 Task: Research Airbnb accommodation in Guayama, Puerto Rico from 8th November, 2023 to 16th November, 2023 for 2 adults.1  bedroom having 1 bed and 1 bathroom. Property type can be hotel. Look for 4 properties as per requirement.
Action: Mouse moved to (598, 92)
Screenshot: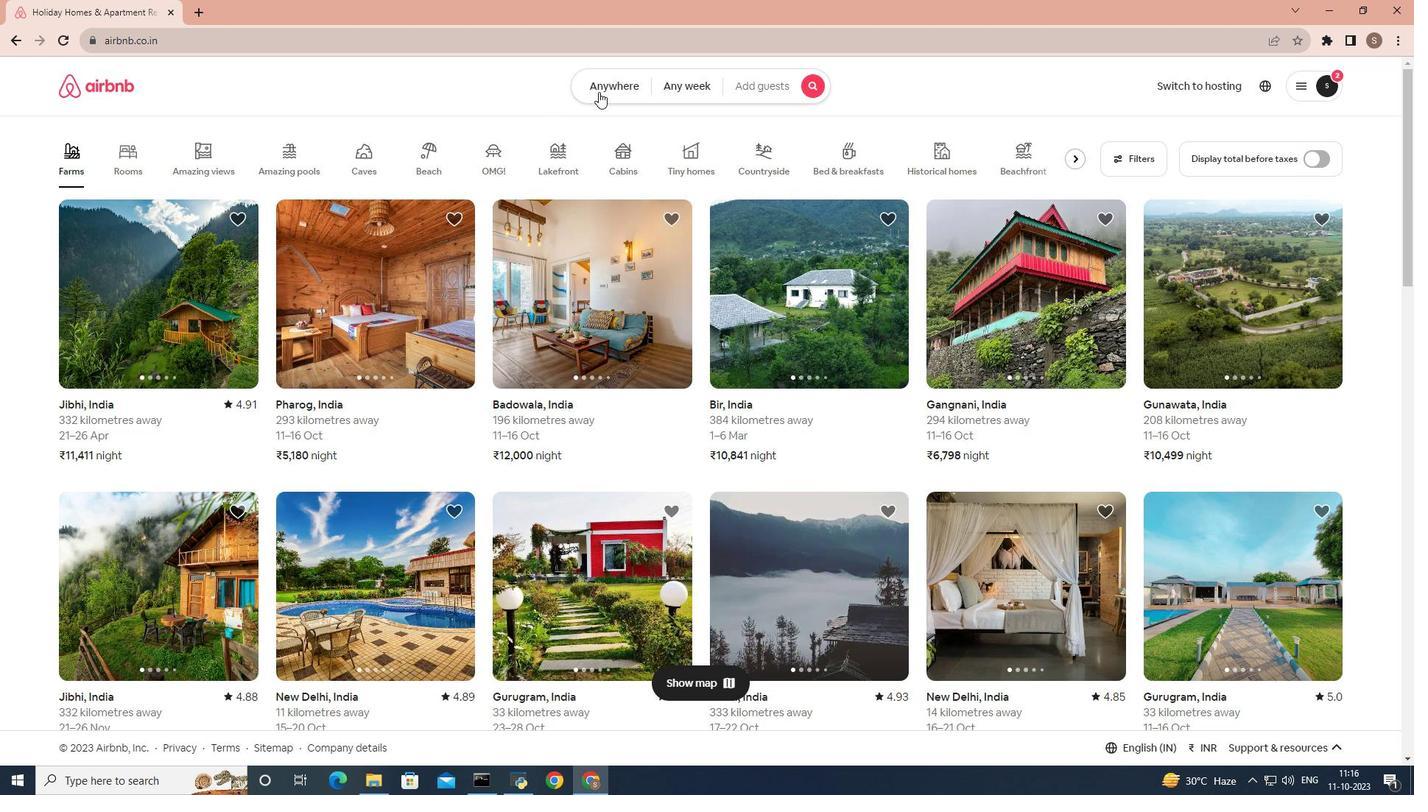 
Action: Mouse pressed left at (598, 92)
Screenshot: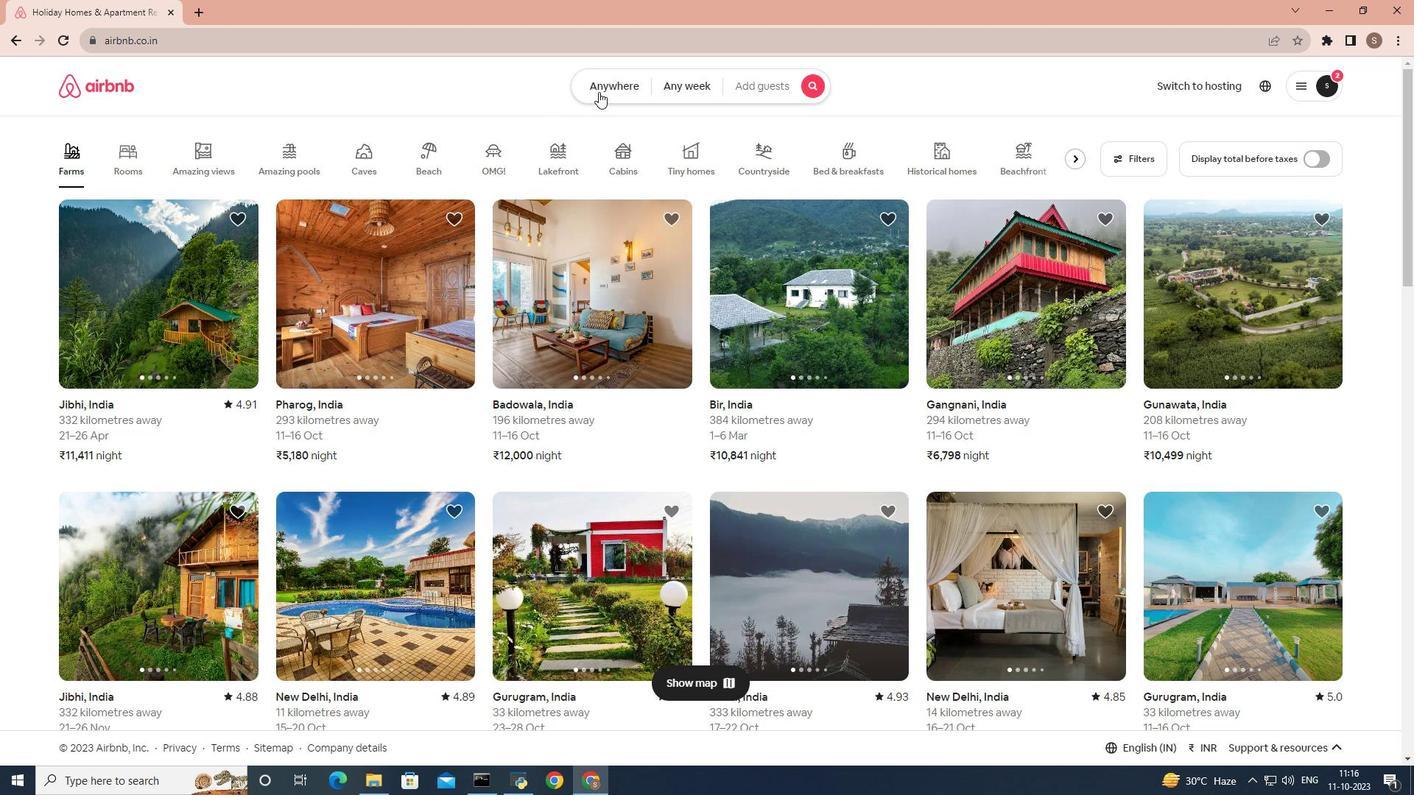 
Action: Mouse moved to (495, 142)
Screenshot: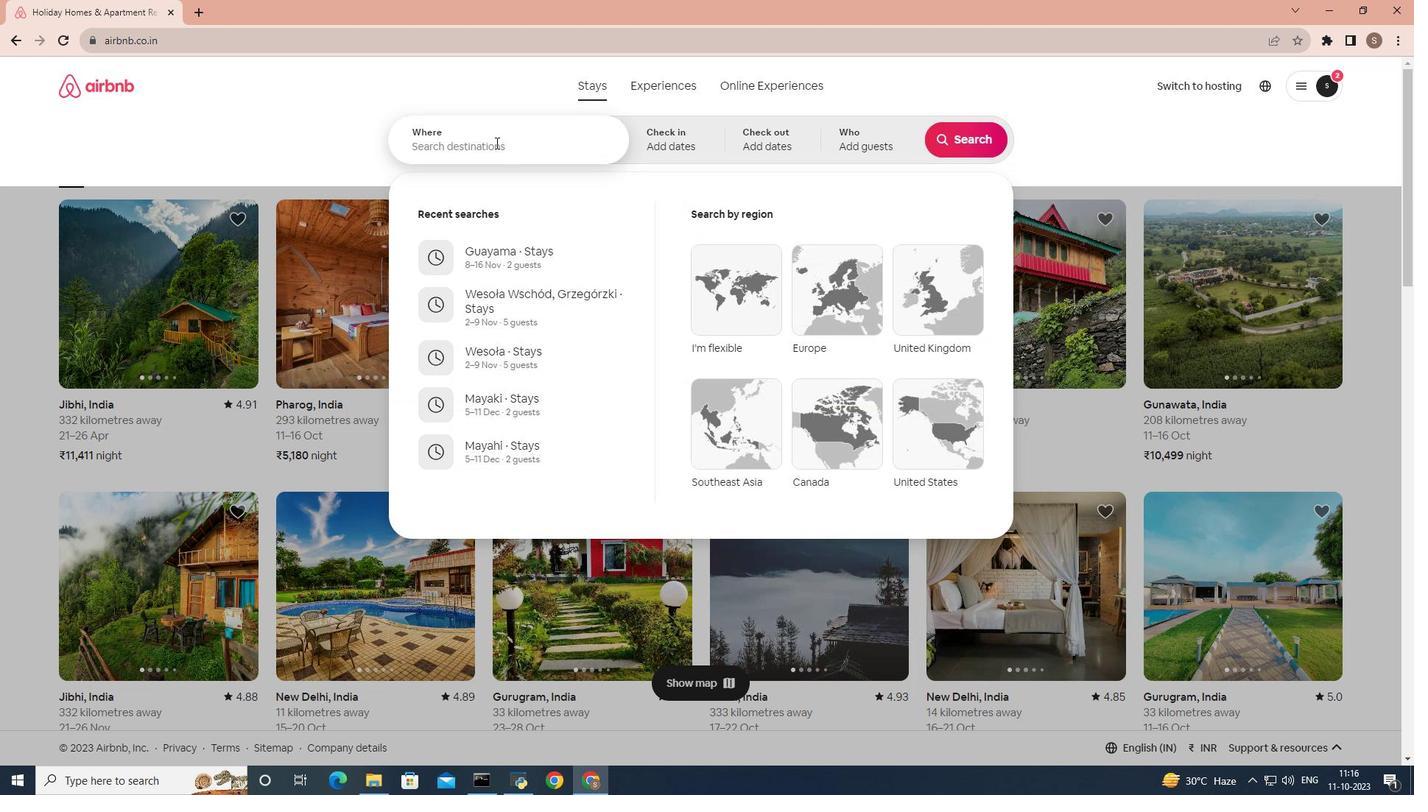 
Action: Mouse pressed left at (495, 142)
Screenshot: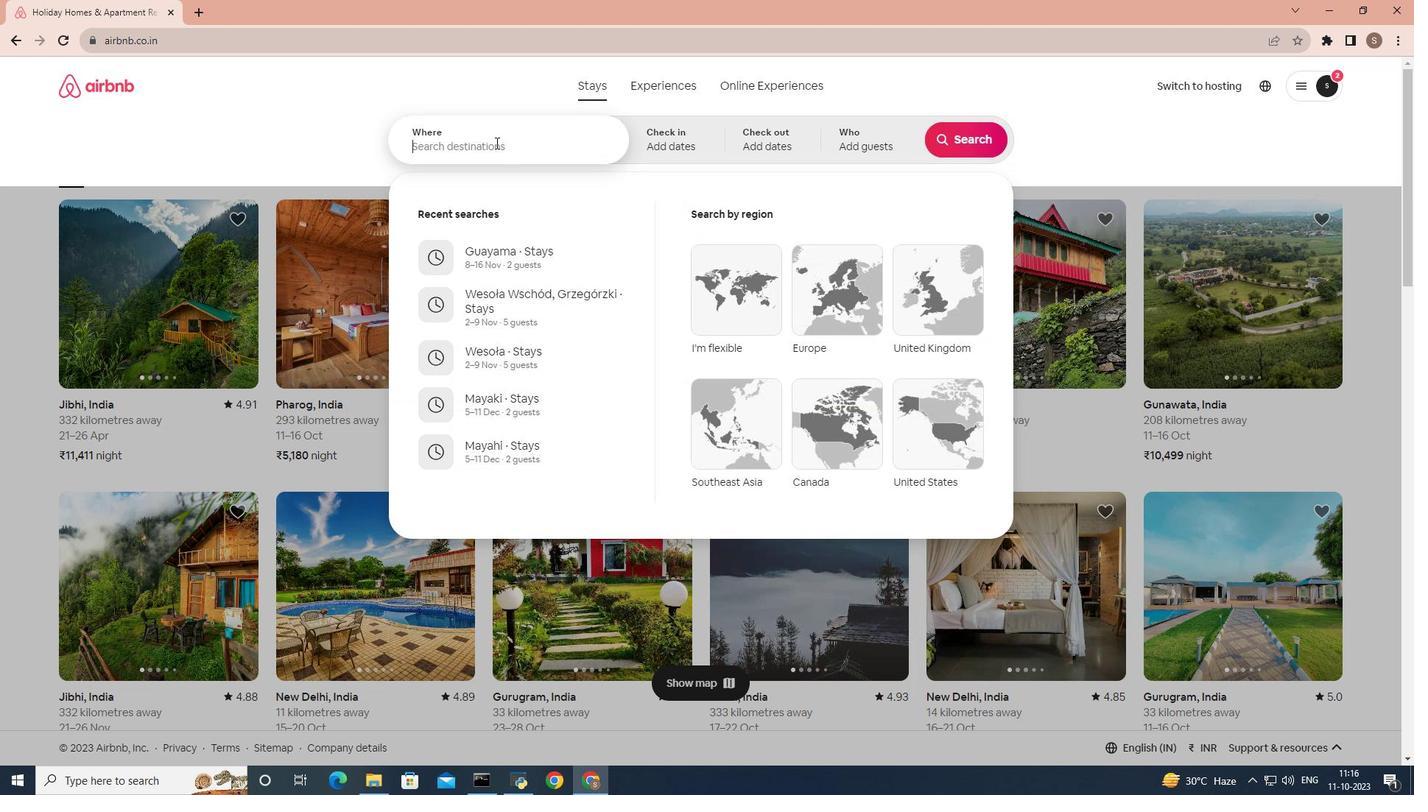 
Action: Key pressed guayama
Screenshot: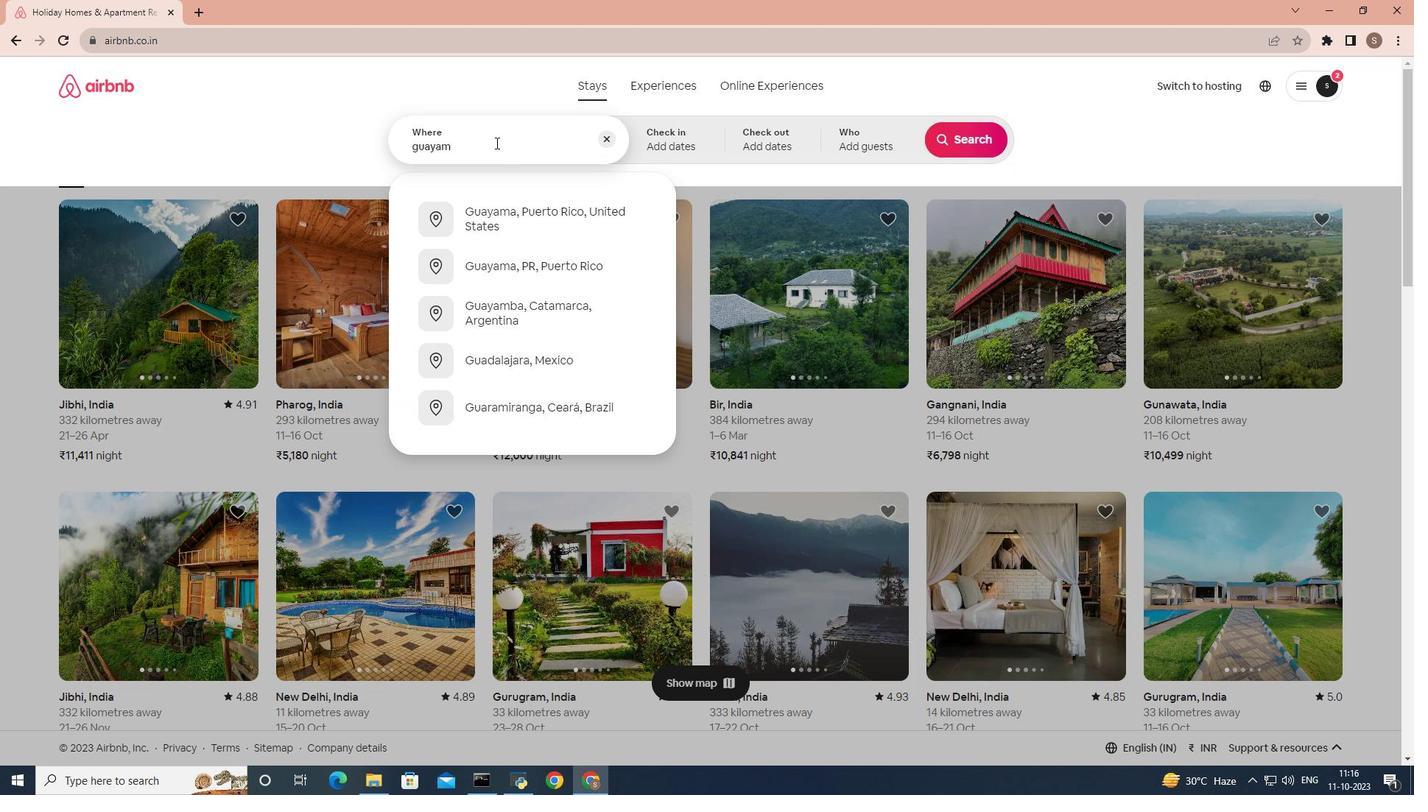 
Action: Mouse moved to (484, 206)
Screenshot: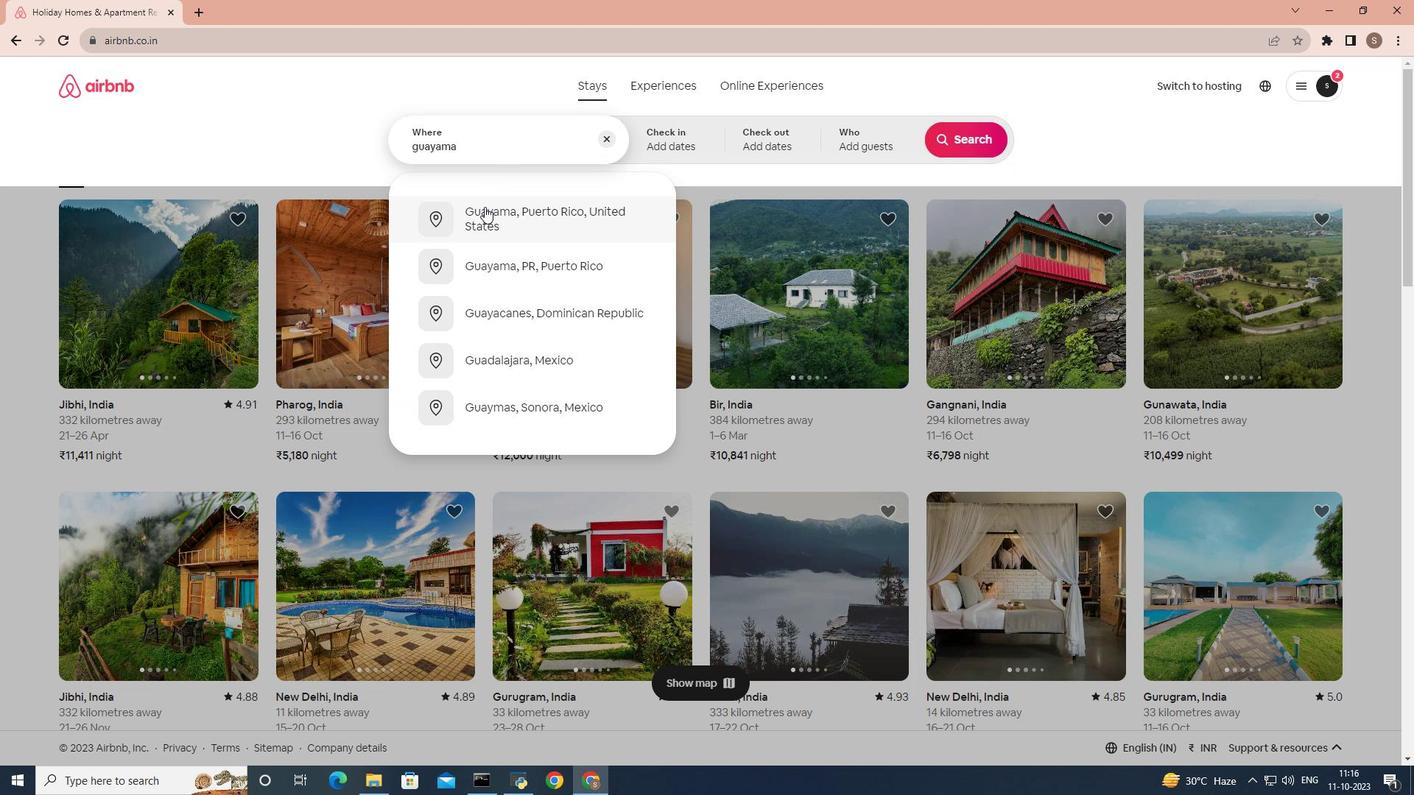 
Action: Mouse pressed left at (484, 206)
Screenshot: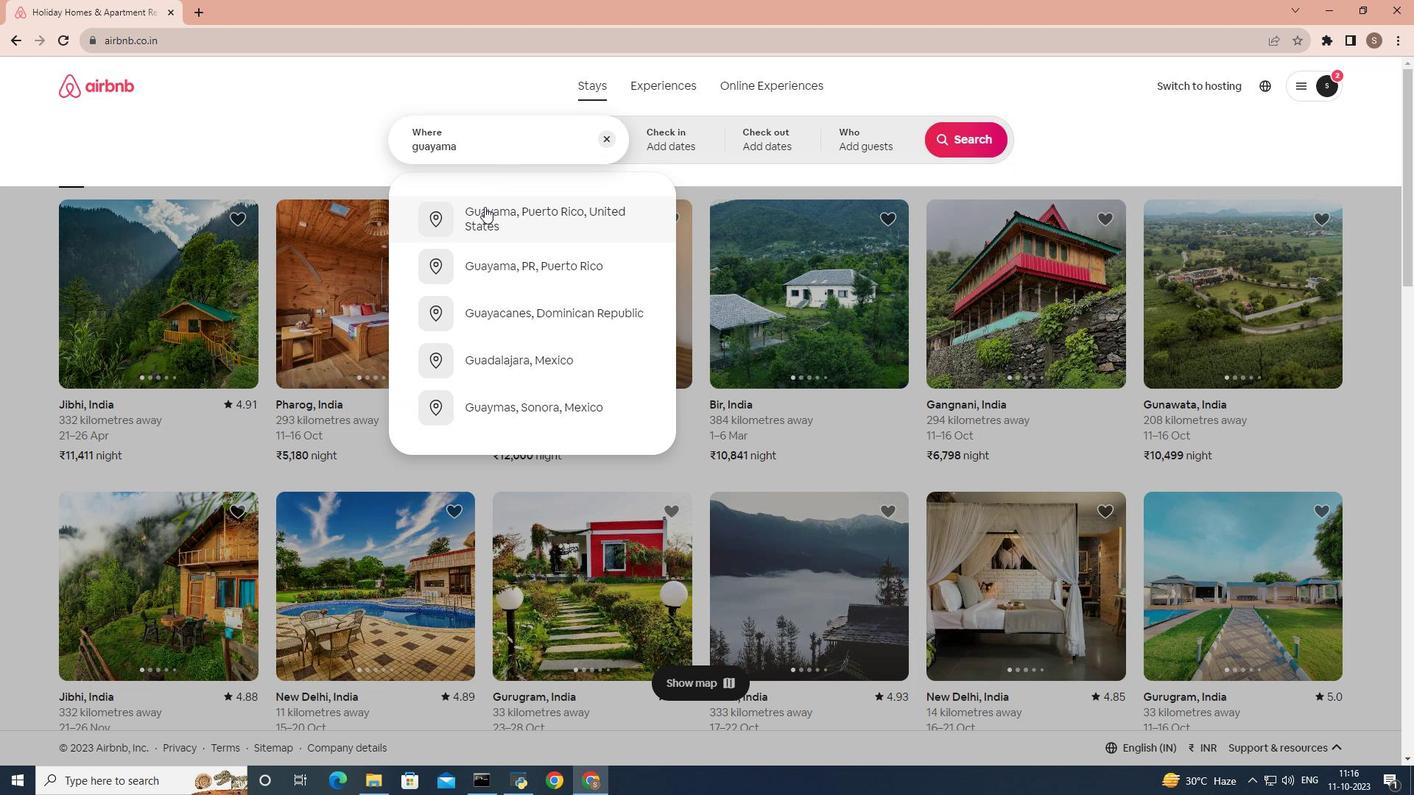 
Action: Mouse moved to (663, 145)
Screenshot: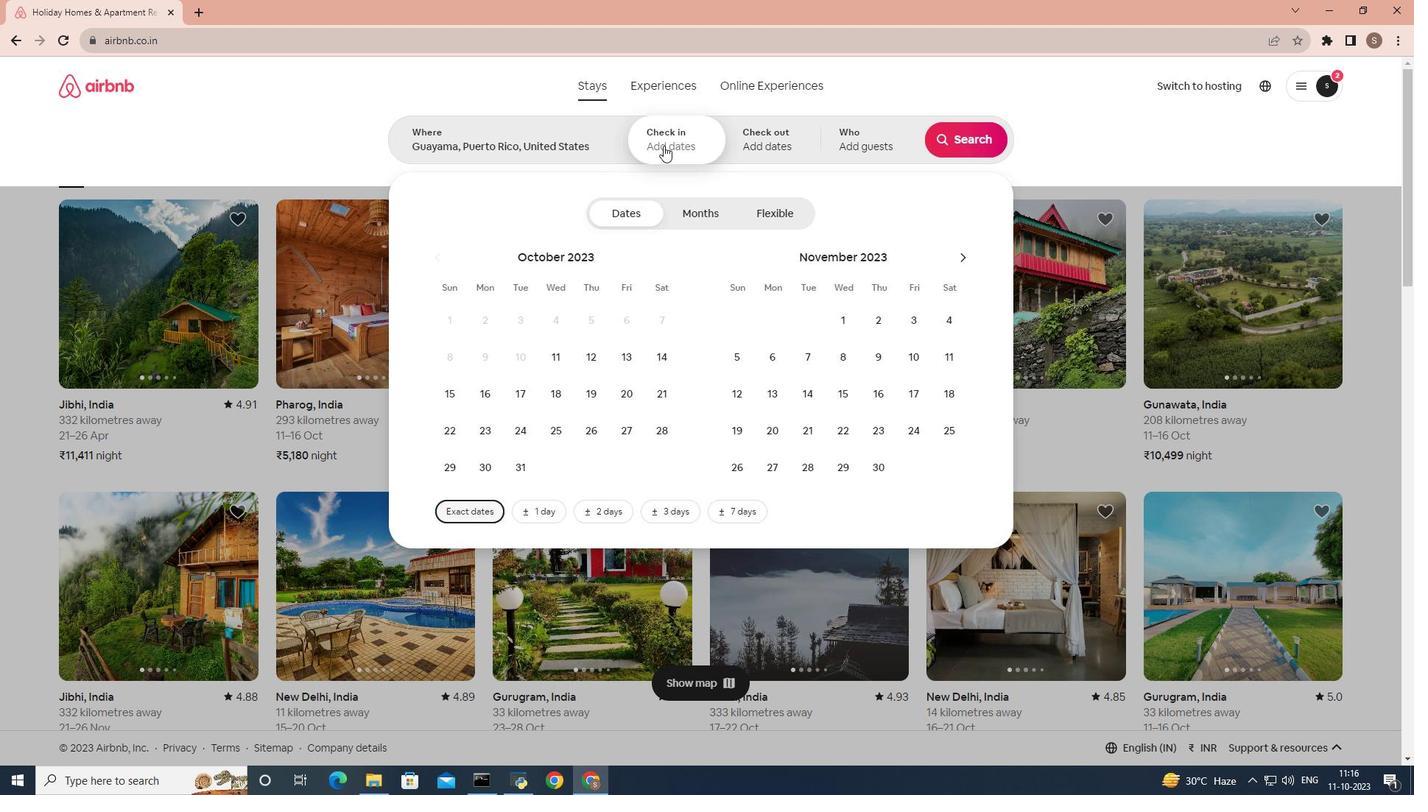 
Action: Mouse pressed left at (663, 145)
Screenshot: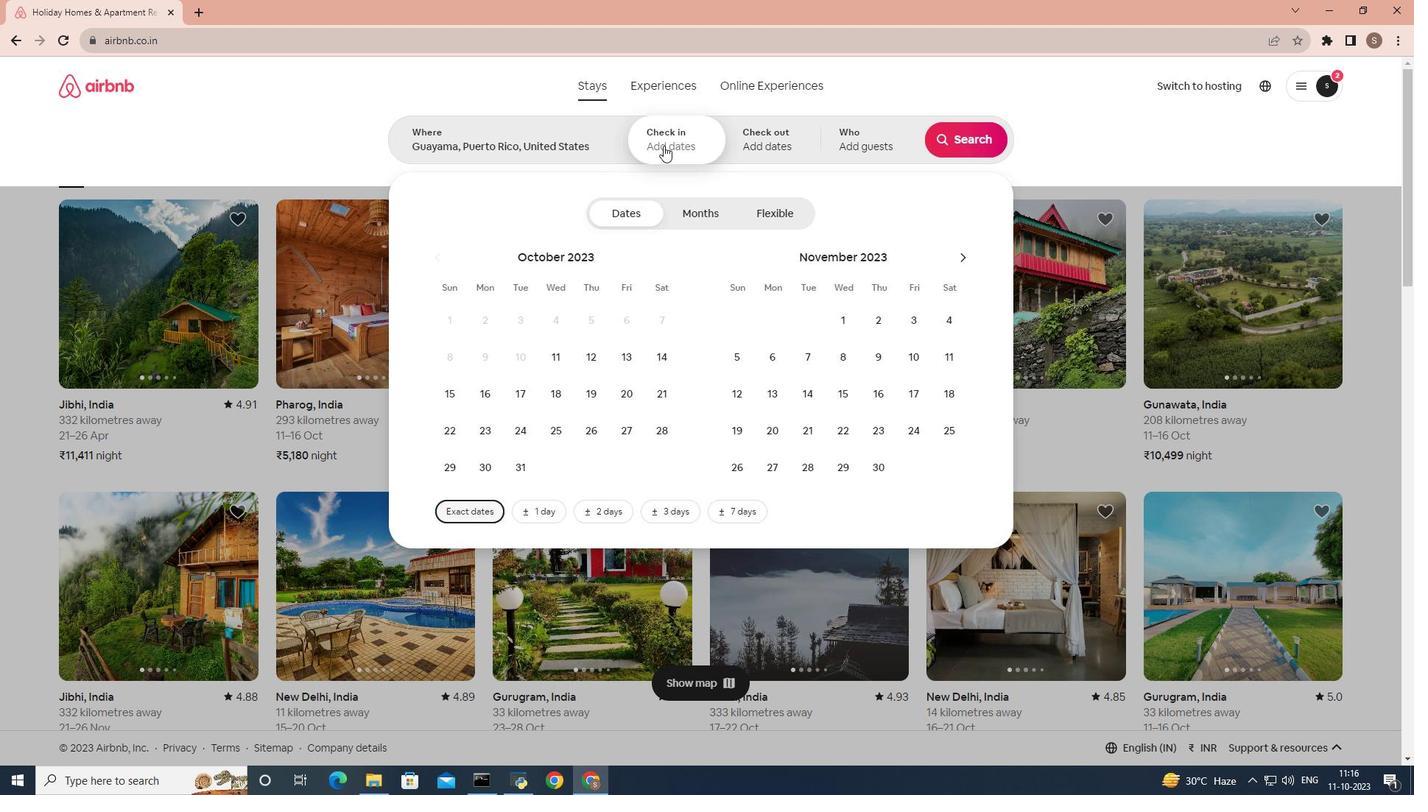 
Action: Mouse pressed left at (663, 145)
Screenshot: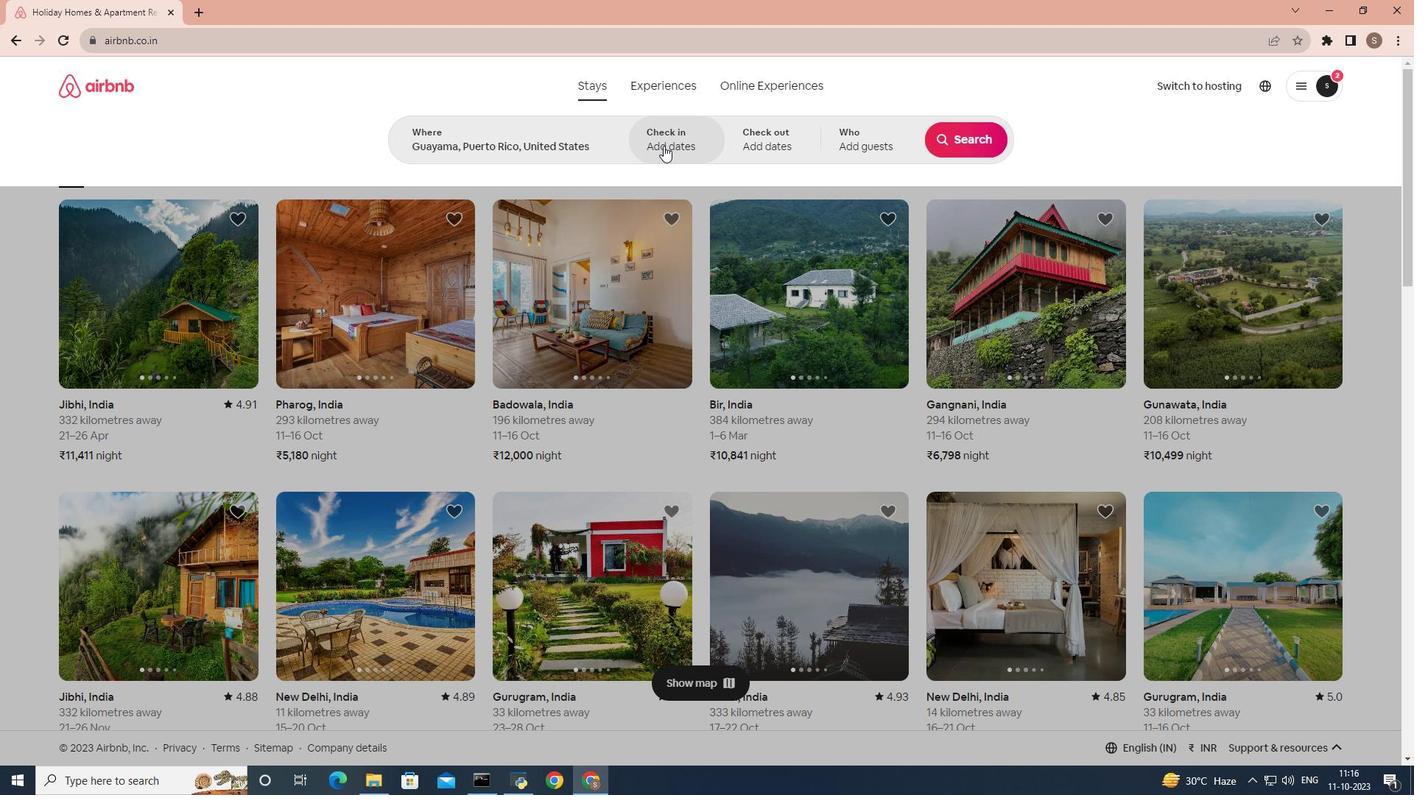 
Action: Mouse moved to (841, 362)
Screenshot: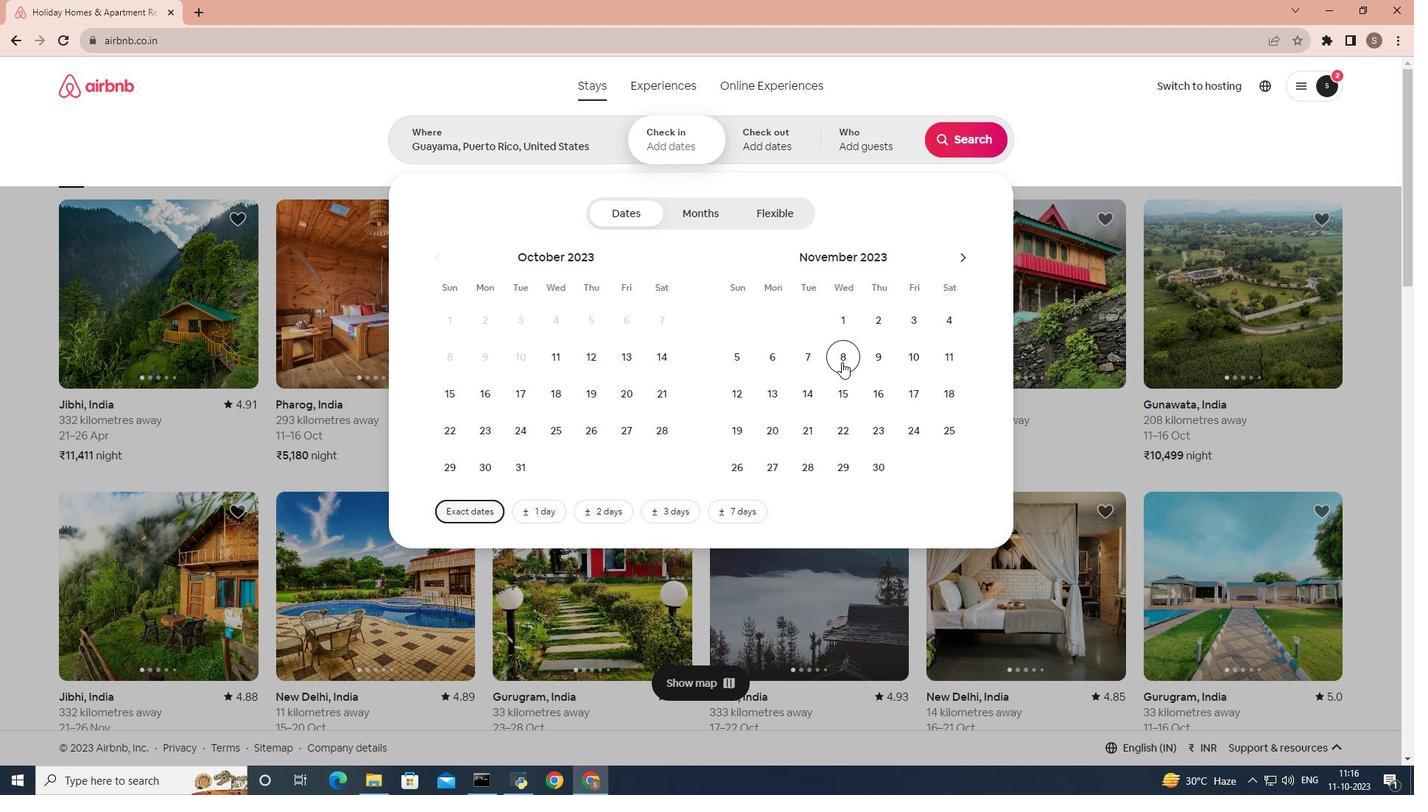 
Action: Mouse pressed left at (841, 362)
Screenshot: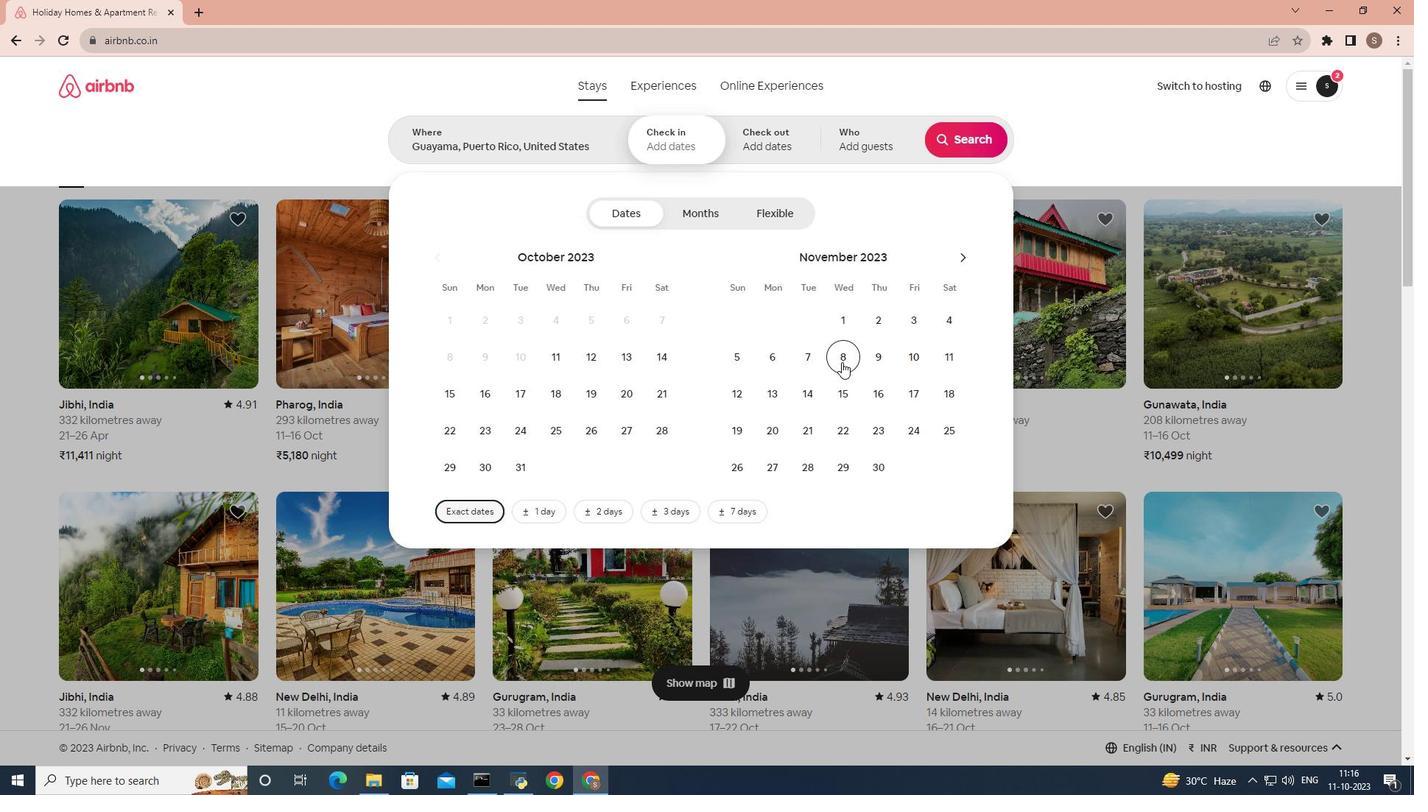 
Action: Mouse moved to (883, 400)
Screenshot: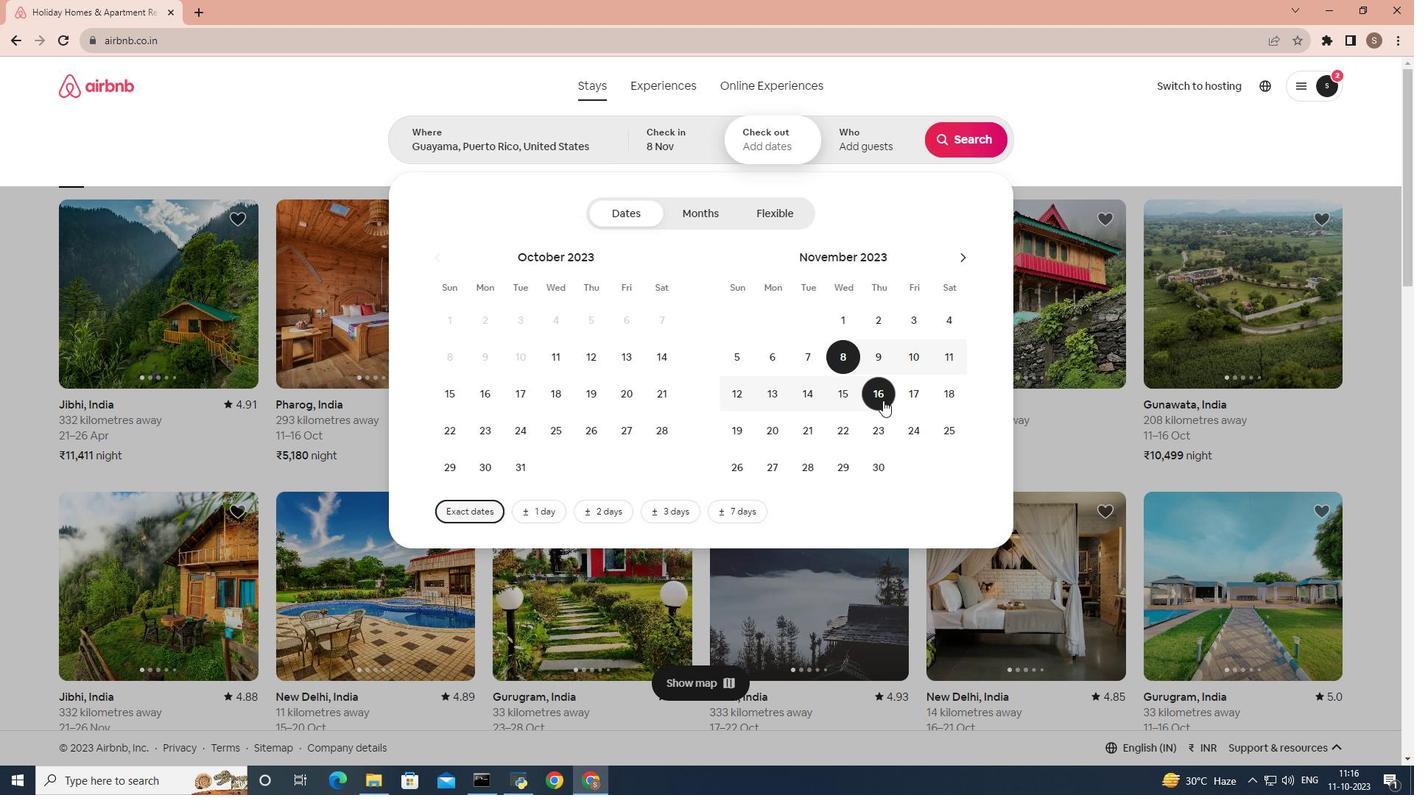 
Action: Mouse pressed left at (883, 400)
Screenshot: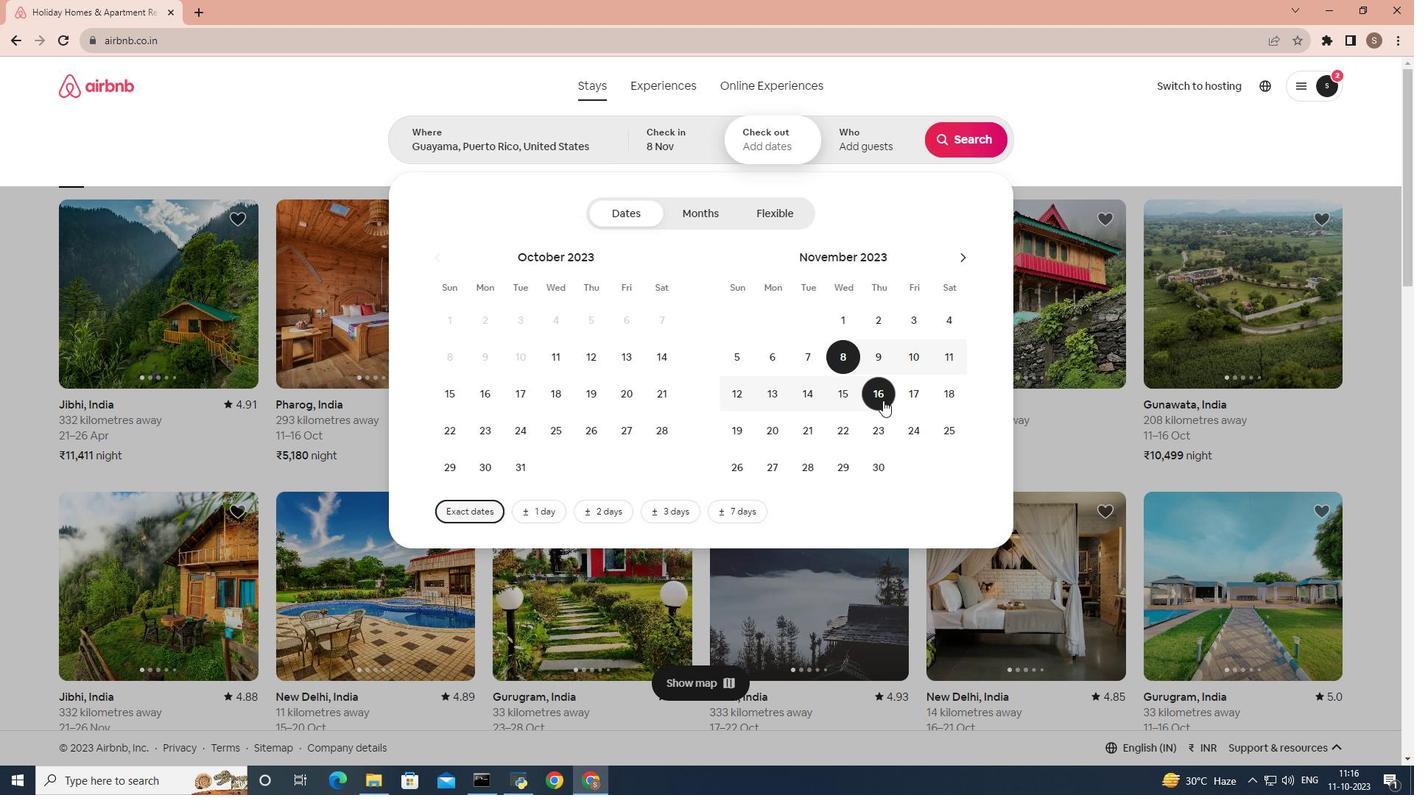 
Action: Mouse moved to (848, 150)
Screenshot: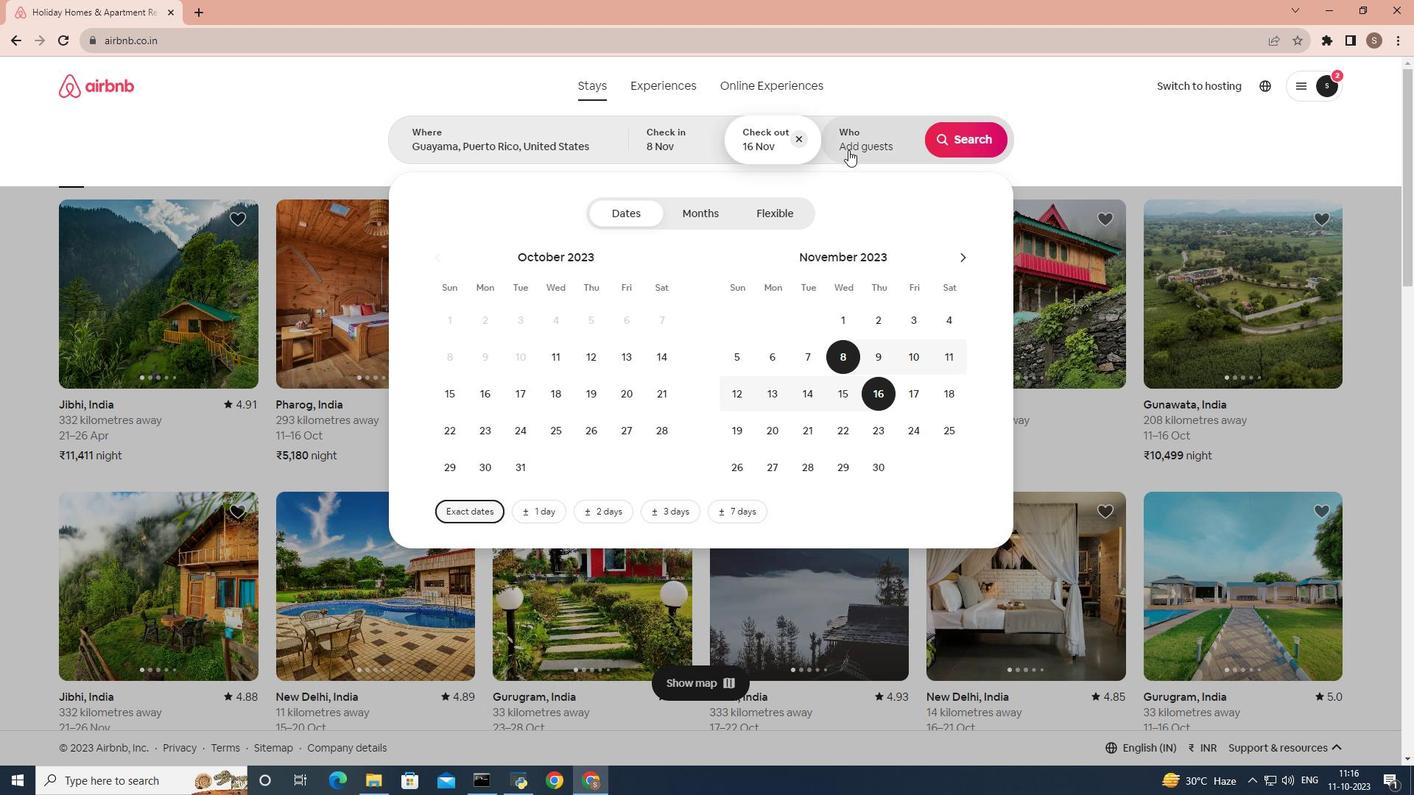 
Action: Mouse pressed left at (848, 150)
Screenshot: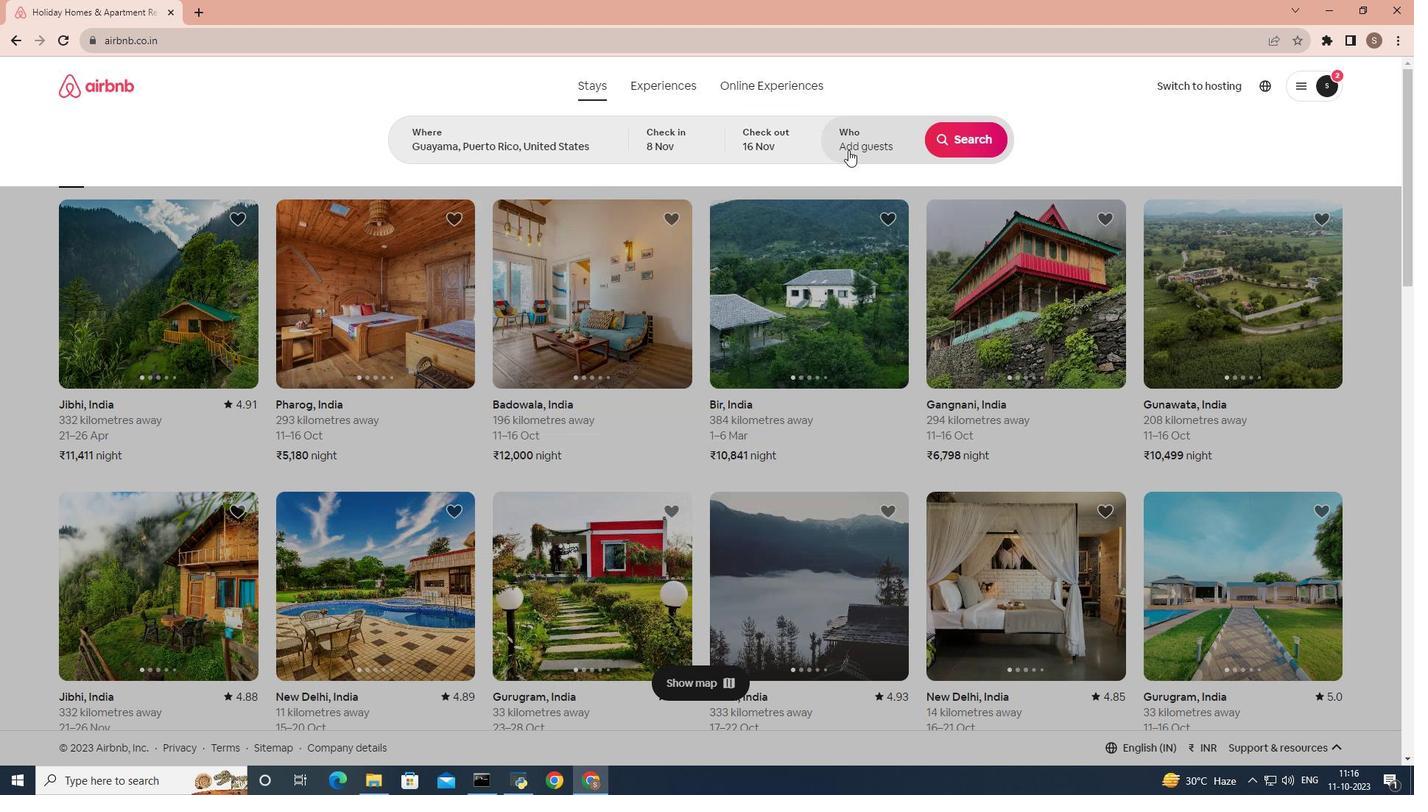 
Action: Mouse moved to (972, 223)
Screenshot: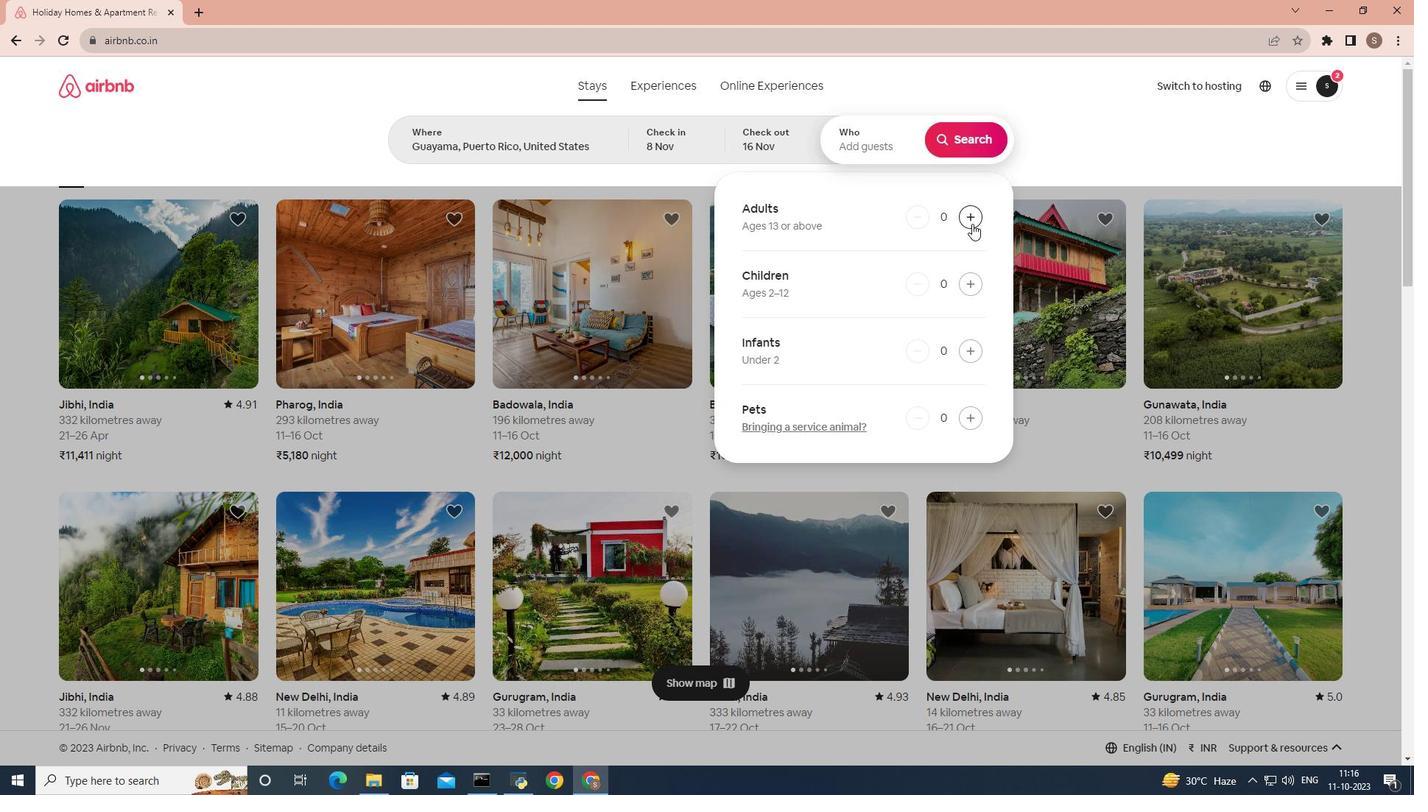 
Action: Mouse pressed left at (972, 223)
Screenshot: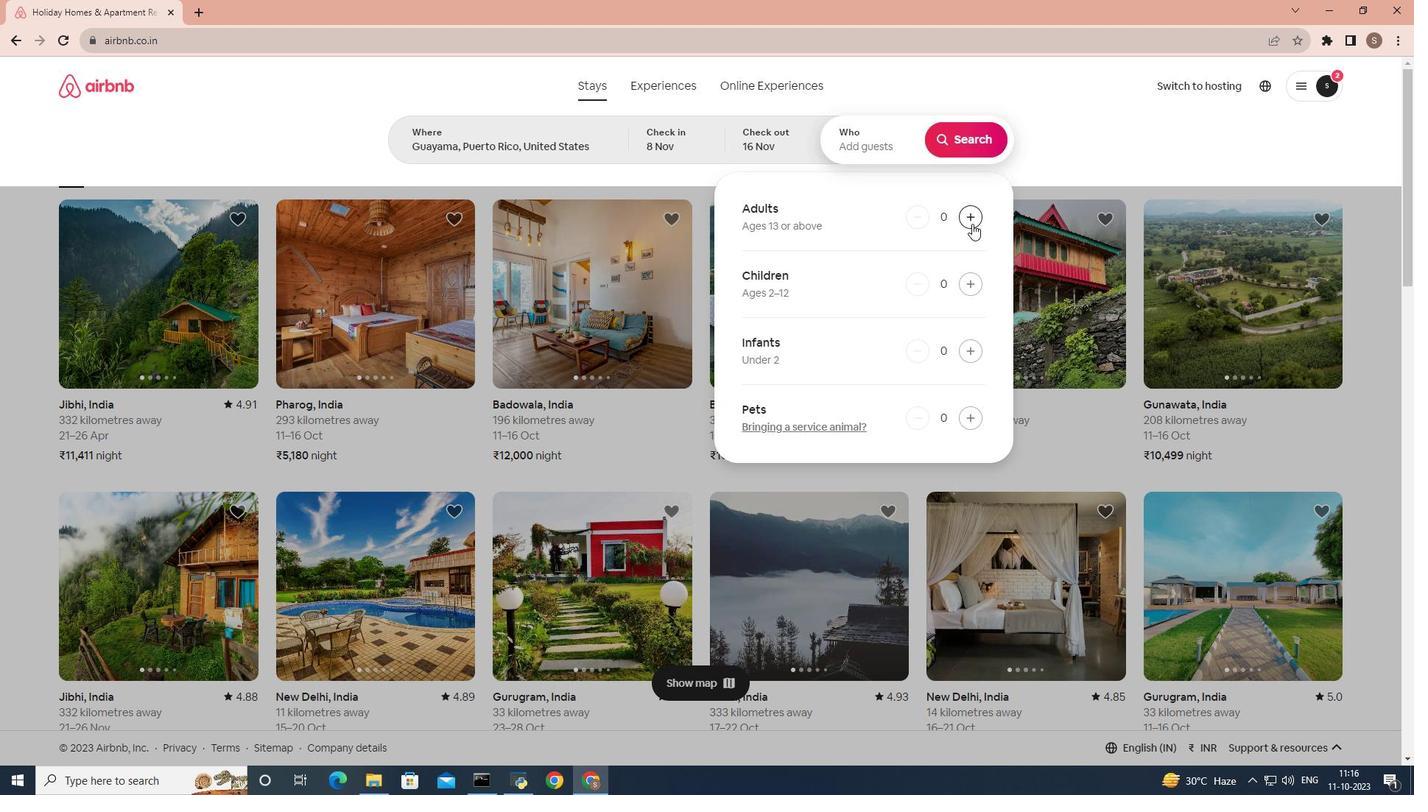 
Action: Mouse pressed left at (972, 223)
Screenshot: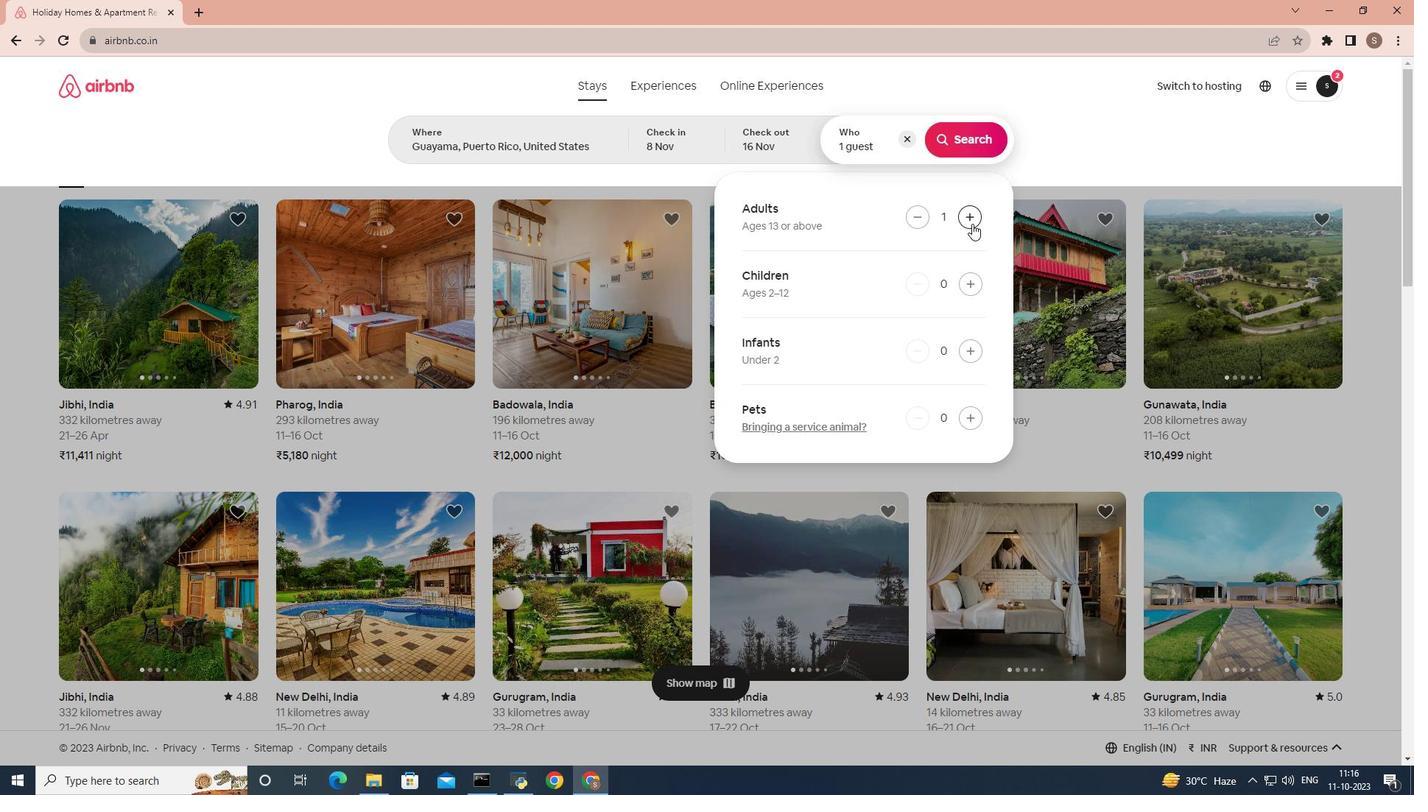 
Action: Mouse moved to (972, 149)
Screenshot: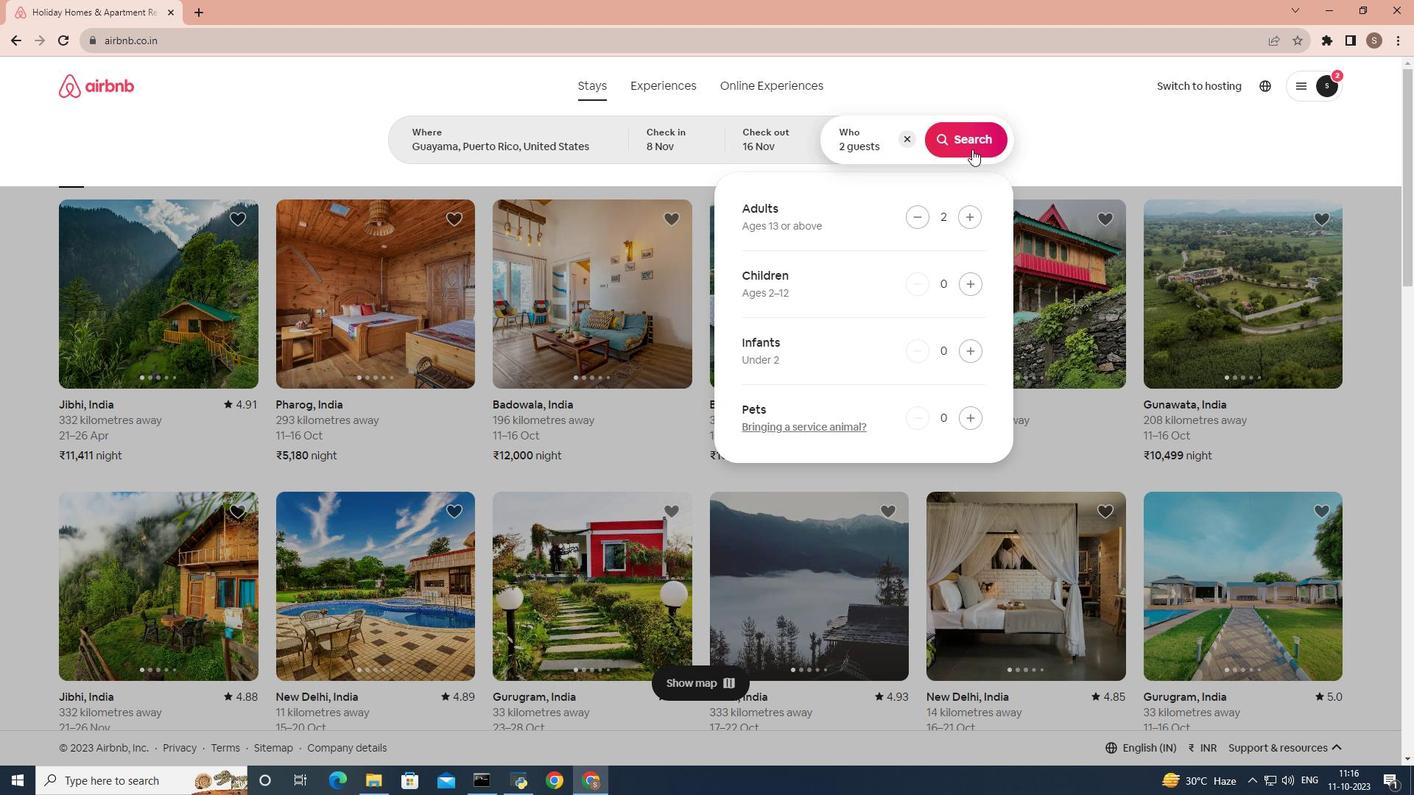 
Action: Mouse pressed left at (972, 149)
Screenshot: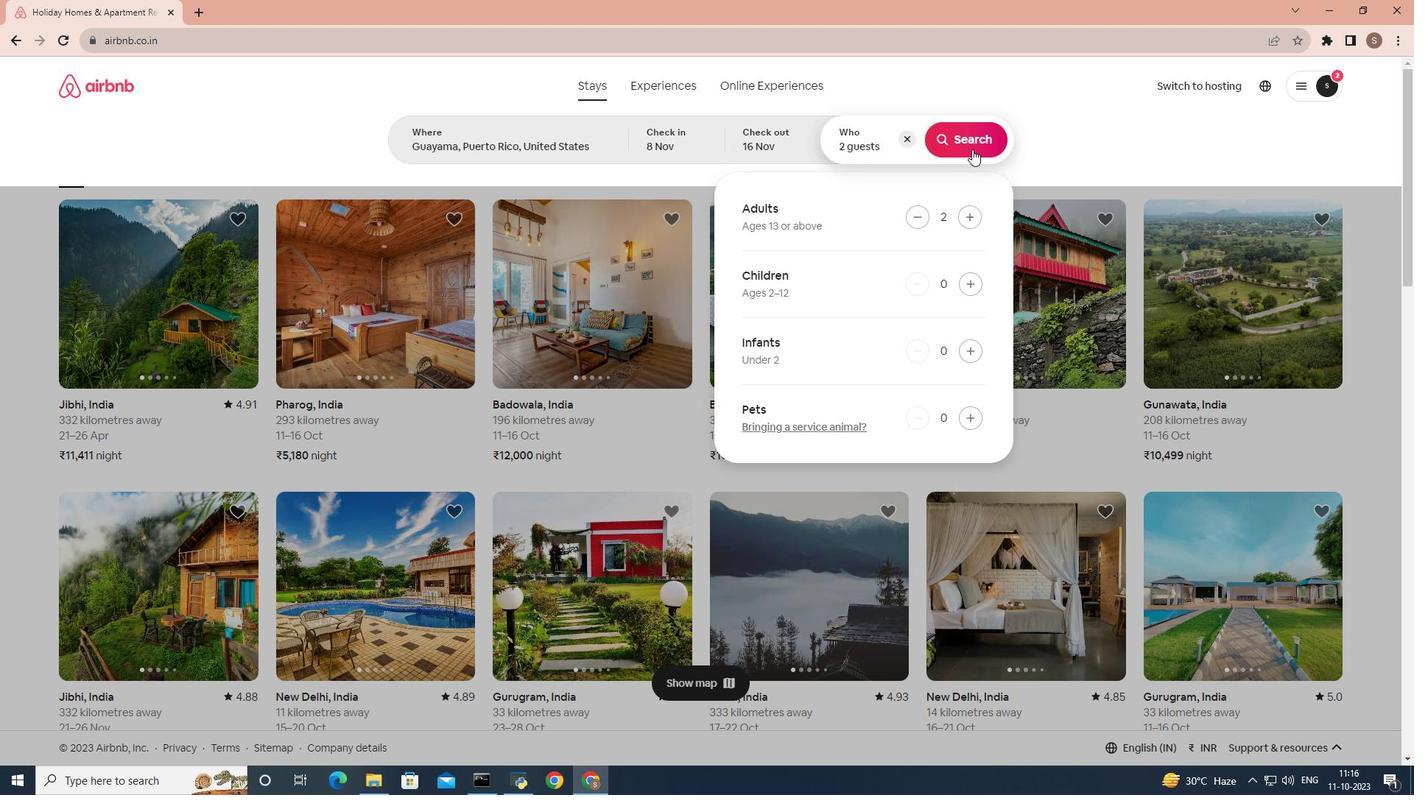 
Action: Mouse moved to (1190, 163)
Screenshot: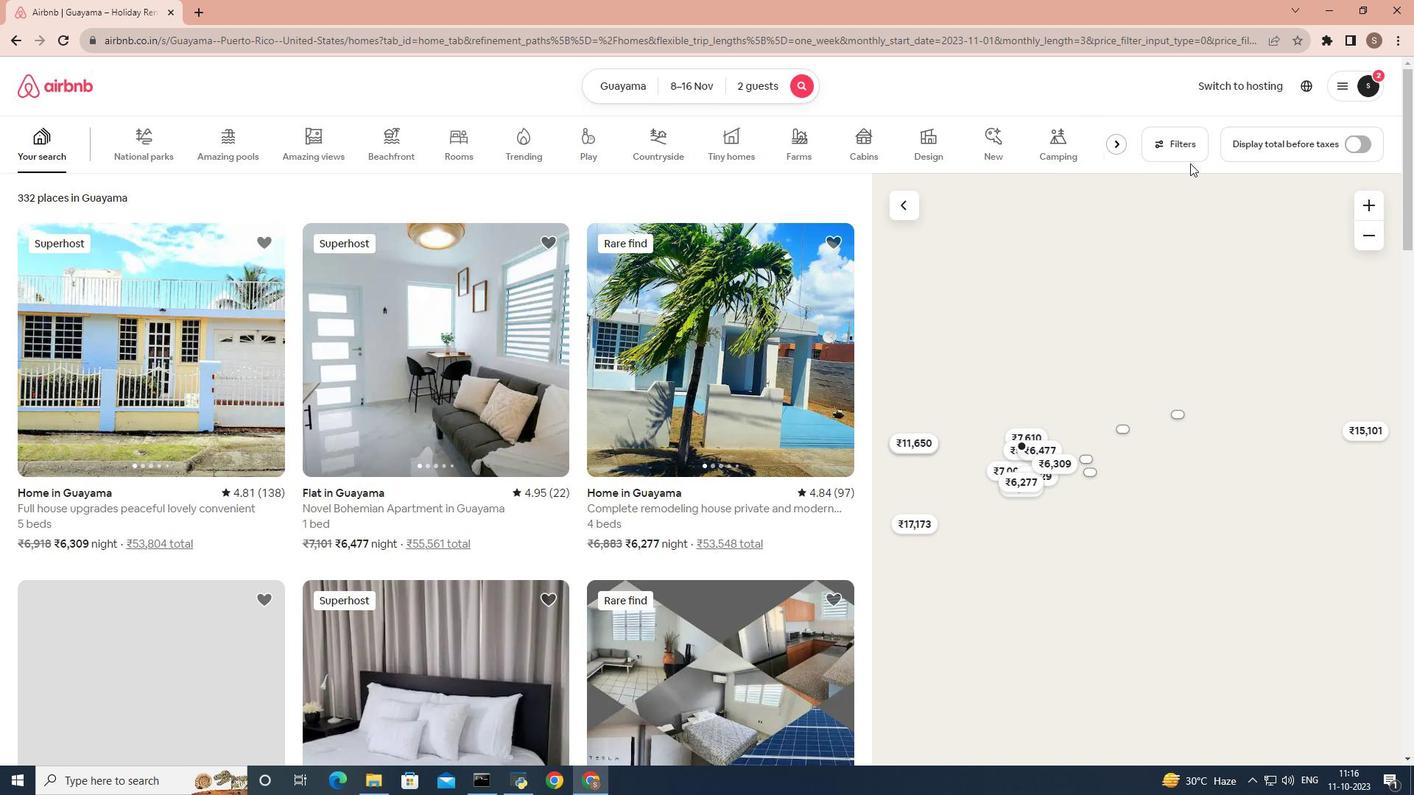 
Action: Mouse pressed left at (1190, 163)
Screenshot: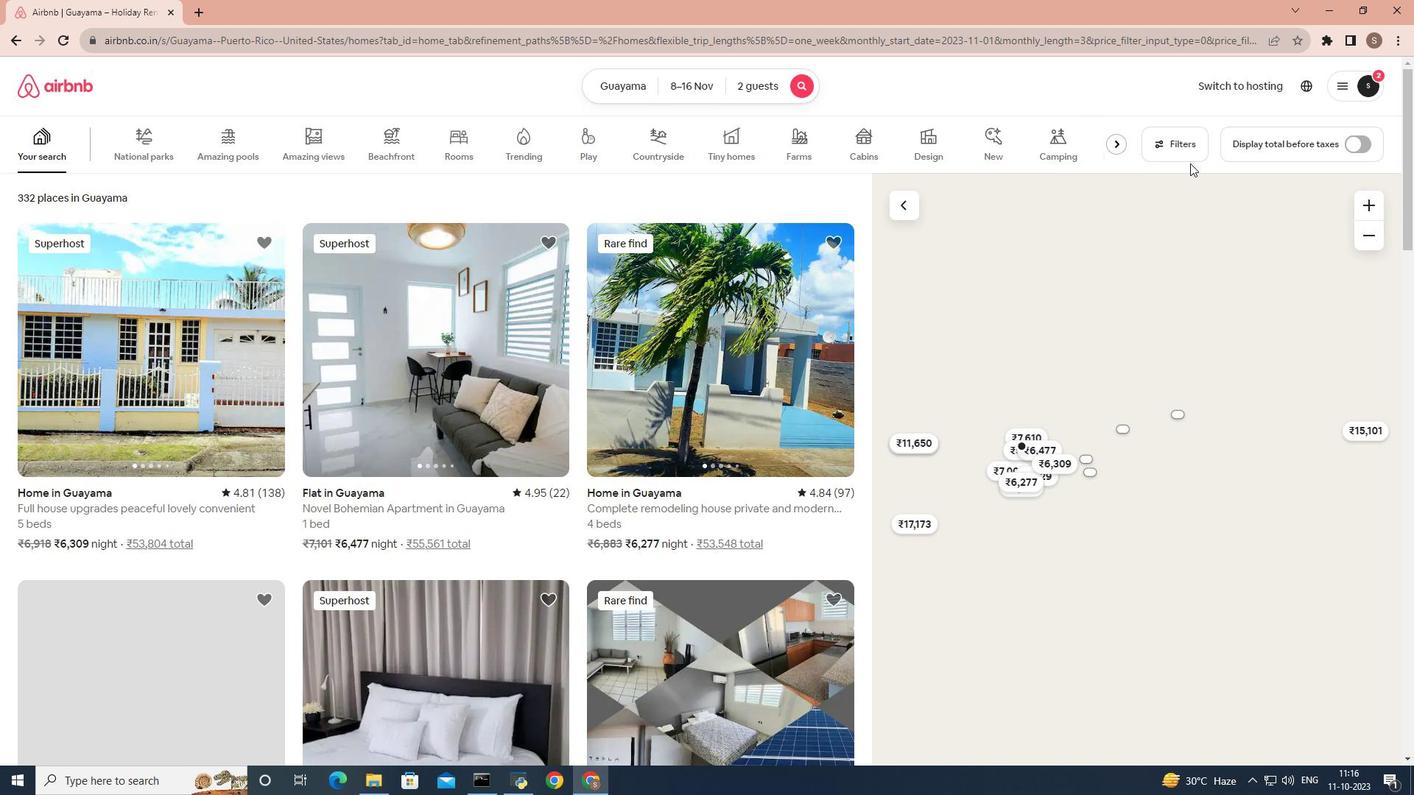 
Action: Mouse moved to (1190, 155)
Screenshot: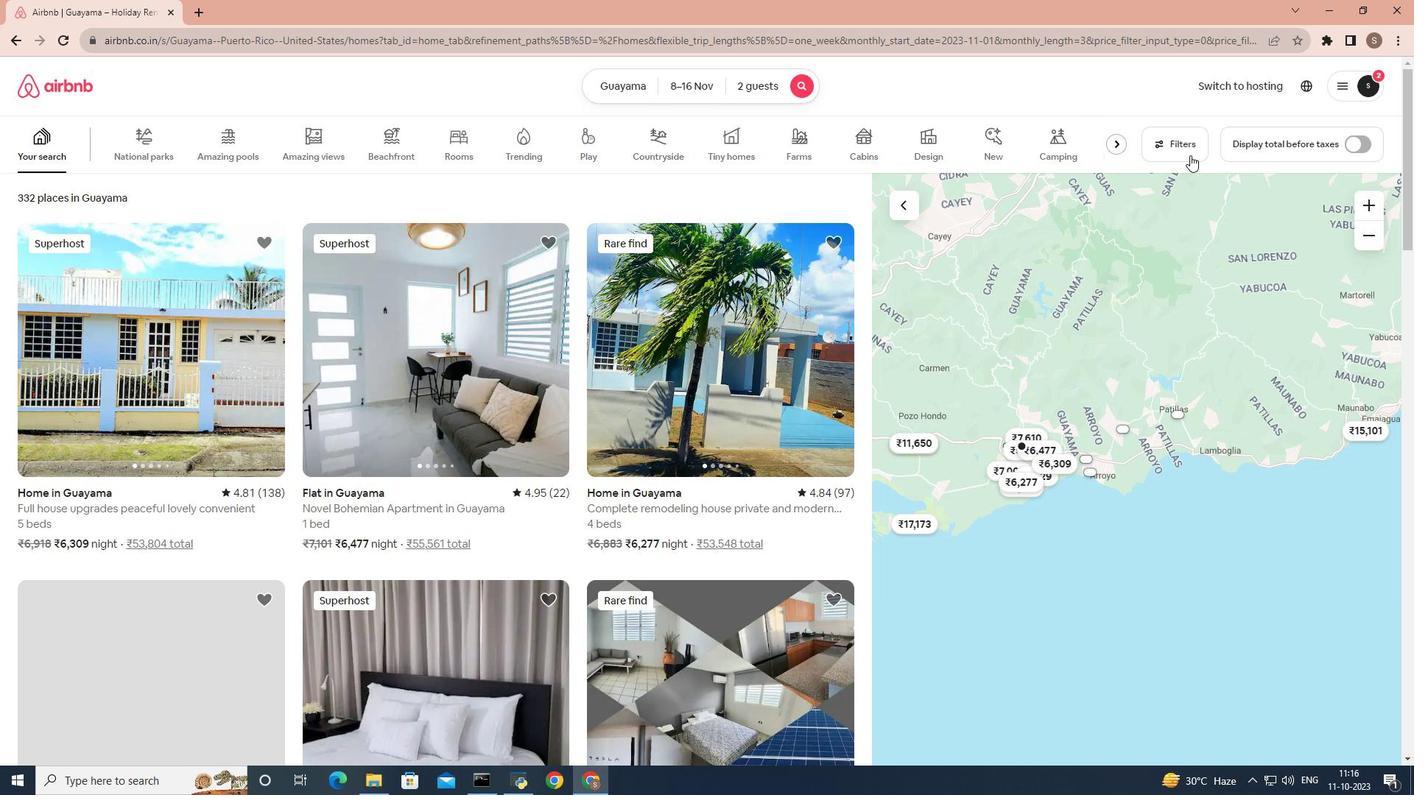 
Action: Mouse pressed left at (1190, 155)
Screenshot: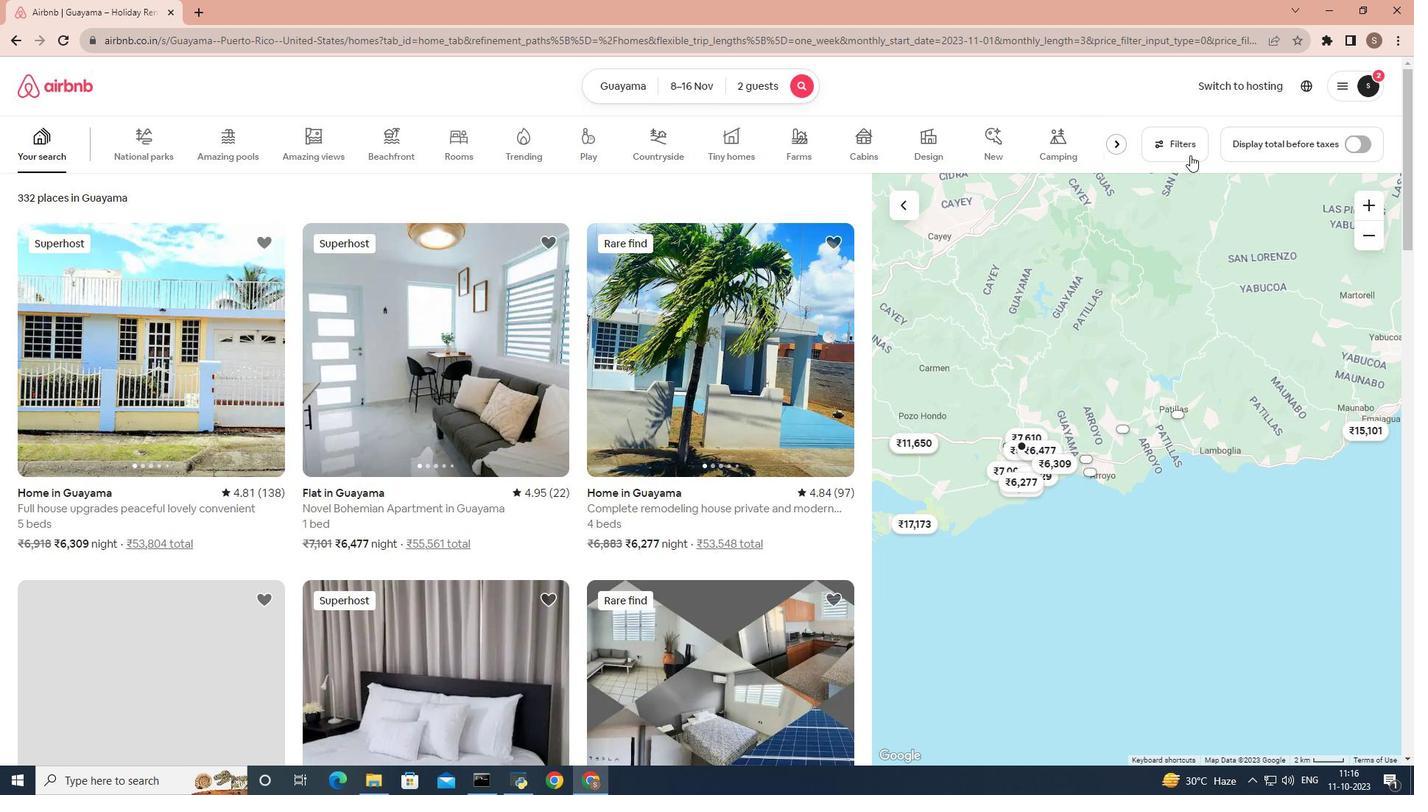 
Action: Mouse moved to (567, 384)
Screenshot: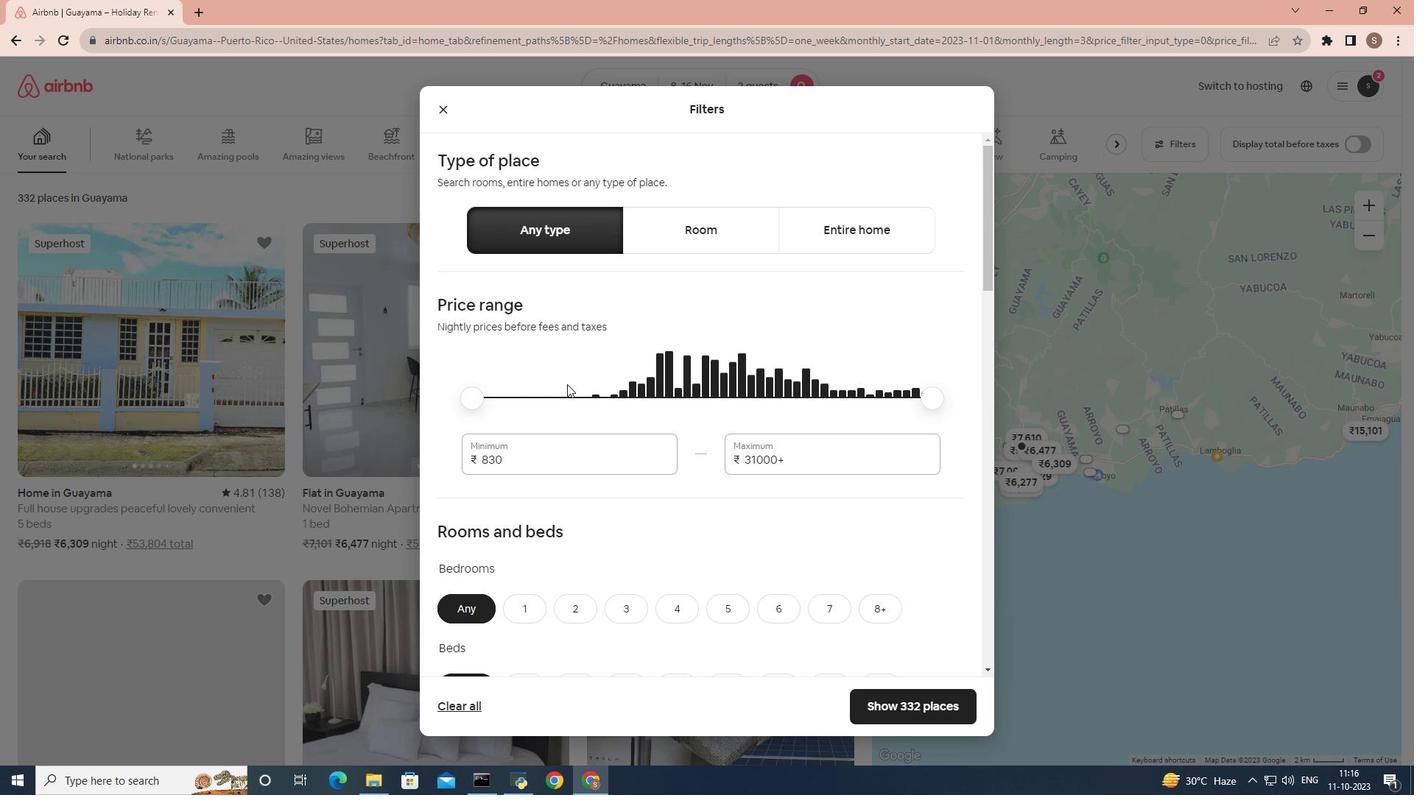 
Action: Mouse scrolled (567, 383) with delta (0, 0)
Screenshot: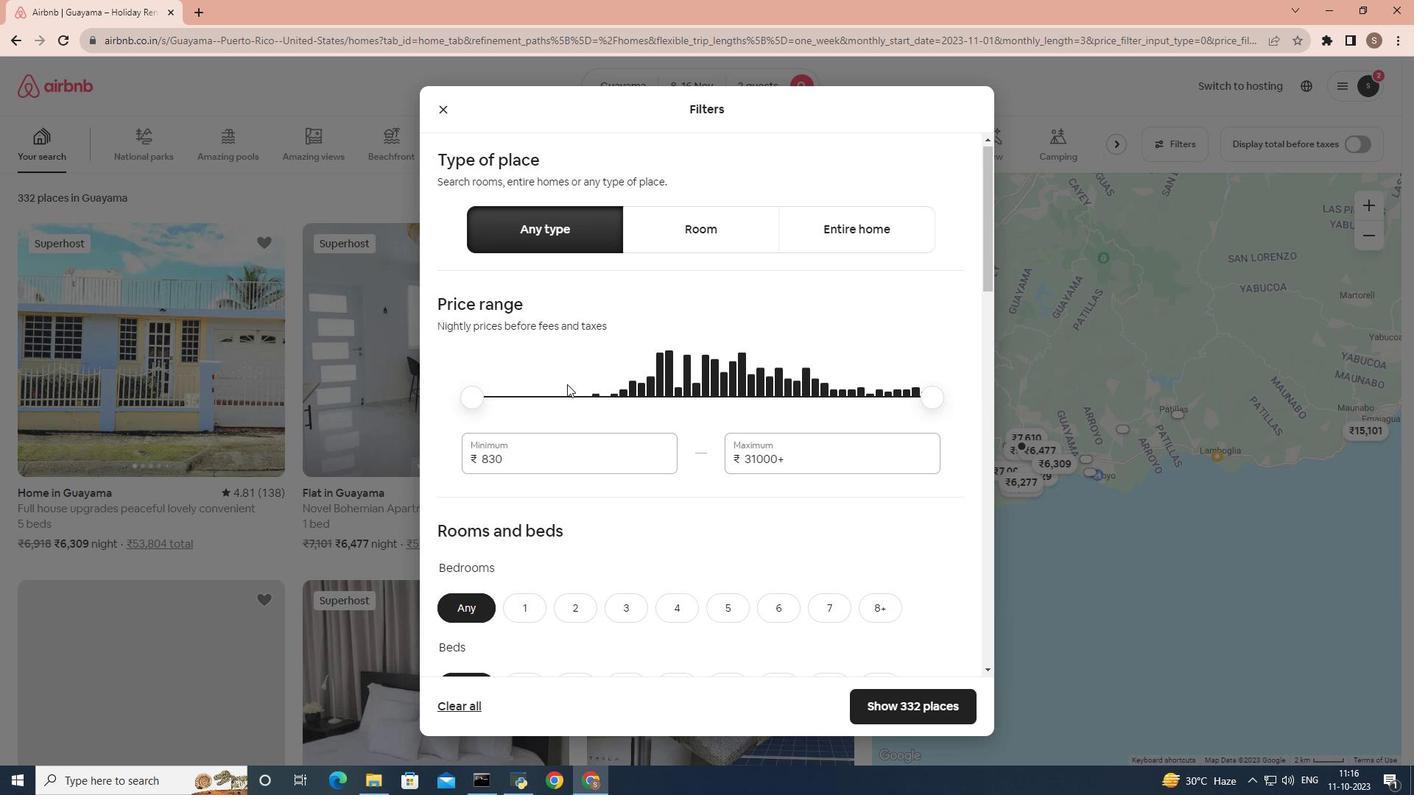 
Action: Mouse scrolled (567, 383) with delta (0, 0)
Screenshot: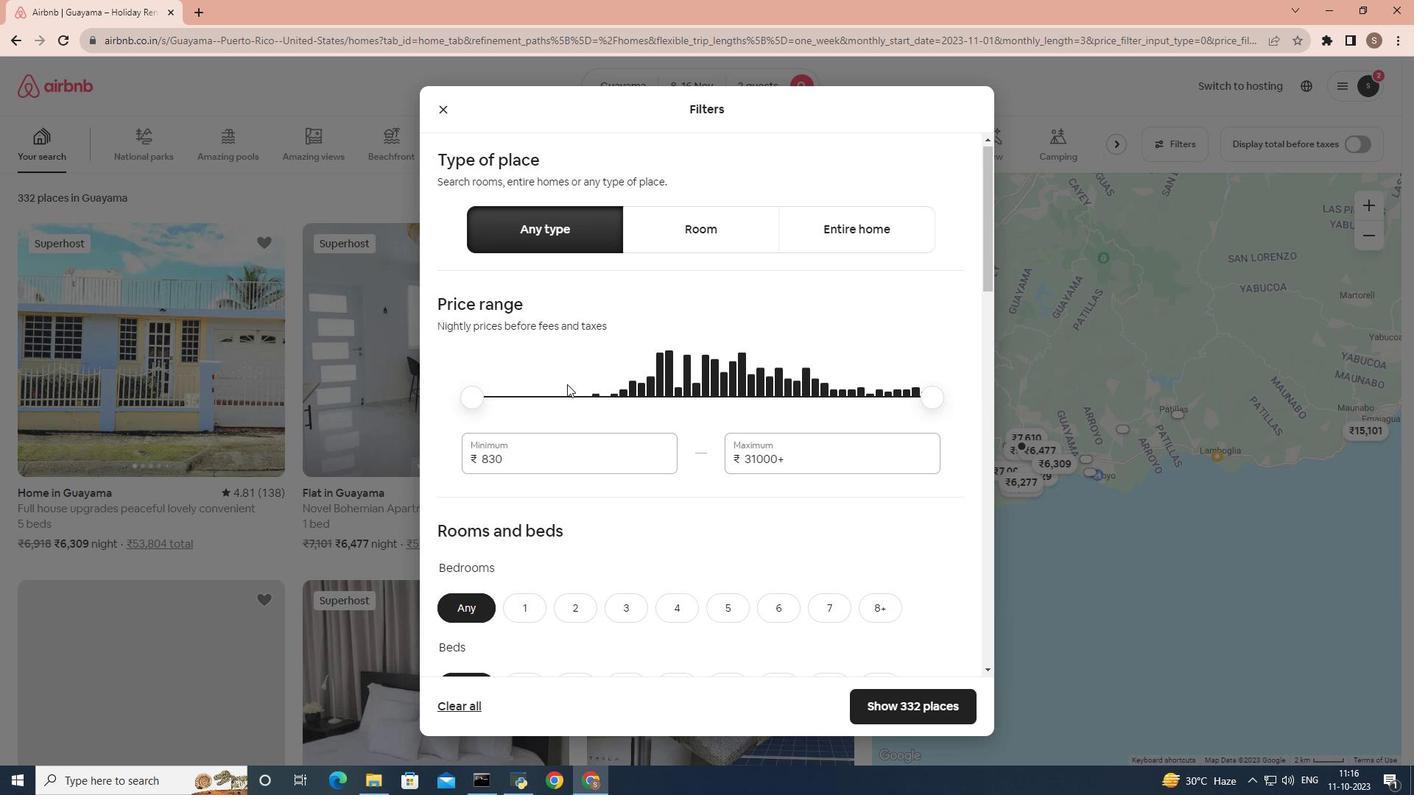 
Action: Mouse scrolled (567, 383) with delta (0, 0)
Screenshot: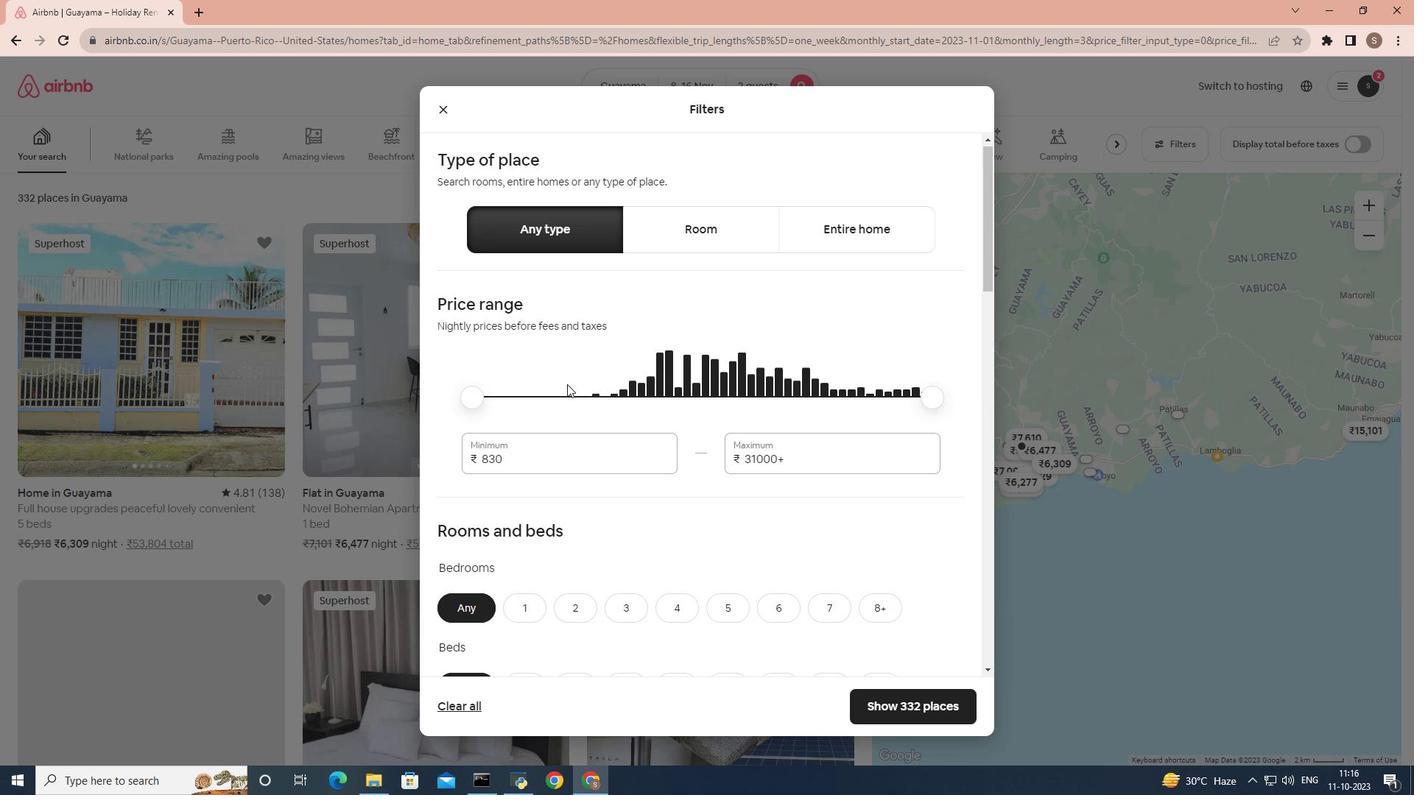 
Action: Mouse scrolled (567, 383) with delta (0, 0)
Screenshot: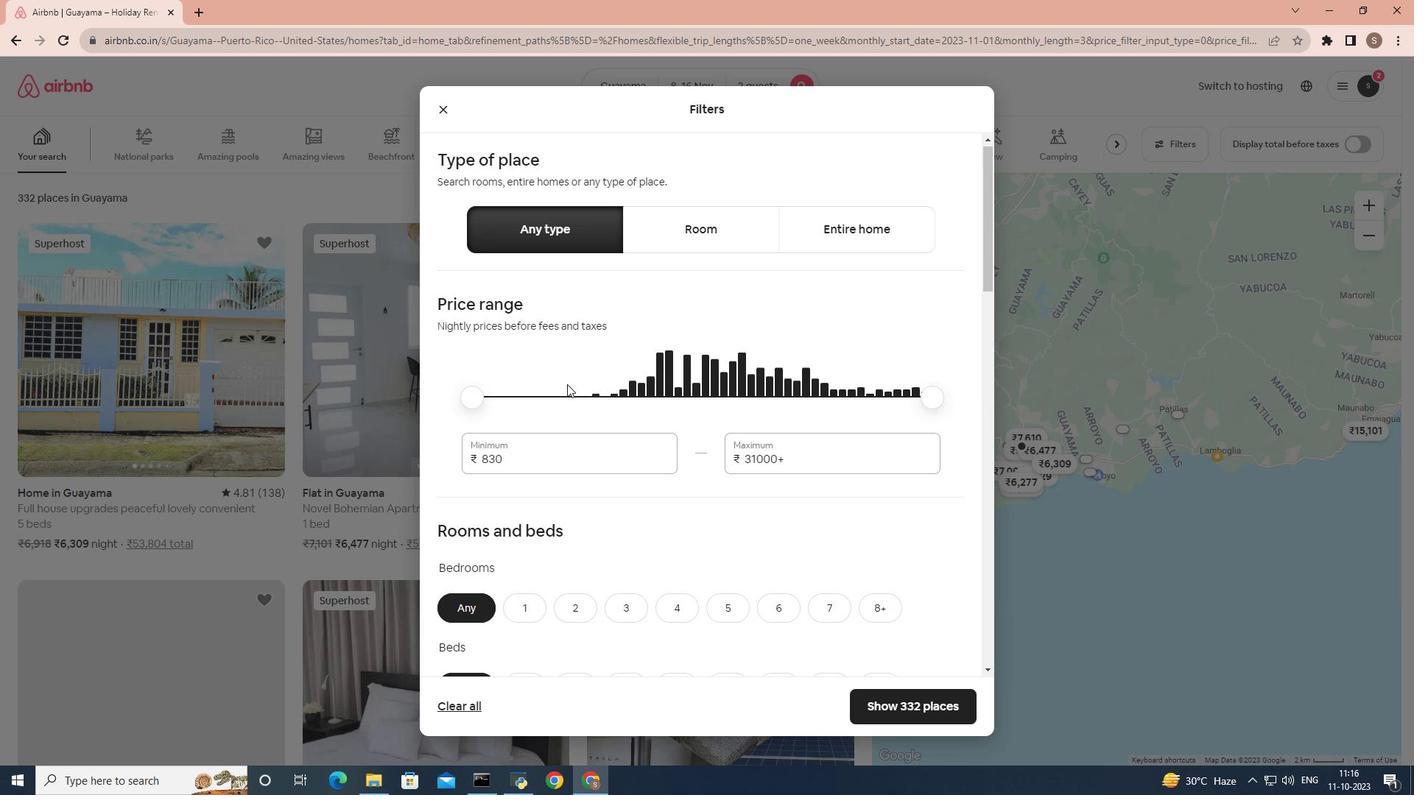 
Action: Mouse moved to (562, 361)
Screenshot: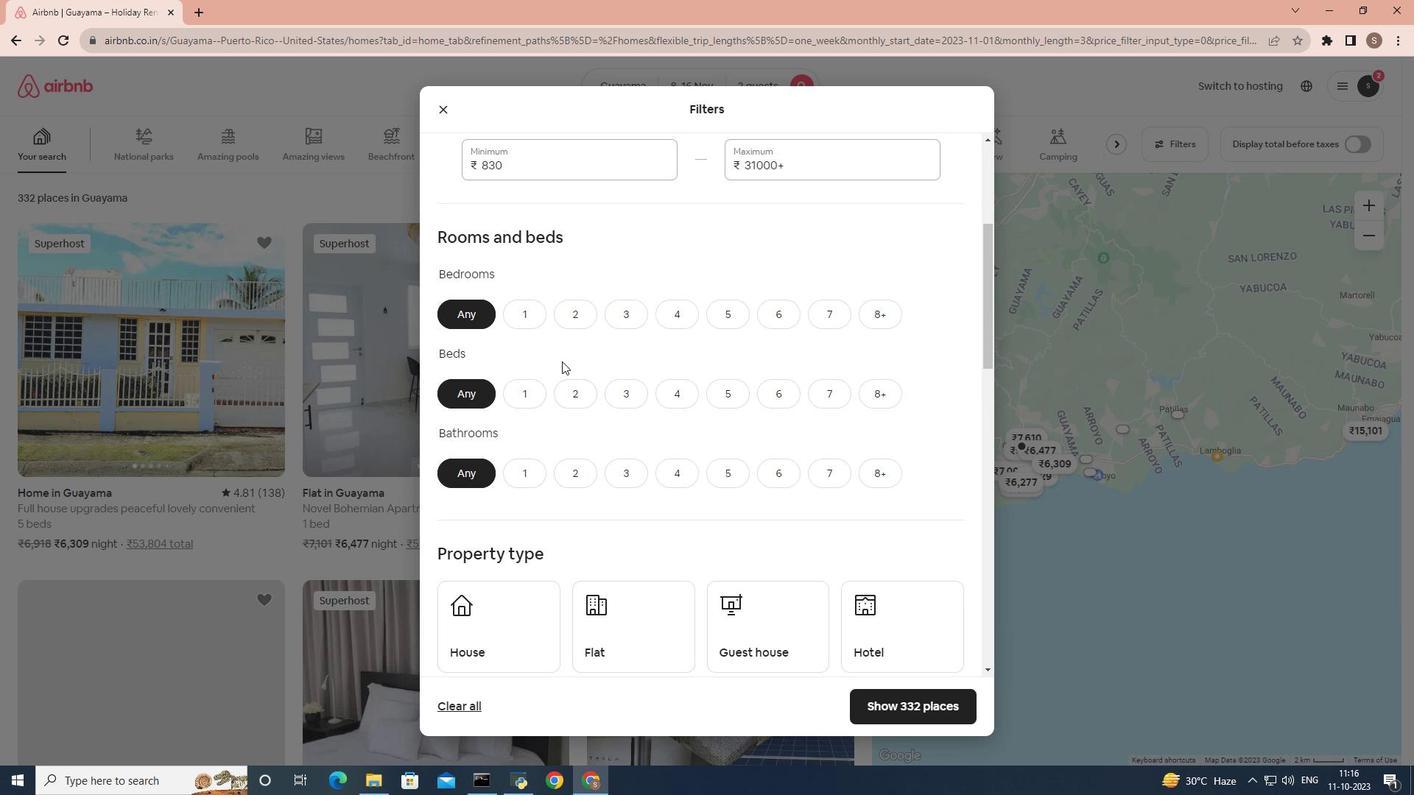 
Action: Mouse scrolled (562, 360) with delta (0, 0)
Screenshot: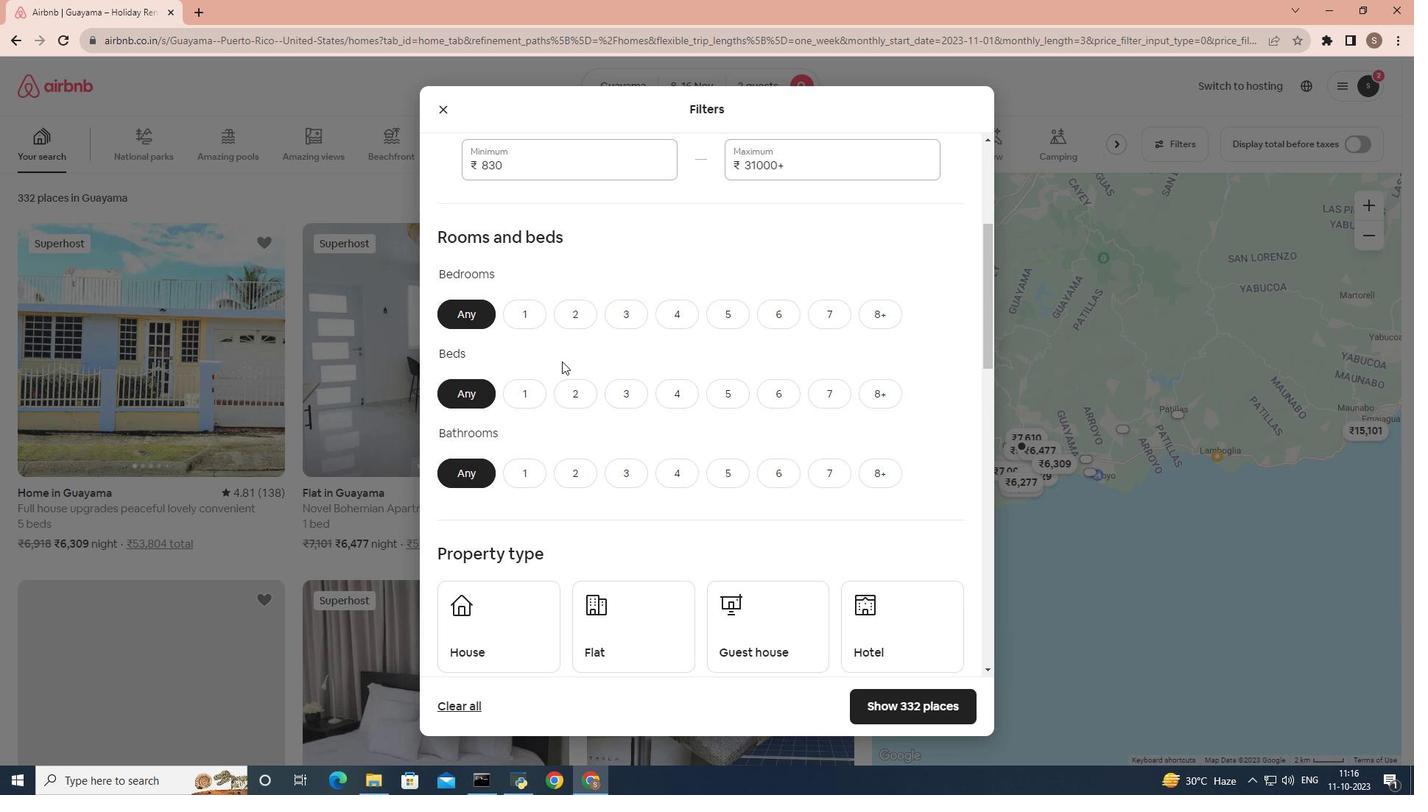 
Action: Mouse scrolled (562, 360) with delta (0, 0)
Screenshot: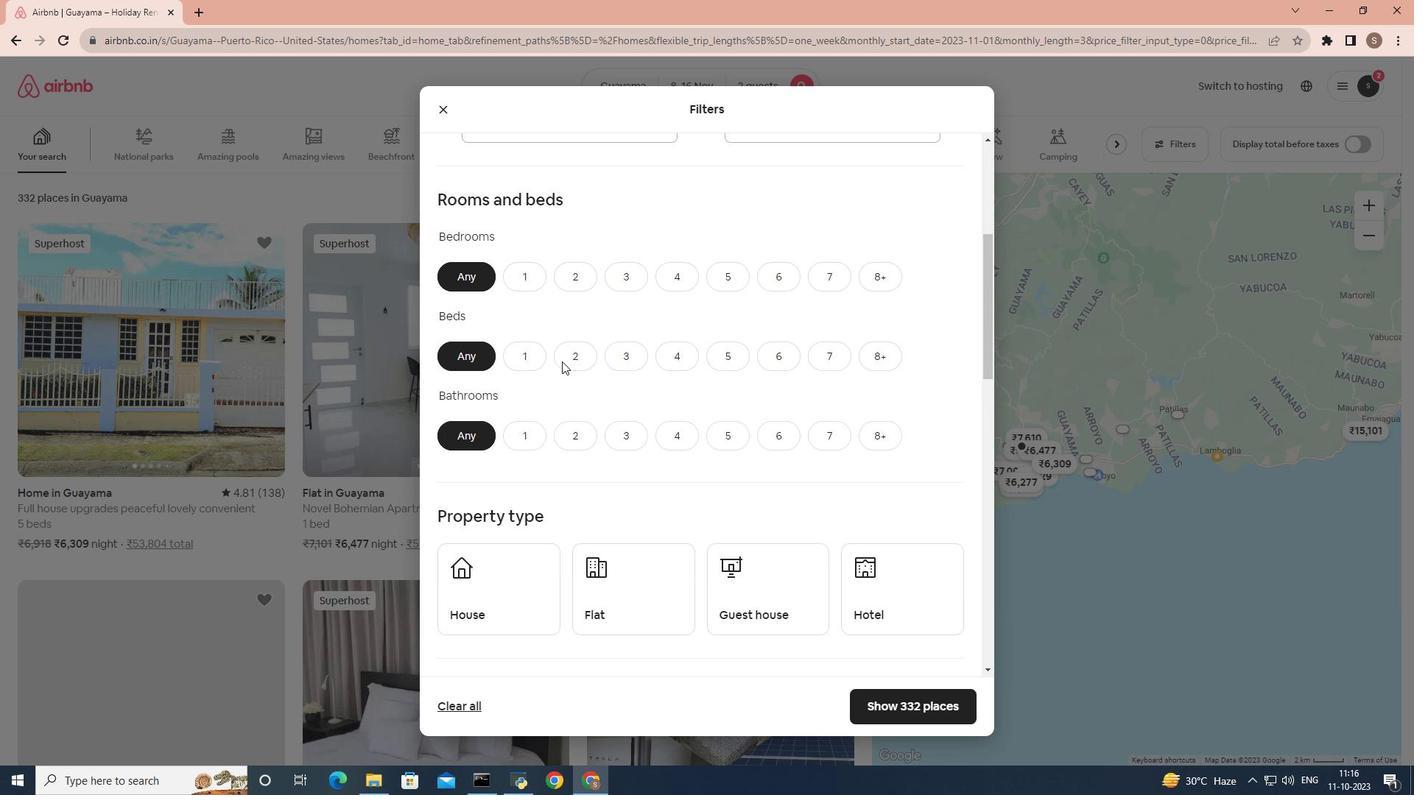 
Action: Mouse moved to (529, 176)
Screenshot: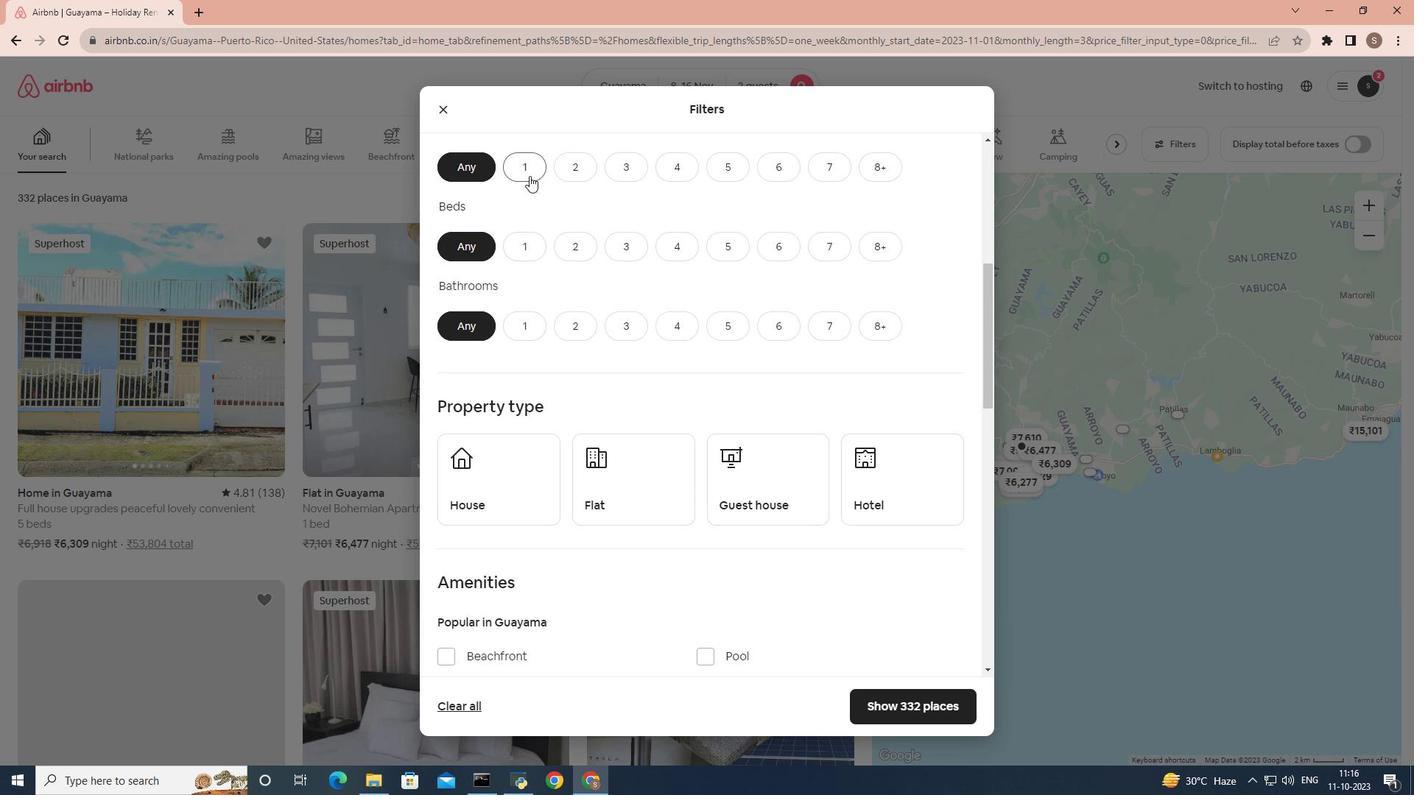 
Action: Mouse pressed left at (529, 176)
Screenshot: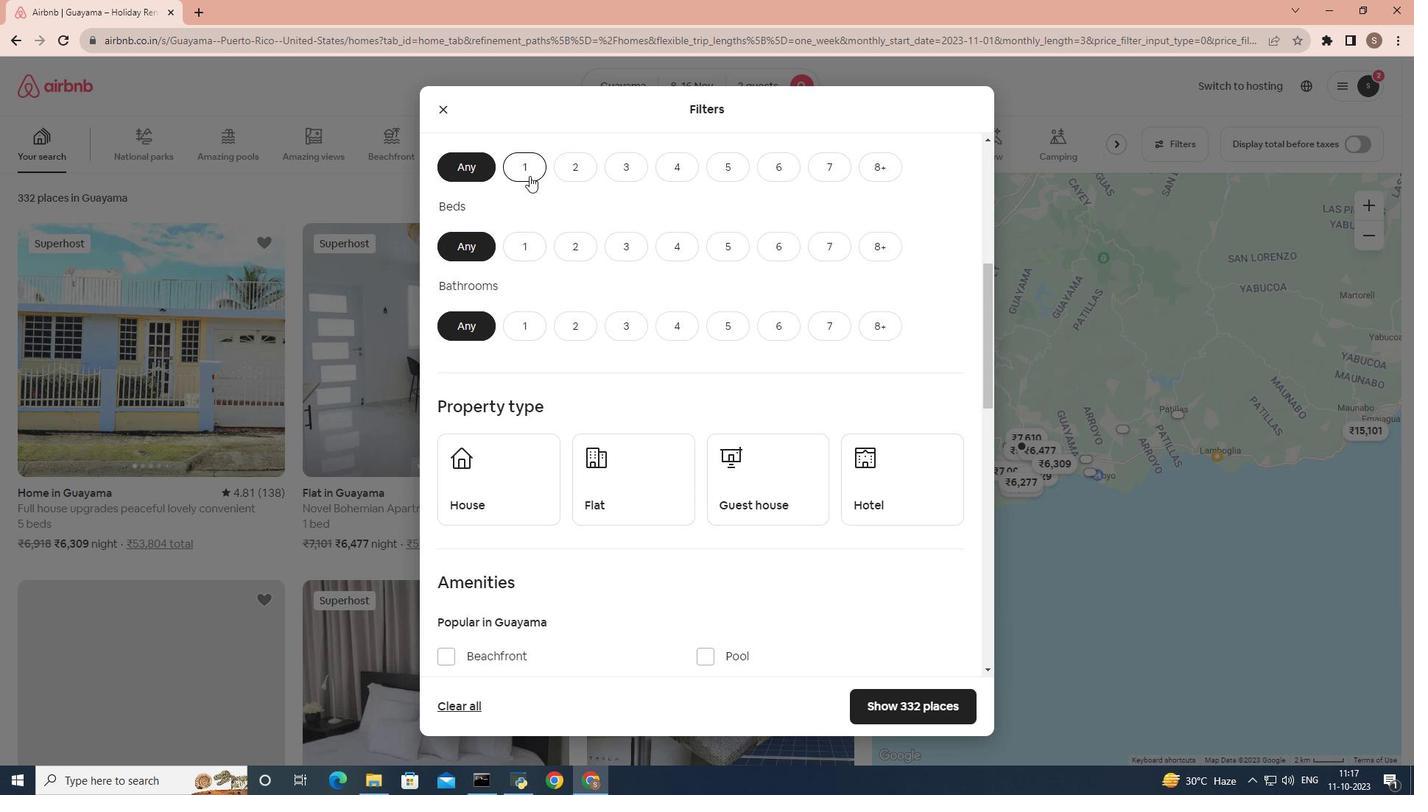 
Action: Mouse moved to (520, 230)
Screenshot: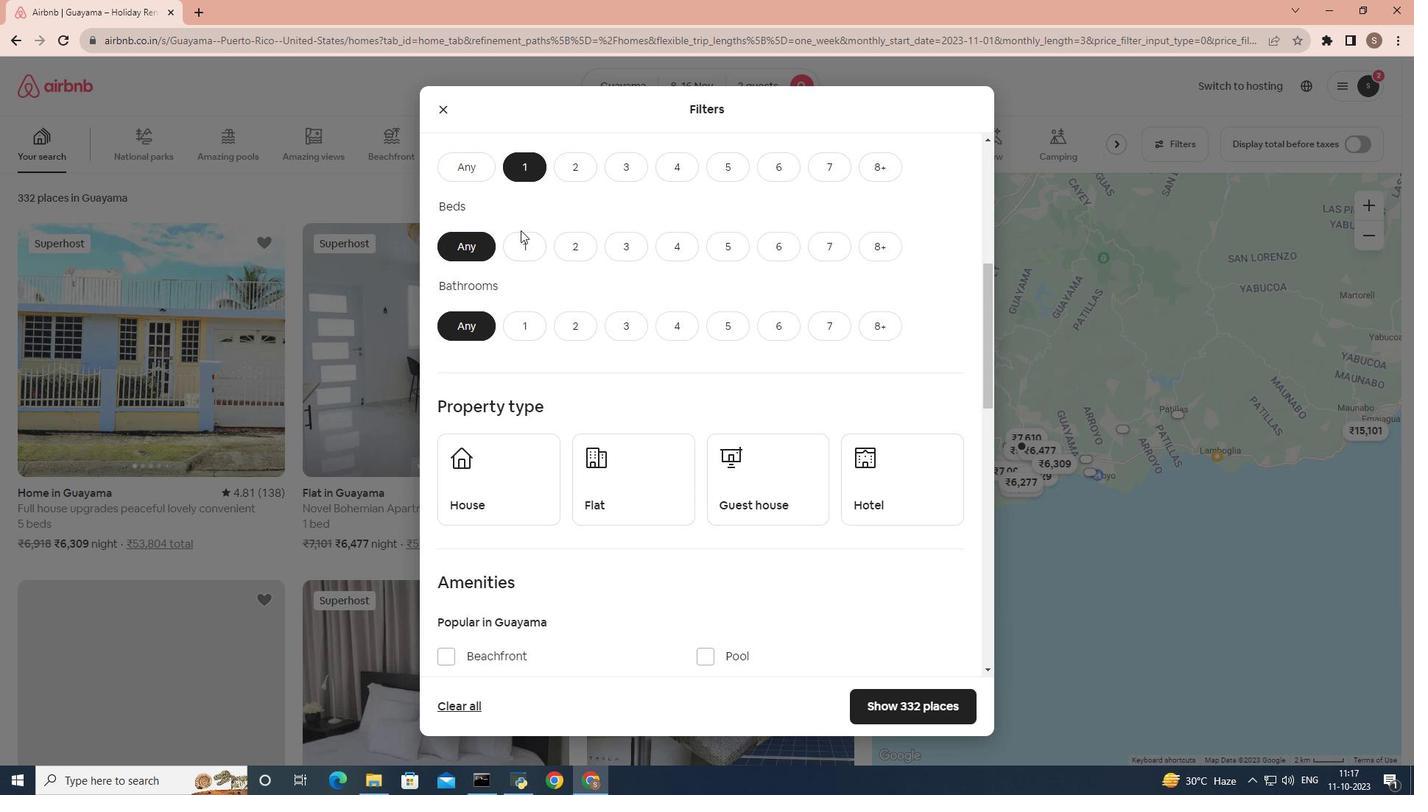 
Action: Mouse pressed left at (520, 230)
Screenshot: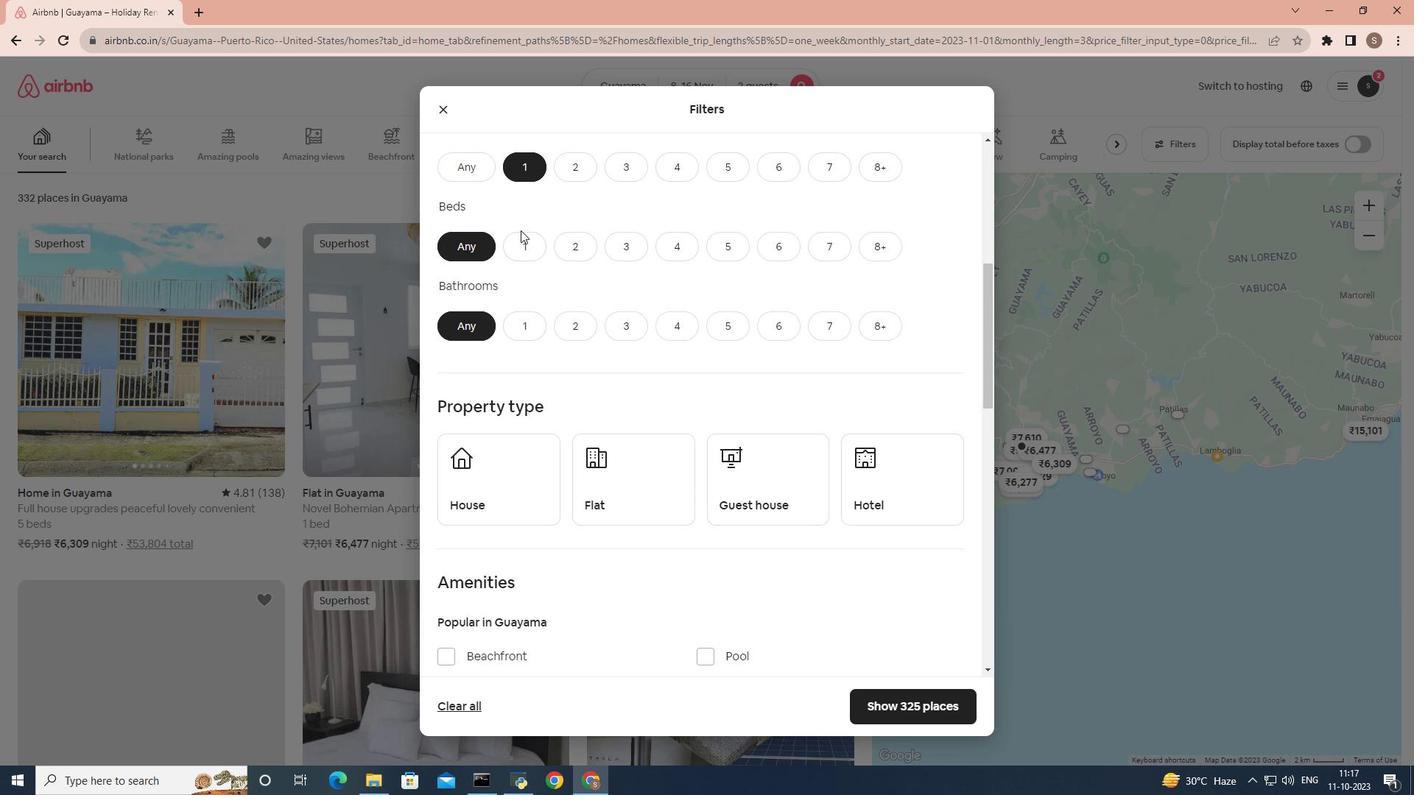 
Action: Mouse moved to (520, 242)
Screenshot: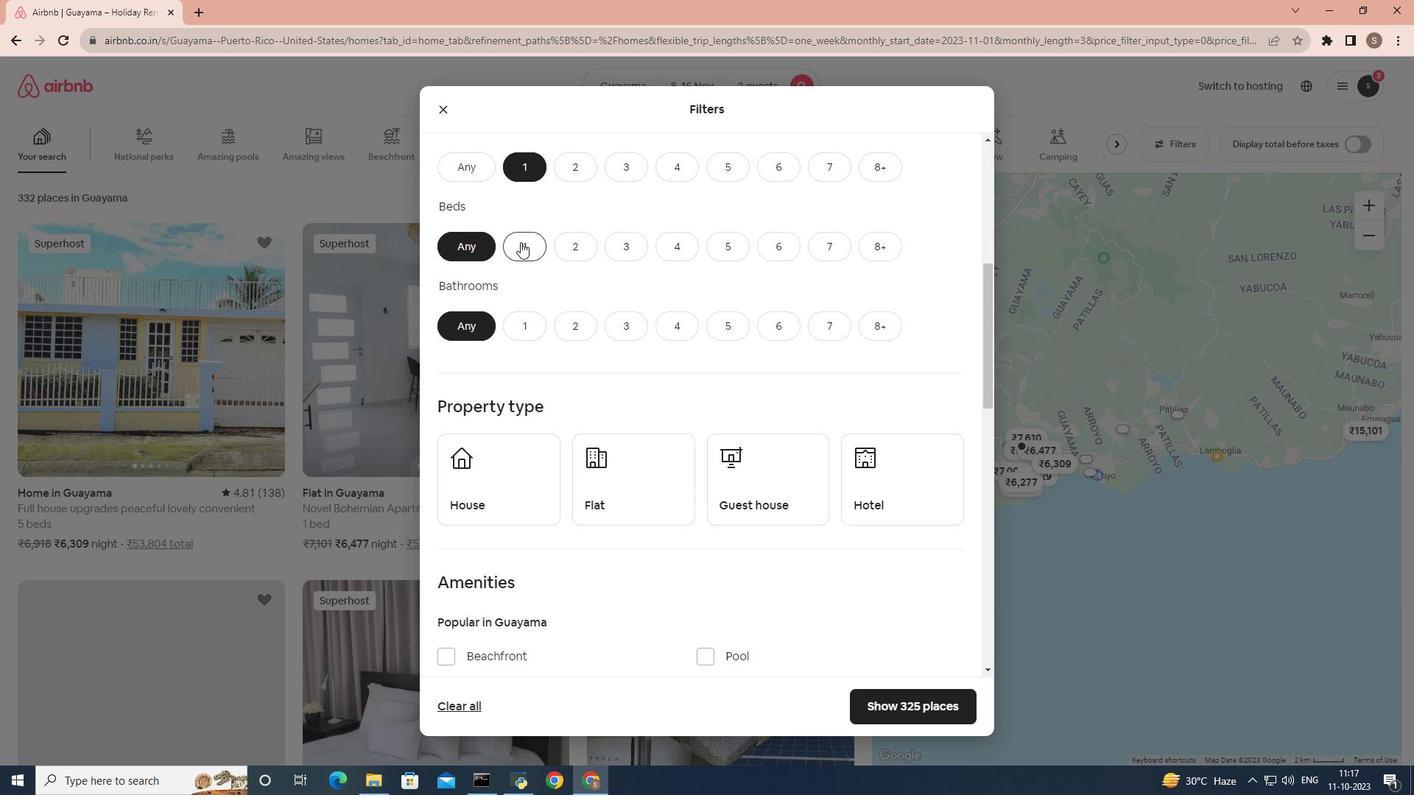 
Action: Mouse pressed left at (520, 242)
Screenshot: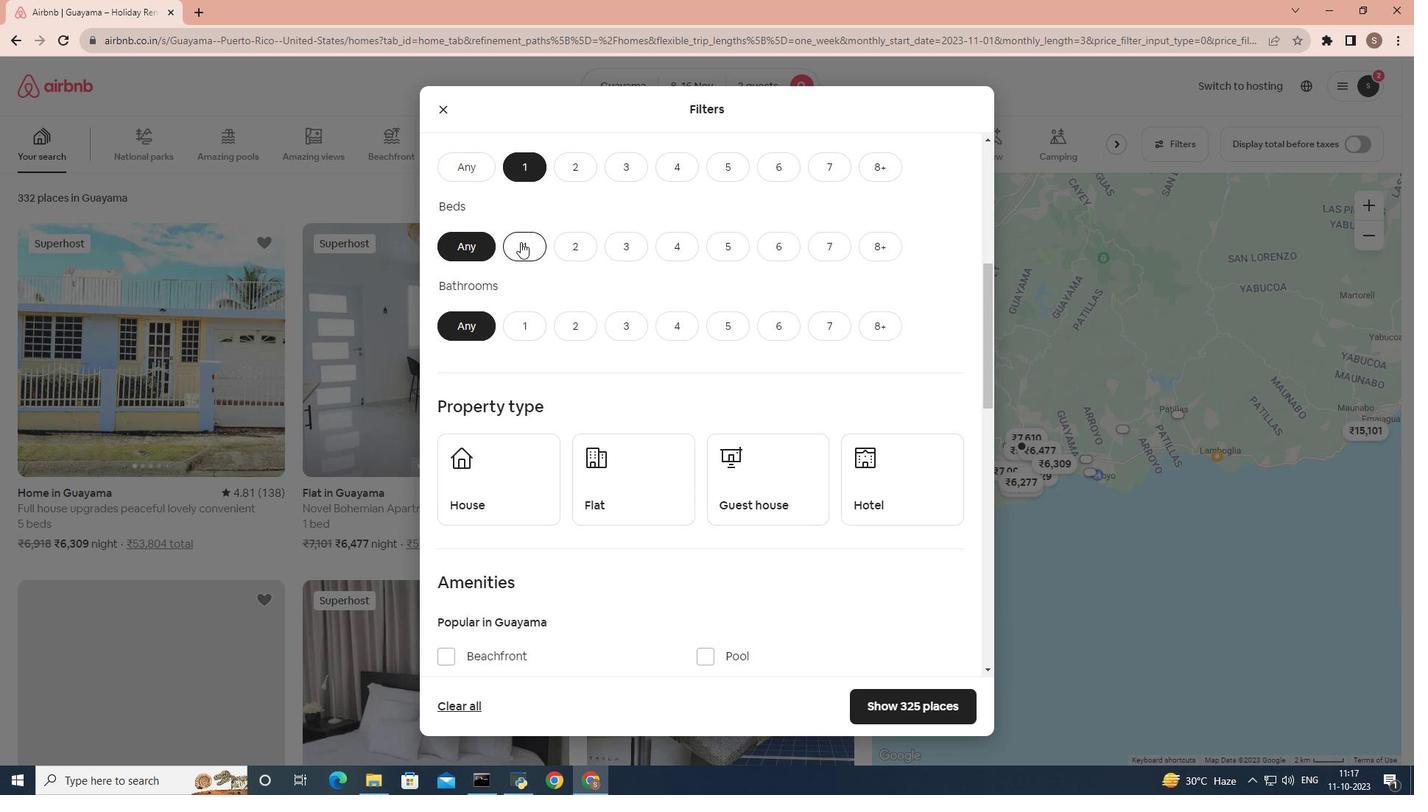 
Action: Mouse moved to (525, 323)
Screenshot: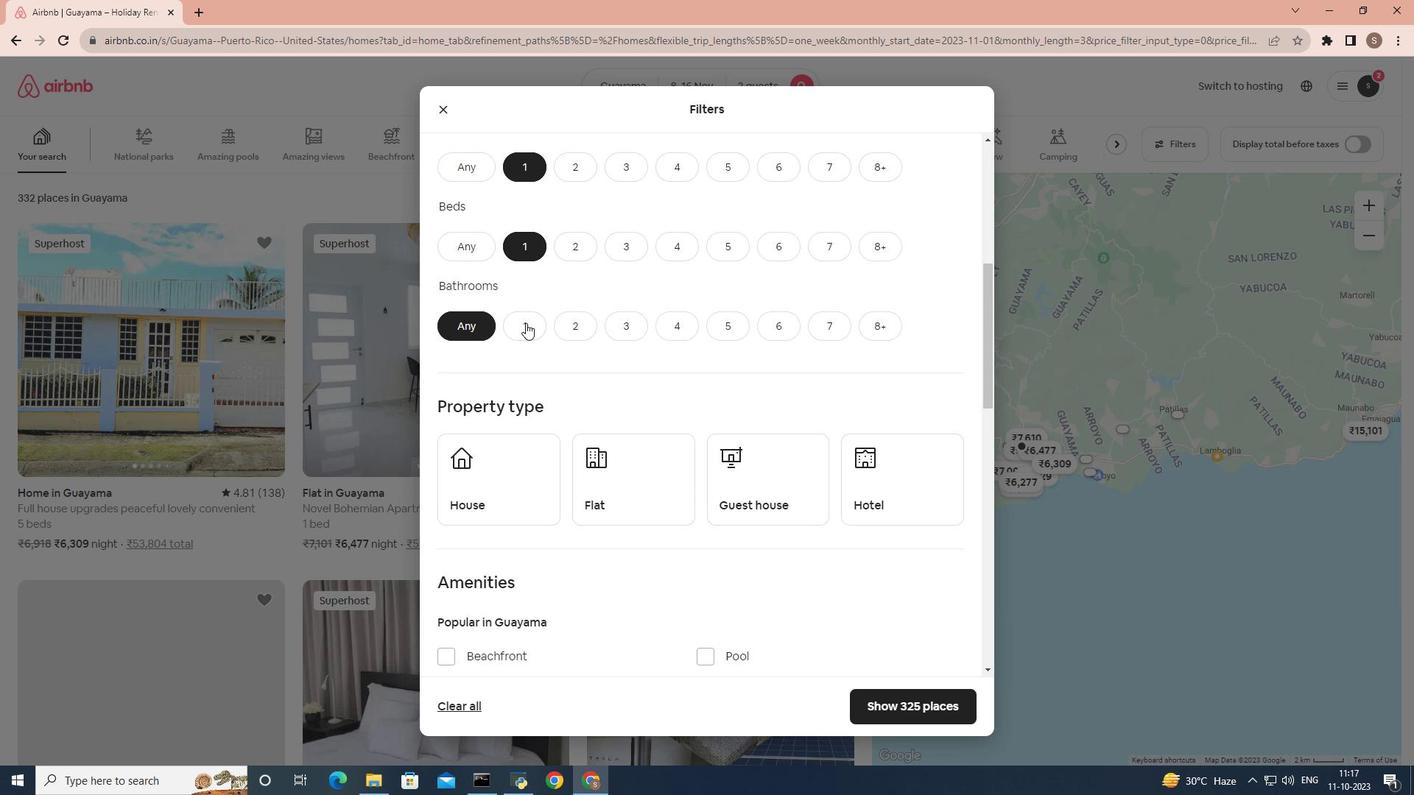 
Action: Mouse pressed left at (525, 323)
Screenshot: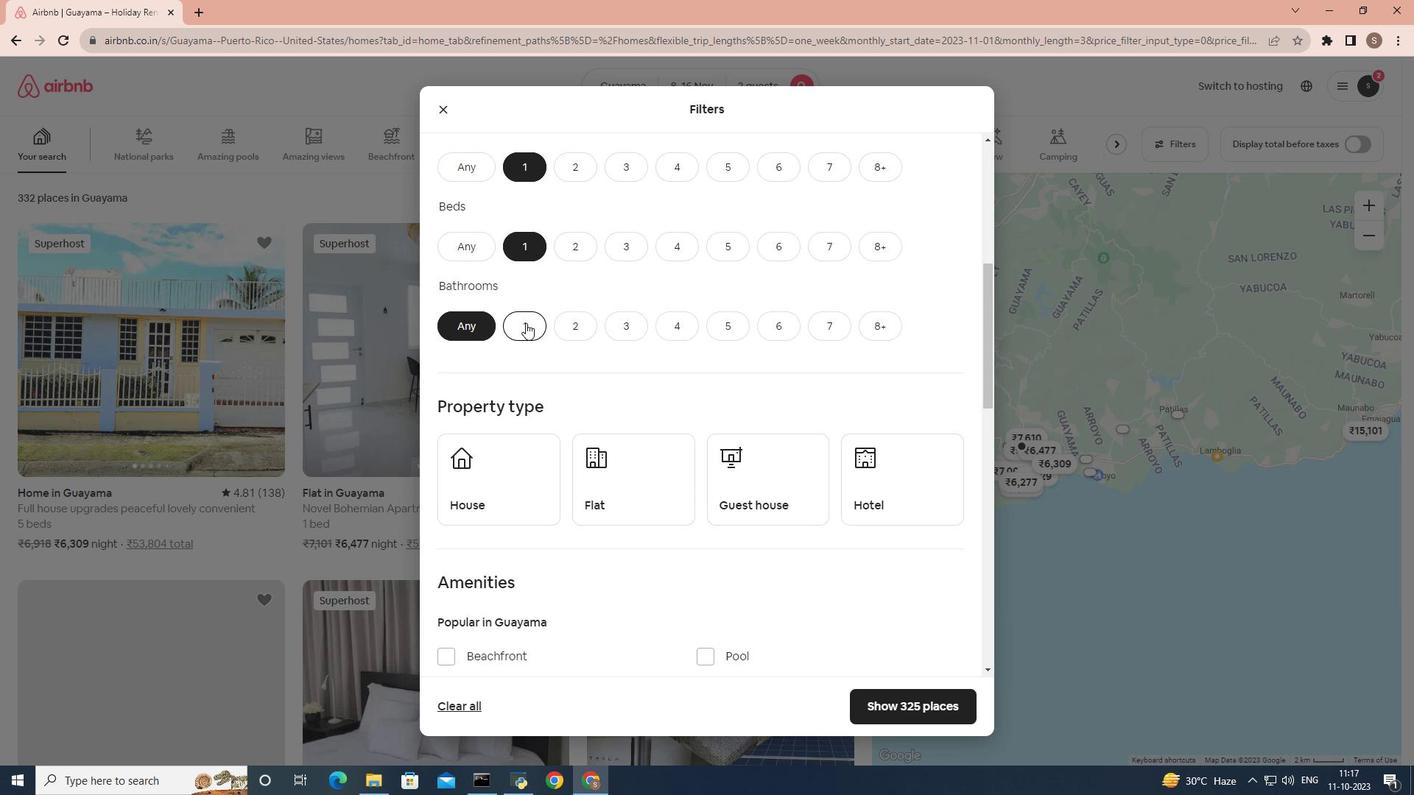 
Action: Mouse scrolled (525, 322) with delta (0, 0)
Screenshot: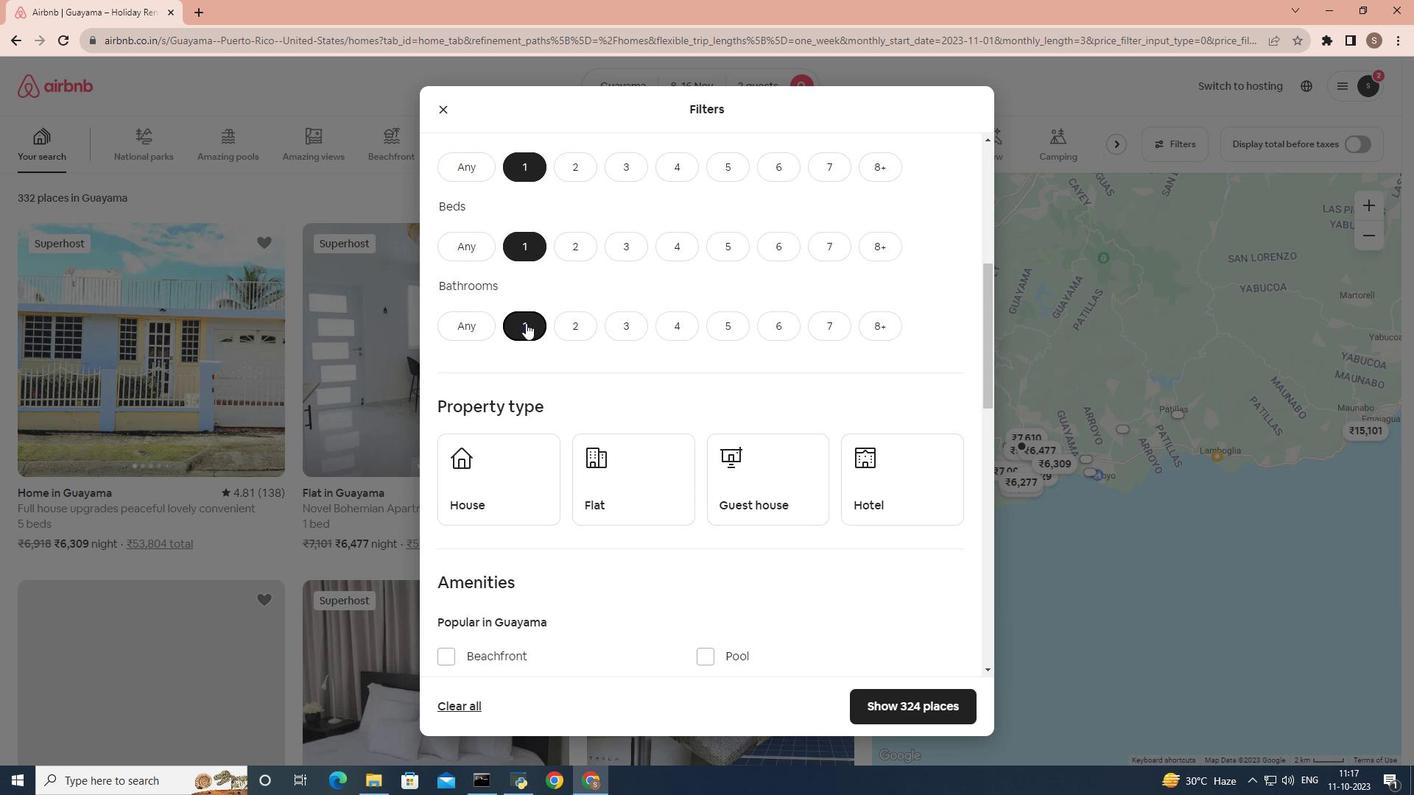 
Action: Mouse scrolled (525, 322) with delta (0, 0)
Screenshot: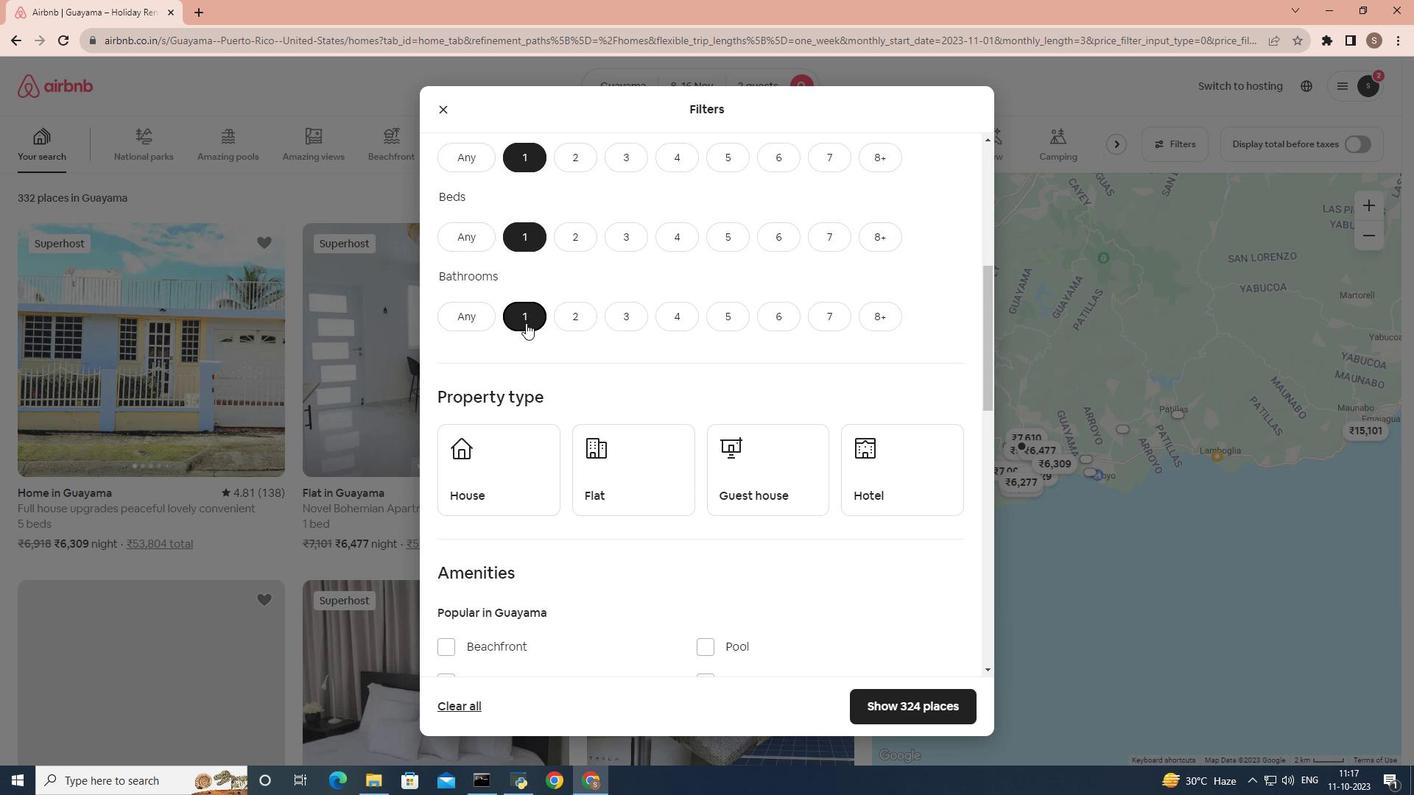 
Action: Mouse moved to (942, 348)
Screenshot: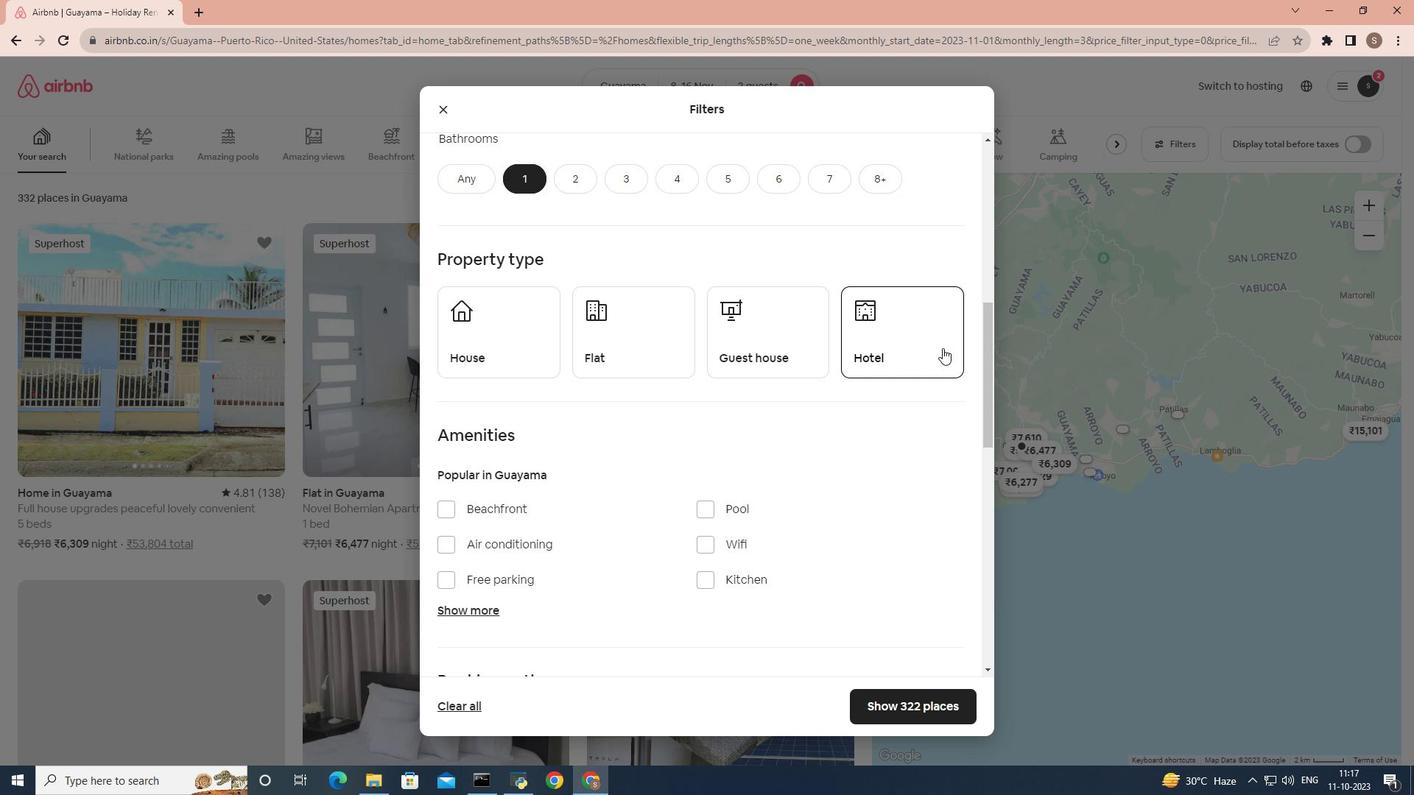 
Action: Mouse pressed left at (942, 348)
Screenshot: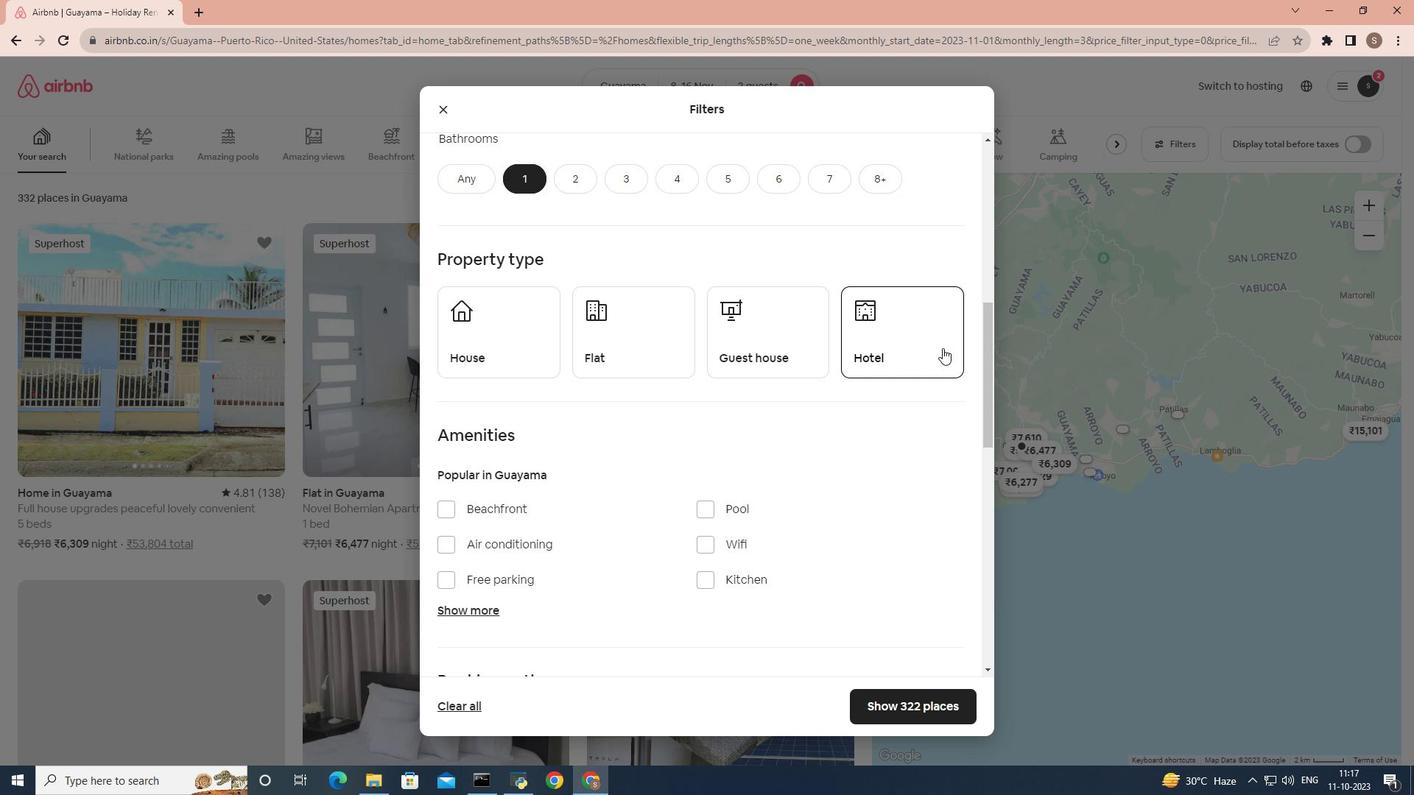 
Action: Mouse moved to (822, 416)
Screenshot: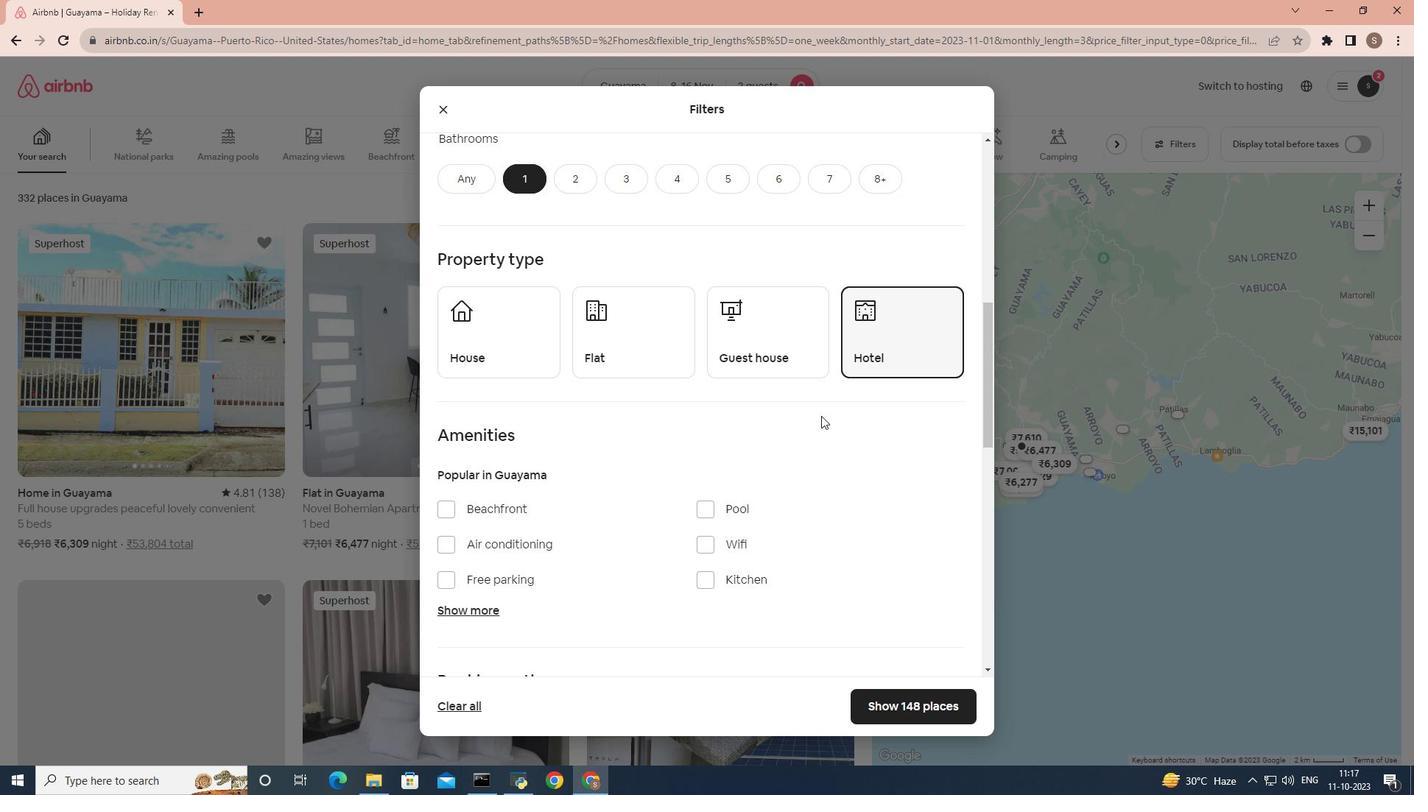 
Action: Mouse scrolled (822, 415) with delta (0, 0)
Screenshot: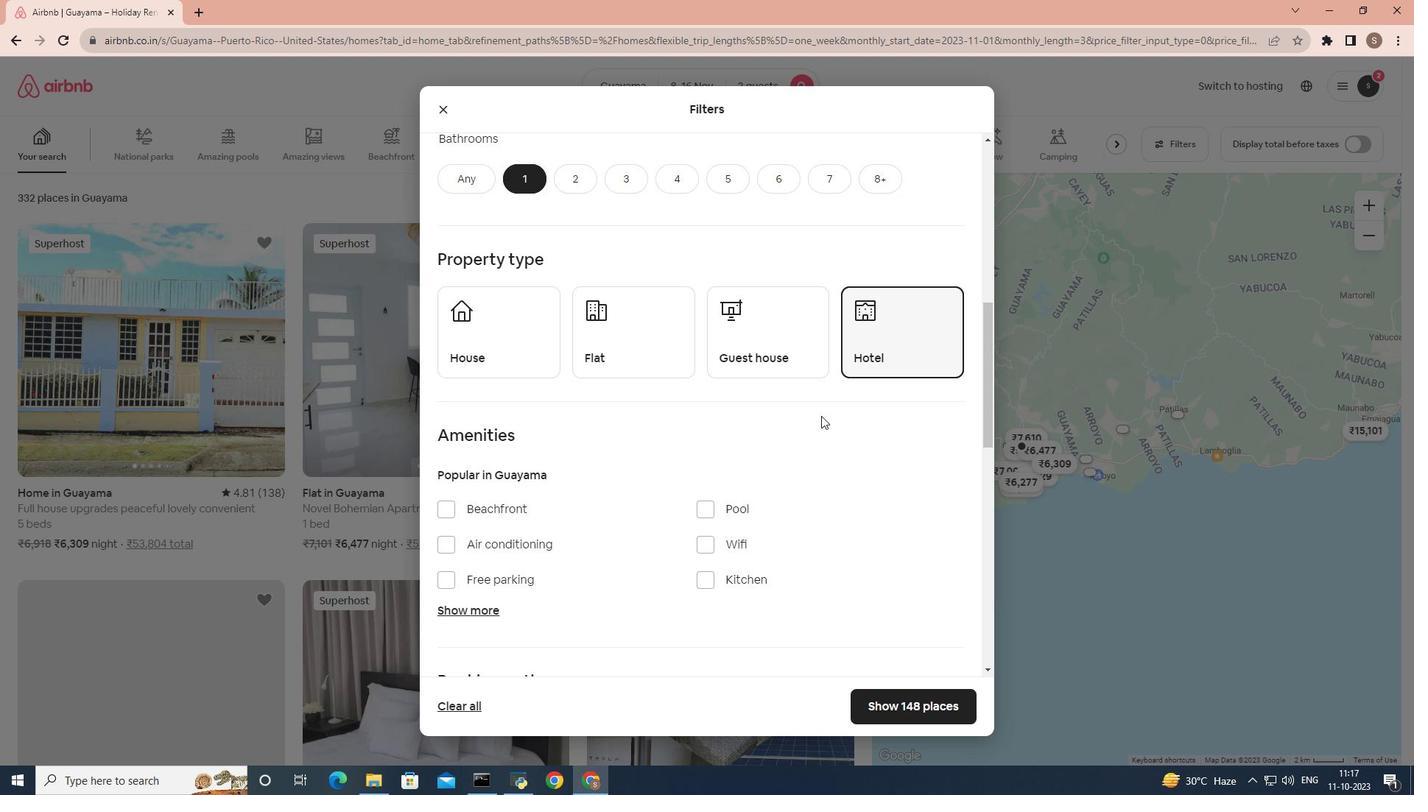 
Action: Mouse moved to (821, 416)
Screenshot: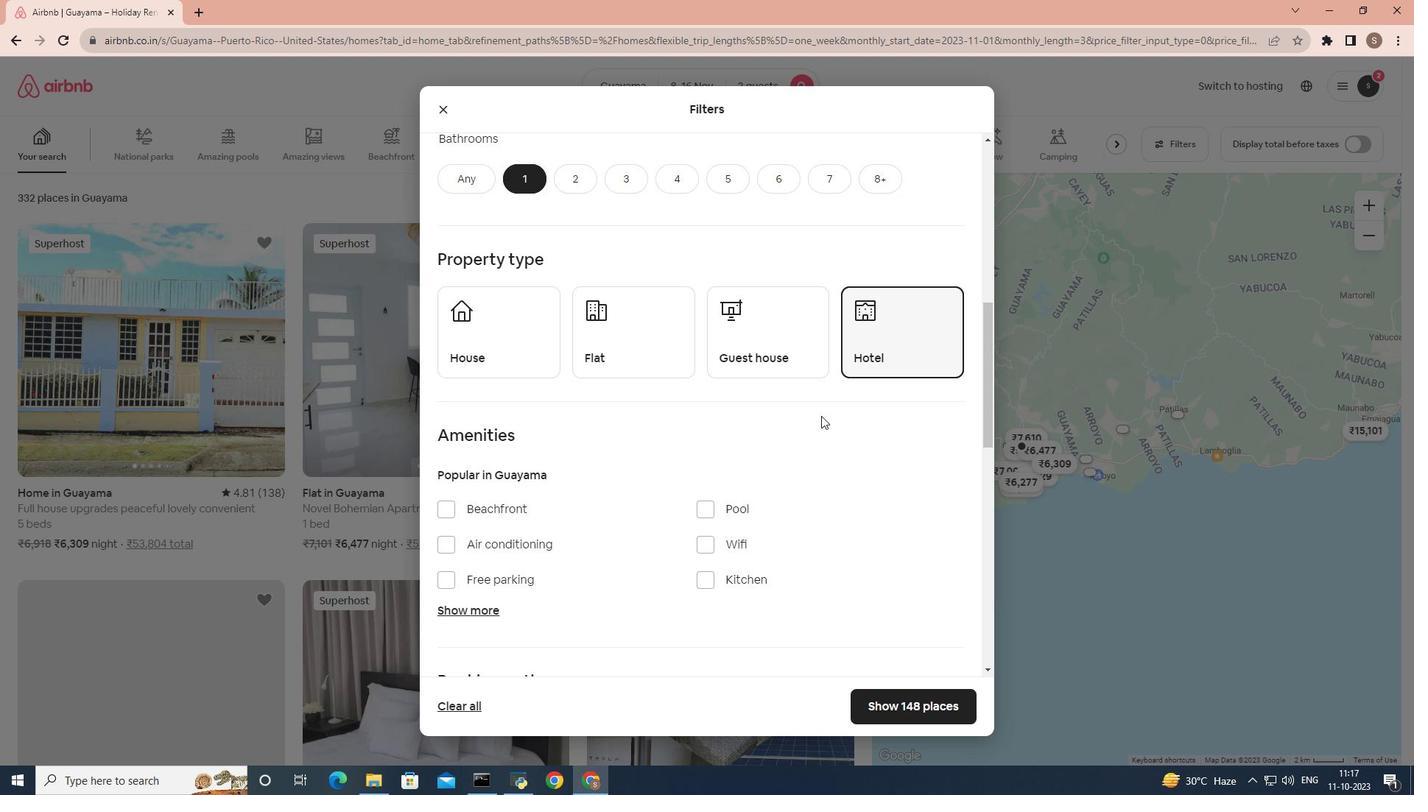 
Action: Mouse scrolled (821, 415) with delta (0, 0)
Screenshot: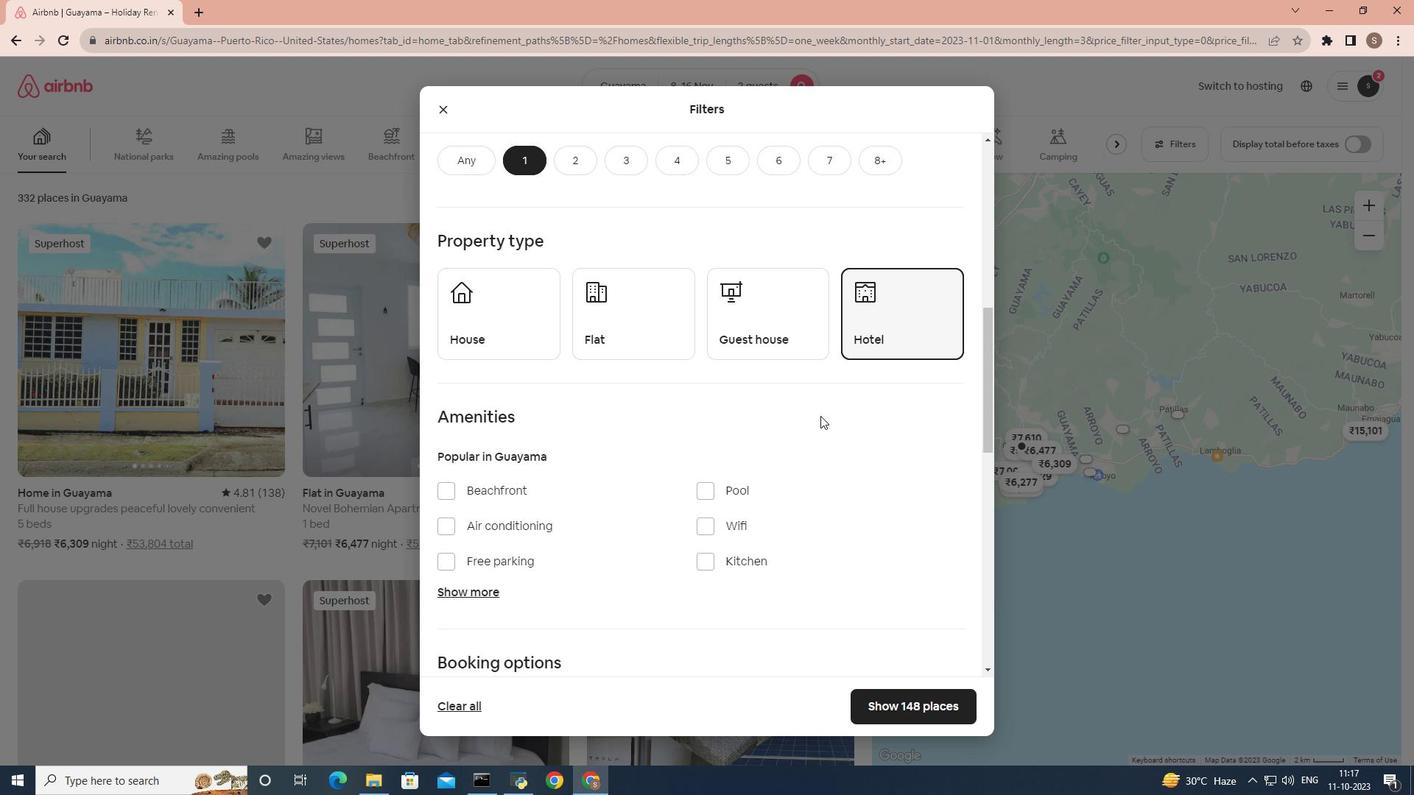 
Action: Mouse moved to (820, 416)
Screenshot: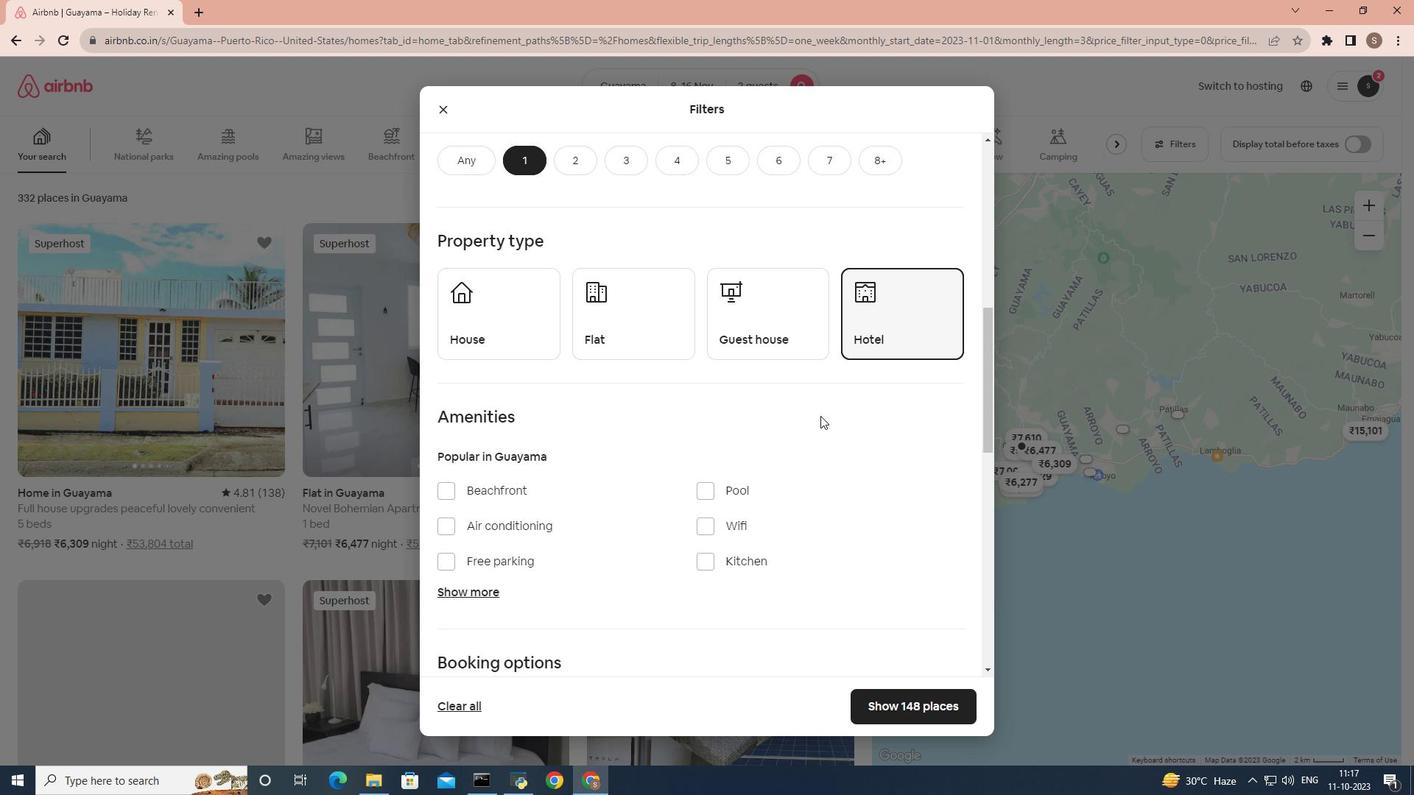 
Action: Mouse scrolled (820, 415) with delta (0, 0)
Screenshot: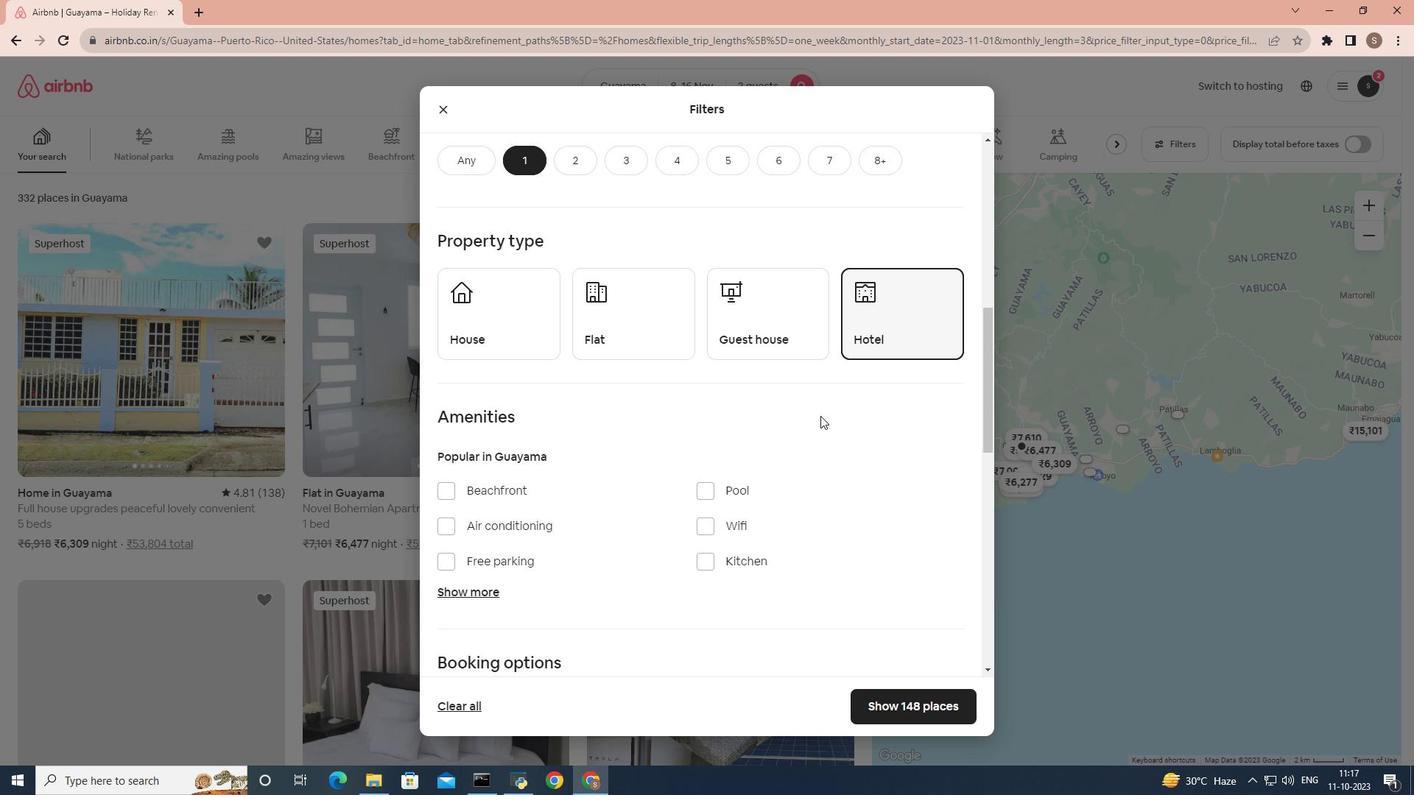 
Action: Mouse scrolled (820, 415) with delta (0, 0)
Screenshot: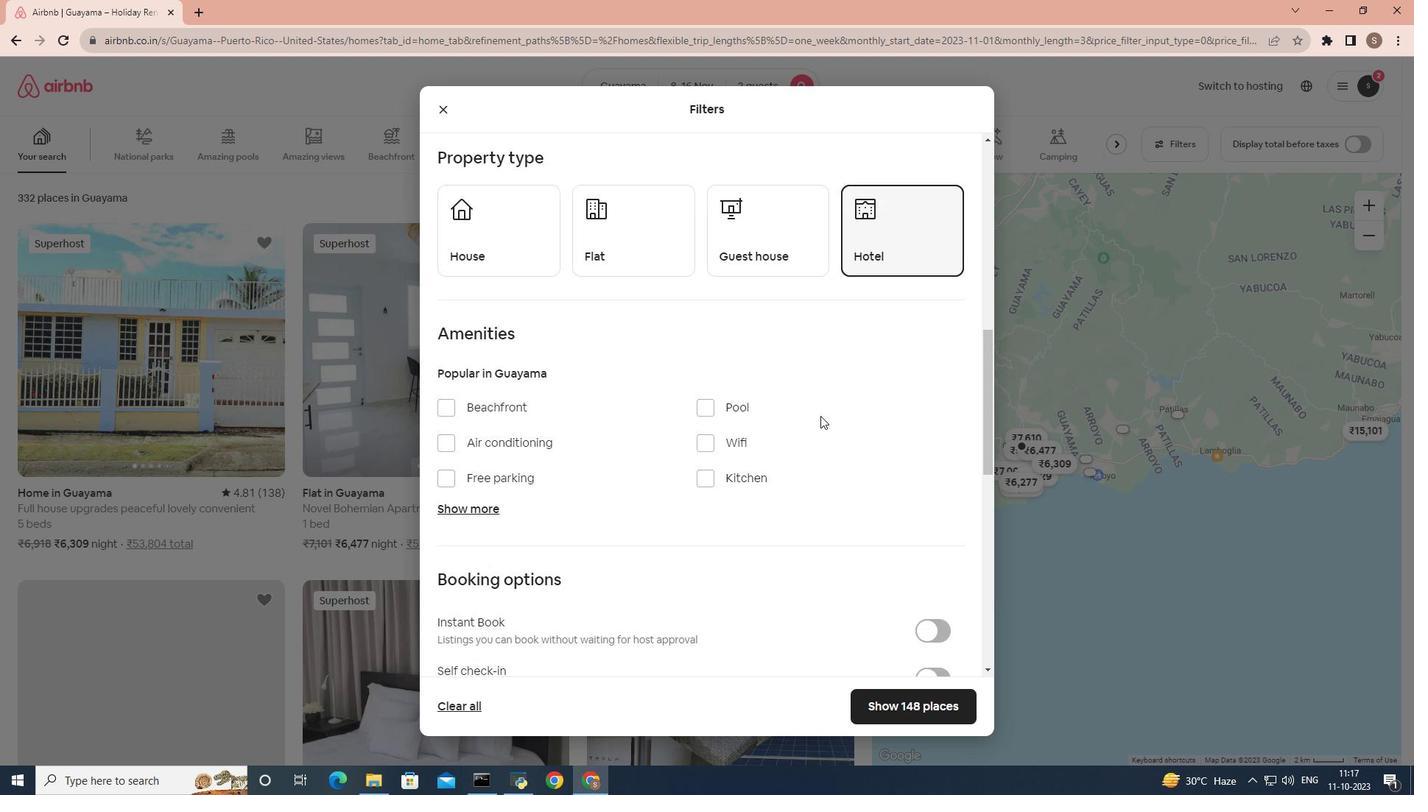 
Action: Mouse scrolled (820, 415) with delta (0, 0)
Screenshot: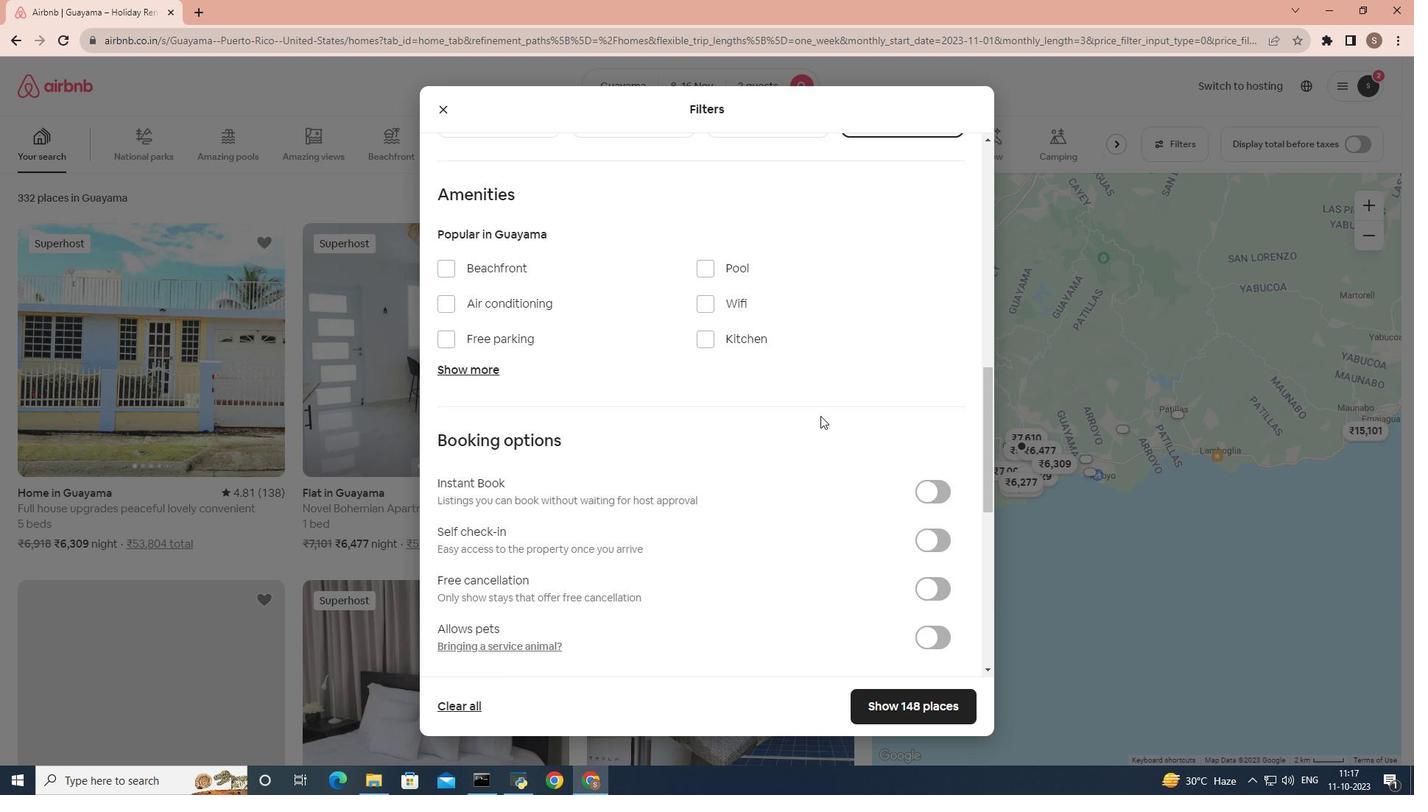 
Action: Mouse scrolled (820, 415) with delta (0, 0)
Screenshot: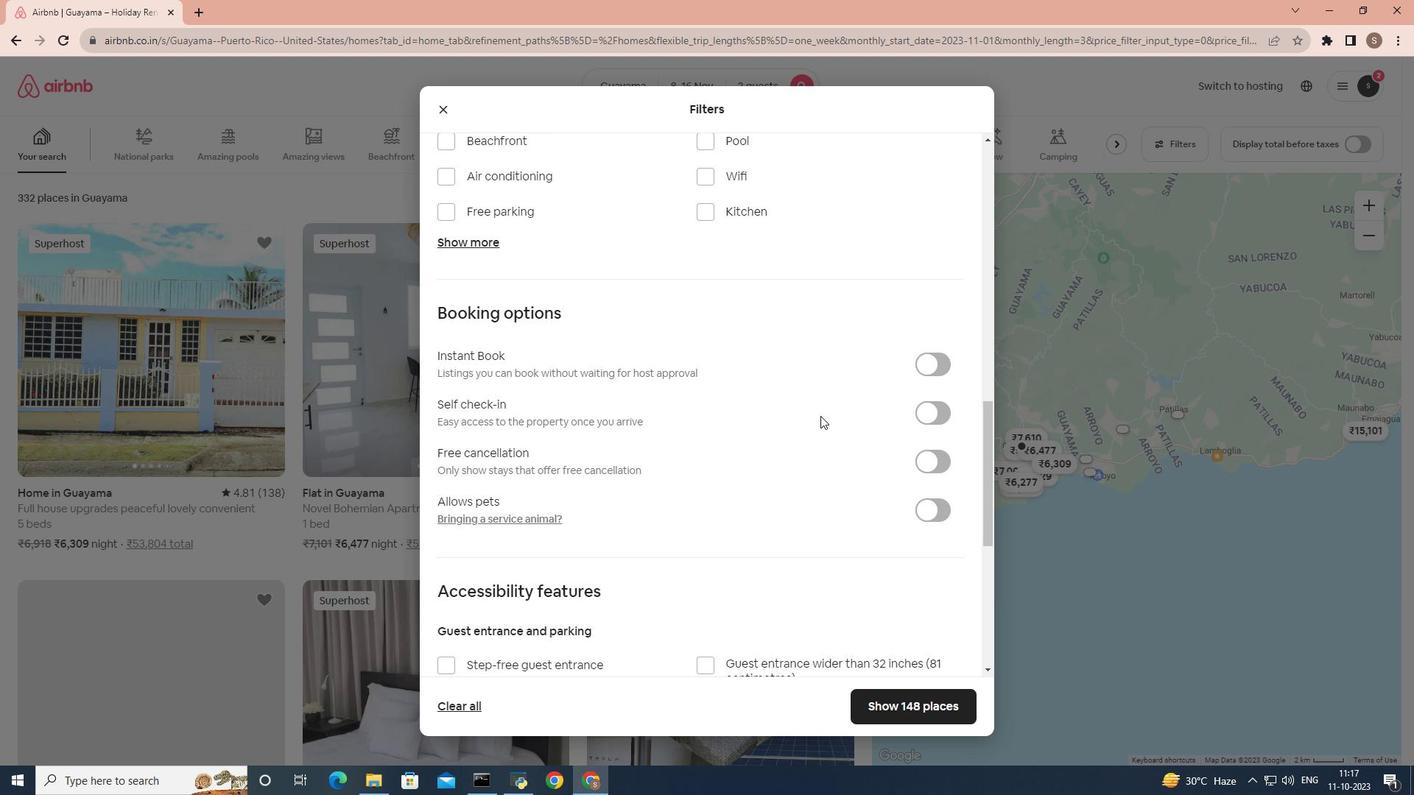 
Action: Mouse scrolled (820, 415) with delta (0, 0)
Screenshot: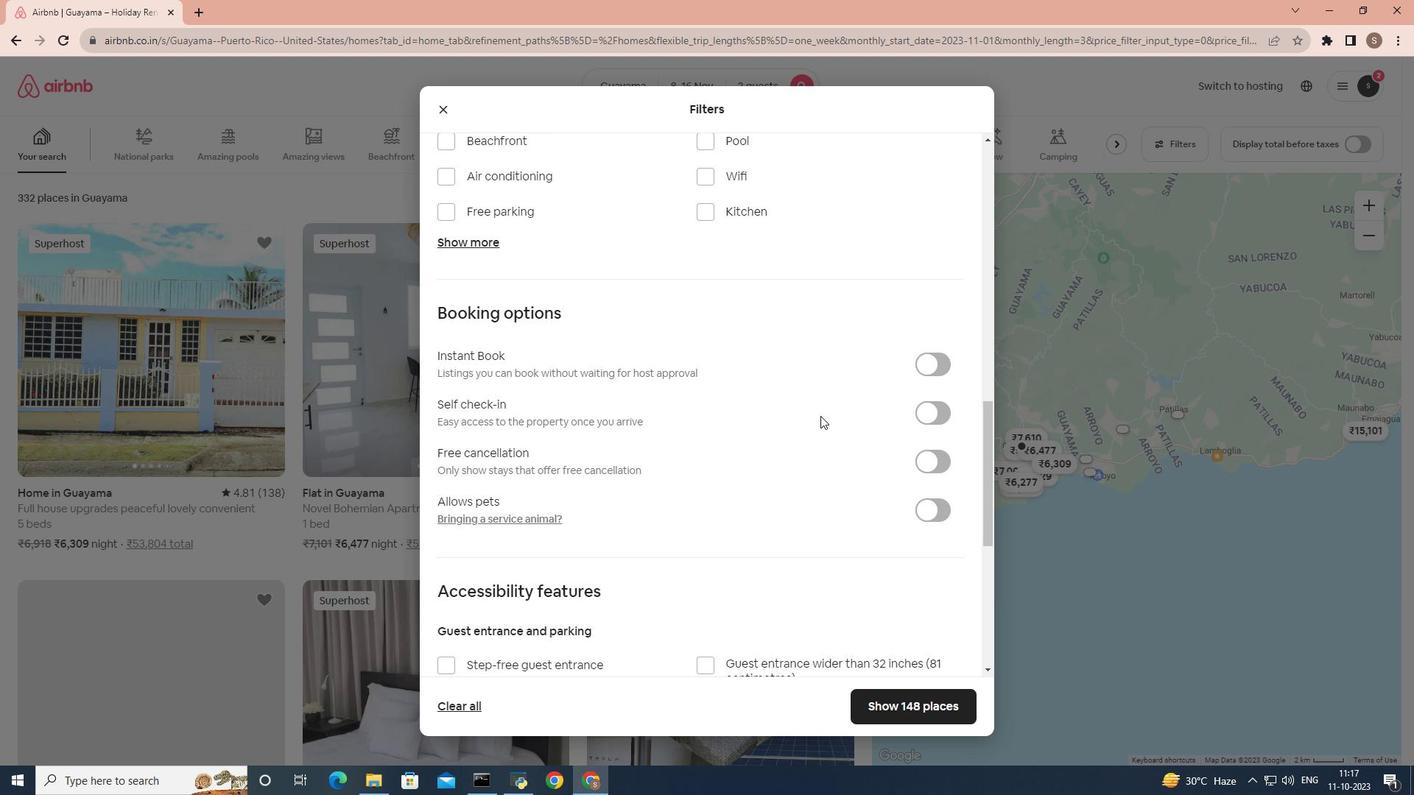 
Action: Mouse scrolled (820, 415) with delta (0, 0)
Screenshot: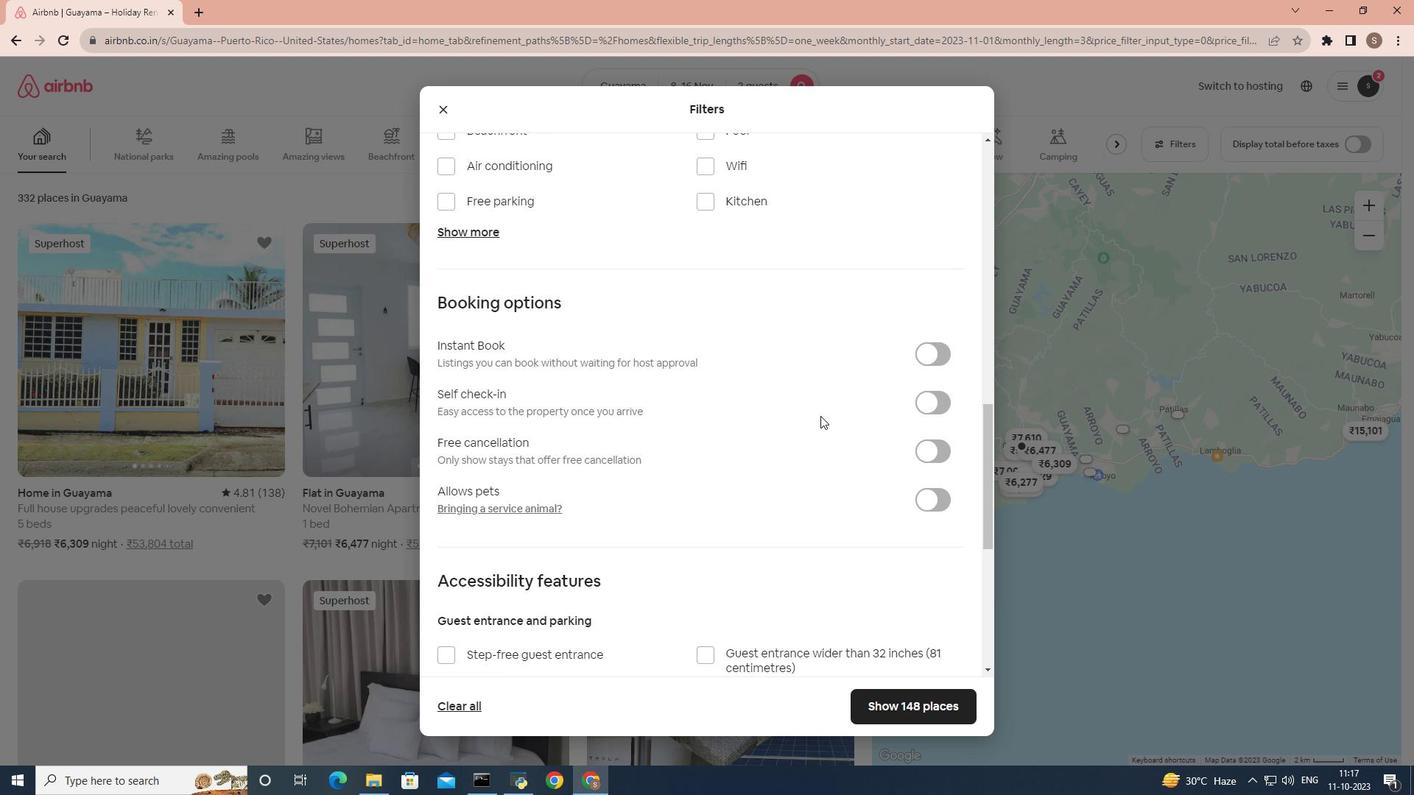 
Action: Mouse scrolled (820, 415) with delta (0, 0)
Screenshot: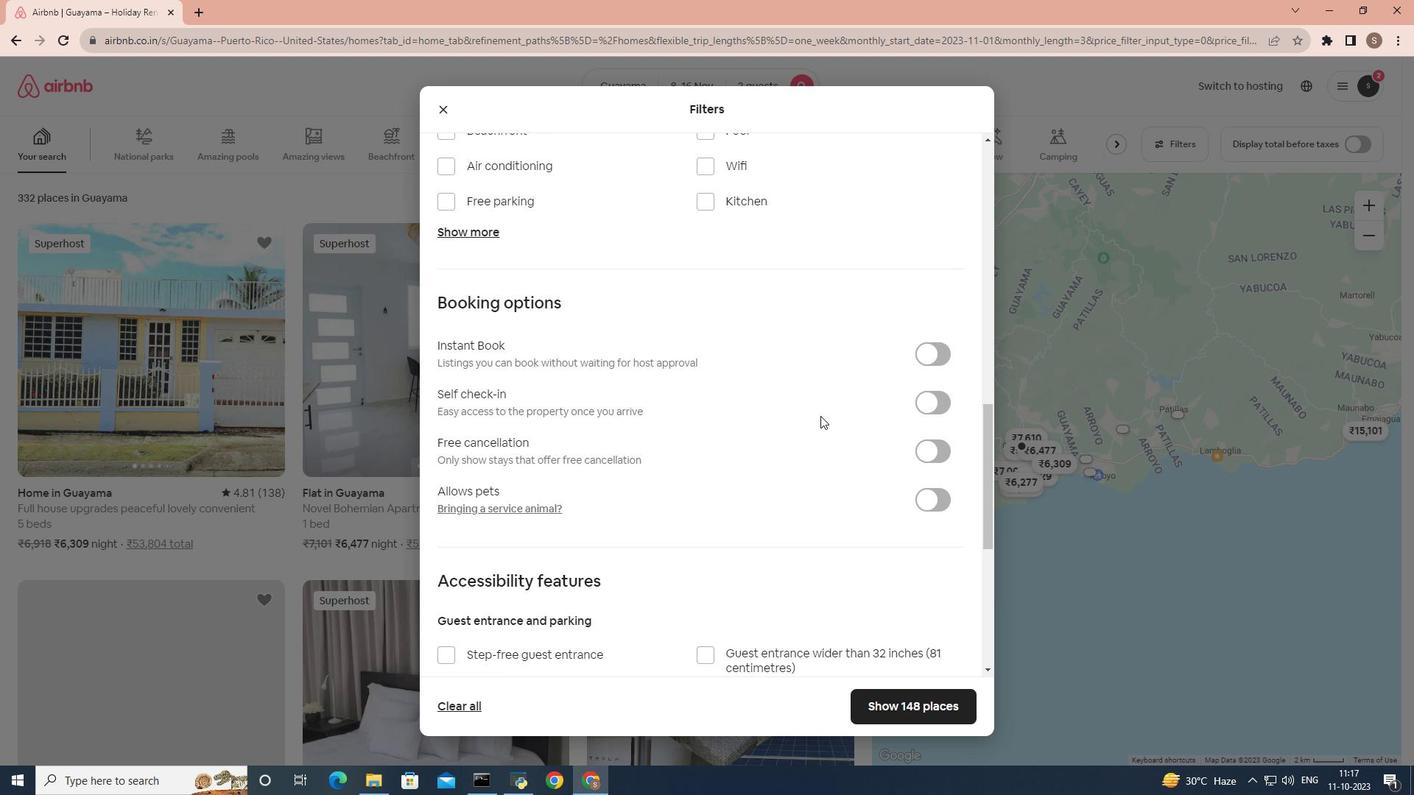 
Action: Mouse scrolled (820, 415) with delta (0, 0)
Screenshot: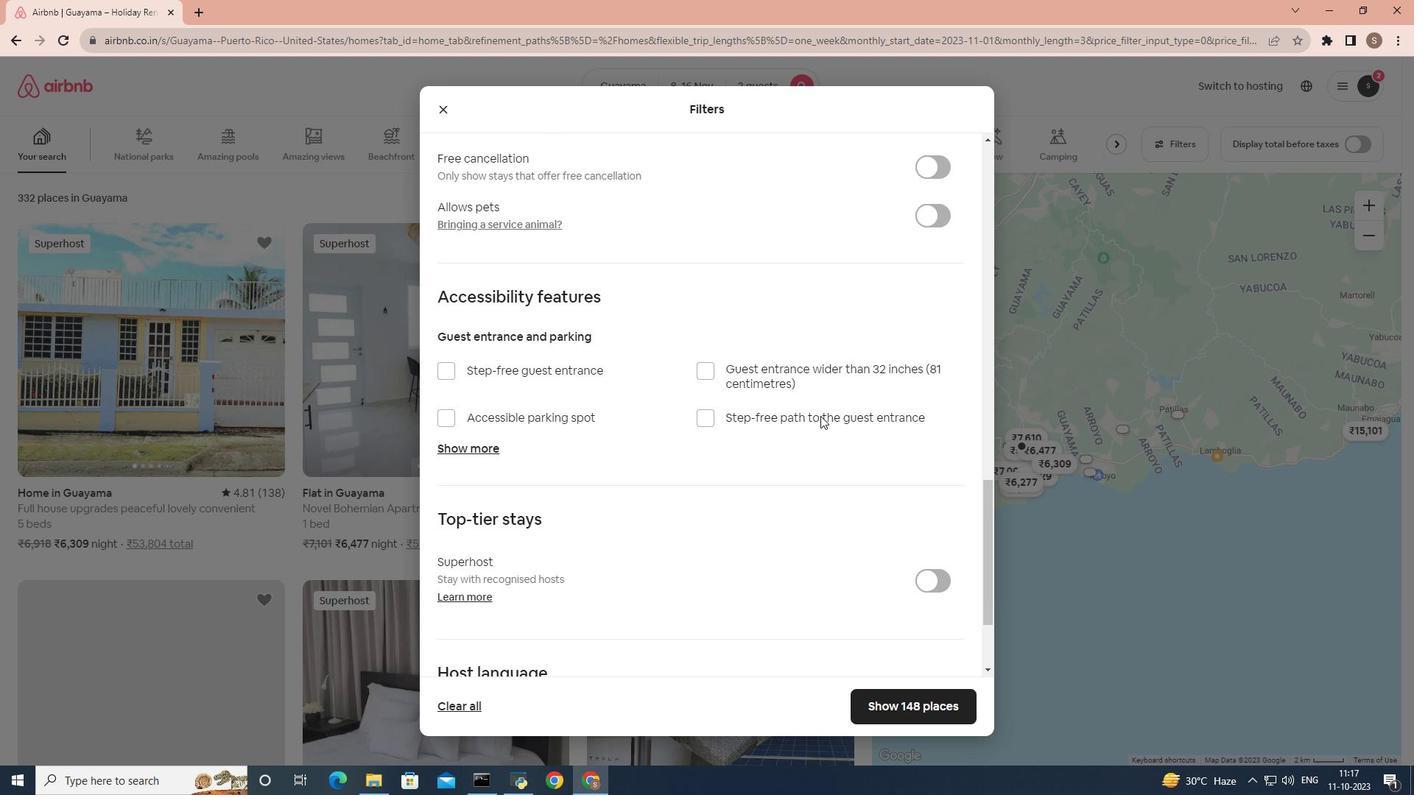
Action: Mouse scrolled (820, 415) with delta (0, 0)
Screenshot: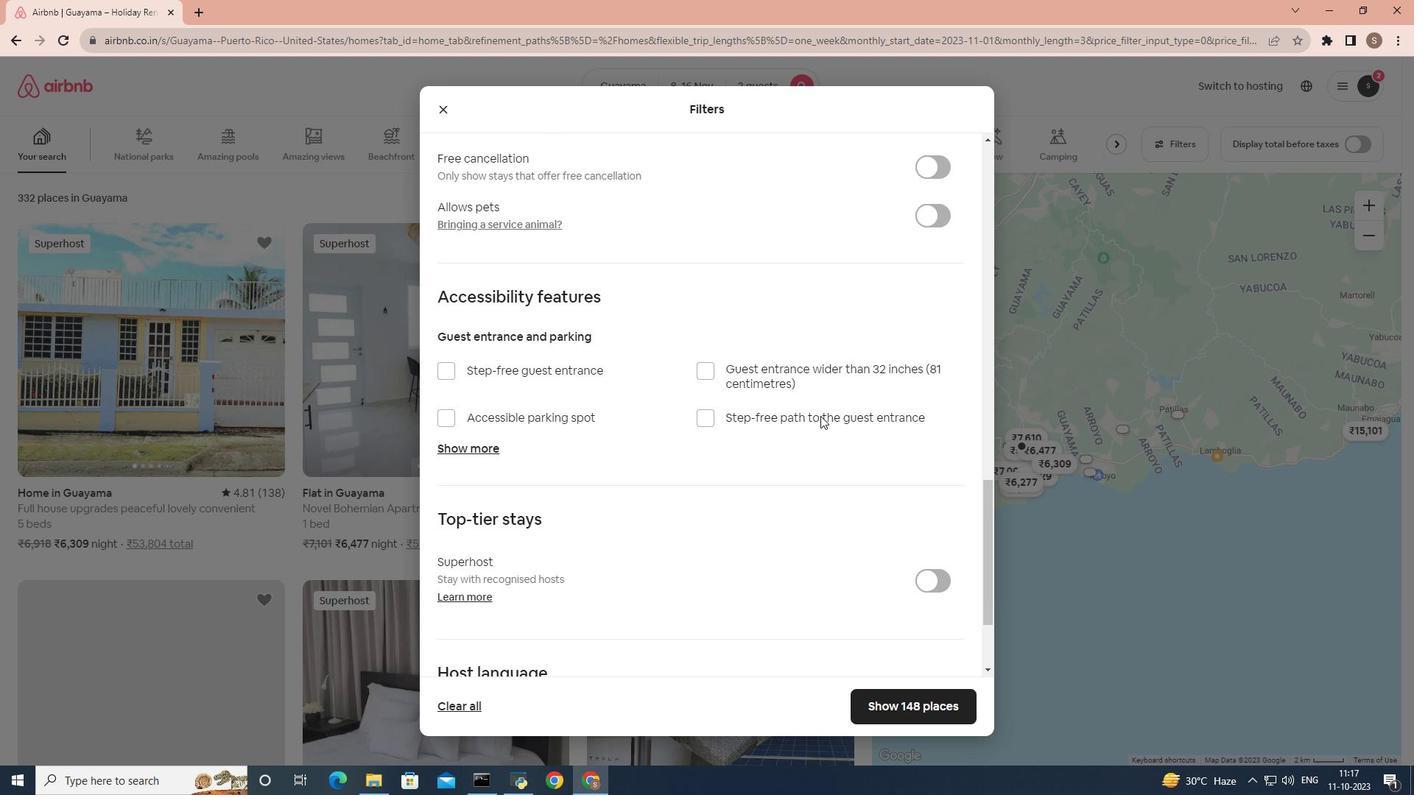 
Action: Mouse scrolled (820, 415) with delta (0, 0)
Screenshot: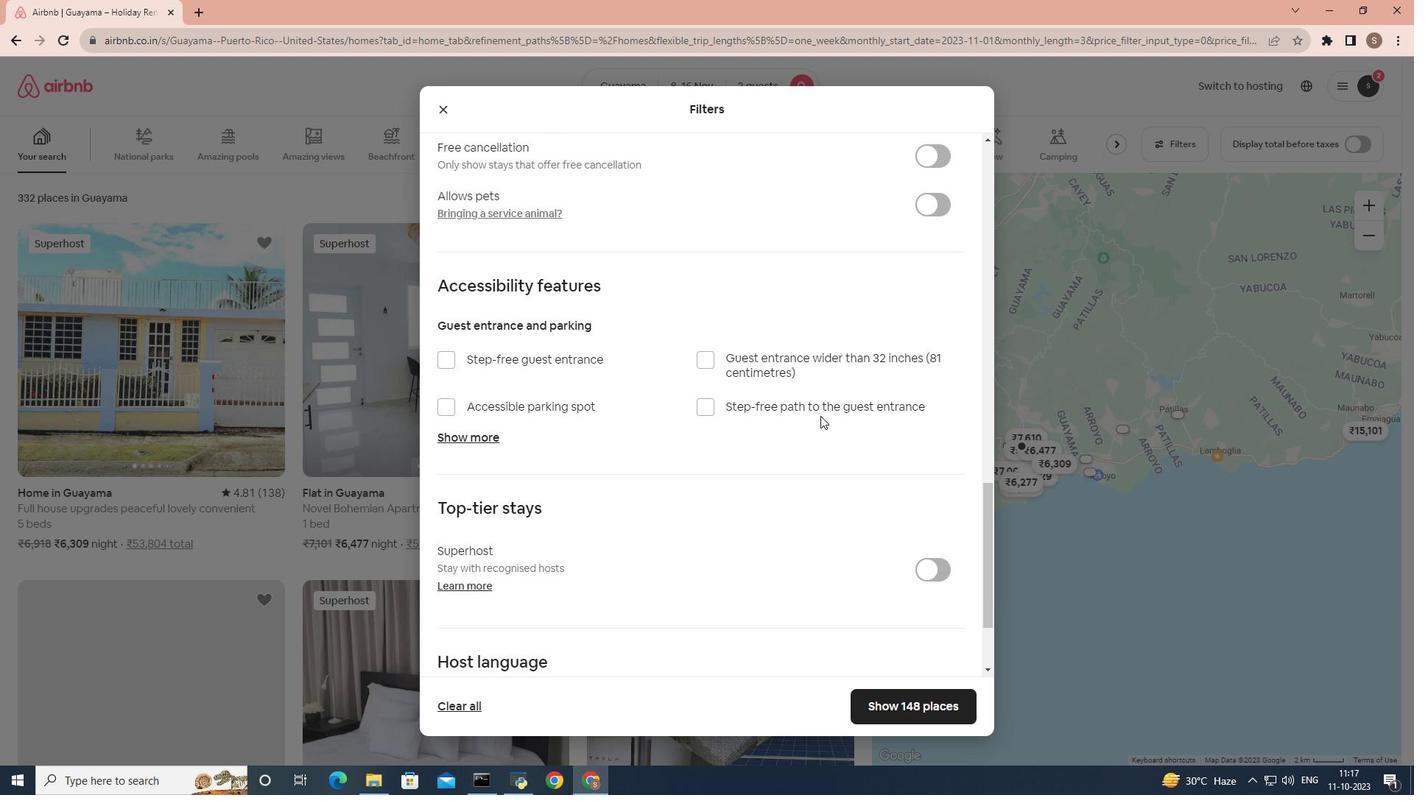 
Action: Mouse scrolled (820, 415) with delta (0, 0)
Screenshot: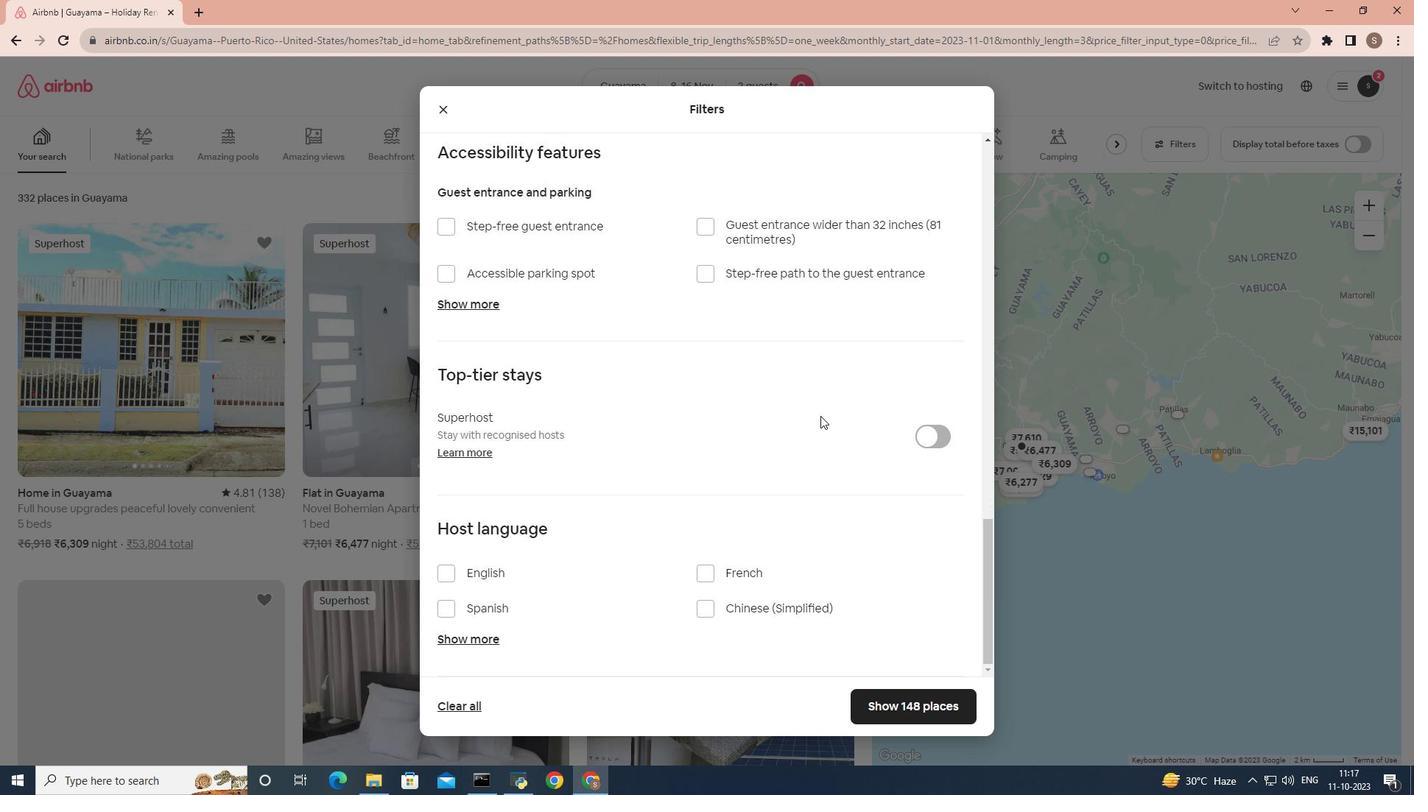 
Action: Mouse scrolled (820, 415) with delta (0, 0)
Screenshot: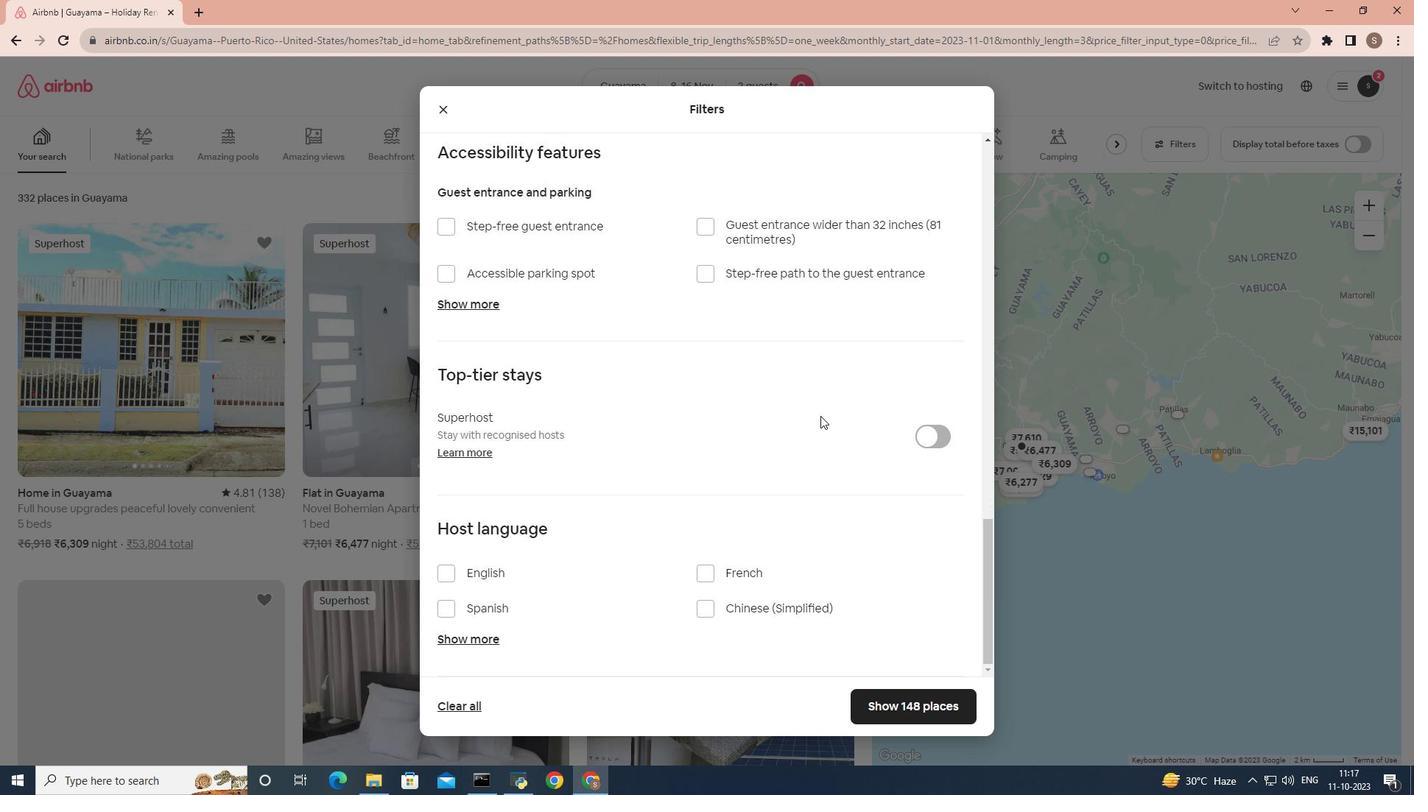 
Action: Mouse scrolled (820, 415) with delta (0, 0)
Screenshot: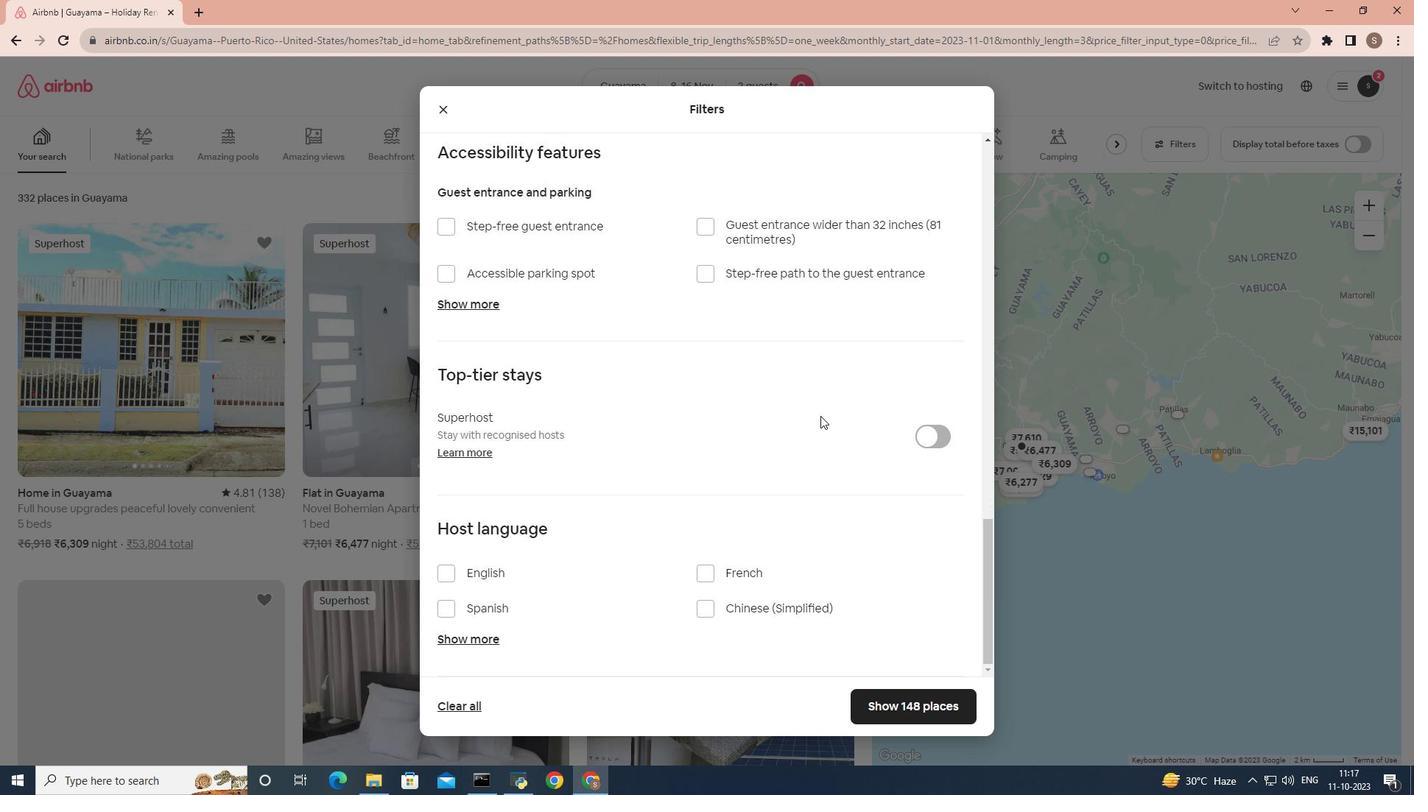 
Action: Mouse scrolled (820, 416) with delta (0, 0)
Screenshot: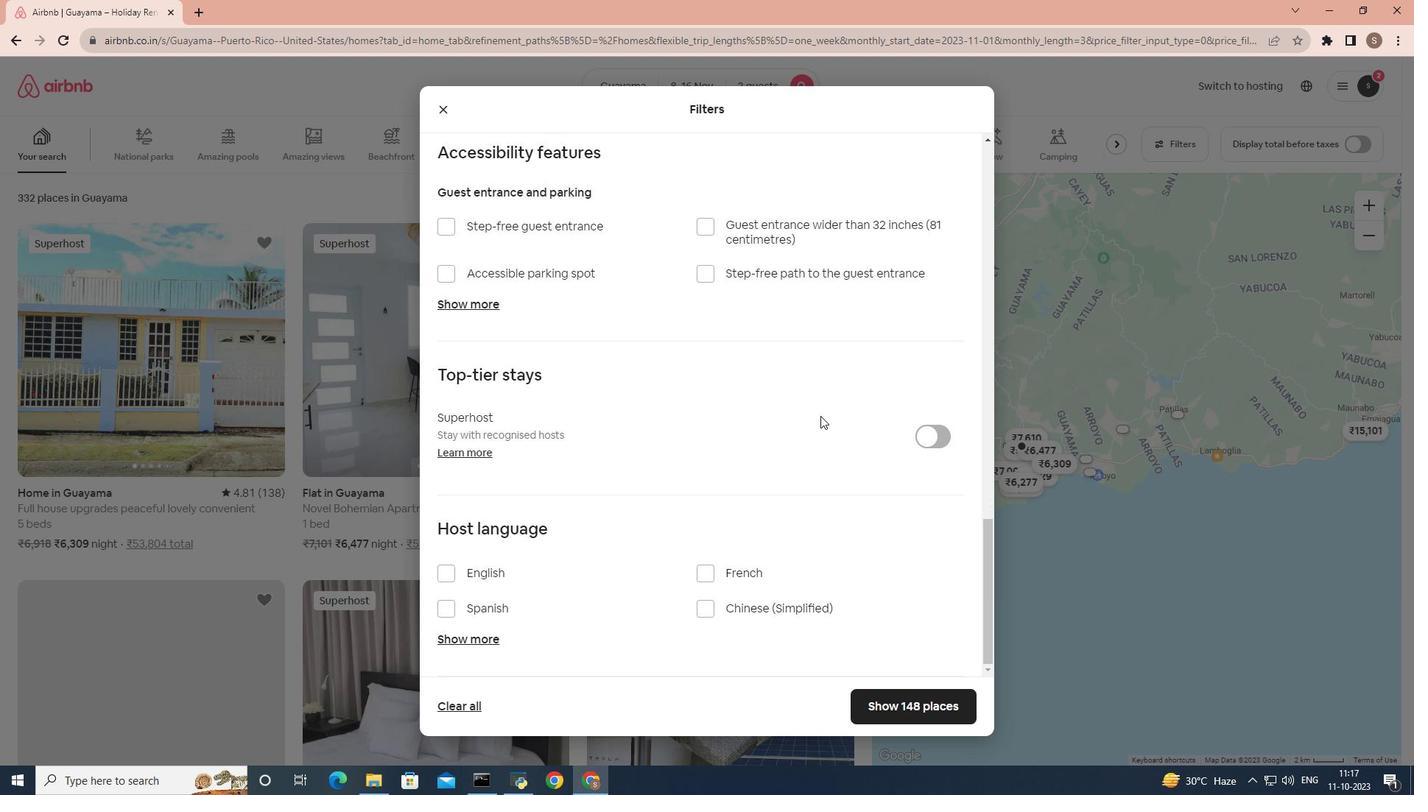 
Action: Mouse scrolled (820, 416) with delta (0, 0)
Screenshot: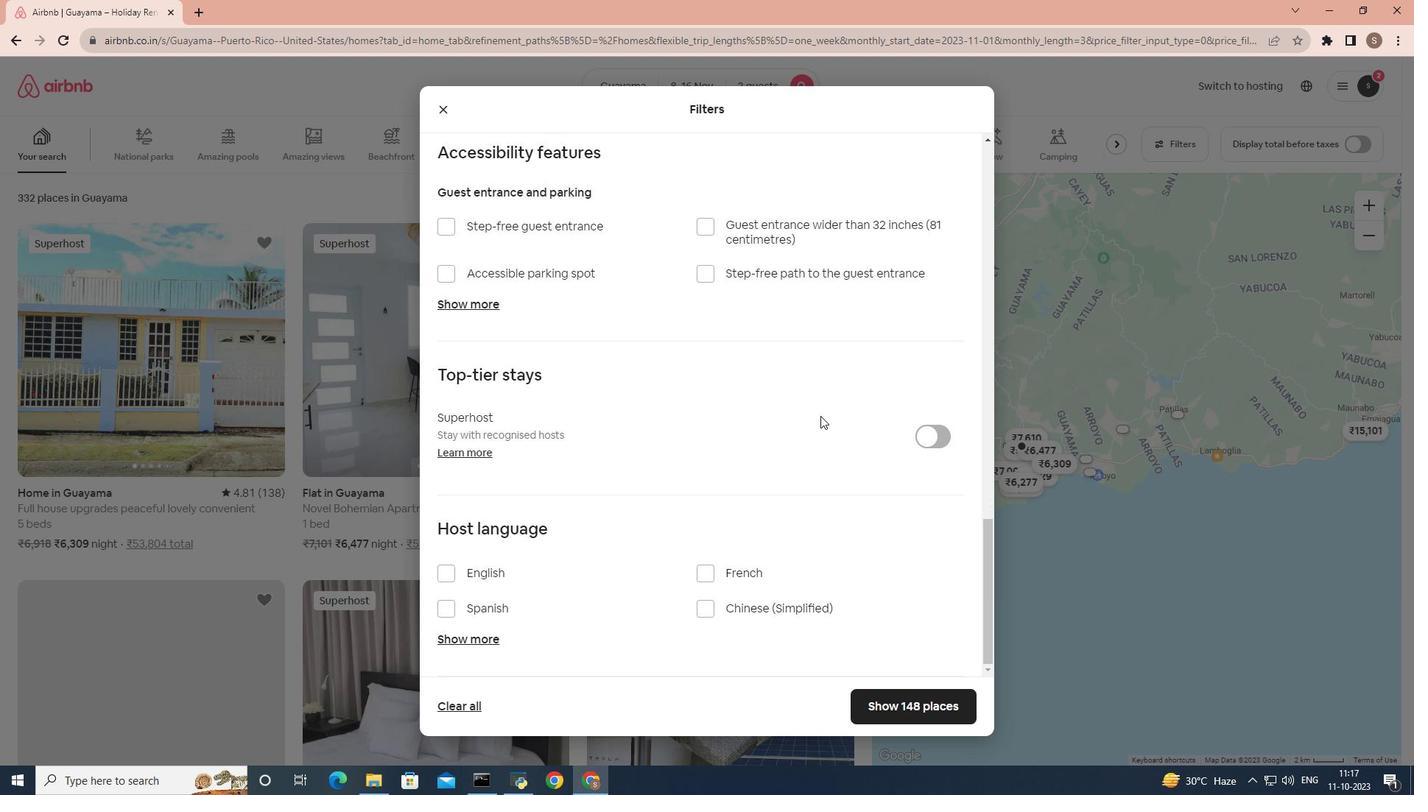 
Action: Mouse scrolled (820, 416) with delta (0, 0)
Screenshot: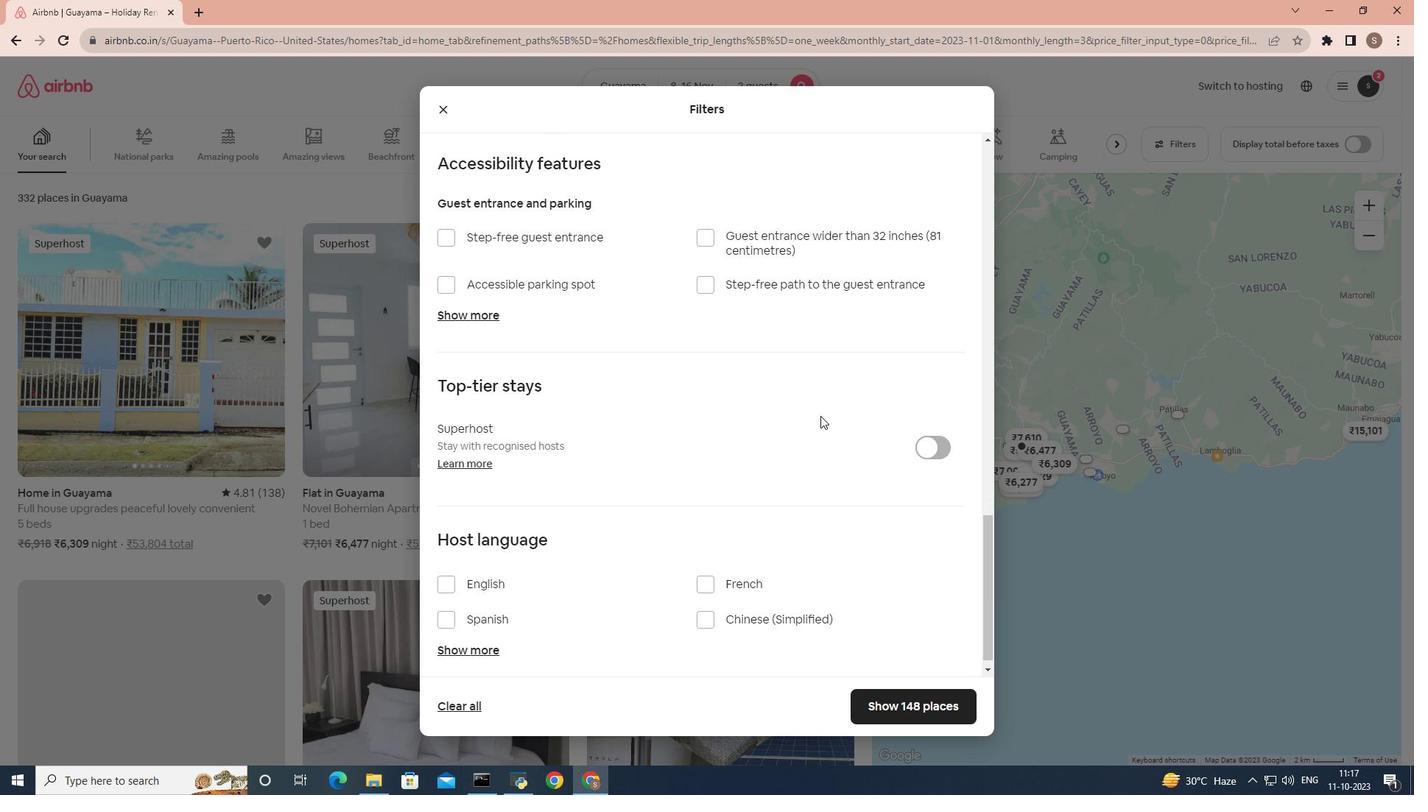 
Action: Mouse scrolled (820, 416) with delta (0, 0)
Screenshot: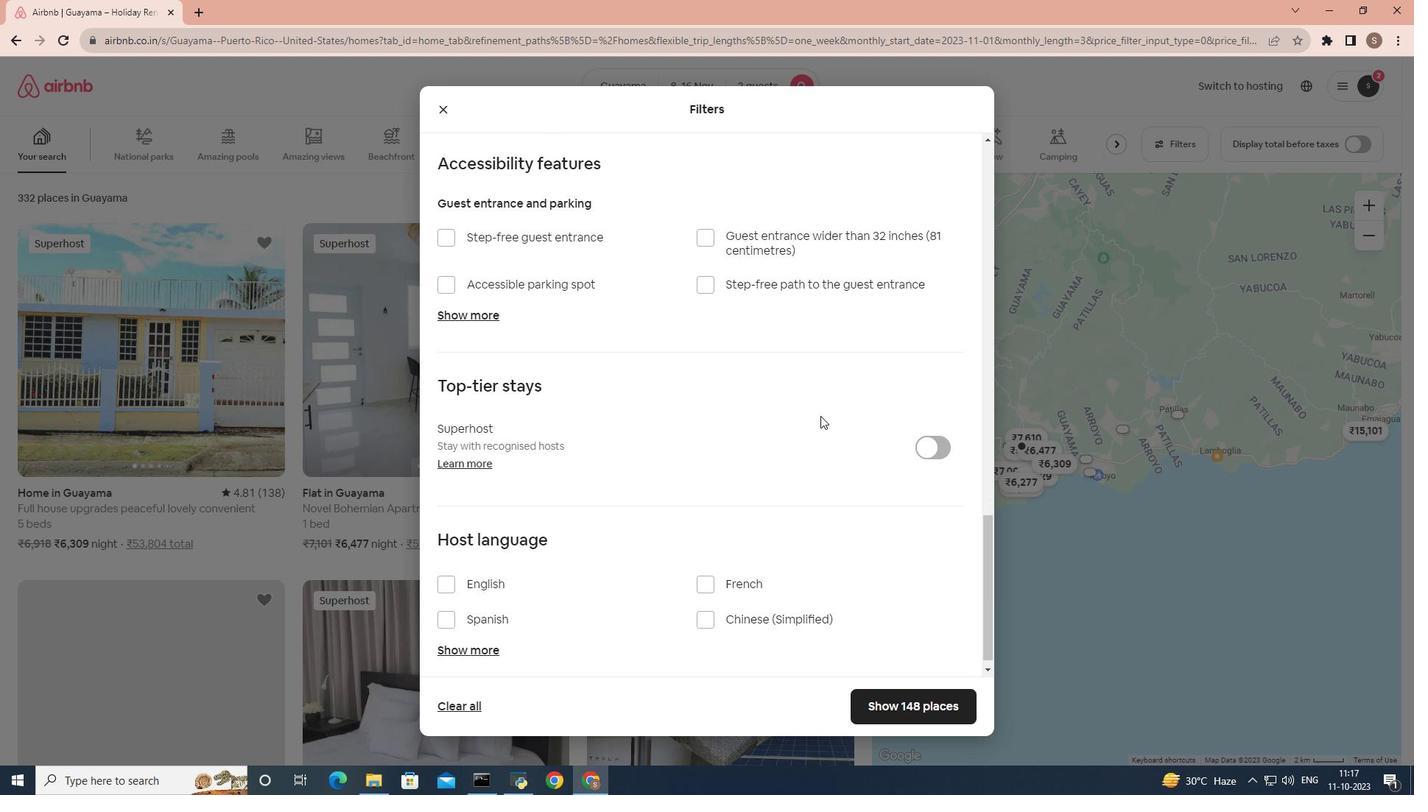 
Action: Mouse scrolled (820, 416) with delta (0, 0)
Screenshot: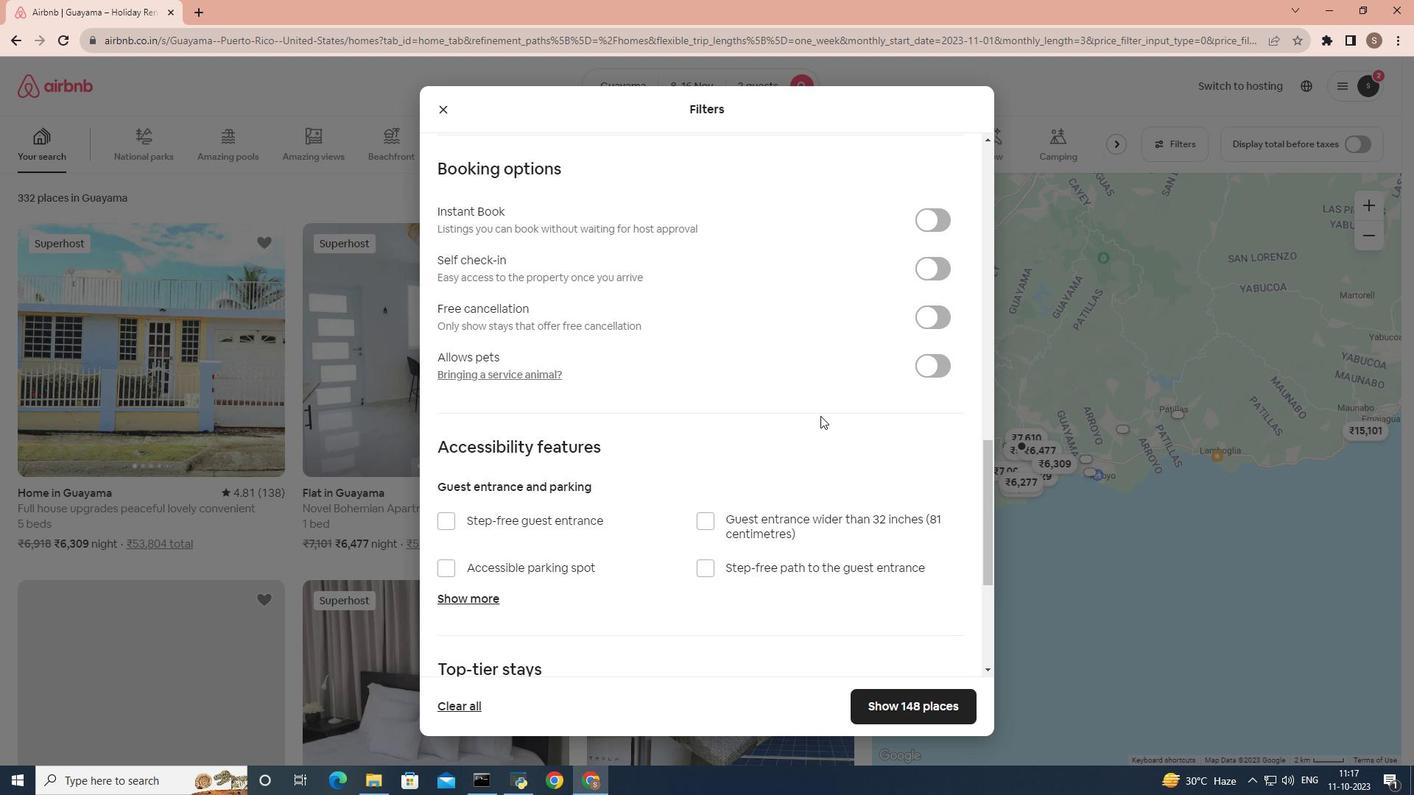 
Action: Mouse scrolled (820, 416) with delta (0, 0)
Screenshot: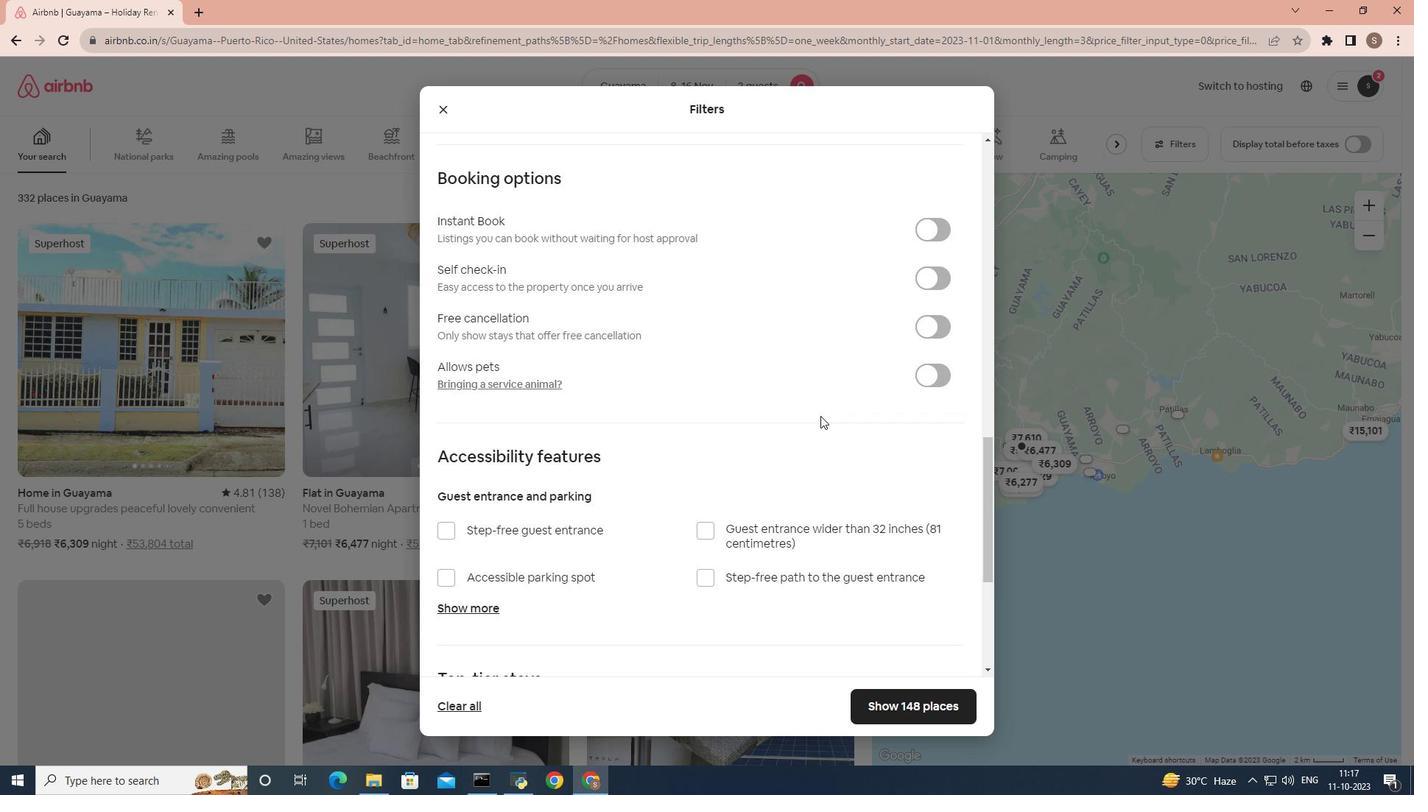 
Action: Mouse scrolled (820, 415) with delta (0, 0)
Screenshot: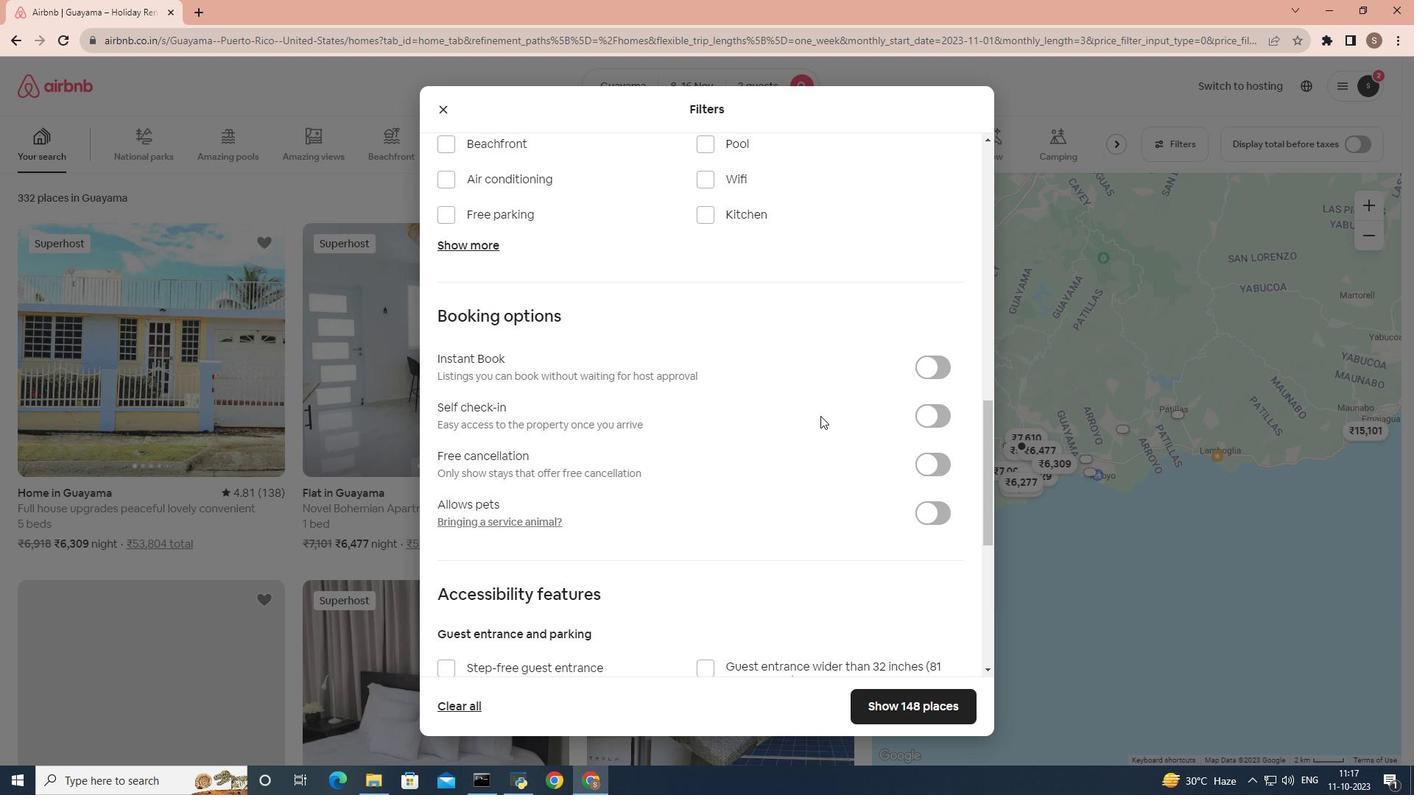 
Action: Mouse scrolled (820, 415) with delta (0, 0)
Screenshot: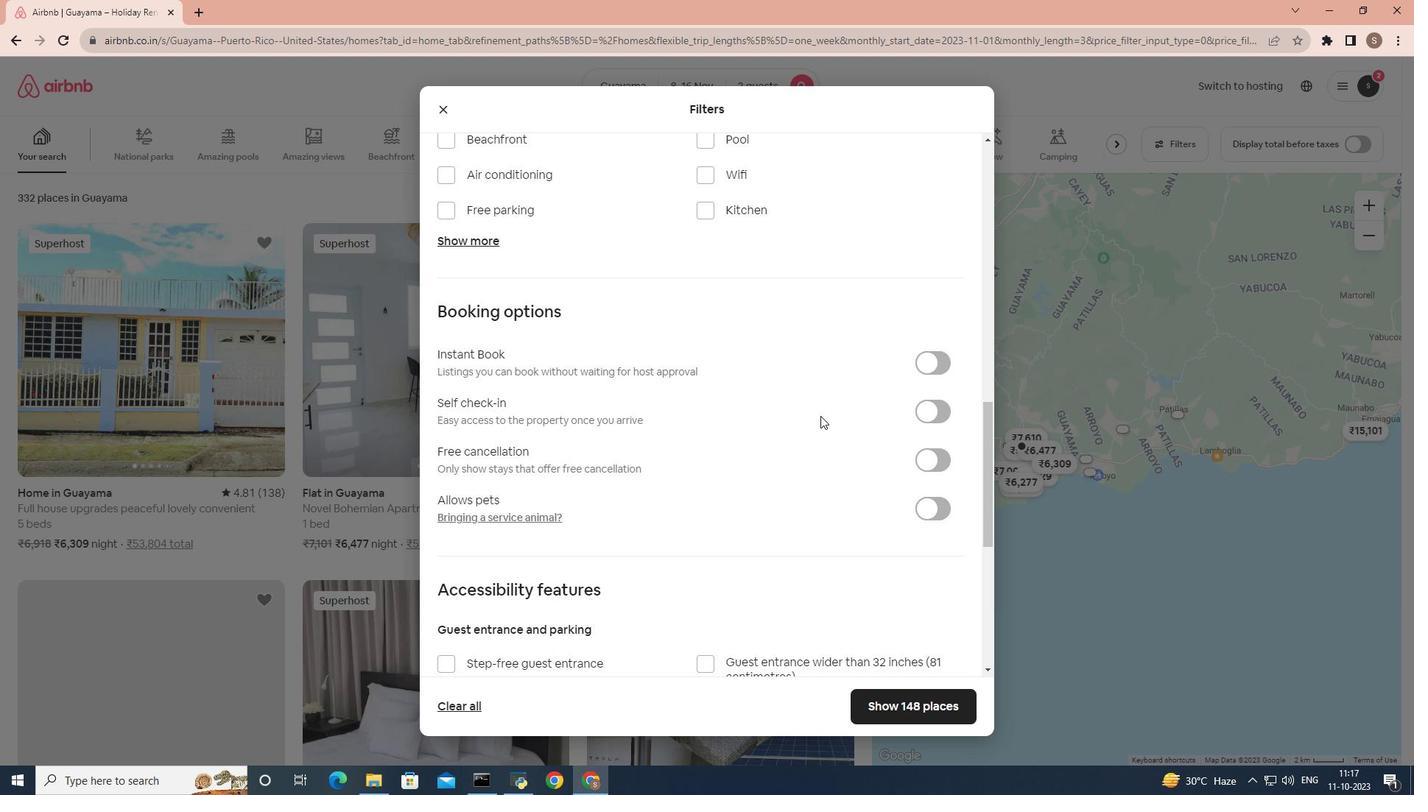 
Action: Mouse scrolled (820, 415) with delta (0, 0)
Screenshot: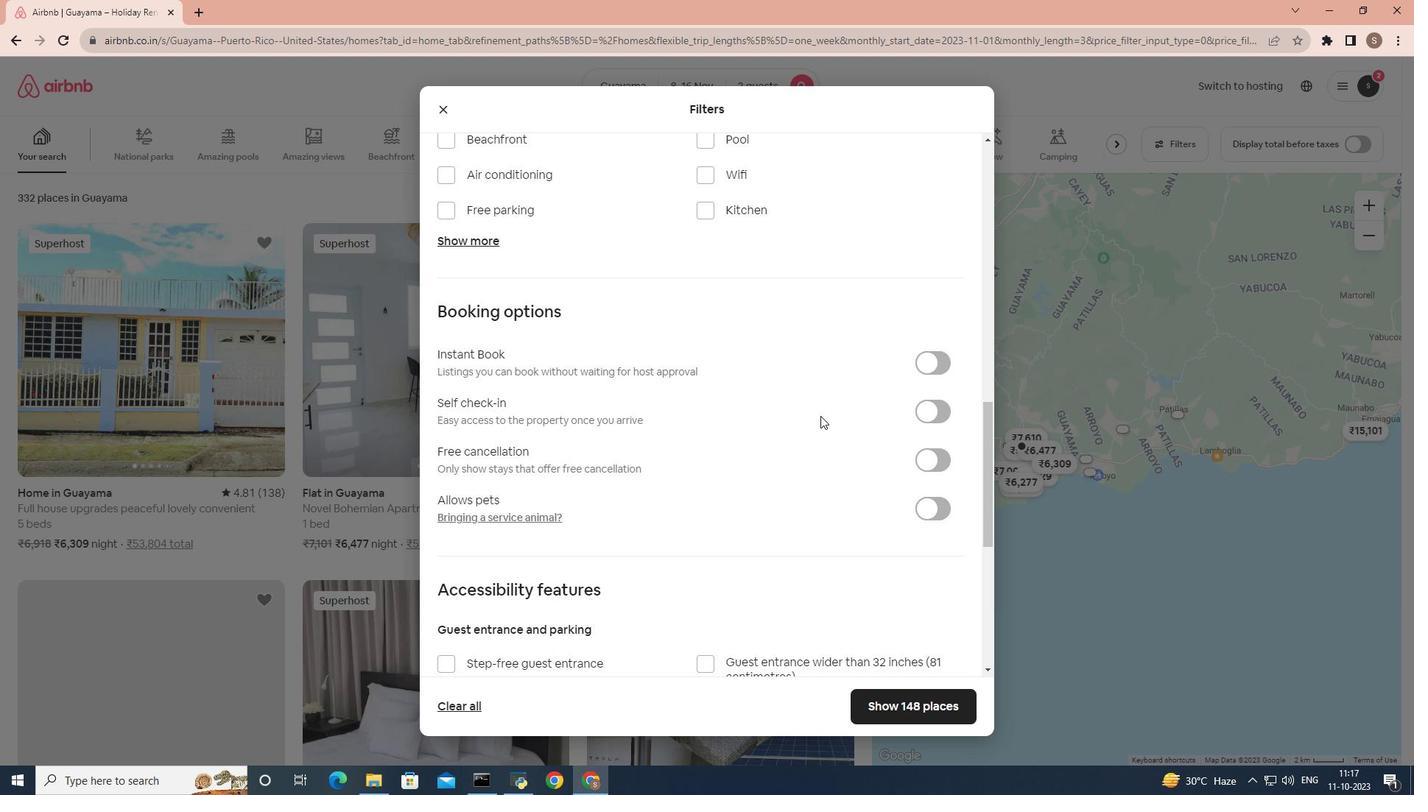 
Action: Mouse scrolled (820, 415) with delta (0, 0)
Screenshot: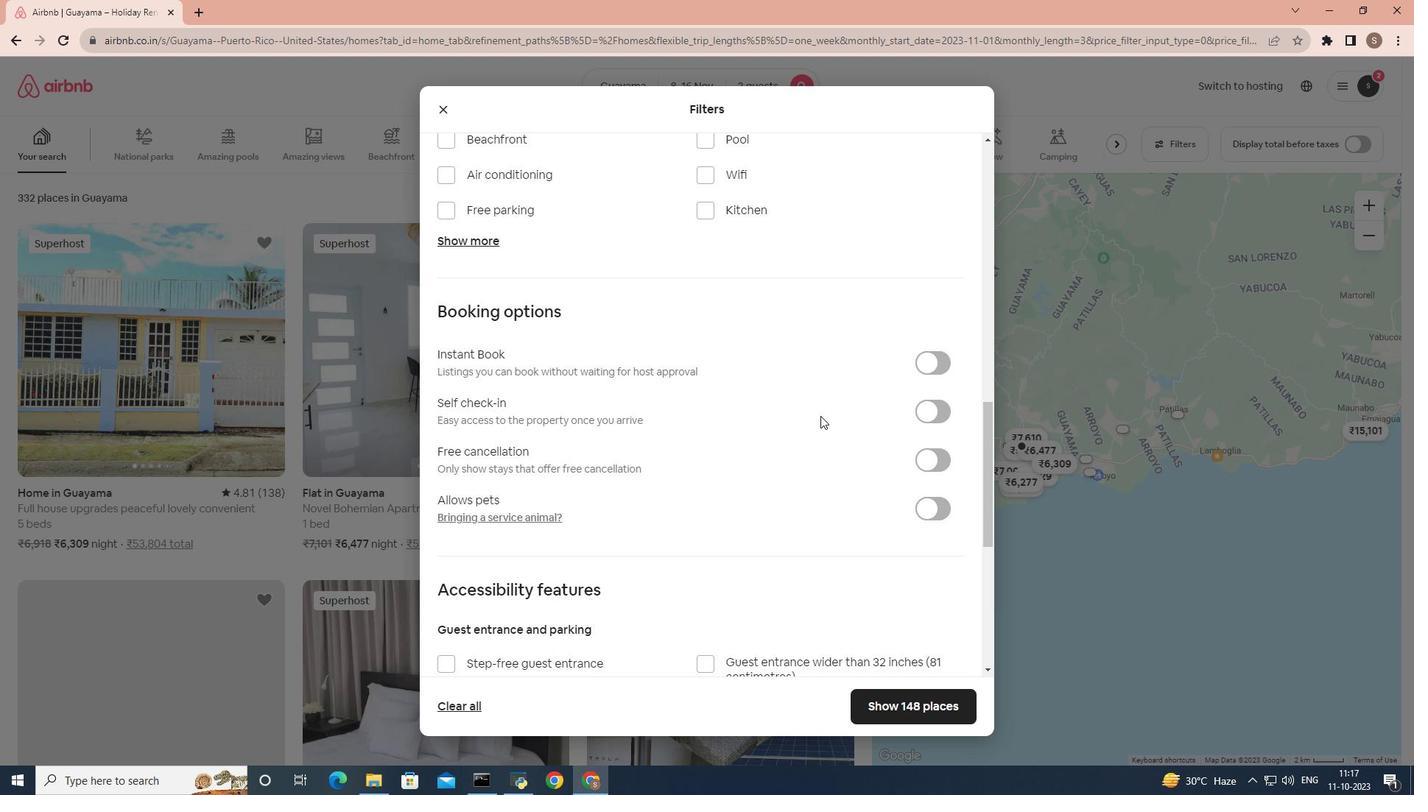 
Action: Mouse scrolled (820, 415) with delta (0, 0)
Screenshot: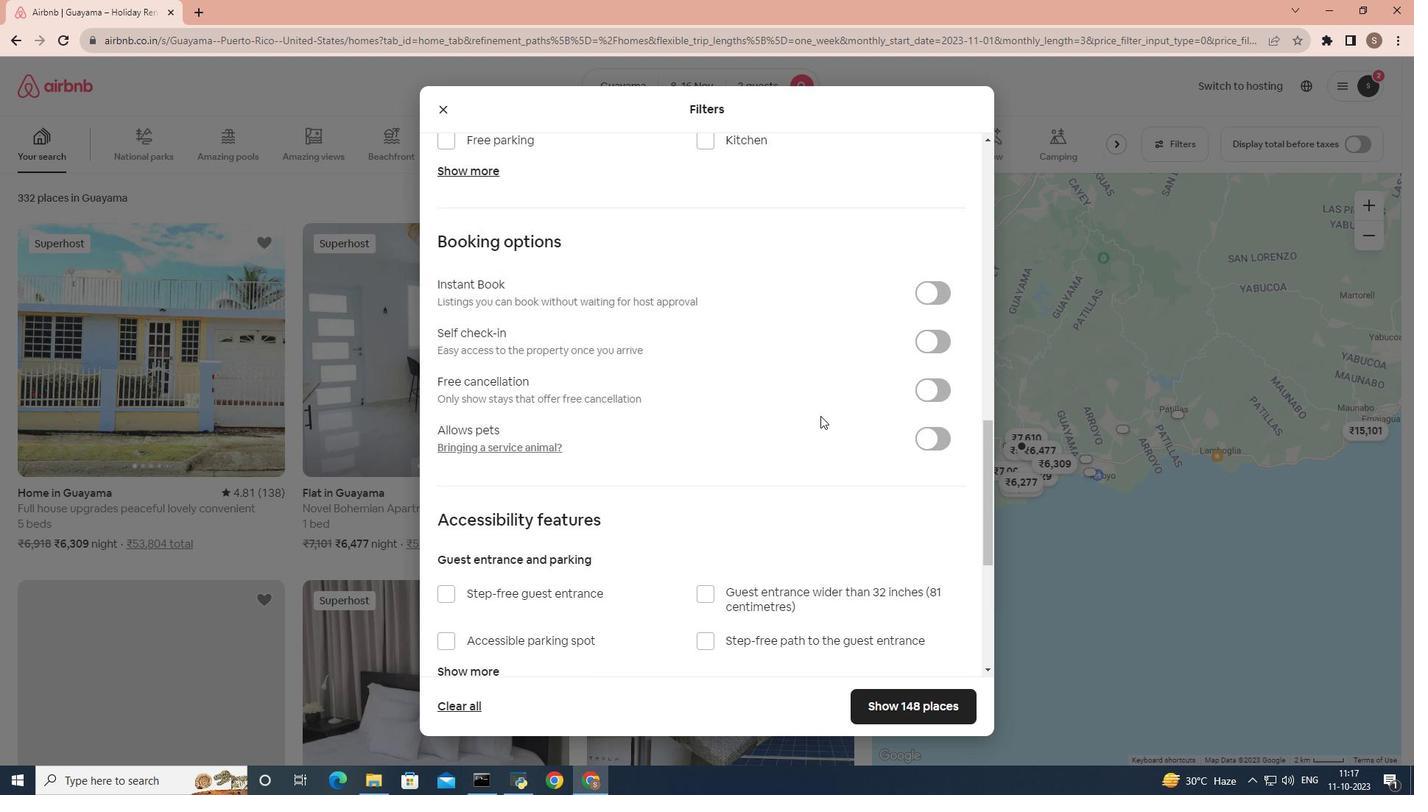 
Action: Mouse scrolled (820, 415) with delta (0, 0)
Screenshot: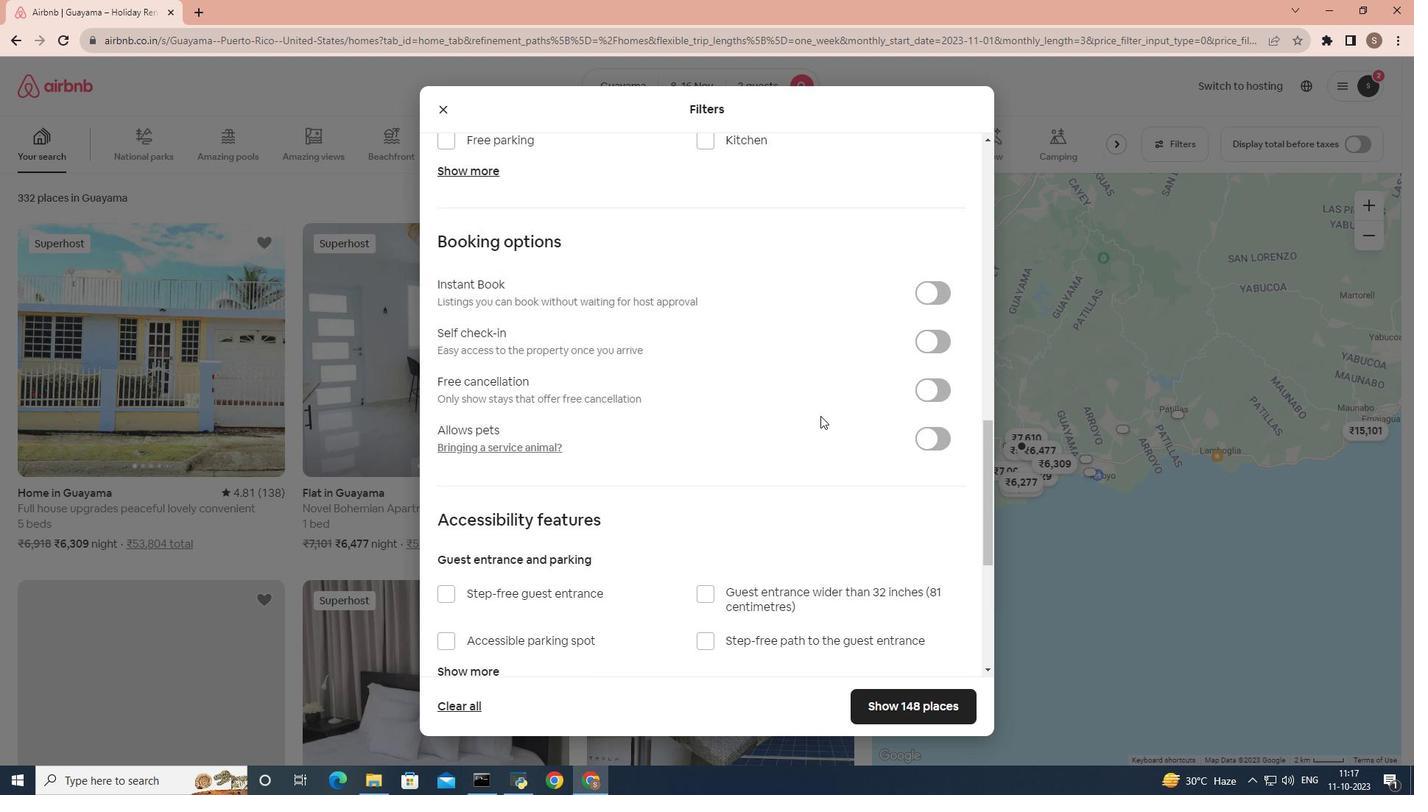 
Action: Mouse scrolled (820, 415) with delta (0, 0)
Screenshot: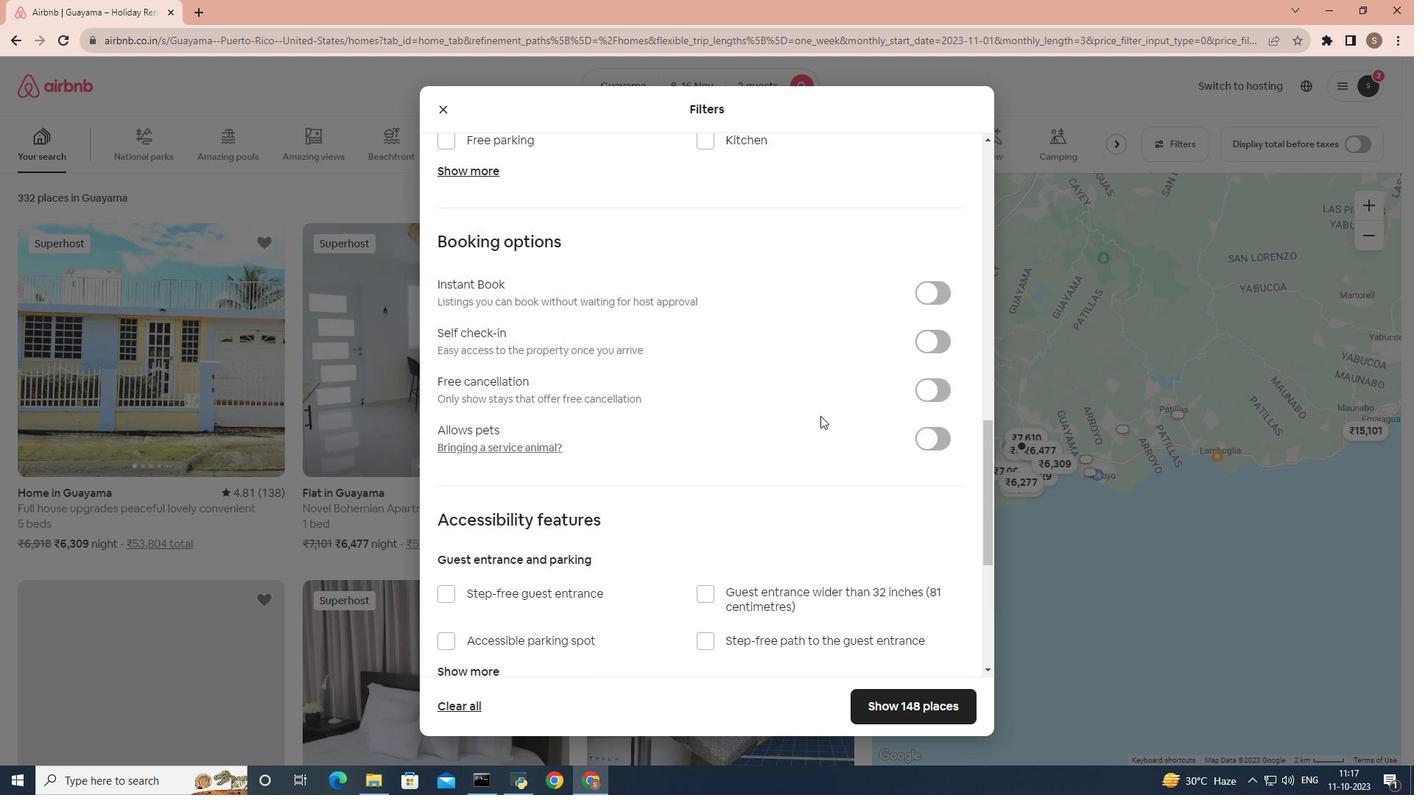 
Action: Mouse scrolled (820, 415) with delta (0, 0)
Screenshot: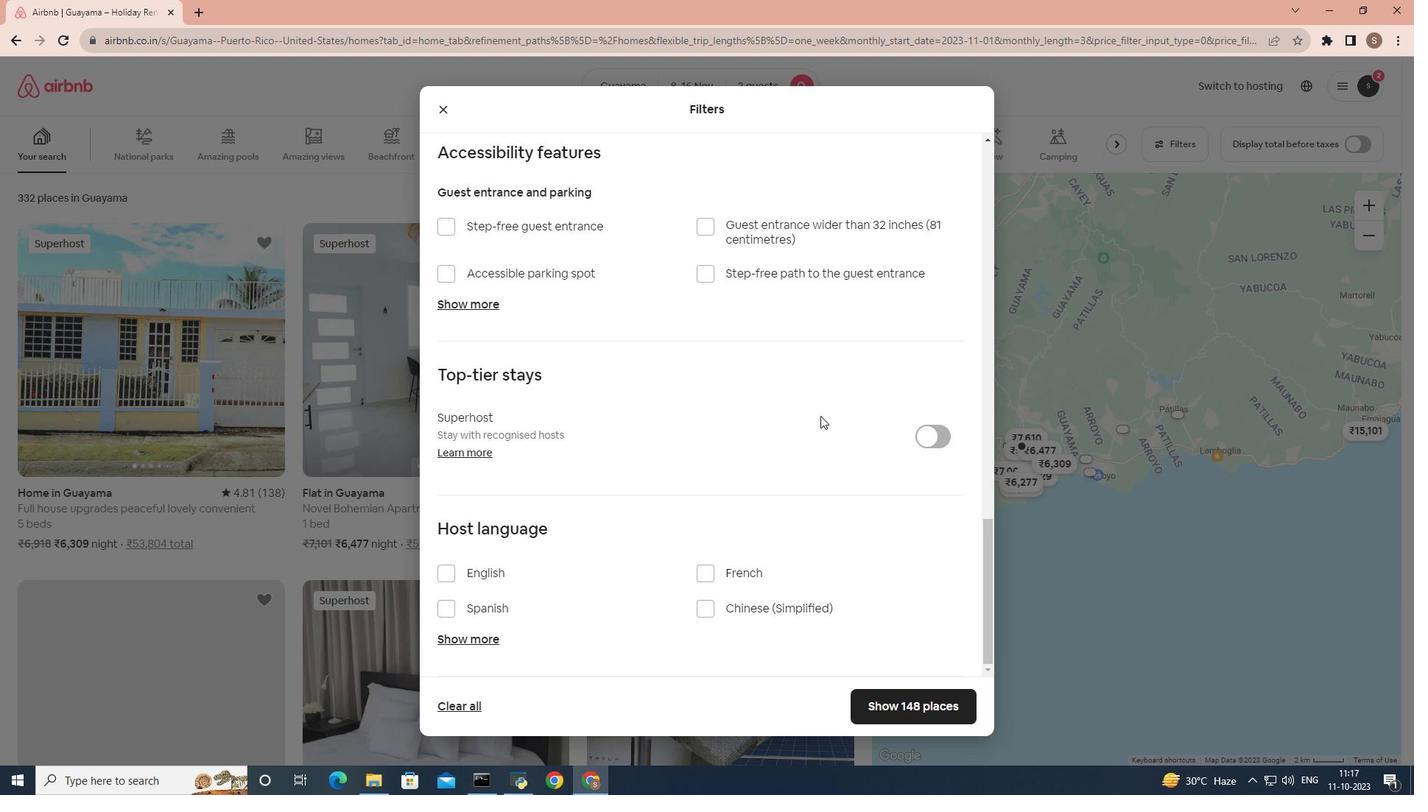 
Action: Mouse scrolled (820, 415) with delta (0, 0)
Screenshot: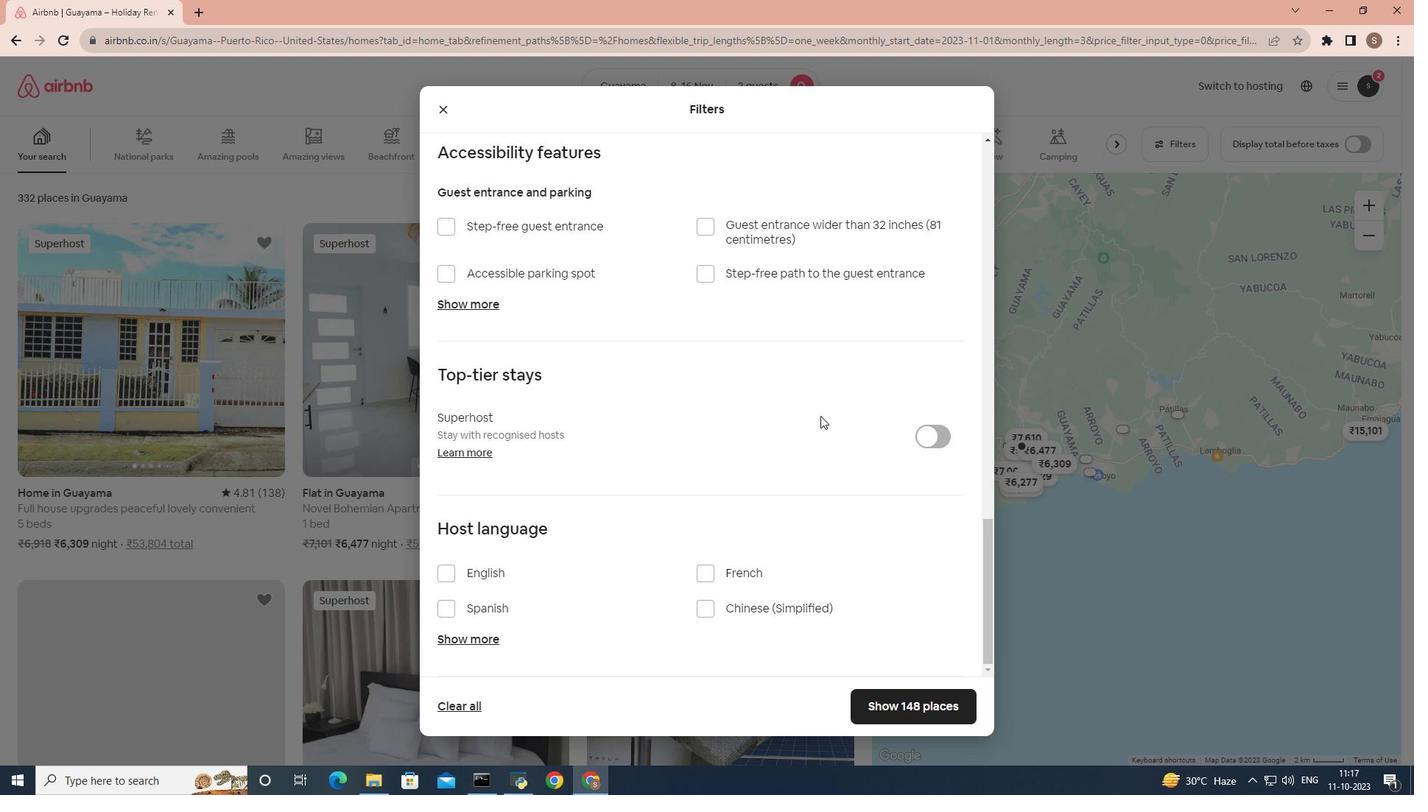 
Action: Mouse scrolled (820, 415) with delta (0, 0)
Screenshot: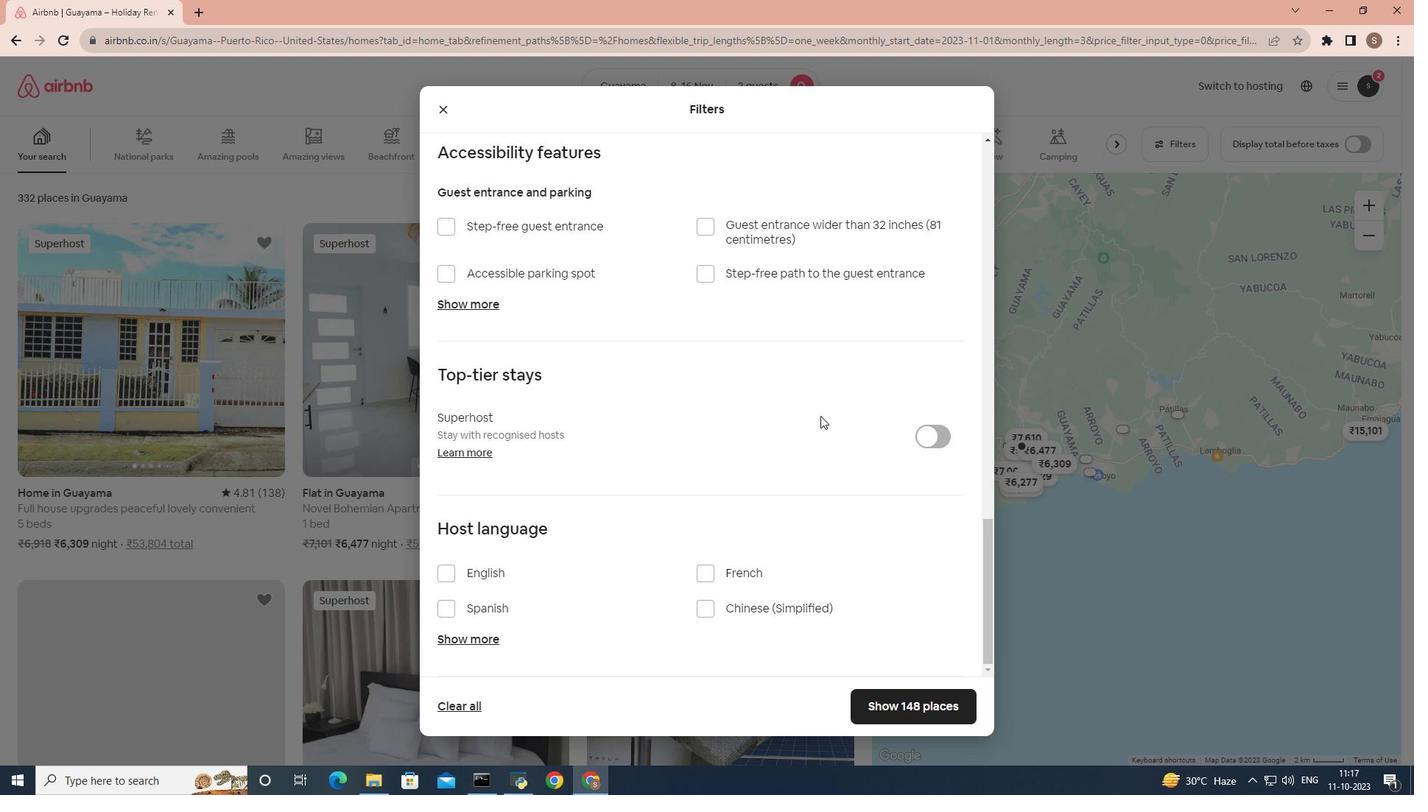 
Action: Mouse scrolled (820, 415) with delta (0, 0)
Screenshot: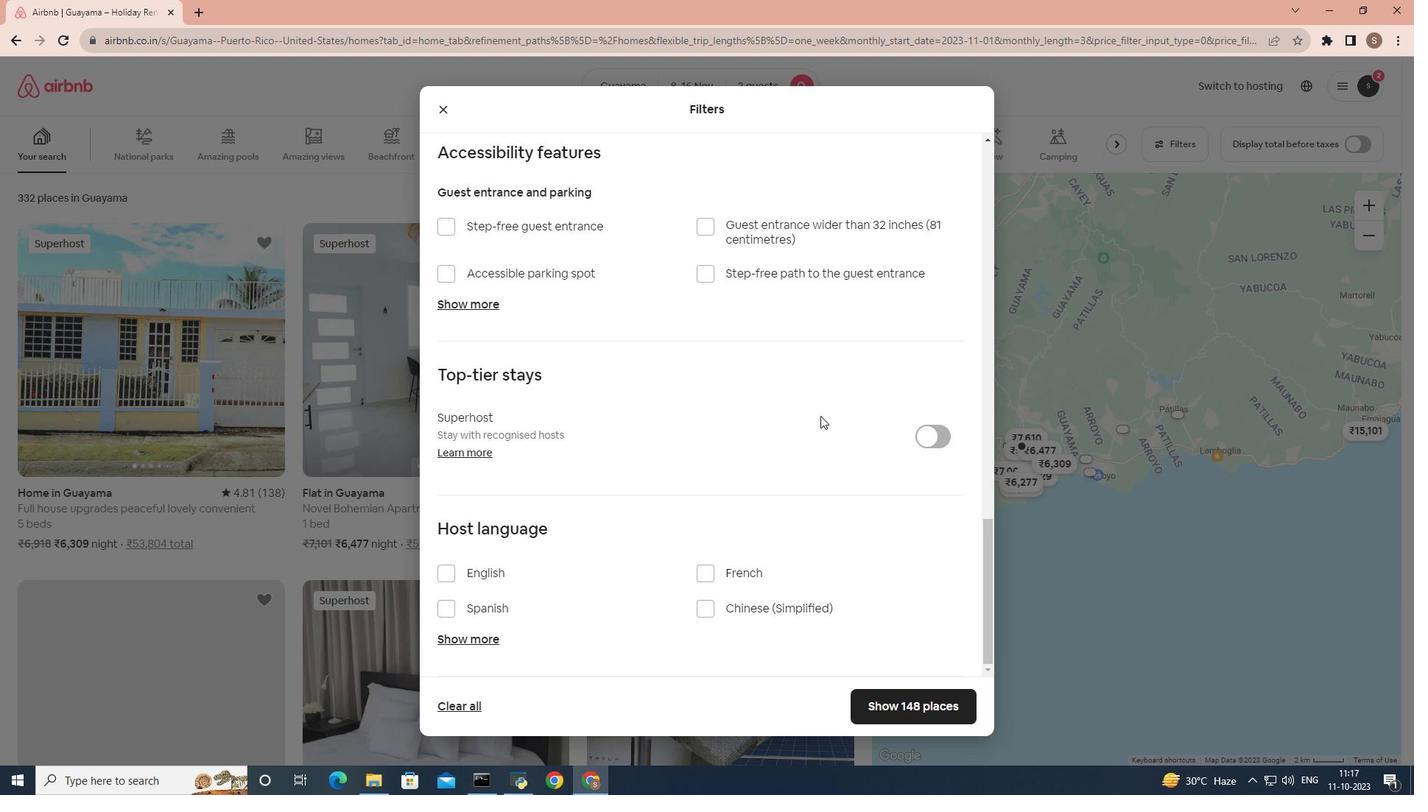 
Action: Mouse scrolled (820, 415) with delta (0, 0)
Screenshot: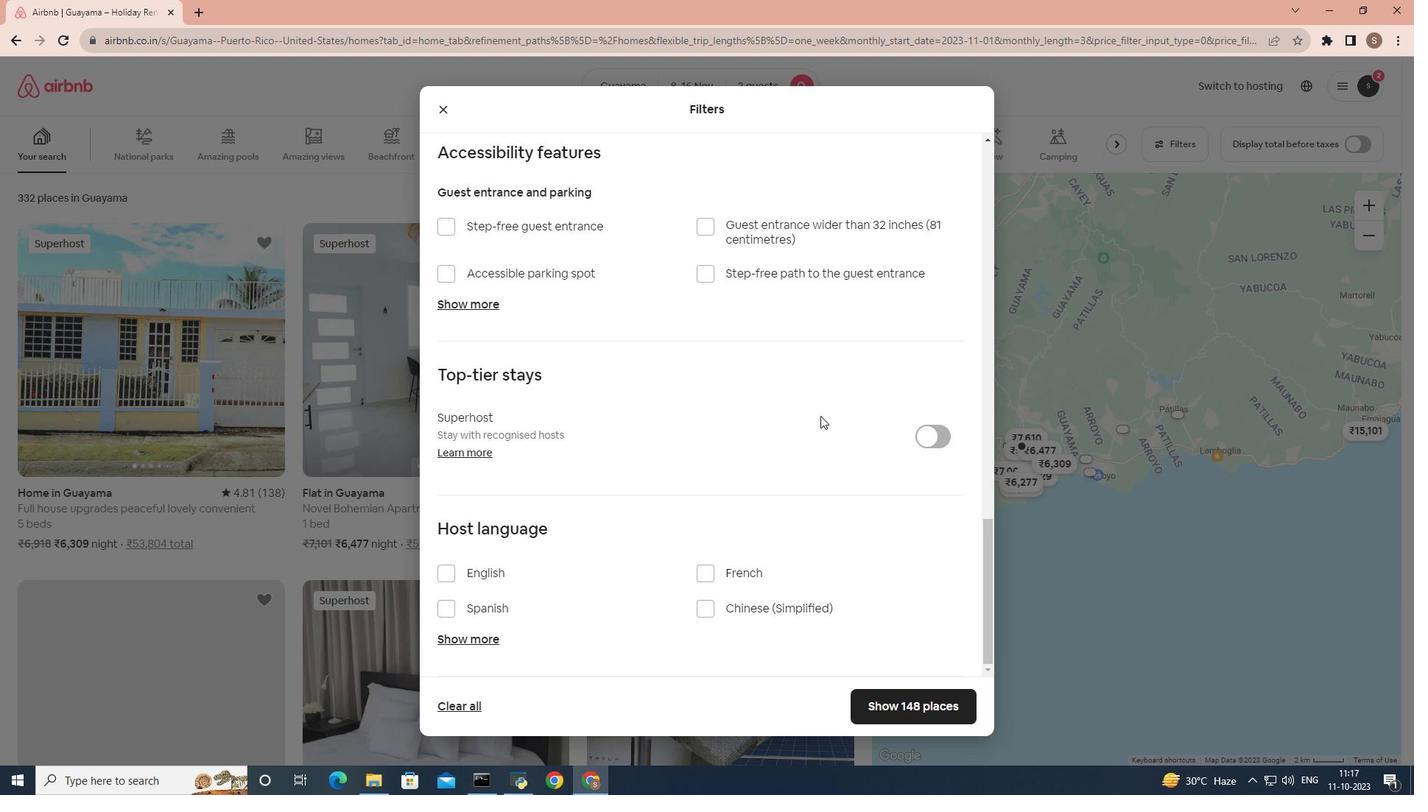 
Action: Mouse scrolled (820, 415) with delta (0, 0)
Screenshot: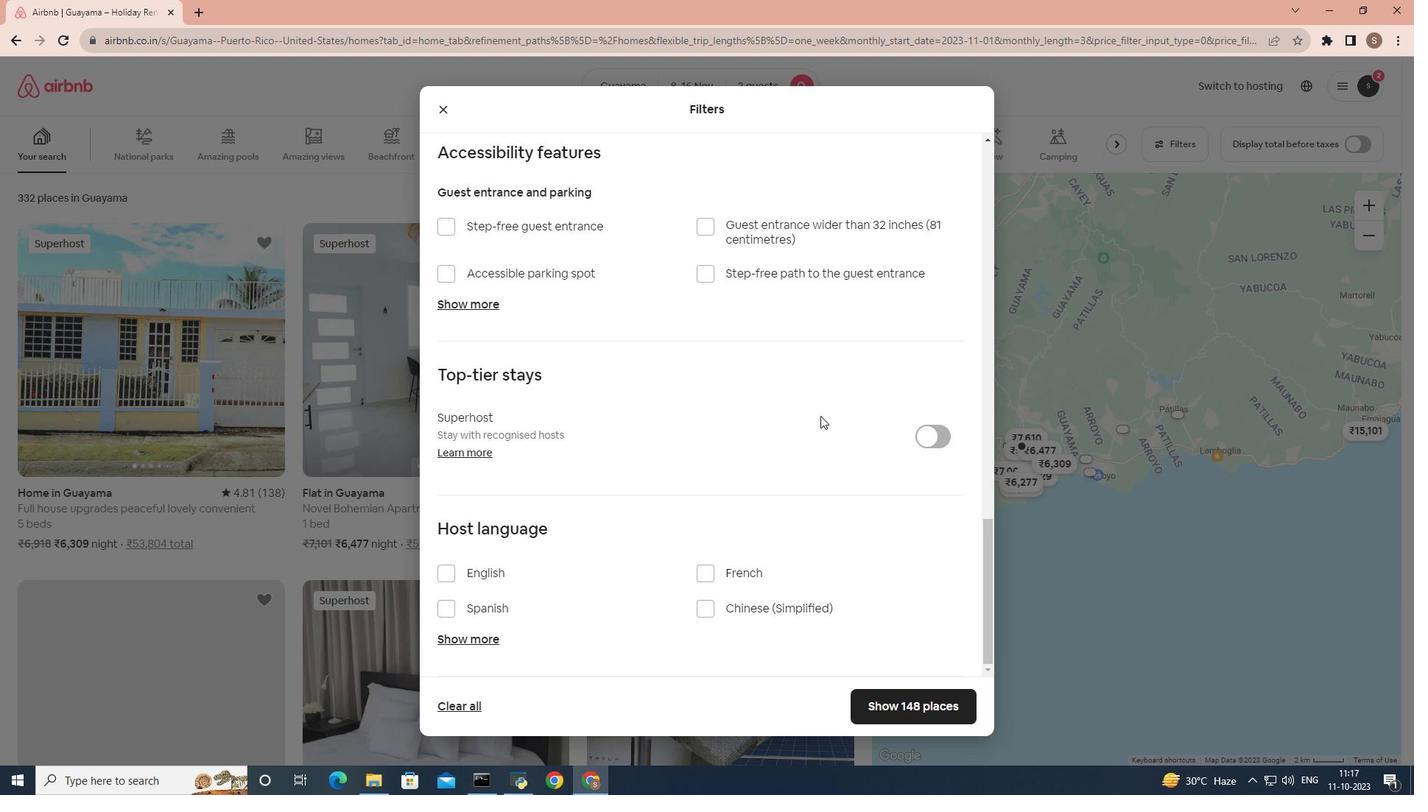 
Action: Mouse moved to (934, 699)
Screenshot: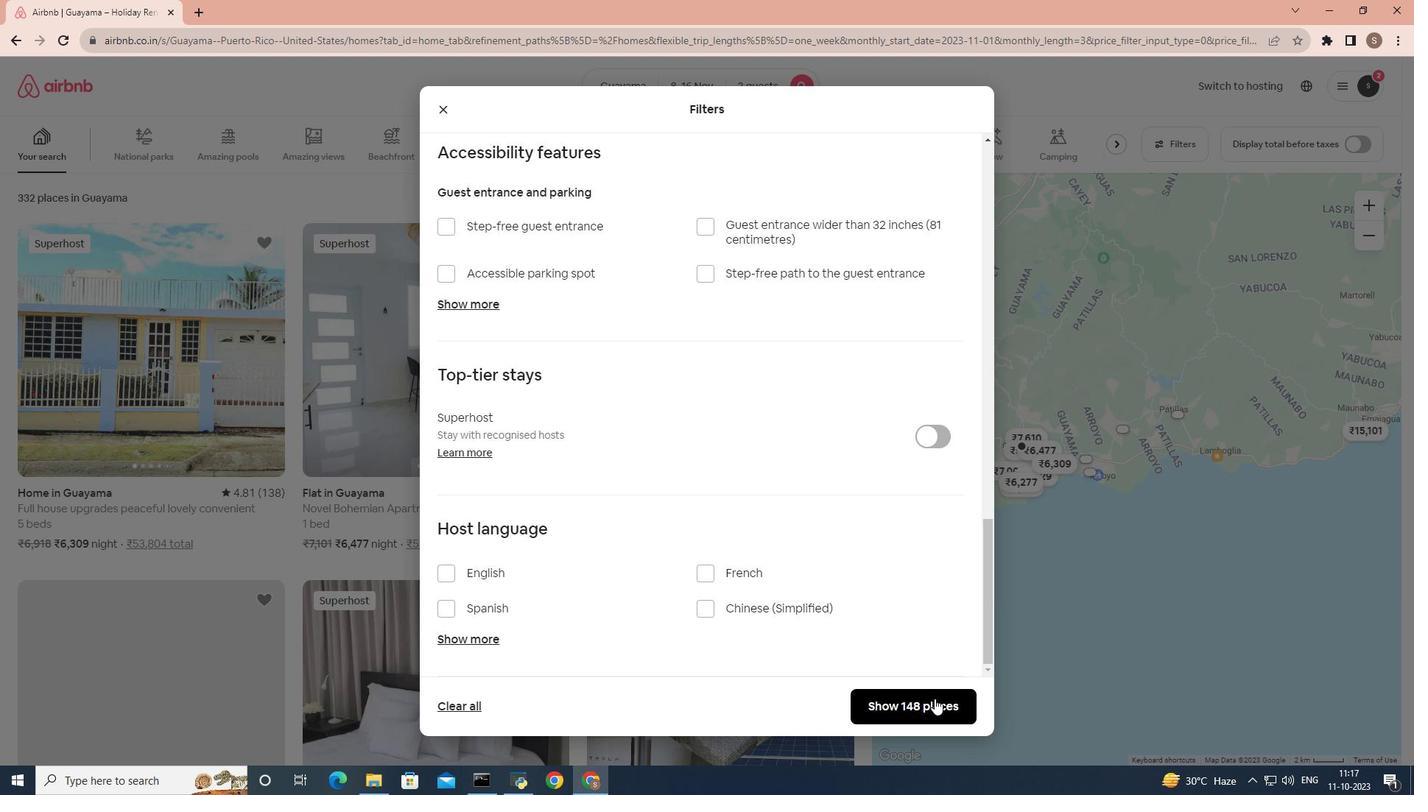 
Action: Mouse pressed left at (934, 699)
Screenshot: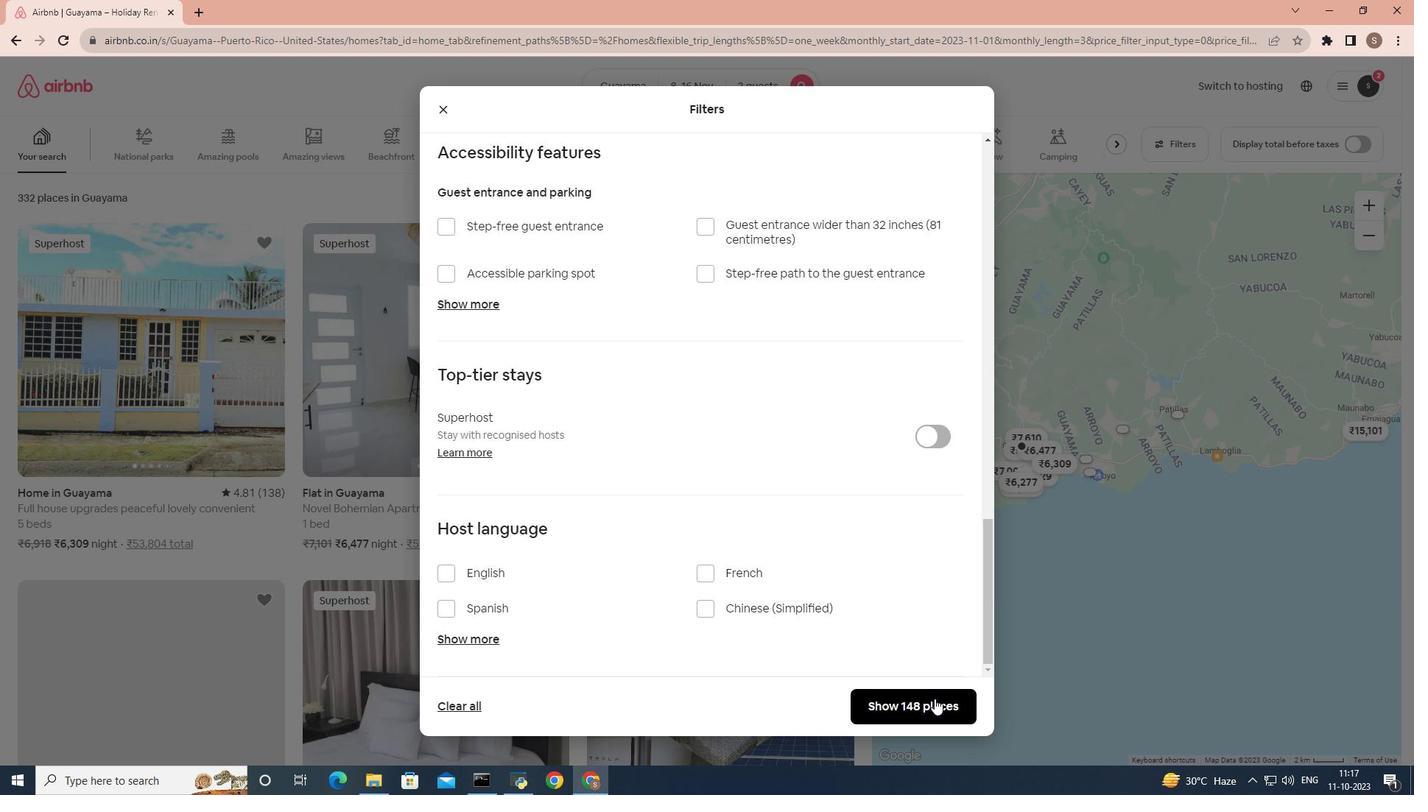 
Action: Mouse moved to (349, 391)
Screenshot: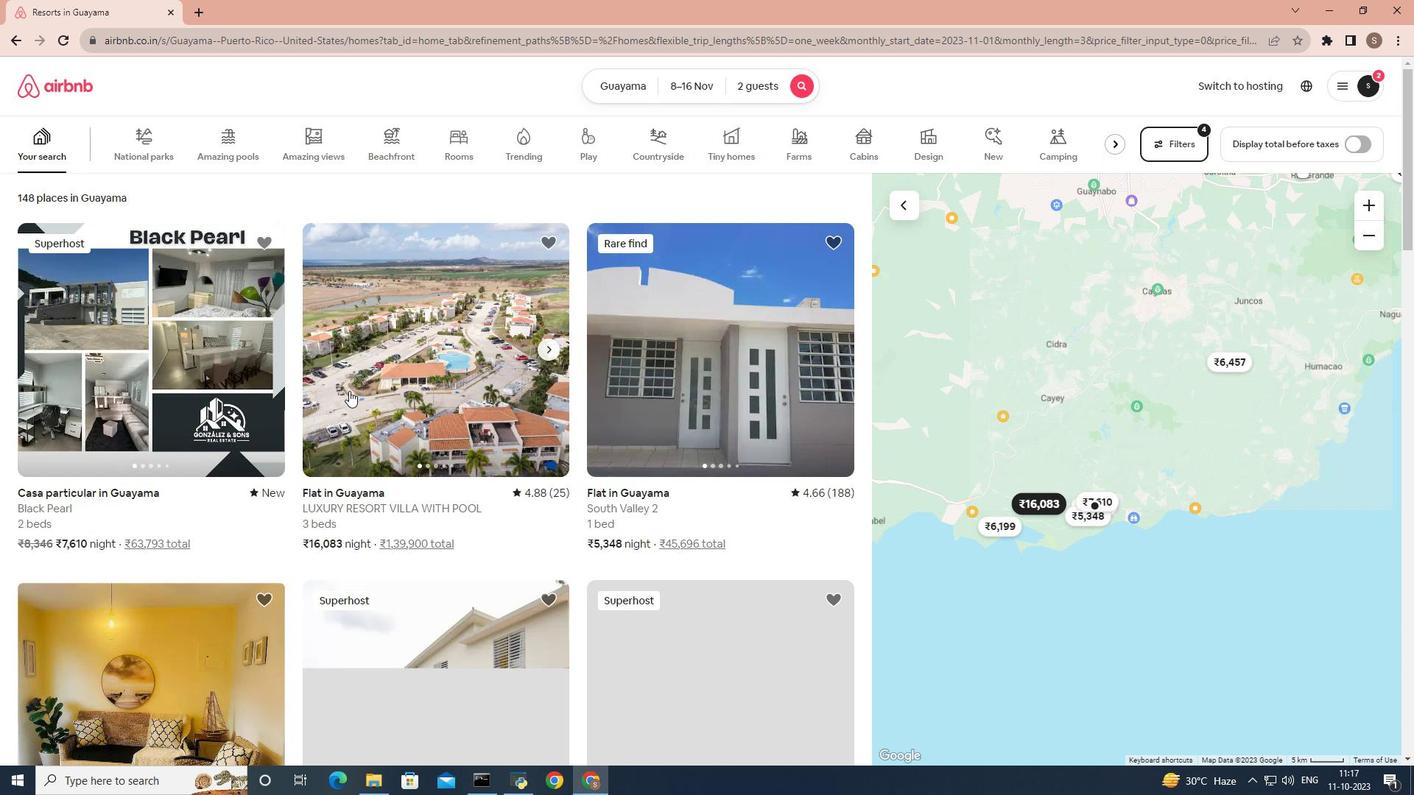 
Action: Mouse scrolled (349, 390) with delta (0, 0)
Screenshot: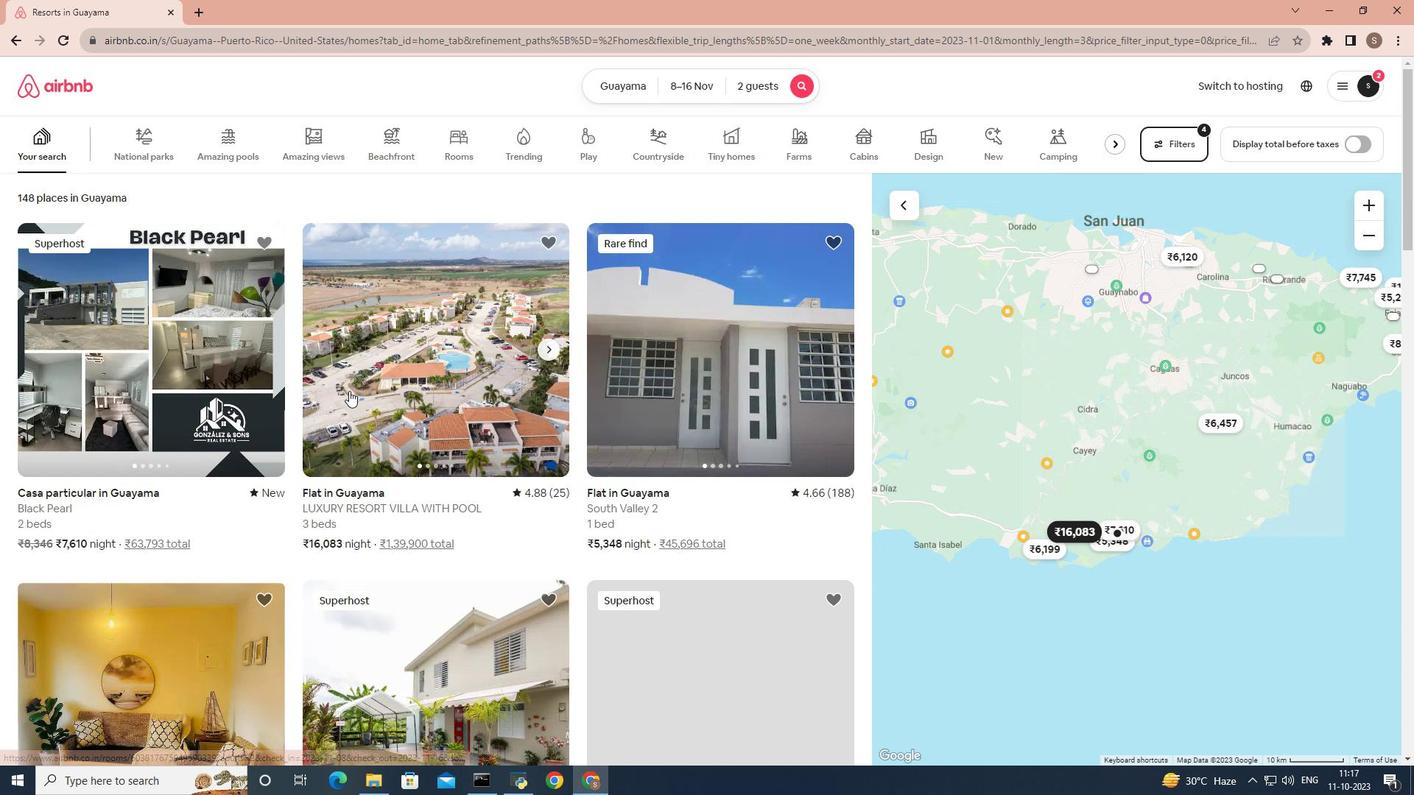 
Action: Mouse scrolled (349, 390) with delta (0, 0)
Screenshot: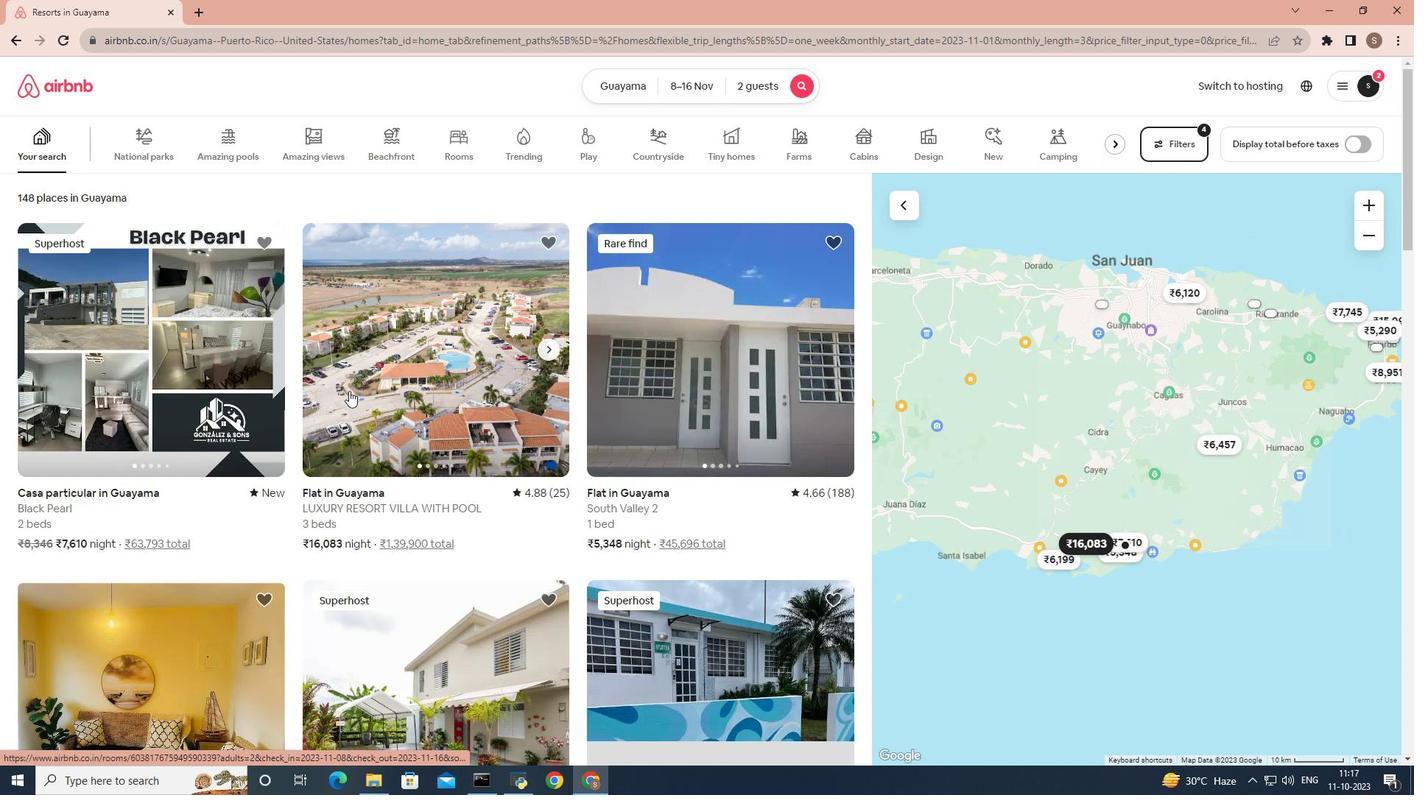 
Action: Mouse scrolled (349, 390) with delta (0, 0)
Screenshot: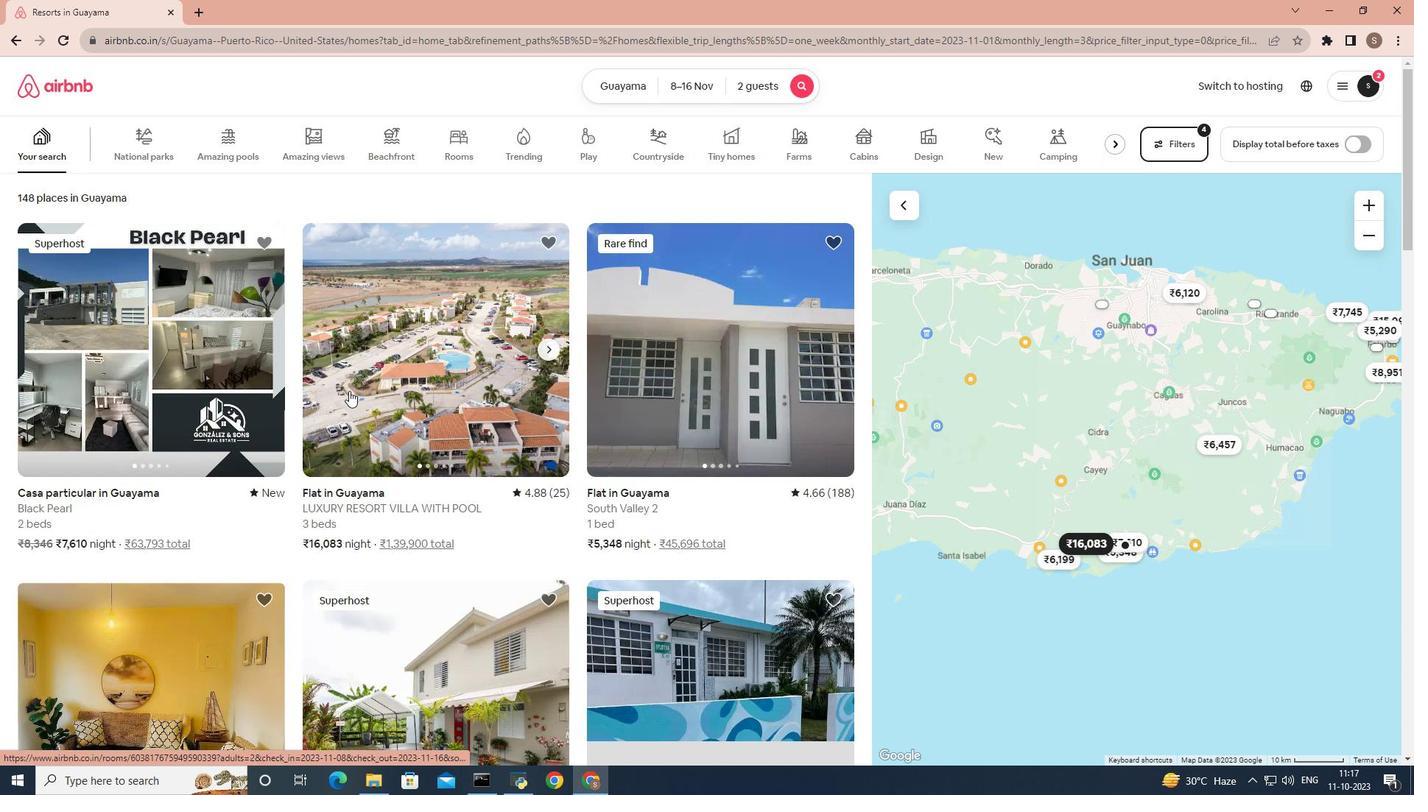 
Action: Mouse scrolled (349, 390) with delta (0, 0)
Screenshot: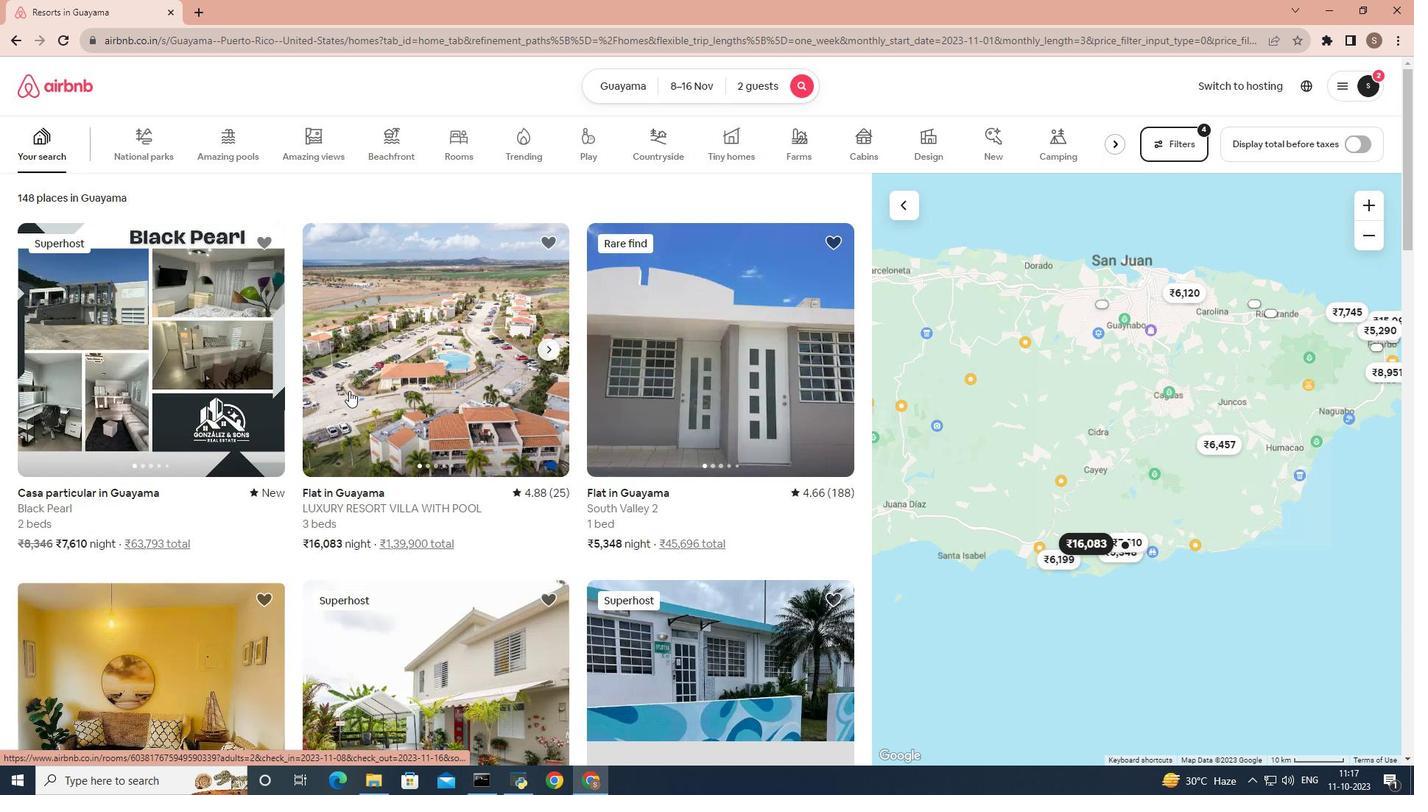 
Action: Mouse scrolled (349, 390) with delta (0, 0)
Screenshot: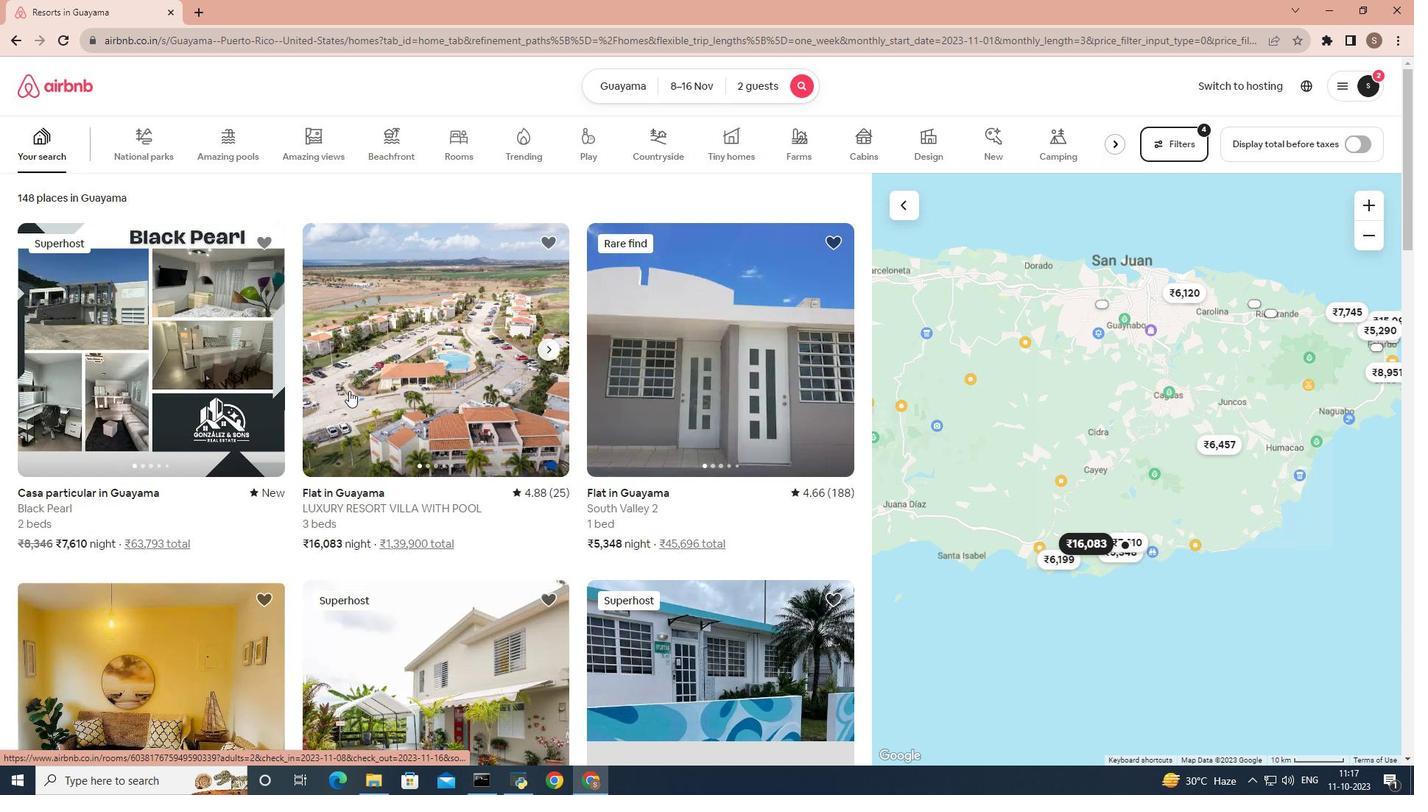 
Action: Mouse scrolled (349, 390) with delta (0, 0)
Screenshot: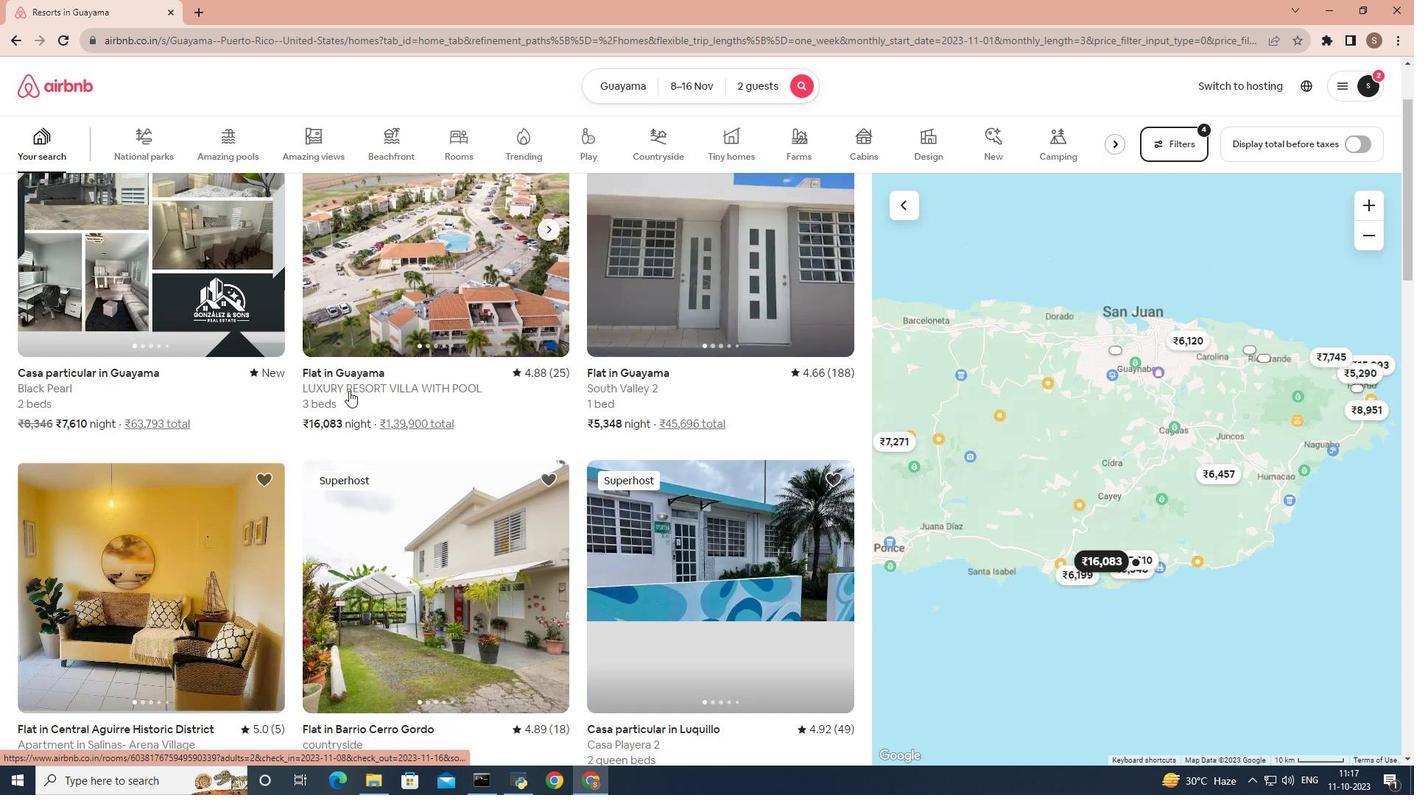 
Action: Mouse scrolled (349, 391) with delta (0, 0)
Screenshot: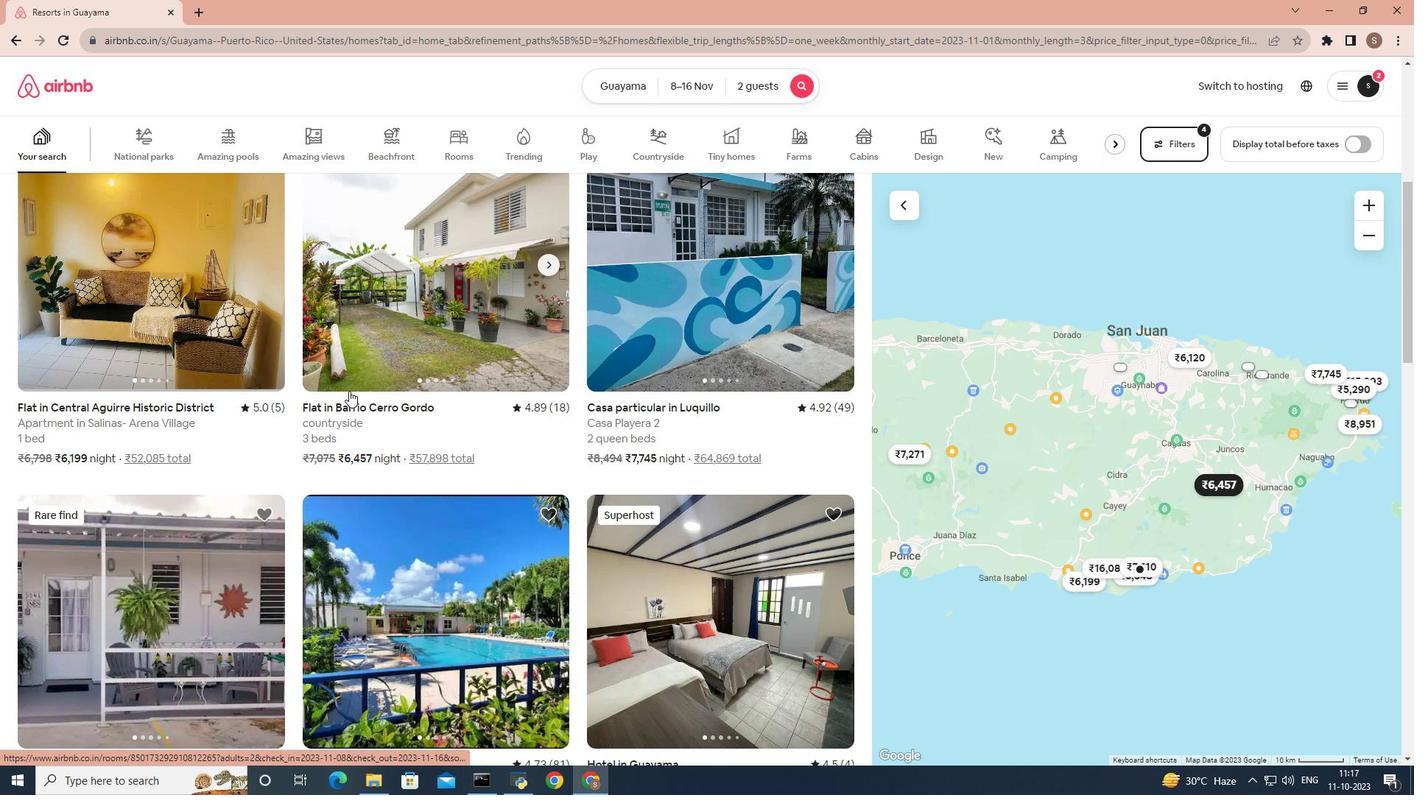 
Action: Mouse scrolled (349, 391) with delta (0, 0)
Screenshot: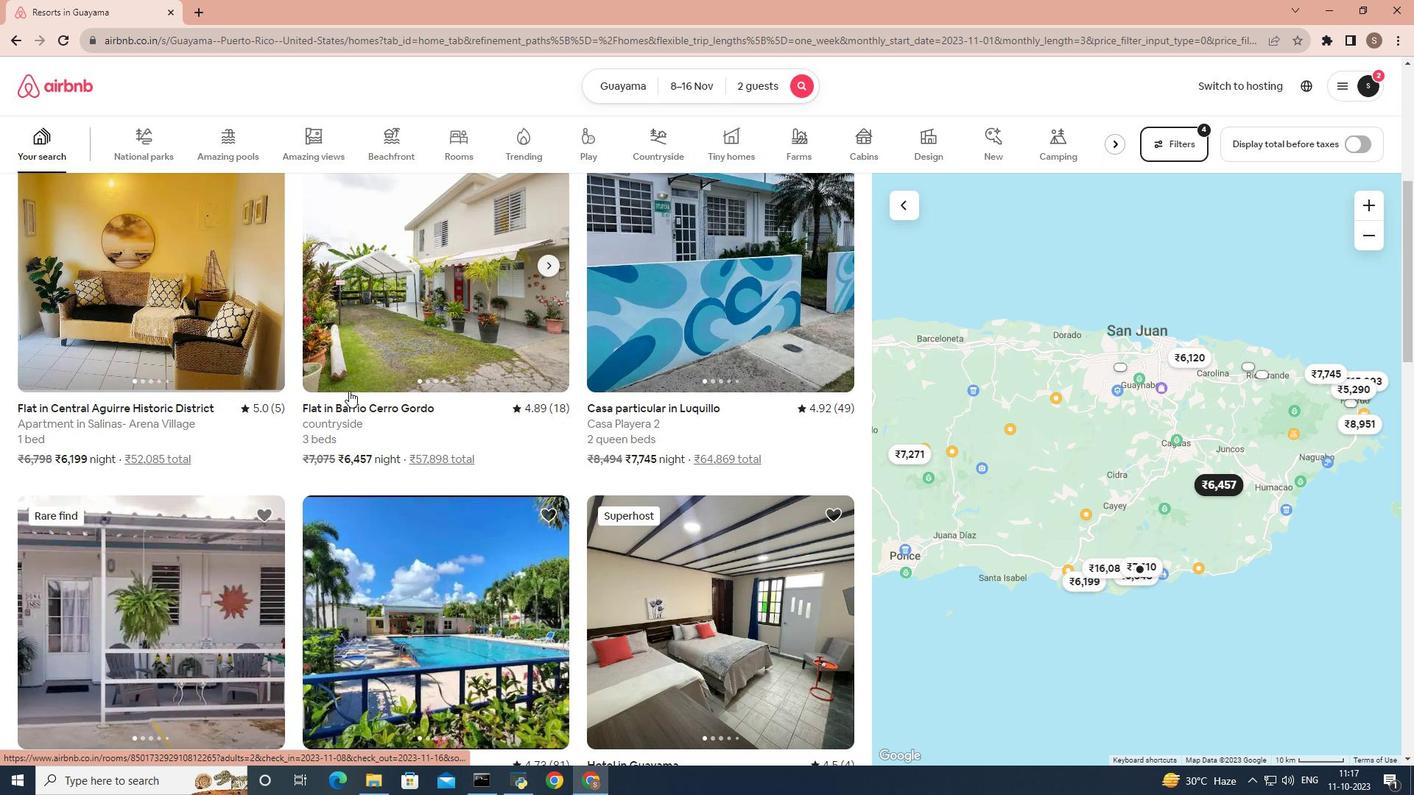 
Action: Mouse pressed left at (349, 391)
Screenshot: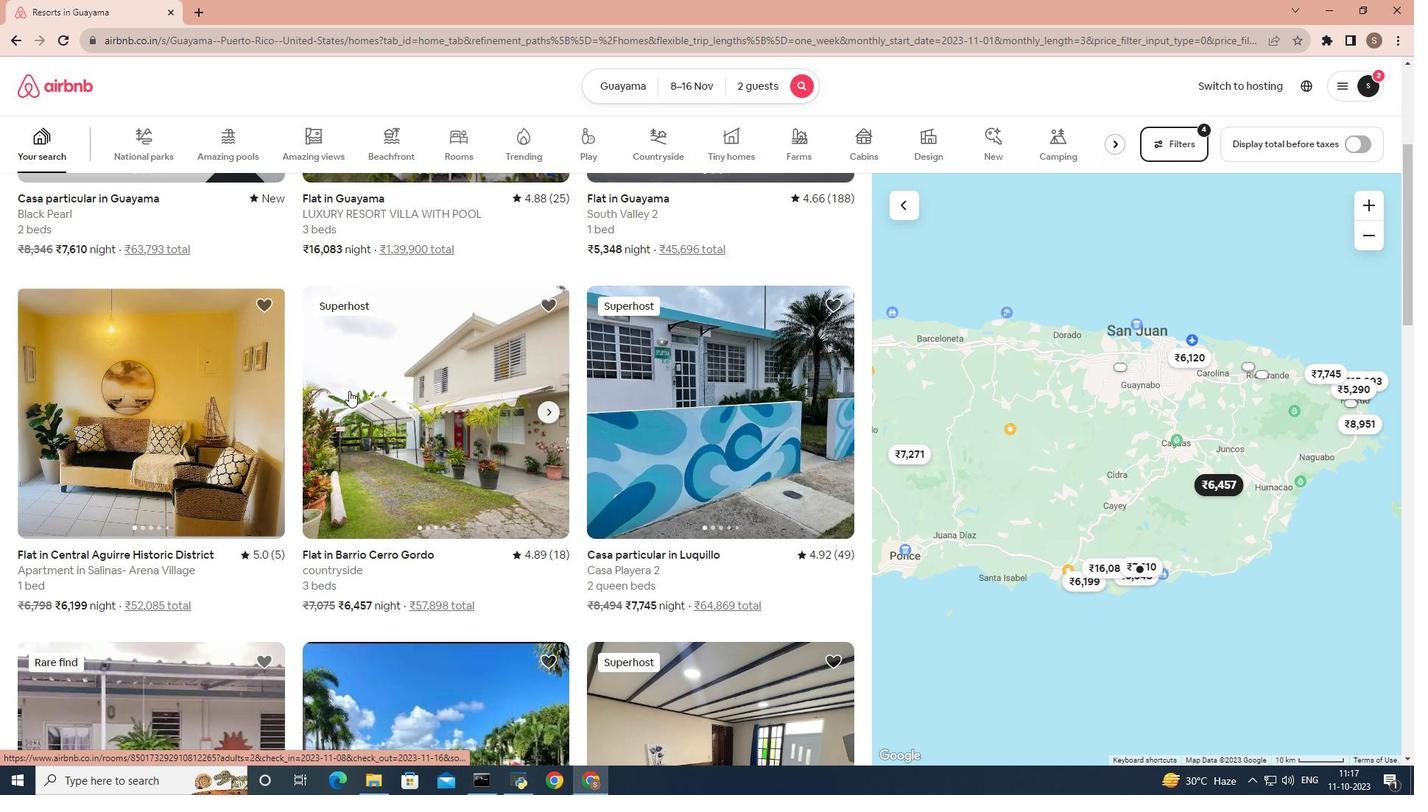 
Action: Mouse scrolled (349, 390) with delta (0, 0)
Screenshot: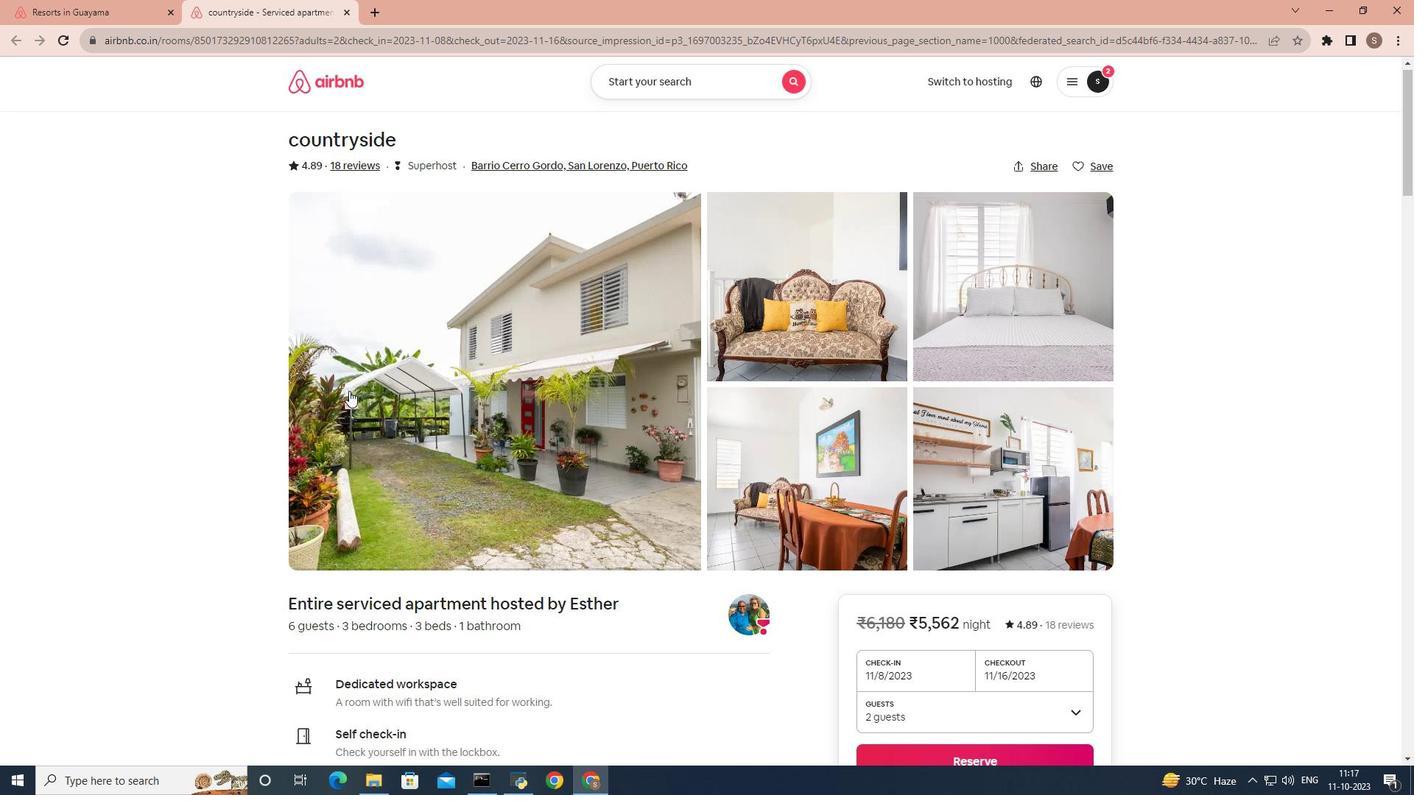 
Action: Mouse scrolled (349, 390) with delta (0, 0)
Screenshot: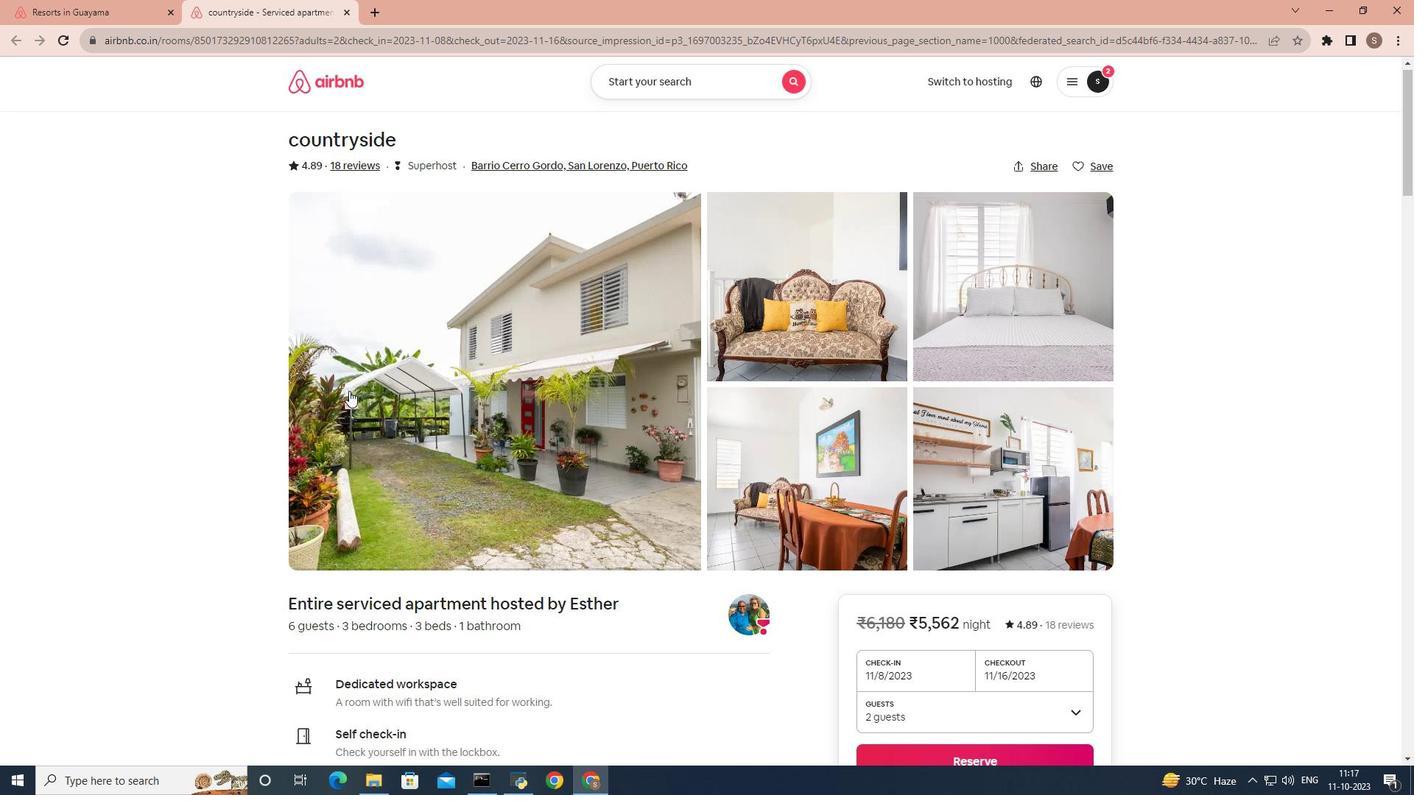 
Action: Mouse scrolled (349, 390) with delta (0, 0)
Screenshot: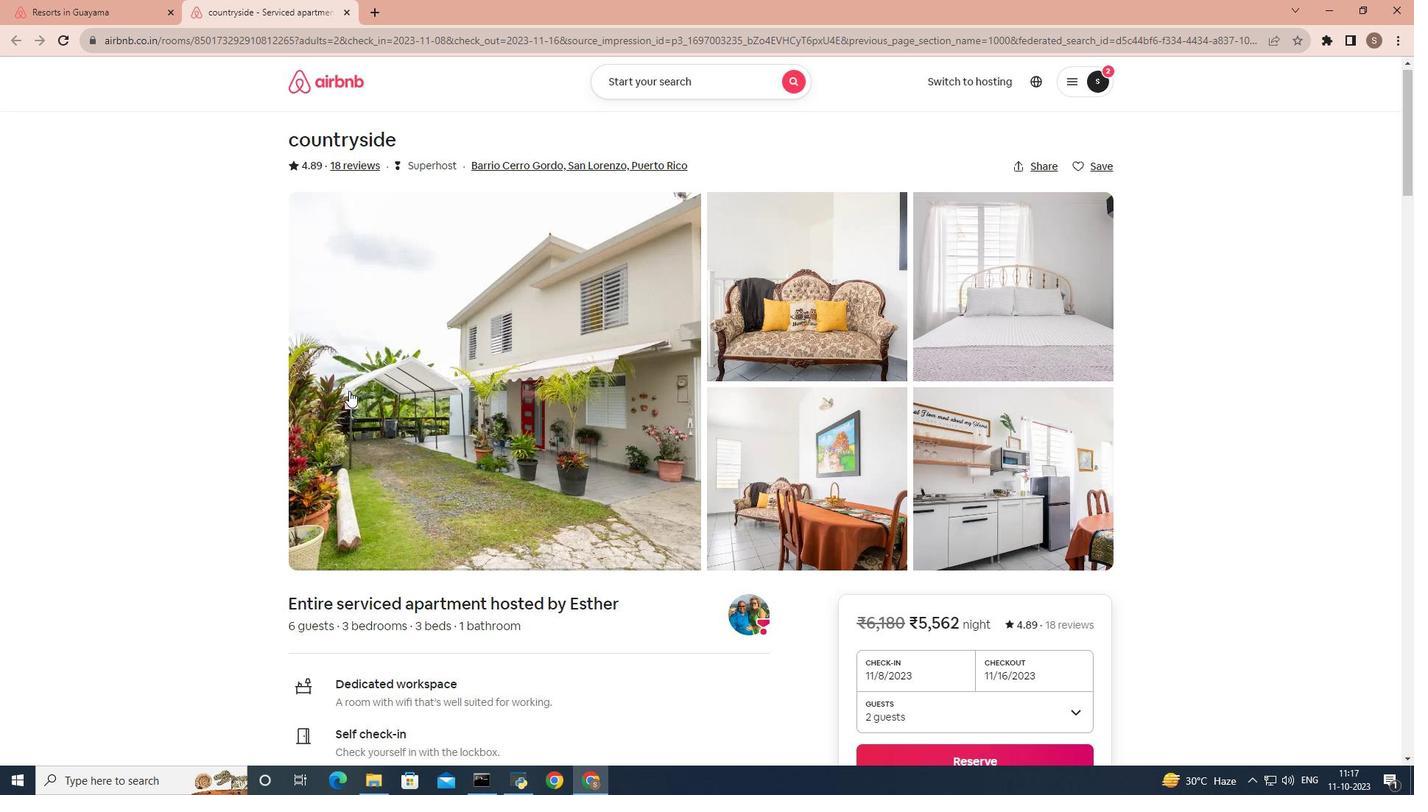 
Action: Mouse scrolled (349, 390) with delta (0, 0)
Screenshot: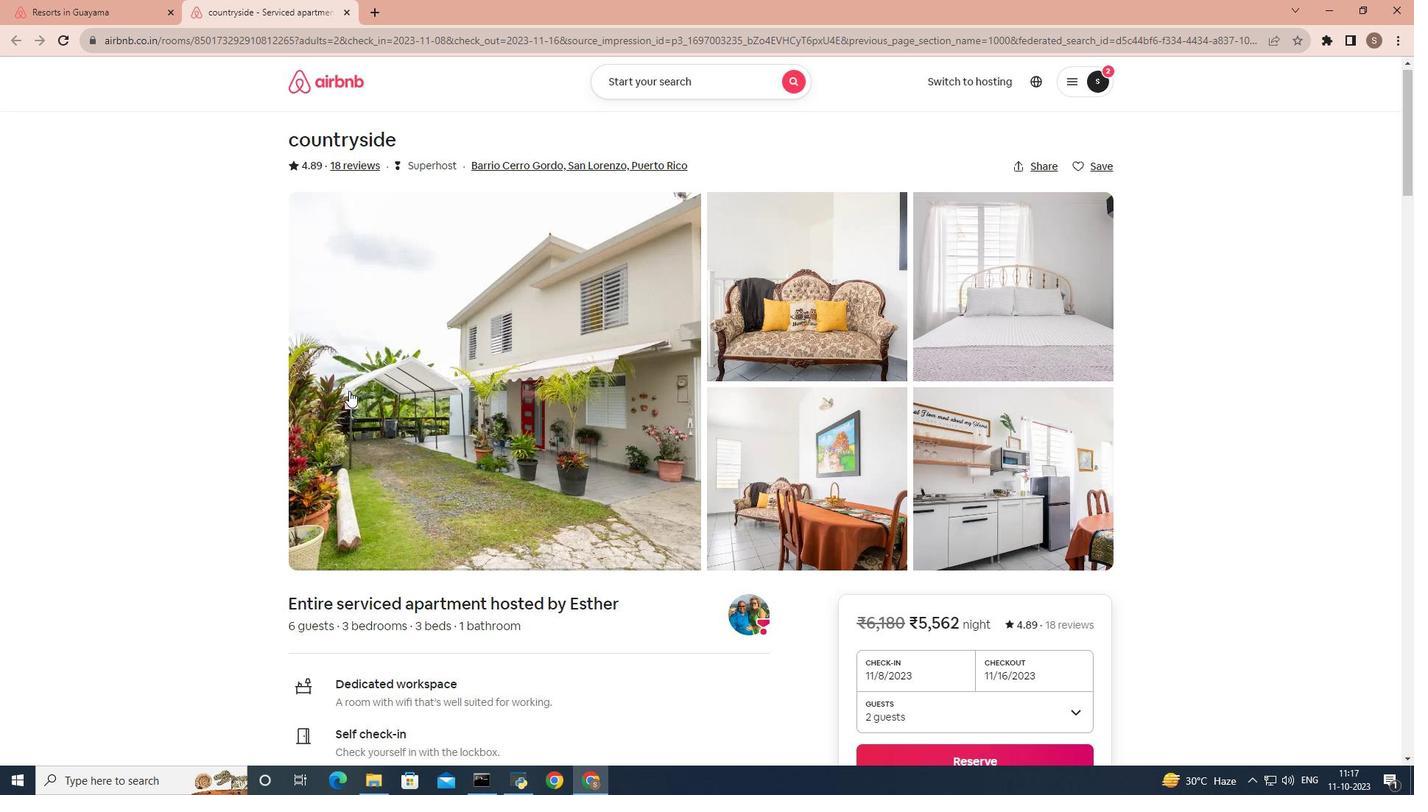 
Action: Mouse scrolled (349, 390) with delta (0, 0)
Screenshot: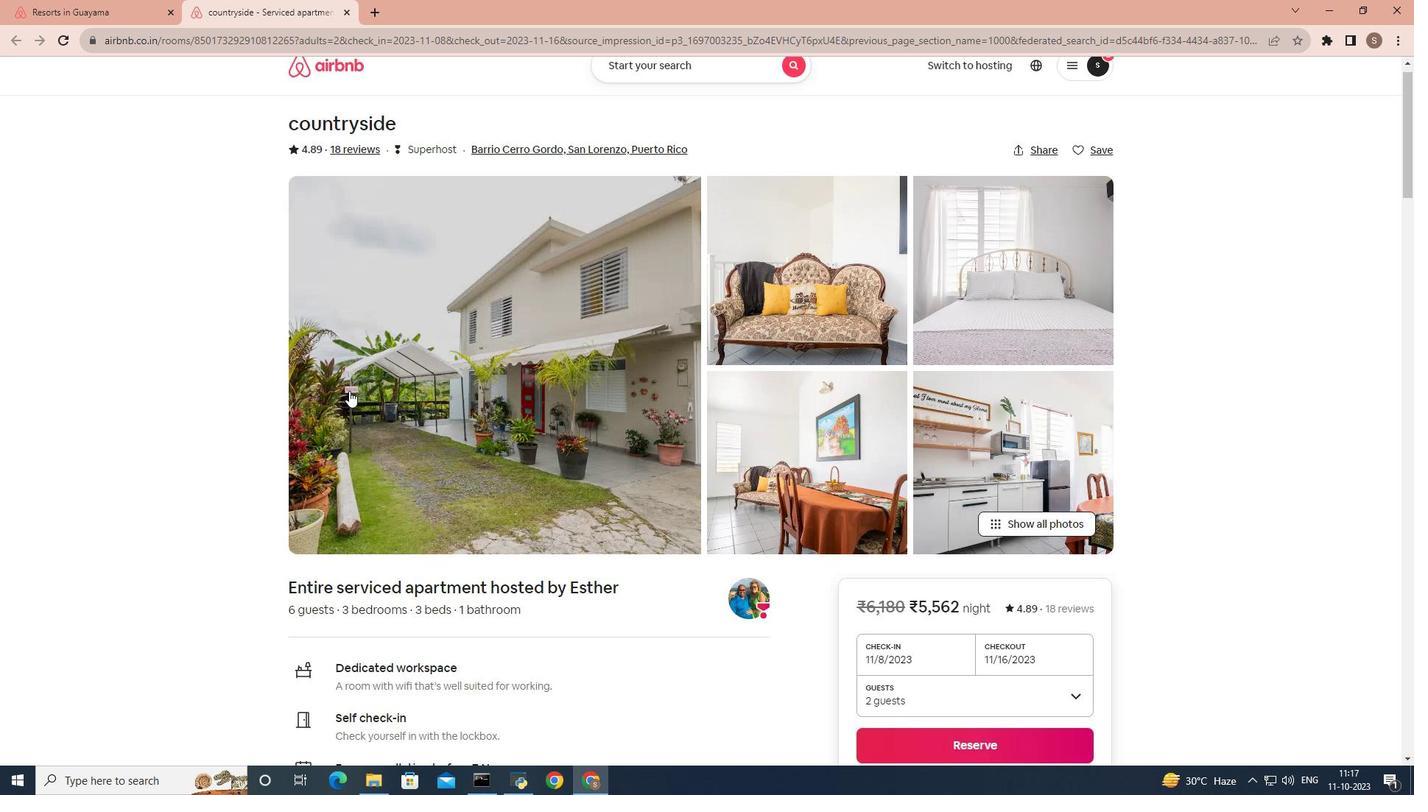 
Action: Mouse scrolled (349, 390) with delta (0, 0)
Screenshot: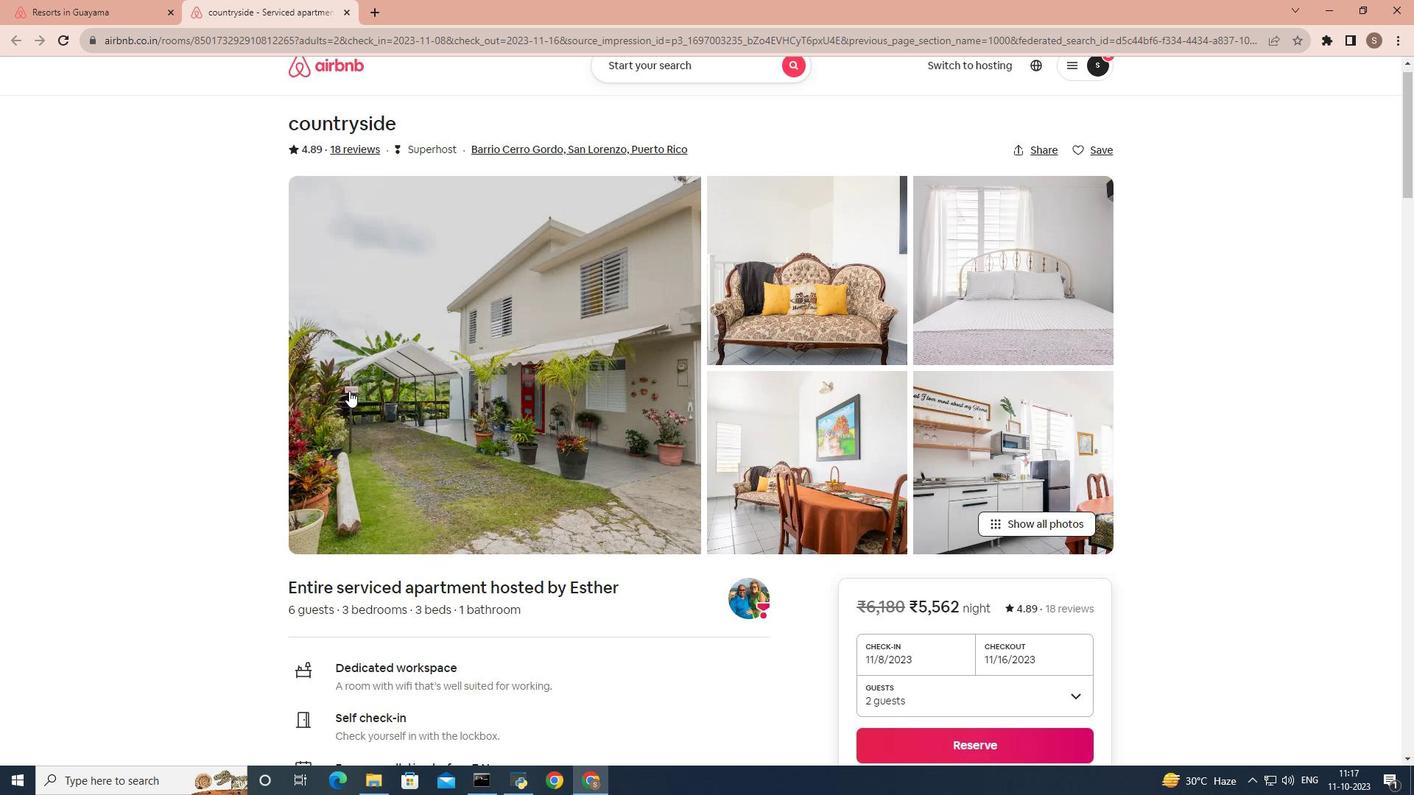 
Action: Mouse scrolled (349, 390) with delta (0, 0)
Screenshot: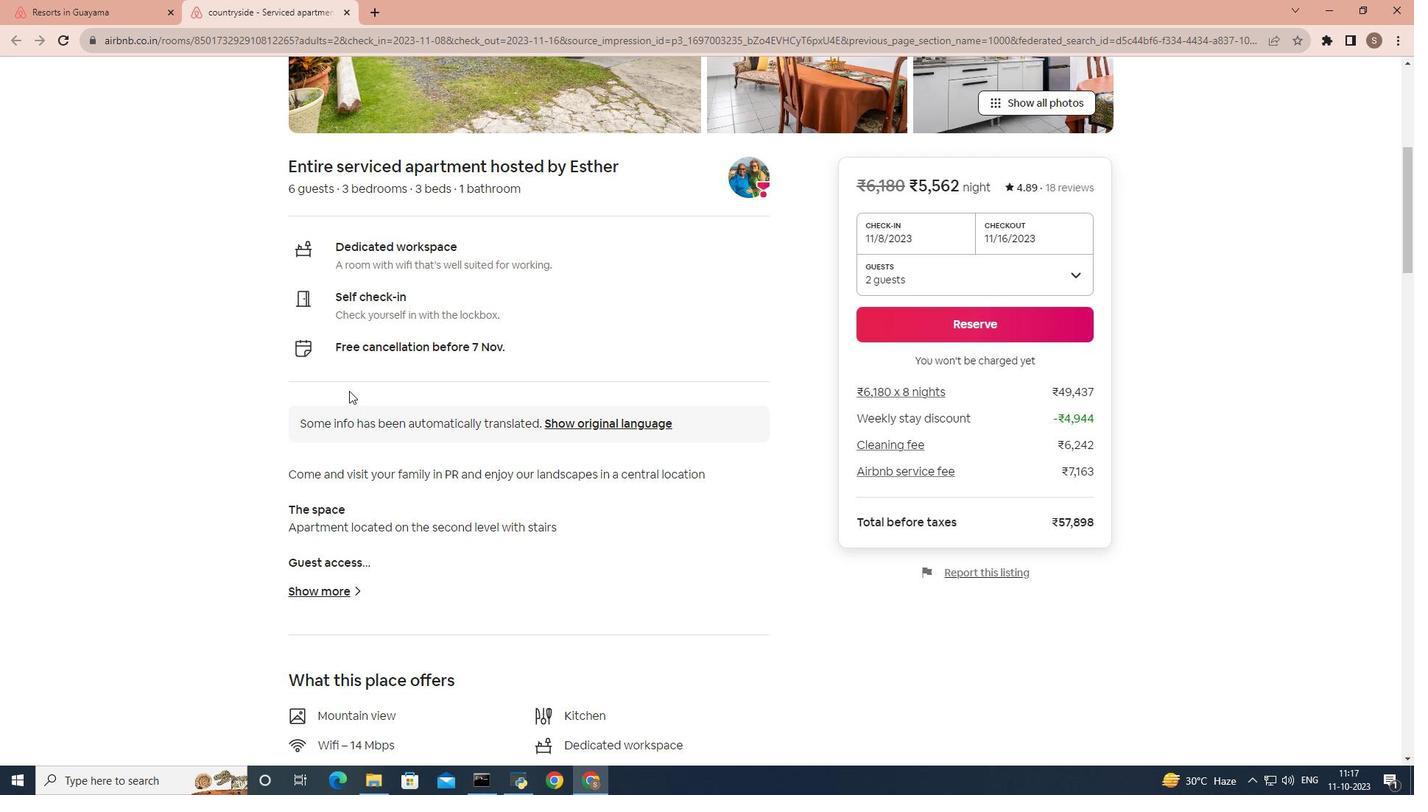 
Action: Mouse scrolled (349, 390) with delta (0, 0)
Screenshot: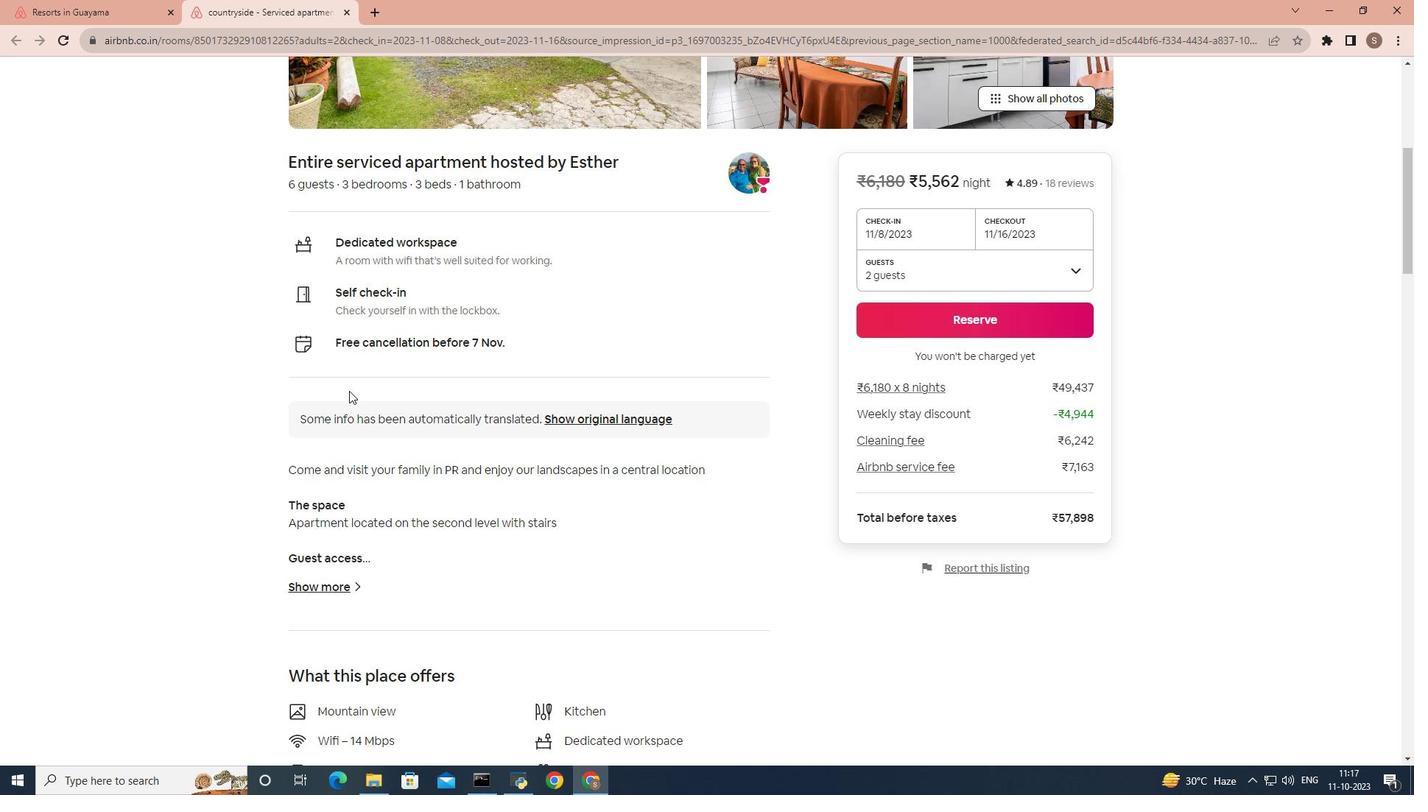 
Action: Mouse scrolled (349, 390) with delta (0, 0)
Screenshot: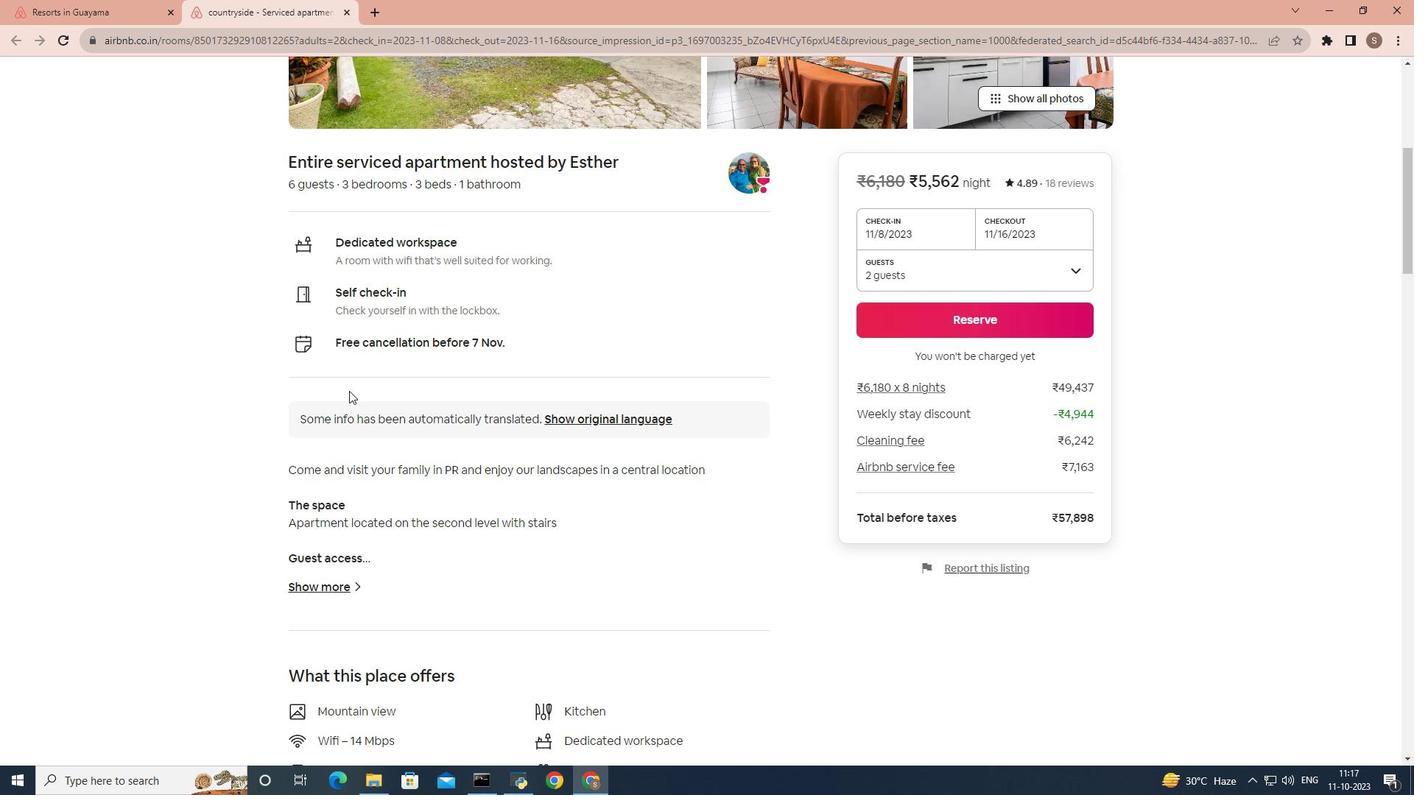 
Action: Mouse scrolled (349, 390) with delta (0, 0)
Screenshot: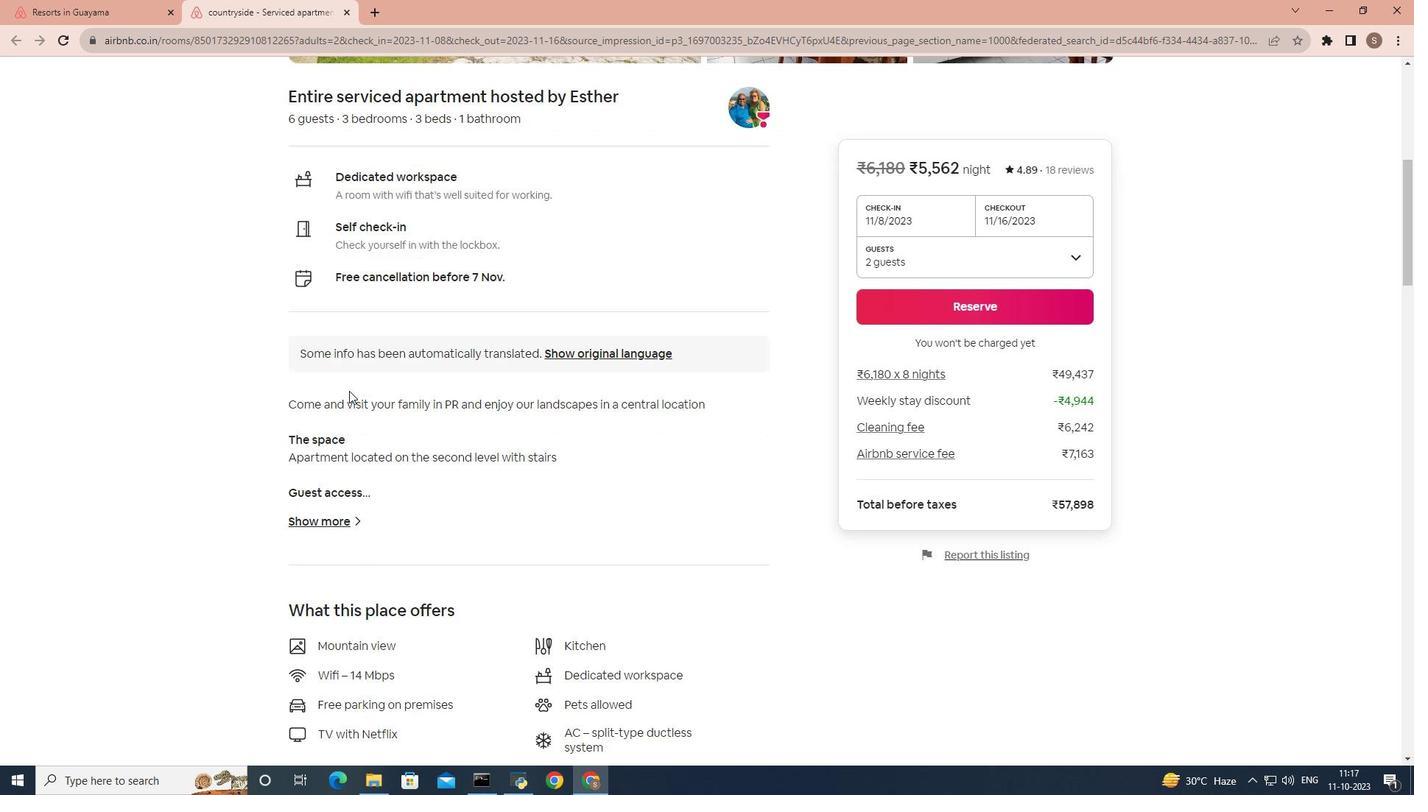 
Action: Mouse scrolled (349, 390) with delta (0, 0)
Screenshot: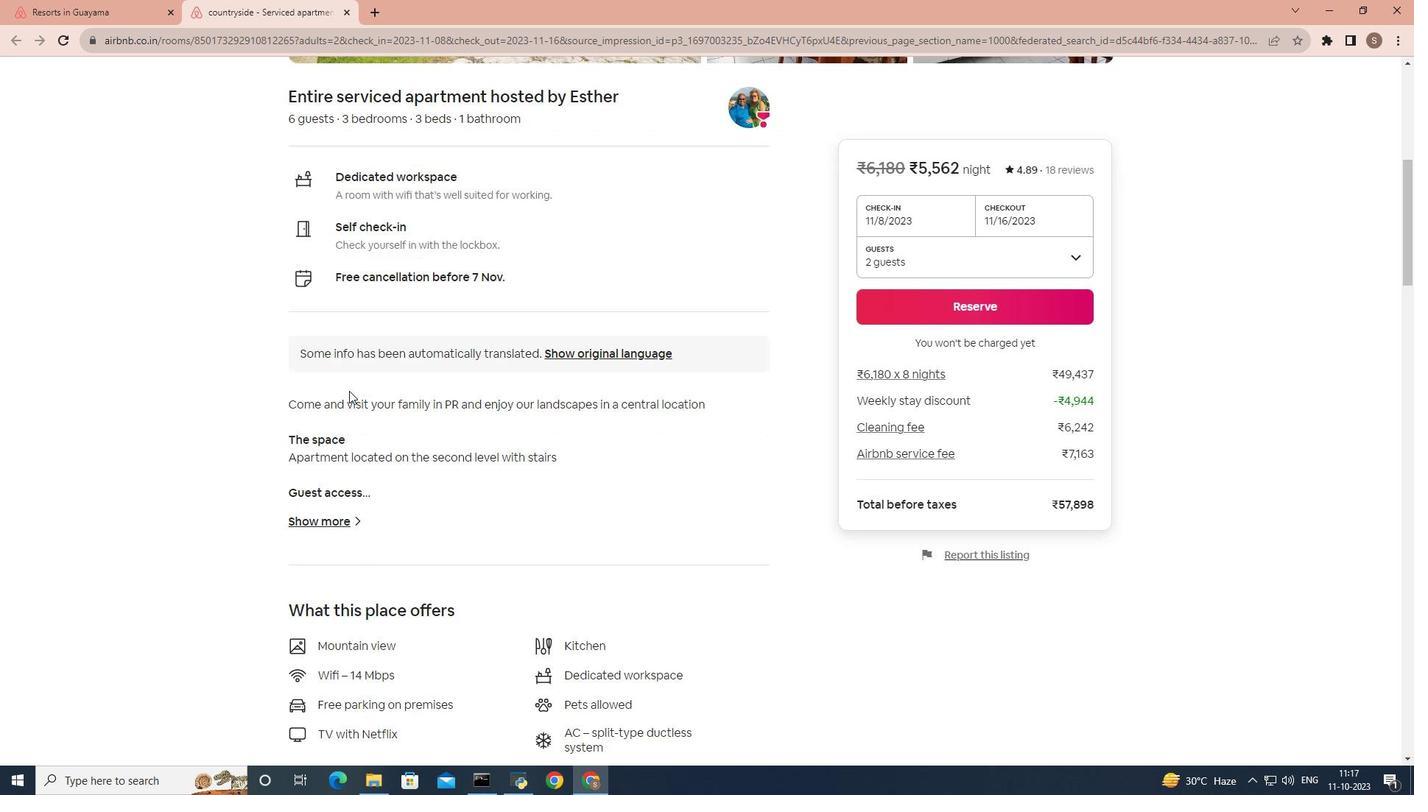 
Action: Mouse moved to (336, 525)
Screenshot: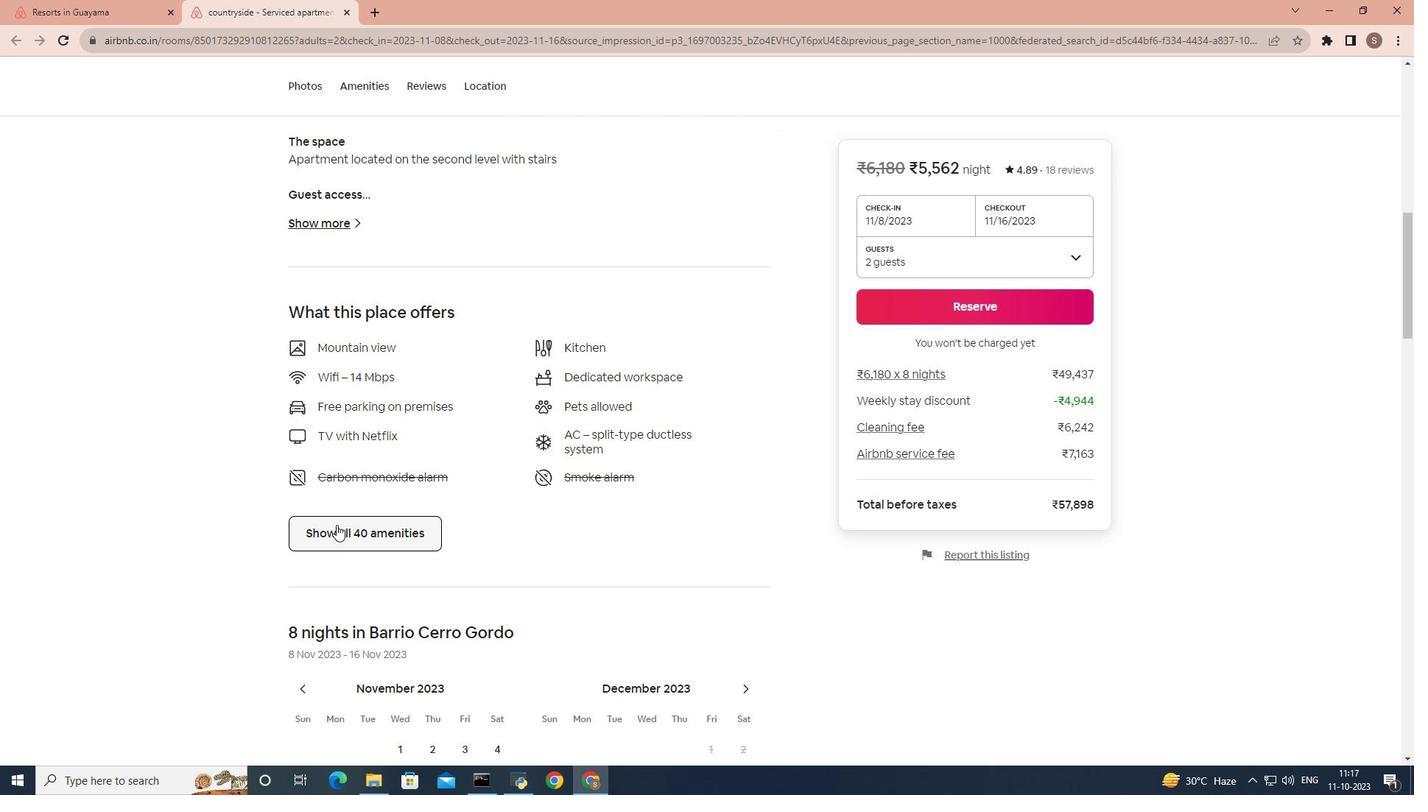 
Action: Mouse pressed left at (336, 525)
Screenshot: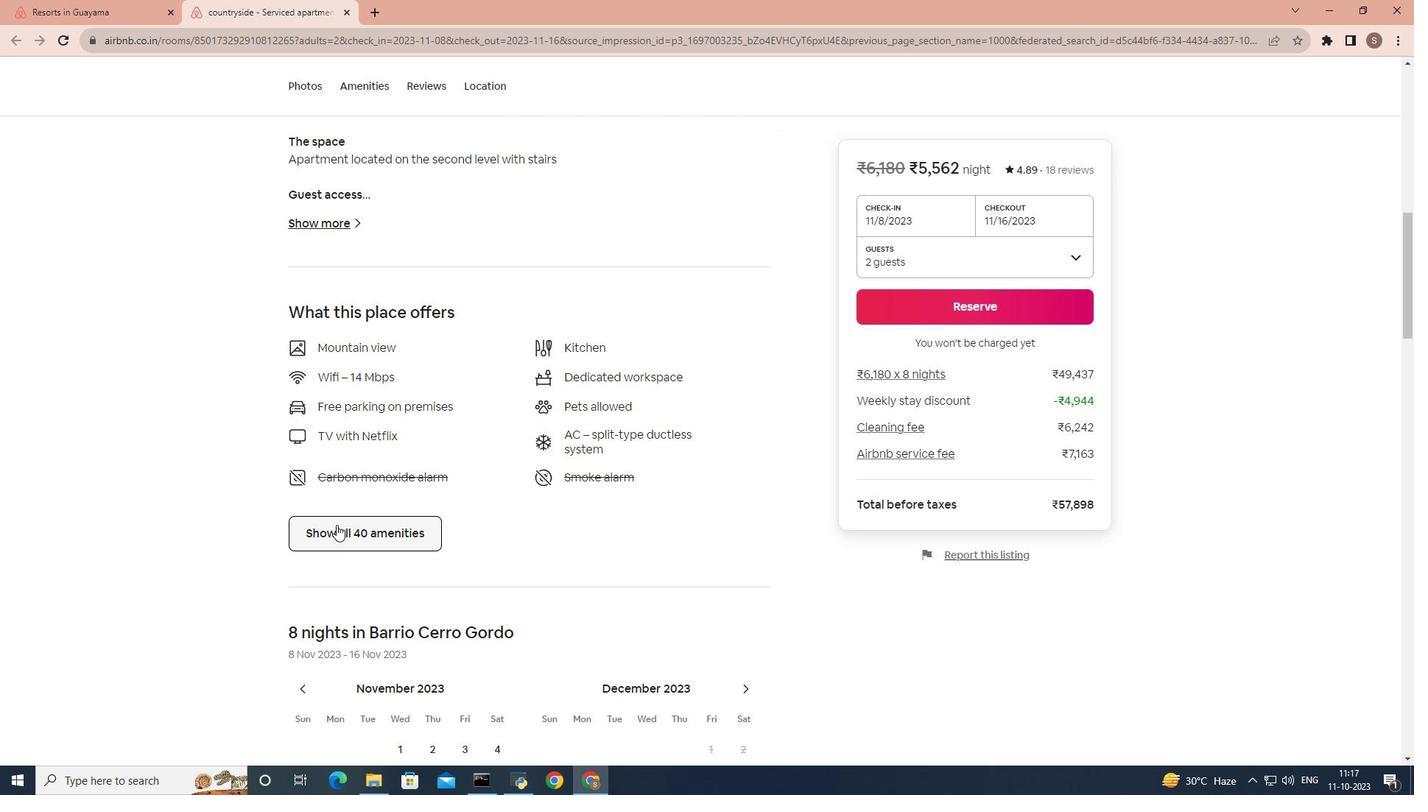 
Action: Mouse moved to (532, 481)
Screenshot: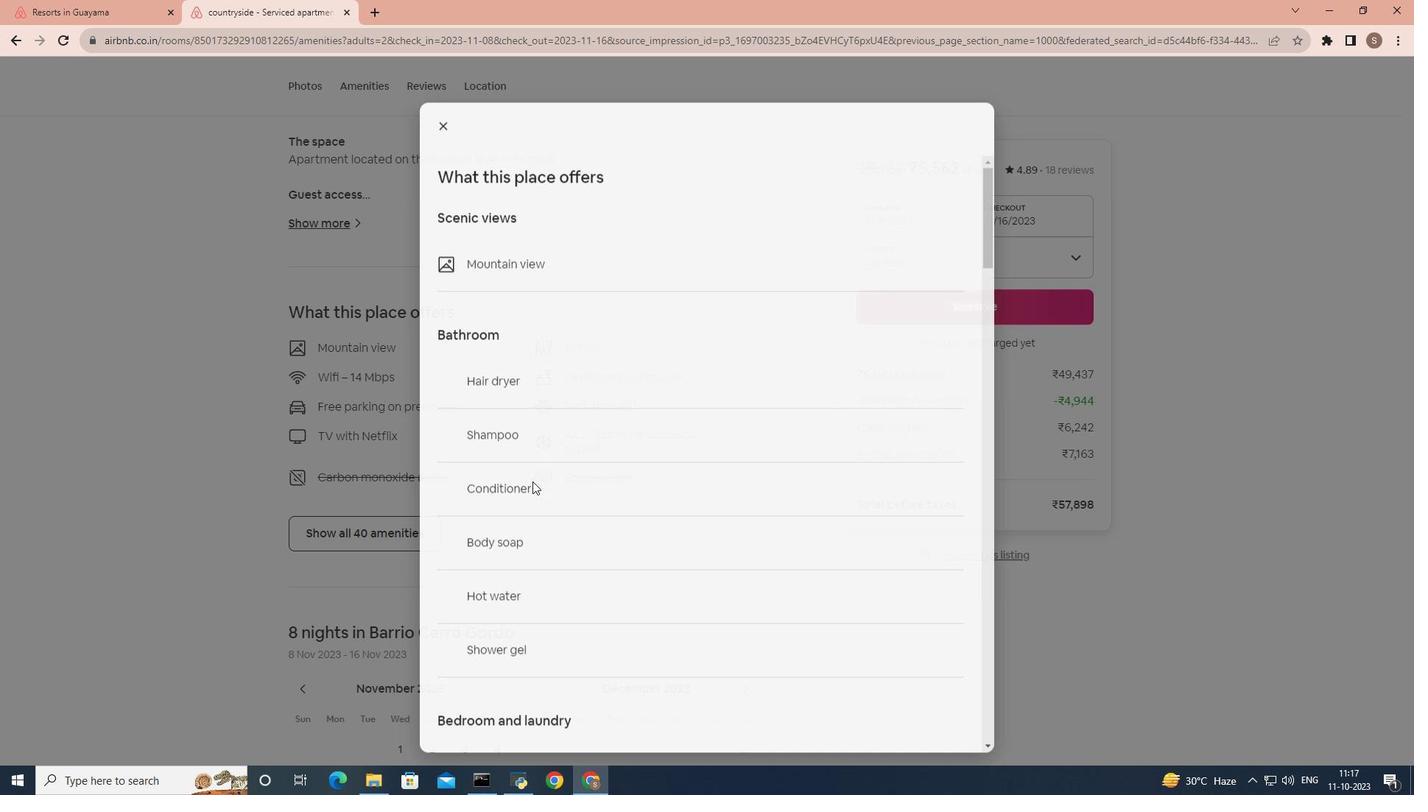 
Action: Mouse scrolled (532, 481) with delta (0, 0)
Screenshot: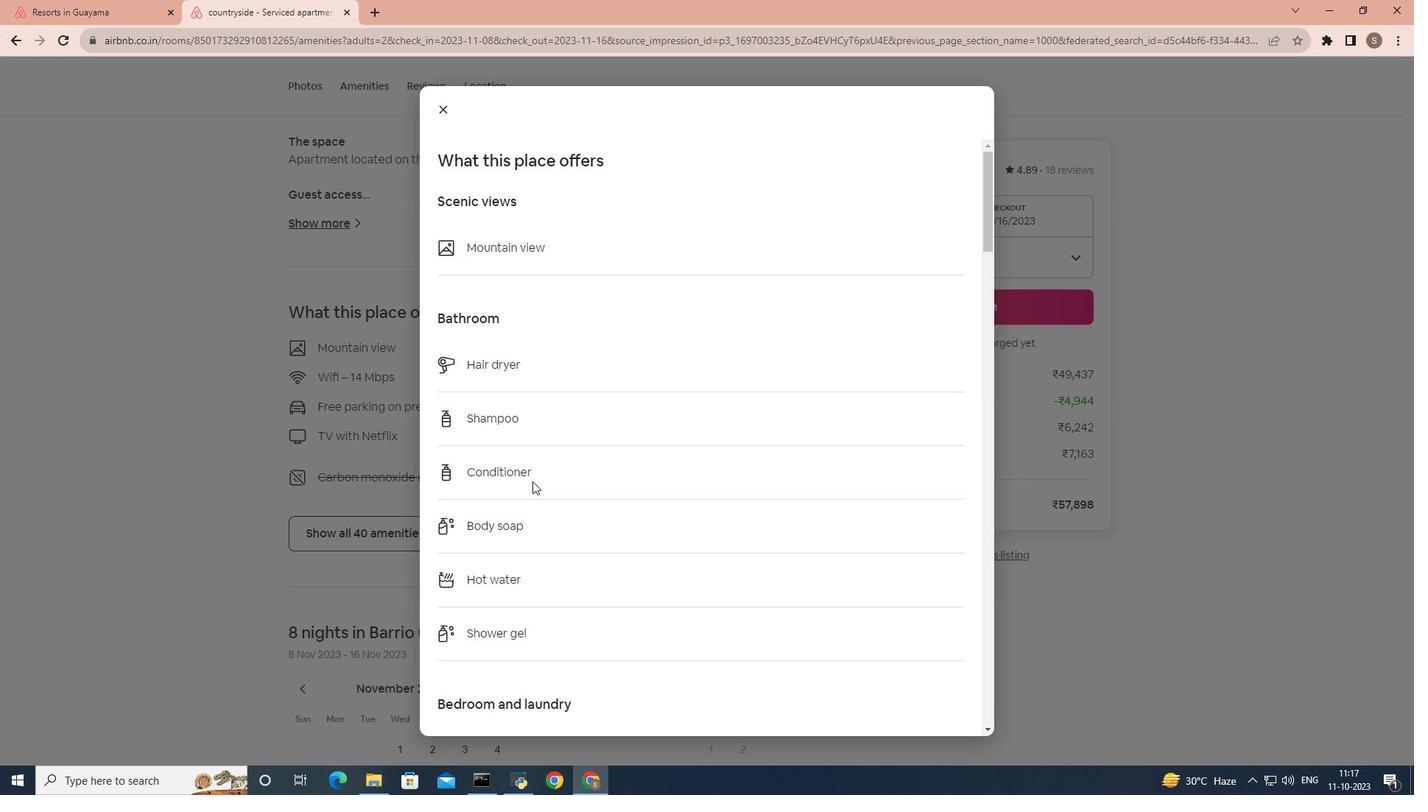 
Action: Mouse scrolled (532, 481) with delta (0, 0)
Screenshot: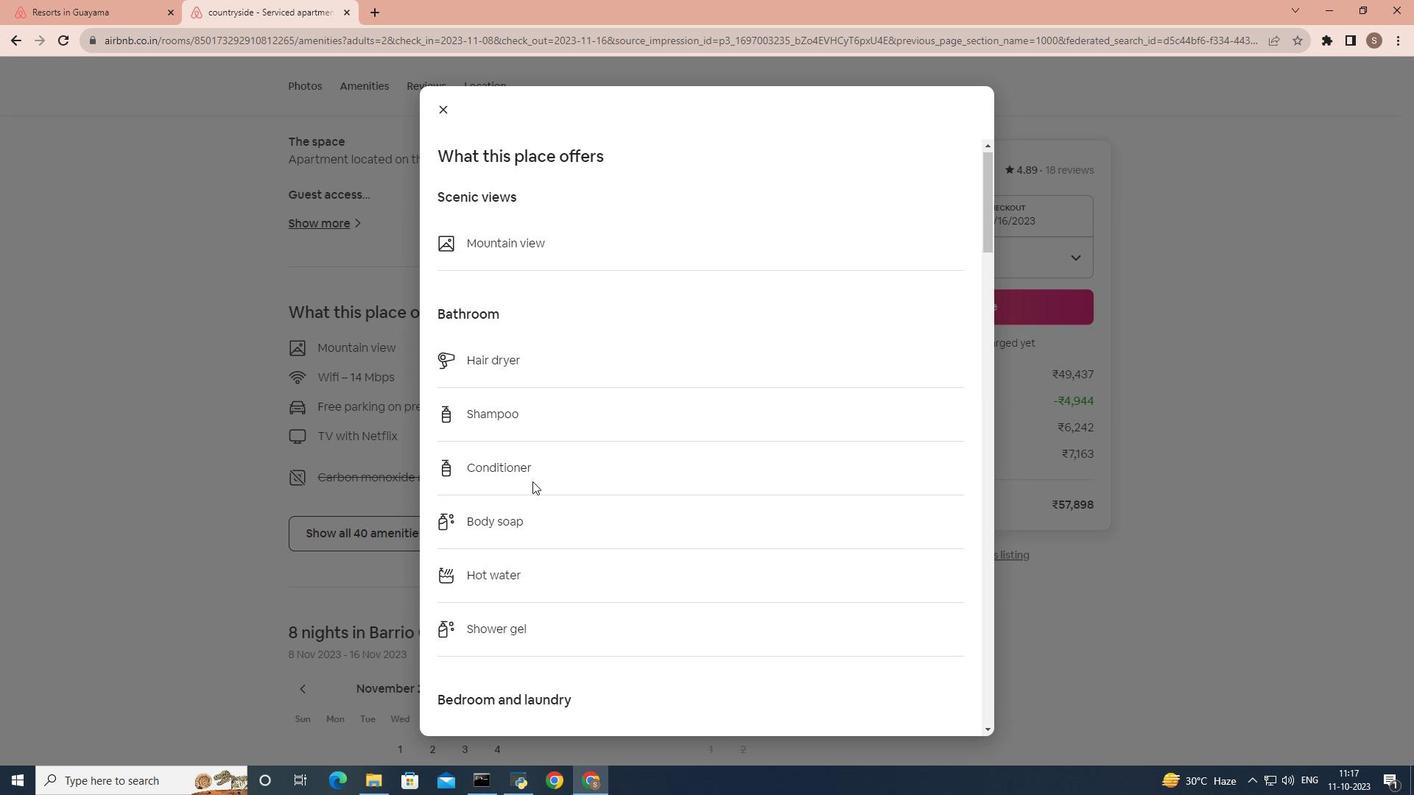 
Action: Mouse scrolled (532, 481) with delta (0, 0)
Screenshot: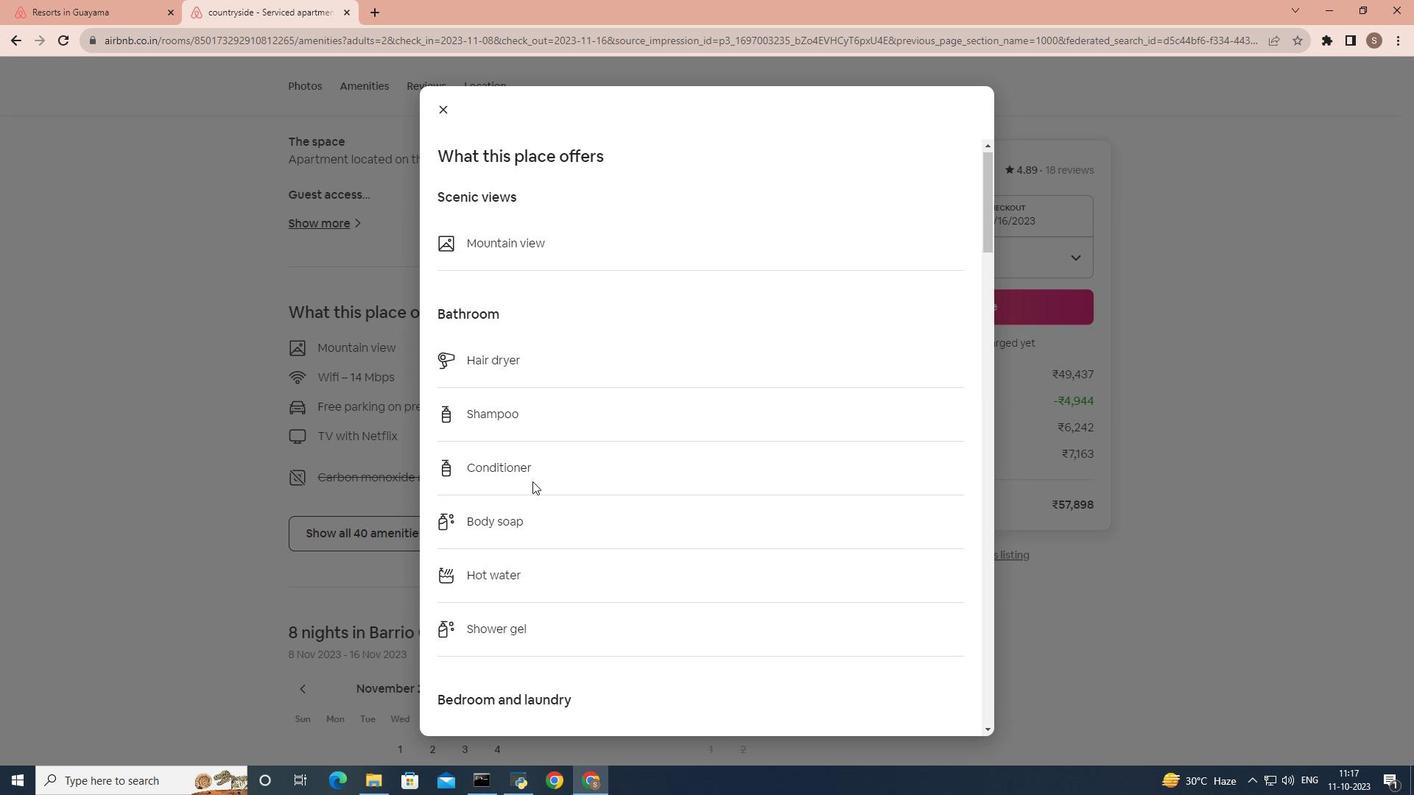 
Action: Mouse scrolled (532, 481) with delta (0, 0)
Screenshot: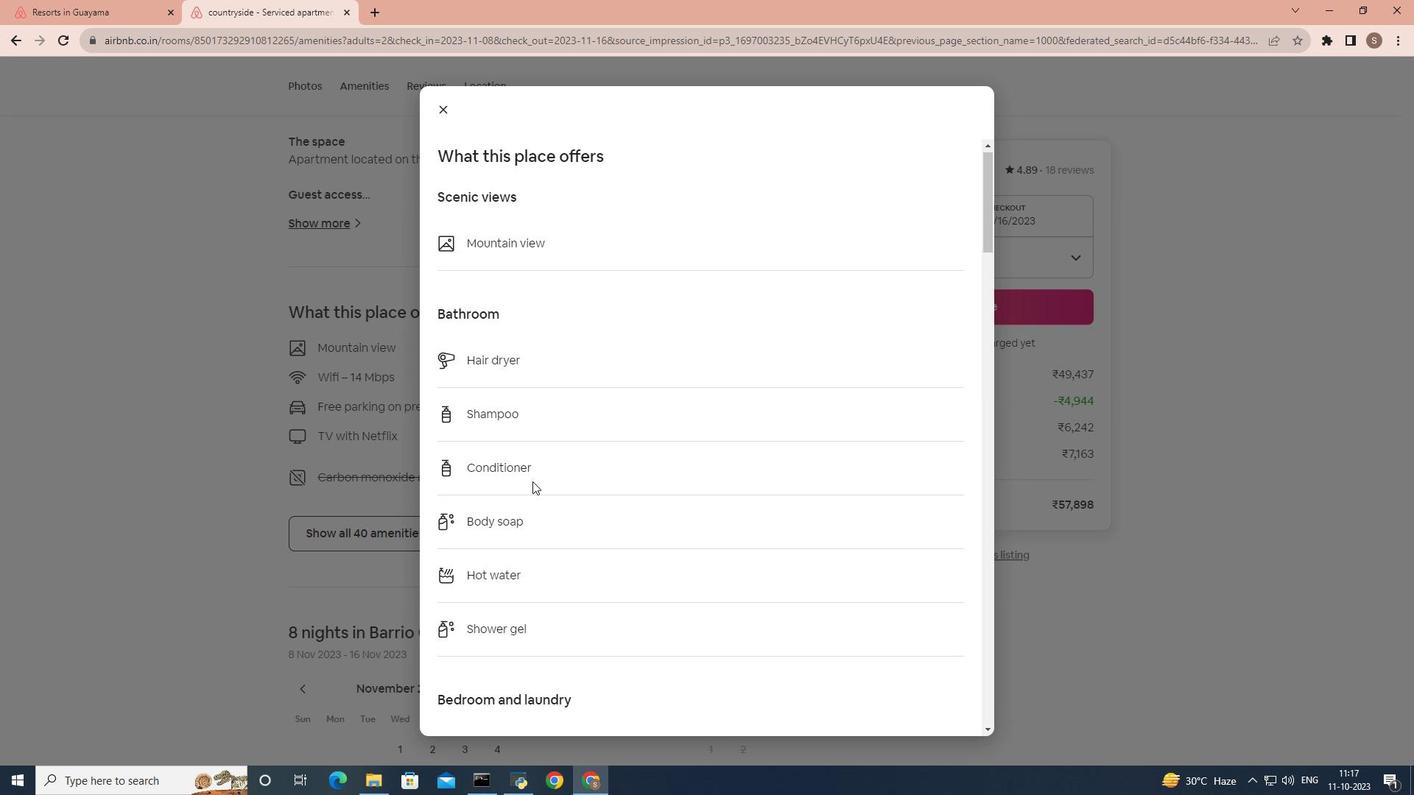 
Action: Mouse scrolled (532, 481) with delta (0, 0)
Screenshot: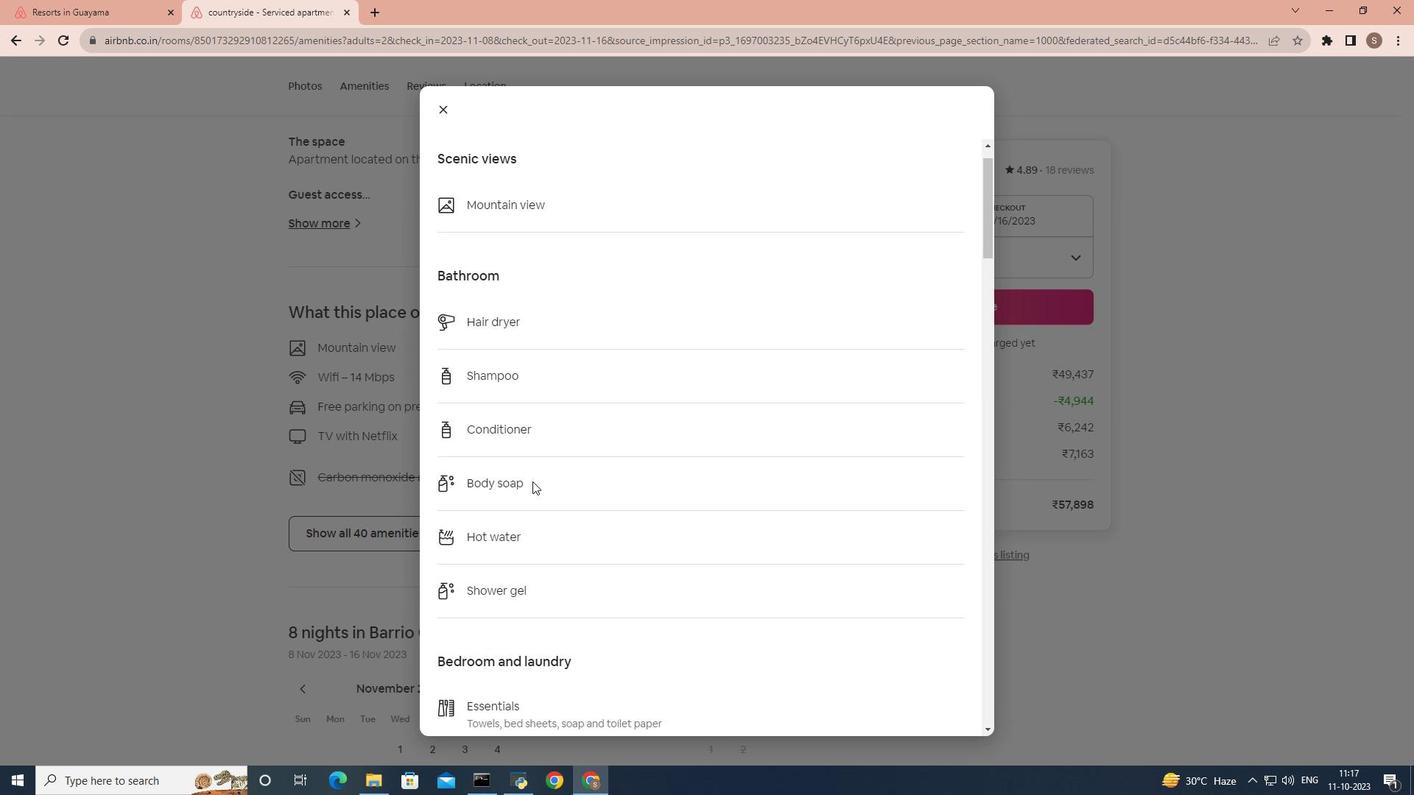 
Action: Mouse scrolled (532, 481) with delta (0, 0)
Screenshot: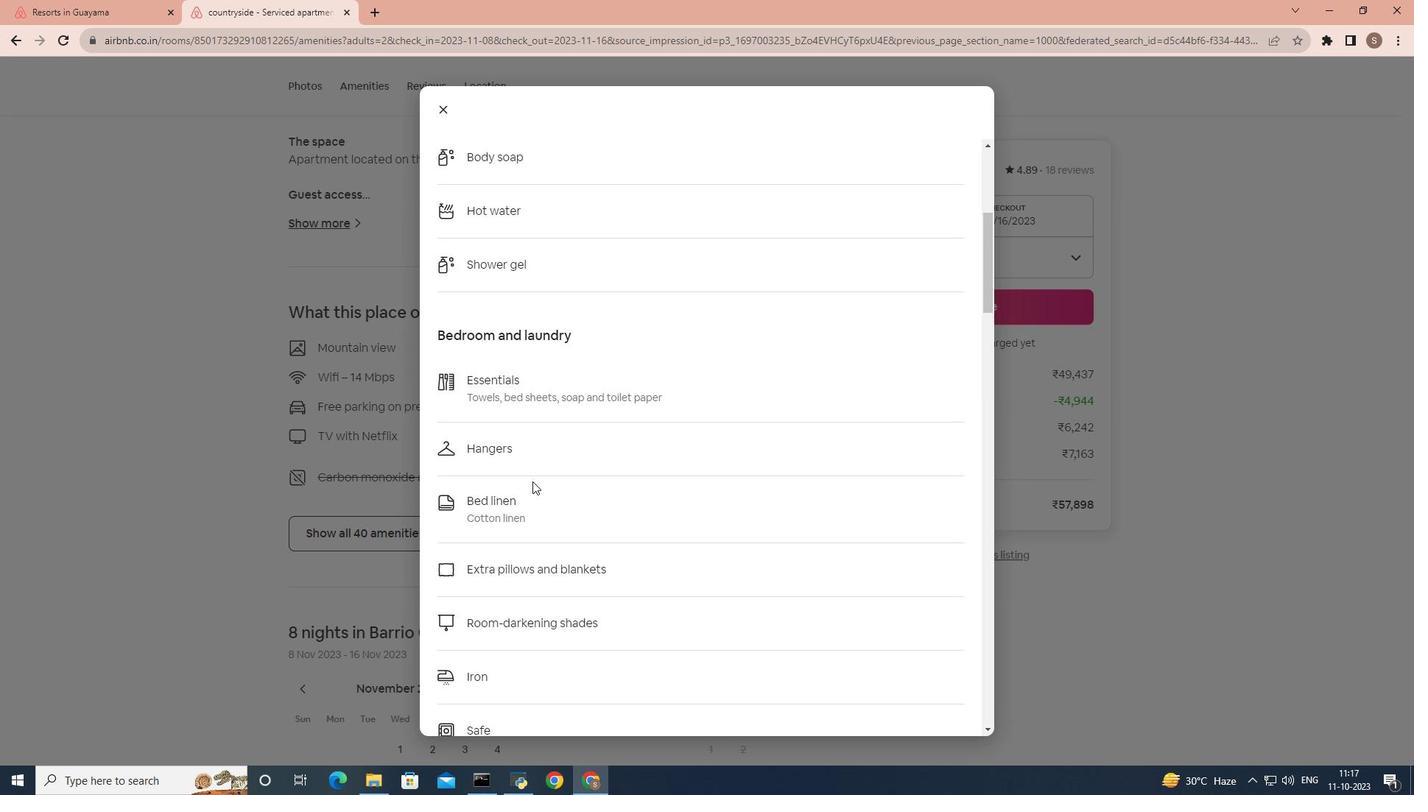 
Action: Mouse scrolled (532, 481) with delta (0, 0)
Screenshot: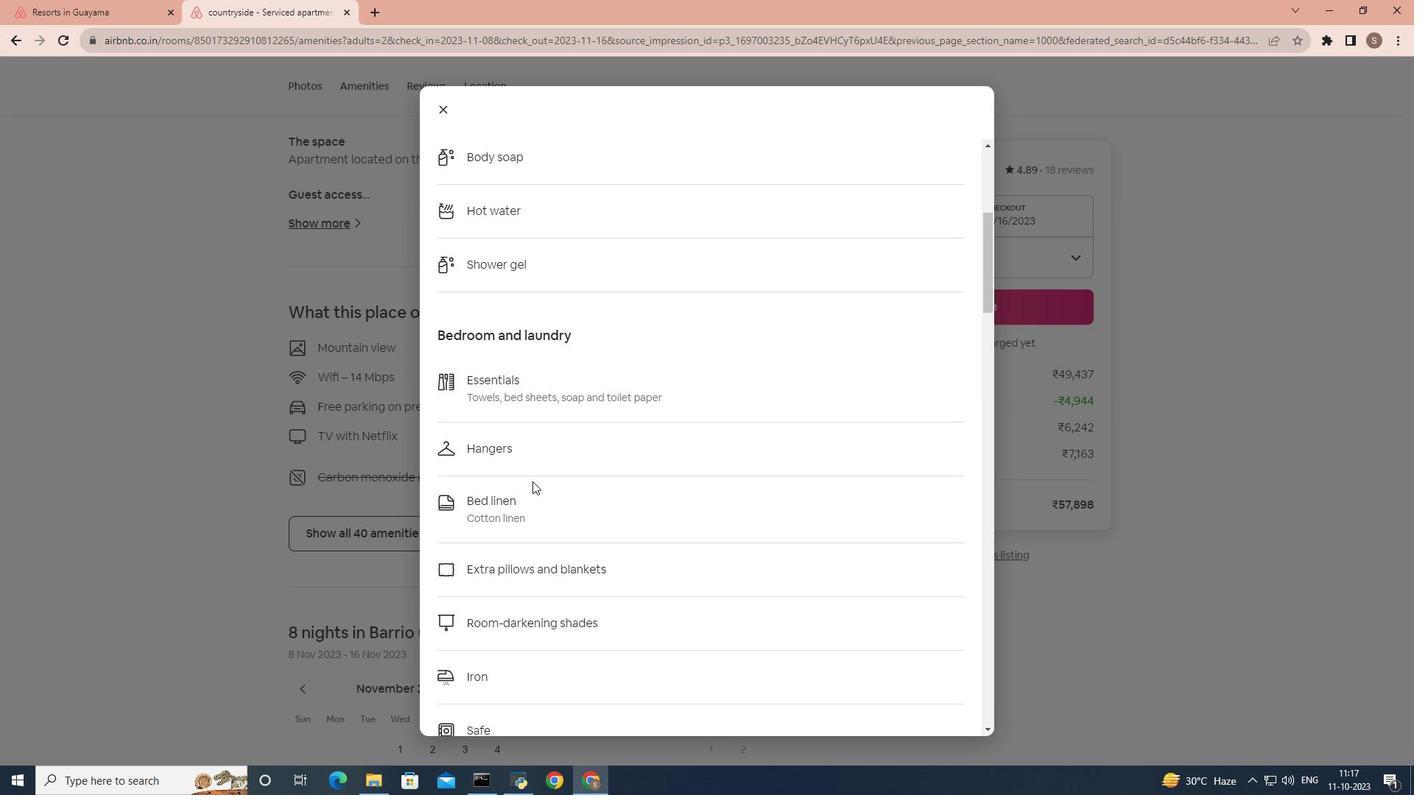 
Action: Mouse scrolled (532, 481) with delta (0, 0)
Screenshot: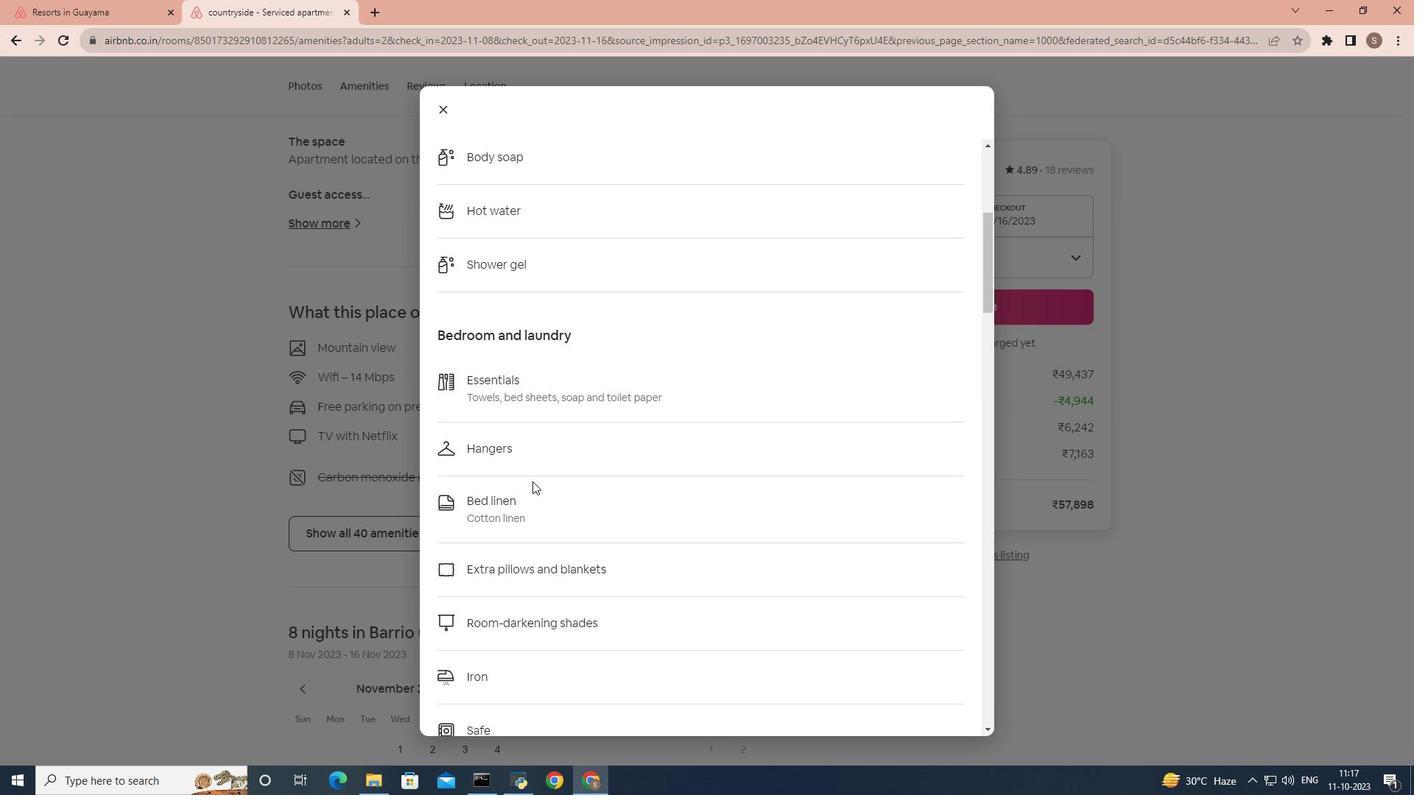 
Action: Mouse scrolled (532, 481) with delta (0, 0)
Screenshot: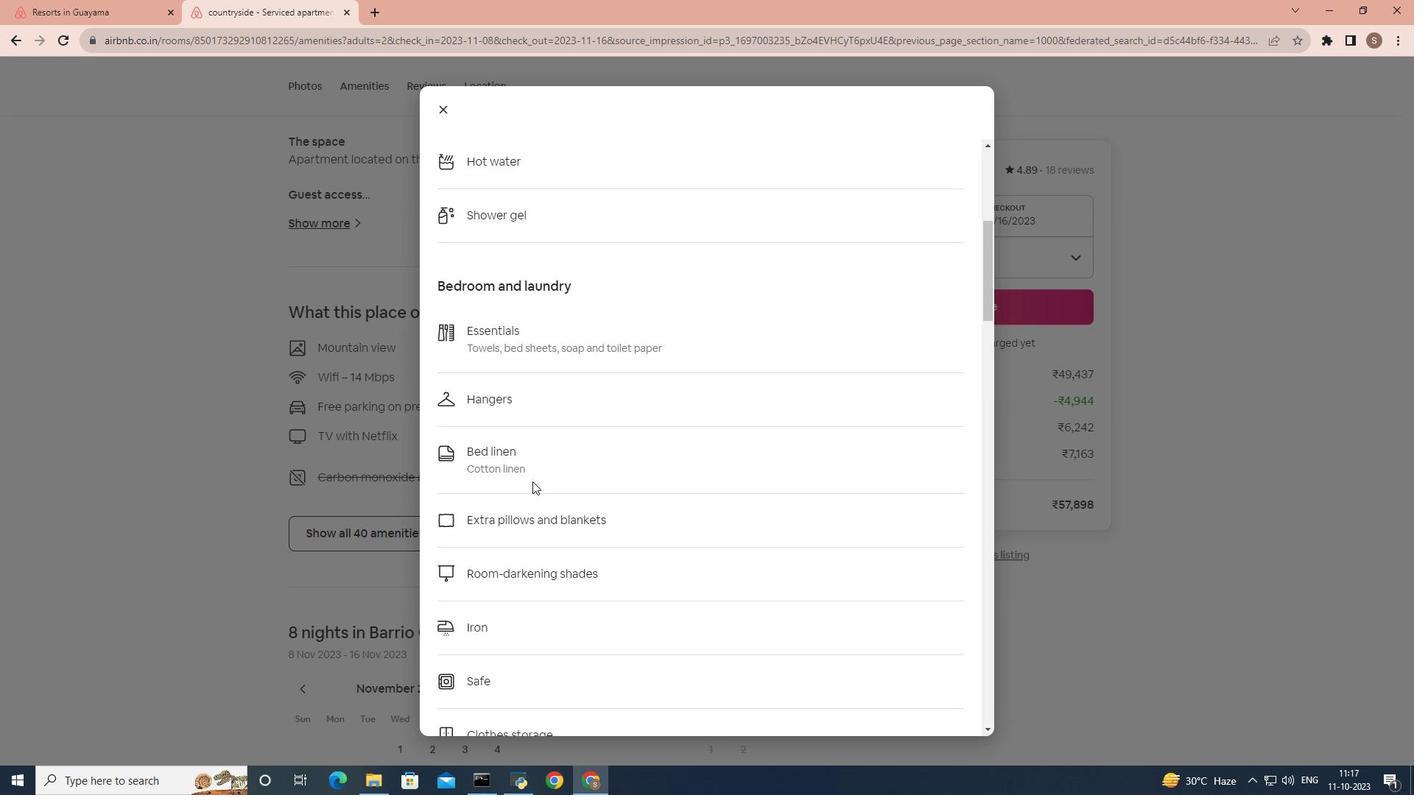 
Action: Mouse scrolled (532, 481) with delta (0, 0)
Screenshot: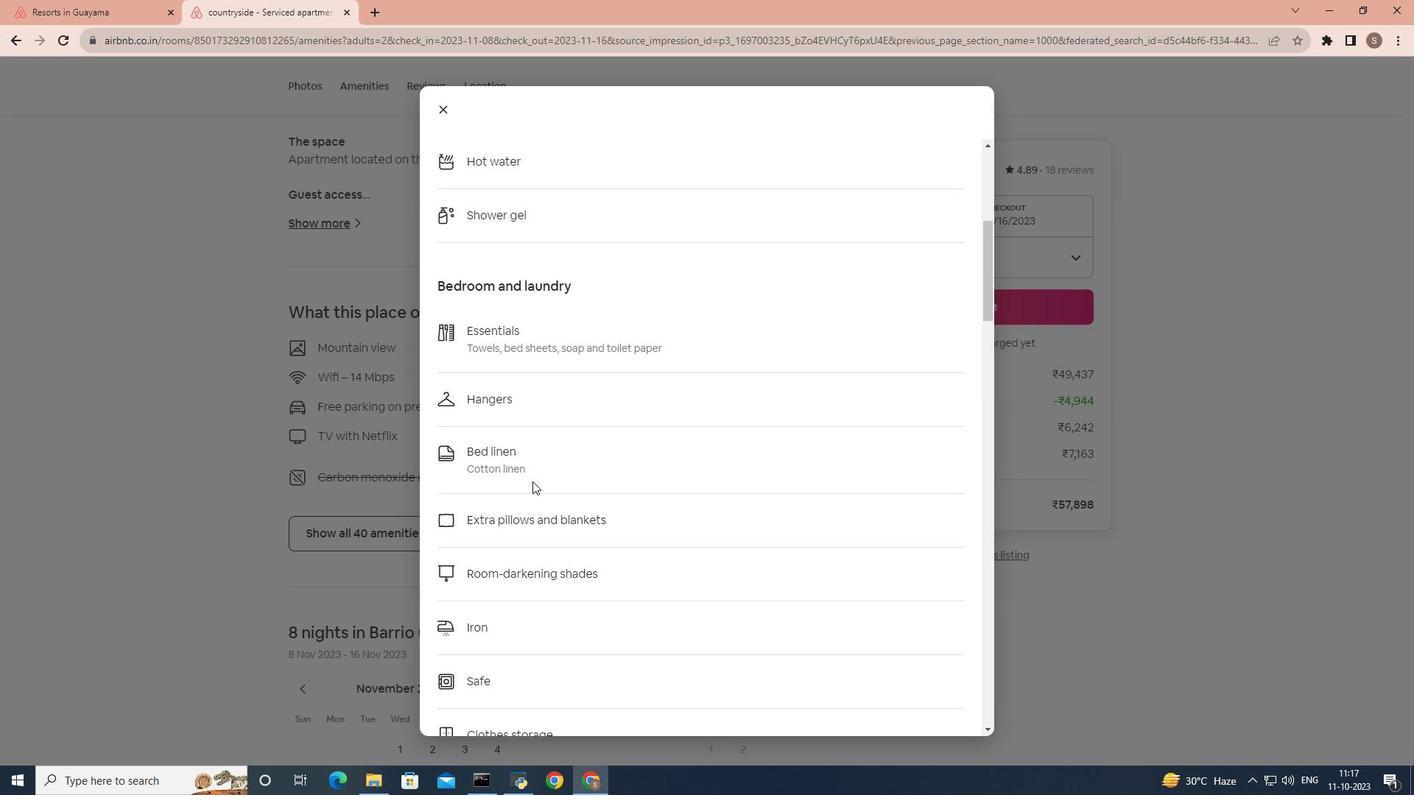 
Action: Mouse scrolled (532, 481) with delta (0, 0)
Screenshot: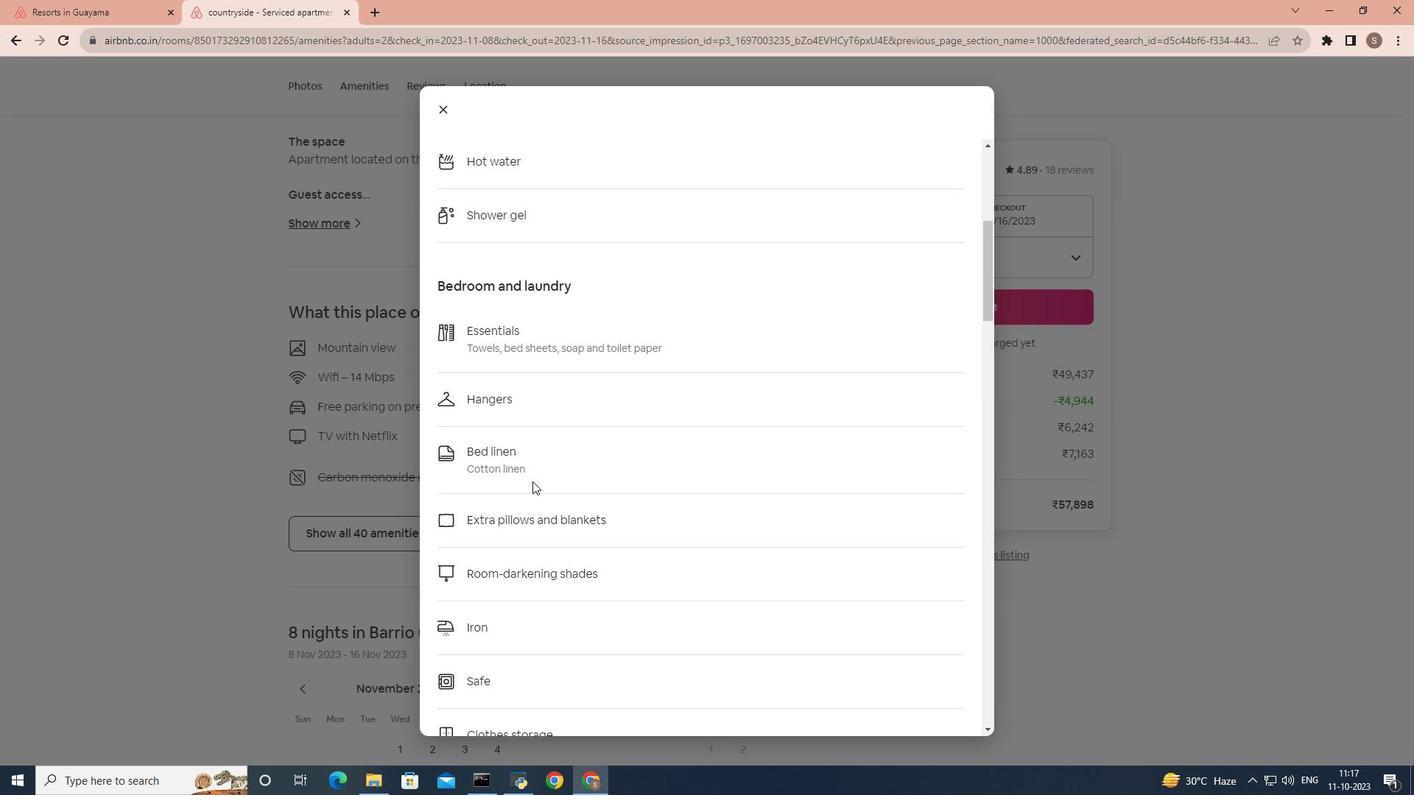 
Action: Mouse scrolled (532, 481) with delta (0, 0)
Screenshot: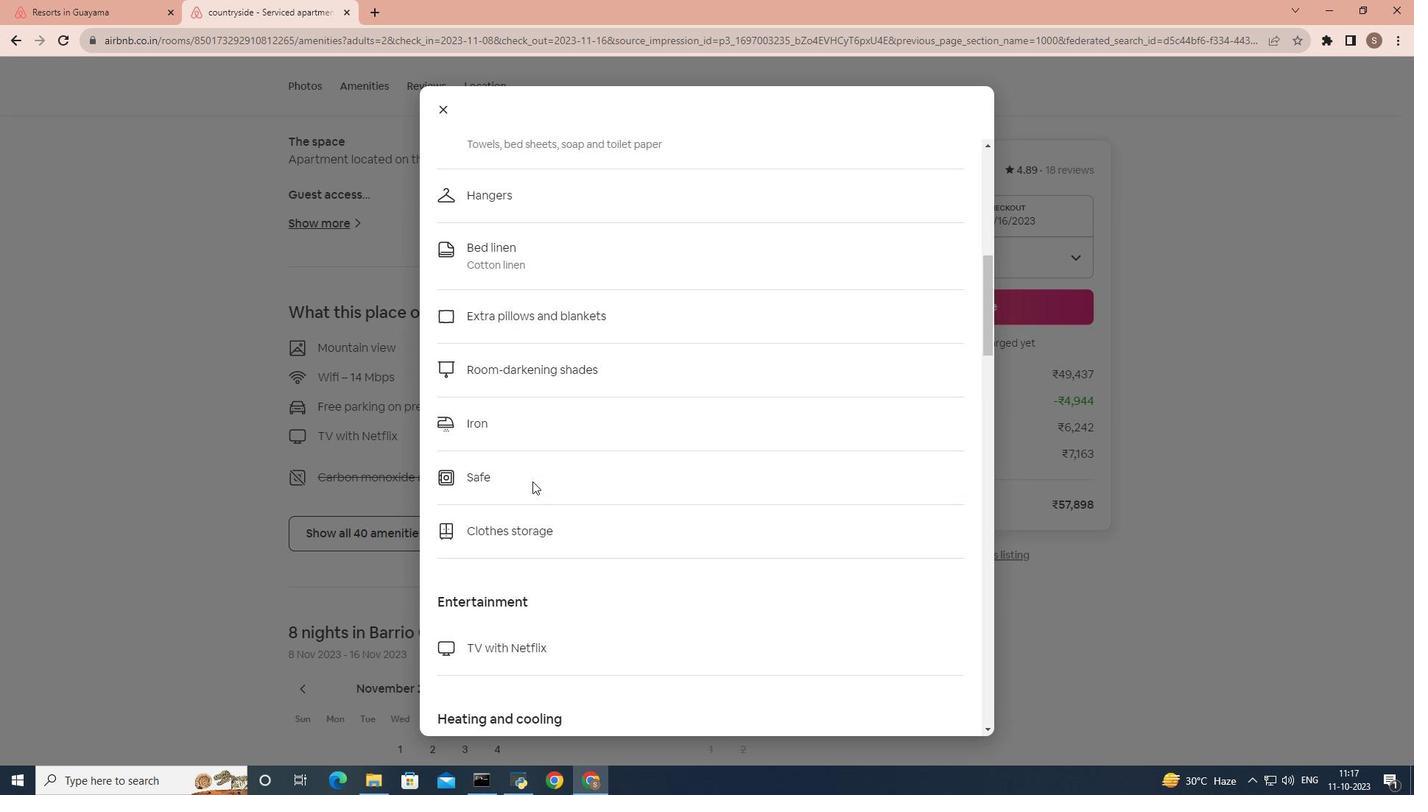 
Action: Mouse scrolled (532, 481) with delta (0, 0)
Screenshot: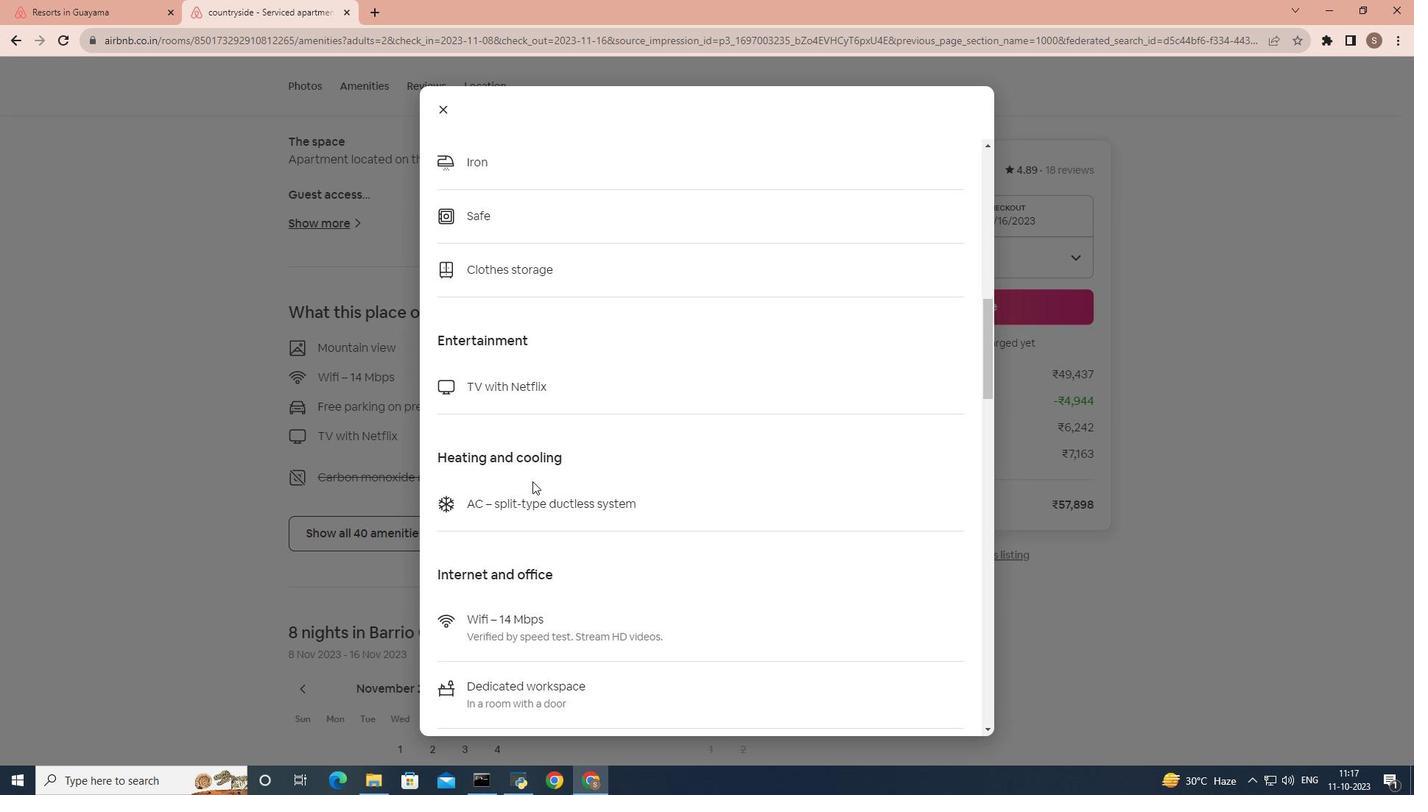 
Action: Mouse scrolled (532, 481) with delta (0, 0)
Screenshot: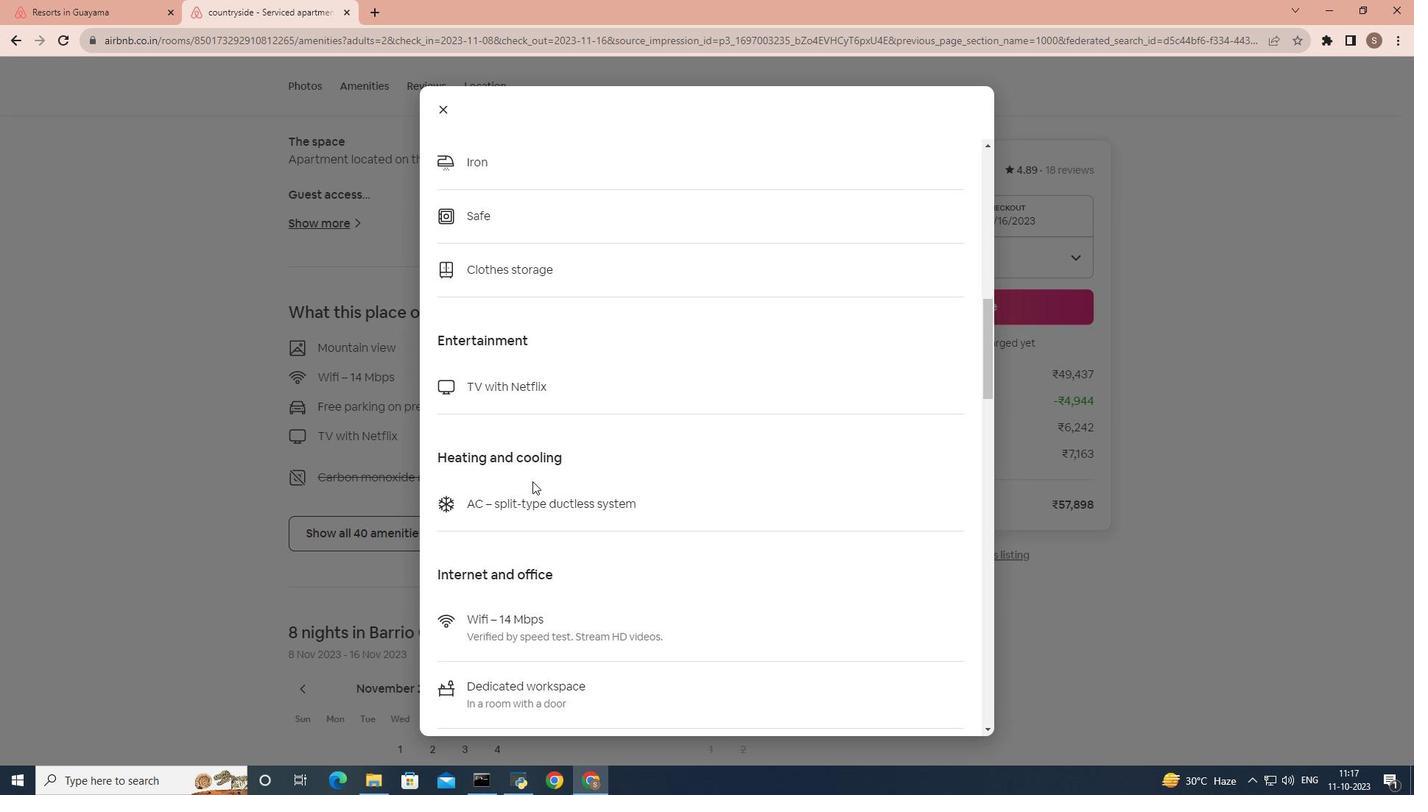 
Action: Mouse scrolled (532, 481) with delta (0, 0)
Screenshot: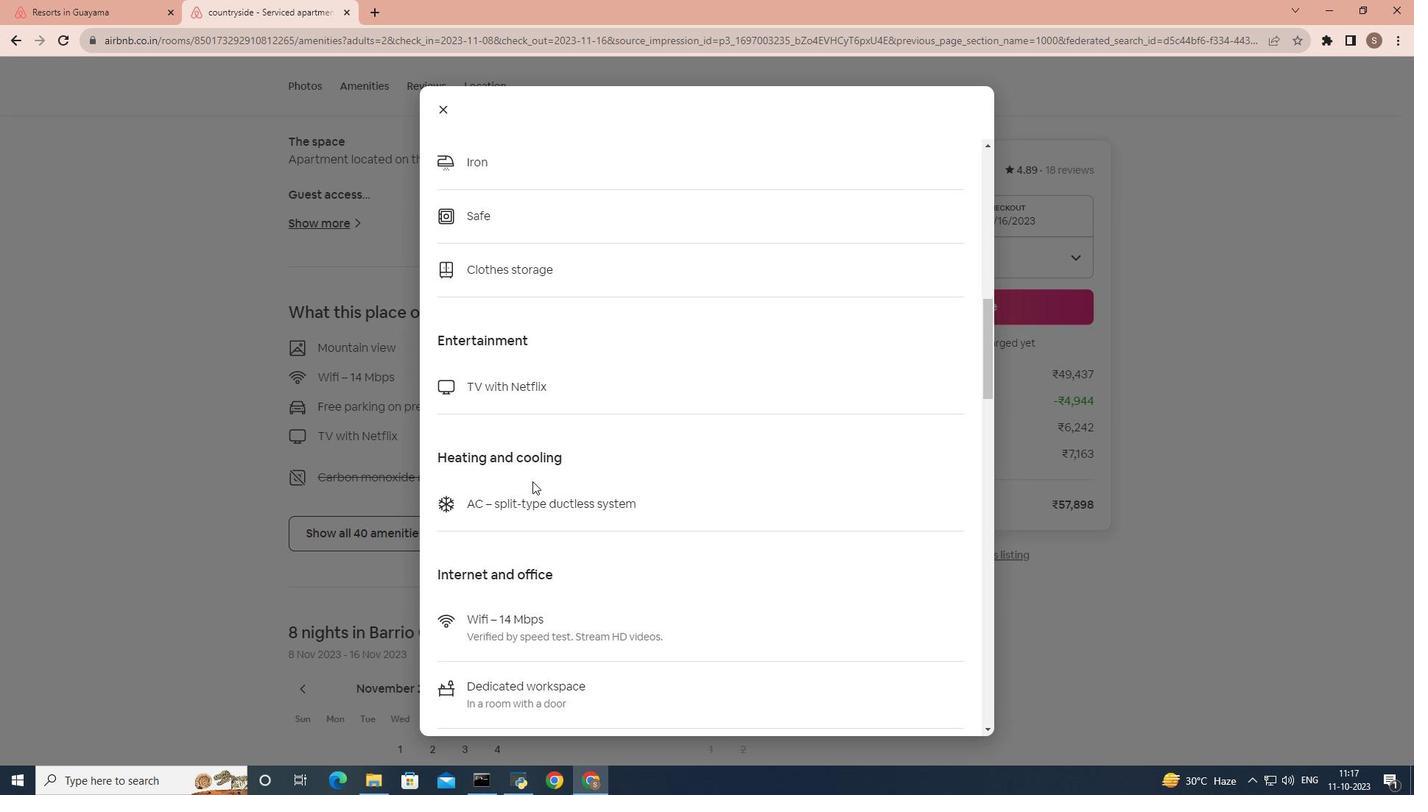 
Action: Mouse scrolled (532, 481) with delta (0, 0)
Screenshot: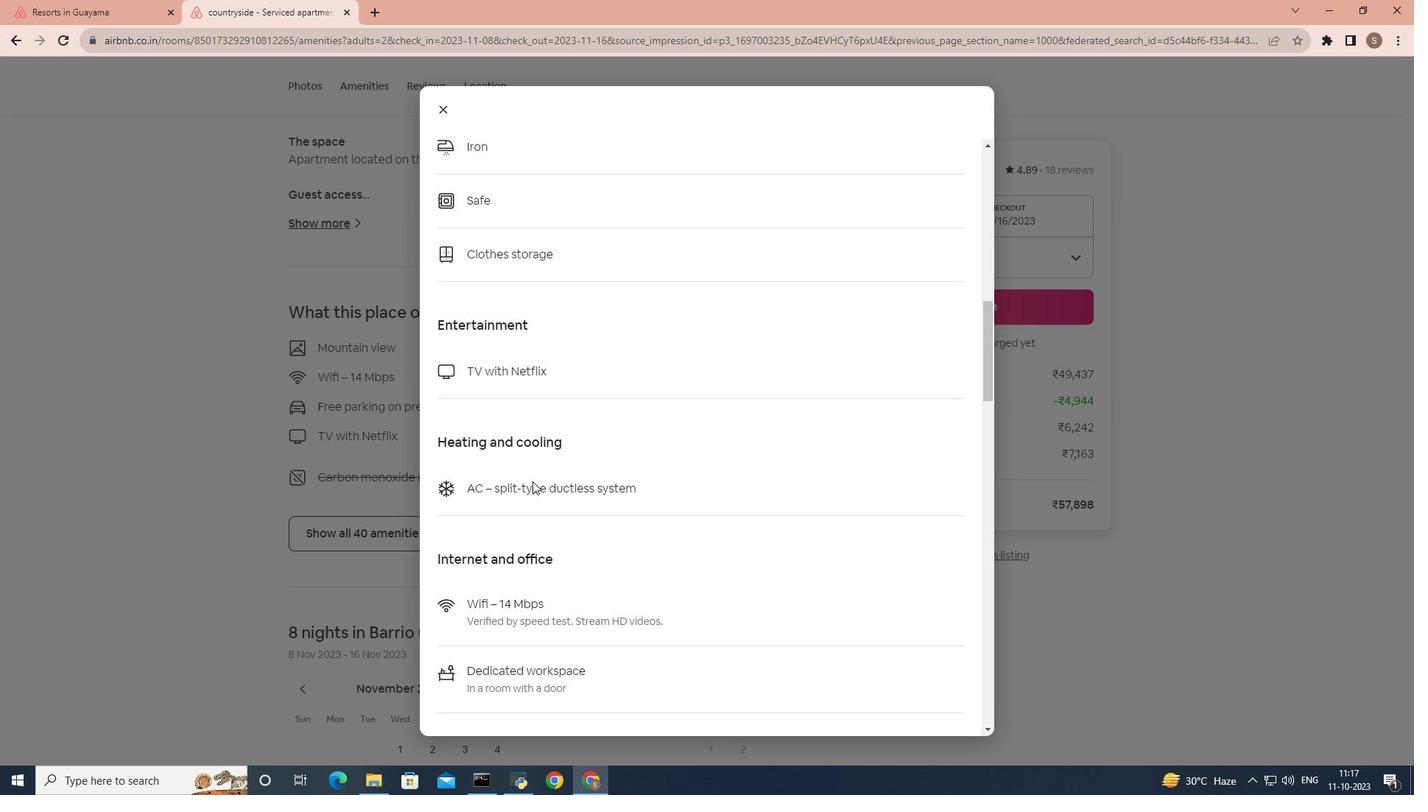 
Action: Mouse scrolled (532, 481) with delta (0, 0)
Screenshot: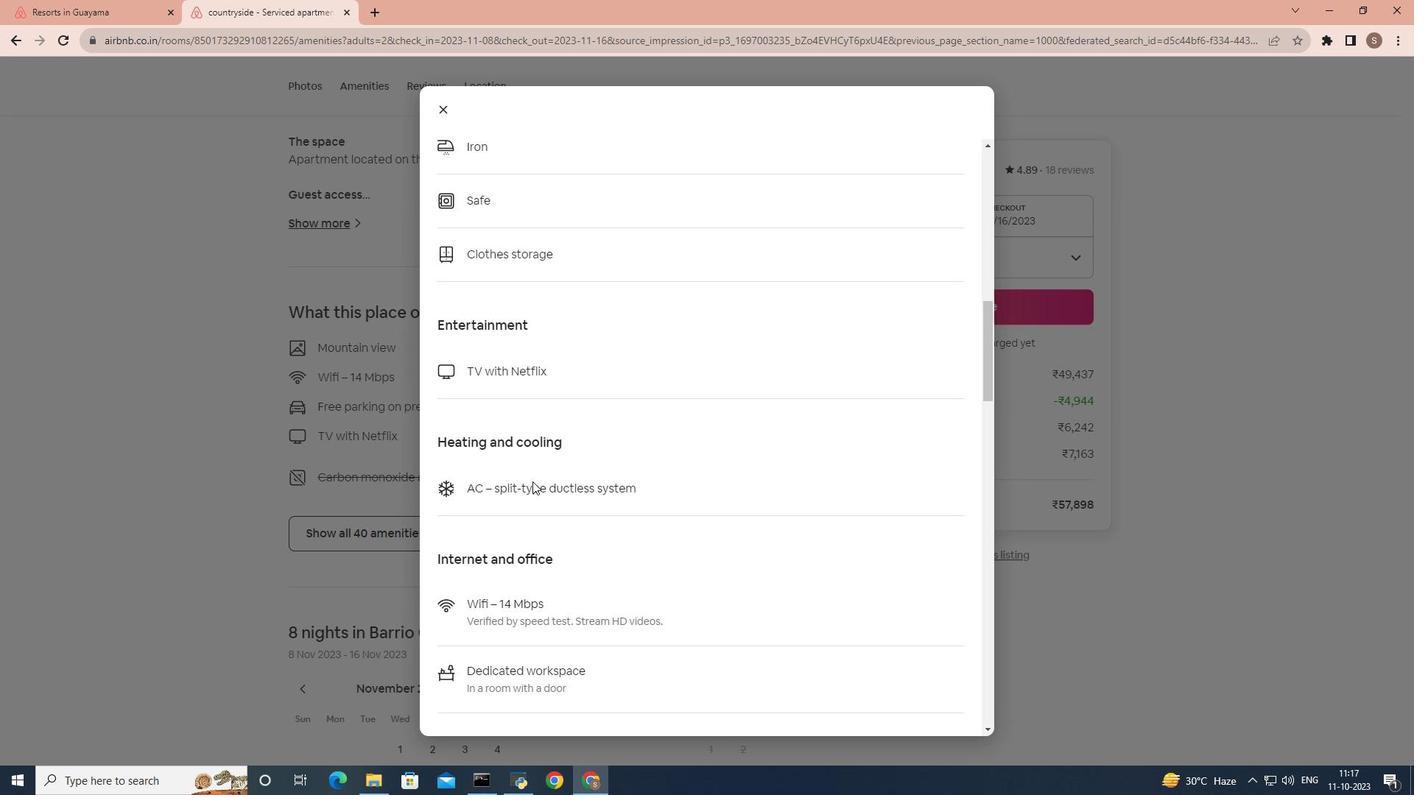 
Action: Mouse scrolled (532, 481) with delta (0, 0)
Screenshot: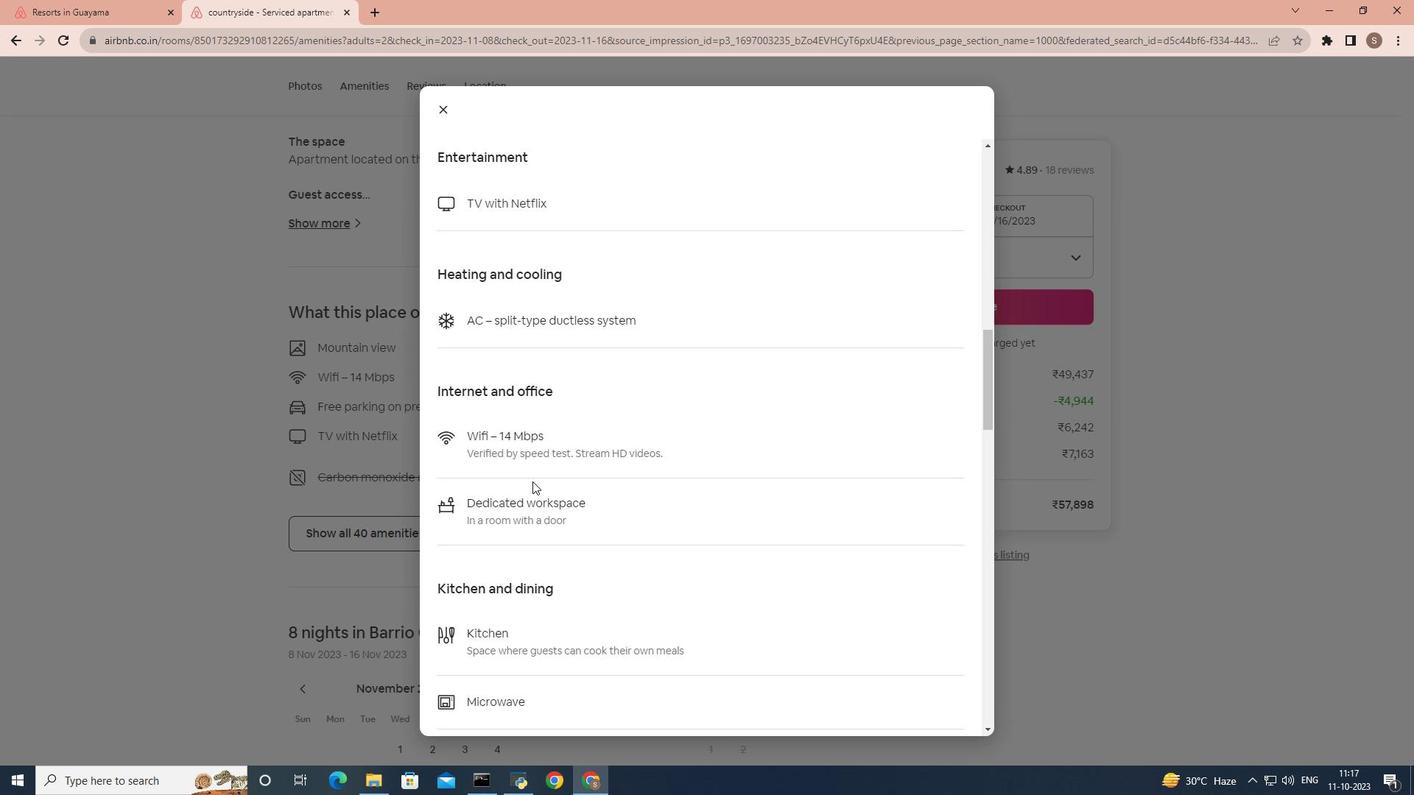 
Action: Mouse scrolled (532, 481) with delta (0, 0)
Screenshot: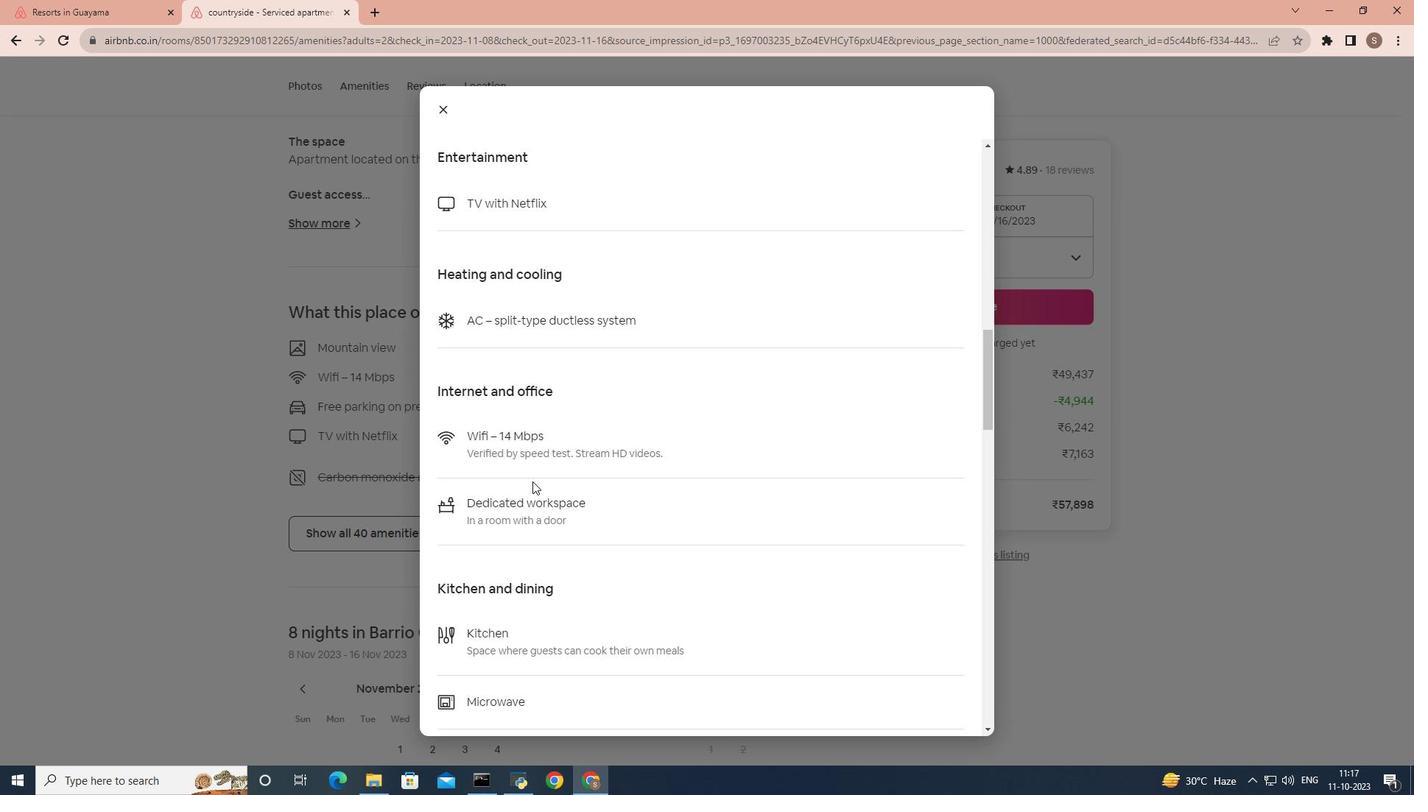 
Action: Mouse scrolled (532, 481) with delta (0, 0)
Screenshot: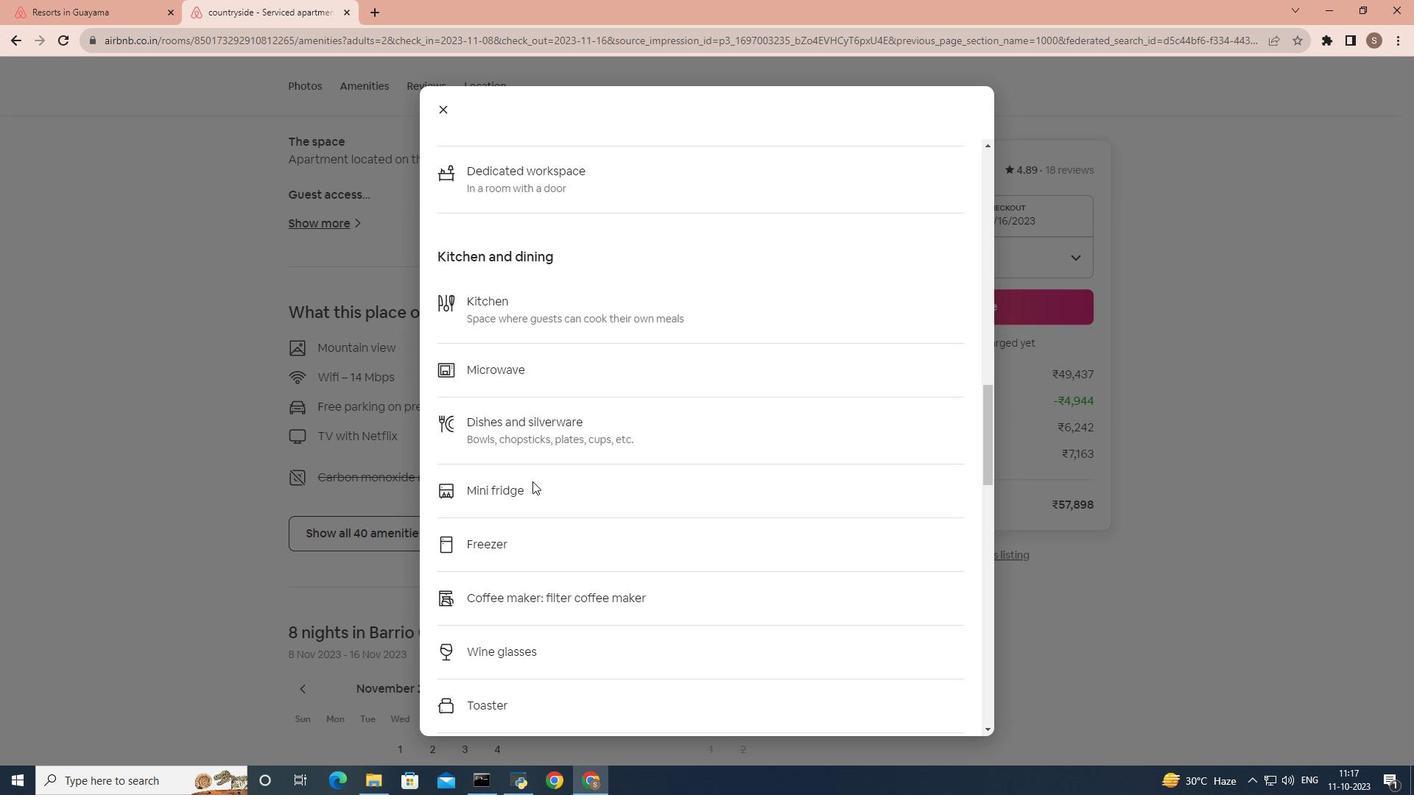 
Action: Mouse scrolled (532, 481) with delta (0, 0)
Screenshot: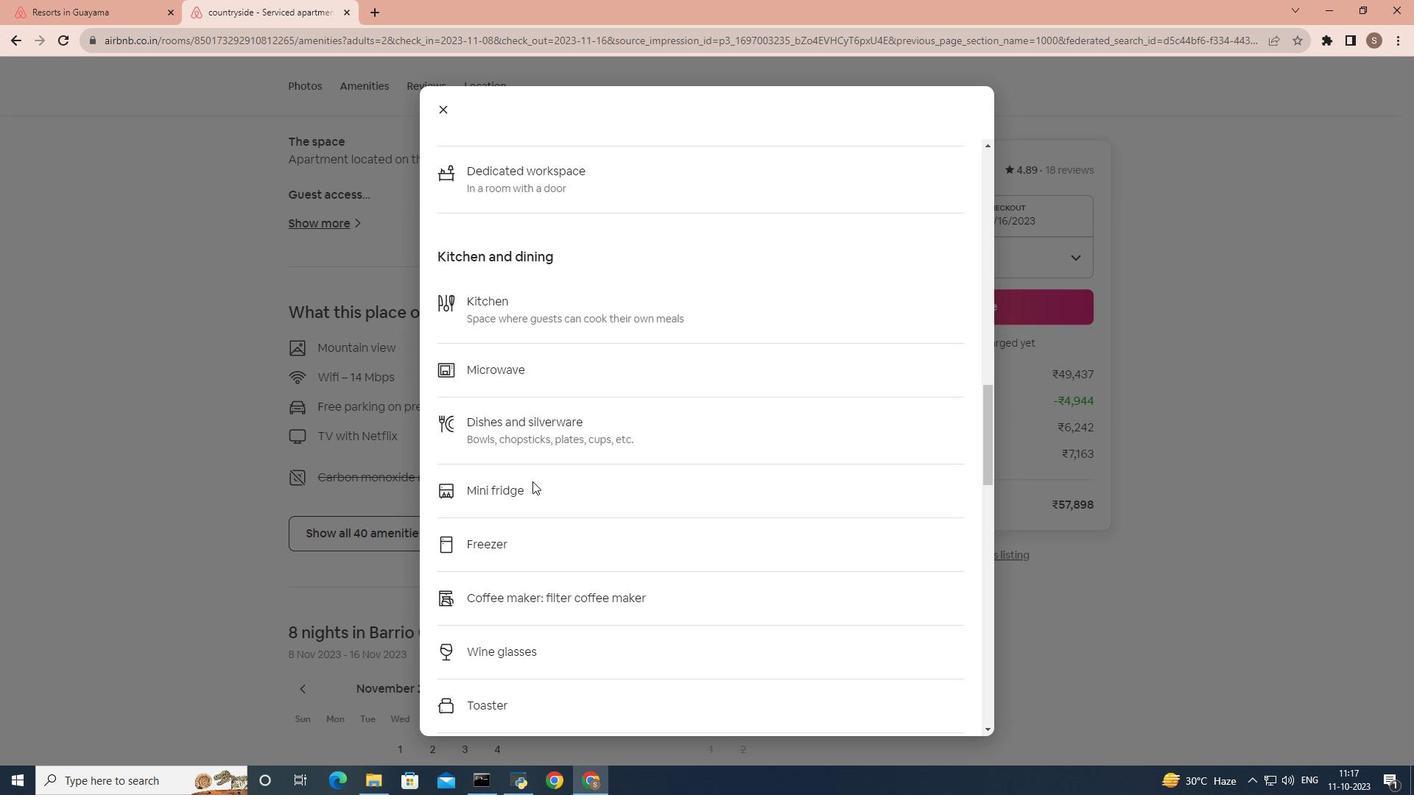 
Action: Mouse scrolled (532, 481) with delta (0, 0)
Screenshot: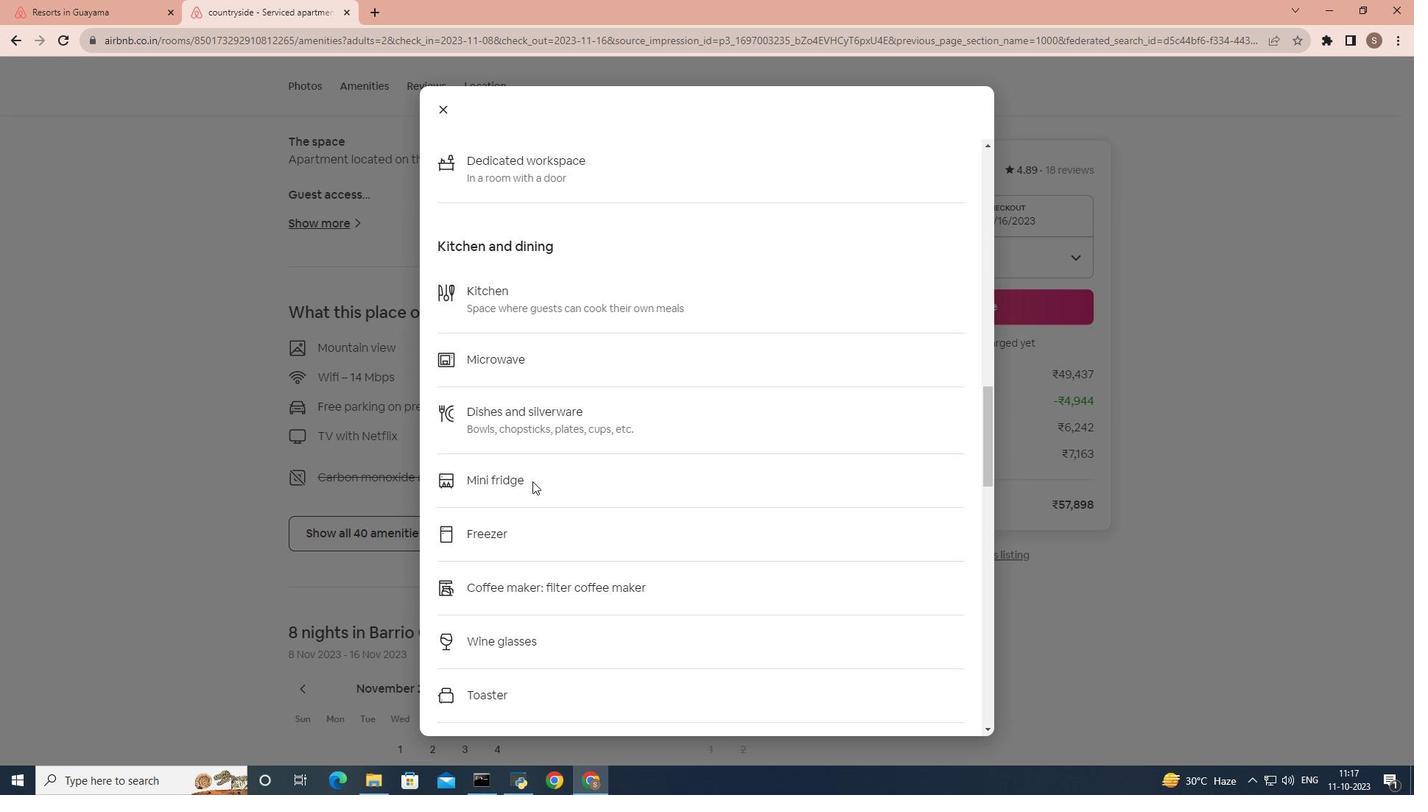 
Action: Mouse scrolled (532, 481) with delta (0, 0)
Screenshot: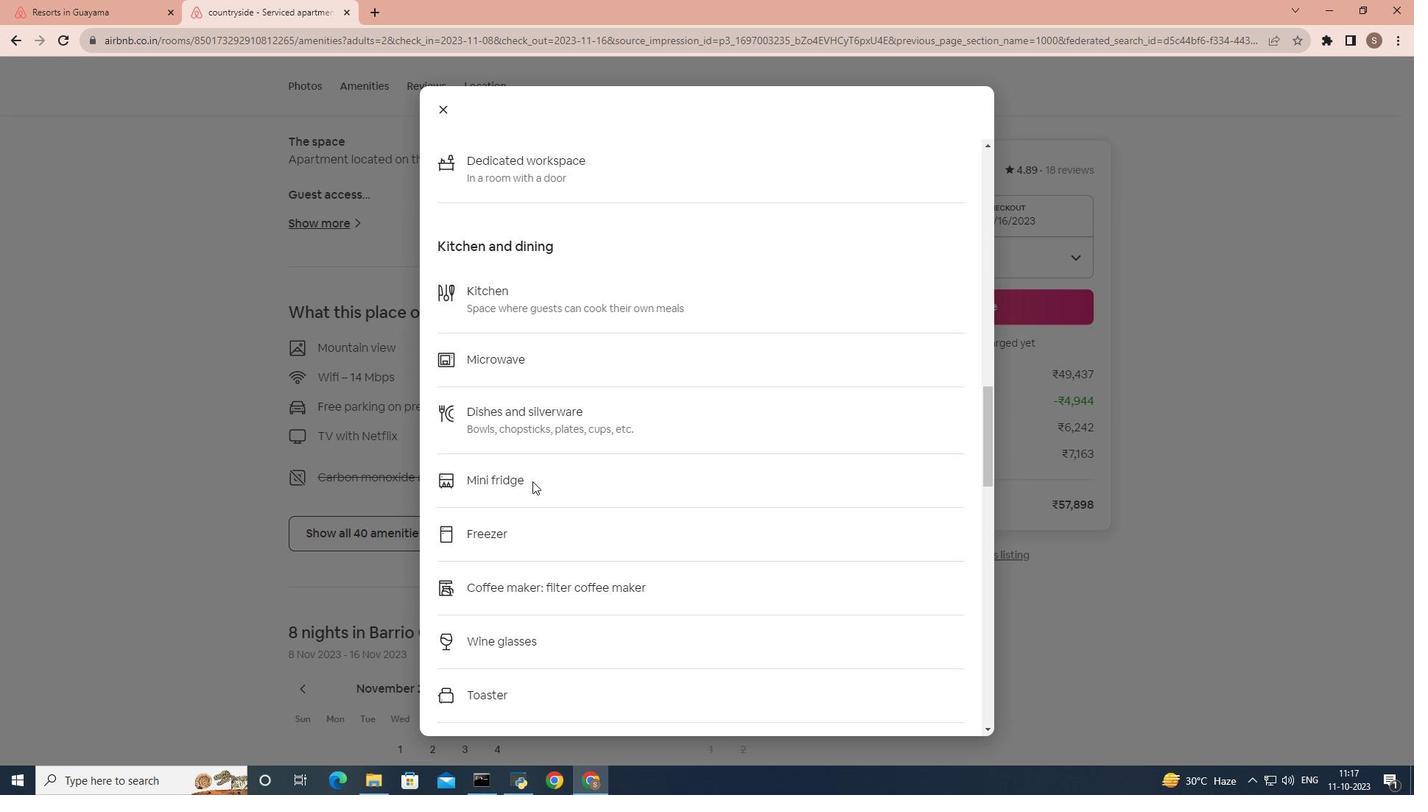 
Action: Mouse scrolled (532, 481) with delta (0, 0)
Screenshot: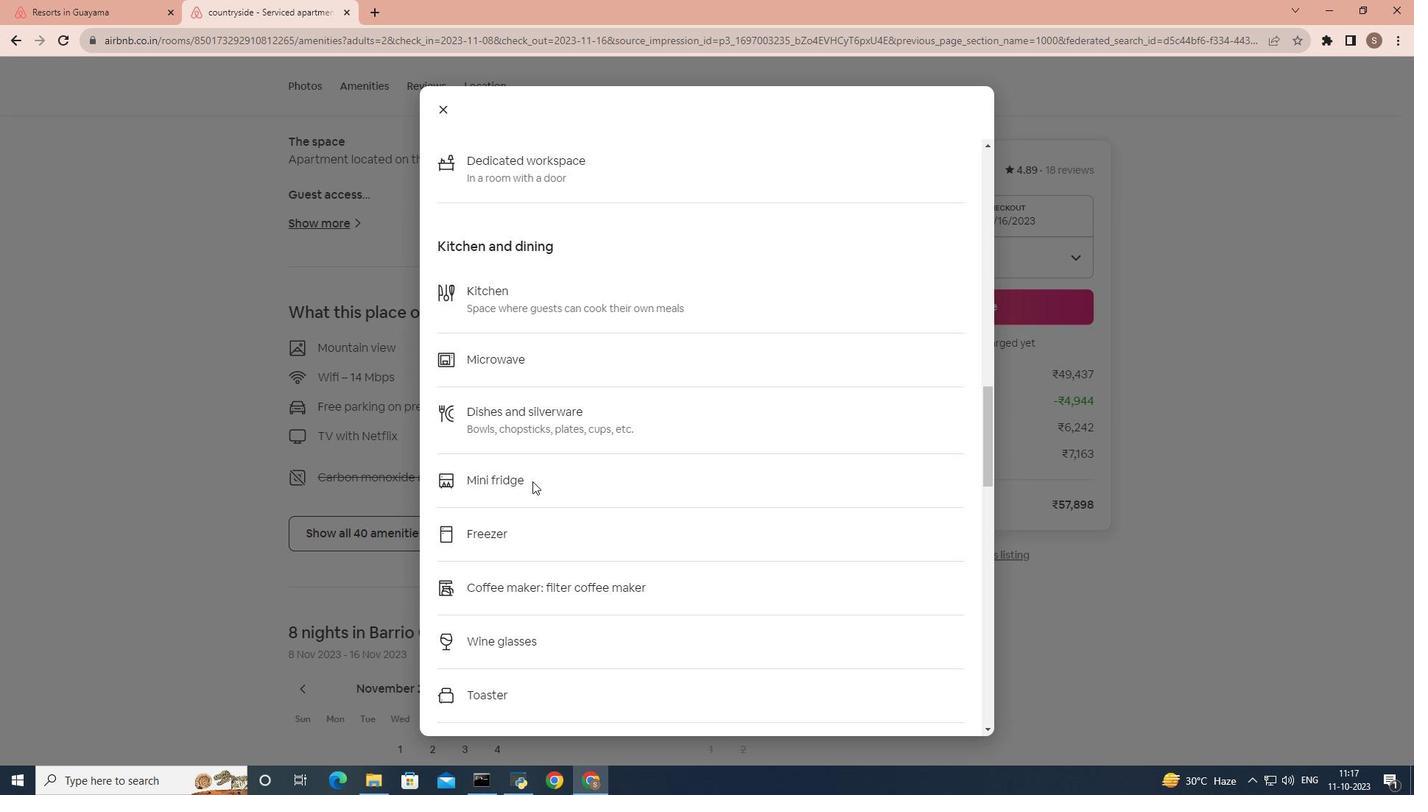 
Action: Mouse scrolled (532, 481) with delta (0, 0)
Screenshot: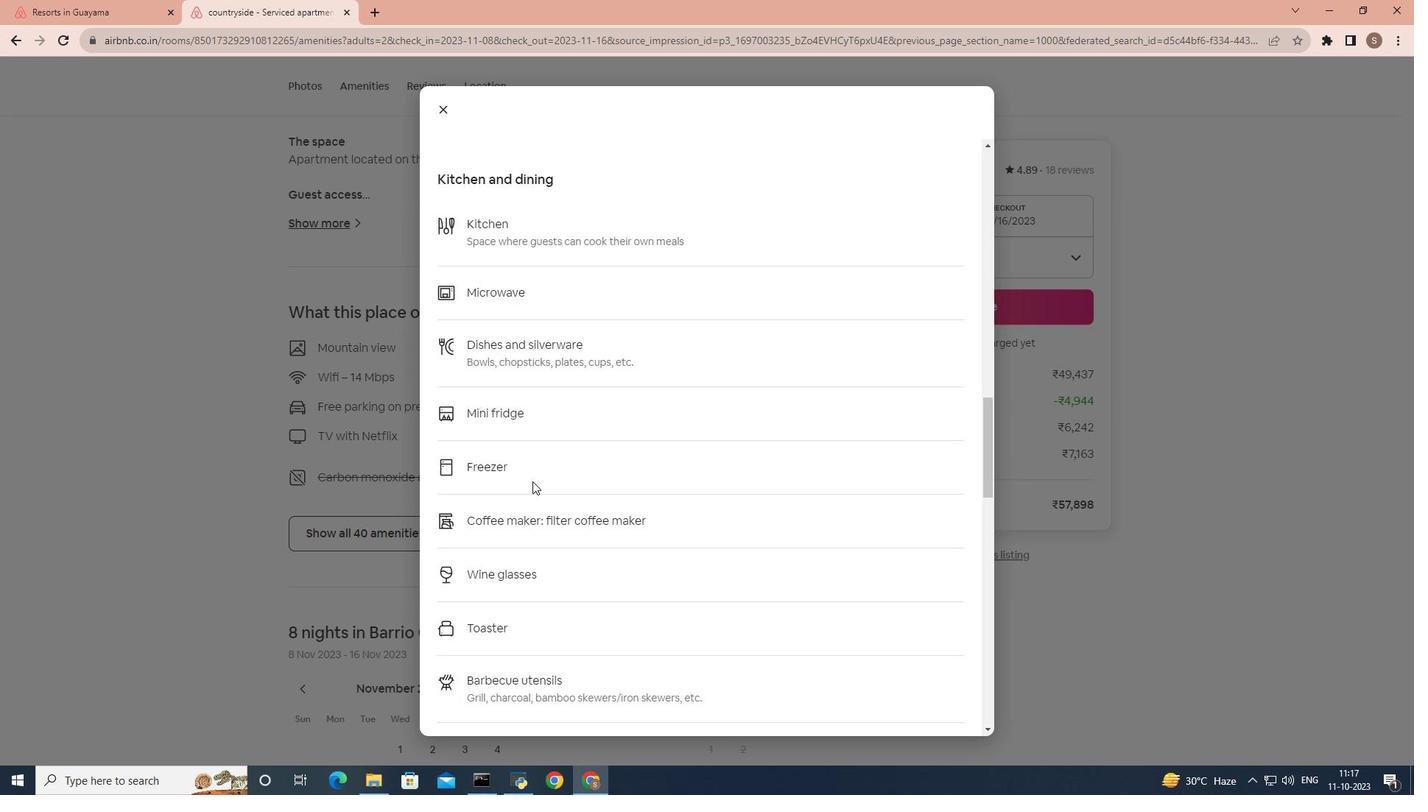 
Action: Mouse scrolled (532, 481) with delta (0, 0)
Screenshot: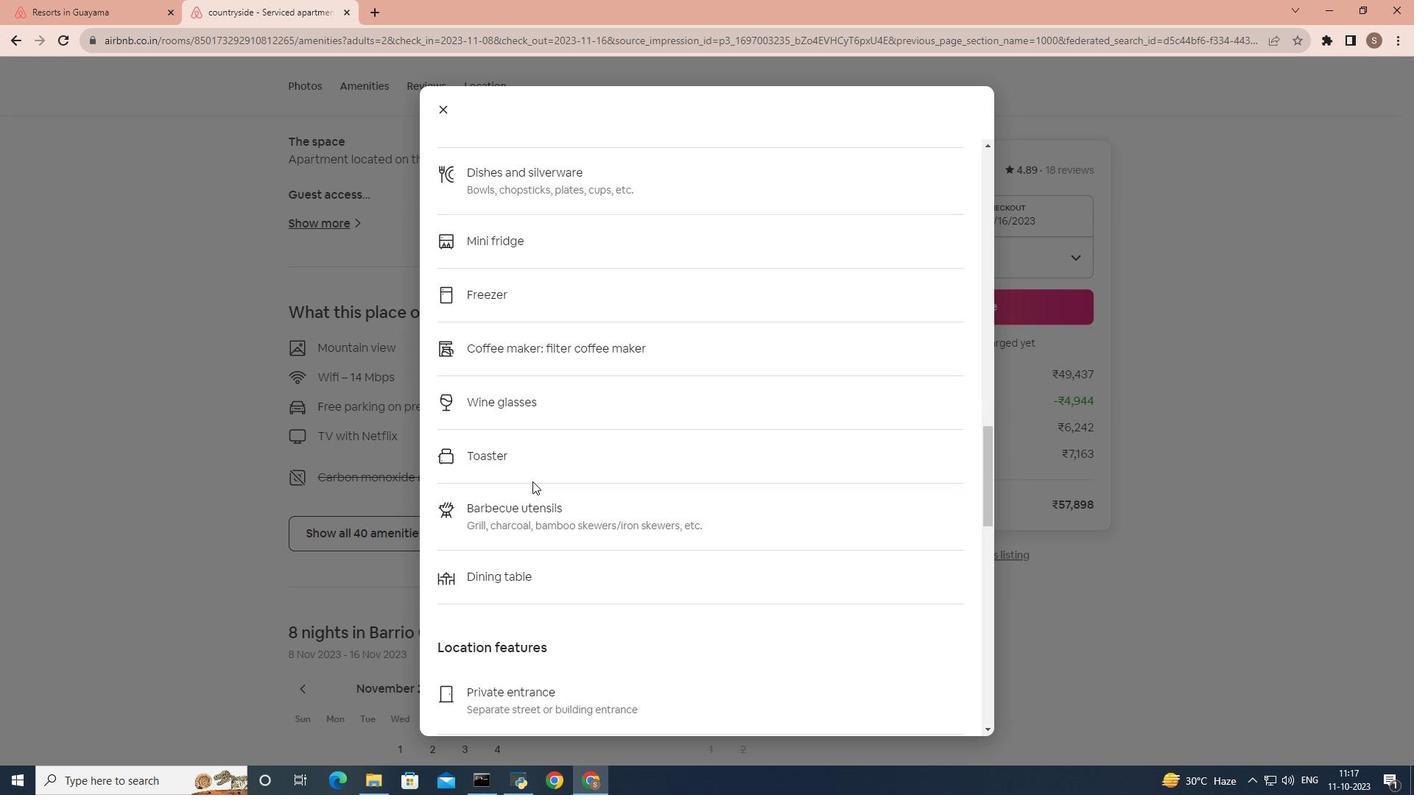
Action: Mouse scrolled (532, 481) with delta (0, 0)
Screenshot: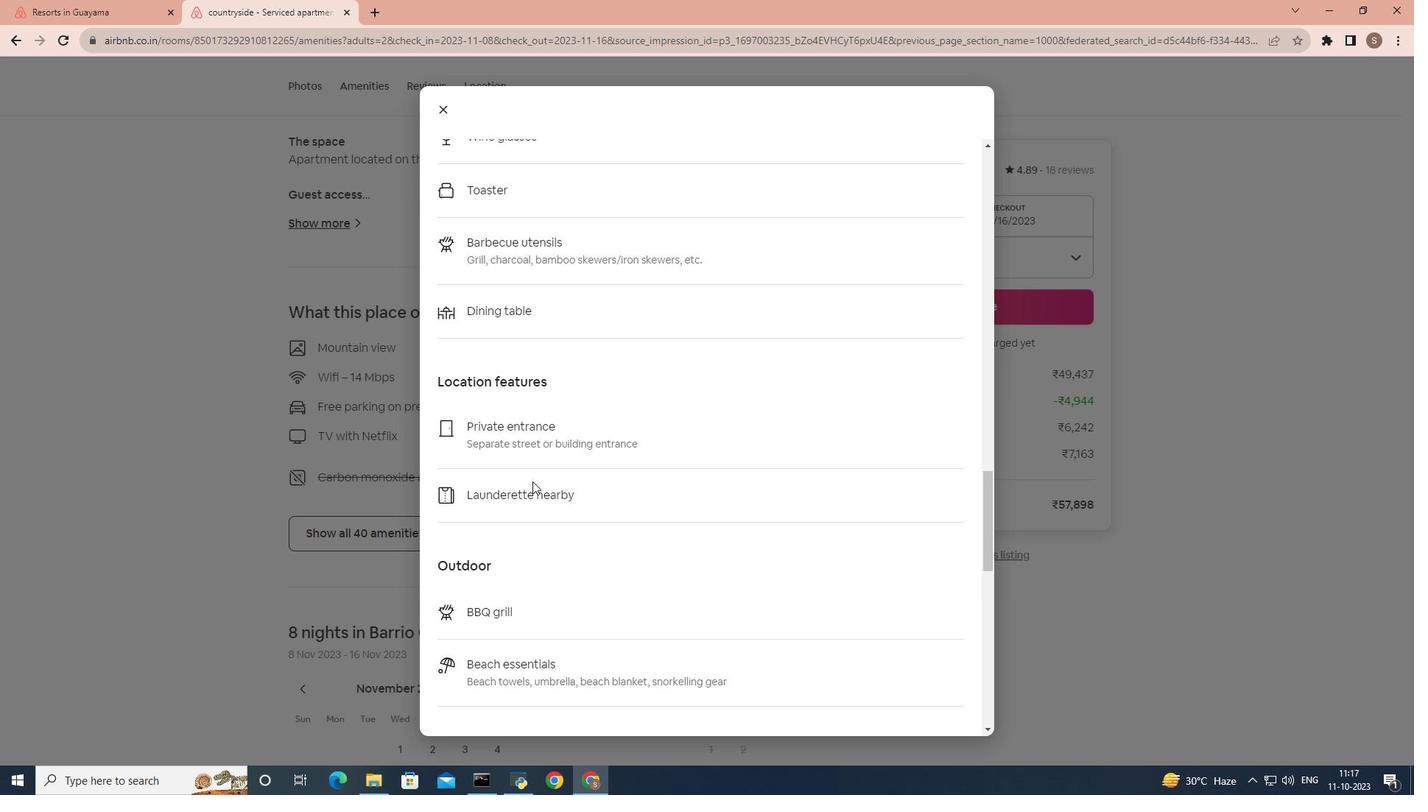 
Action: Mouse scrolled (532, 481) with delta (0, 0)
Screenshot: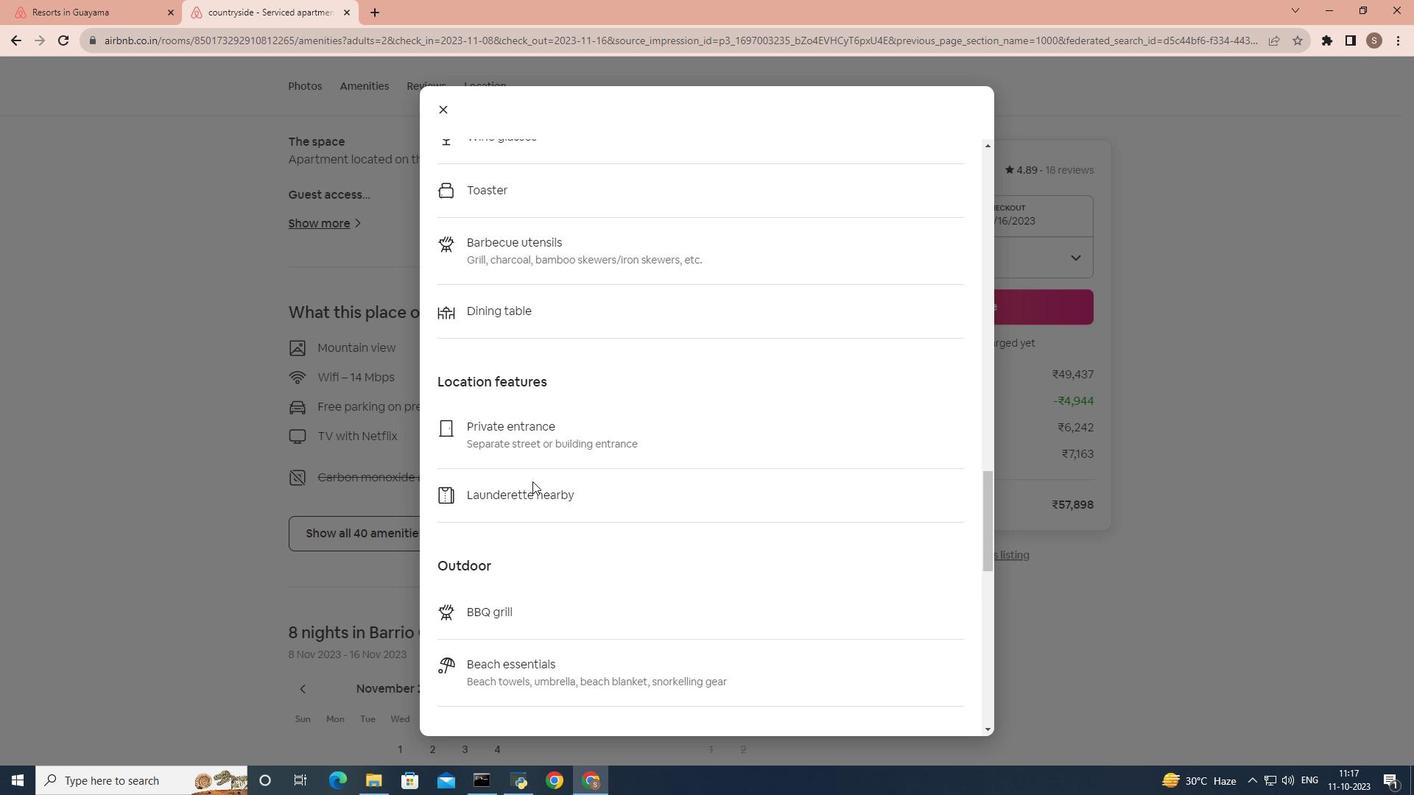
Action: Mouse scrolled (532, 481) with delta (0, 0)
Screenshot: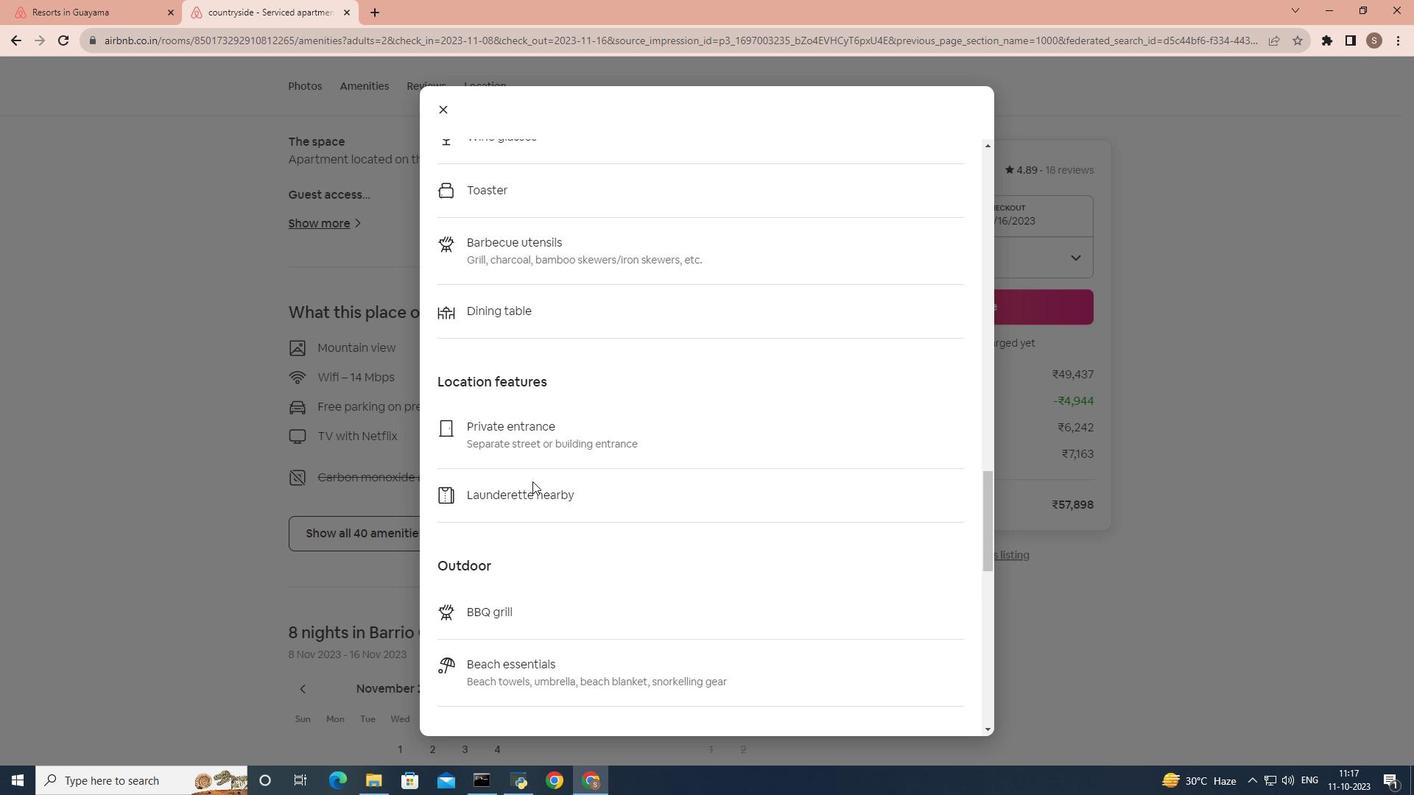 
Action: Mouse scrolled (532, 481) with delta (0, 0)
Screenshot: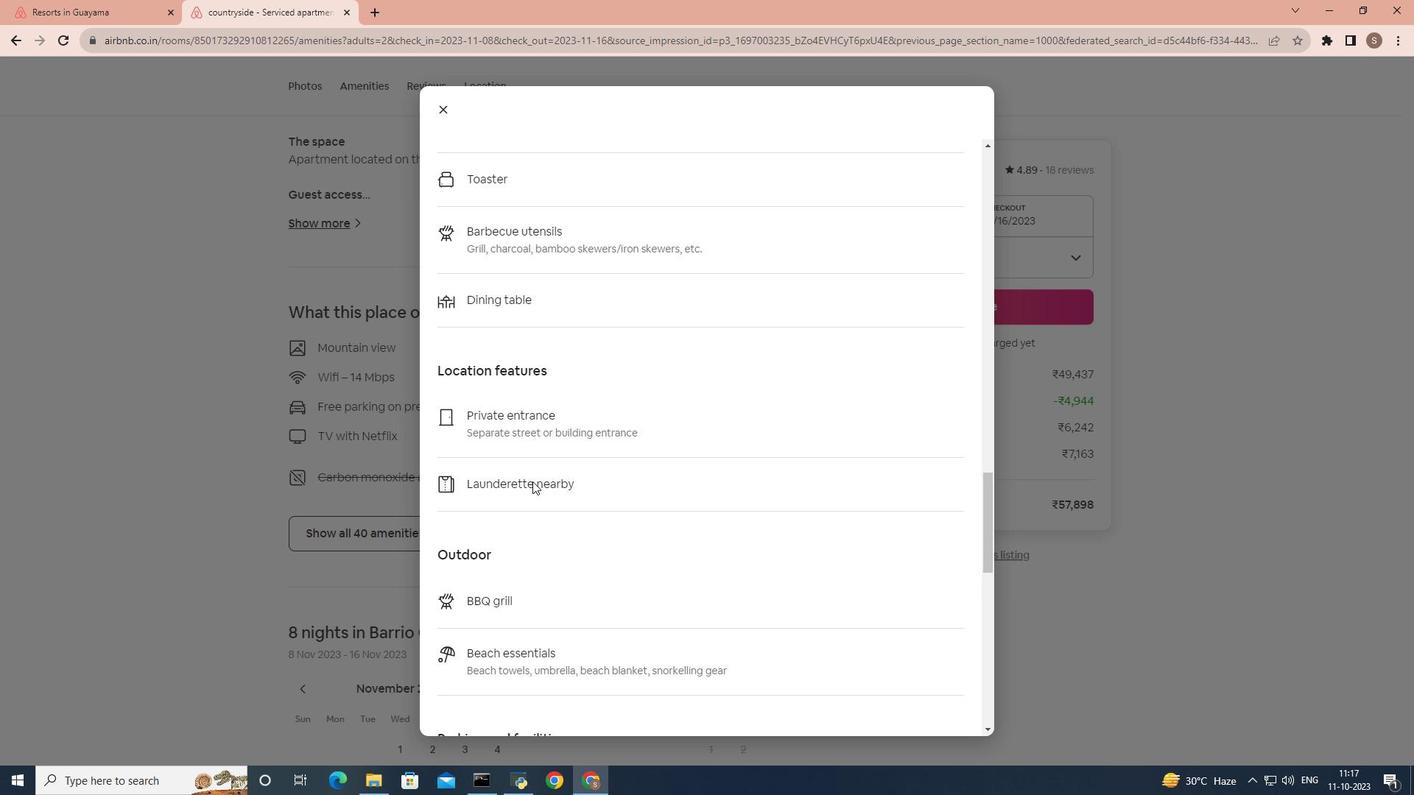 
Action: Mouse scrolled (532, 481) with delta (0, 0)
Screenshot: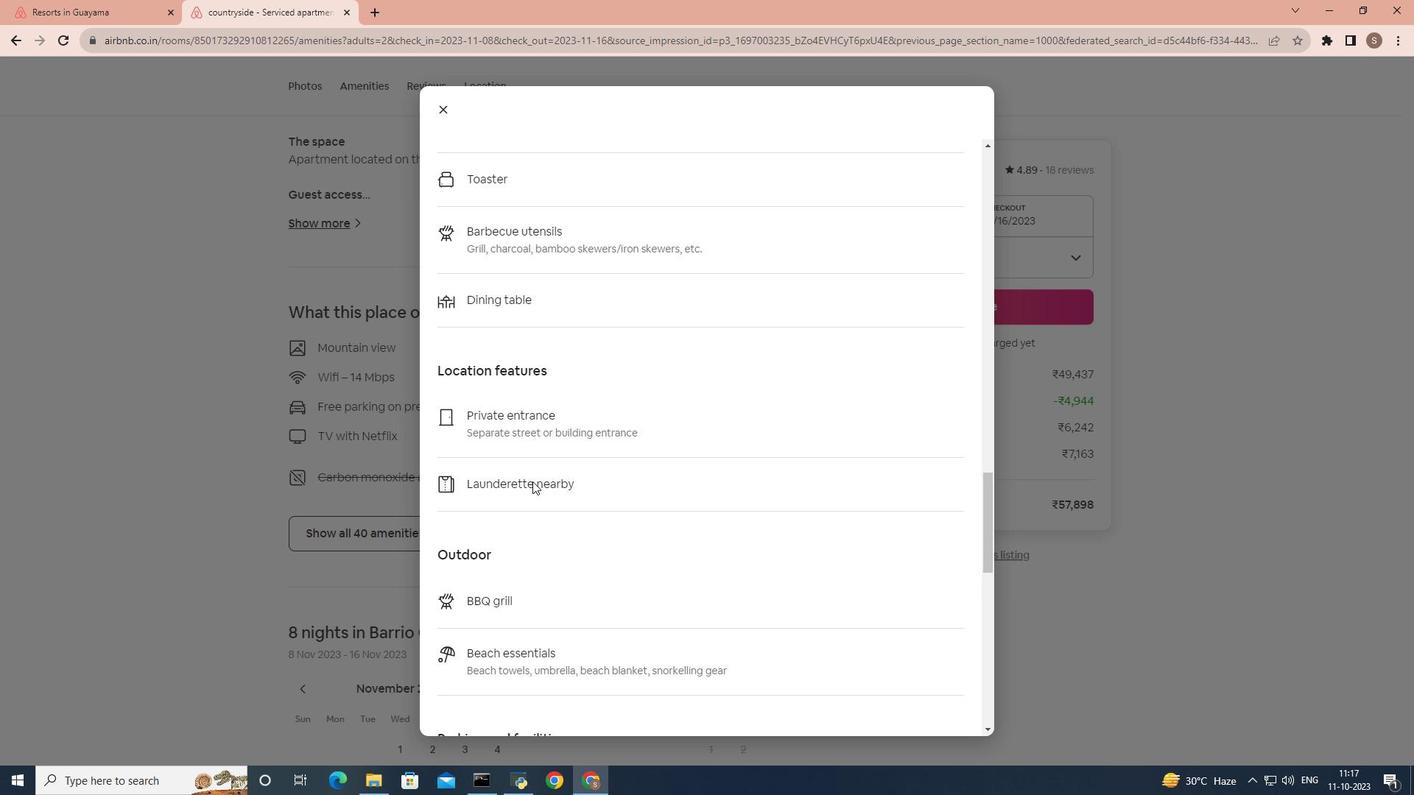
Action: Mouse scrolled (532, 481) with delta (0, 0)
Screenshot: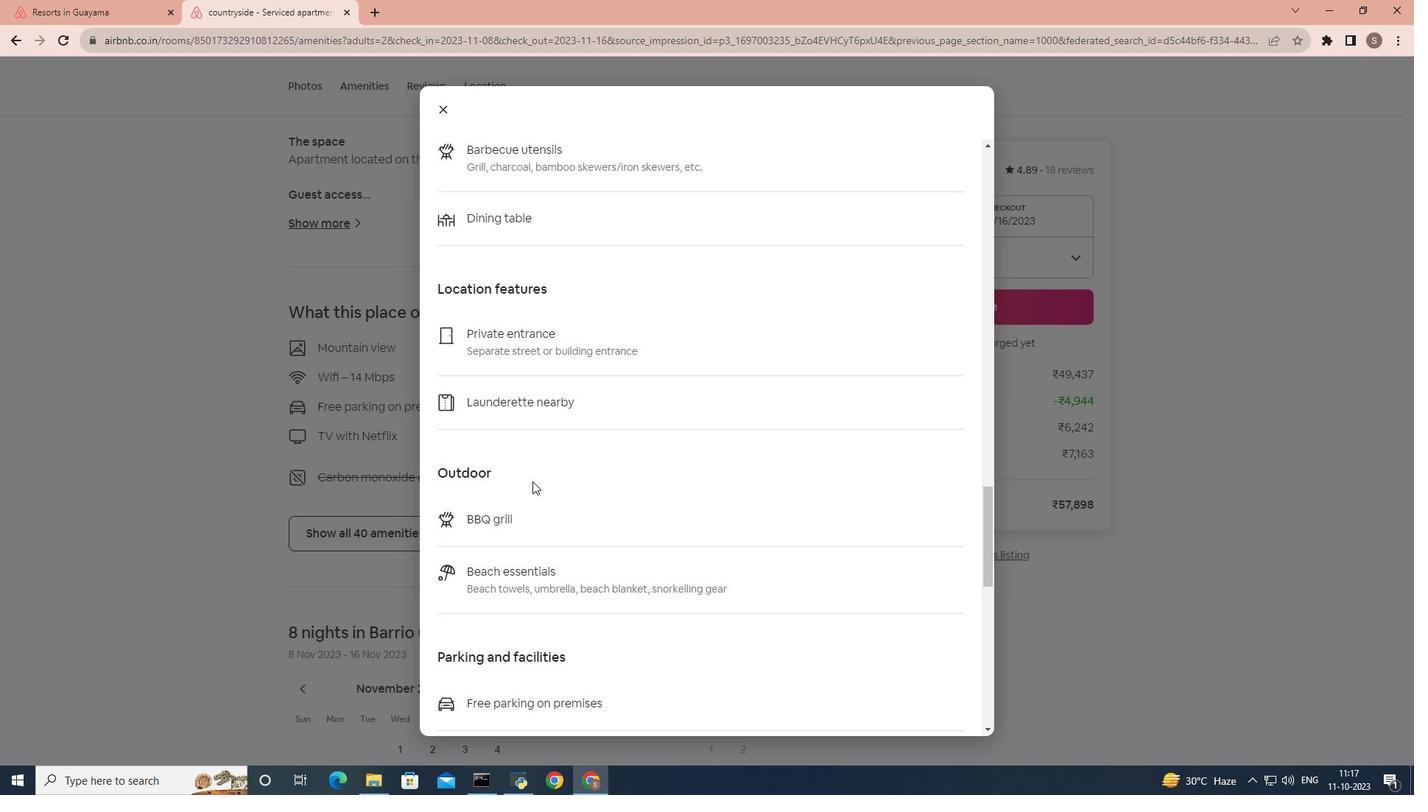 
Action: Mouse scrolled (532, 481) with delta (0, 0)
Screenshot: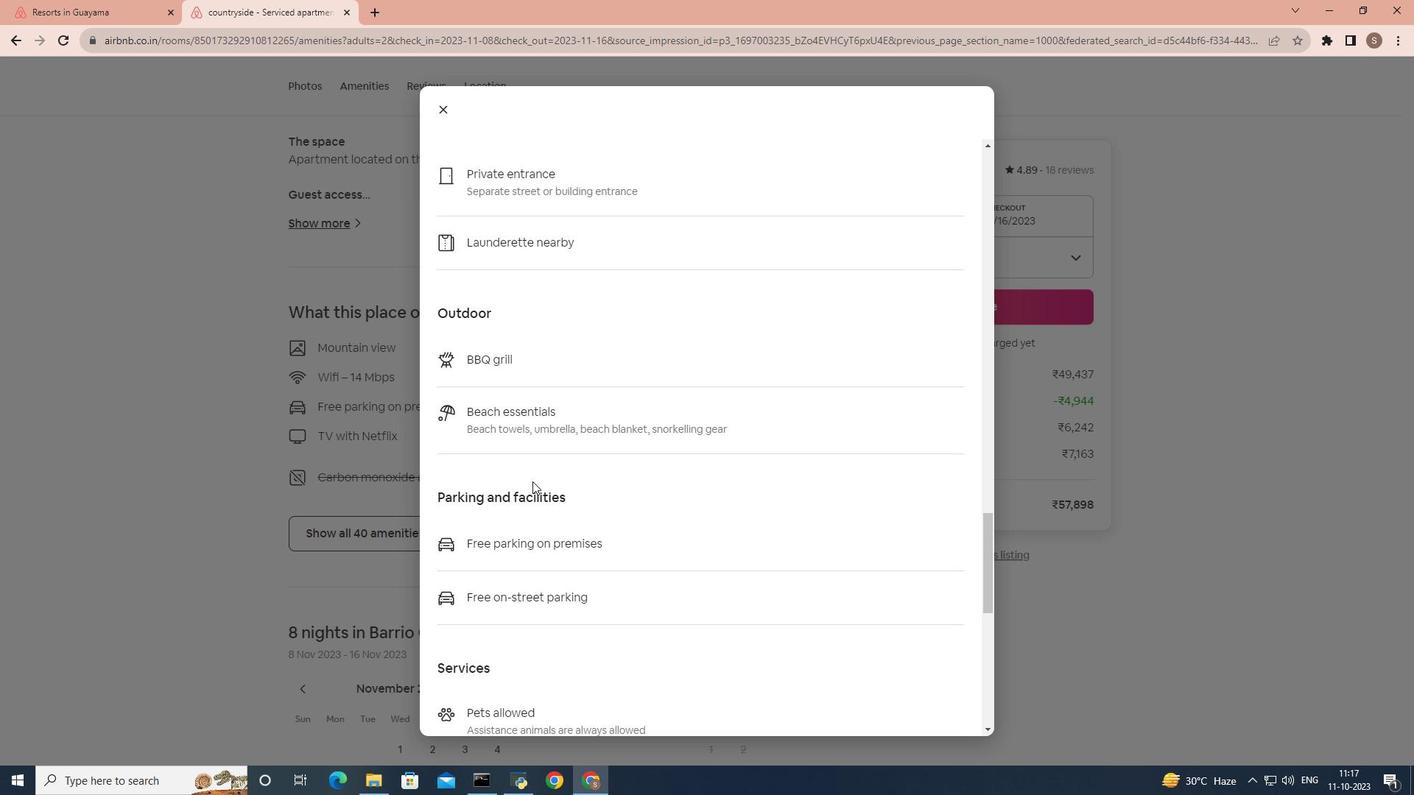 
Action: Mouse scrolled (532, 481) with delta (0, 0)
Screenshot: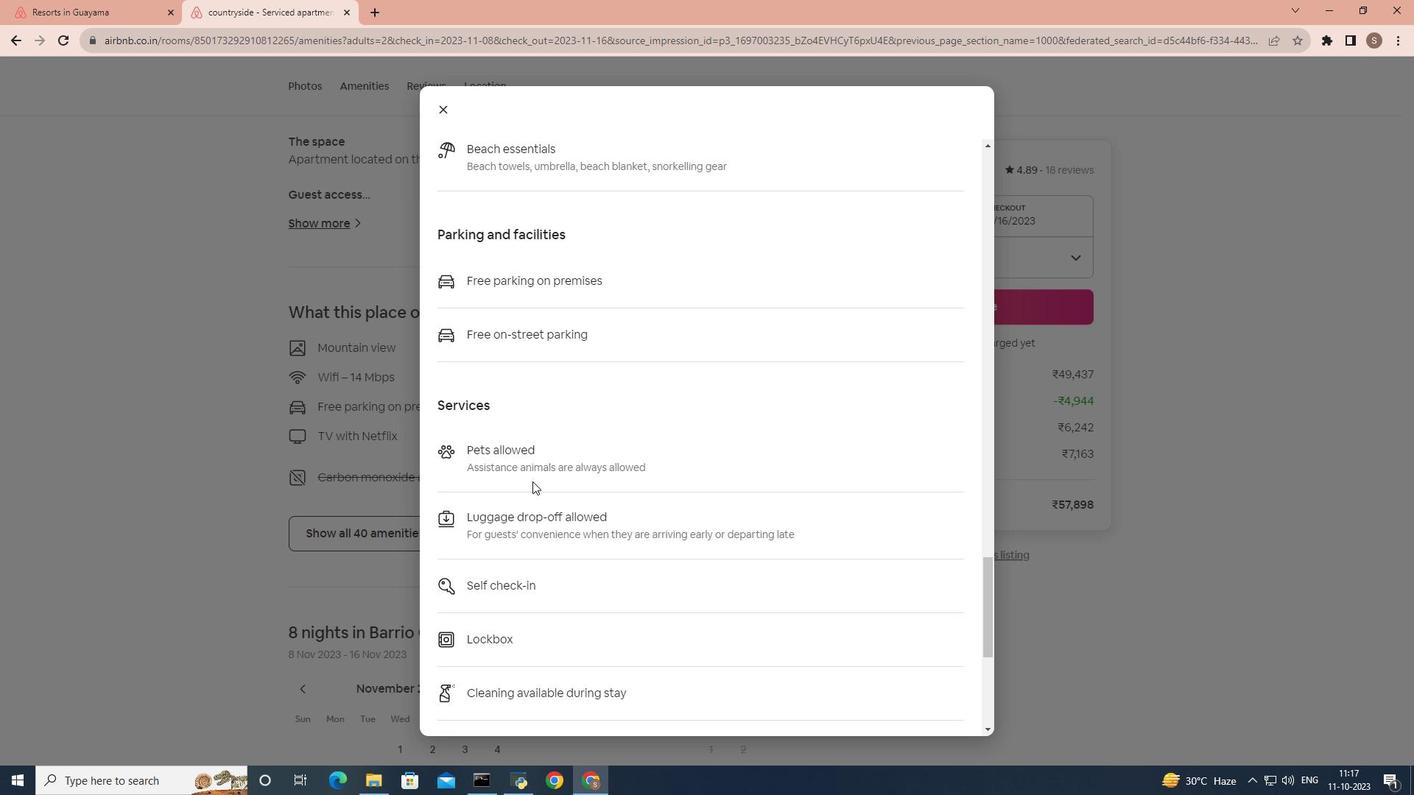 
Action: Mouse scrolled (532, 481) with delta (0, 0)
Screenshot: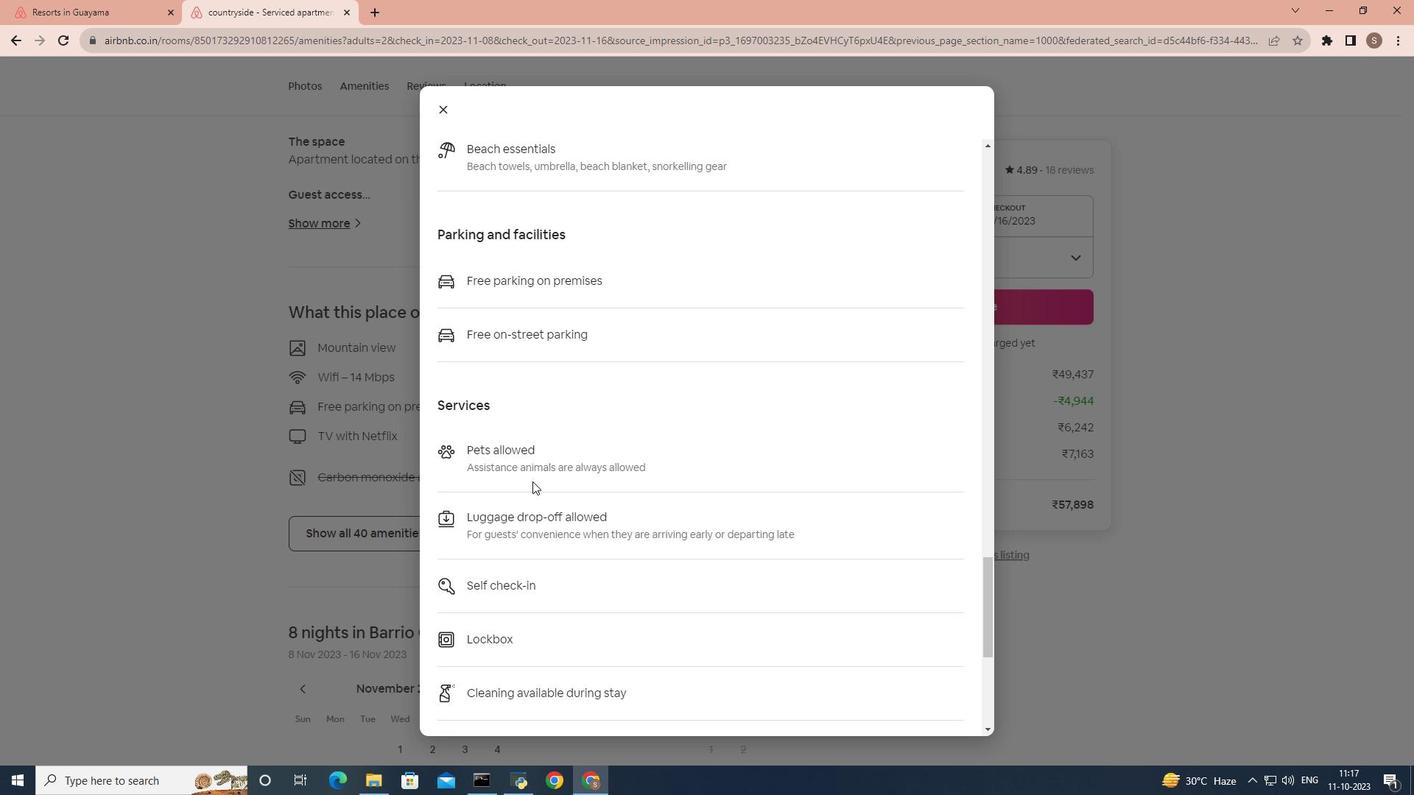 
Action: Mouse scrolled (532, 481) with delta (0, 0)
Screenshot: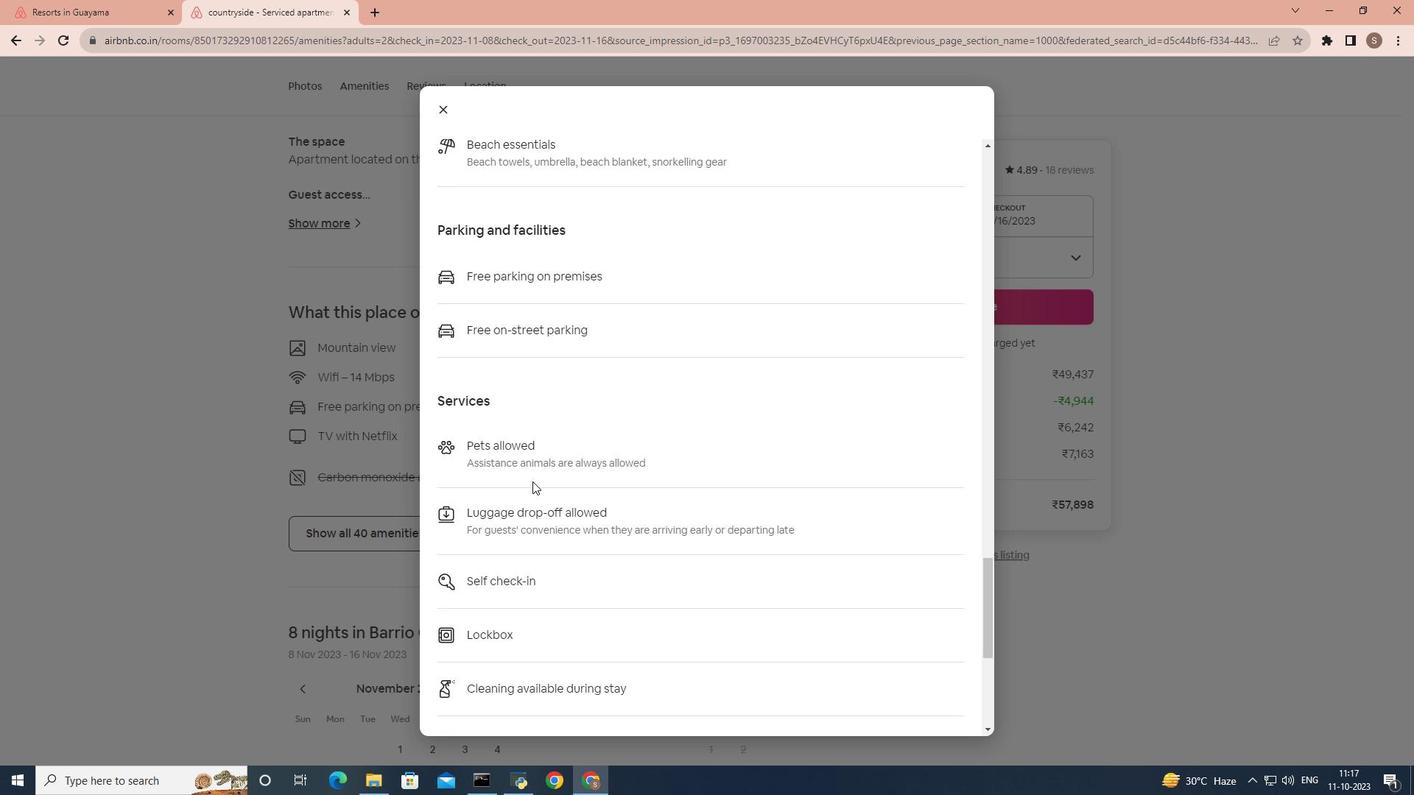 
Action: Mouse scrolled (532, 481) with delta (0, 0)
Screenshot: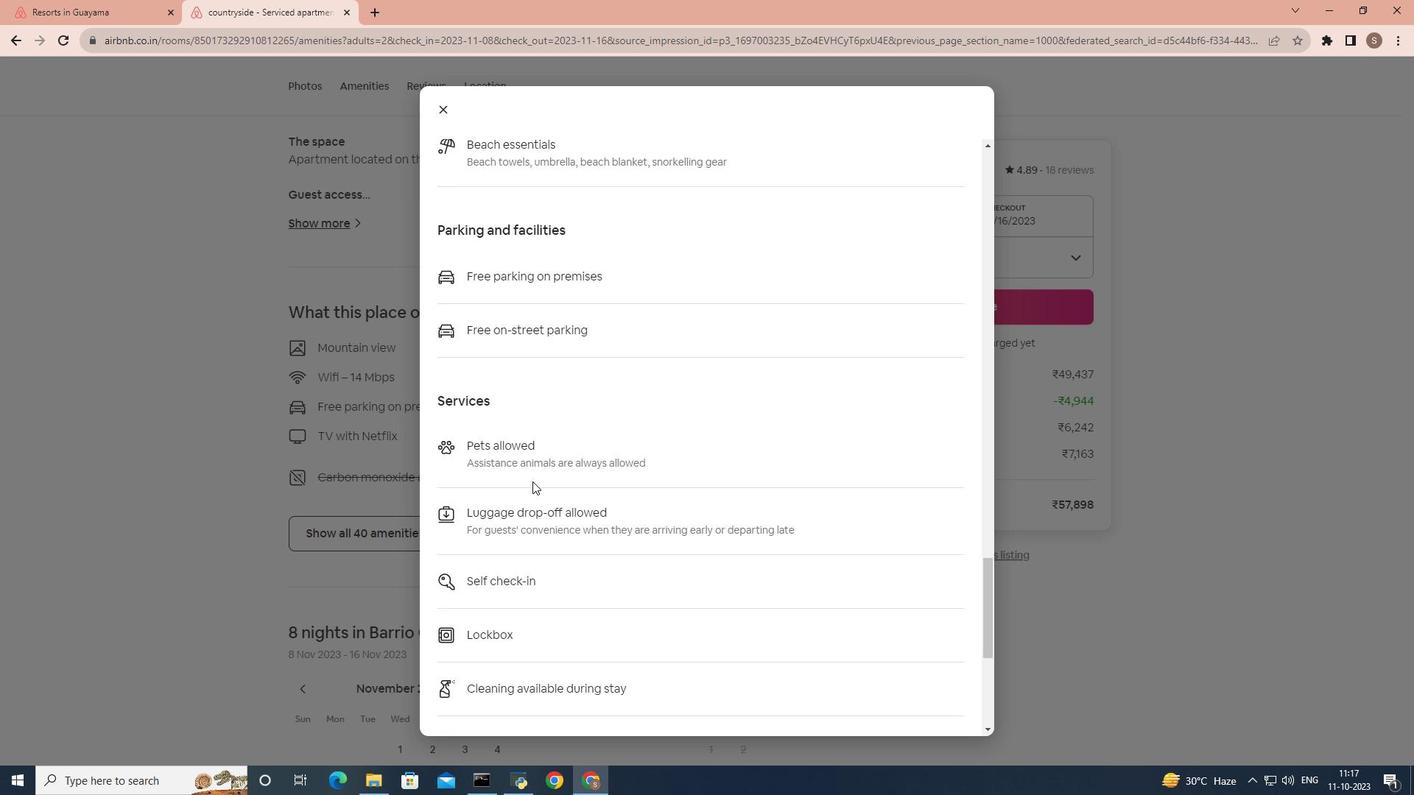 
Action: Mouse scrolled (532, 481) with delta (0, 0)
Screenshot: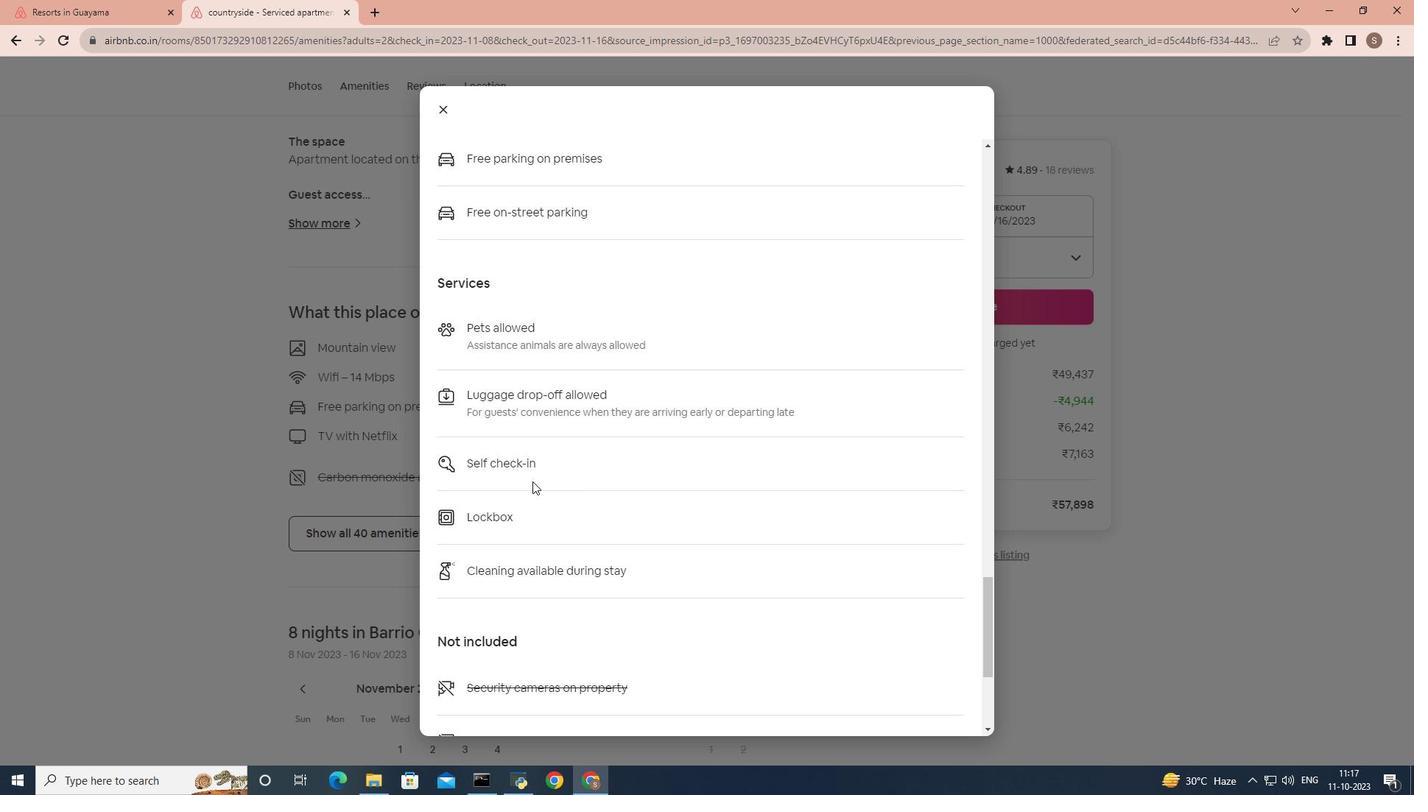 
Action: Mouse scrolled (532, 481) with delta (0, 0)
Screenshot: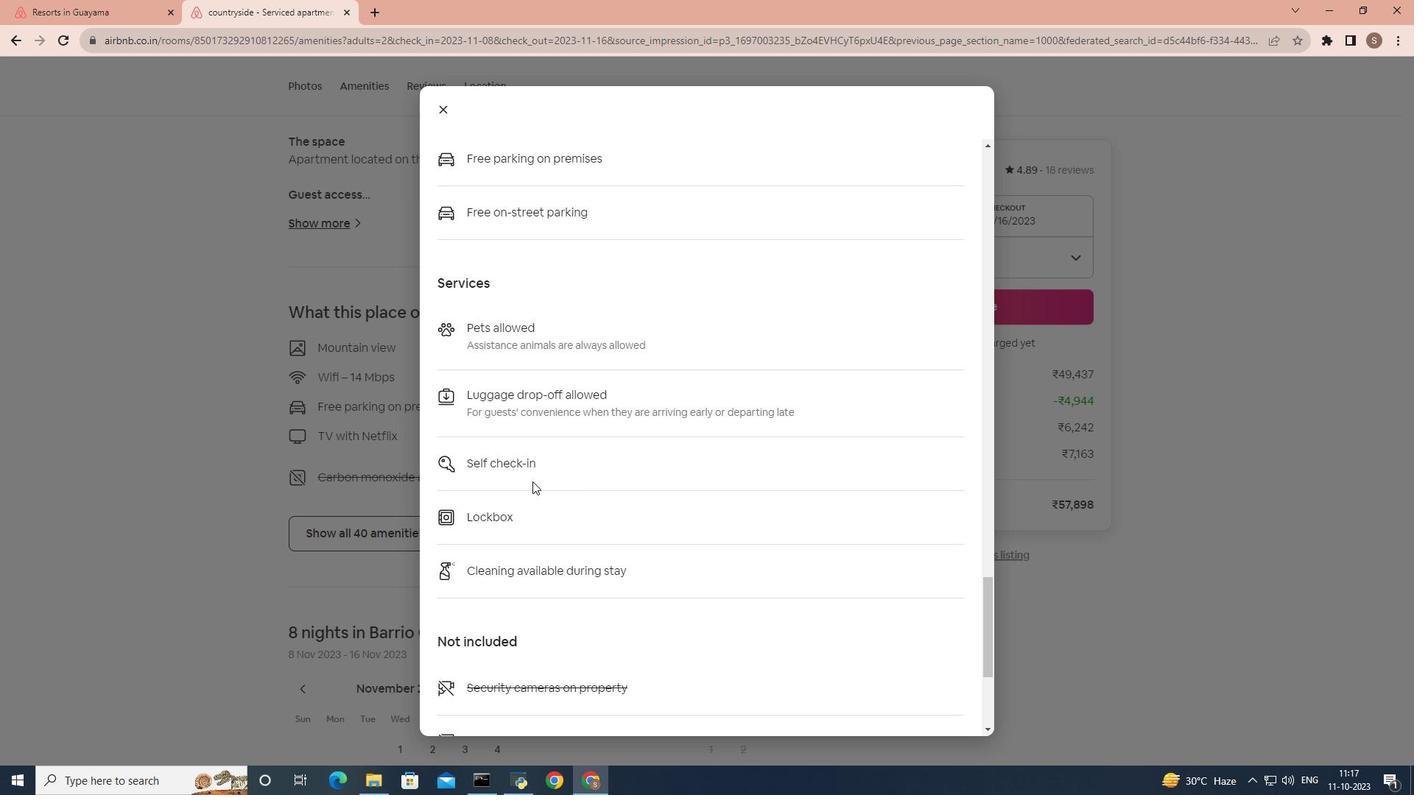 
Action: Mouse scrolled (532, 481) with delta (0, 0)
Screenshot: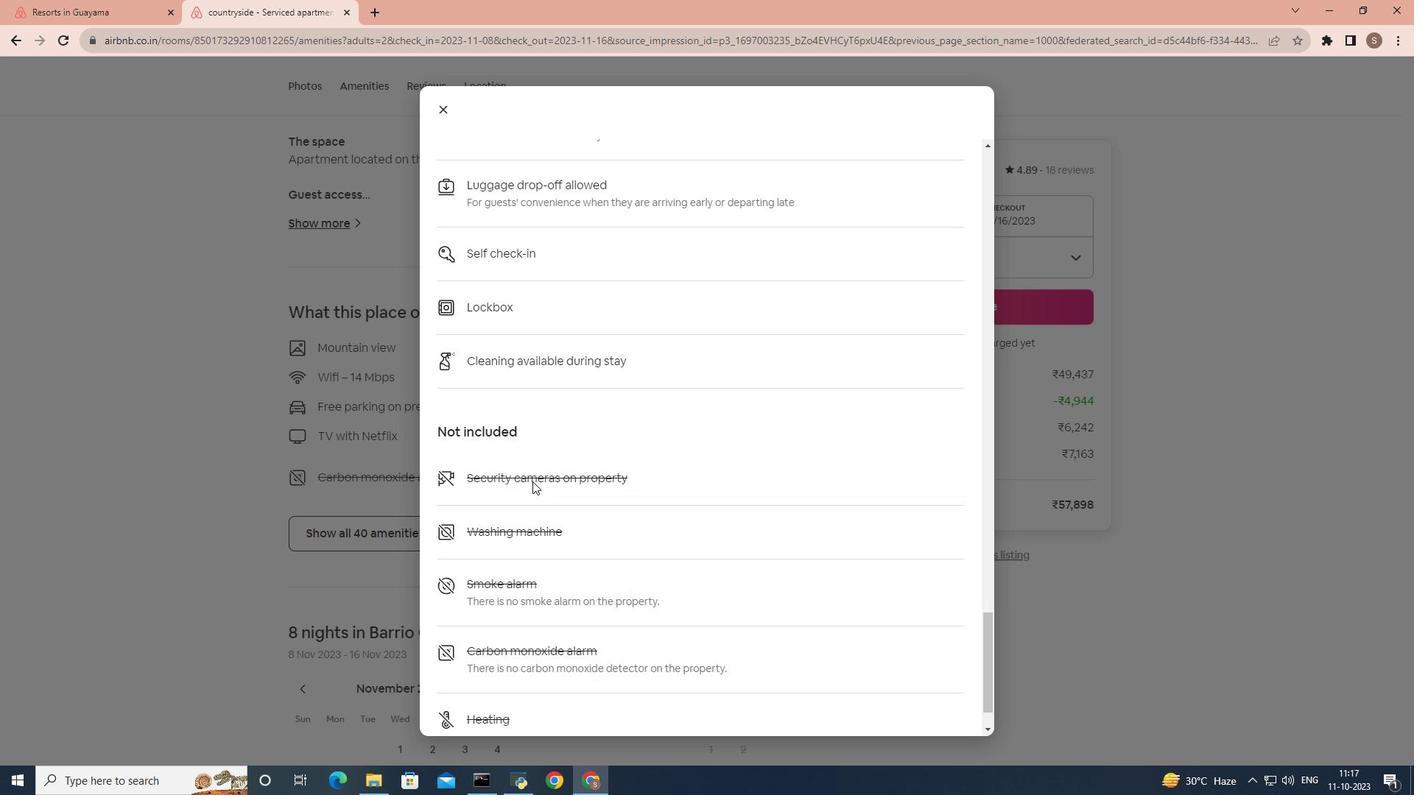 
Action: Mouse scrolled (532, 481) with delta (0, 0)
Screenshot: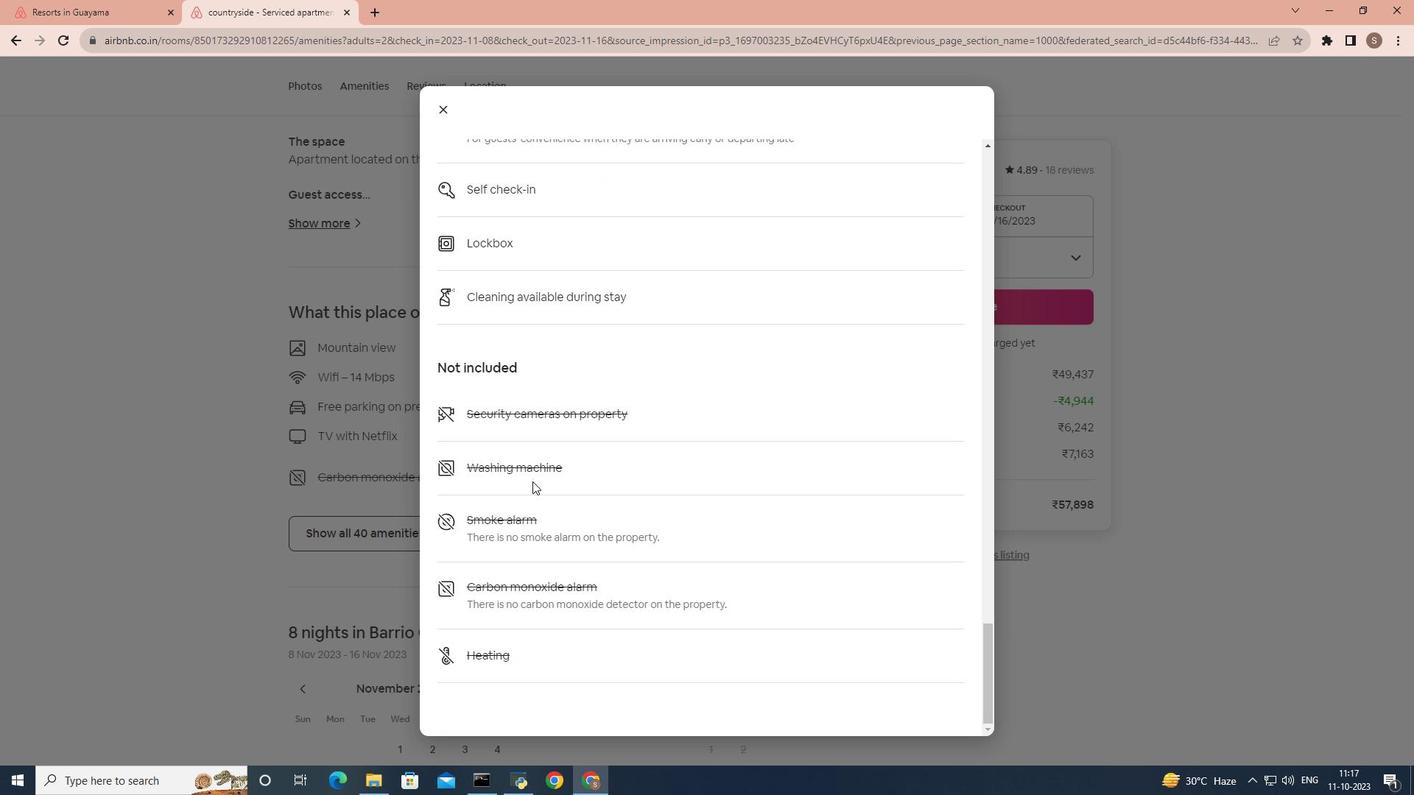 
Action: Mouse scrolled (532, 481) with delta (0, 0)
Screenshot: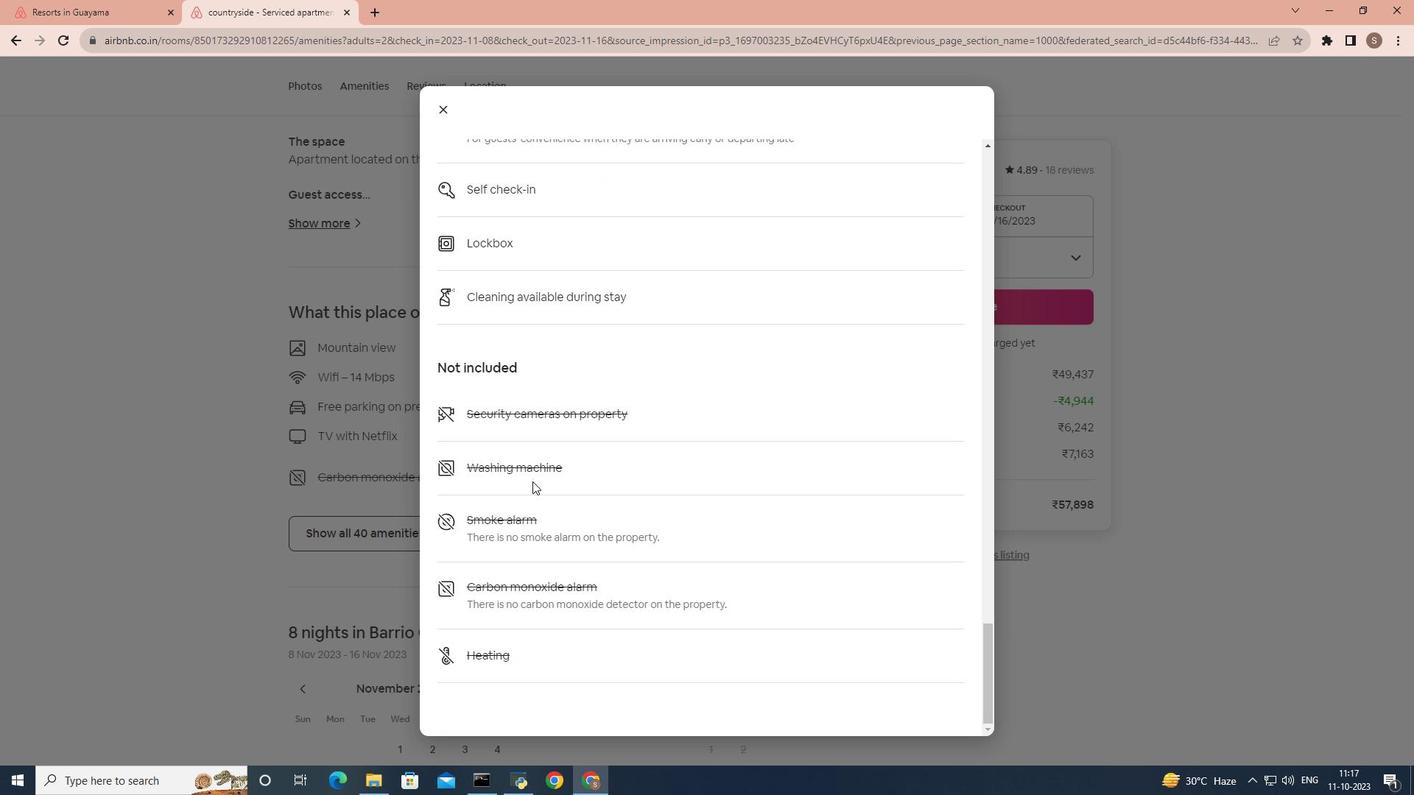 
Action: Mouse scrolled (532, 481) with delta (0, 0)
Screenshot: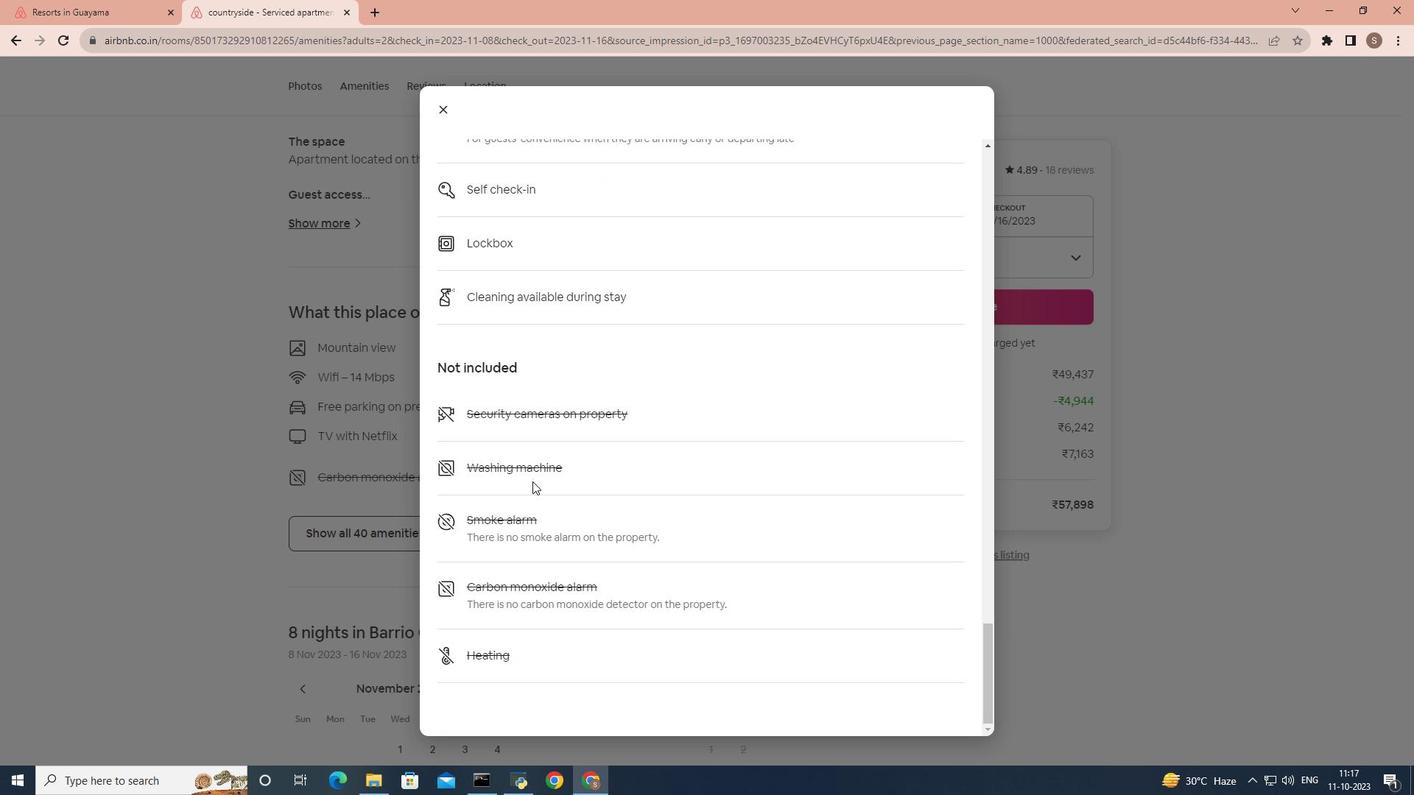 
Action: Mouse scrolled (532, 481) with delta (0, 0)
Screenshot: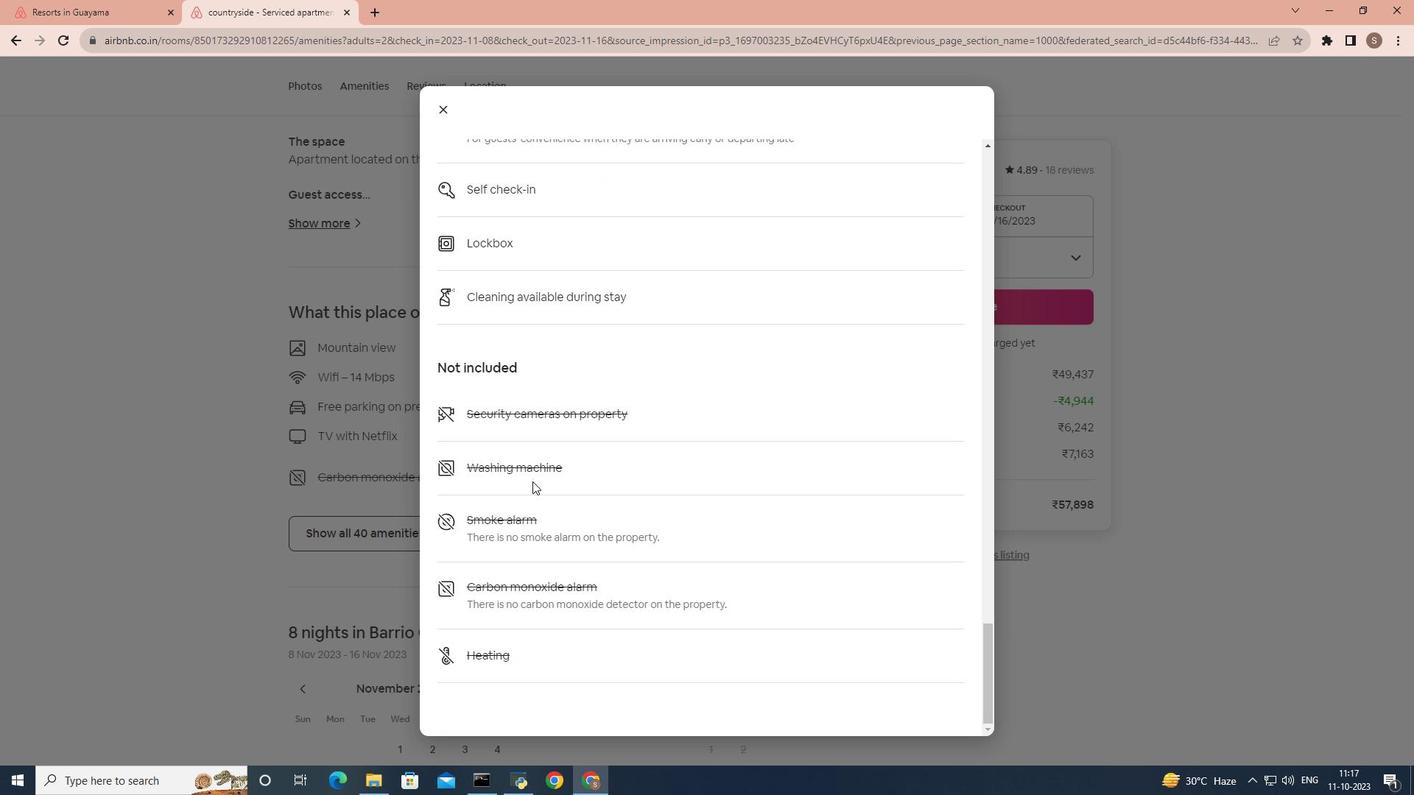 
Action: Mouse scrolled (532, 481) with delta (0, 0)
Screenshot: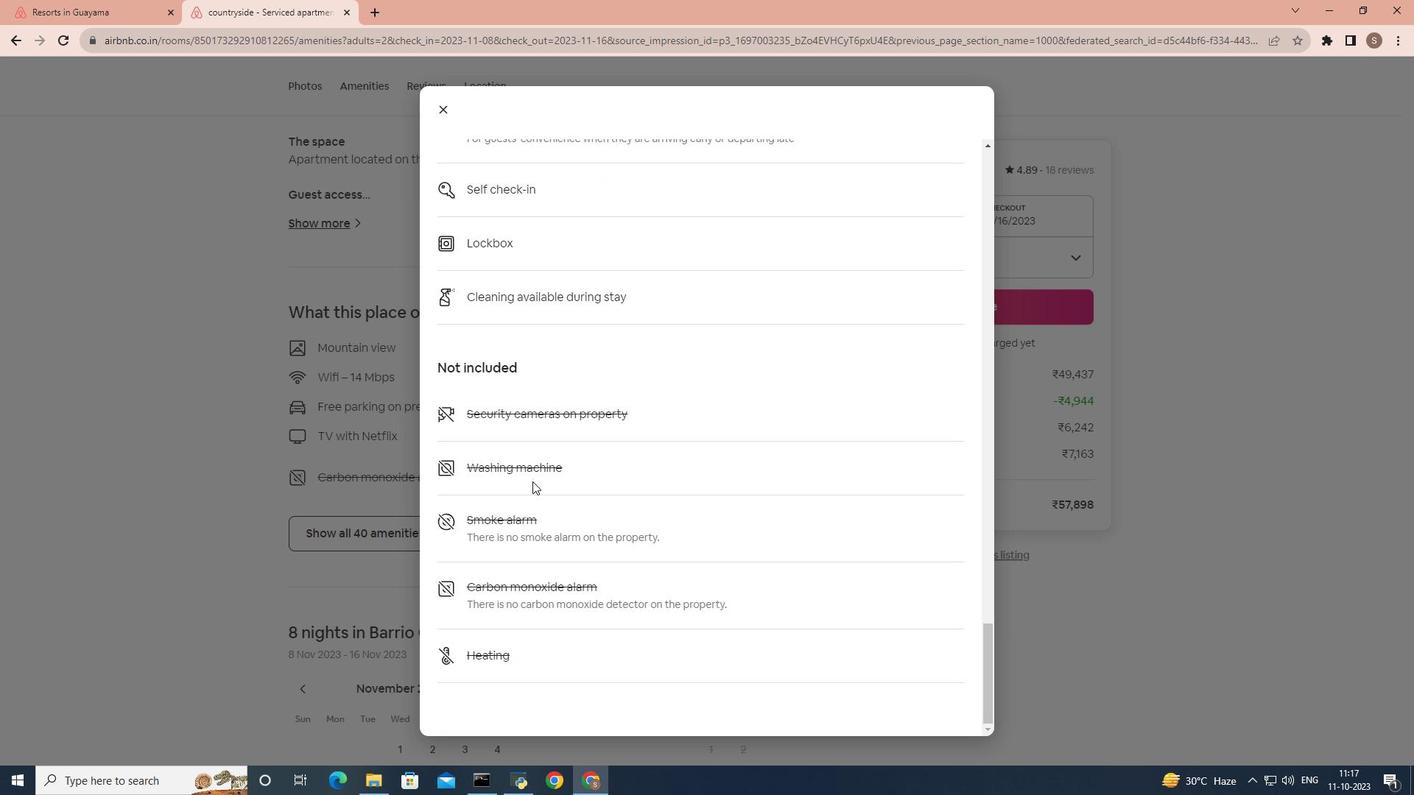 
Action: Mouse scrolled (532, 481) with delta (0, 0)
Screenshot: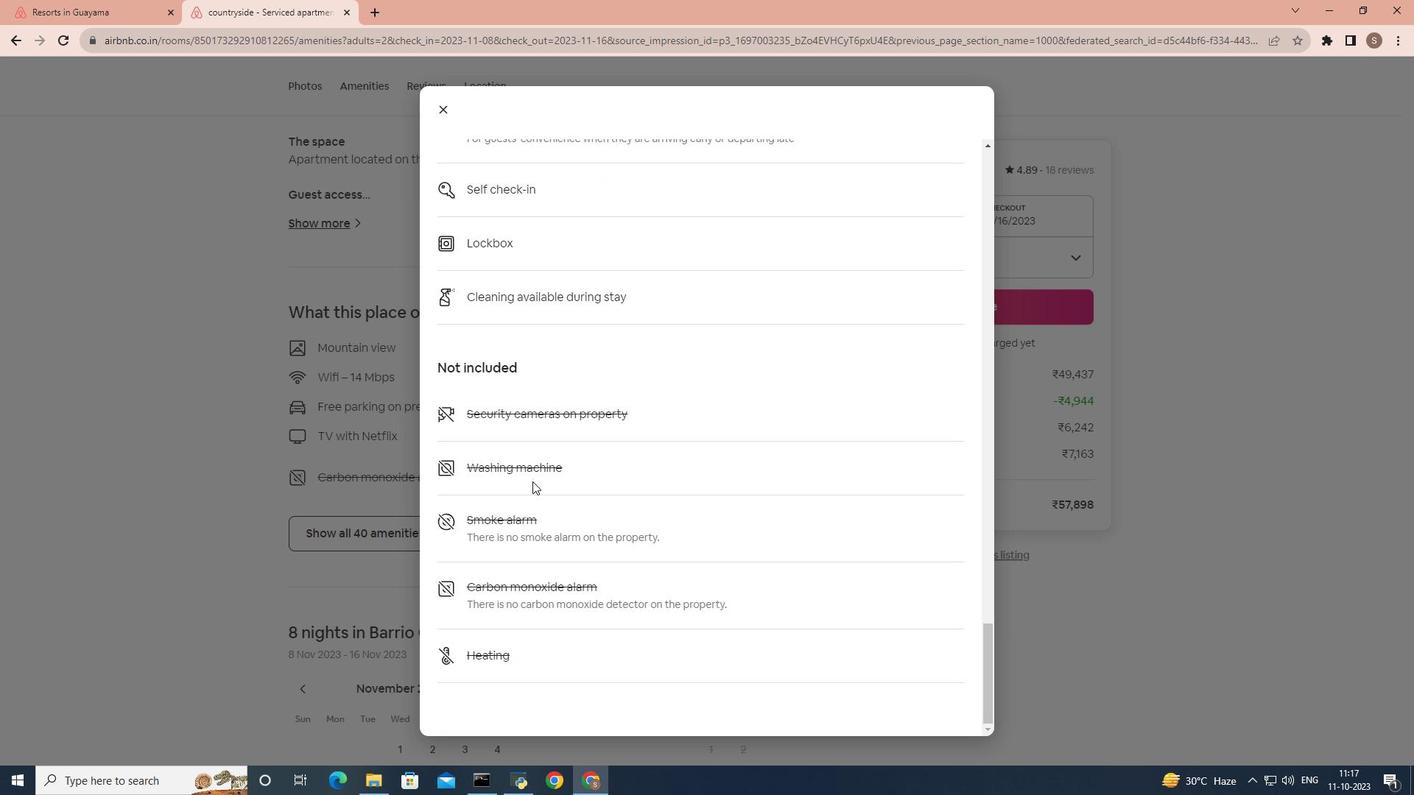
Action: Mouse moved to (449, 111)
Screenshot: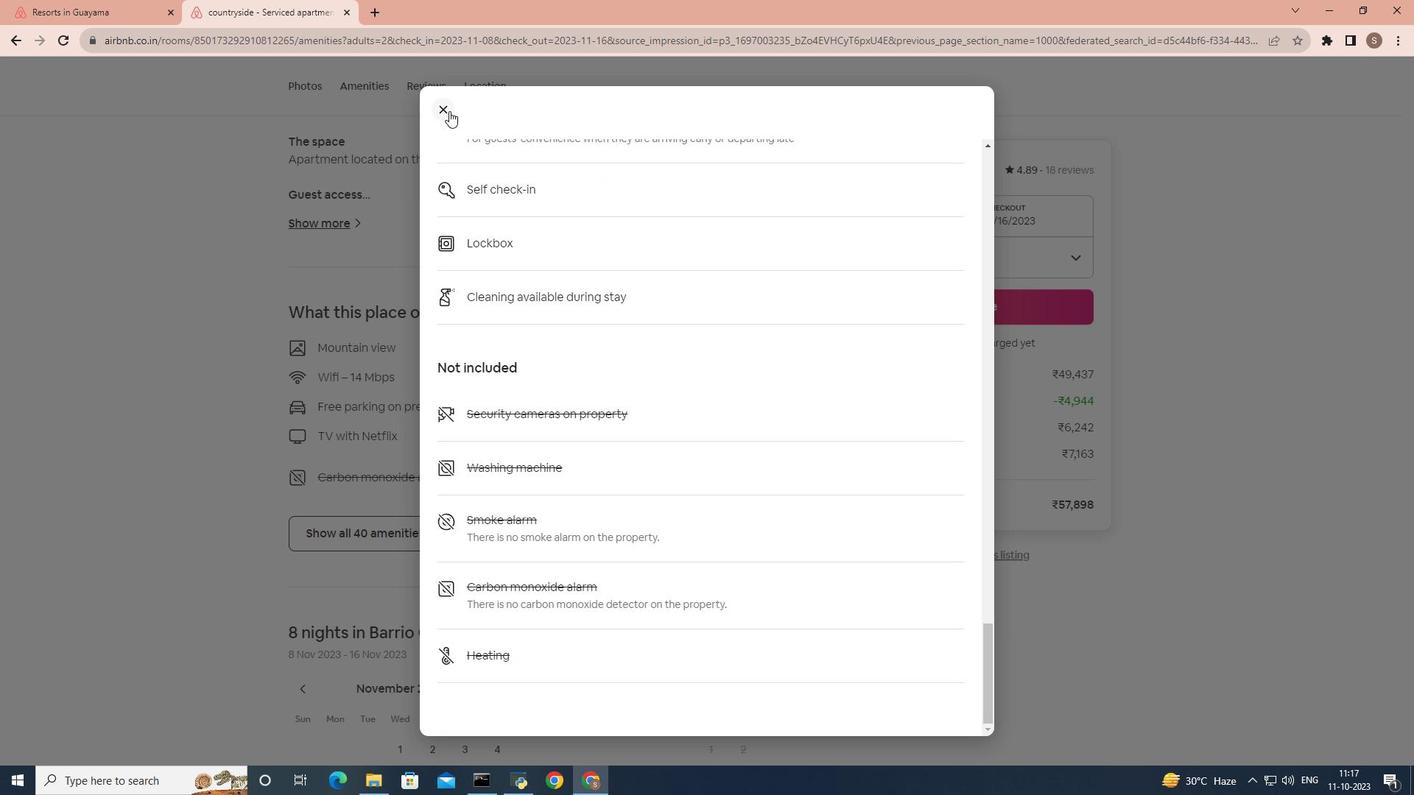 
Action: Mouse pressed left at (449, 111)
Screenshot: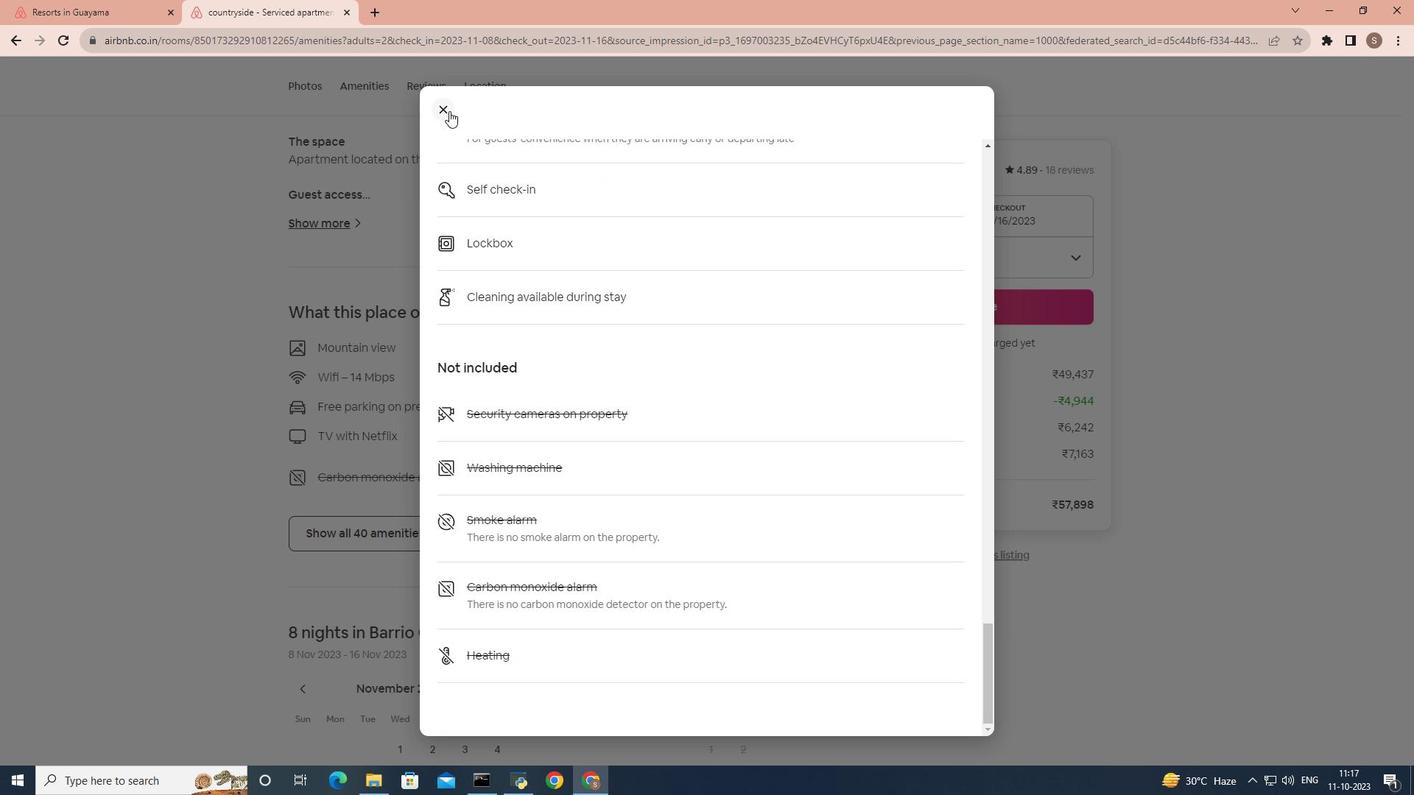 
Action: Mouse moved to (503, 398)
Screenshot: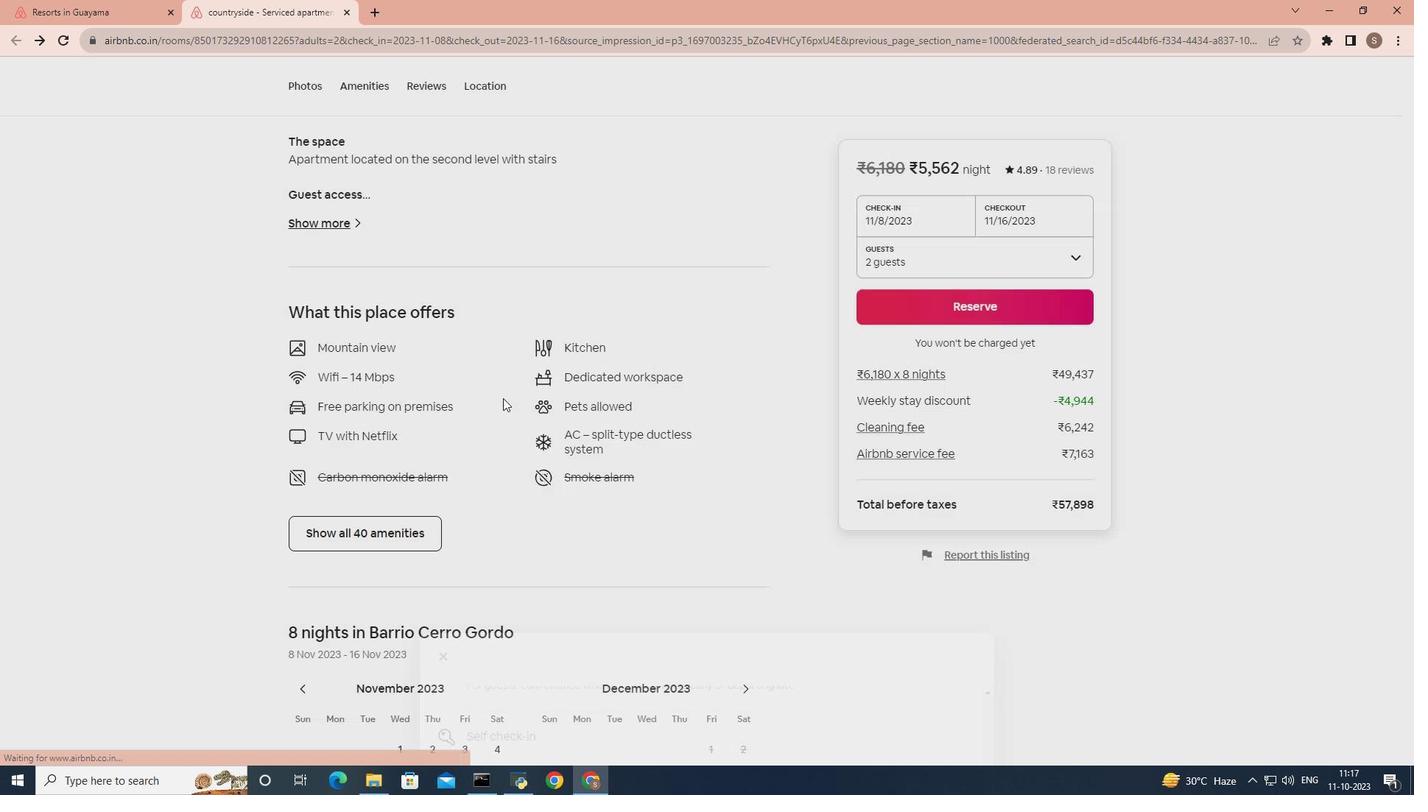
Action: Mouse scrolled (503, 397) with delta (0, 0)
Screenshot: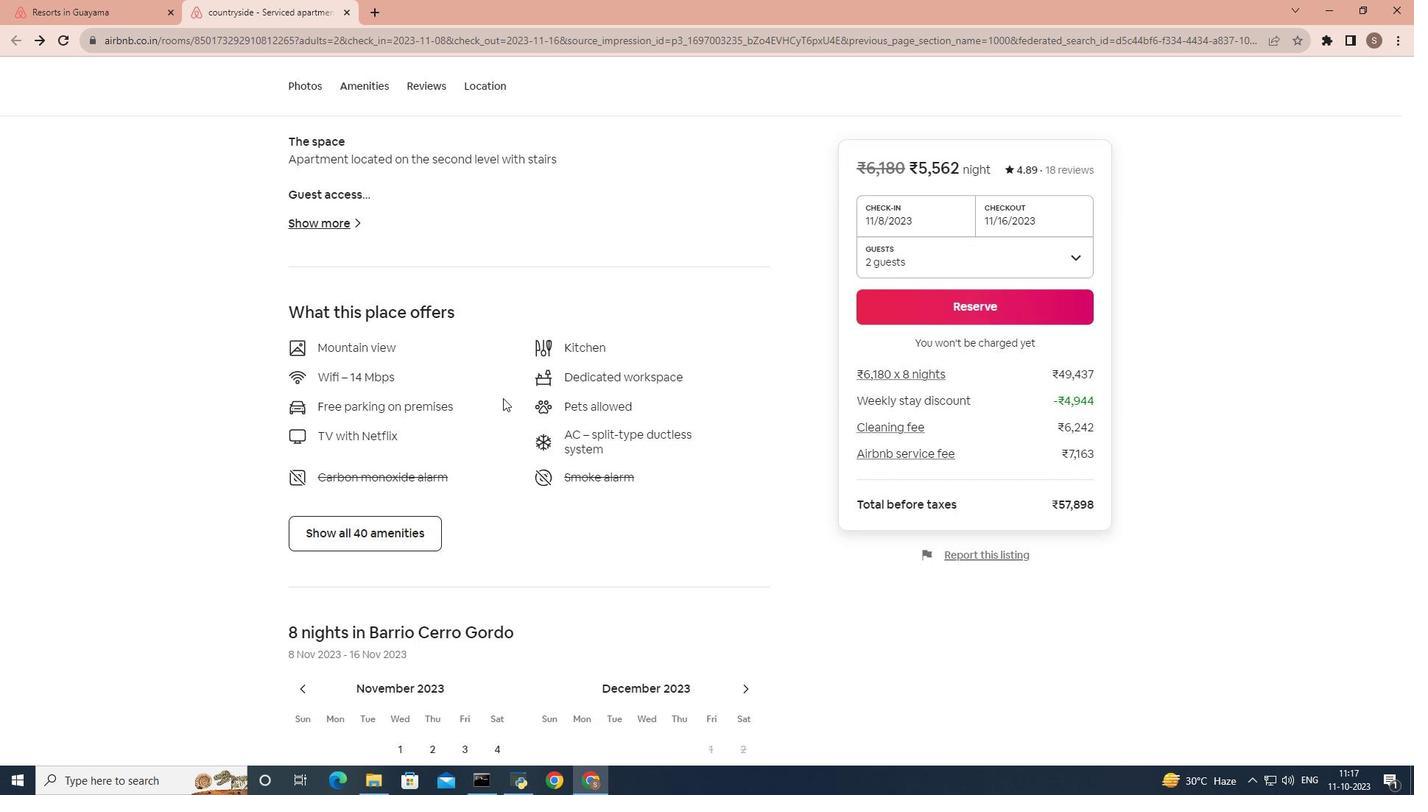 
Action: Mouse scrolled (503, 397) with delta (0, 0)
Screenshot: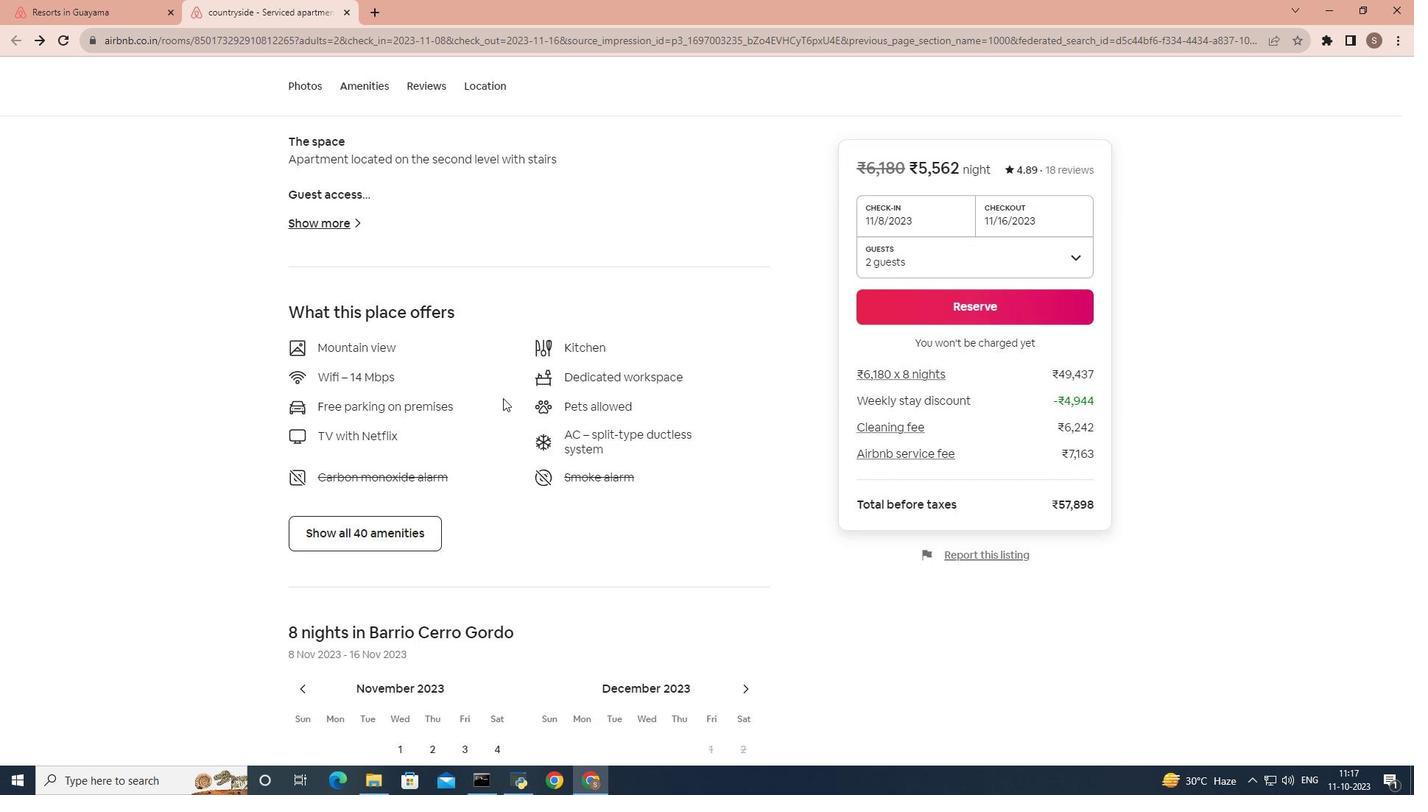 
Action: Mouse scrolled (503, 397) with delta (0, 0)
Screenshot: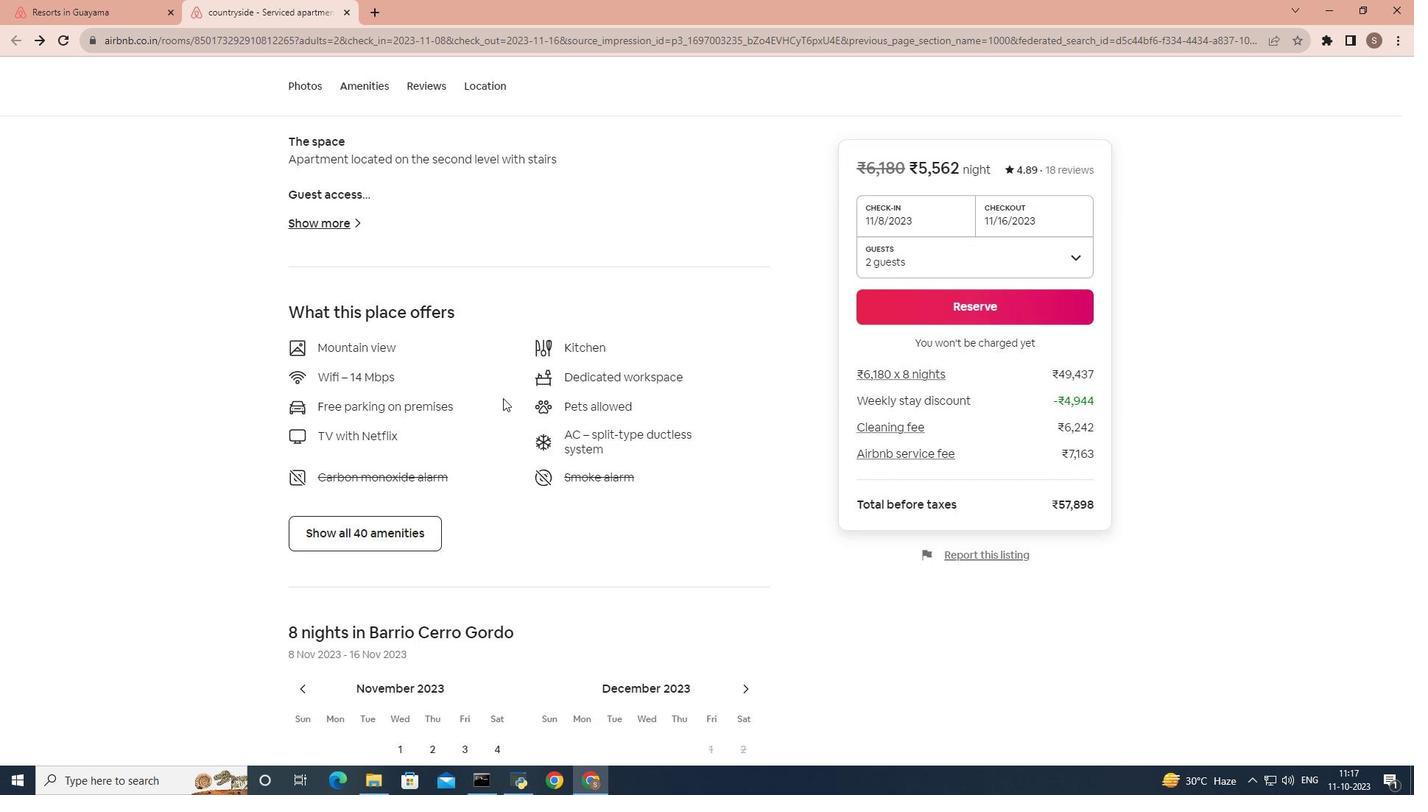 
Action: Mouse scrolled (503, 397) with delta (0, 0)
Screenshot: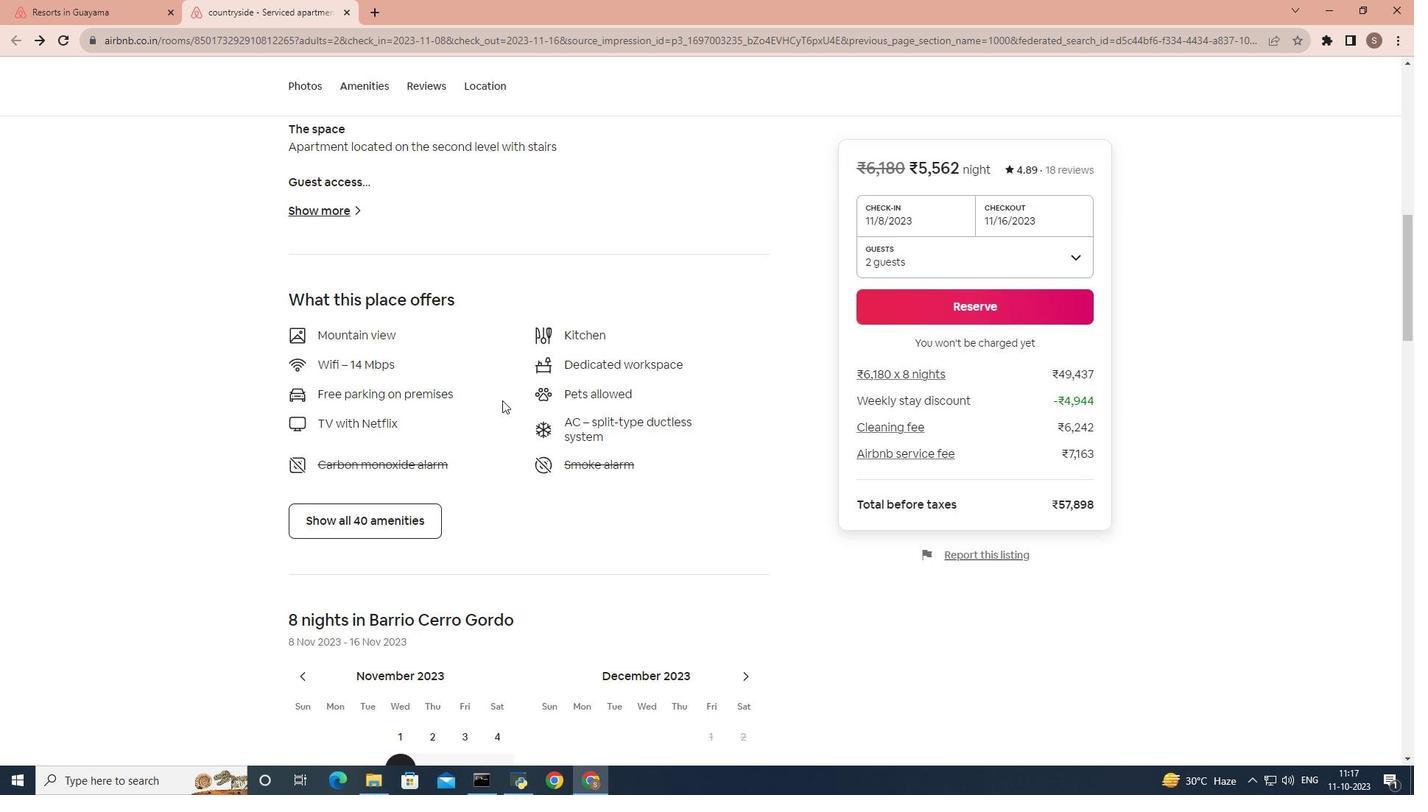 
Action: Mouse moved to (502, 400)
Screenshot: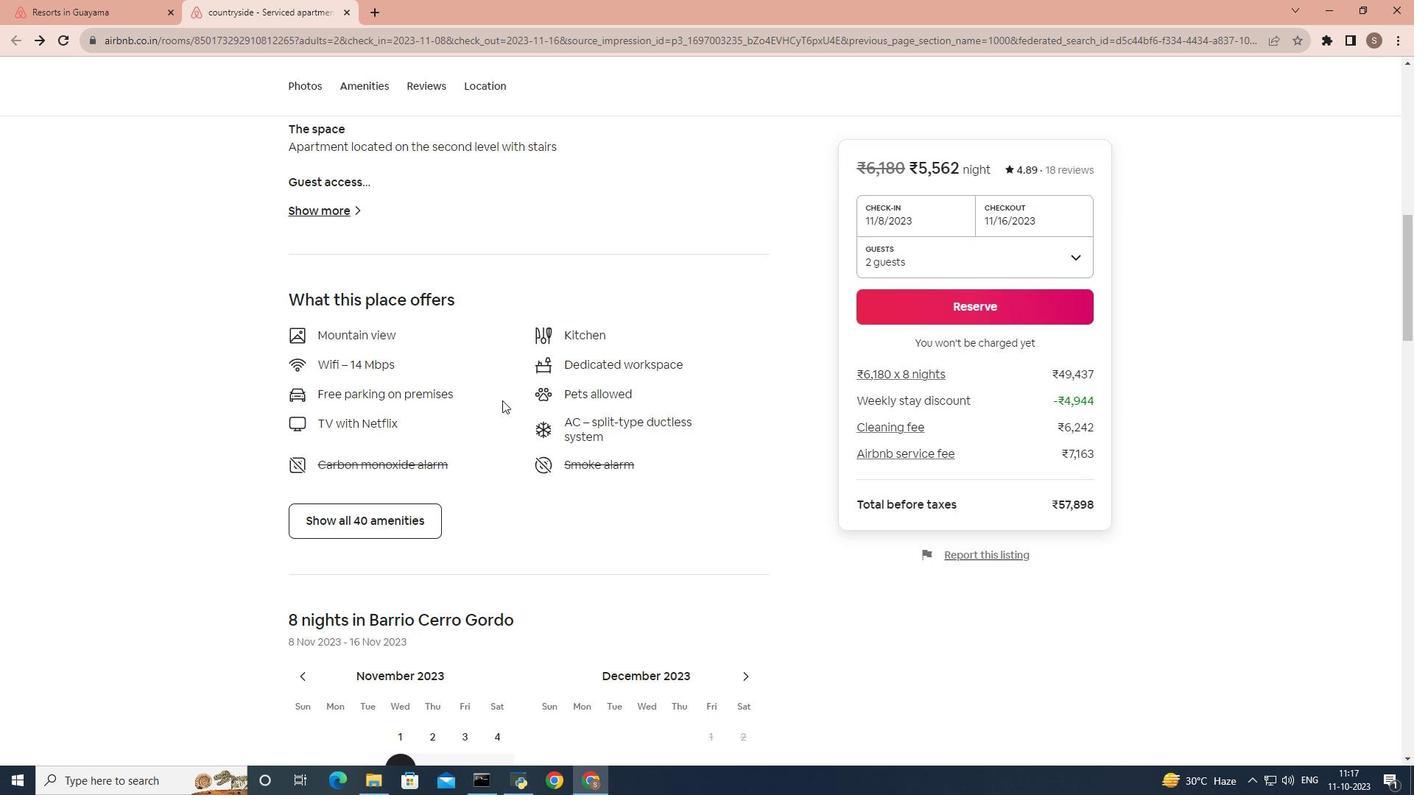 
Action: Mouse scrolled (502, 399) with delta (0, 0)
Screenshot: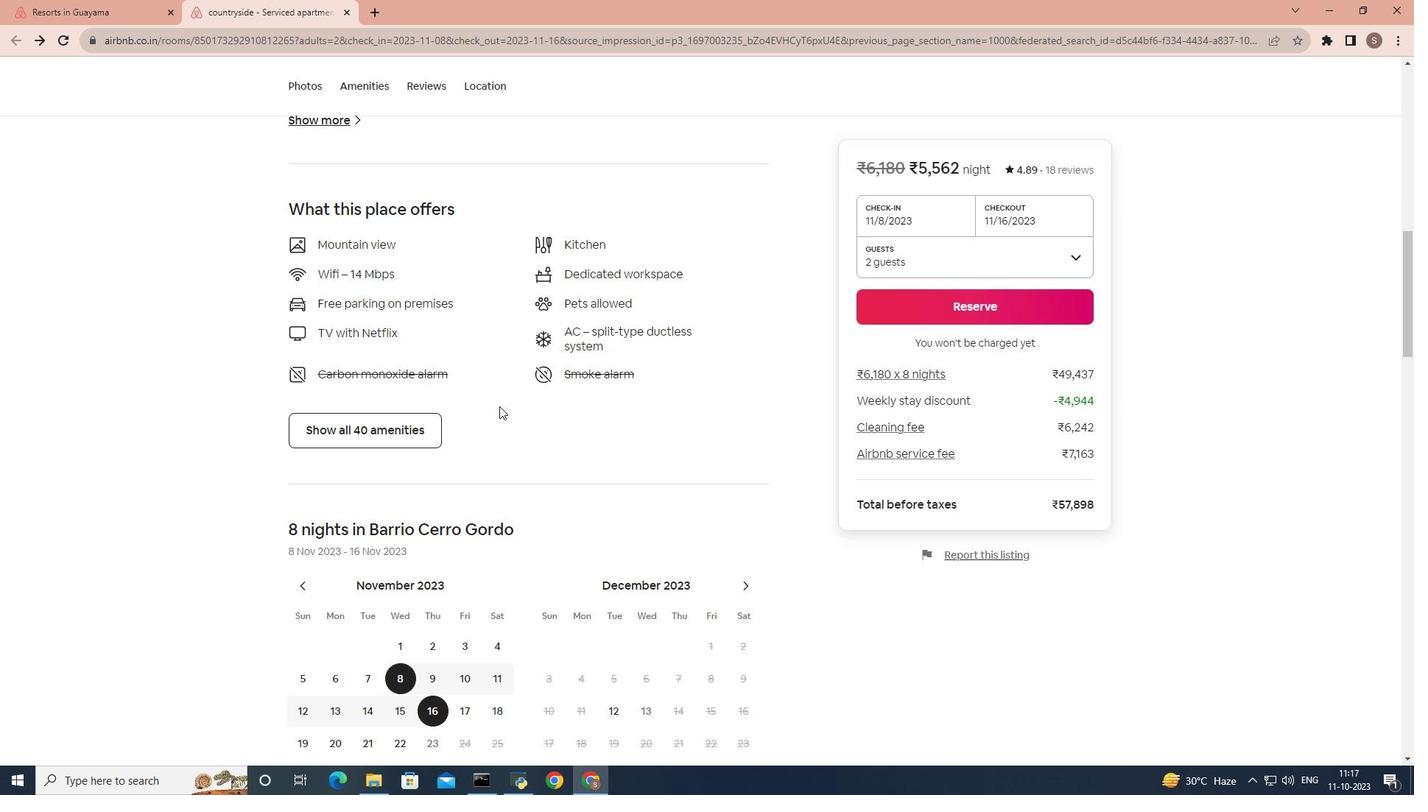 
Action: Mouse moved to (500, 403)
Screenshot: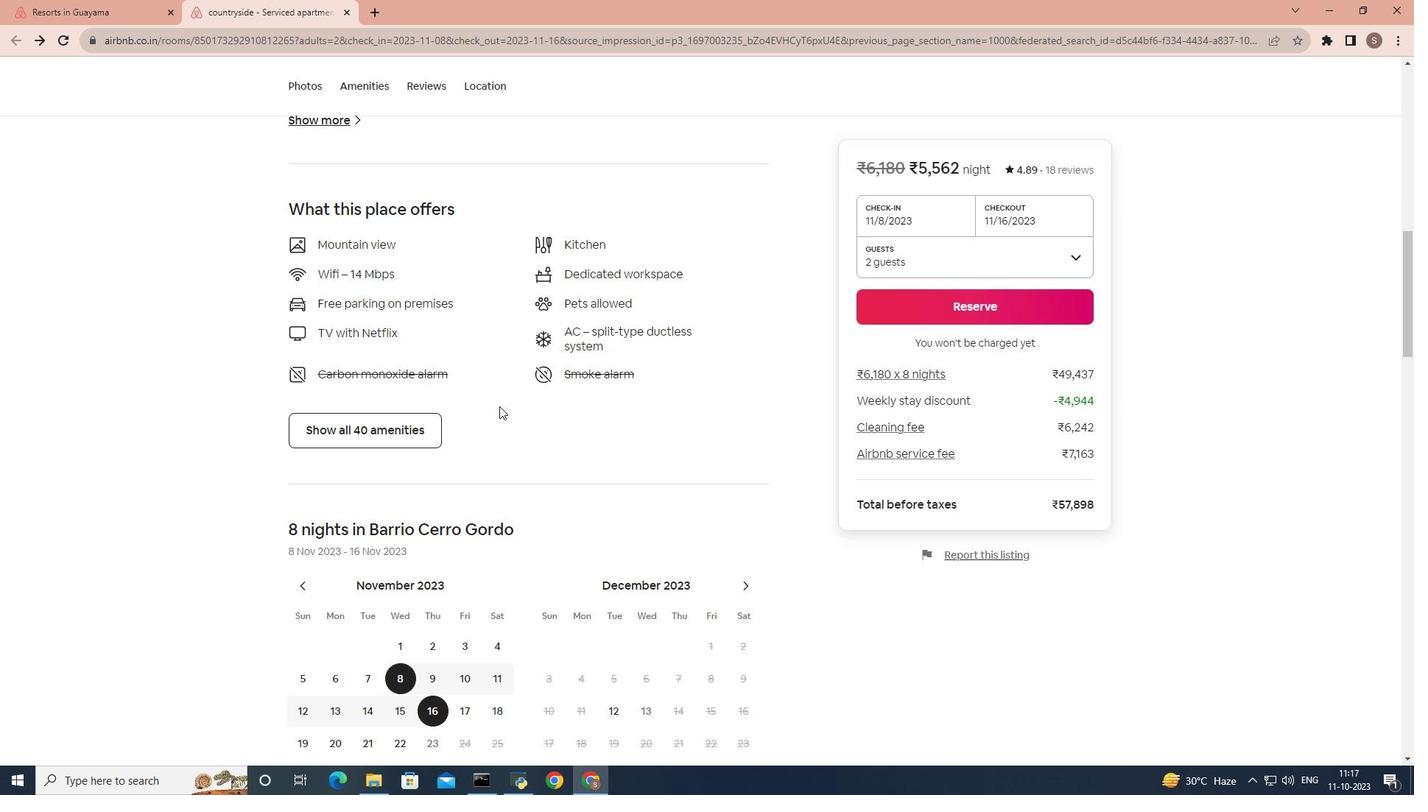 
Action: Mouse scrolled (500, 402) with delta (0, 0)
Screenshot: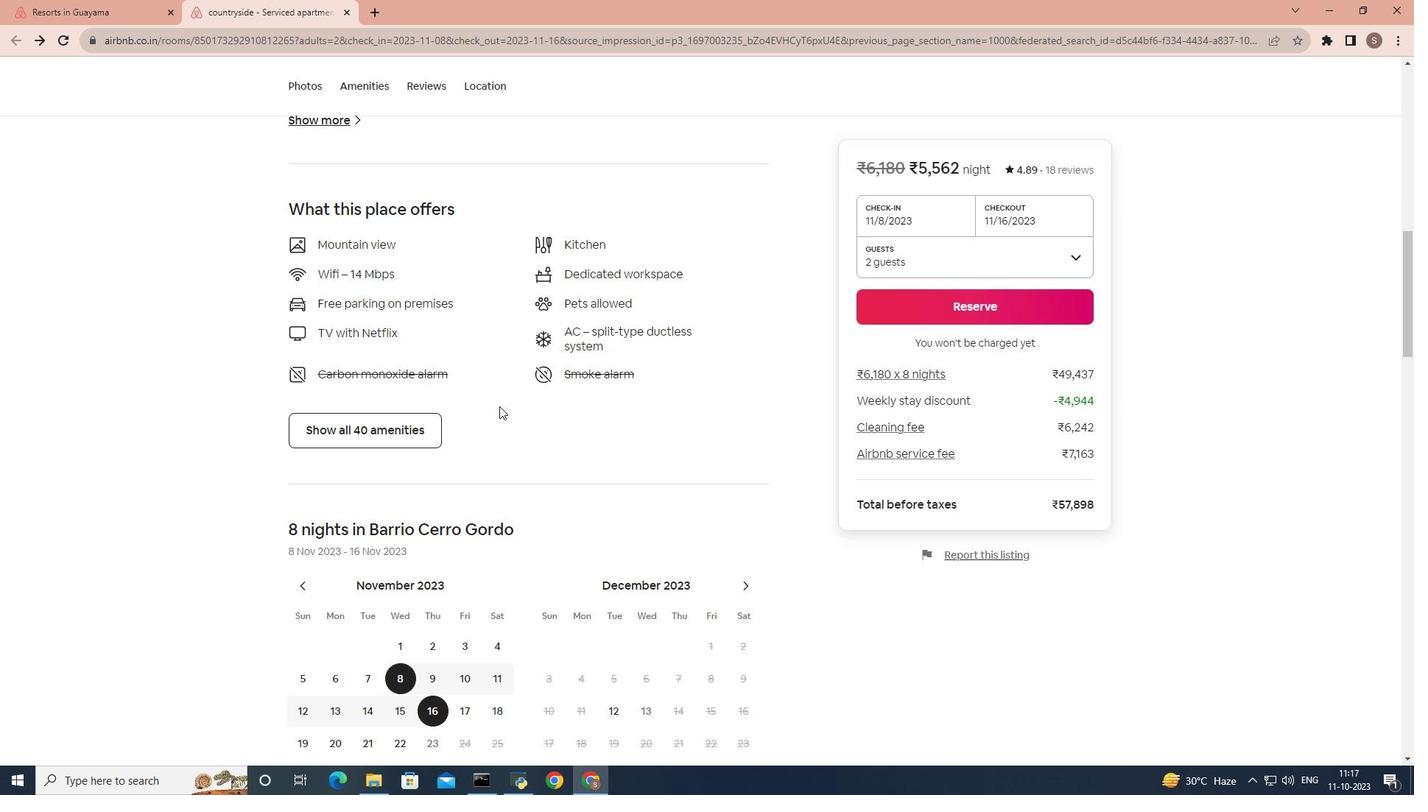 
Action: Mouse moved to (499, 406)
Screenshot: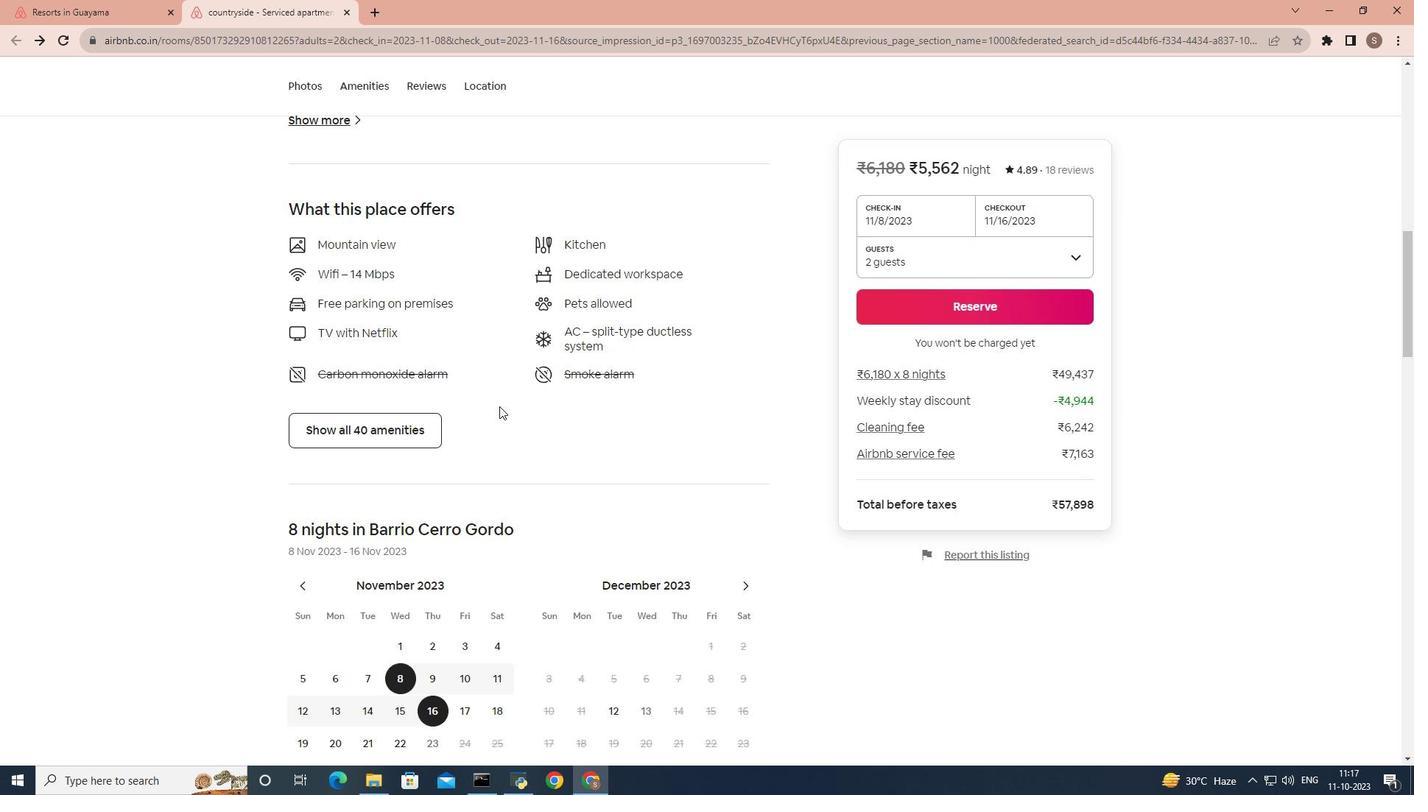 
Action: Mouse scrolled (499, 405) with delta (0, 0)
Screenshot: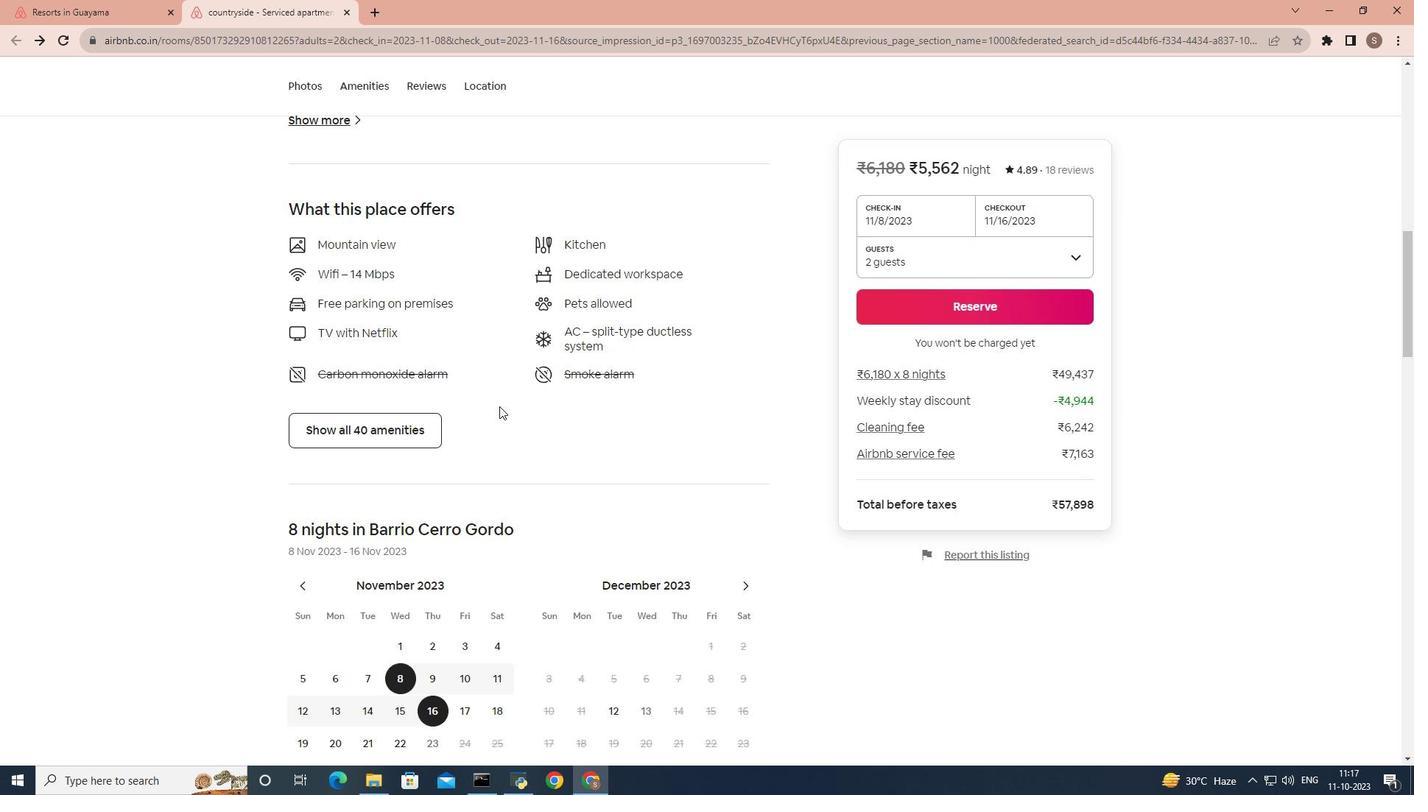 
Action: Mouse moved to (494, 415)
Screenshot: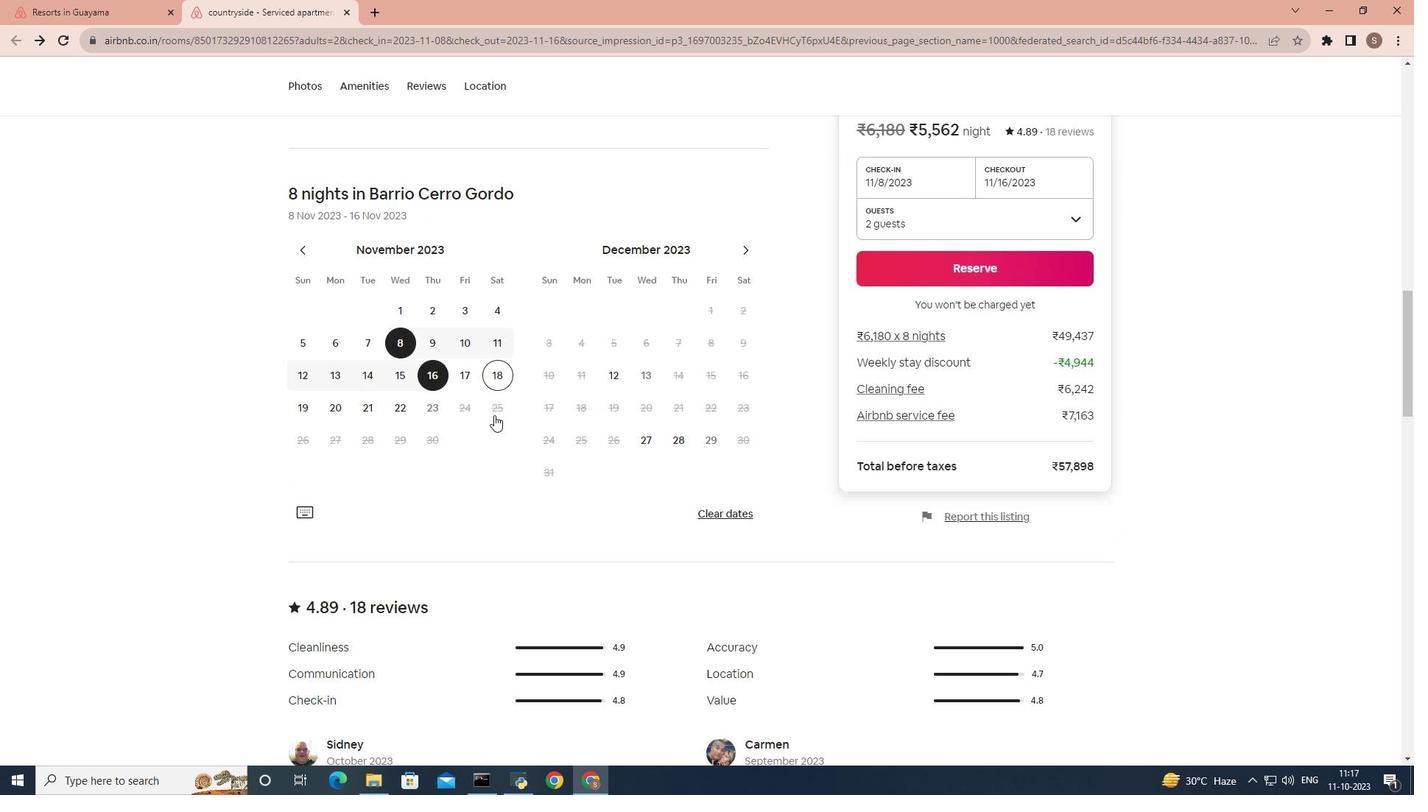 
Action: Mouse scrolled (494, 414) with delta (0, 0)
Screenshot: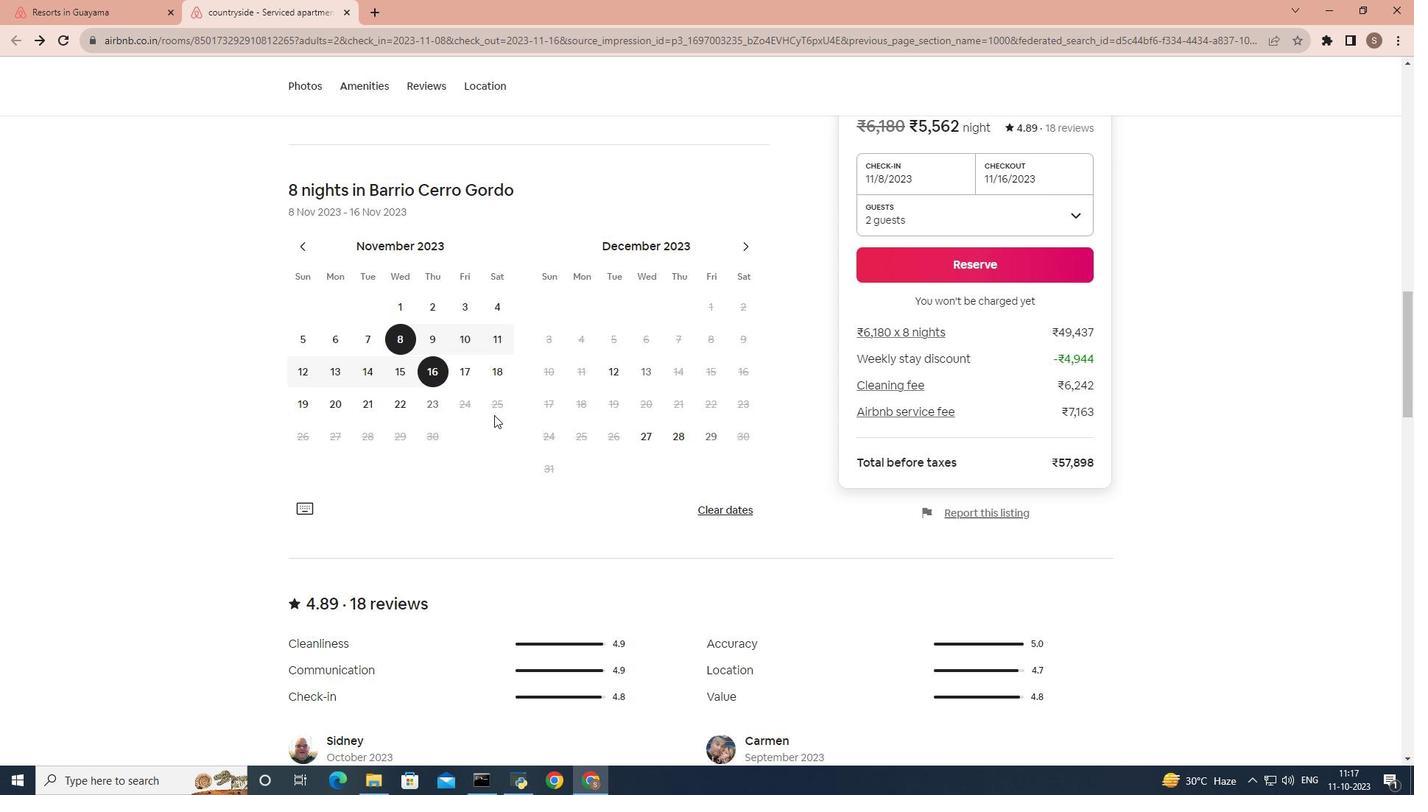 
Action: Mouse scrolled (494, 414) with delta (0, 0)
Screenshot: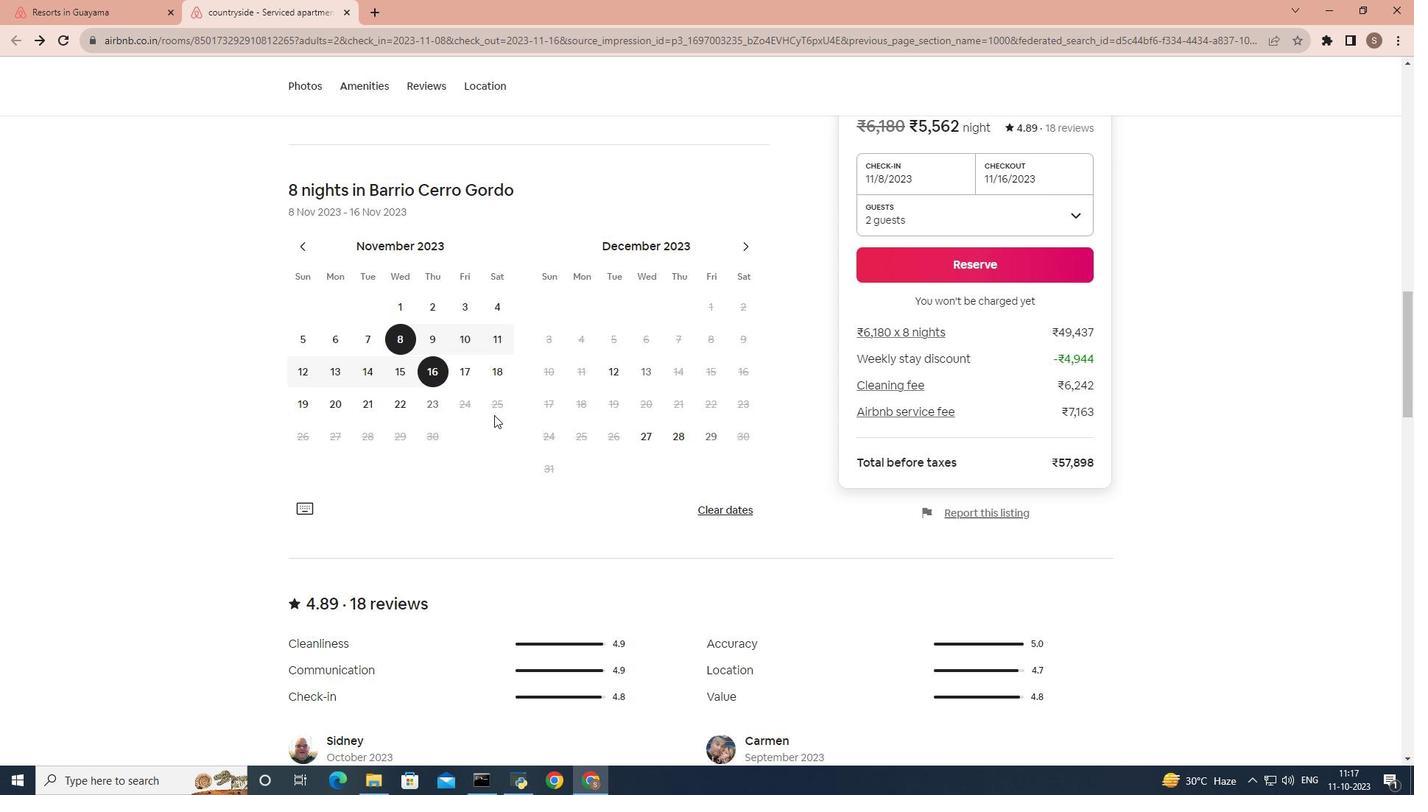 
Action: Mouse scrolled (494, 414) with delta (0, 0)
Screenshot: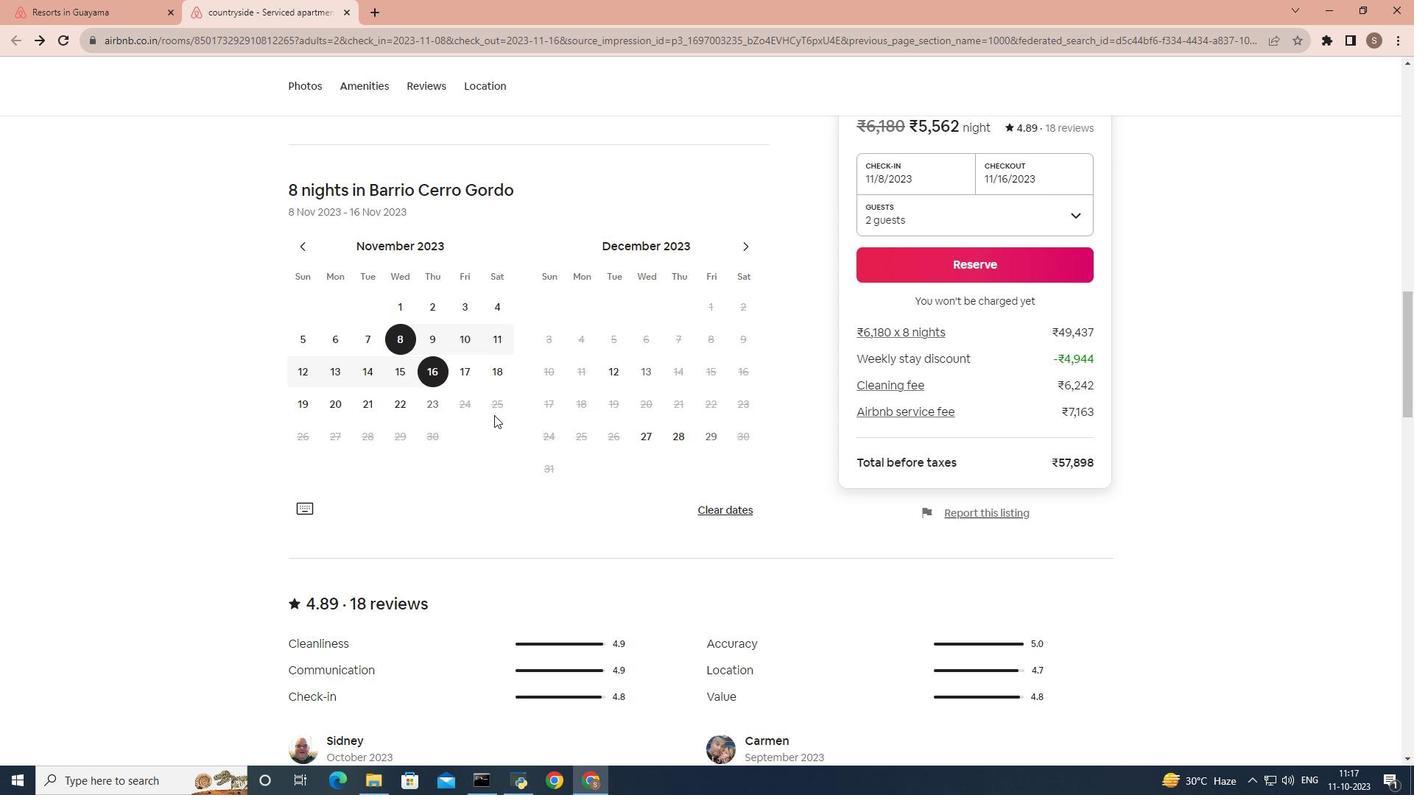 
Action: Mouse scrolled (494, 414) with delta (0, 0)
Screenshot: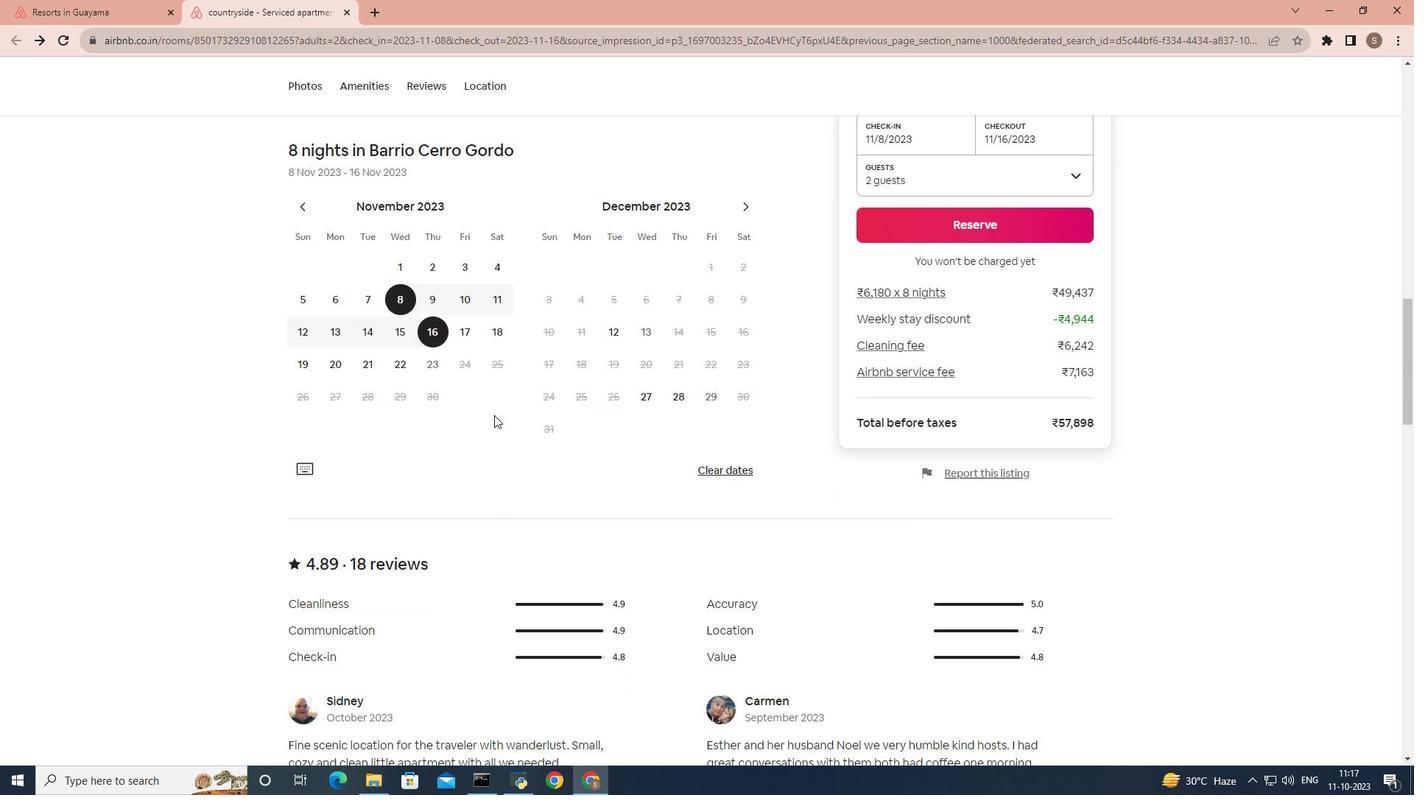 
Action: Mouse scrolled (494, 414) with delta (0, 0)
Screenshot: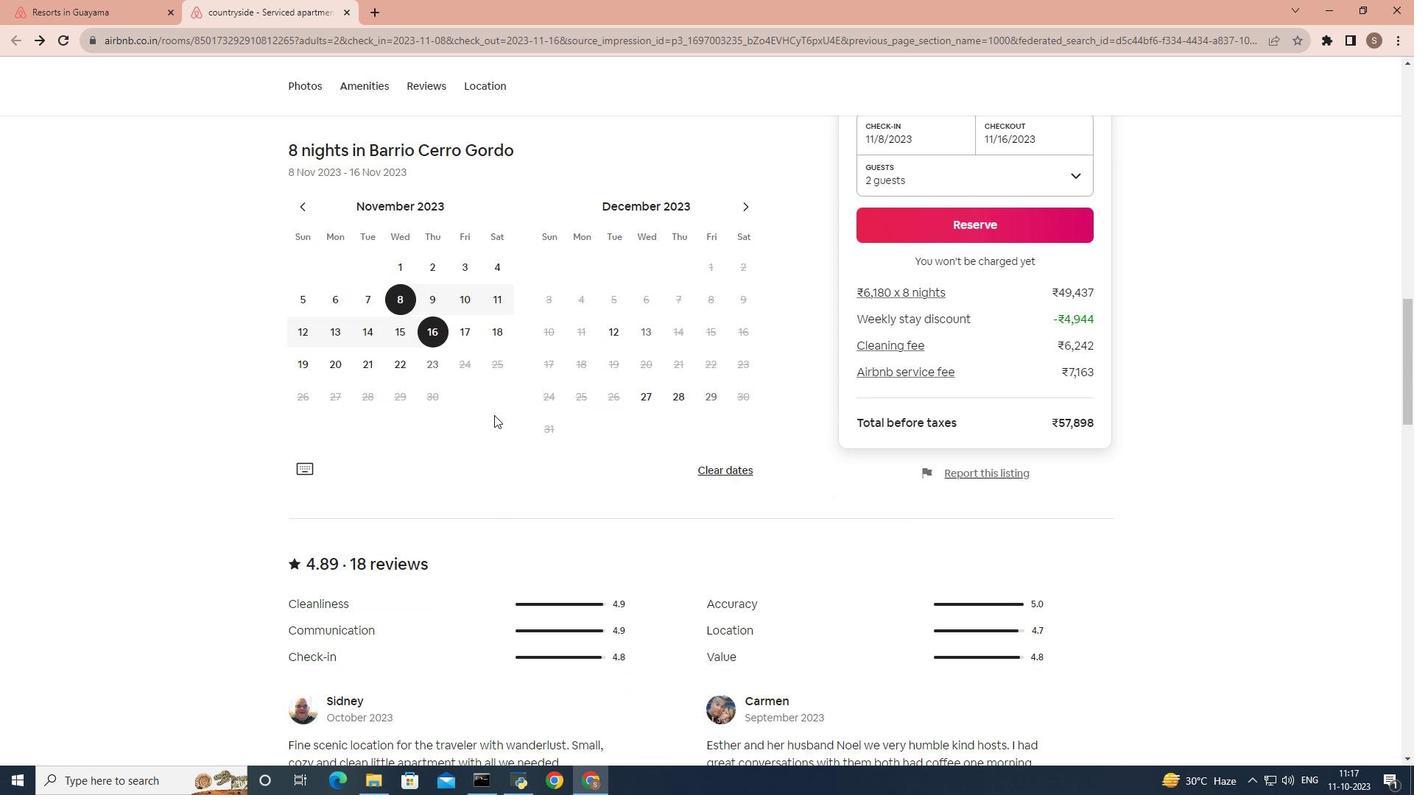 
Action: Mouse scrolled (494, 414) with delta (0, 0)
Screenshot: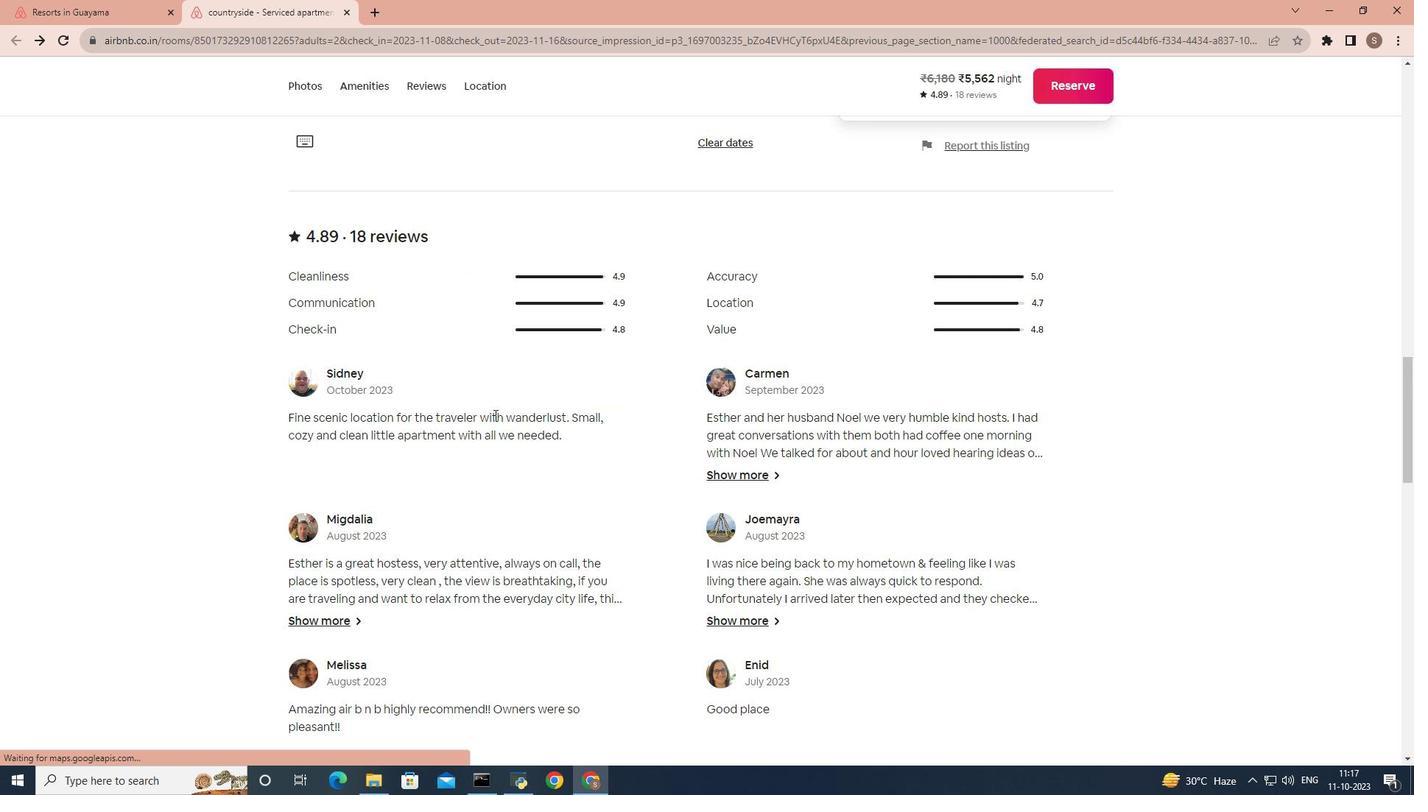 
Action: Mouse scrolled (494, 414) with delta (0, 0)
Screenshot: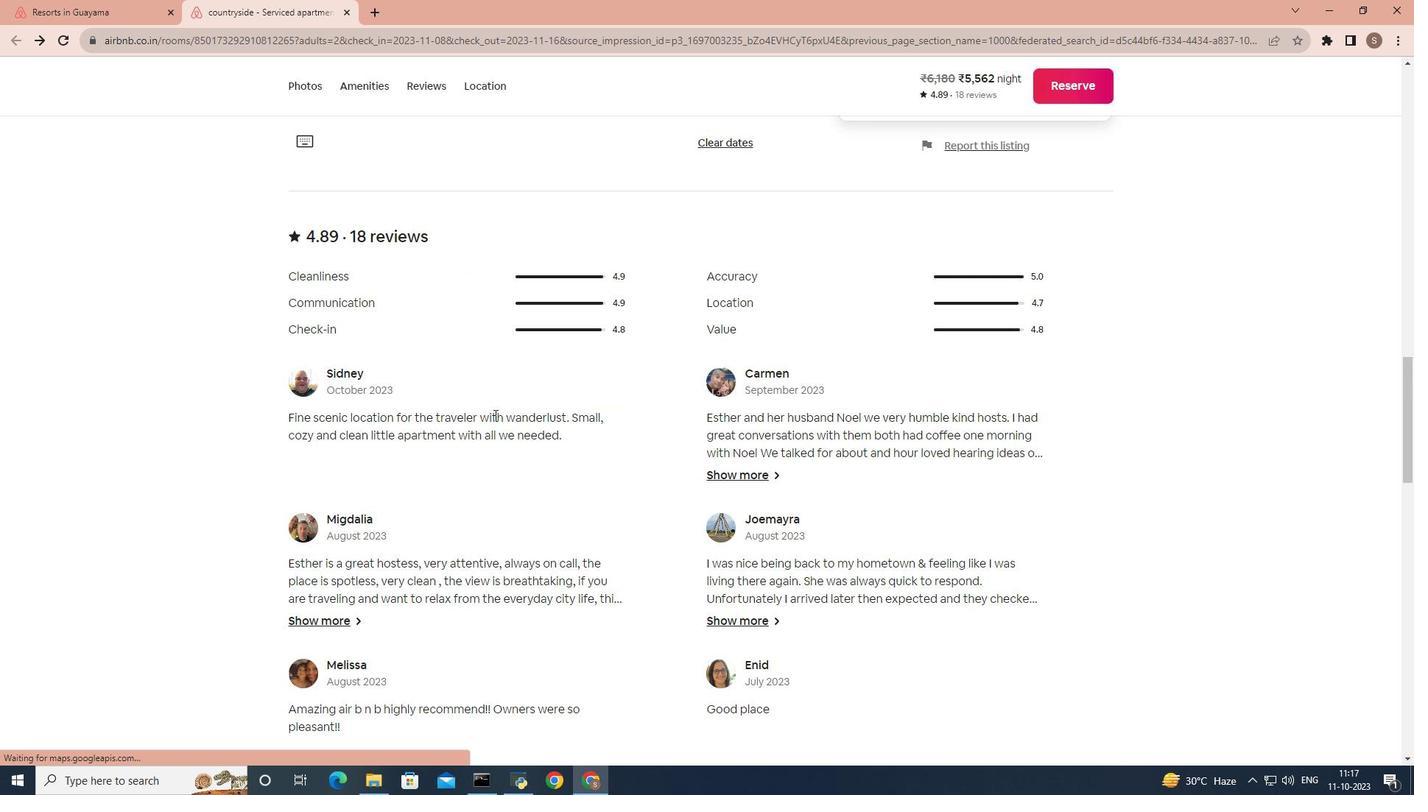
Action: Mouse scrolled (494, 414) with delta (0, 0)
Screenshot: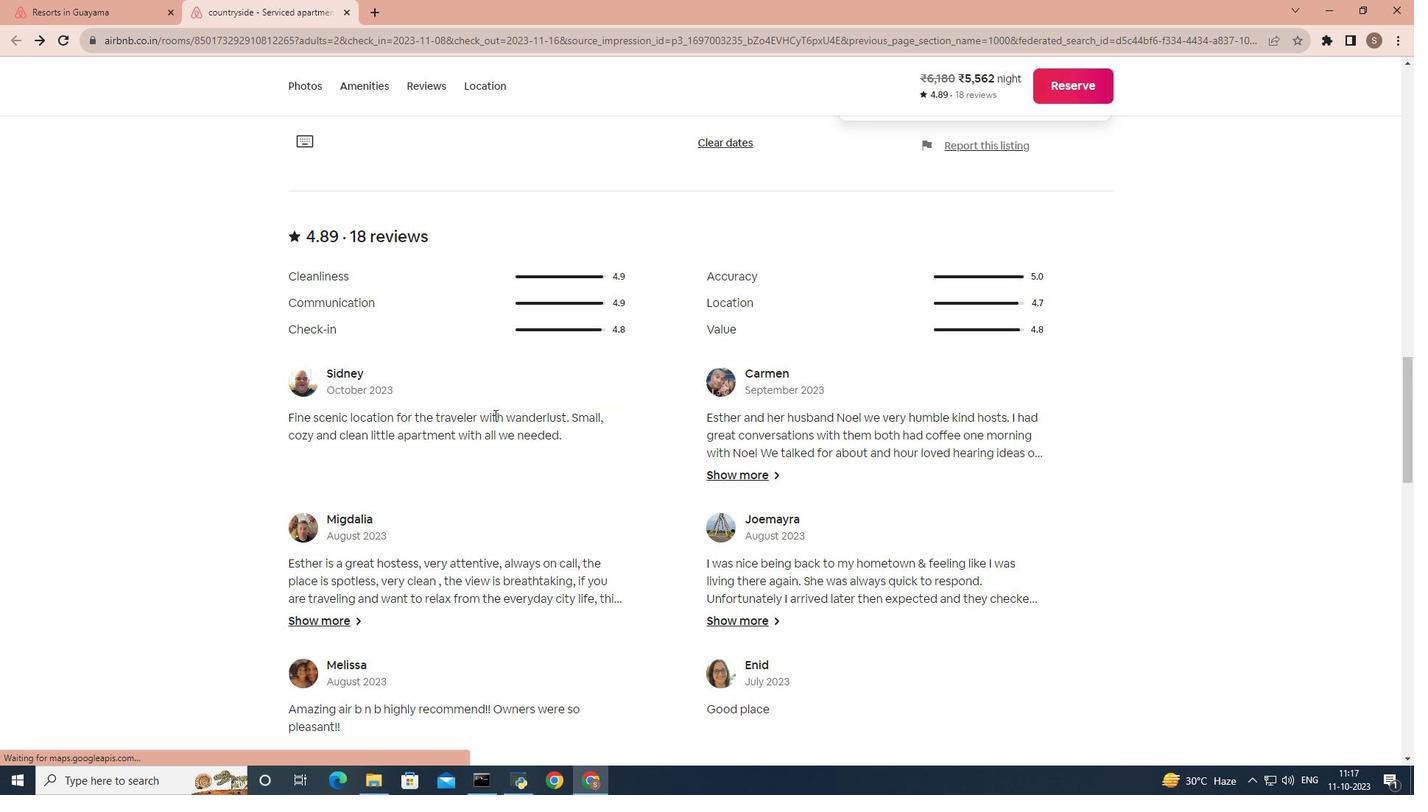 
Action: Mouse scrolled (494, 414) with delta (0, 0)
Screenshot: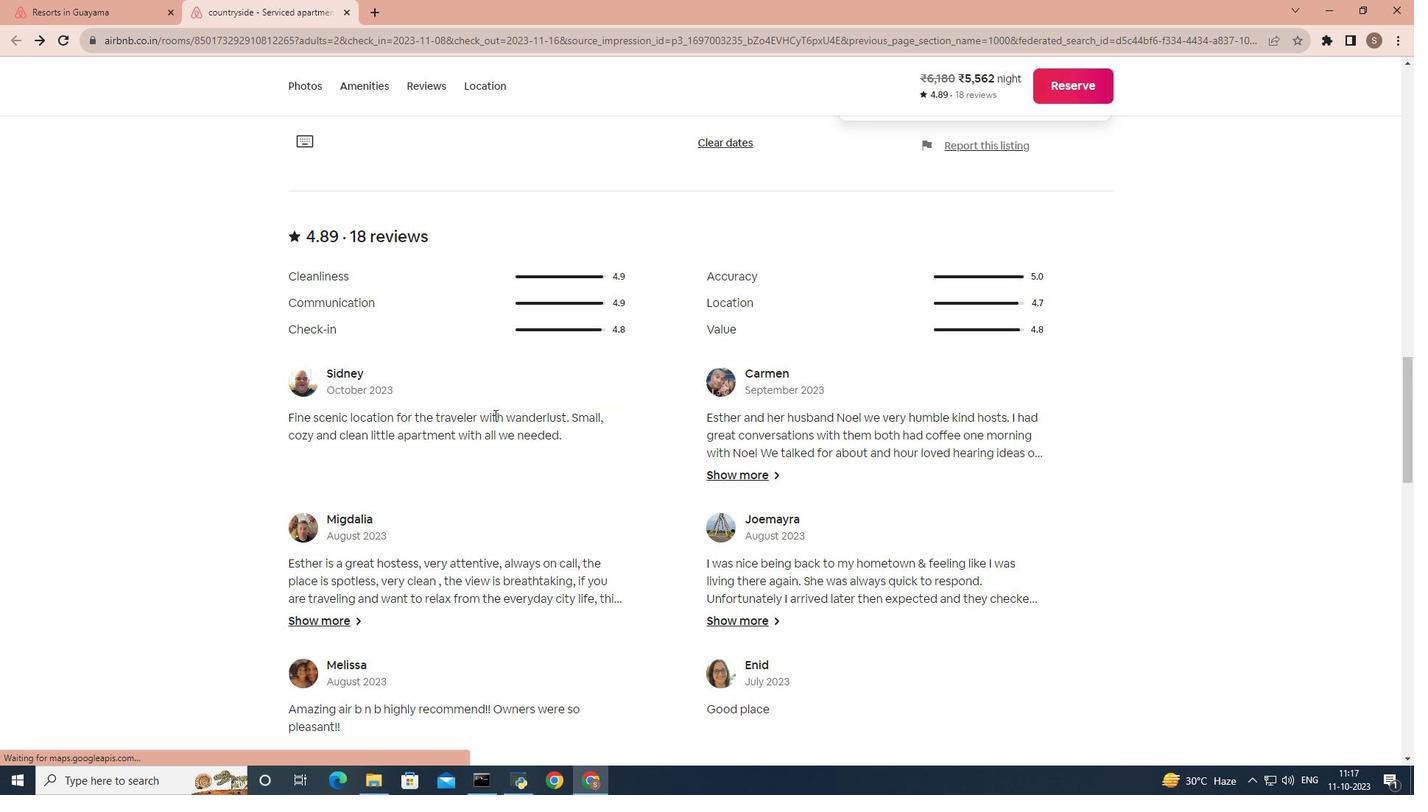 
Action: Mouse scrolled (494, 414) with delta (0, 0)
Screenshot: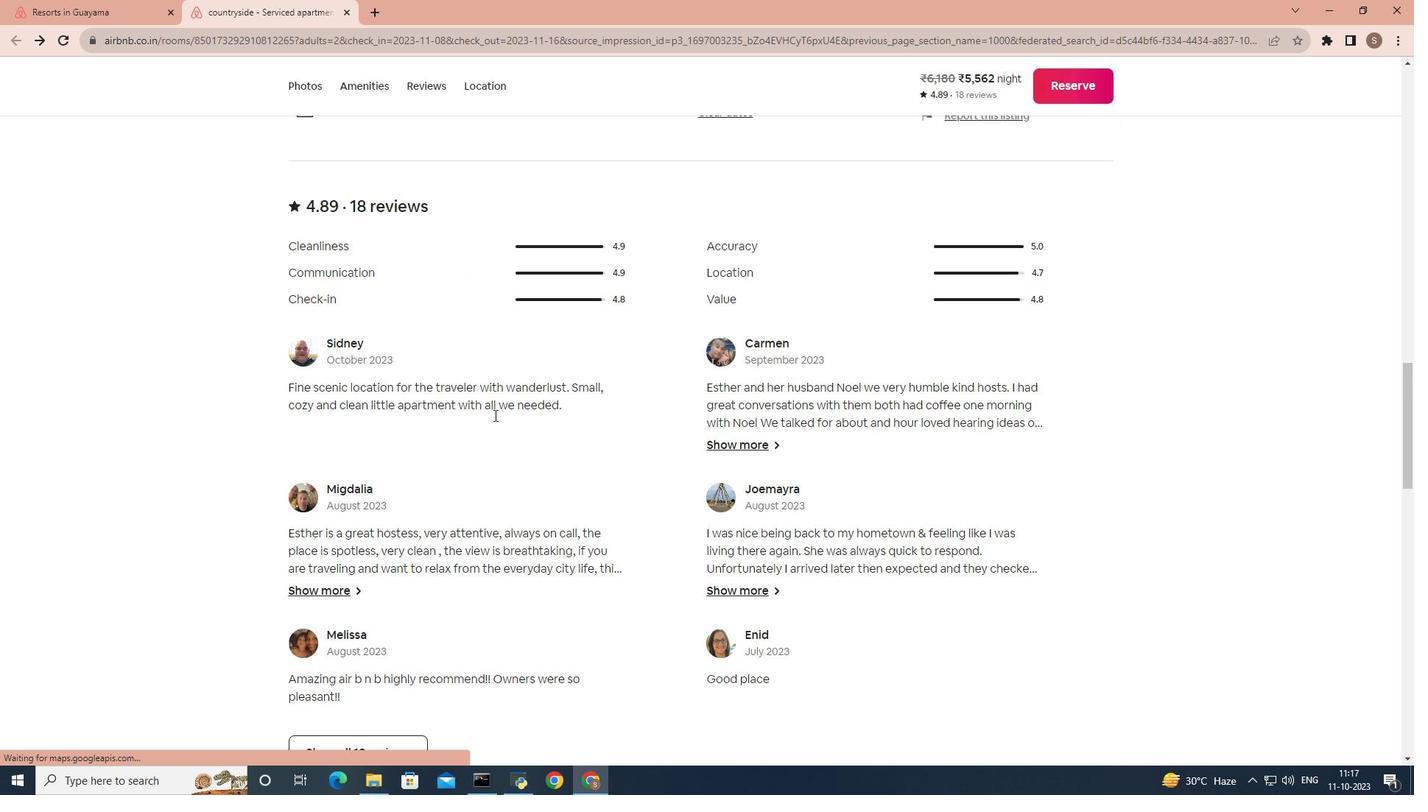 
Action: Mouse moved to (410, 433)
Screenshot: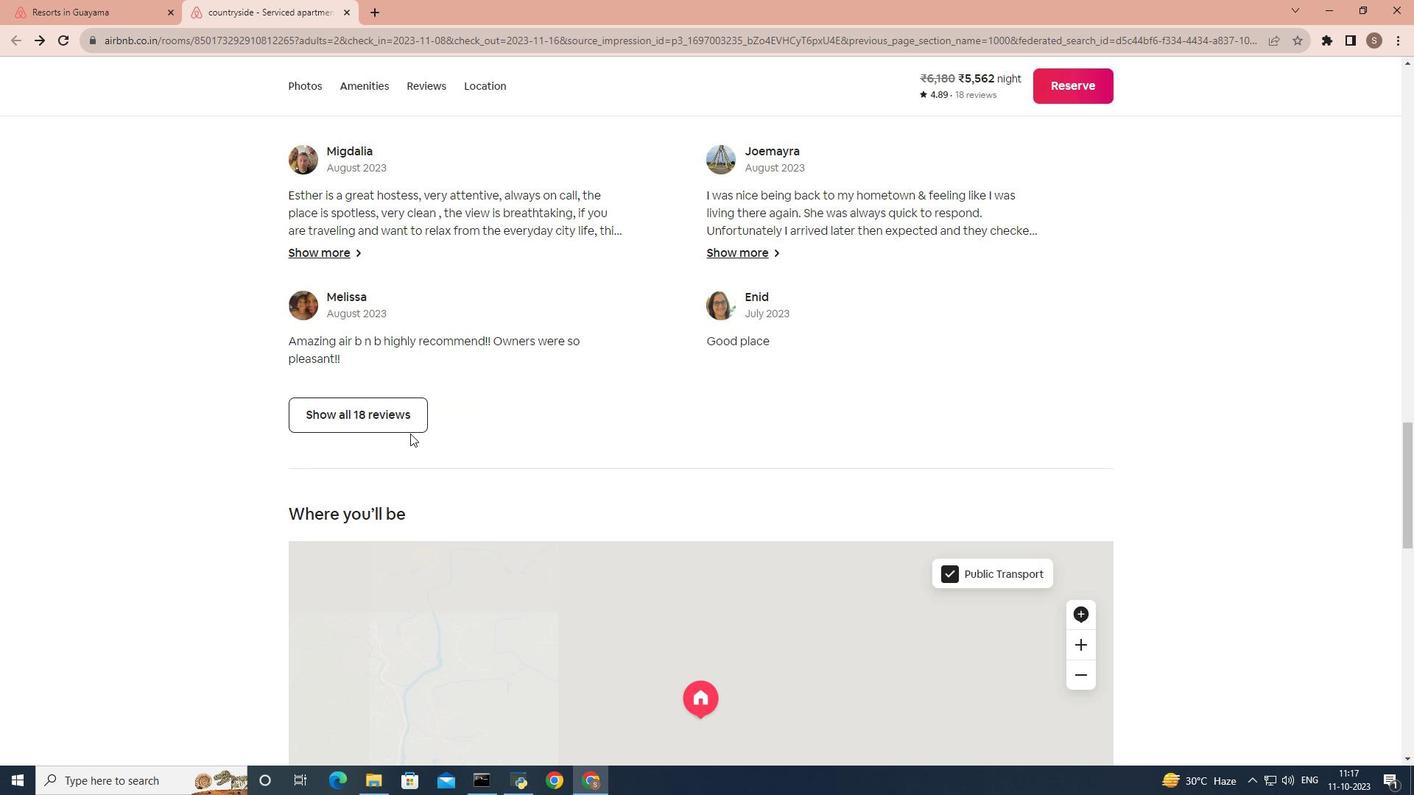 
Action: Mouse pressed left at (410, 433)
Screenshot: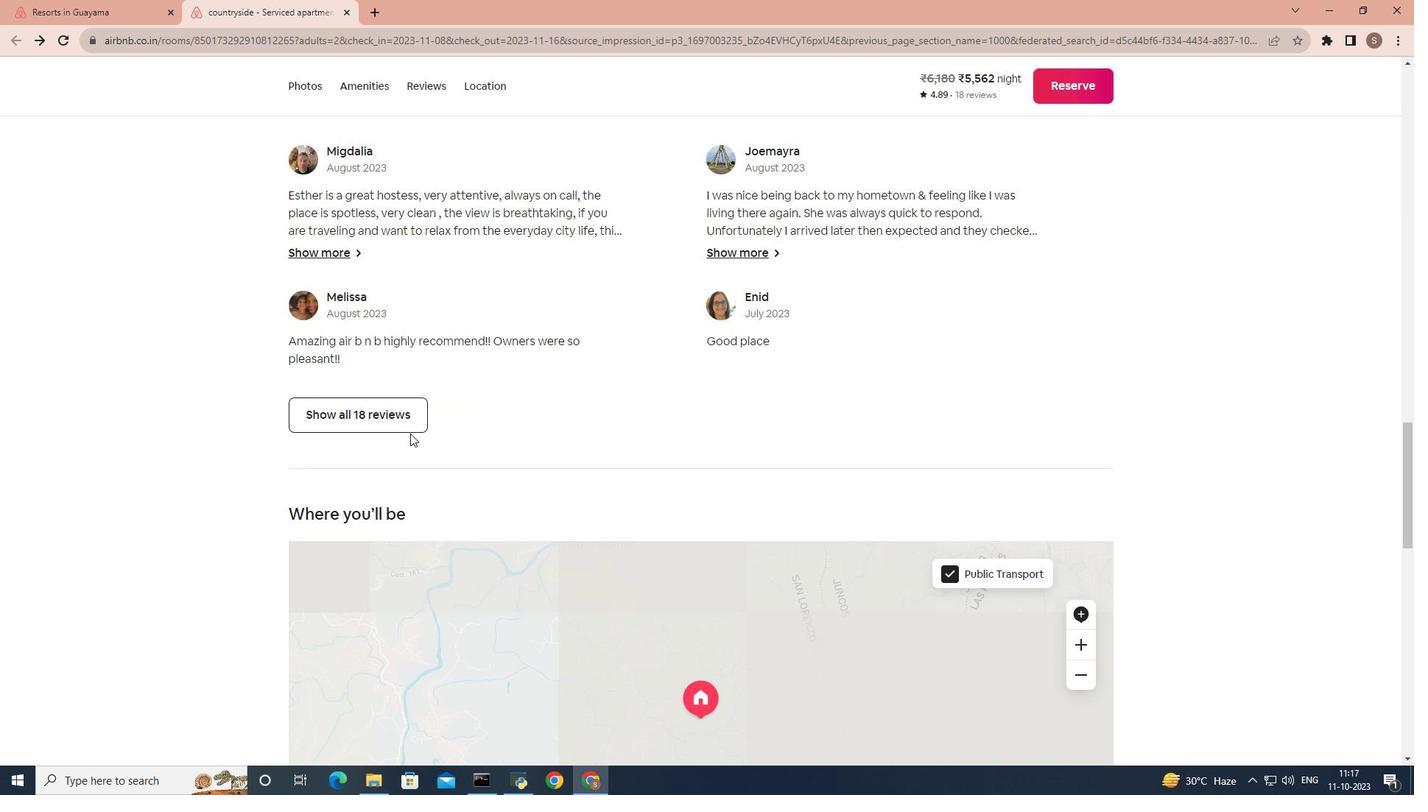 
Action: Mouse moved to (411, 430)
Screenshot: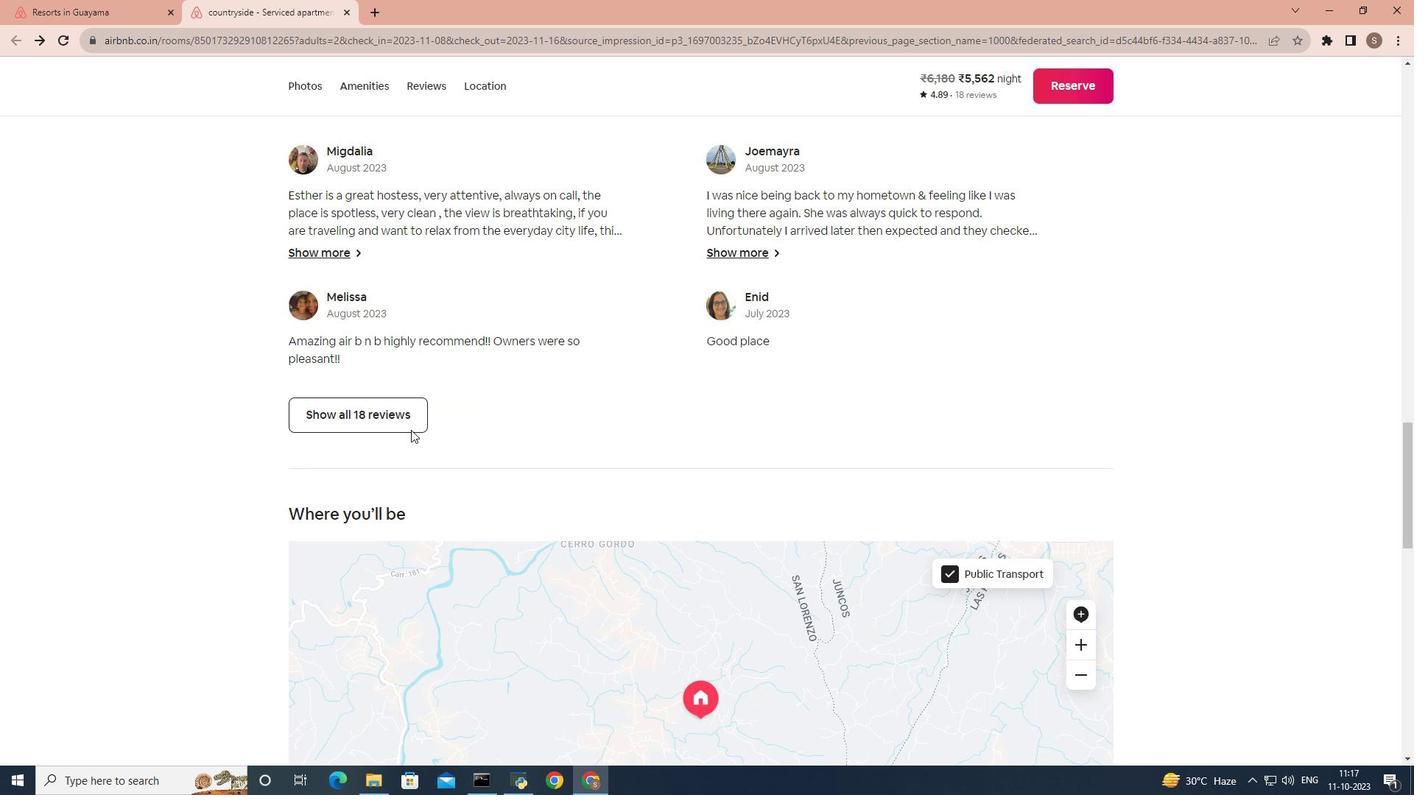 
Action: Mouse pressed left at (411, 430)
Screenshot: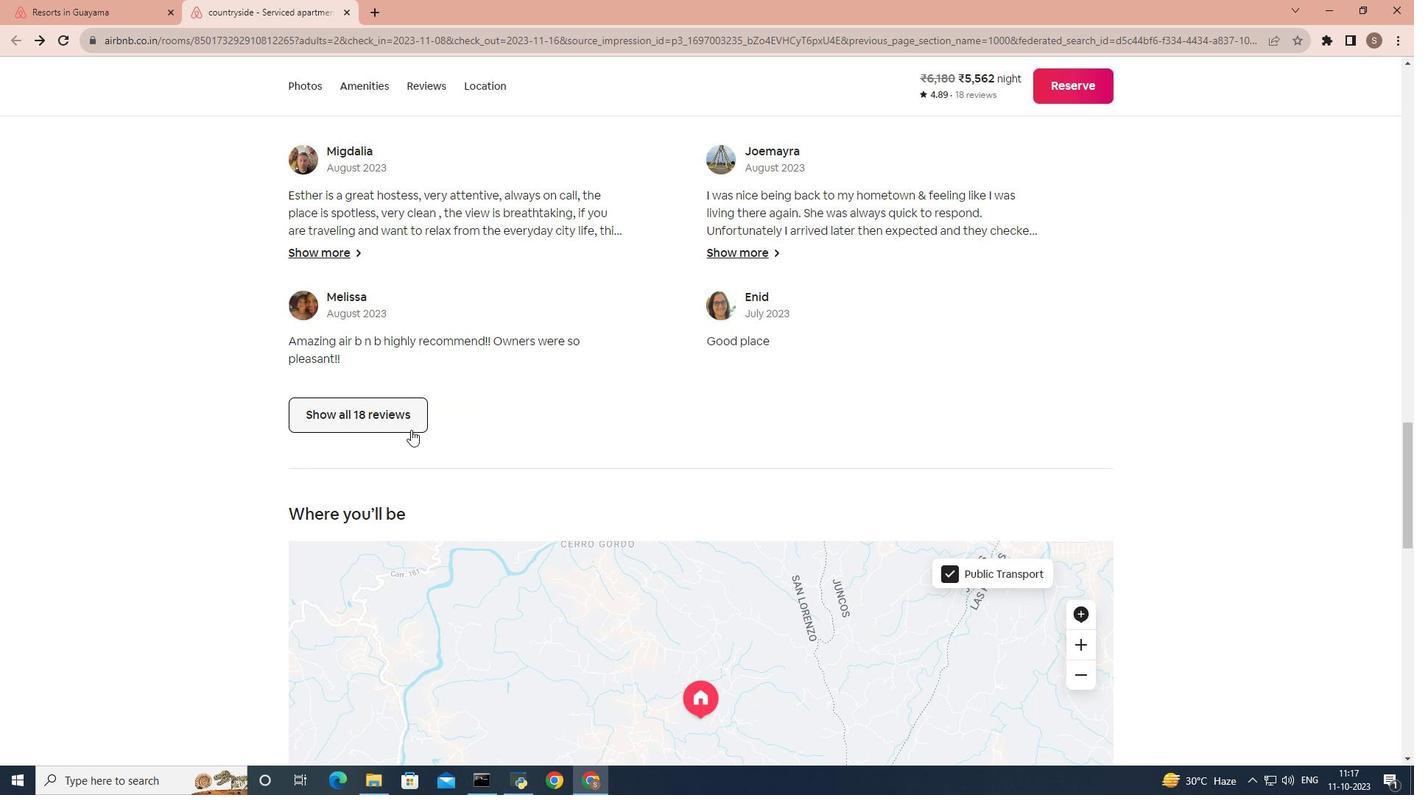 
Action: Mouse moved to (777, 447)
Screenshot: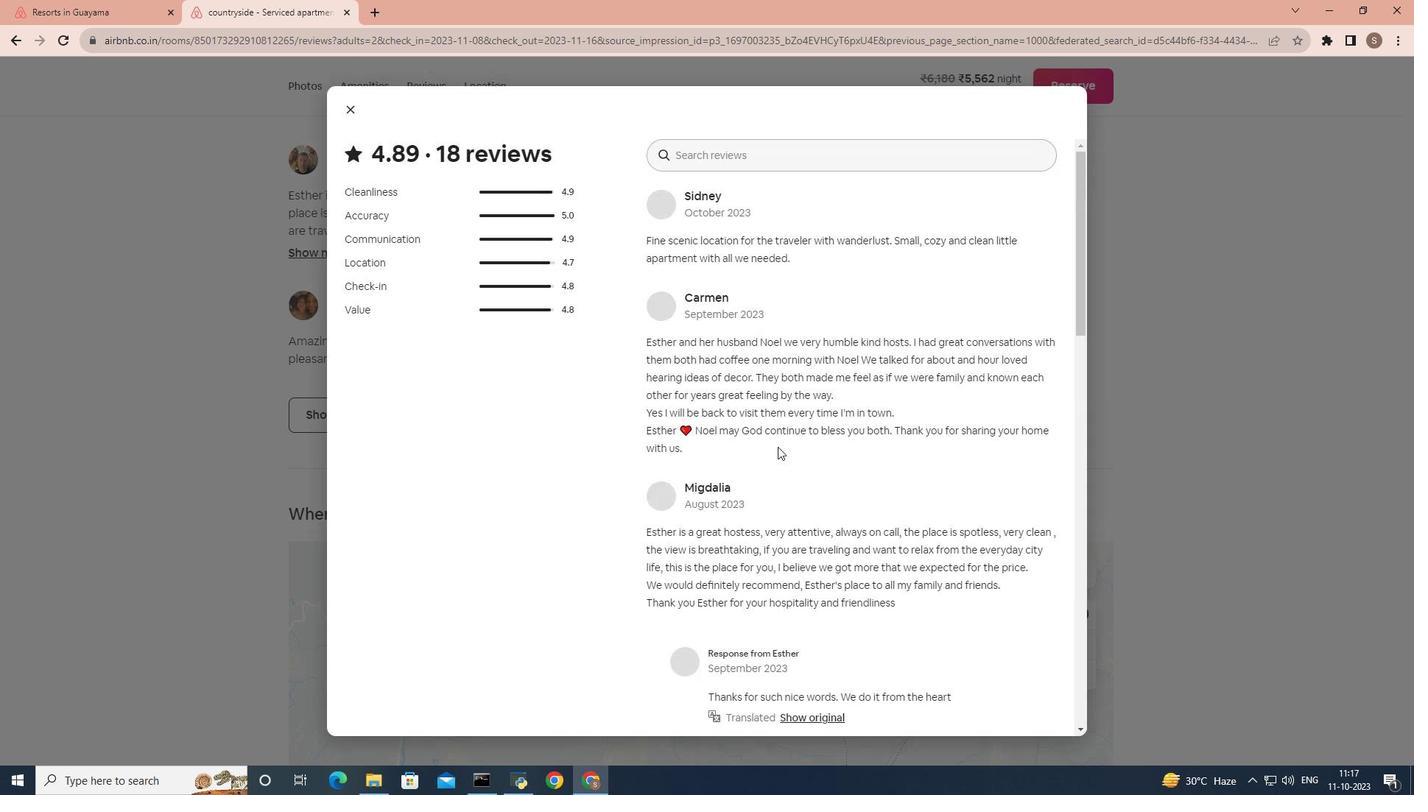 
Action: Mouse scrolled (777, 446) with delta (0, 0)
Screenshot: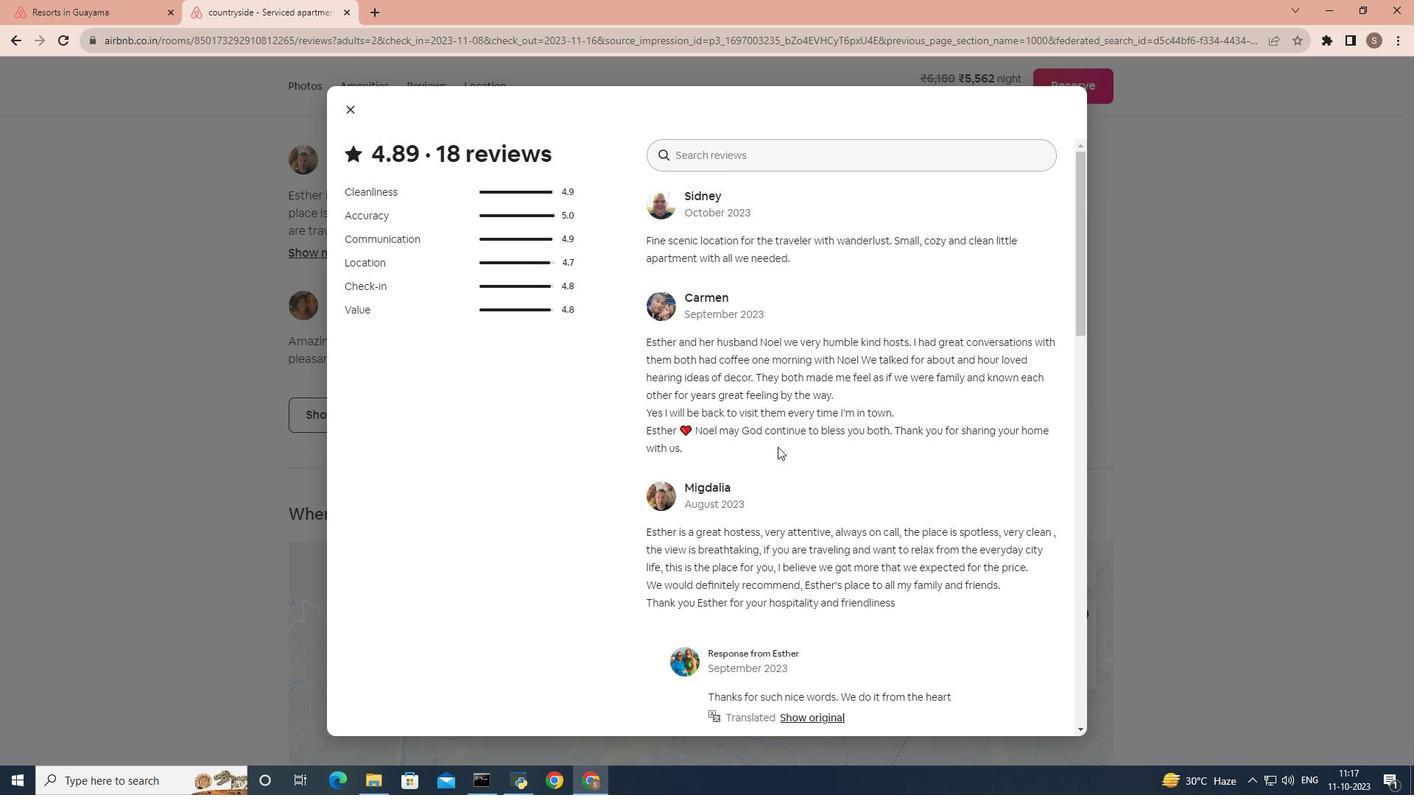 
Action: Mouse scrolled (777, 446) with delta (0, 0)
Screenshot: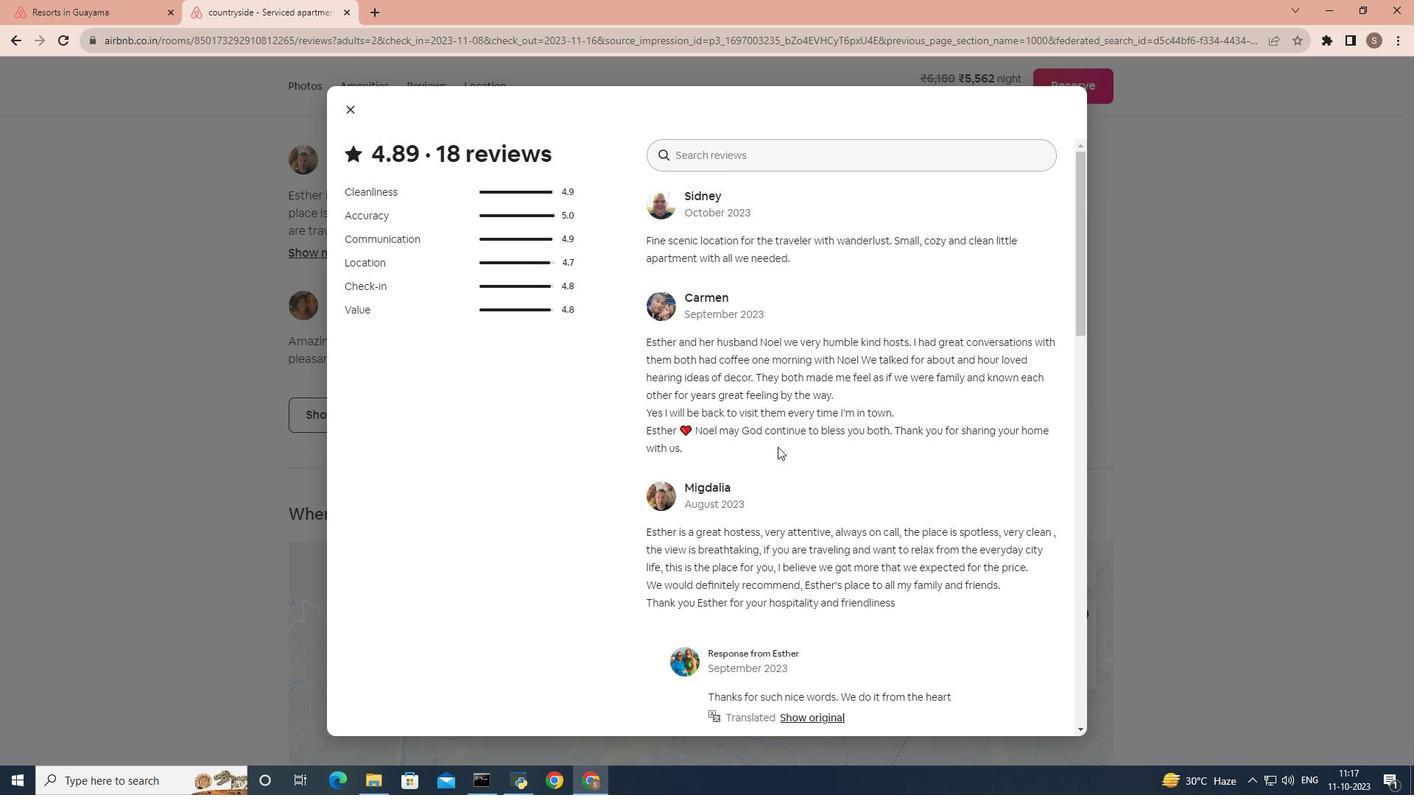 
Action: Mouse scrolled (777, 446) with delta (0, 0)
Screenshot: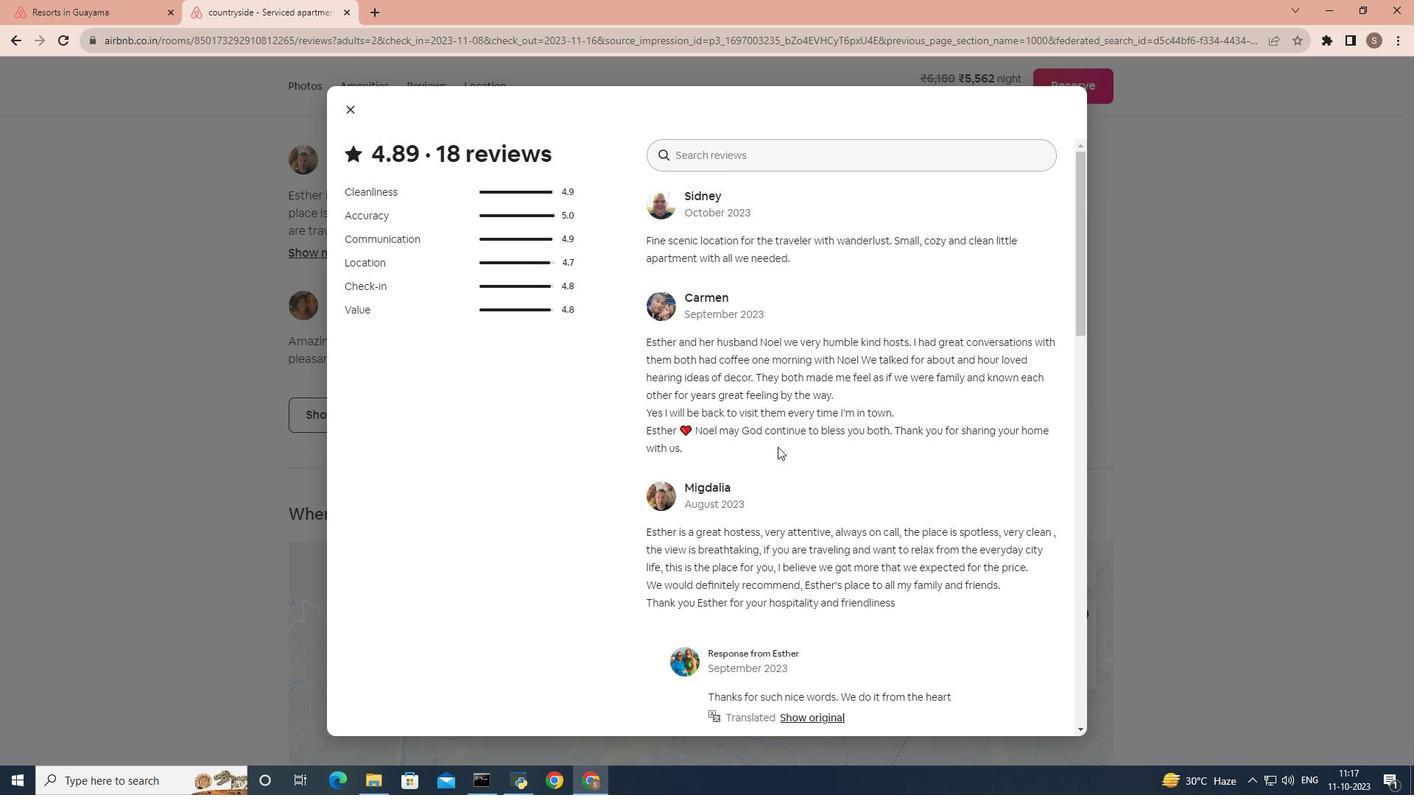 
Action: Mouse scrolled (777, 446) with delta (0, 0)
Screenshot: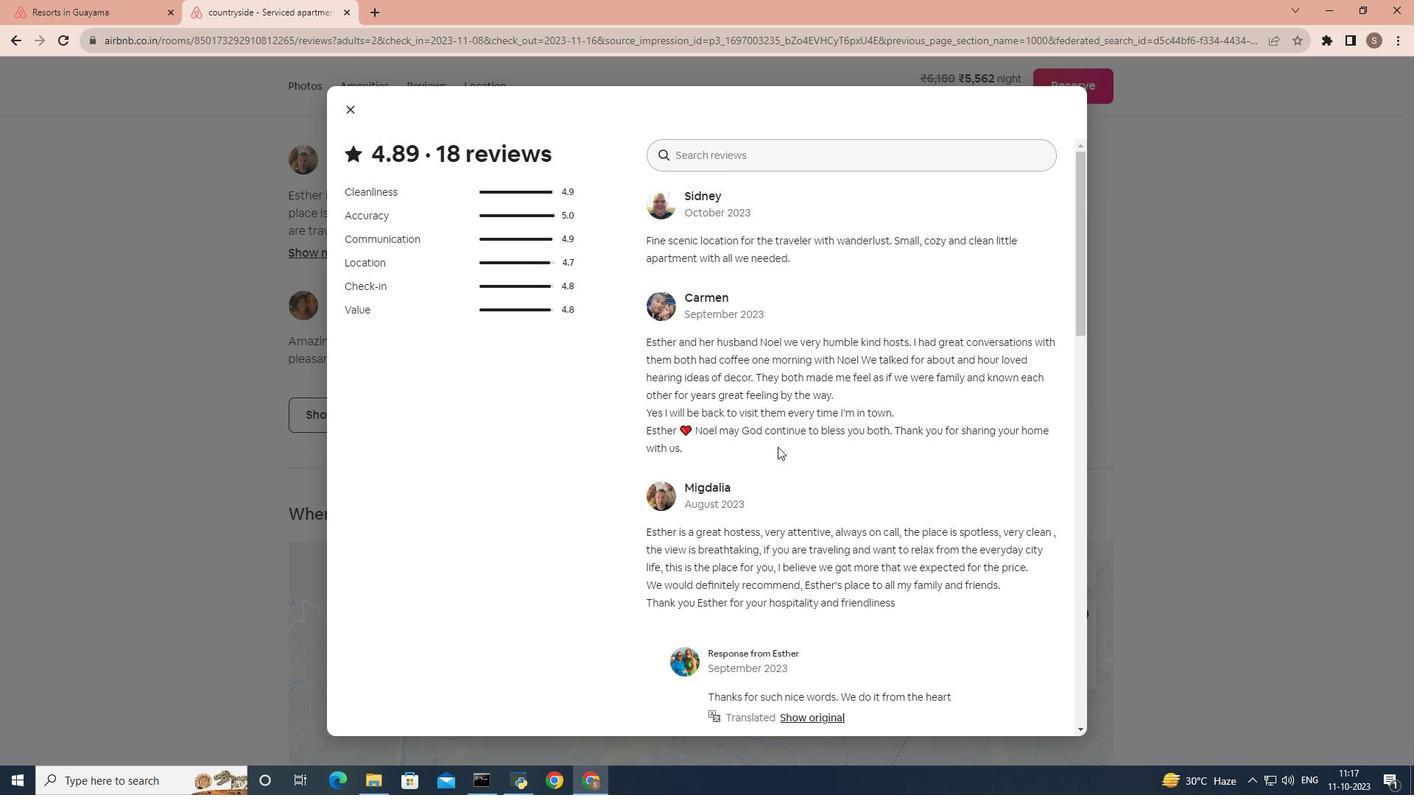 
Action: Mouse scrolled (777, 446) with delta (0, 0)
Screenshot: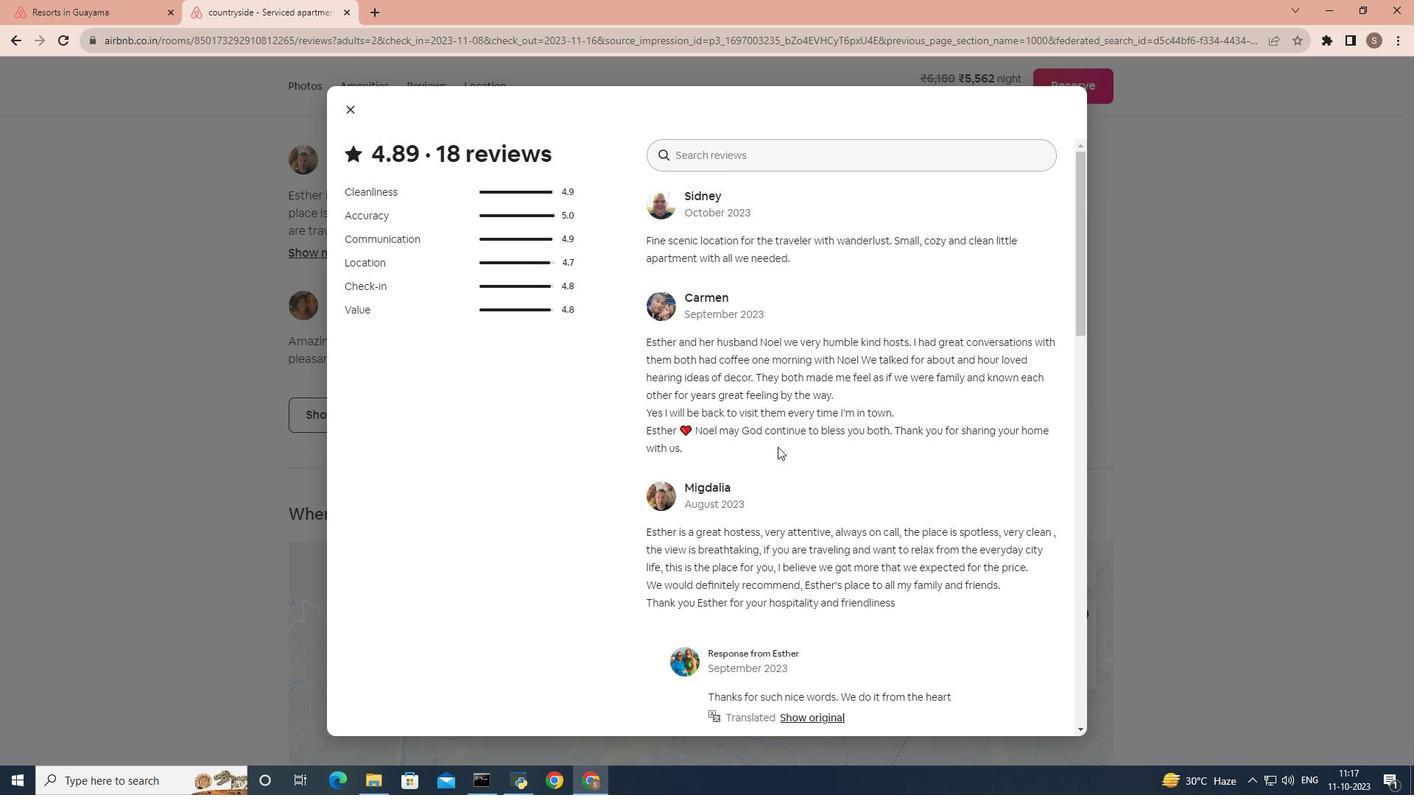 
Action: Mouse scrolled (777, 446) with delta (0, 0)
Screenshot: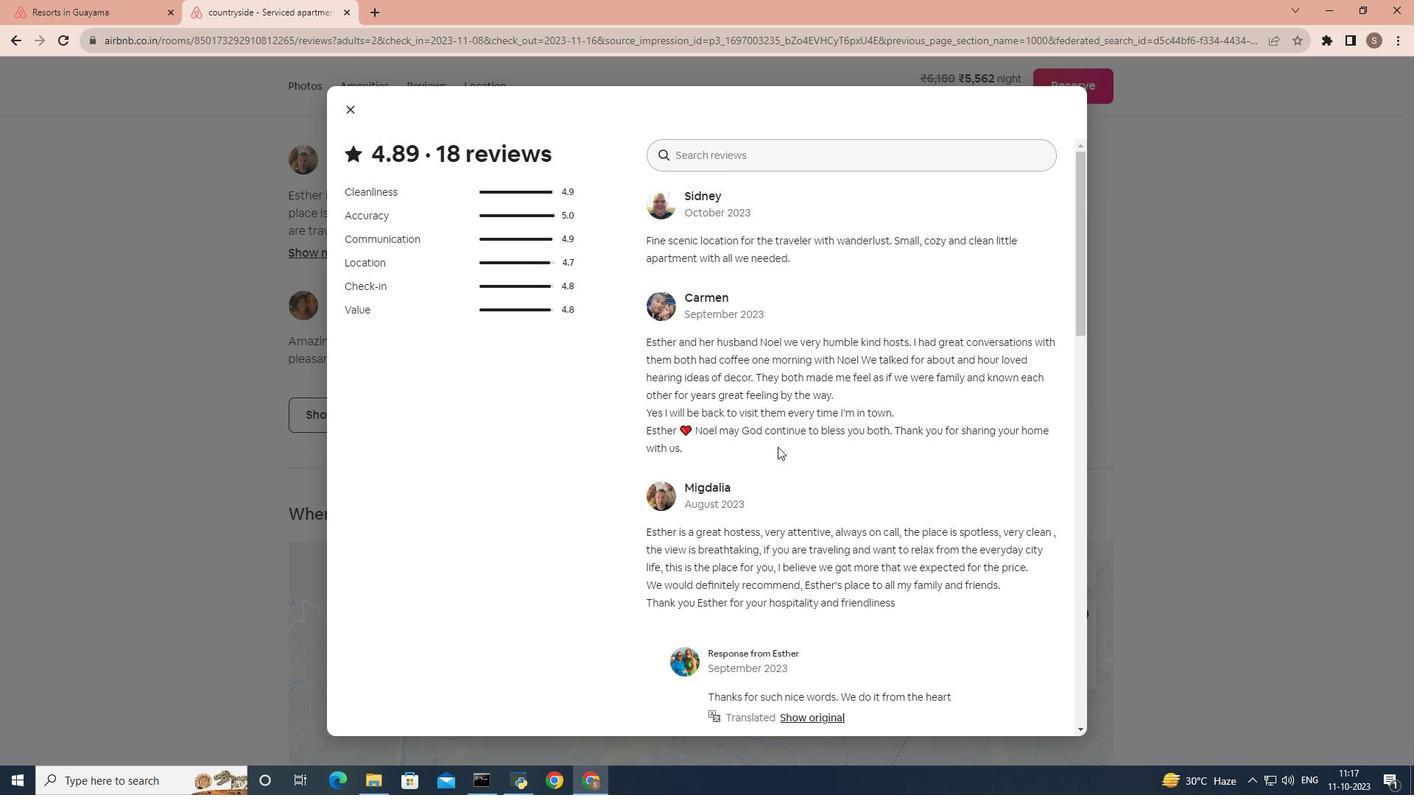 
Action: Mouse scrolled (777, 446) with delta (0, 0)
Screenshot: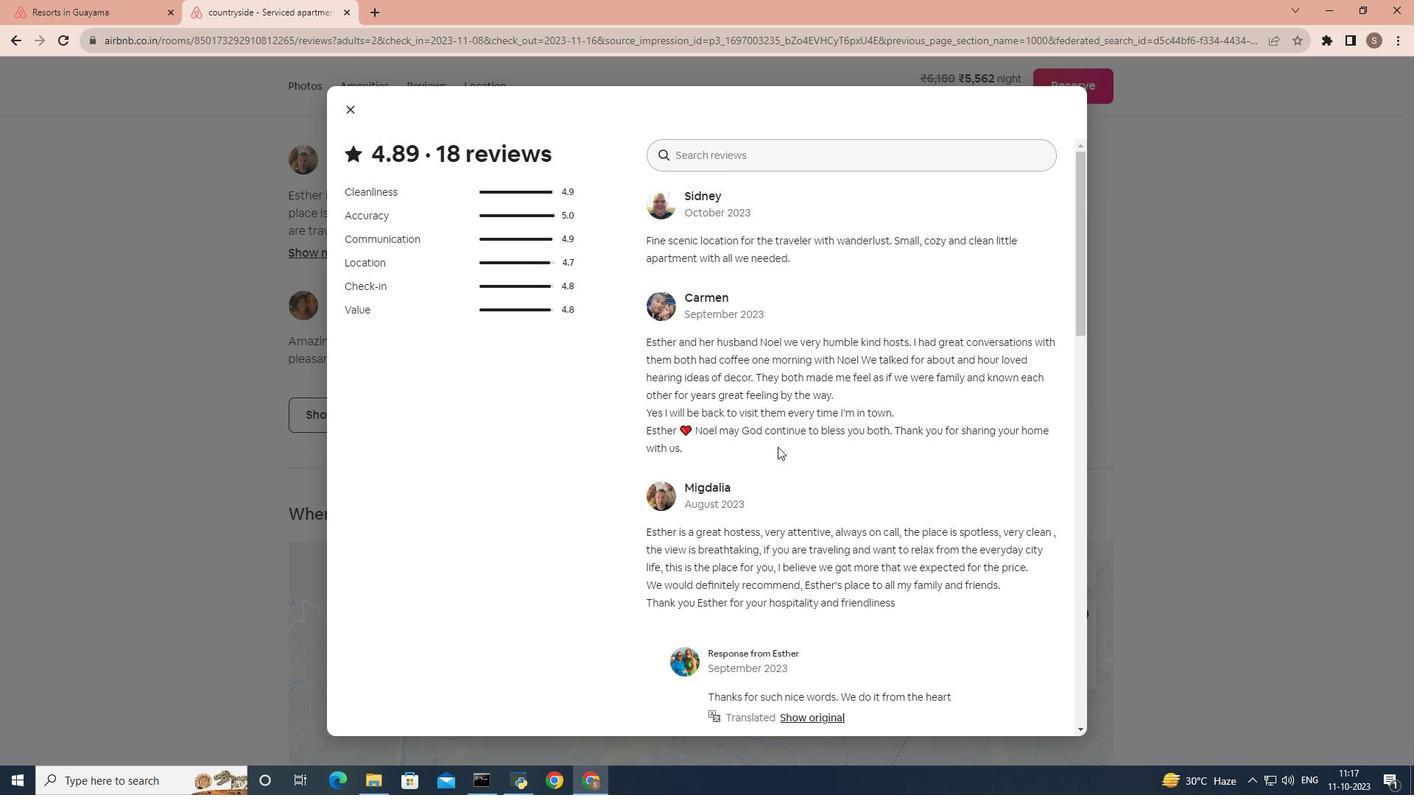
Action: Mouse scrolled (777, 446) with delta (0, 0)
Screenshot: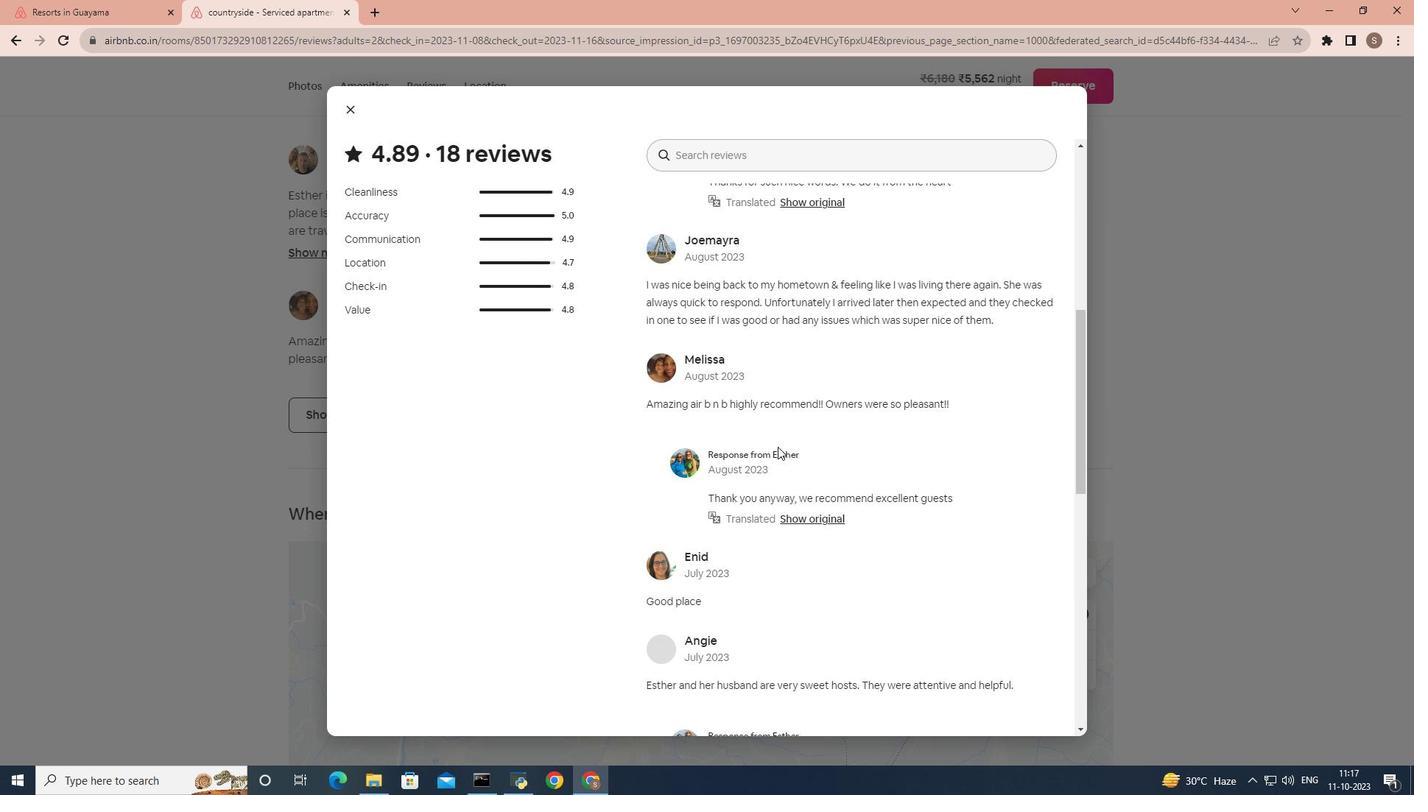 
Action: Mouse scrolled (777, 446) with delta (0, 0)
Screenshot: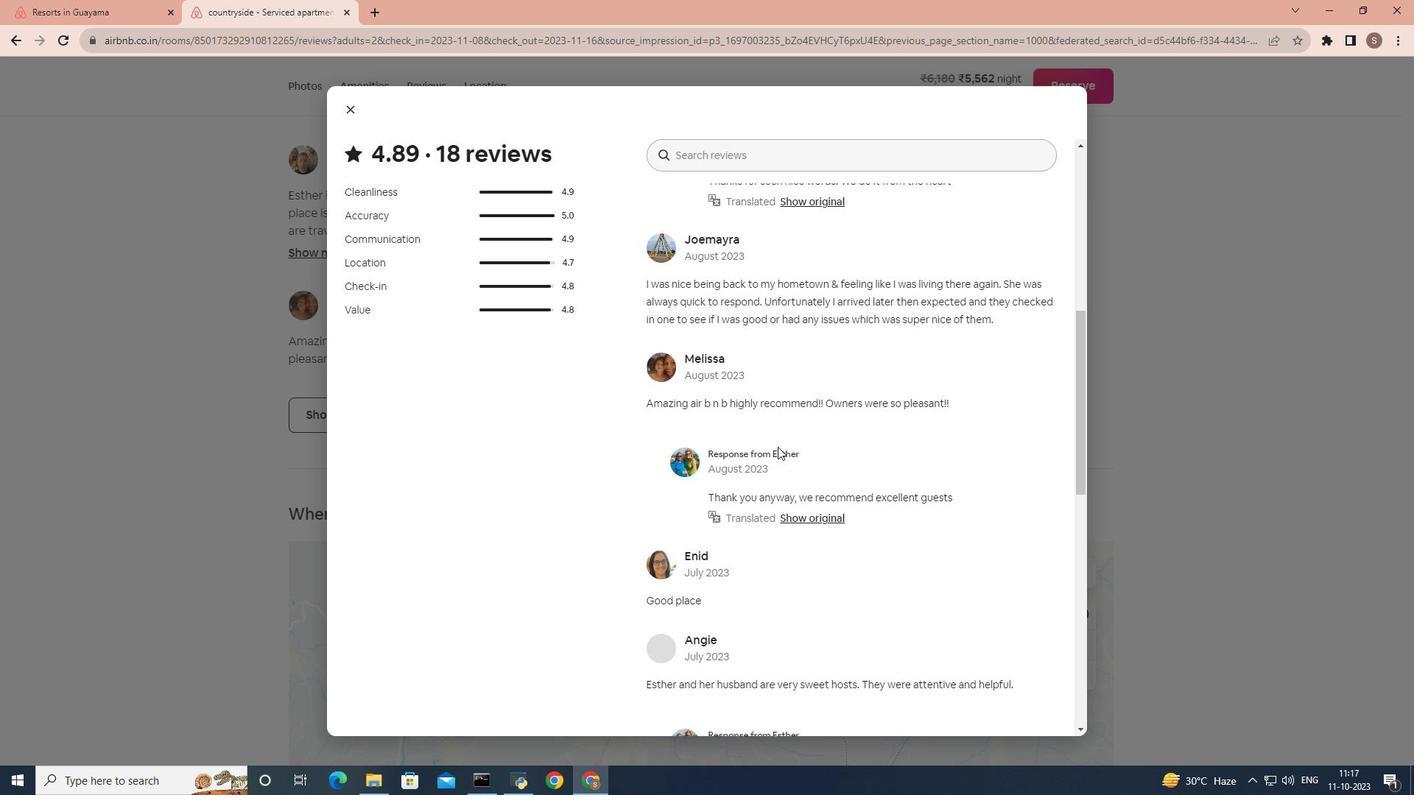 
Action: Mouse scrolled (777, 446) with delta (0, 0)
Screenshot: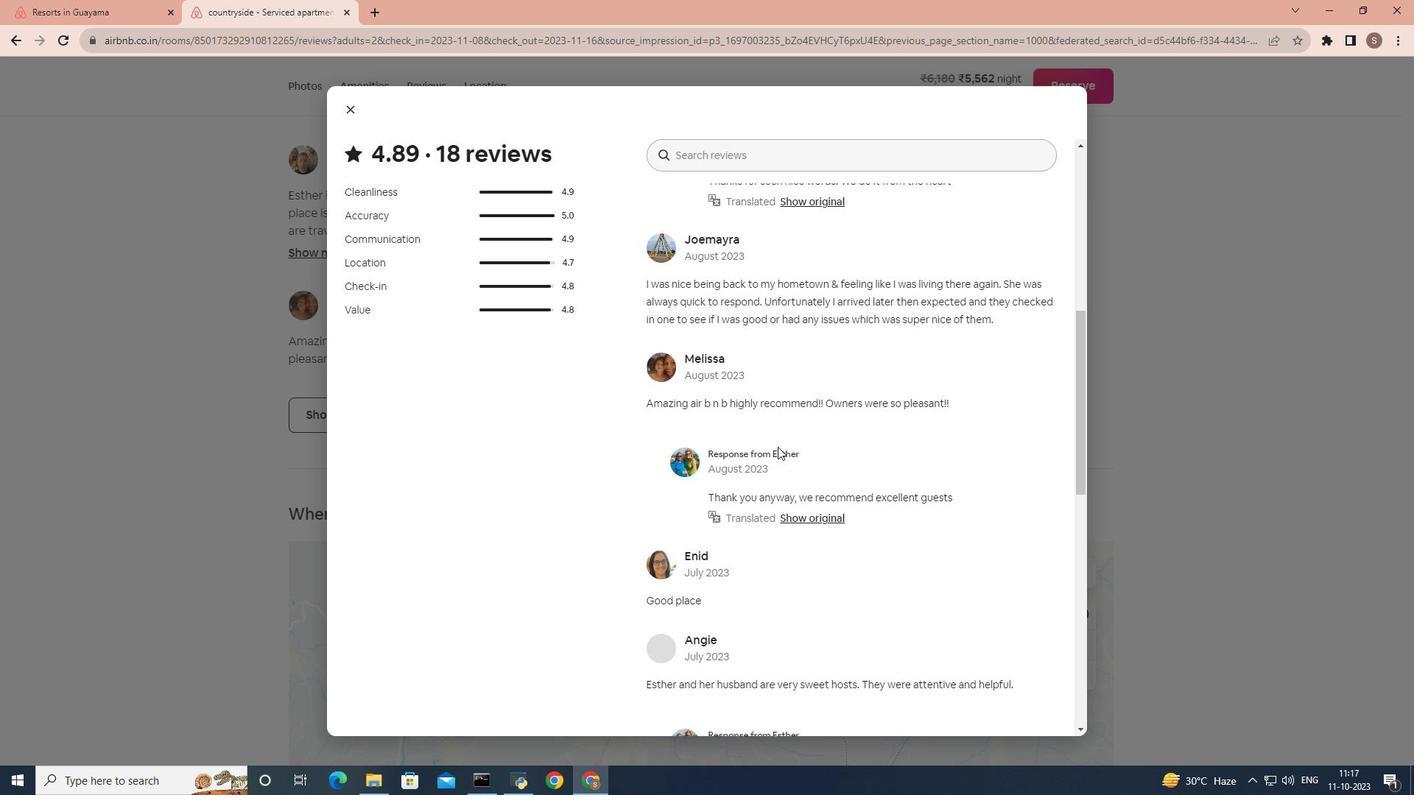 
Action: Mouse scrolled (777, 446) with delta (0, 0)
Screenshot: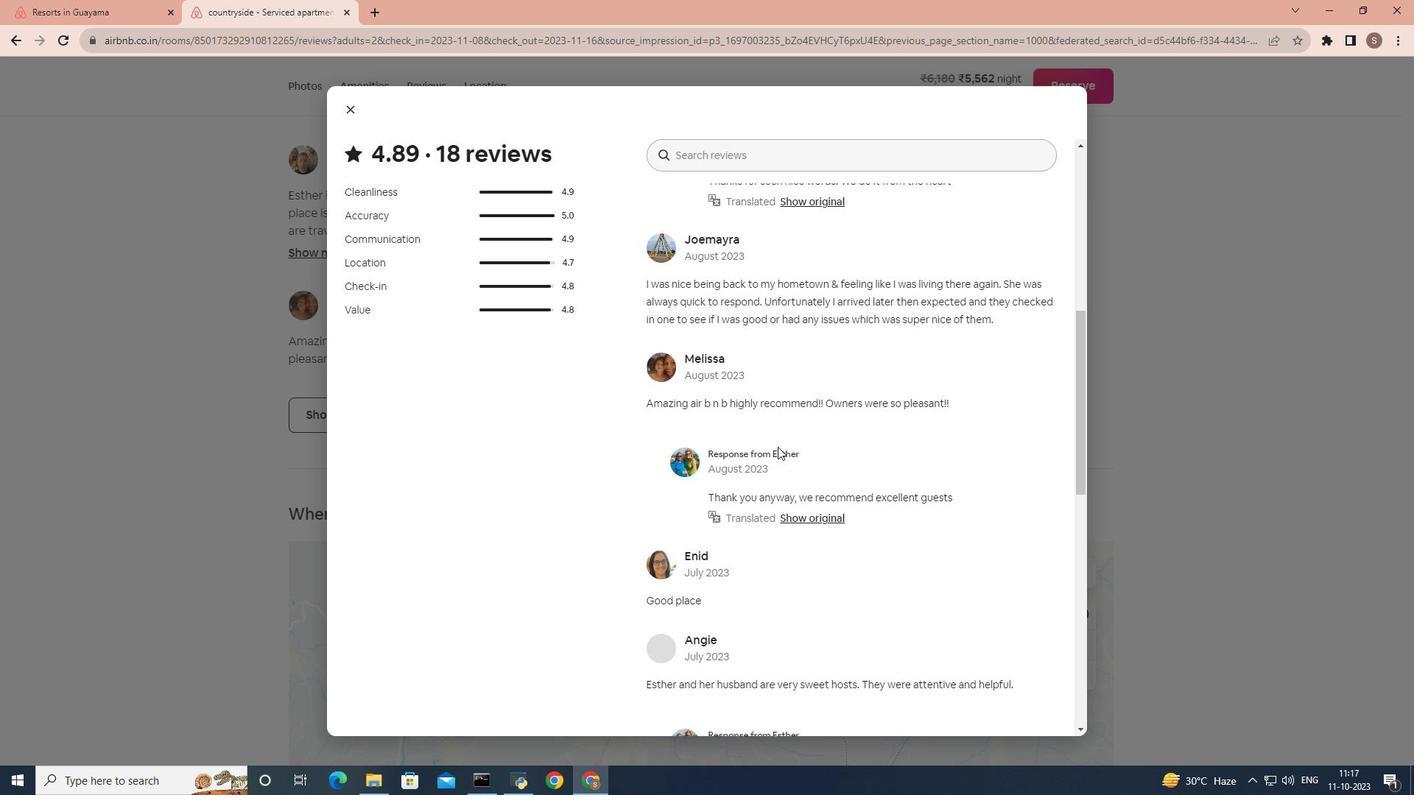 
Action: Mouse scrolled (777, 446) with delta (0, 0)
Screenshot: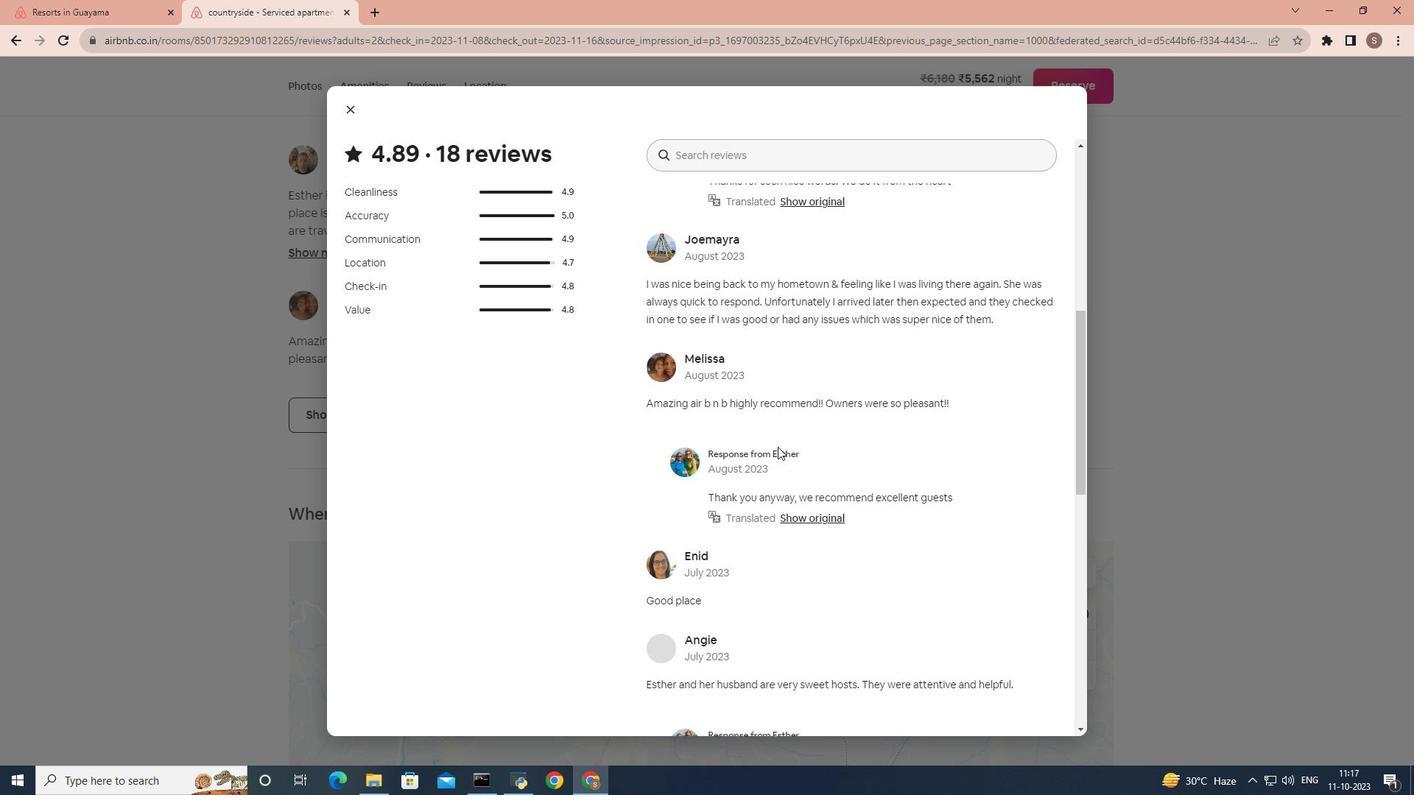 
Action: Mouse scrolled (777, 446) with delta (0, 0)
Screenshot: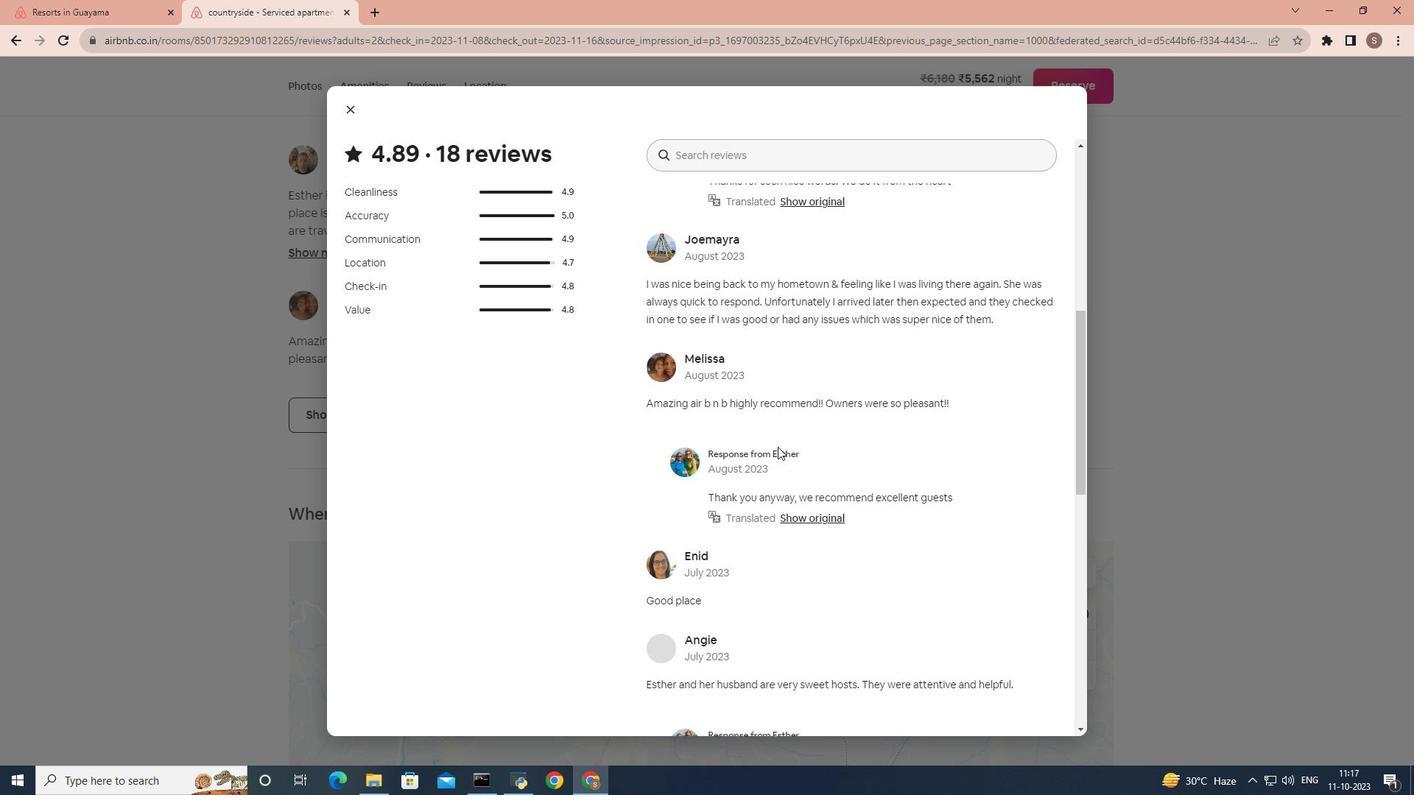 
Action: Mouse scrolled (777, 446) with delta (0, 0)
Screenshot: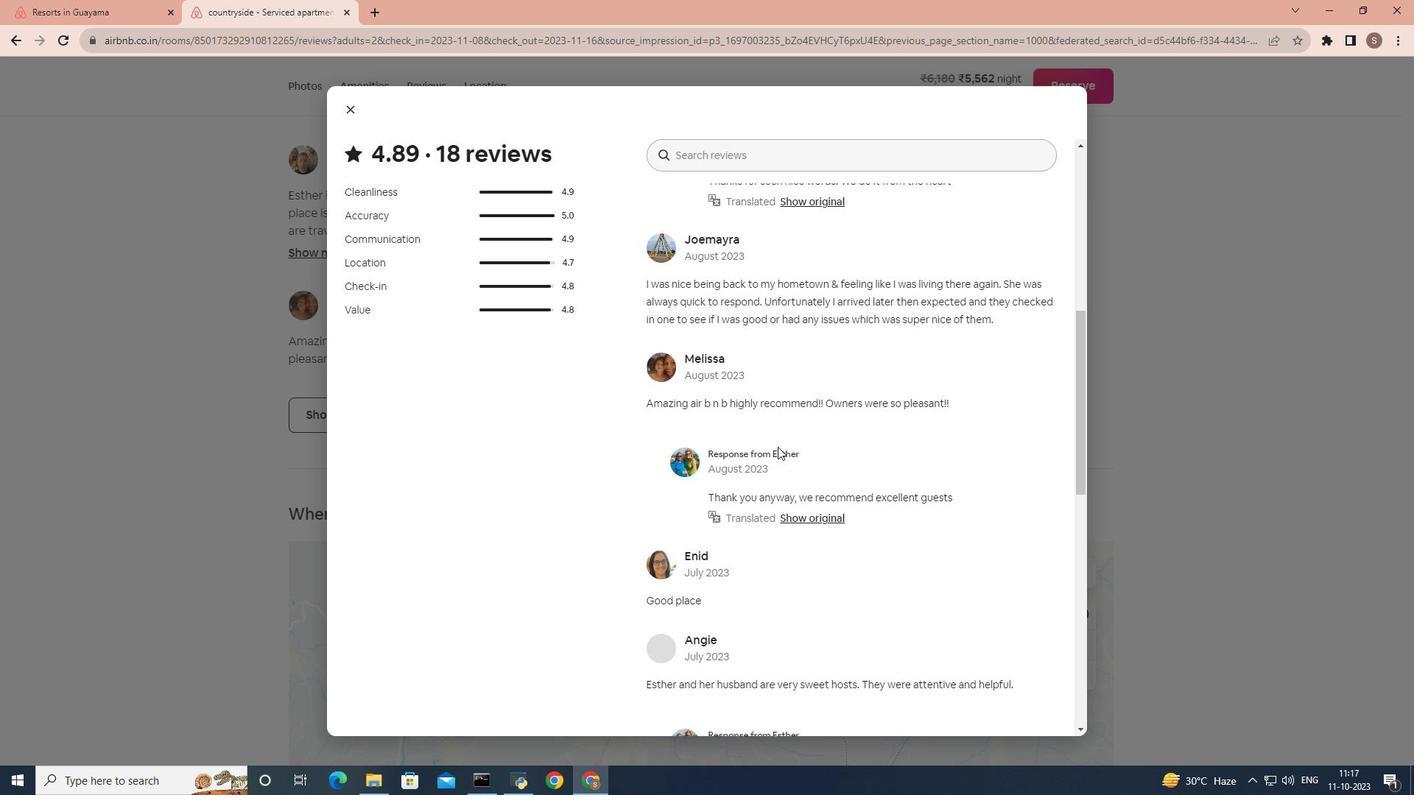 
Action: Mouse scrolled (777, 446) with delta (0, 0)
Screenshot: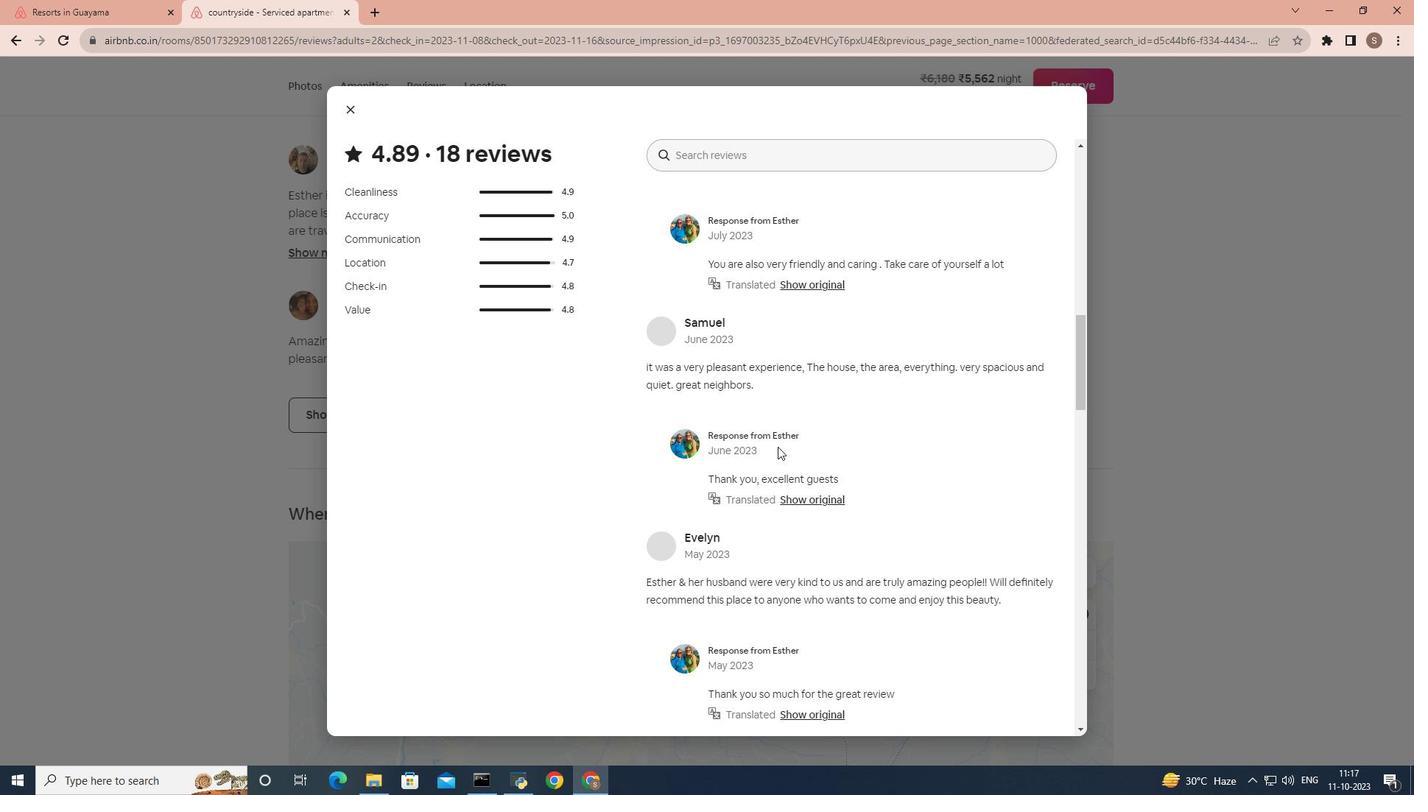 
Action: Mouse scrolled (777, 446) with delta (0, 0)
Screenshot: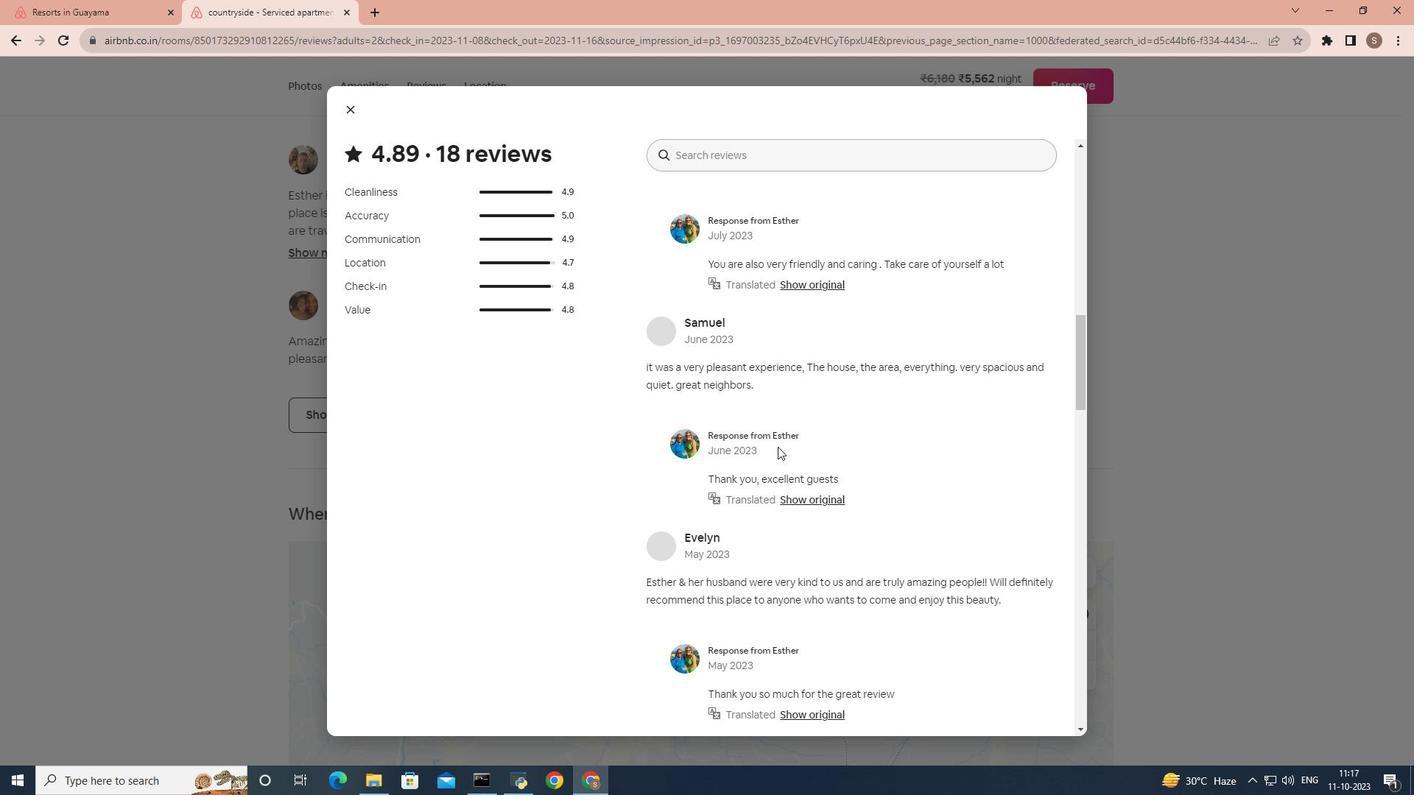 
Action: Mouse scrolled (777, 446) with delta (0, 0)
Screenshot: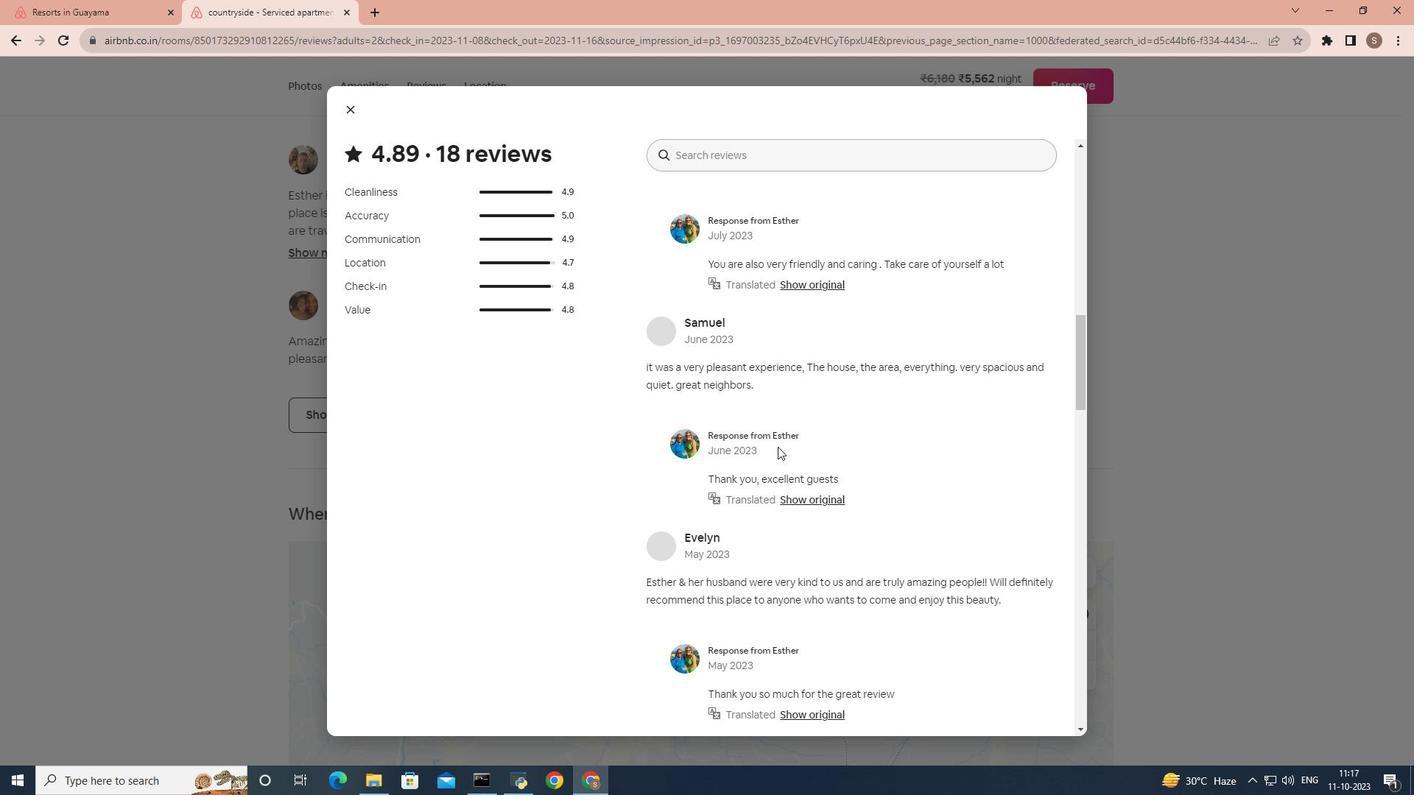 
Action: Mouse scrolled (777, 446) with delta (0, 0)
Screenshot: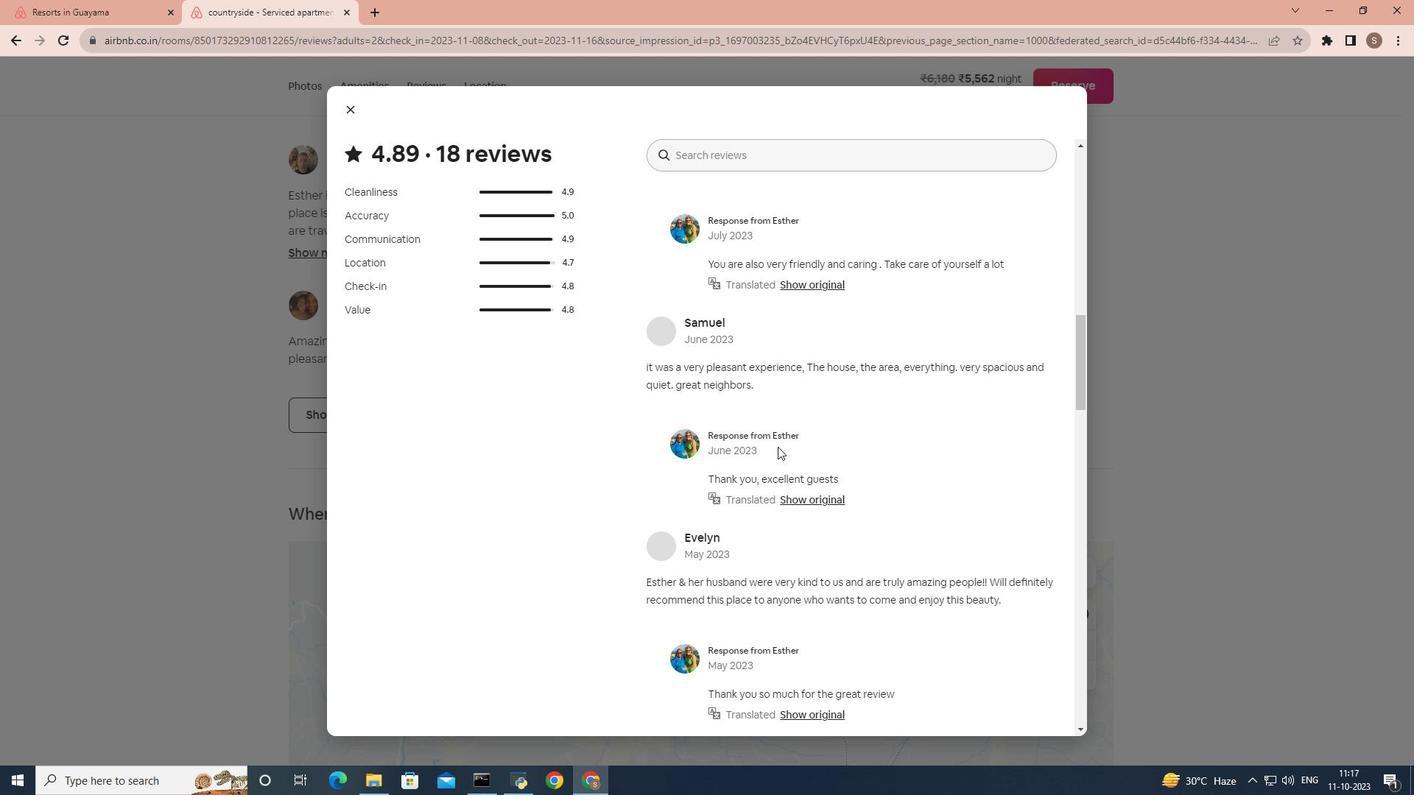 
Action: Mouse scrolled (777, 446) with delta (0, 0)
Screenshot: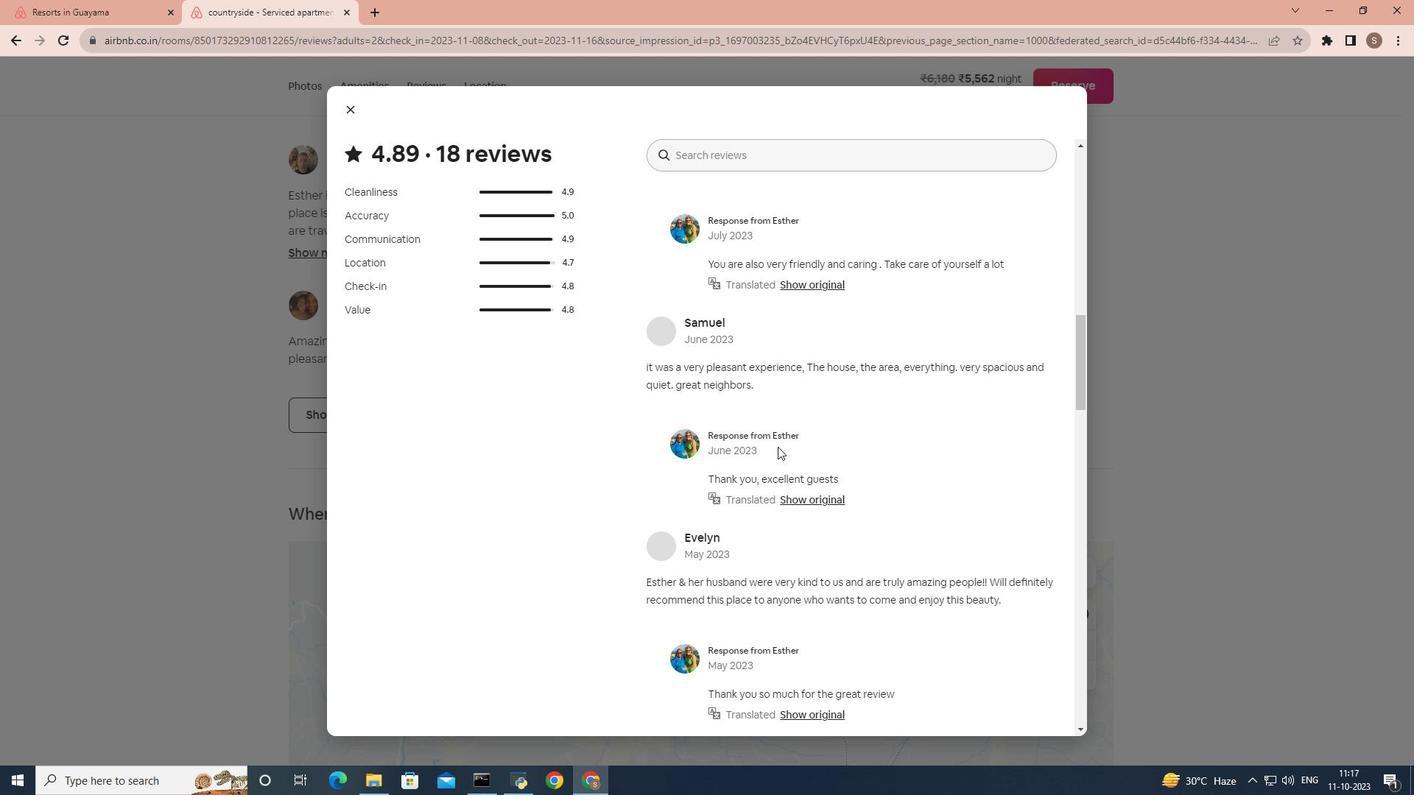 
Action: Mouse scrolled (777, 446) with delta (0, 0)
Screenshot: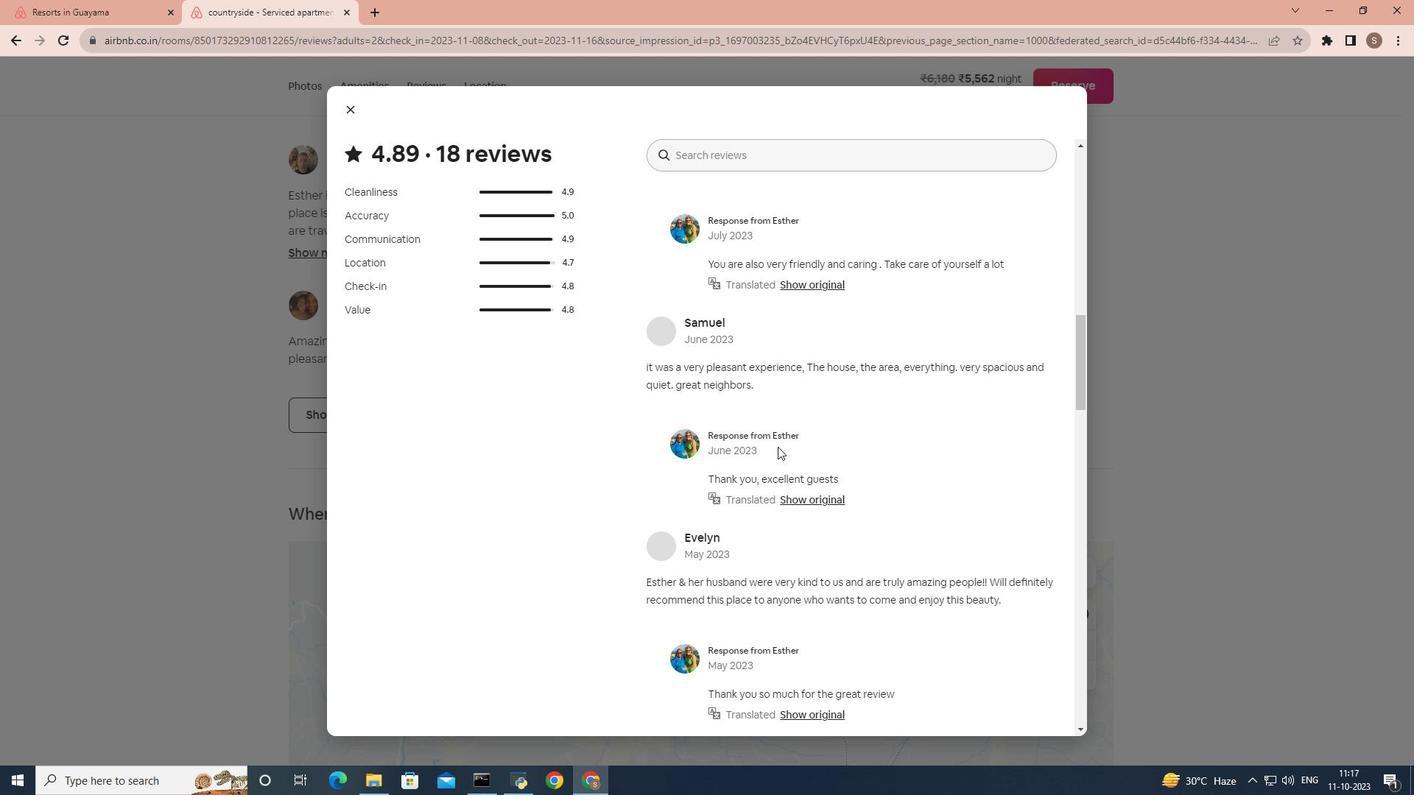 
Action: Mouse moved to (777, 447)
Screenshot: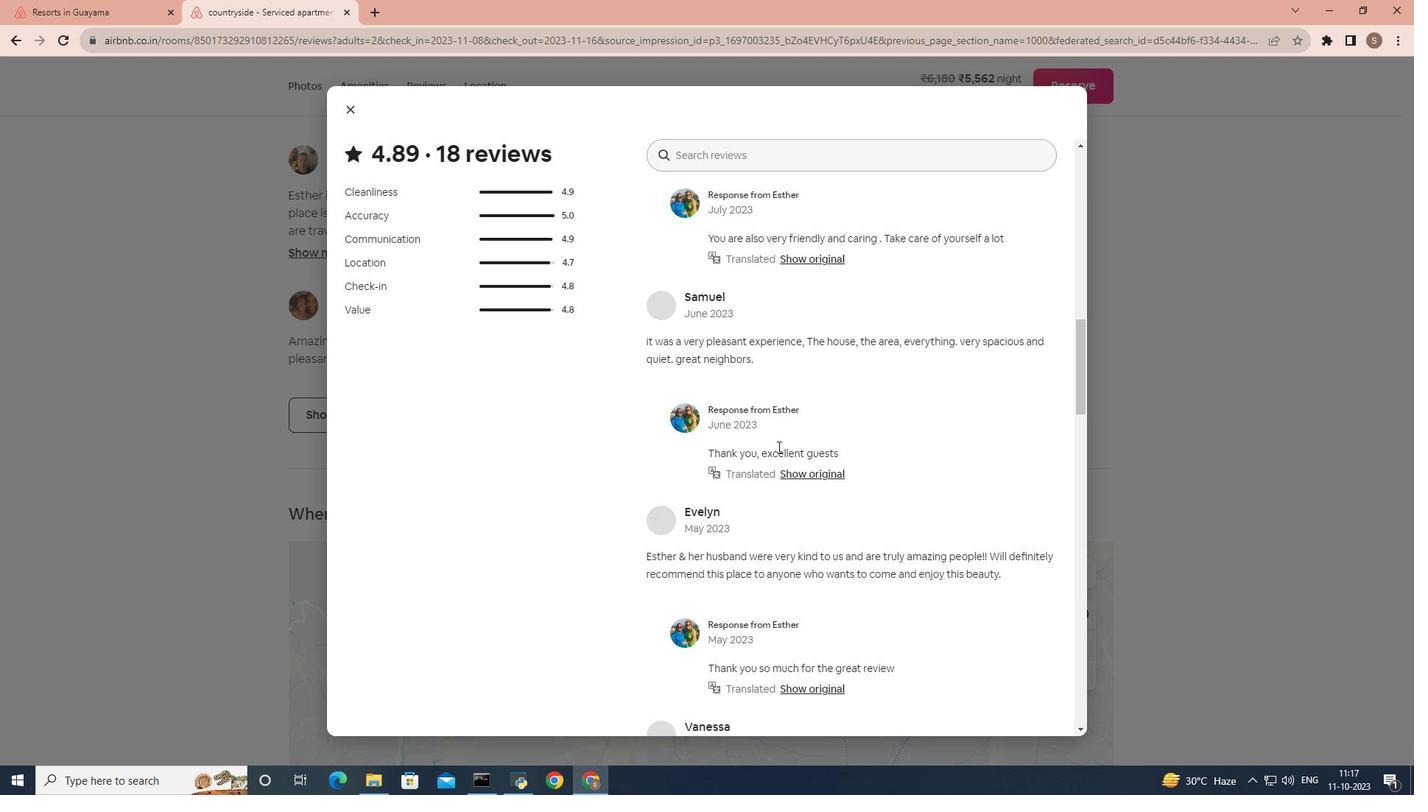 
Action: Mouse scrolled (777, 446) with delta (0, 0)
Screenshot: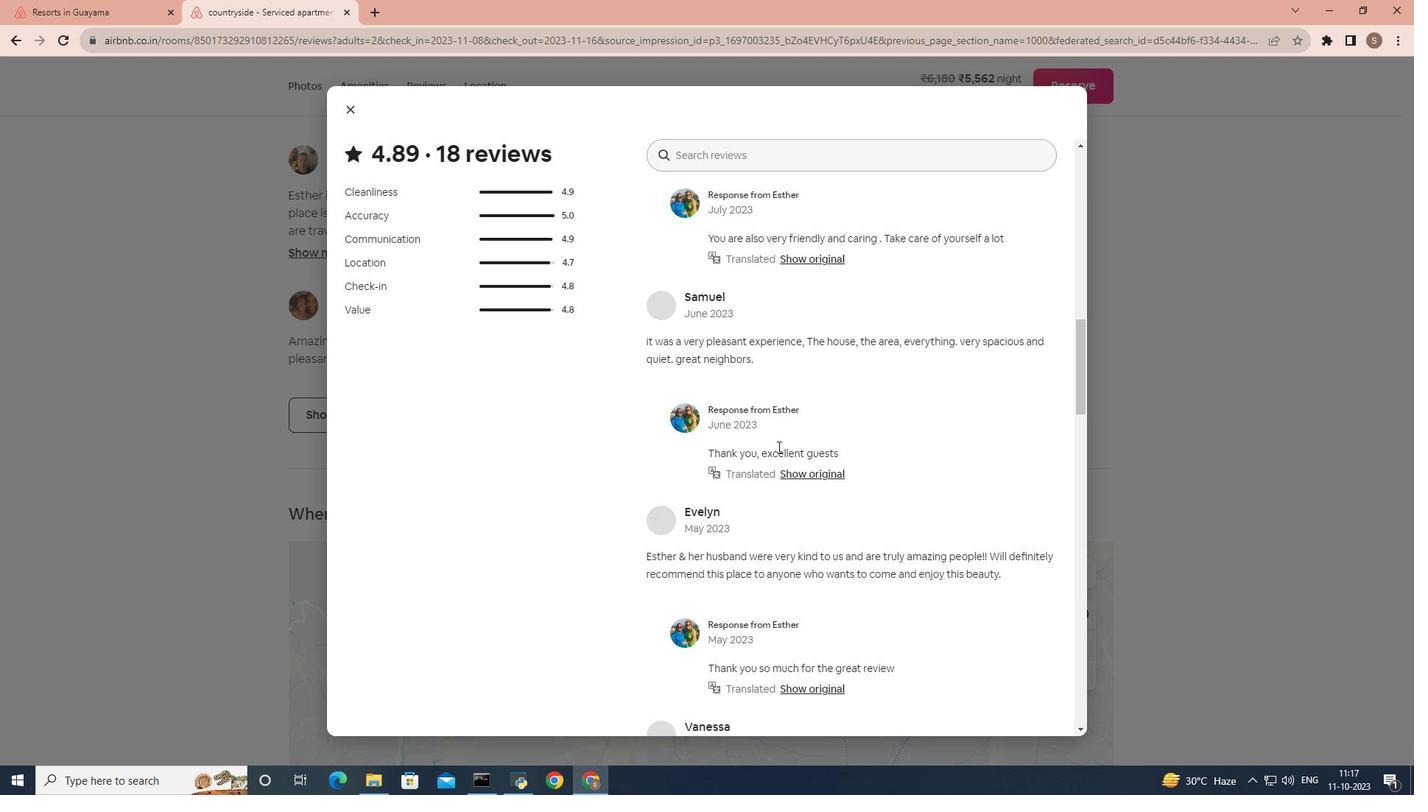 
Action: Mouse scrolled (777, 446) with delta (0, 0)
Screenshot: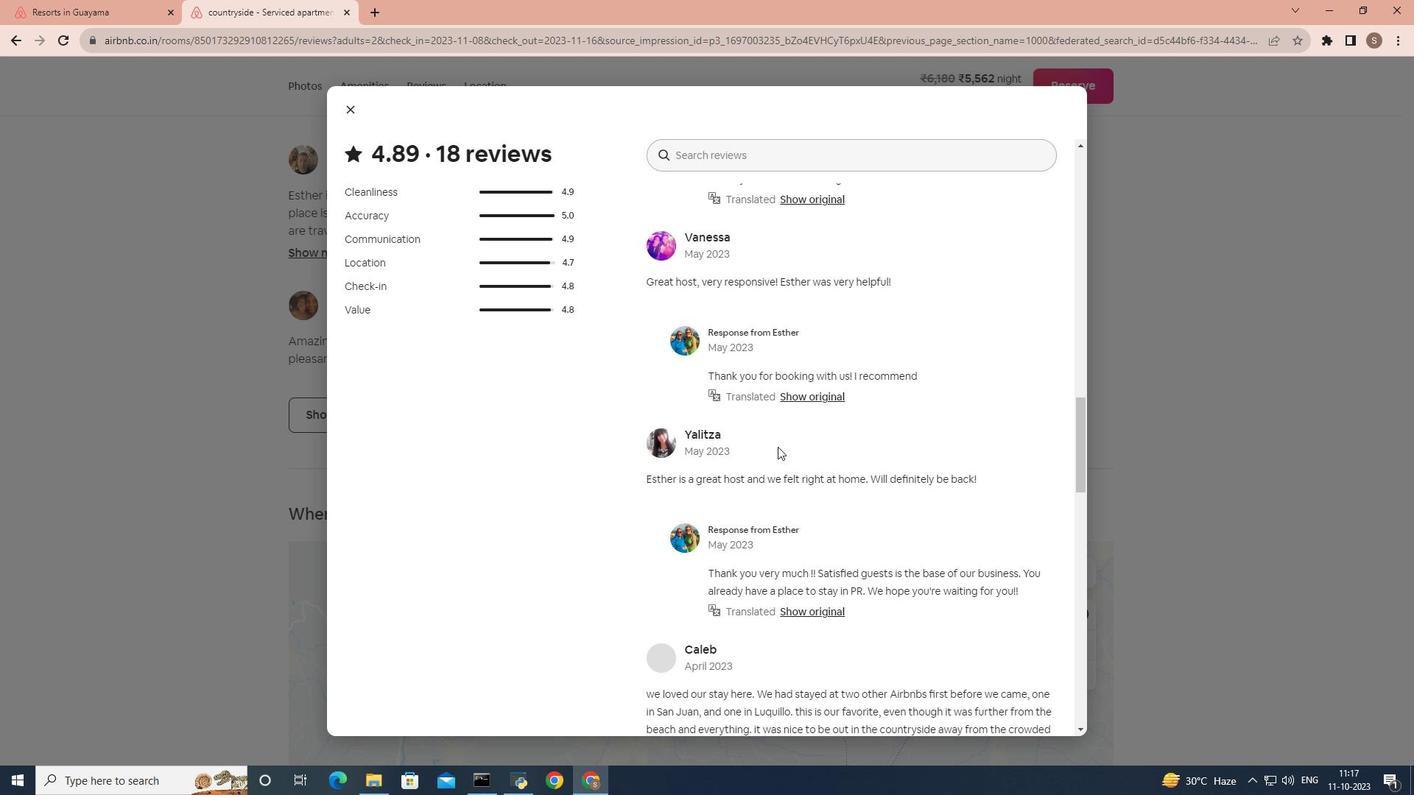 
Action: Mouse scrolled (777, 446) with delta (0, 0)
Screenshot: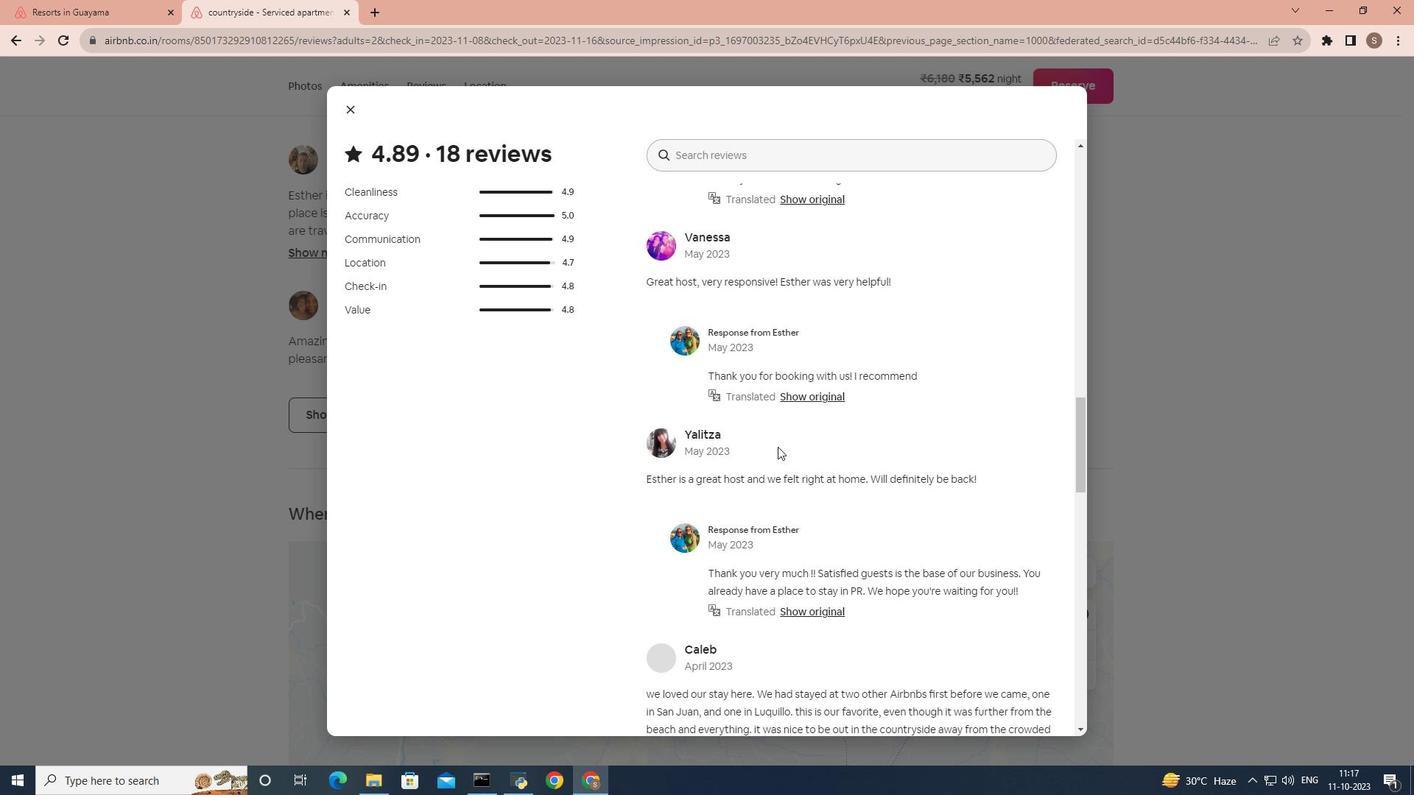 
Action: Mouse scrolled (777, 446) with delta (0, 0)
Screenshot: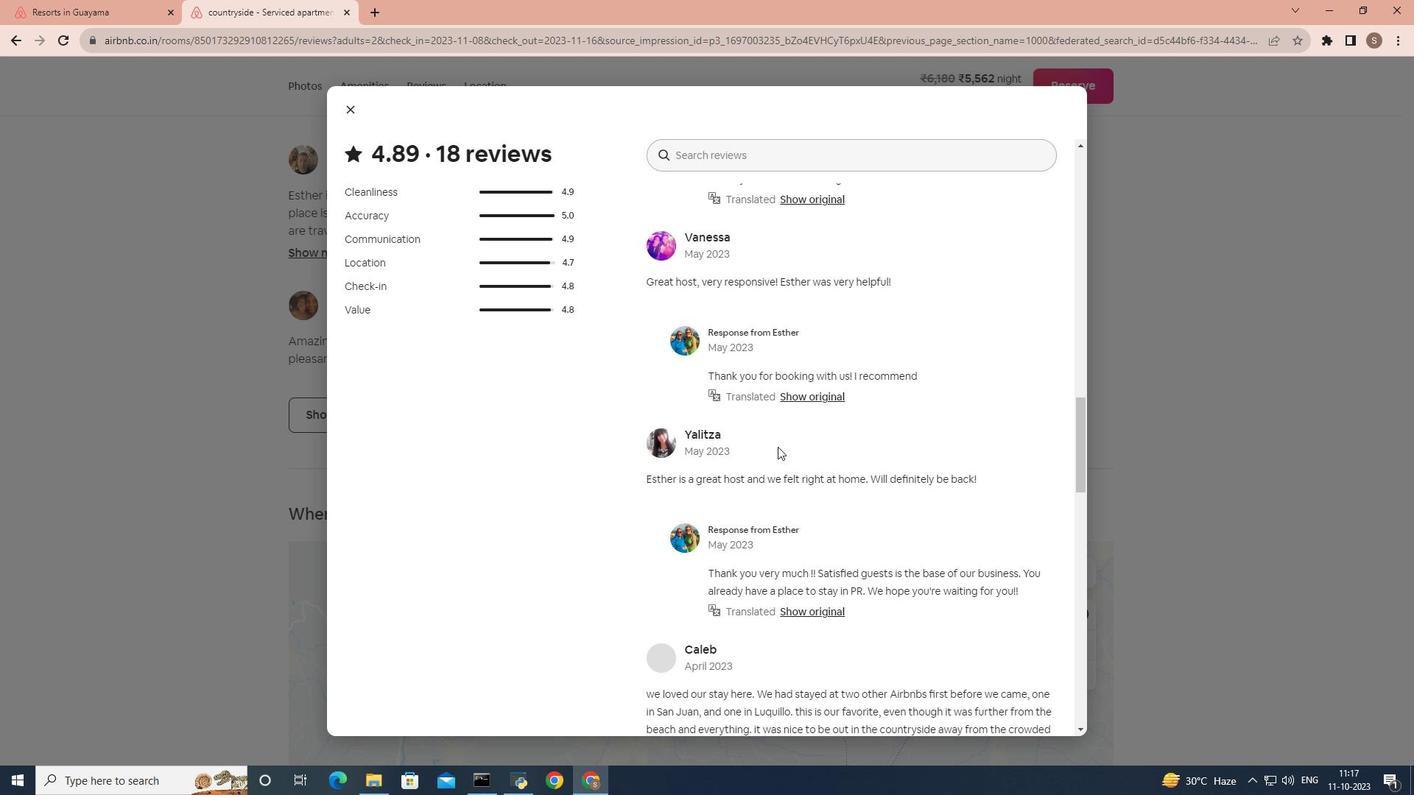 
Action: Mouse scrolled (777, 446) with delta (0, 0)
Screenshot: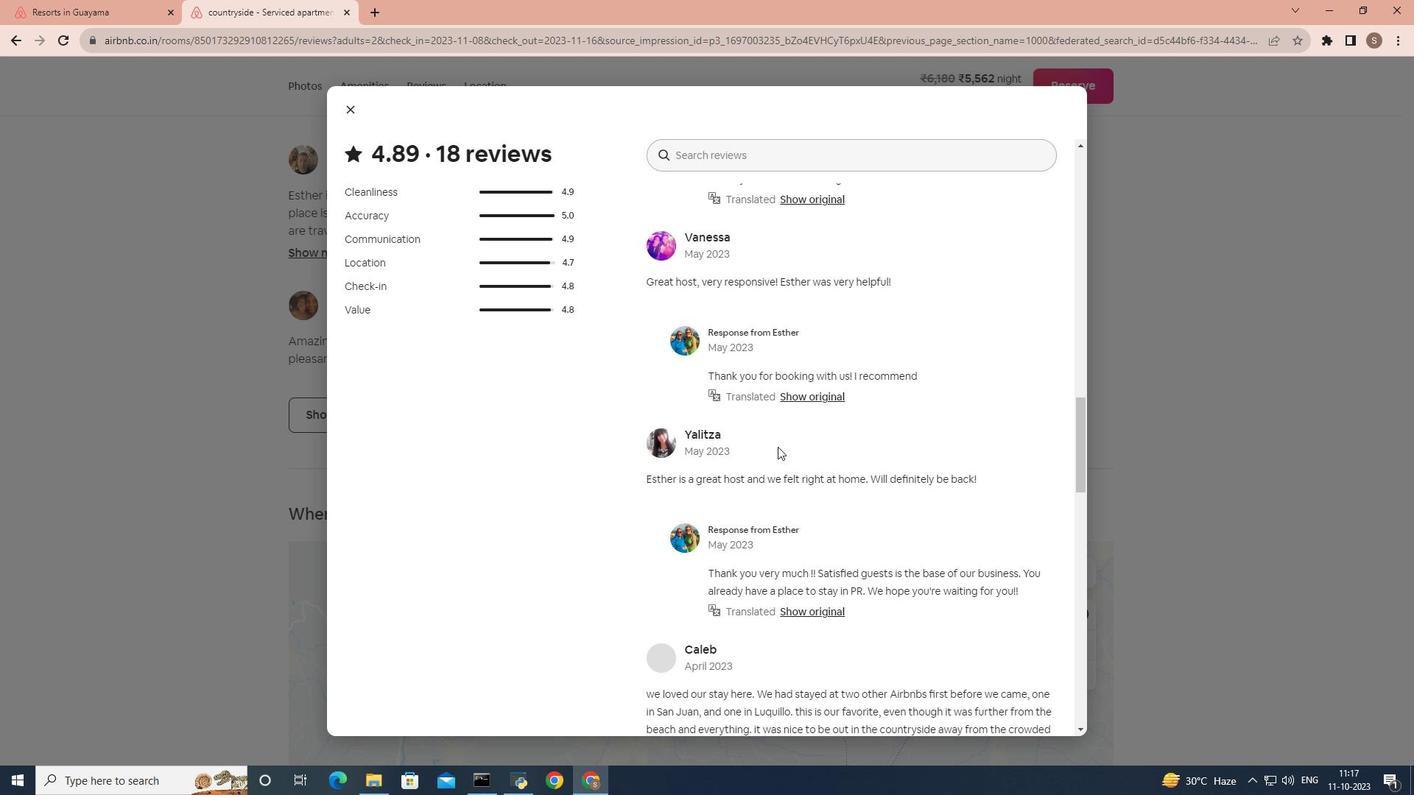 
Action: Mouse scrolled (777, 446) with delta (0, 0)
Screenshot: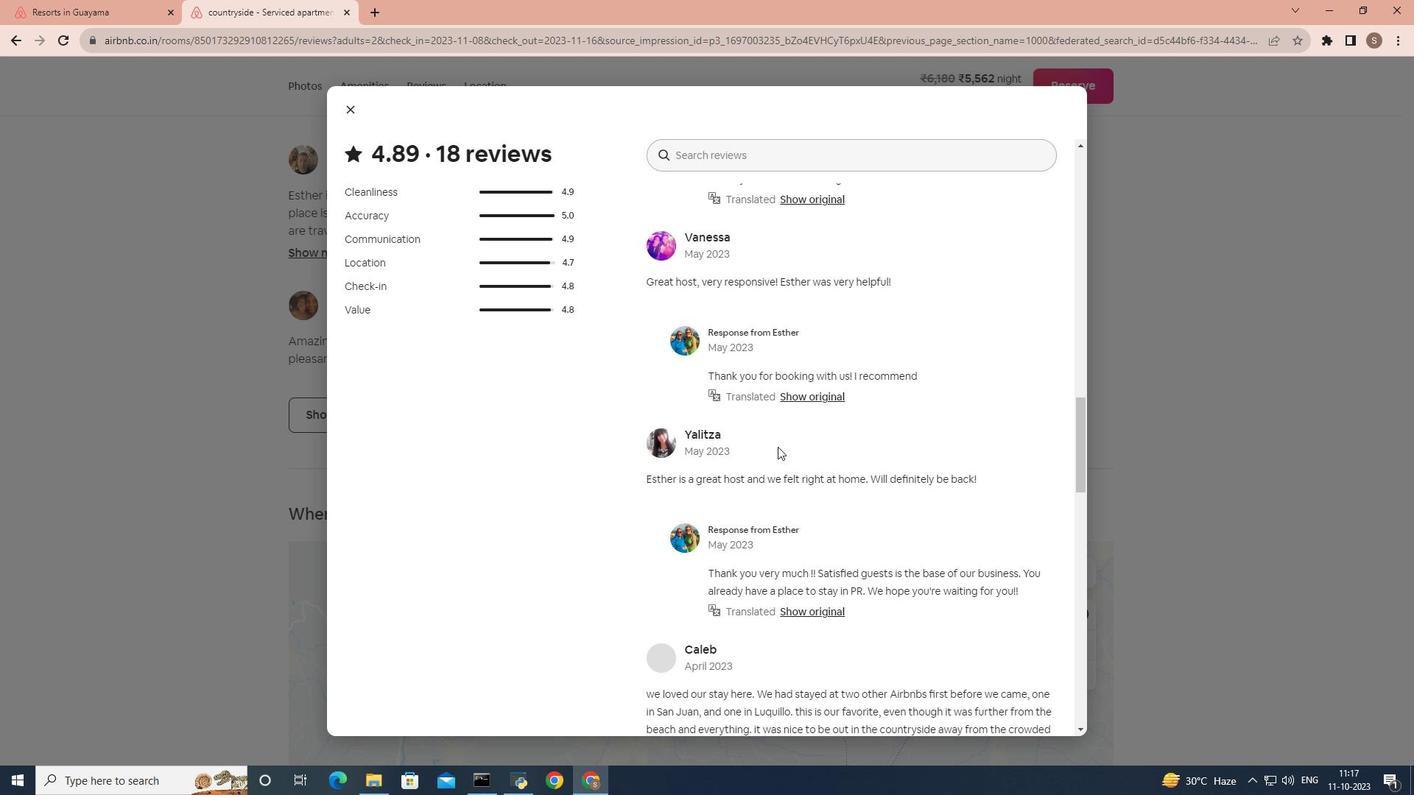 
Action: Mouse scrolled (777, 446) with delta (0, 0)
Screenshot: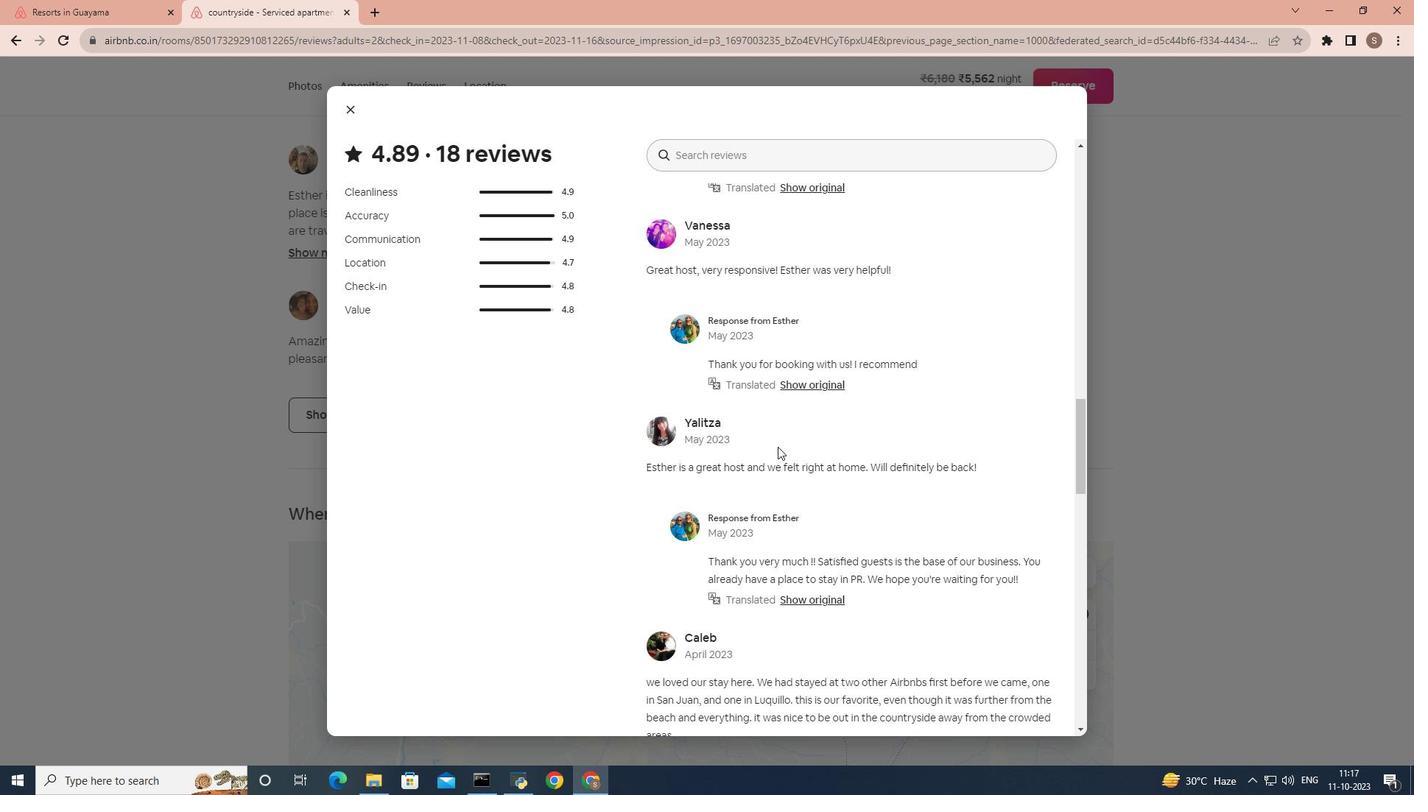 
Action: Mouse scrolled (777, 446) with delta (0, 0)
Screenshot: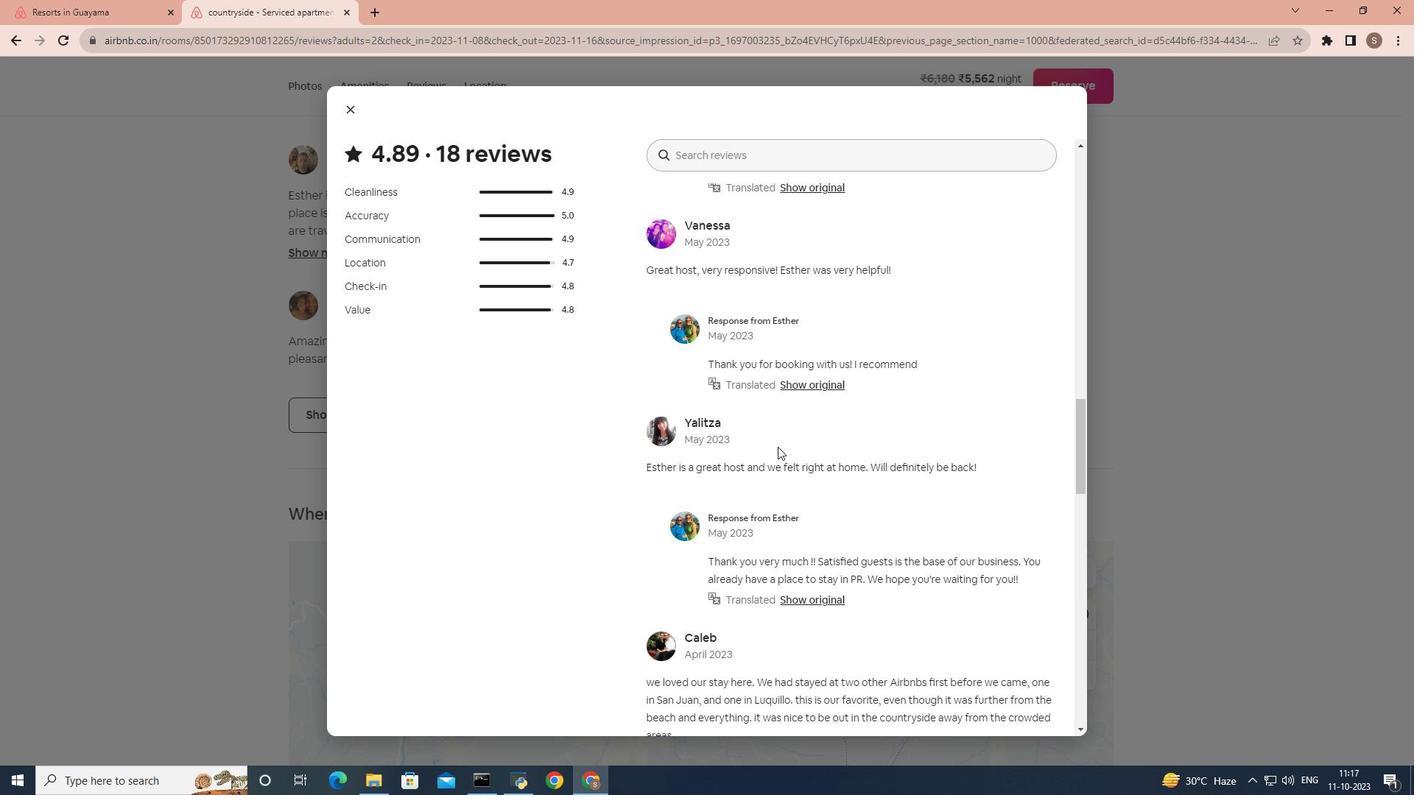 
Action: Mouse scrolled (777, 447) with delta (0, 0)
Screenshot: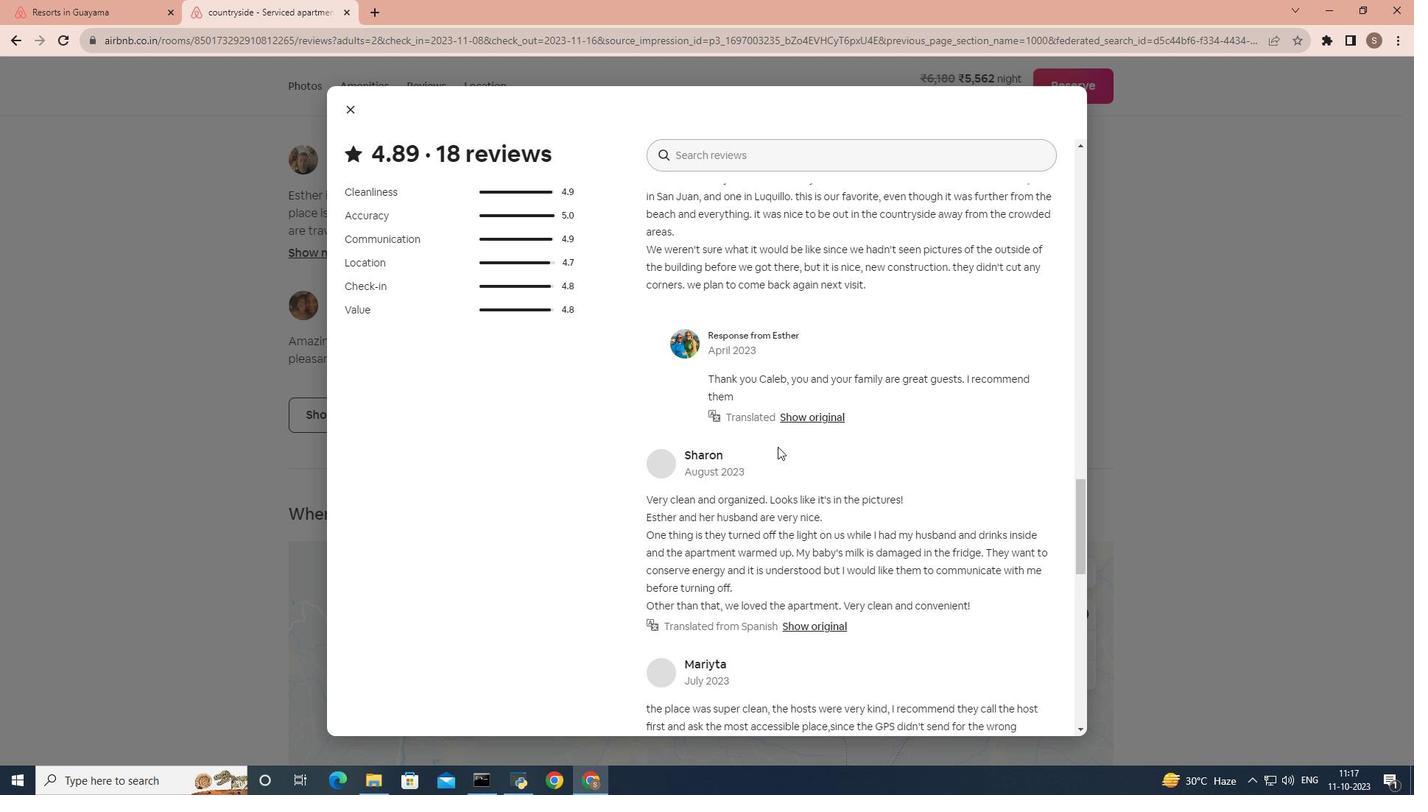 
Action: Mouse scrolled (777, 446) with delta (0, 0)
Screenshot: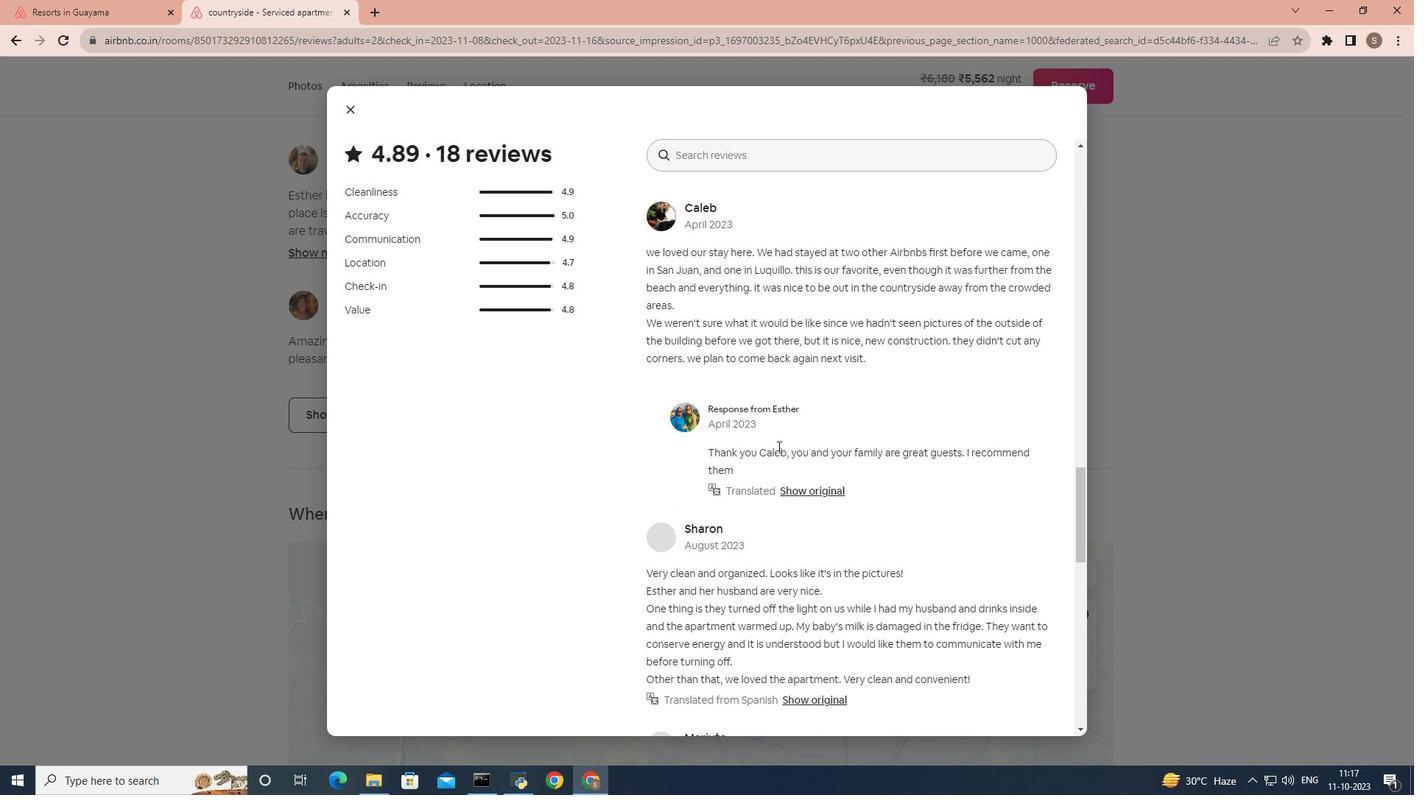 
Action: Mouse scrolled (777, 446) with delta (0, 0)
Screenshot: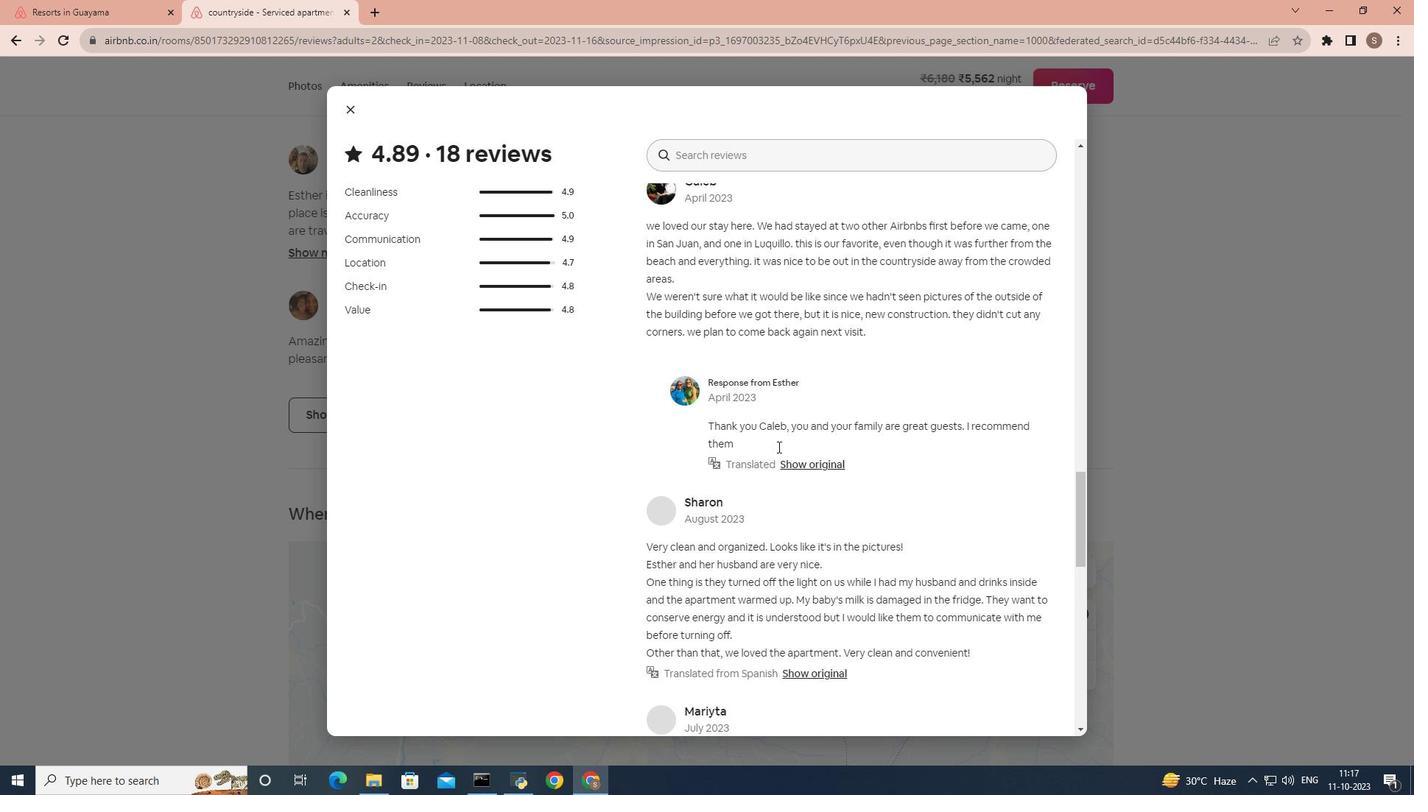 
Action: Mouse scrolled (777, 446) with delta (0, 0)
Screenshot: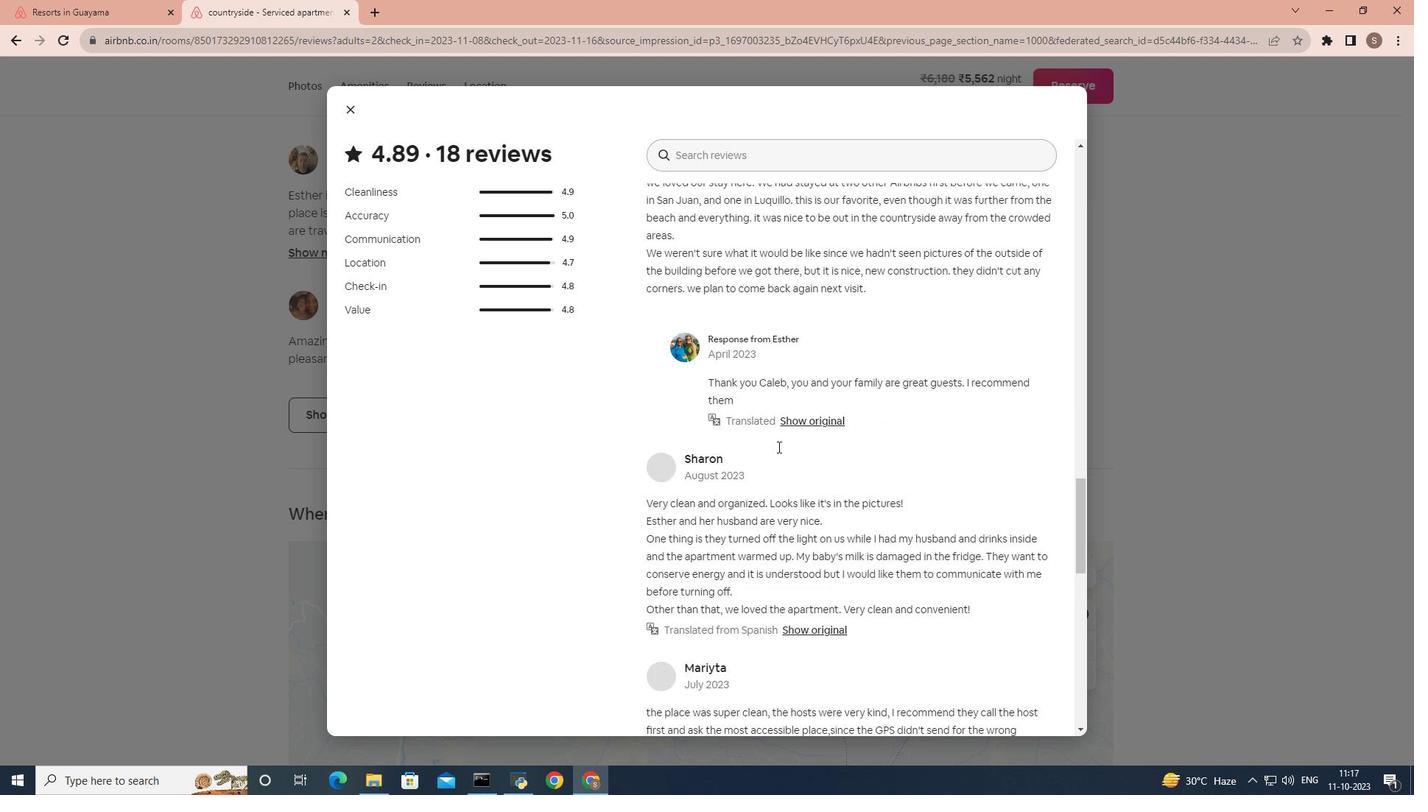 
Action: Mouse scrolled (777, 446) with delta (0, 0)
Screenshot: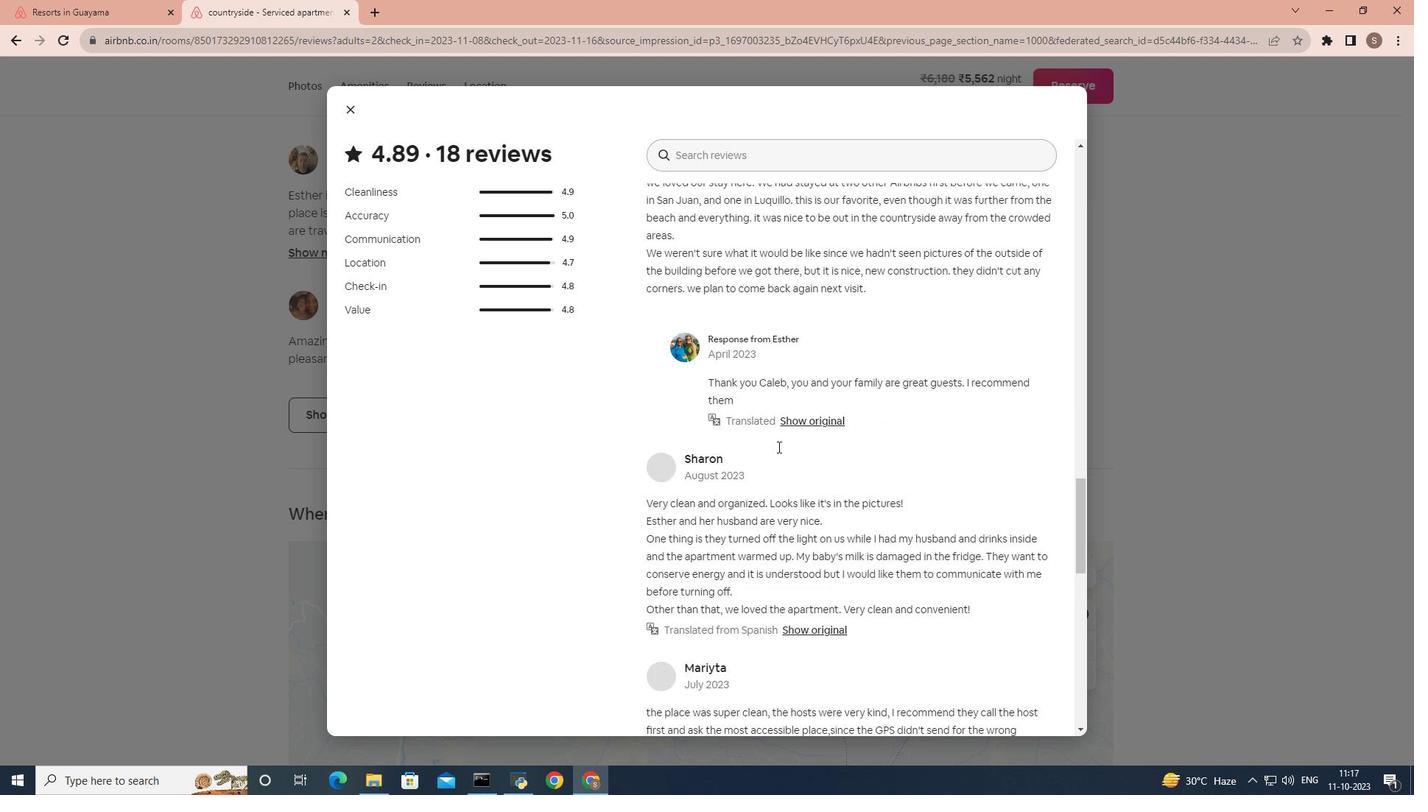 
Action: Mouse scrolled (777, 446) with delta (0, 0)
Screenshot: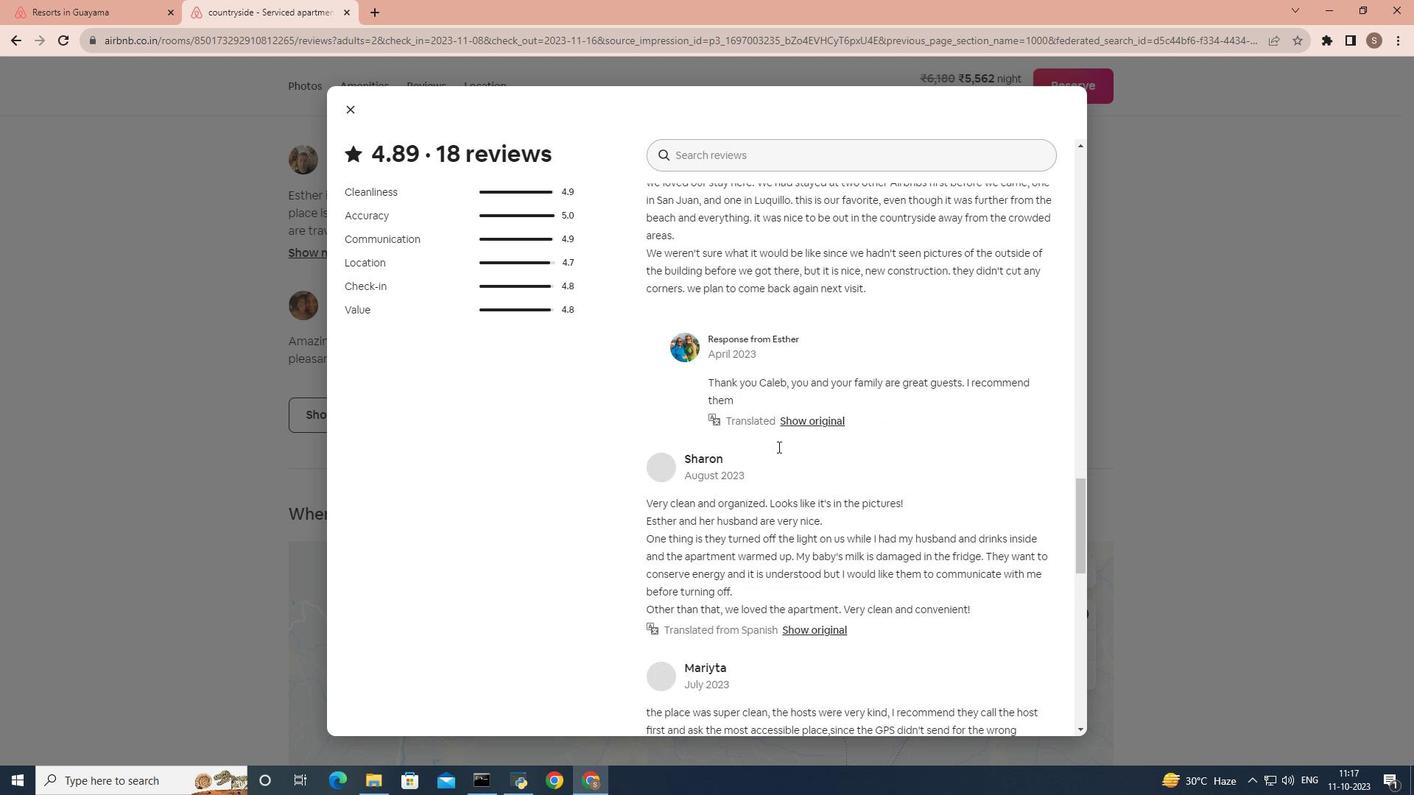 
Action: Mouse scrolled (777, 446) with delta (0, 0)
Screenshot: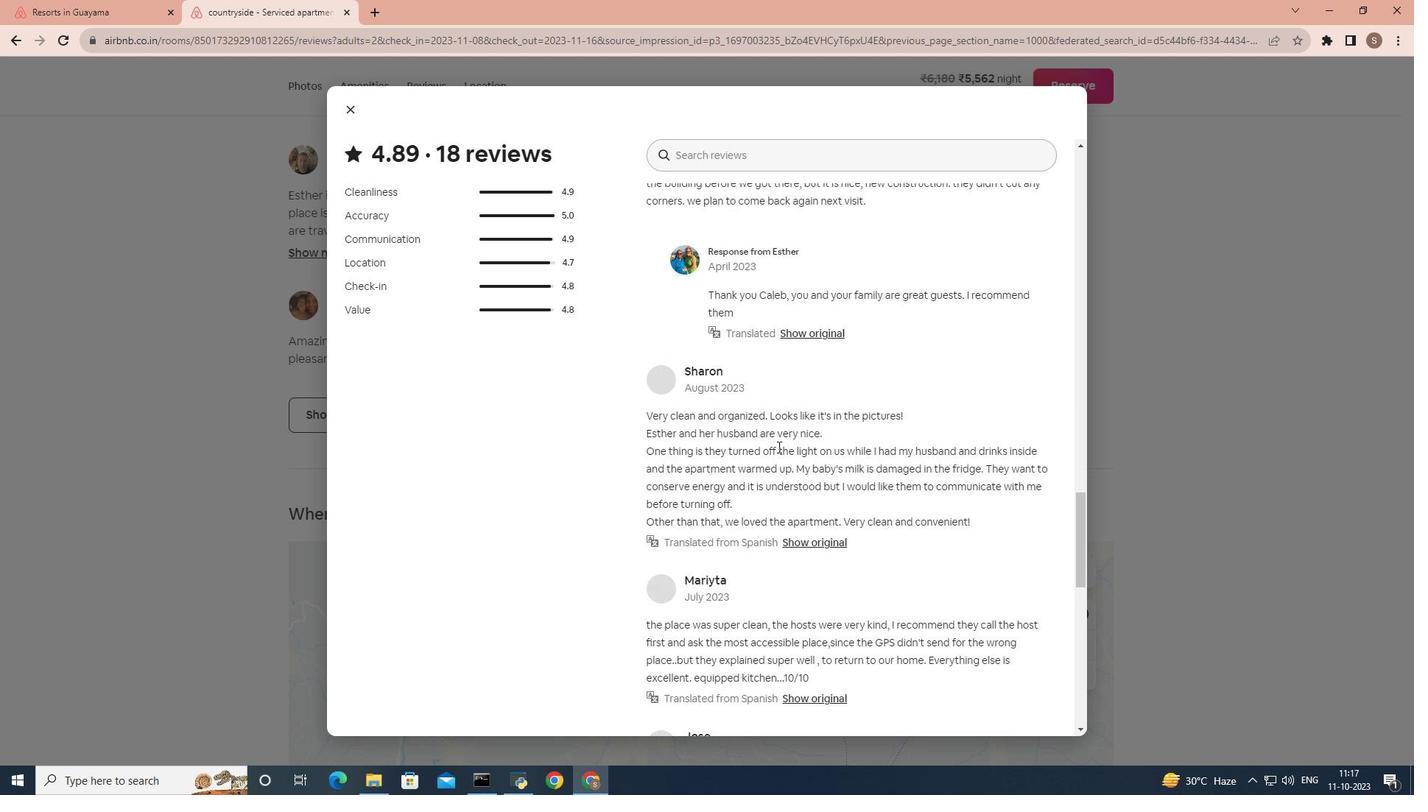 
Action: Mouse scrolled (777, 446) with delta (0, 0)
Screenshot: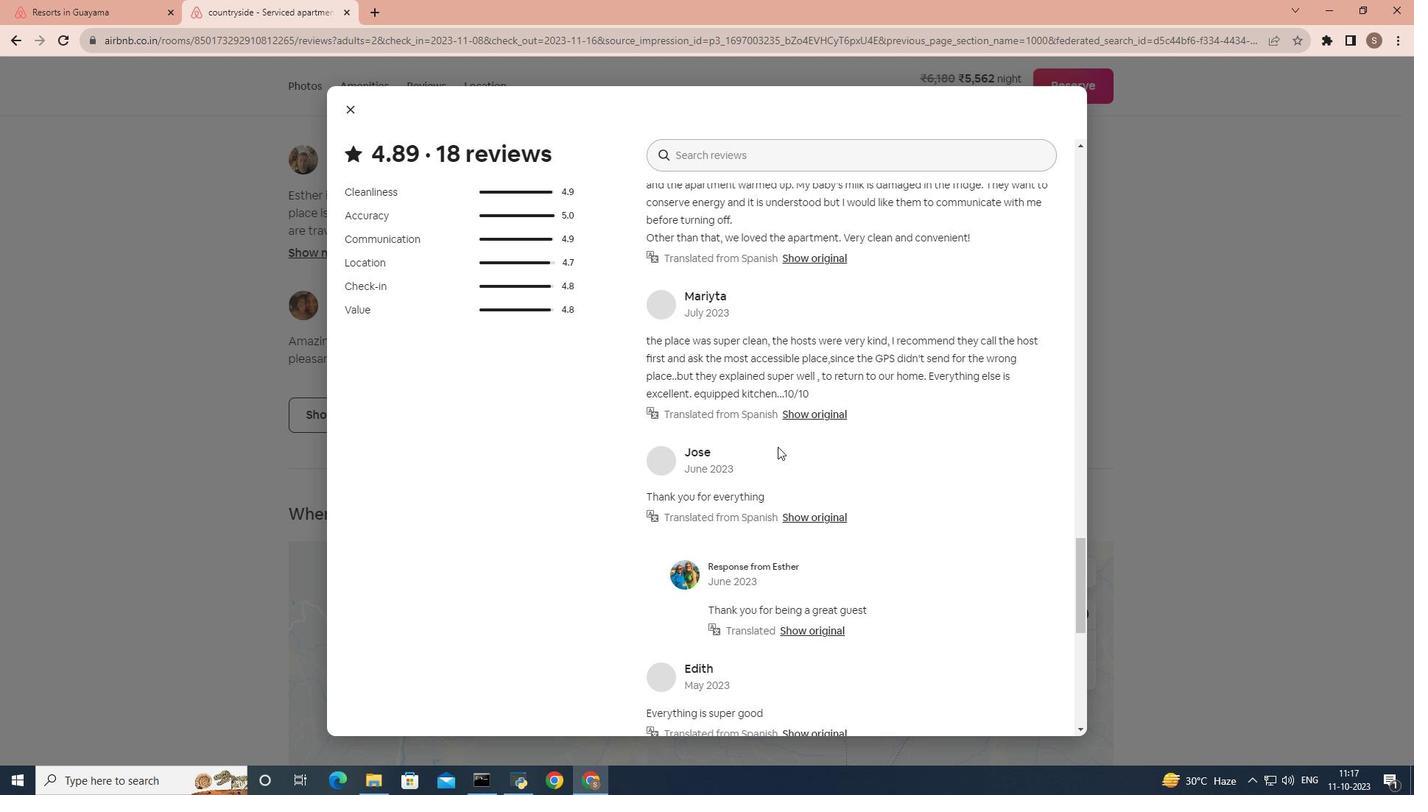 
Action: Mouse scrolled (777, 446) with delta (0, 0)
Screenshot: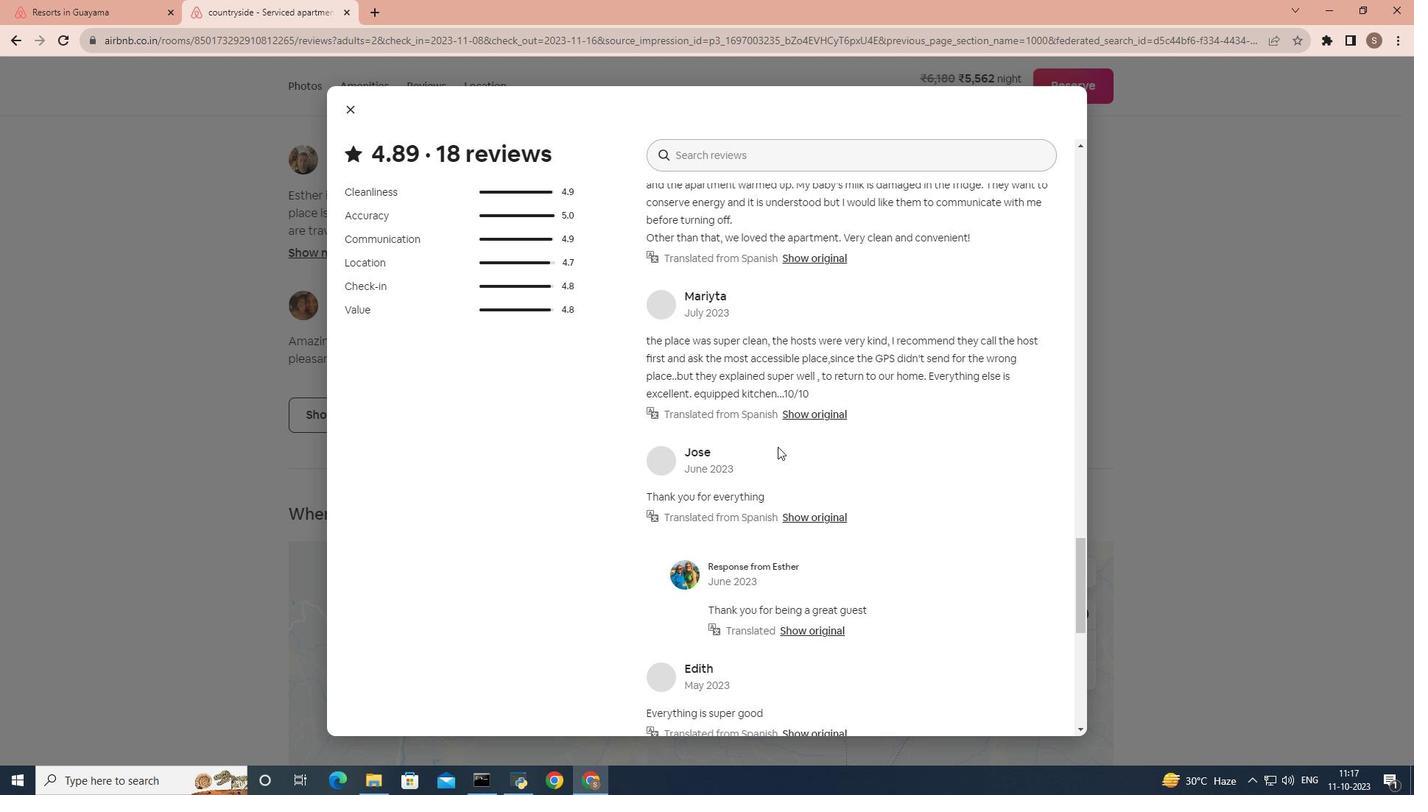 
Action: Mouse scrolled (777, 446) with delta (0, 0)
Screenshot: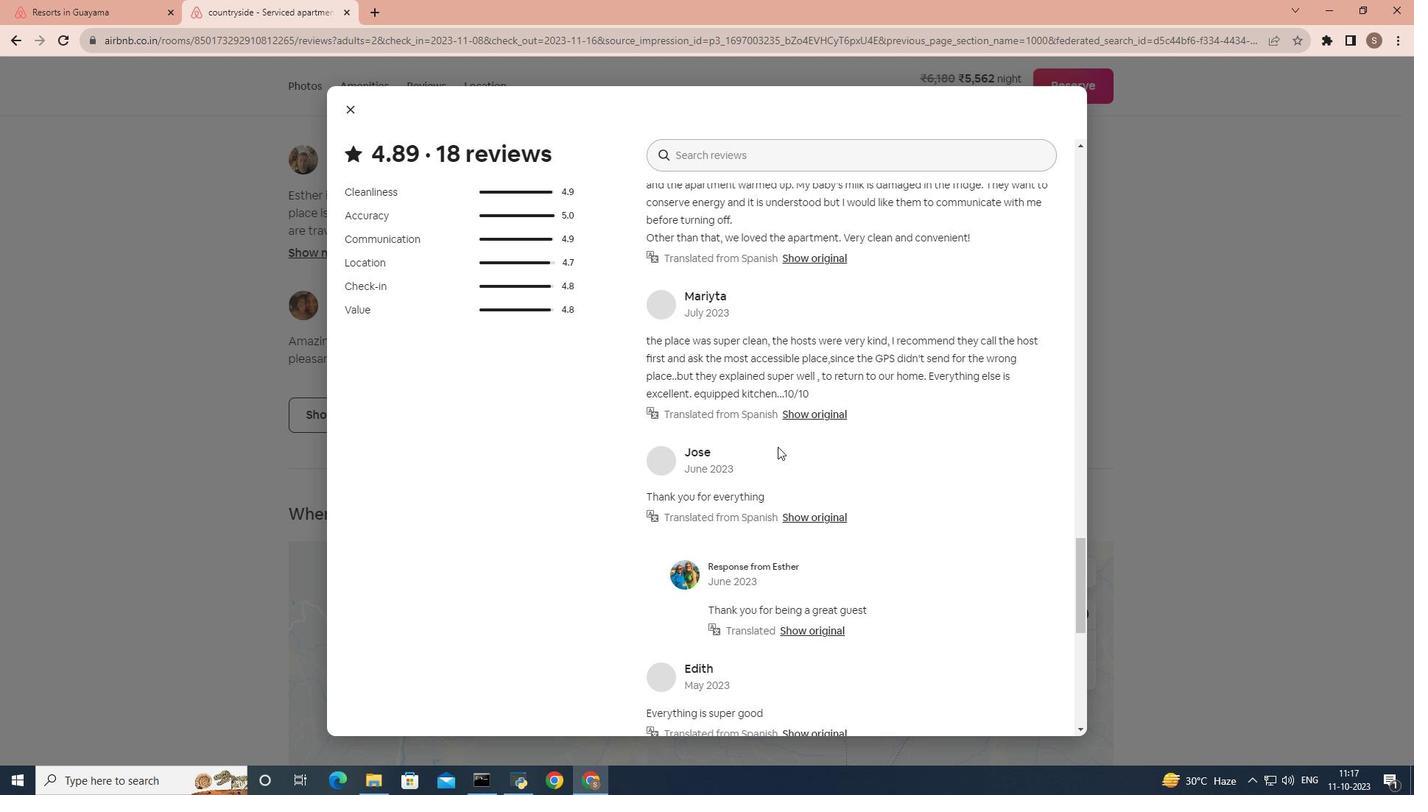
Action: Mouse scrolled (777, 446) with delta (0, 0)
Screenshot: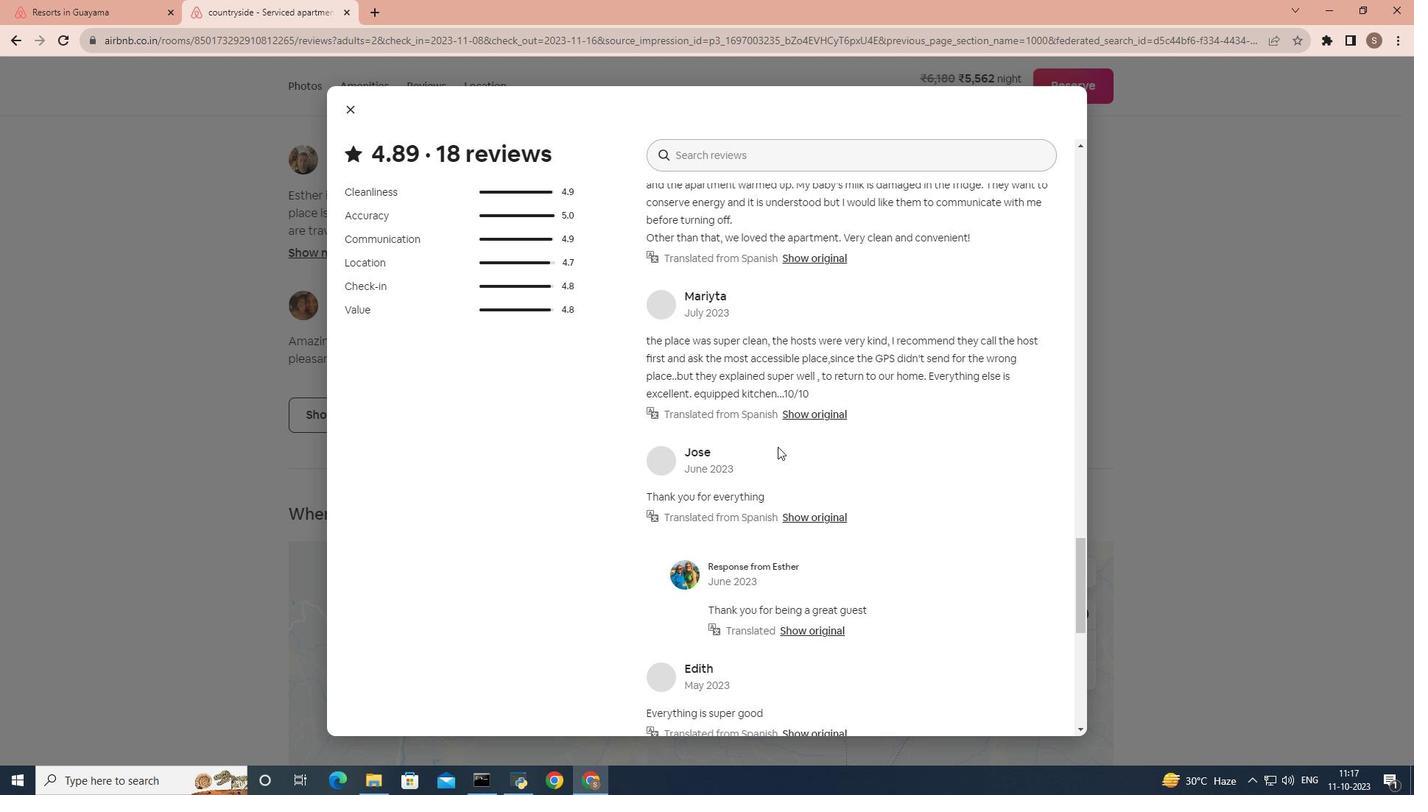 
Action: Mouse scrolled (777, 446) with delta (0, 0)
Screenshot: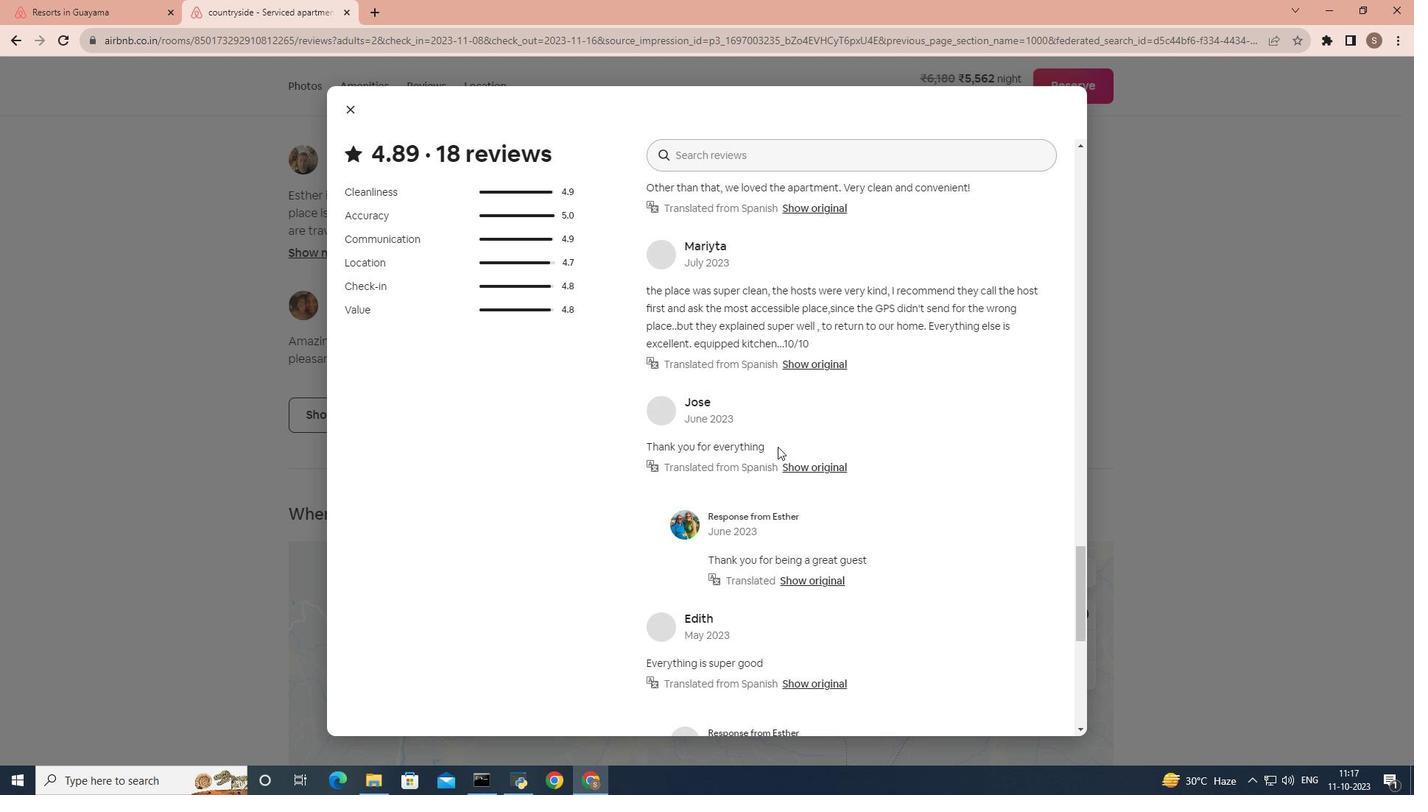 
Action: Mouse scrolled (777, 446) with delta (0, 0)
Screenshot: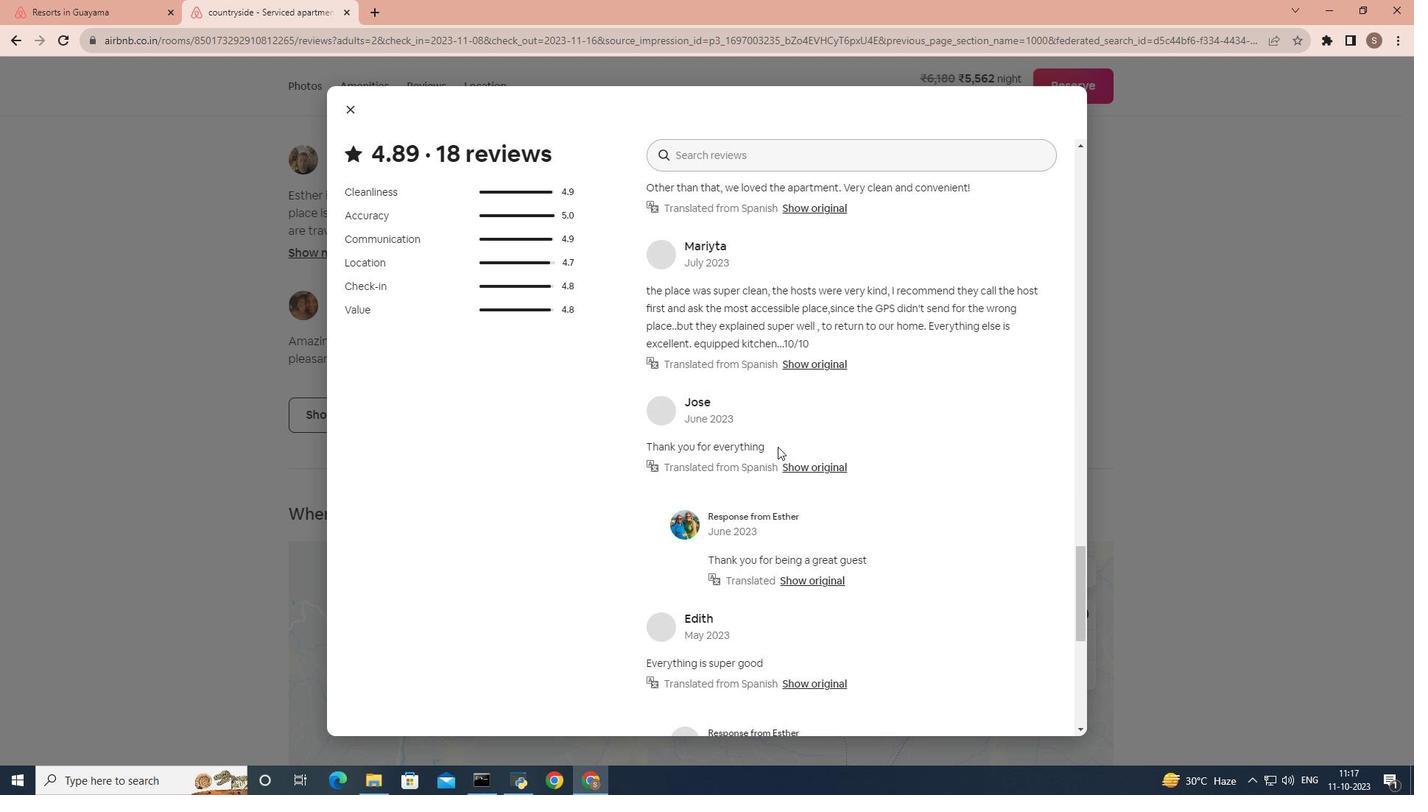 
Action: Mouse scrolled (777, 446) with delta (0, 0)
Screenshot: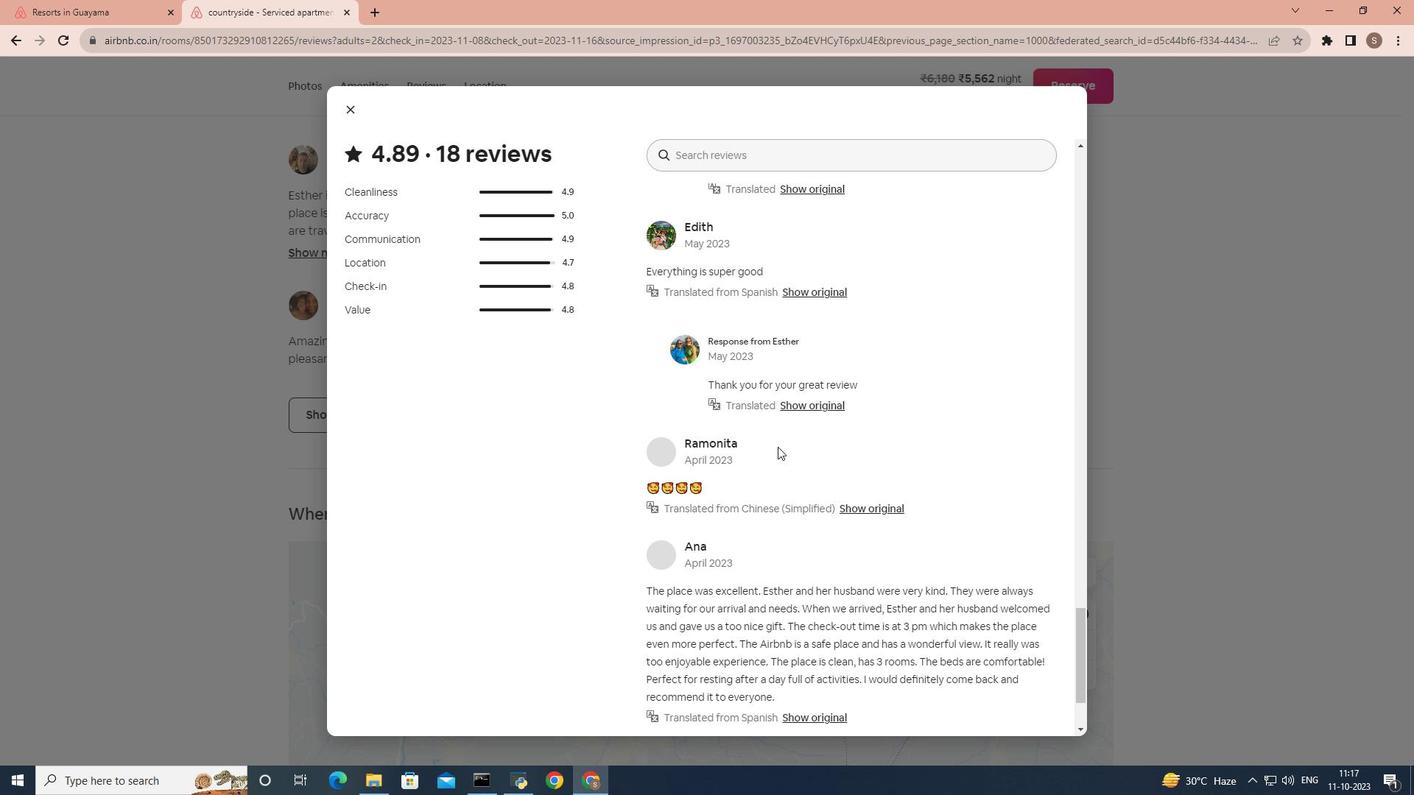 
Action: Mouse scrolled (777, 446) with delta (0, 0)
Screenshot: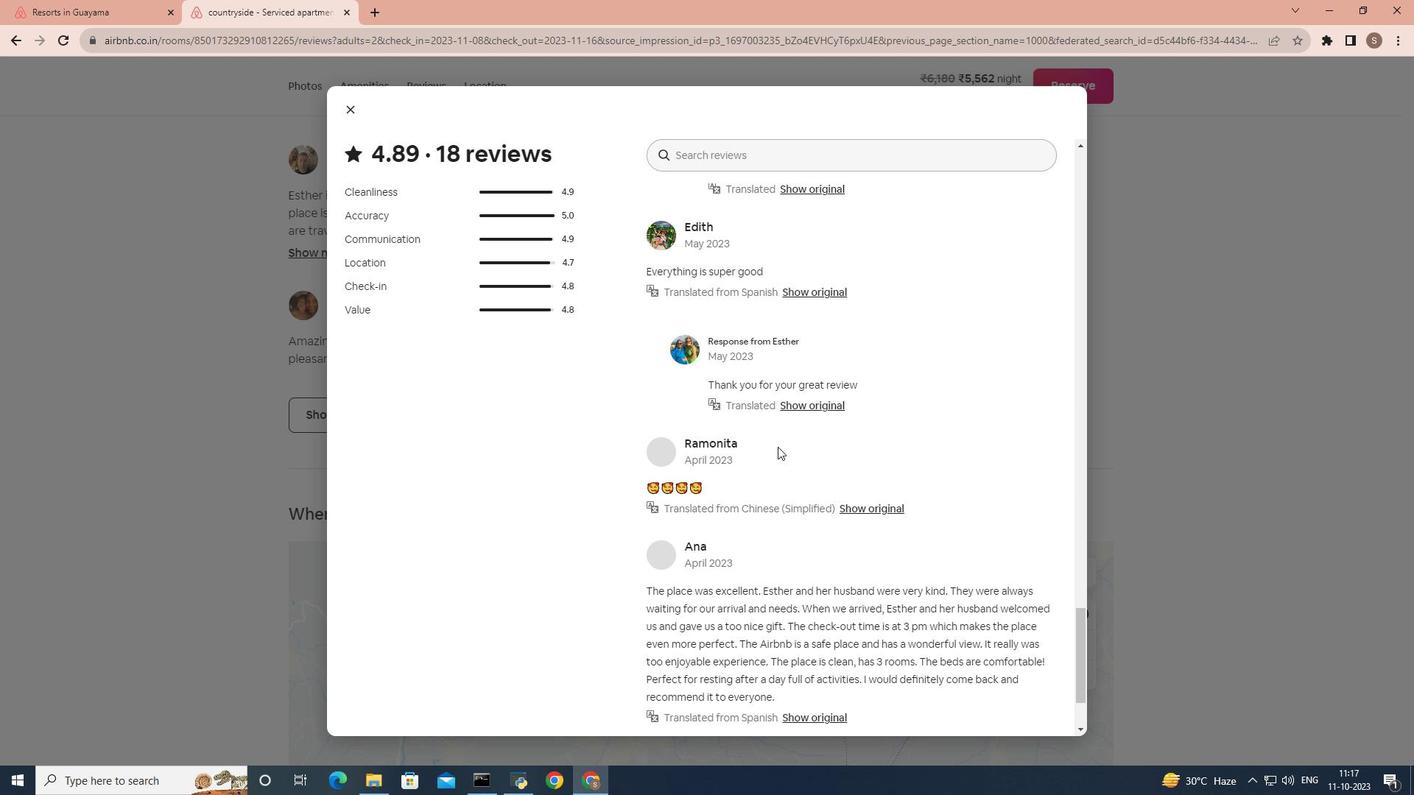 
Action: Mouse scrolled (777, 446) with delta (0, 0)
Screenshot: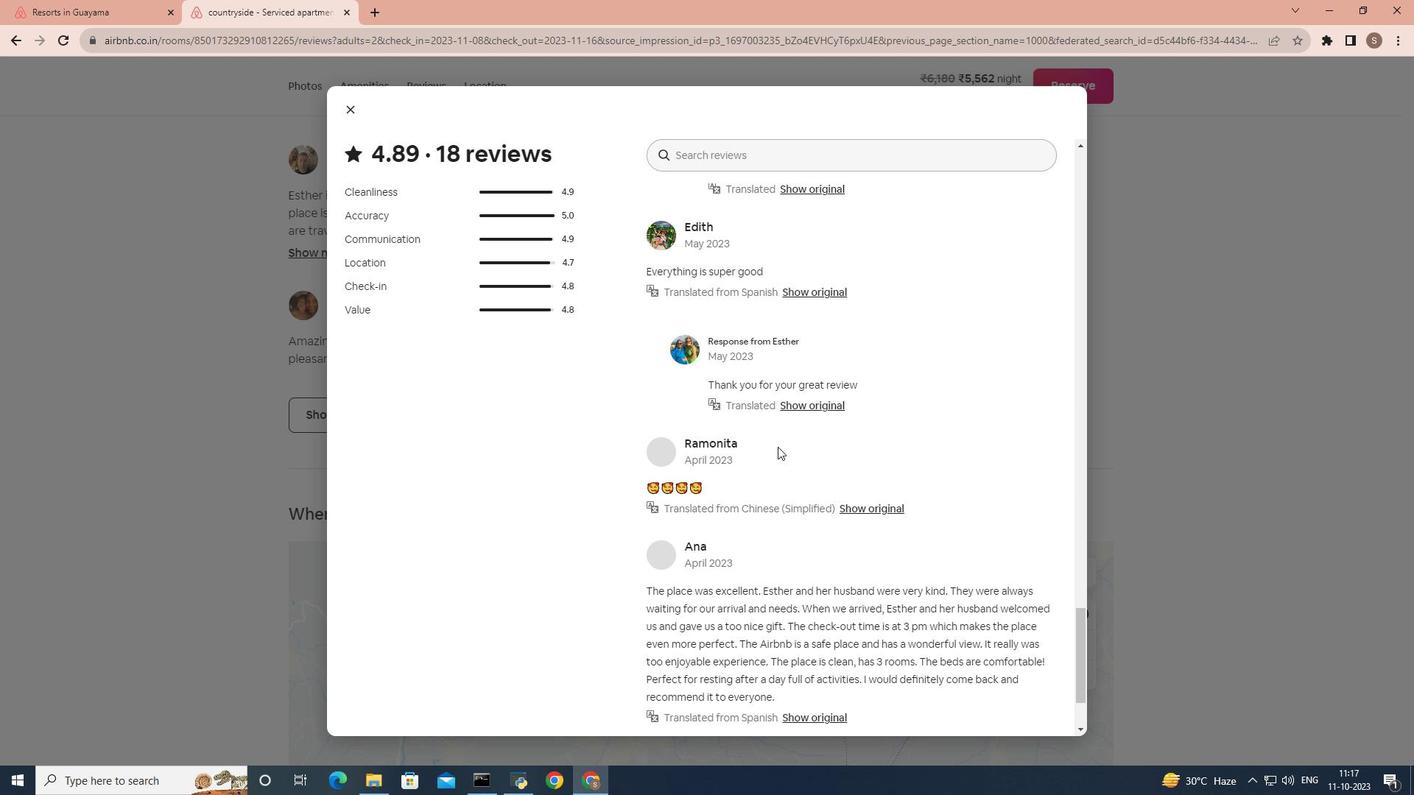 
Action: Mouse scrolled (777, 446) with delta (0, 0)
Screenshot: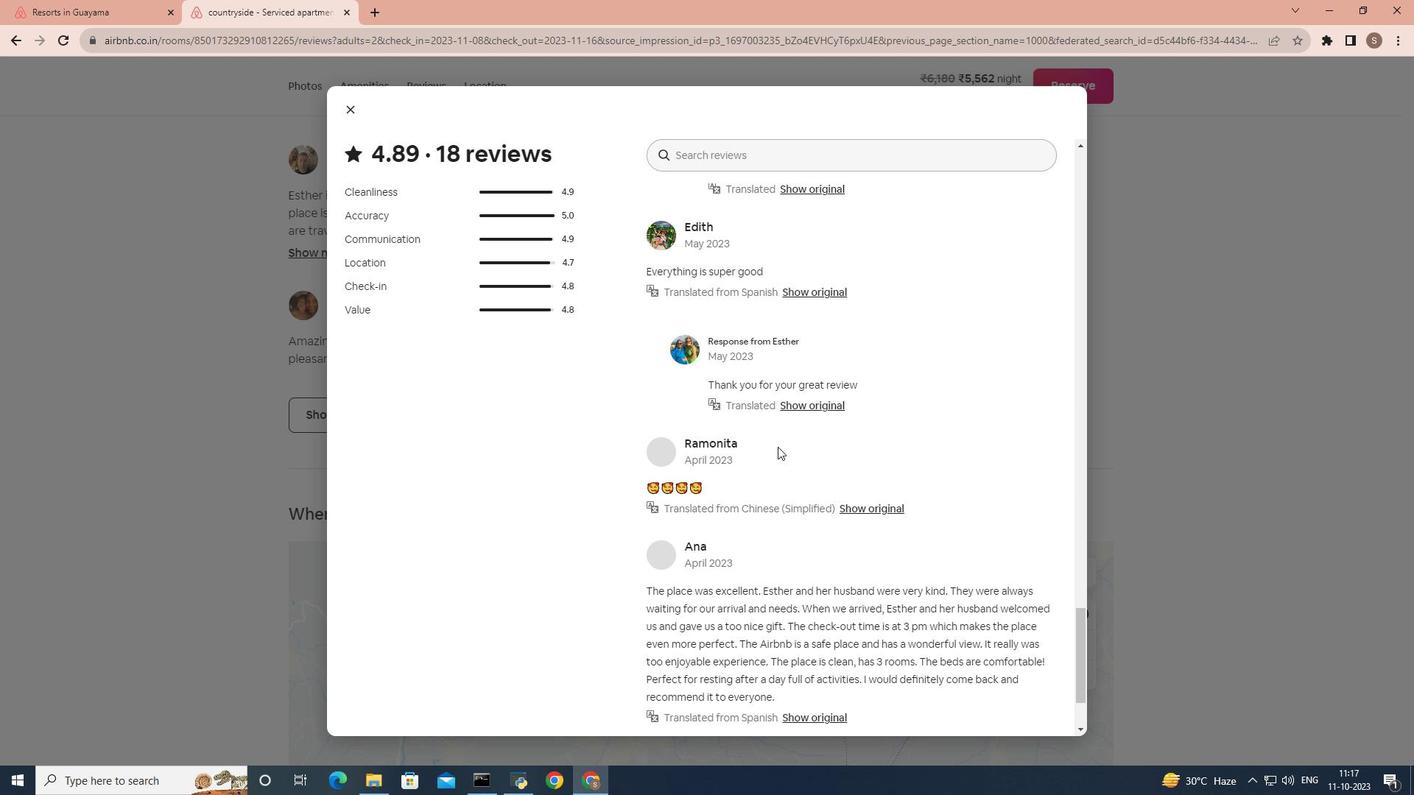 
Action: Mouse scrolled (777, 446) with delta (0, 0)
Screenshot: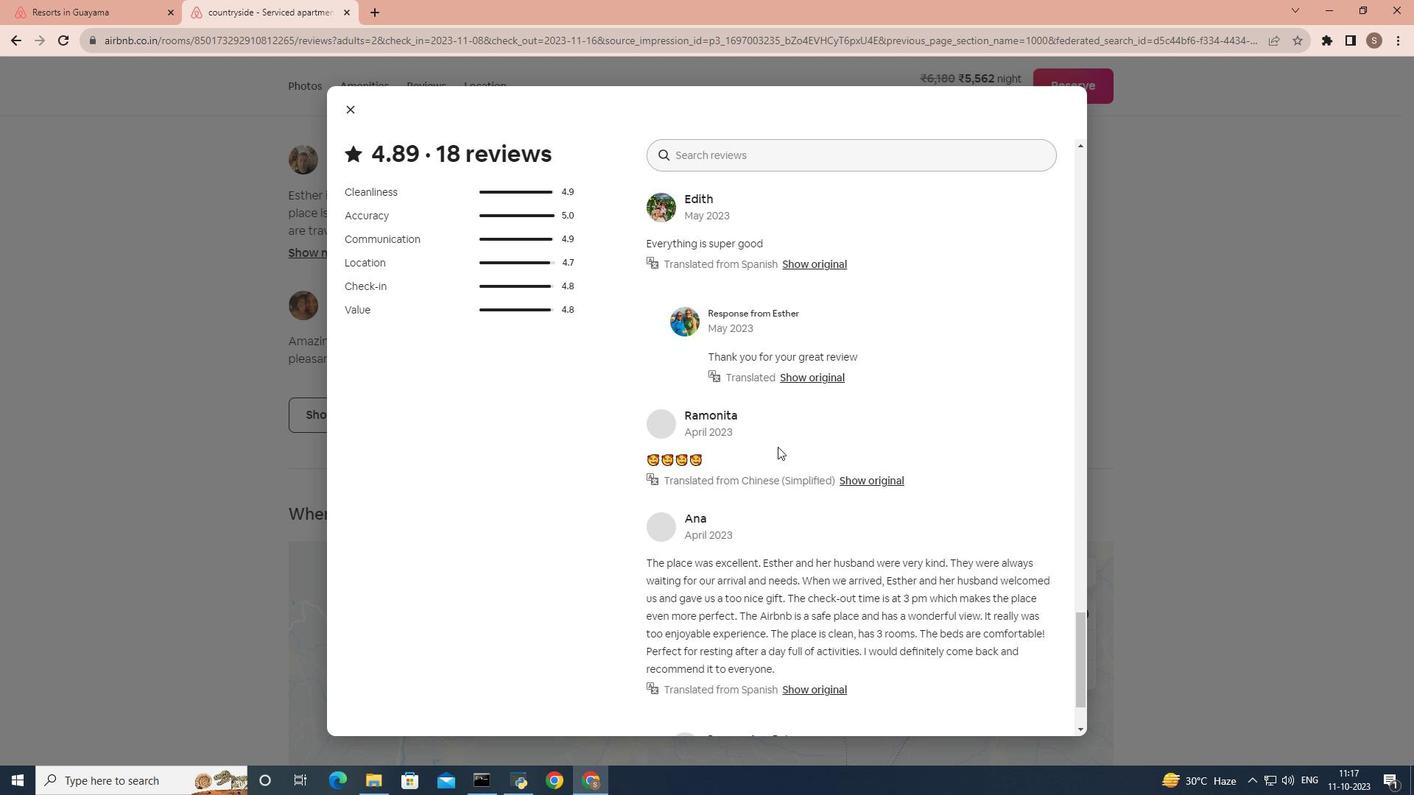 
Action: Mouse scrolled (777, 446) with delta (0, 0)
Screenshot: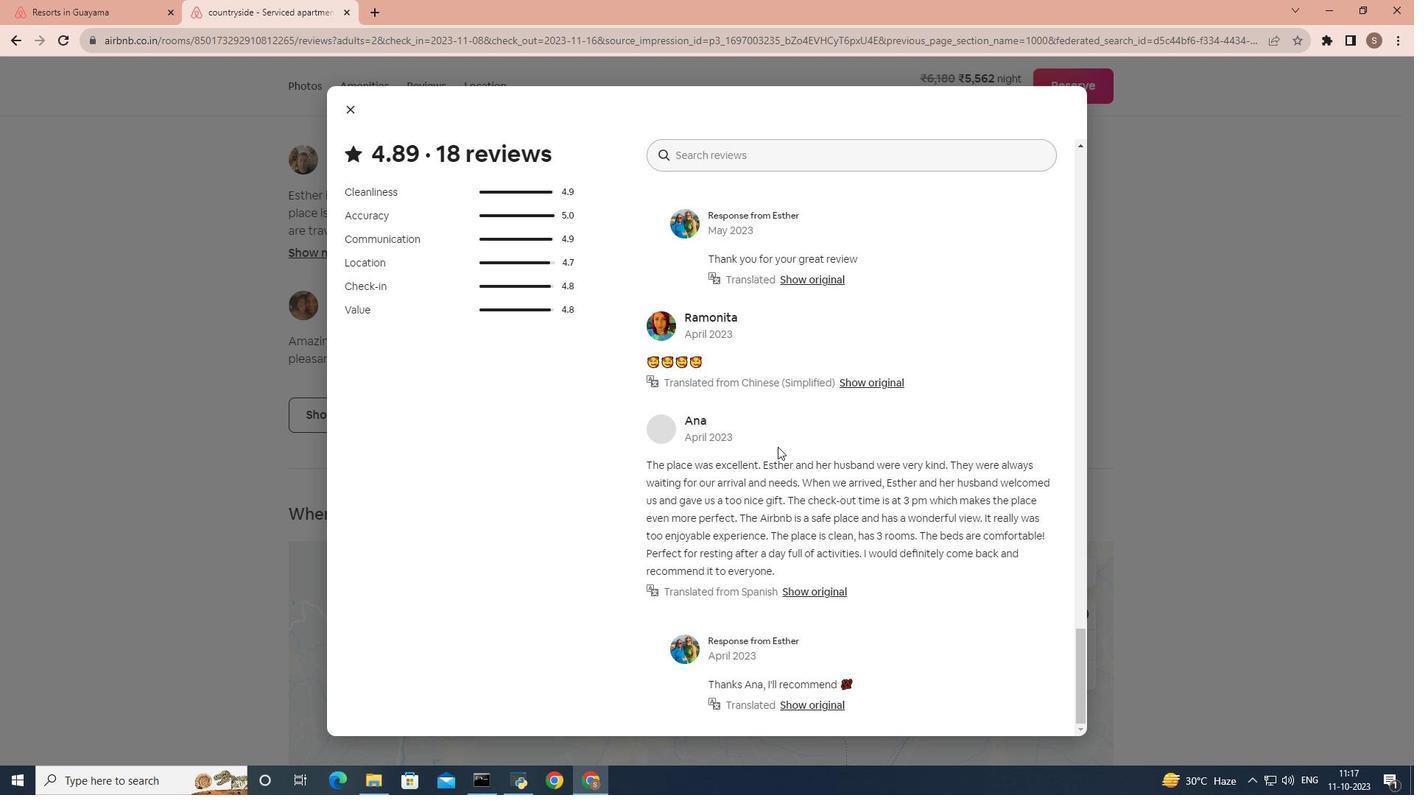 
Action: Mouse scrolled (777, 446) with delta (0, 0)
Screenshot: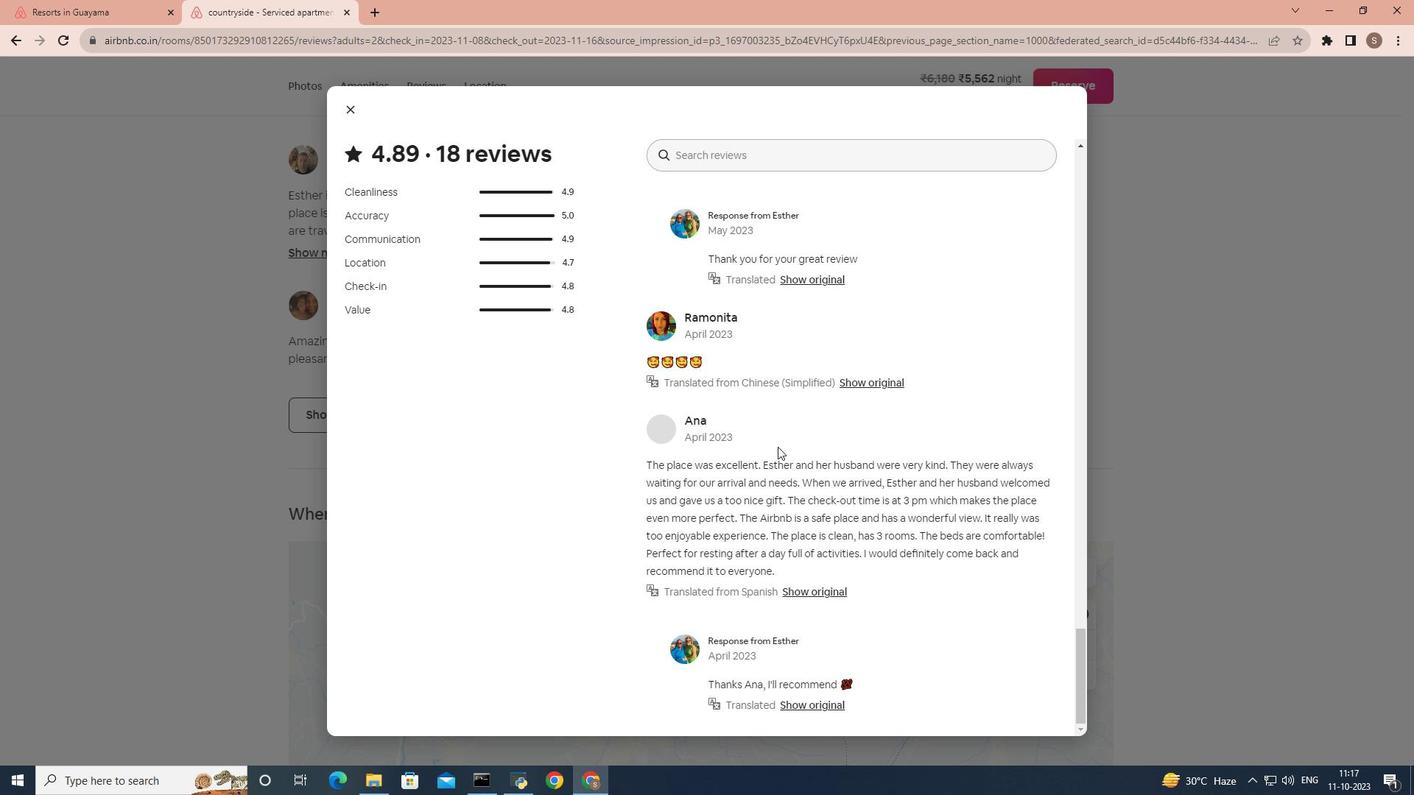 
Action: Mouse scrolled (777, 446) with delta (0, 0)
Screenshot: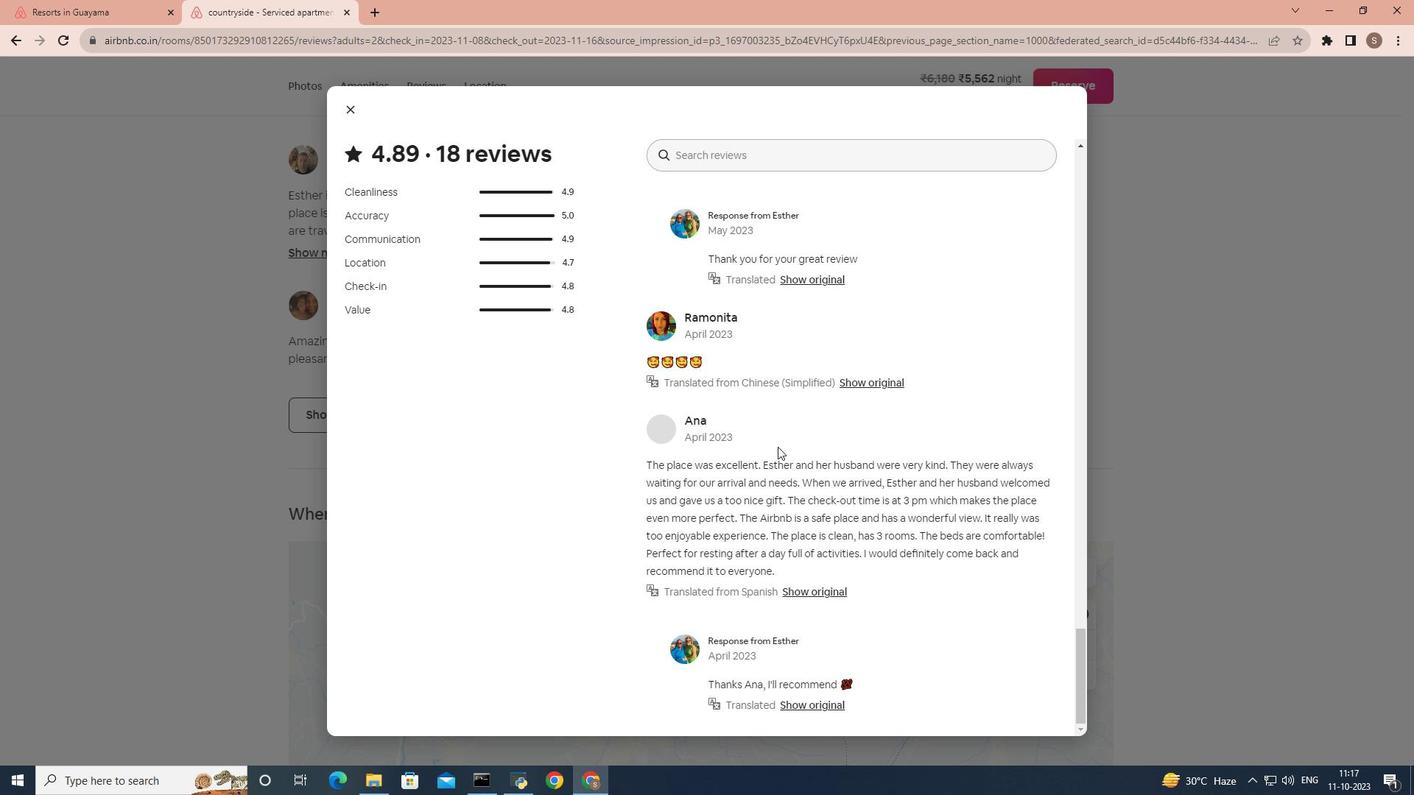 
Action: Mouse moved to (348, 107)
Screenshot: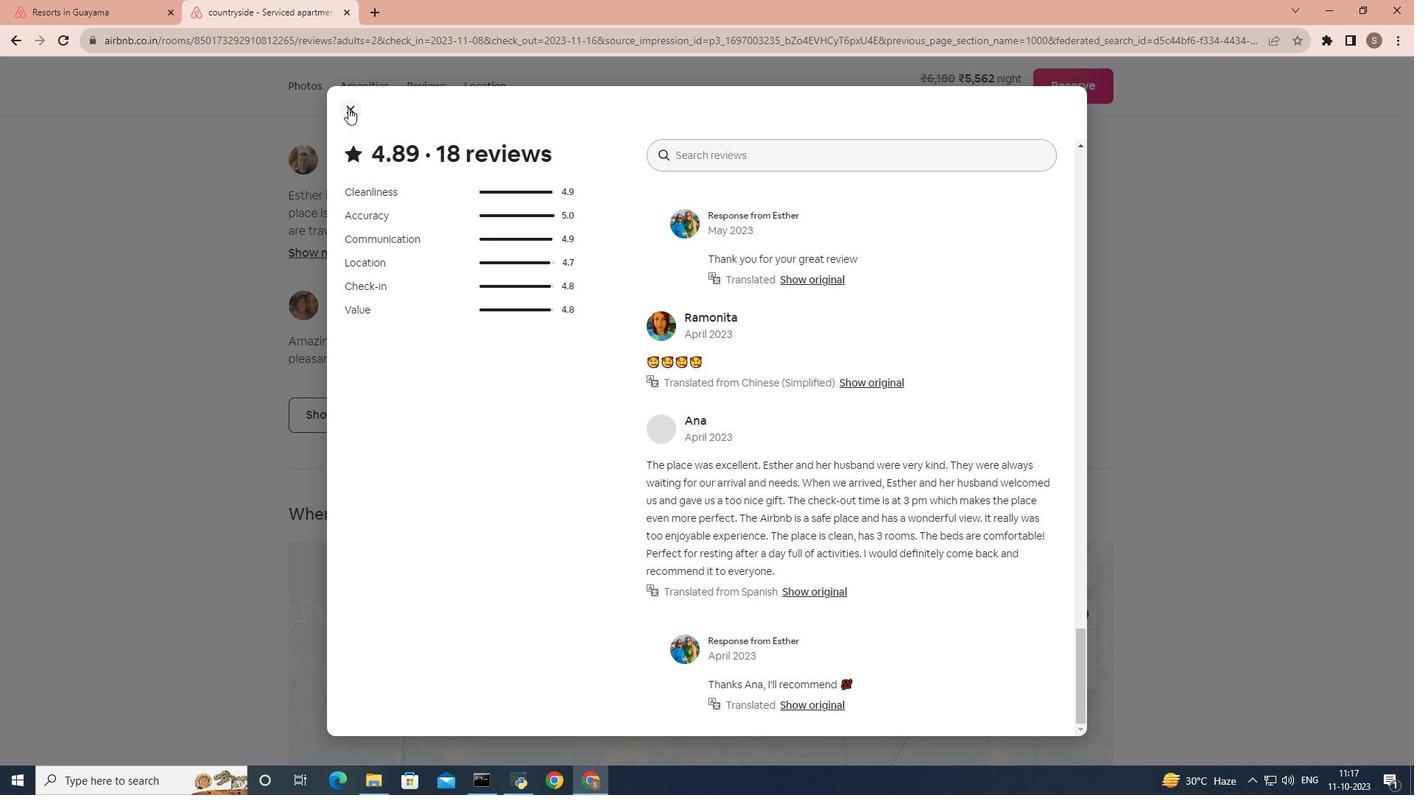 
Action: Mouse pressed left at (348, 107)
Screenshot: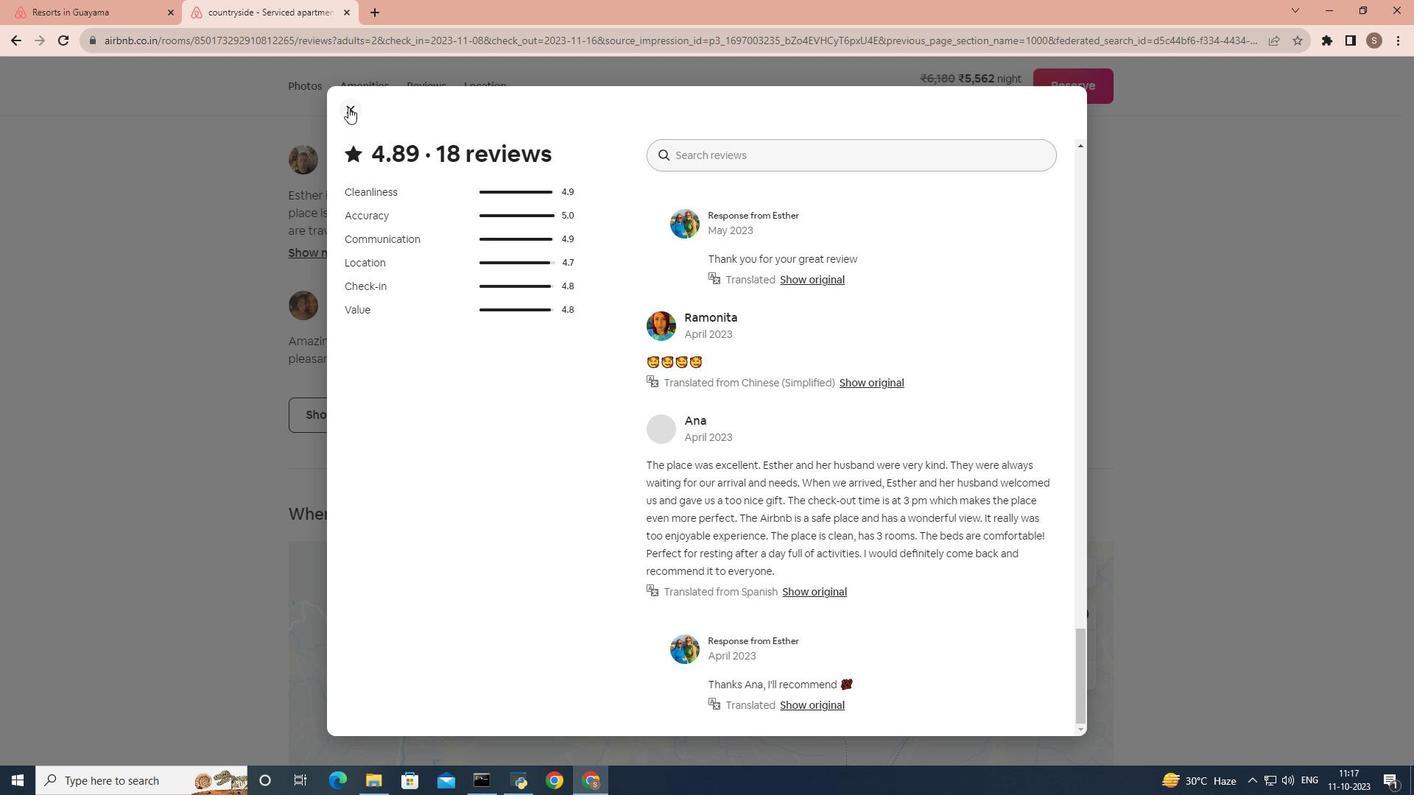 
Action: Mouse moved to (430, 355)
Screenshot: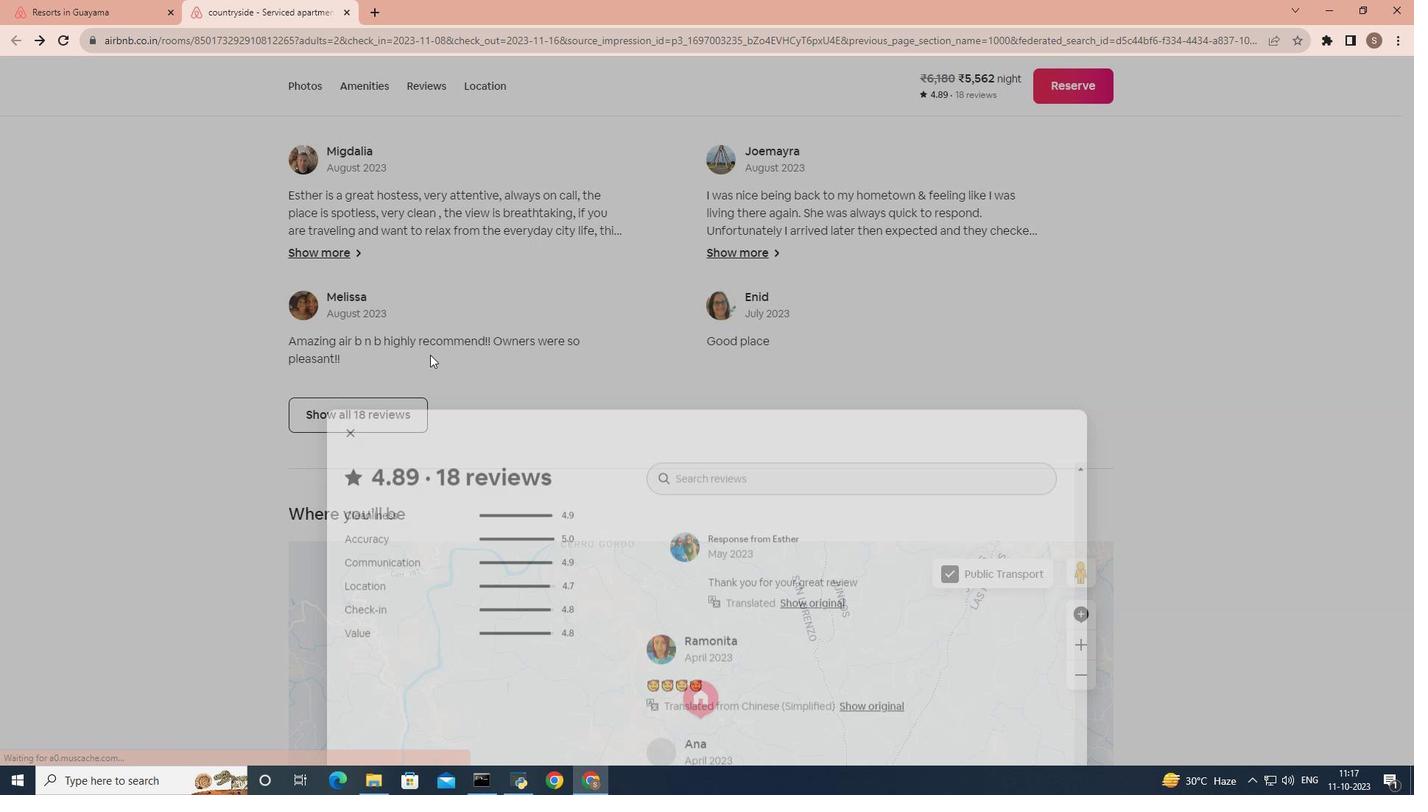 
Action: Mouse scrolled (430, 354) with delta (0, 0)
Screenshot: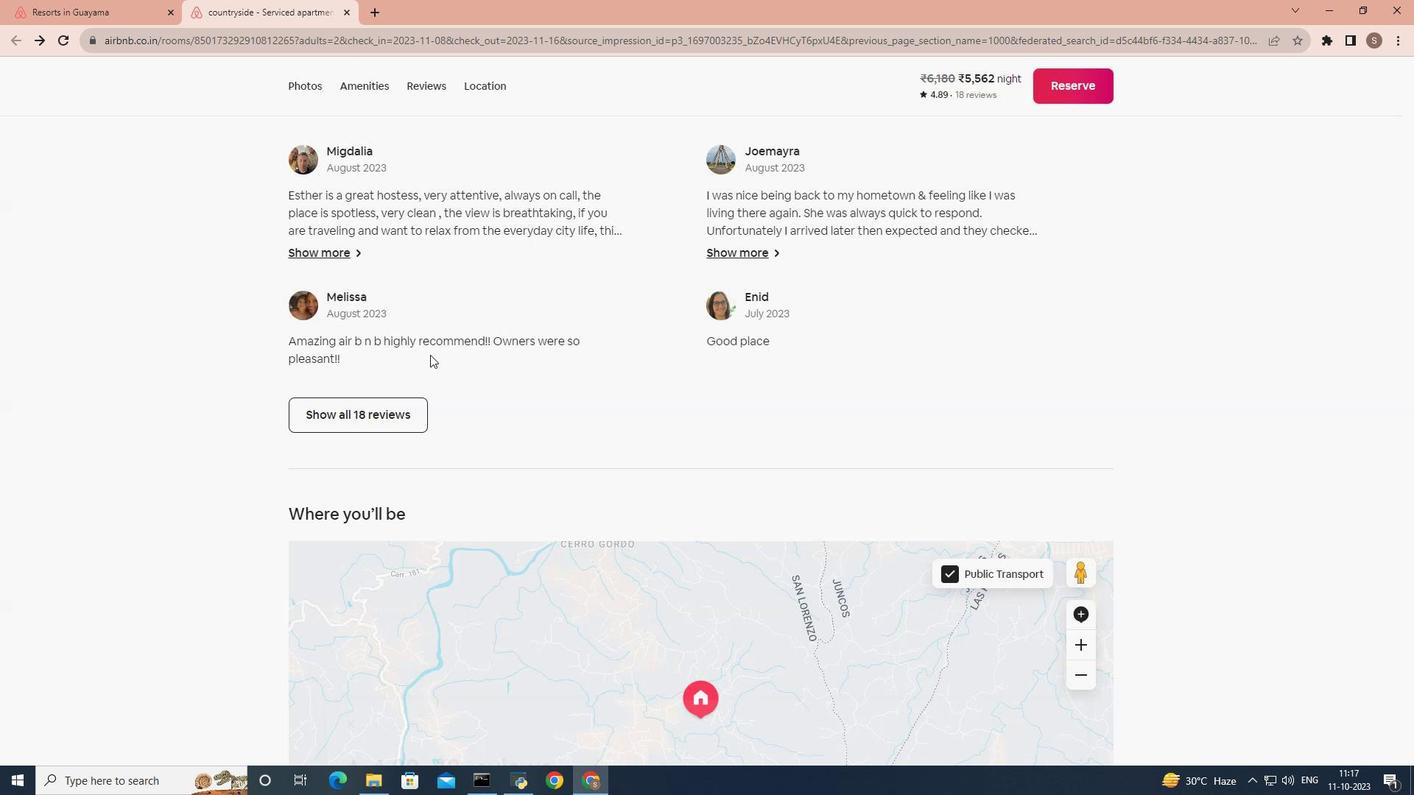 
Action: Mouse scrolled (430, 354) with delta (0, 0)
Screenshot: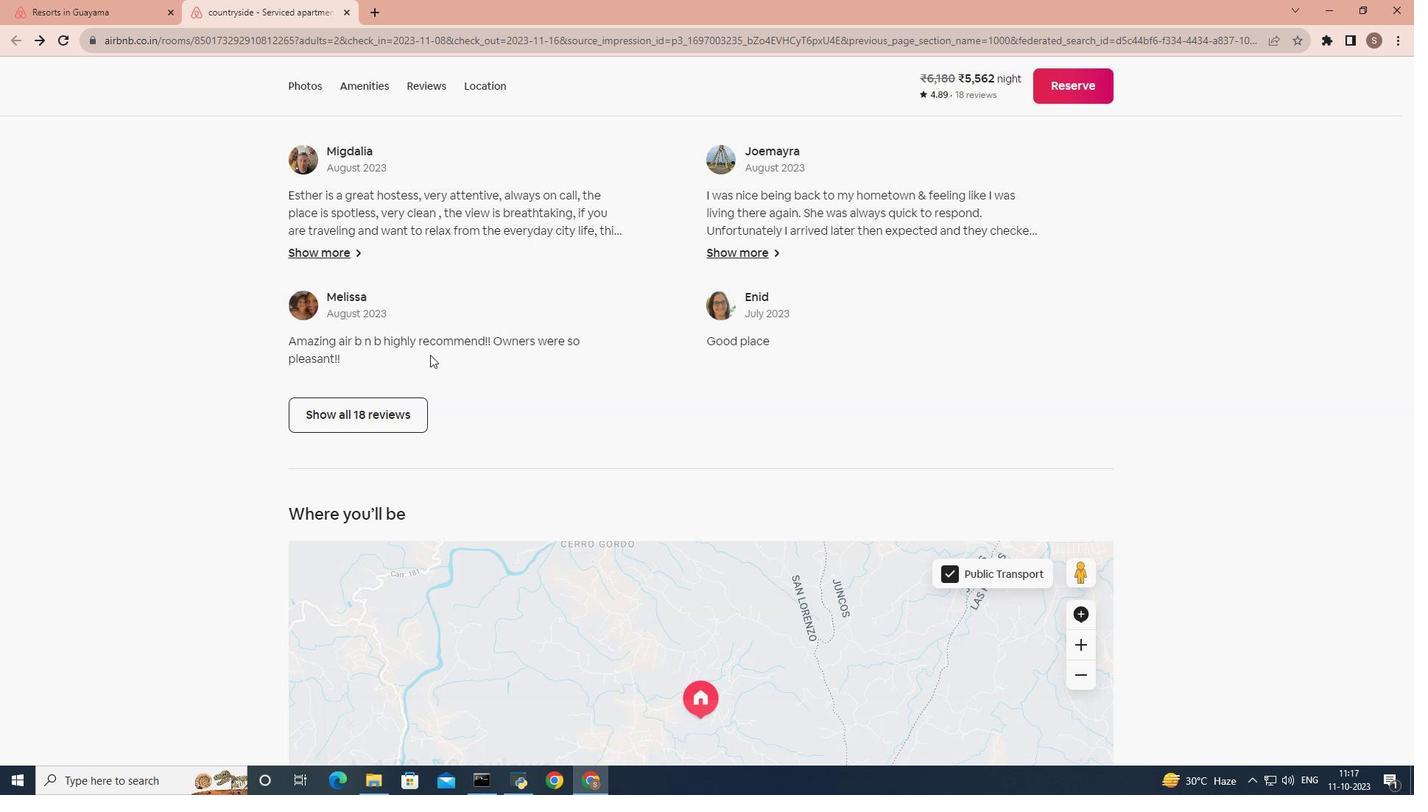 
Action: Mouse scrolled (430, 354) with delta (0, 0)
Screenshot: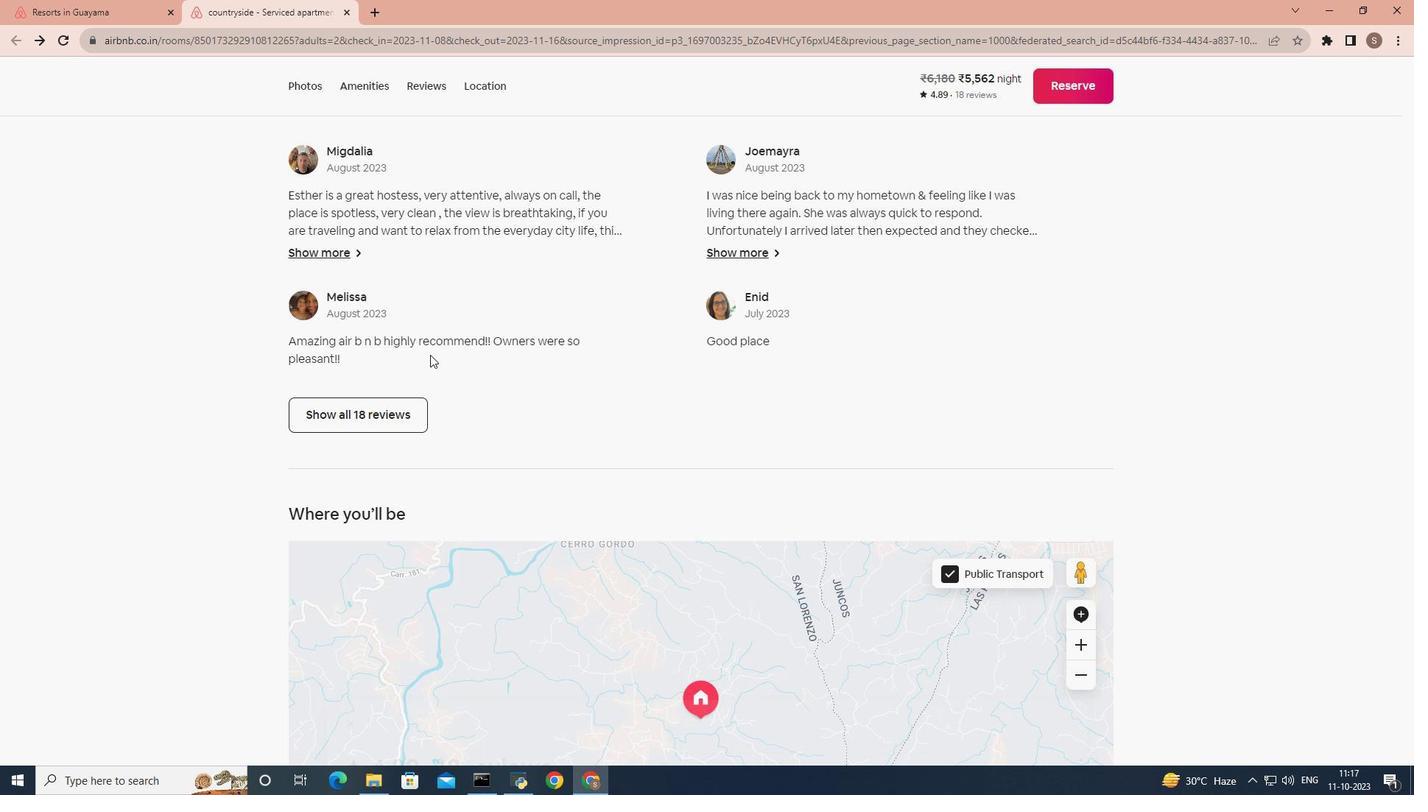 
Action: Mouse scrolled (430, 354) with delta (0, 0)
Screenshot: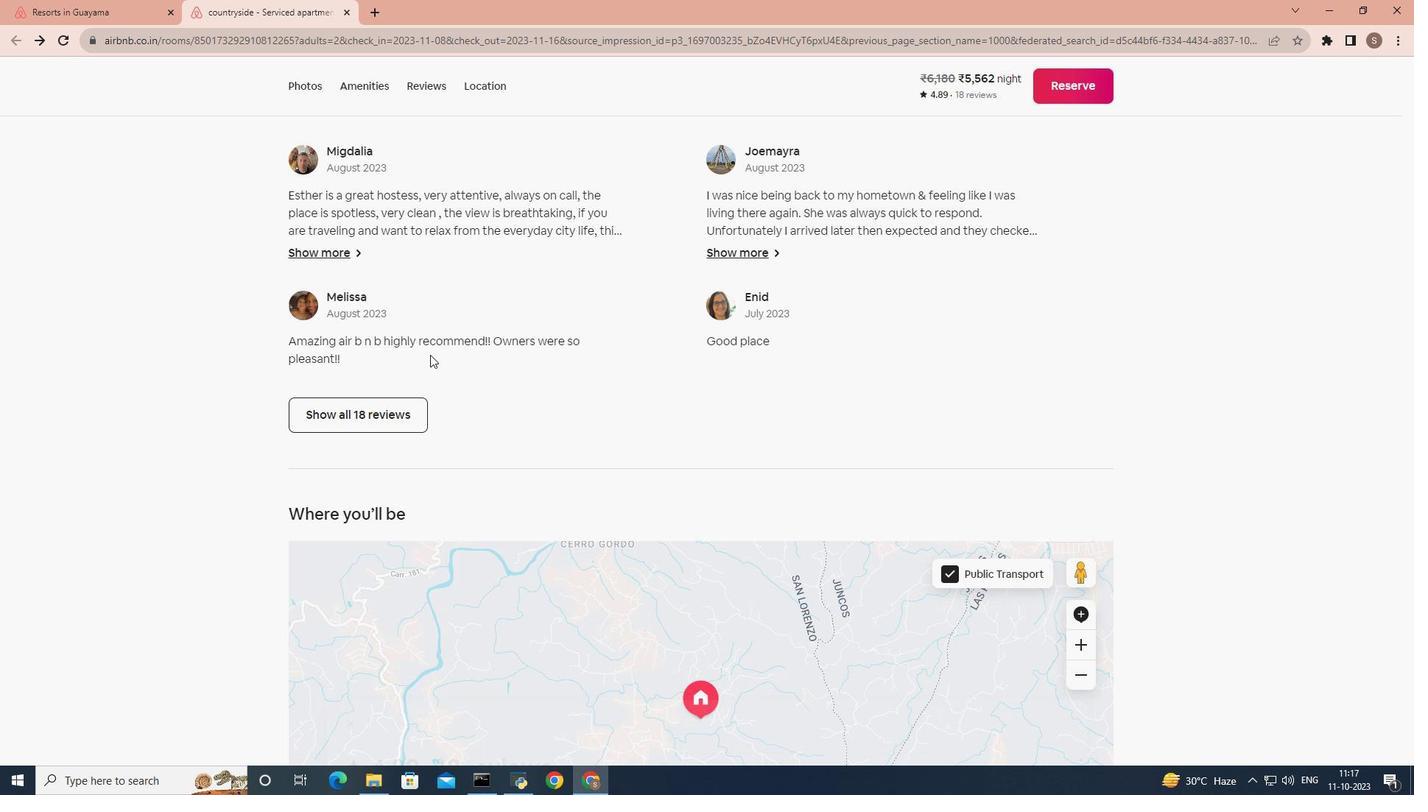 
Action: Mouse scrolled (430, 354) with delta (0, 0)
Screenshot: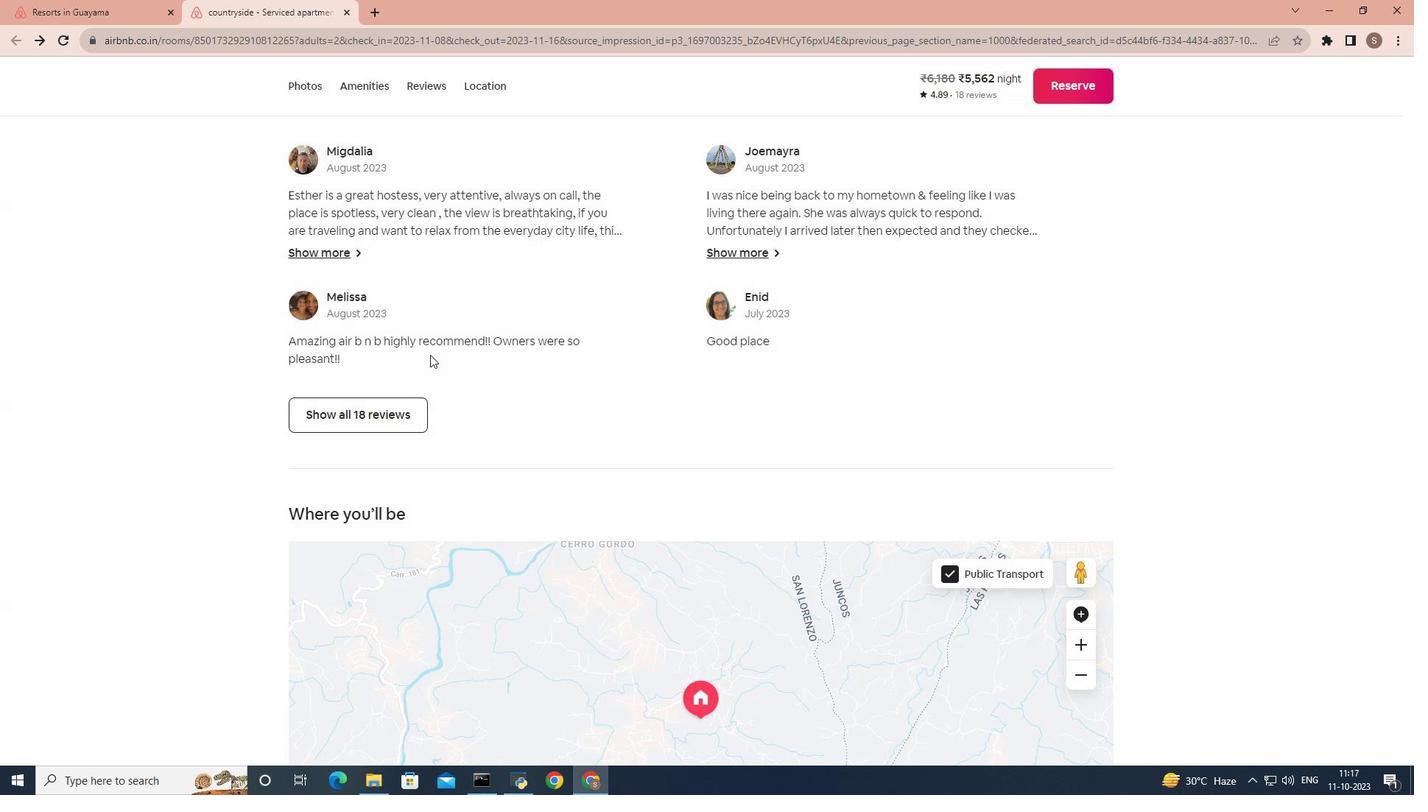 
Action: Mouse scrolled (430, 354) with delta (0, 0)
Screenshot: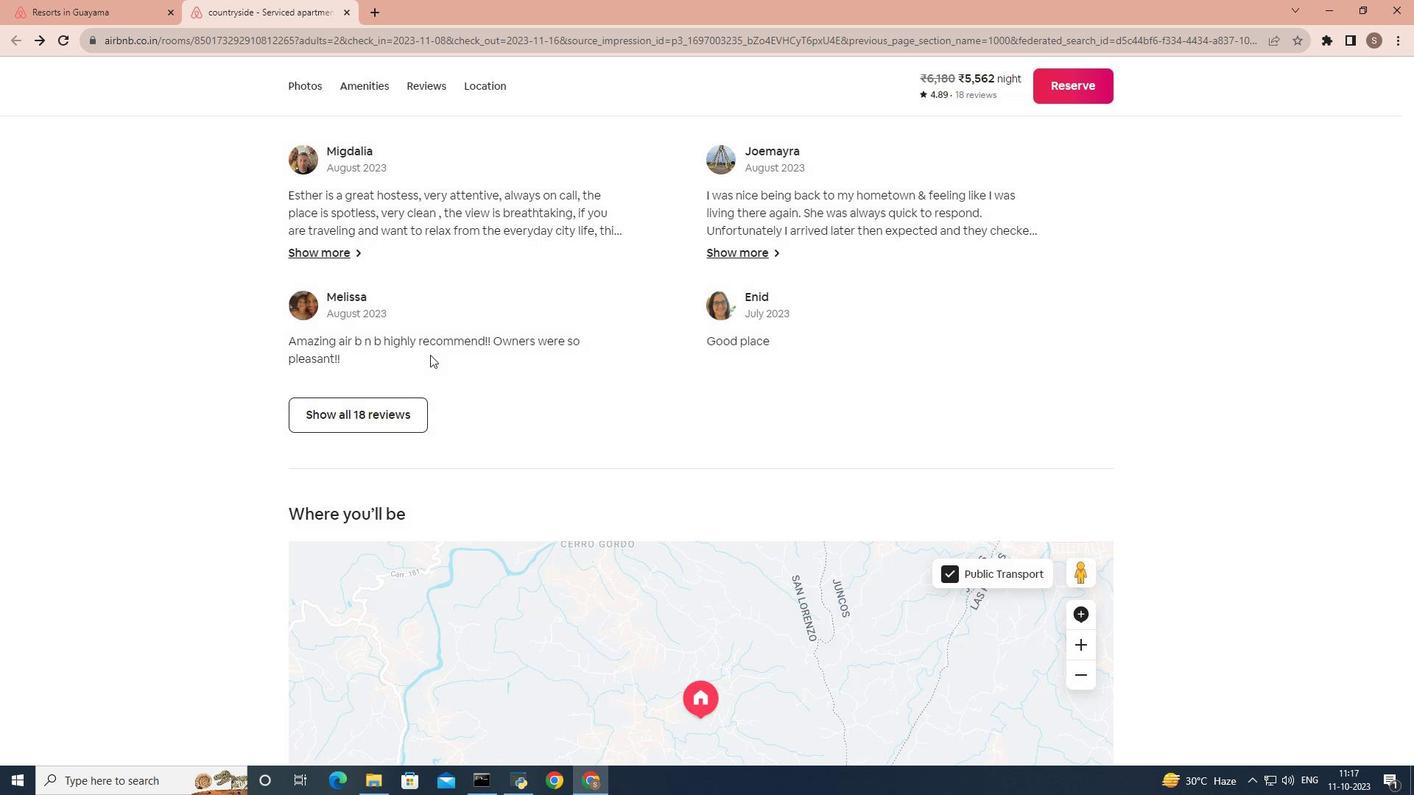 
Action: Mouse scrolled (430, 354) with delta (0, 0)
Screenshot: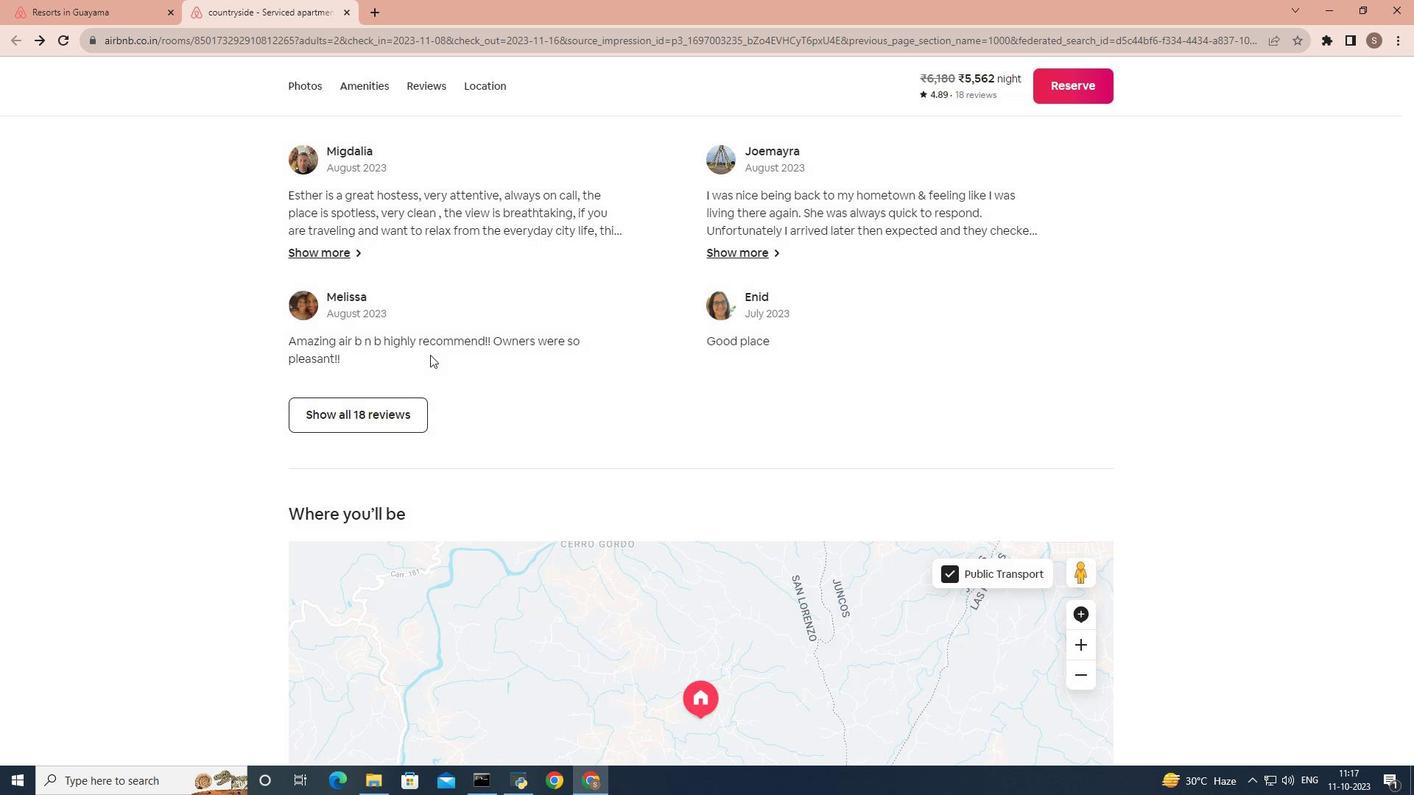 
Action: Mouse scrolled (430, 354) with delta (0, 0)
Screenshot: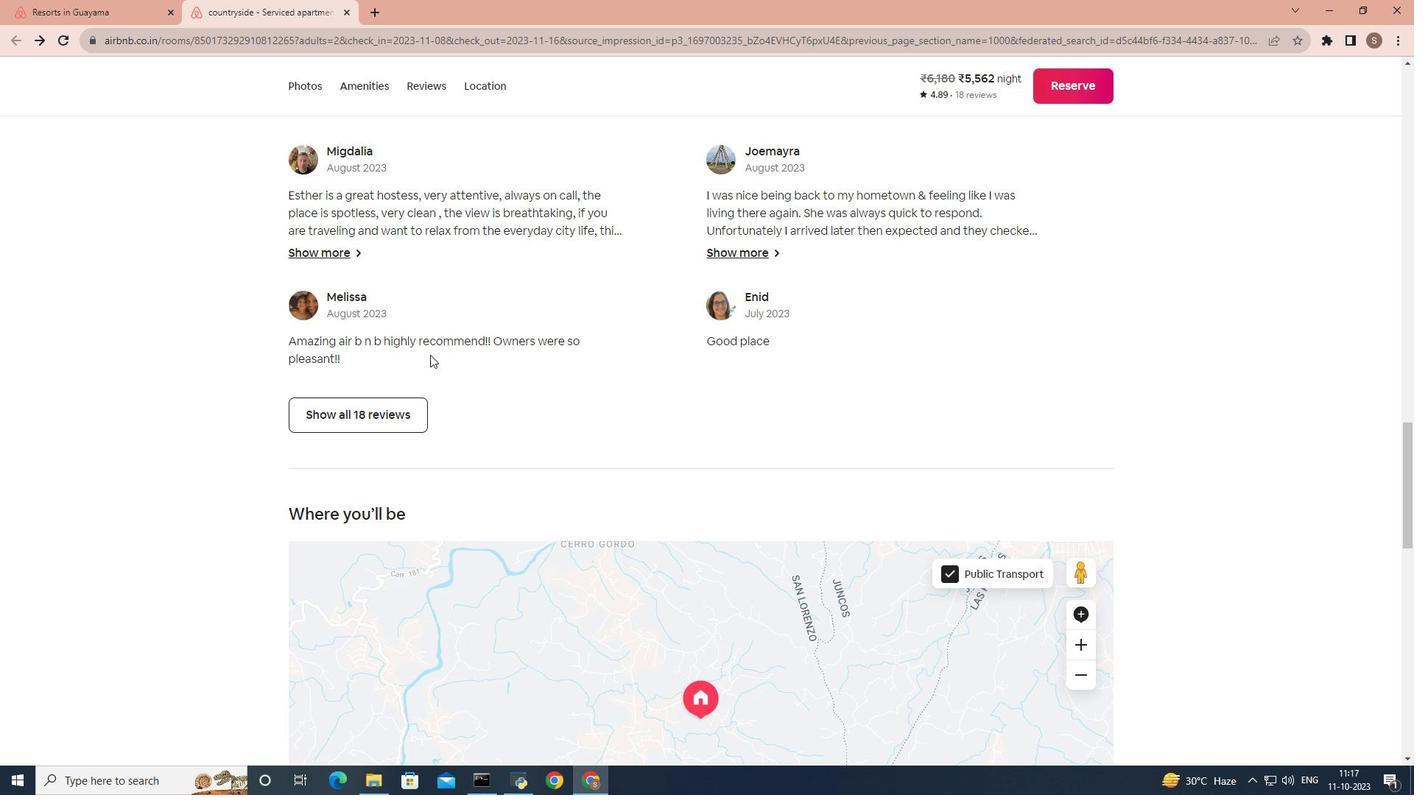 
Action: Mouse scrolled (430, 354) with delta (0, 0)
Screenshot: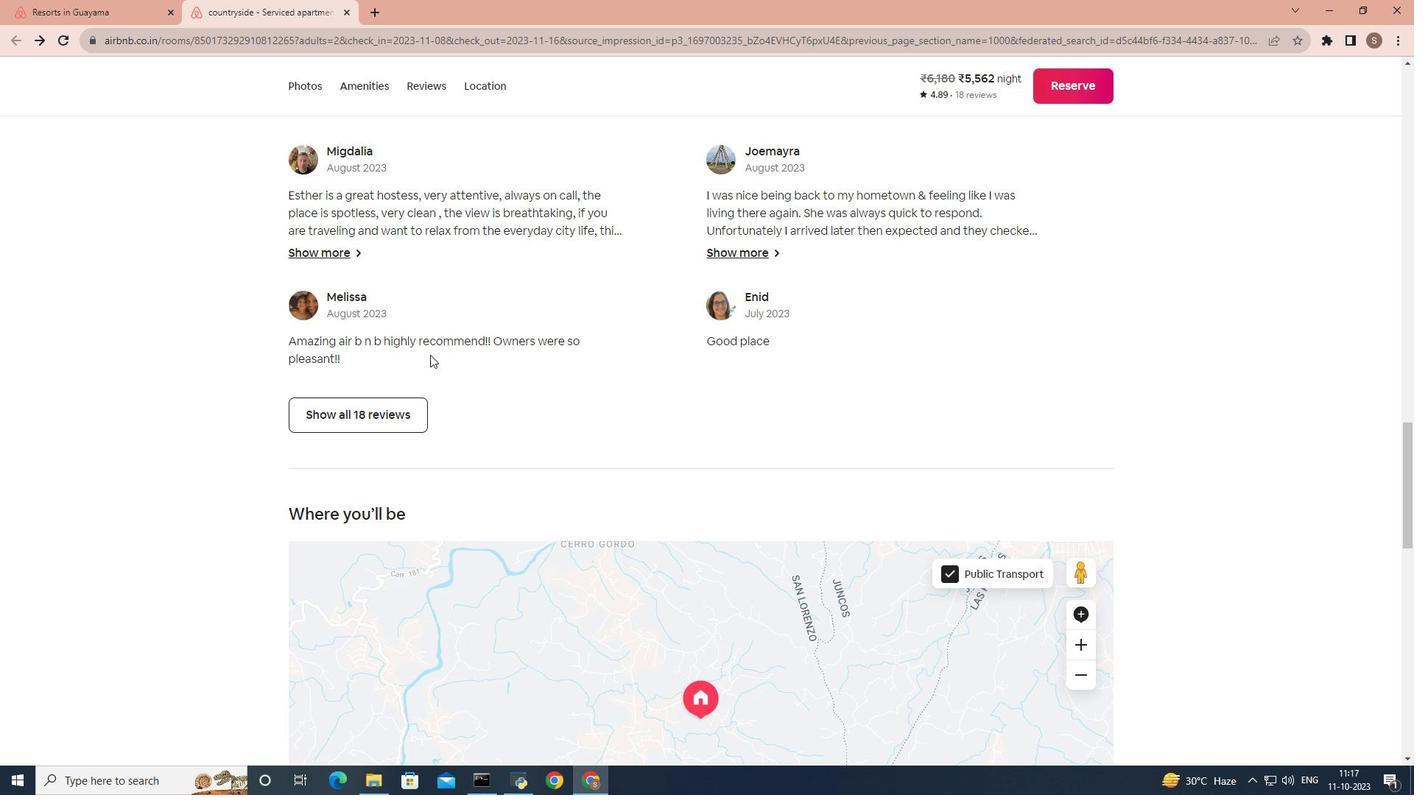 
Action: Mouse scrolled (430, 354) with delta (0, 0)
Screenshot: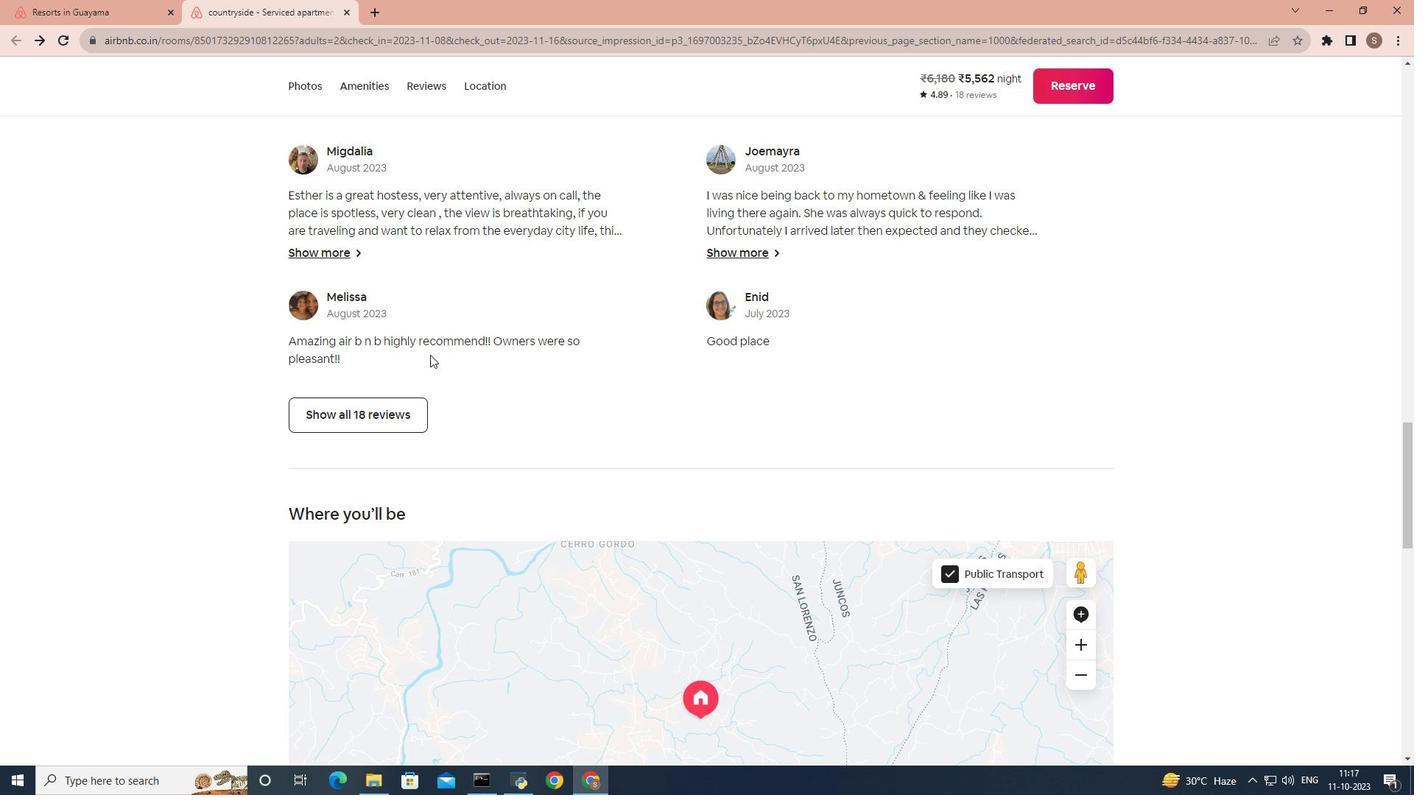 
Action: Mouse scrolled (430, 354) with delta (0, 0)
Screenshot: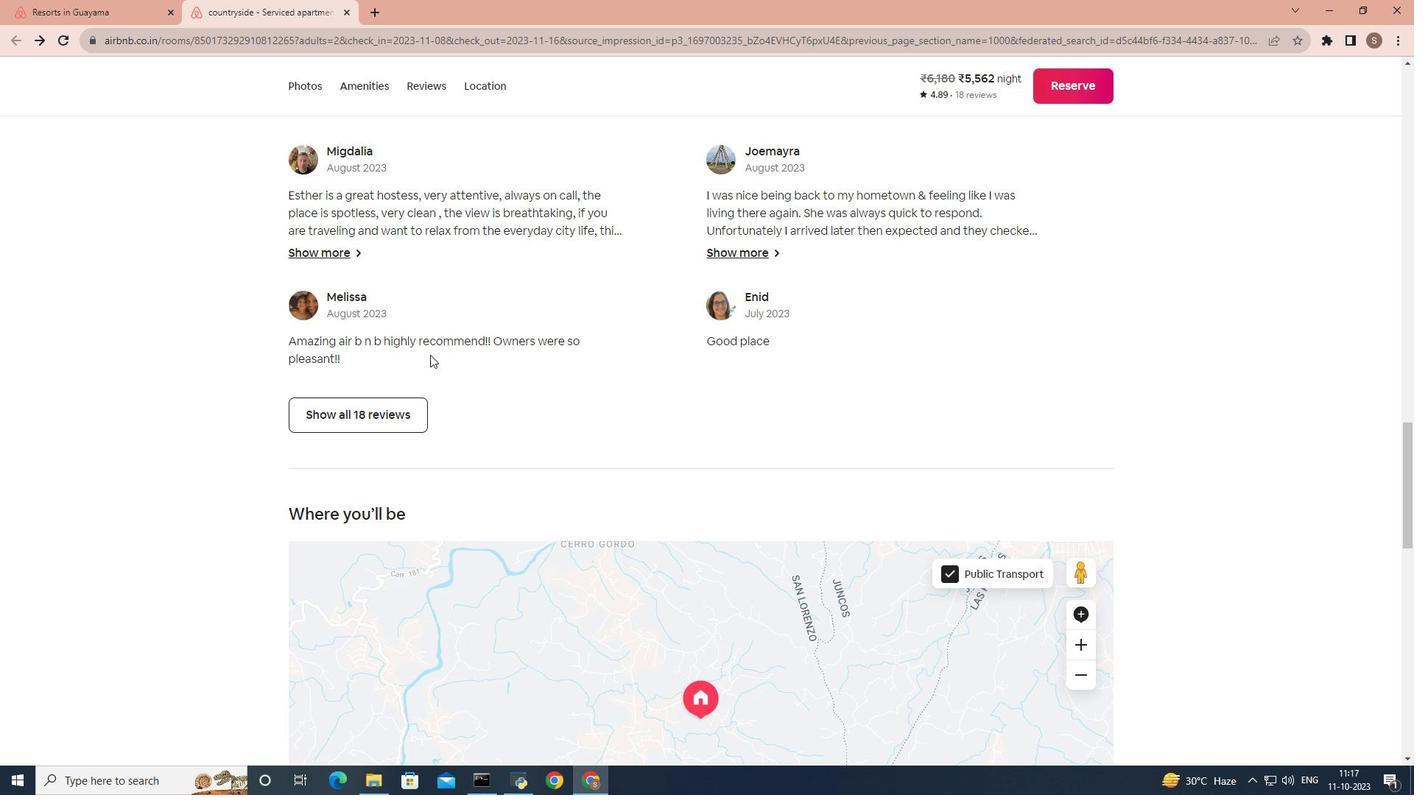 
Action: Mouse scrolled (430, 354) with delta (0, 0)
Screenshot: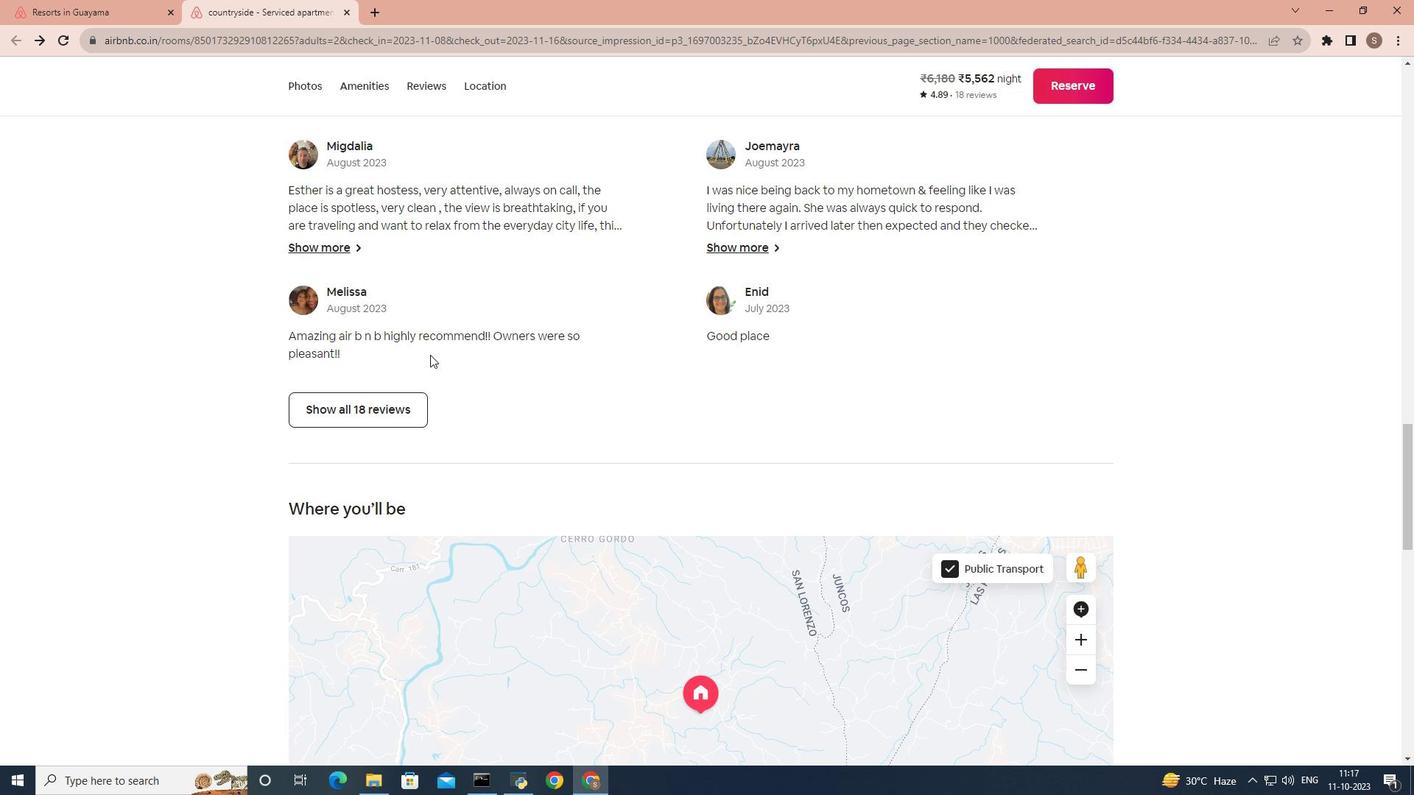 
Action: Mouse scrolled (430, 354) with delta (0, 0)
Screenshot: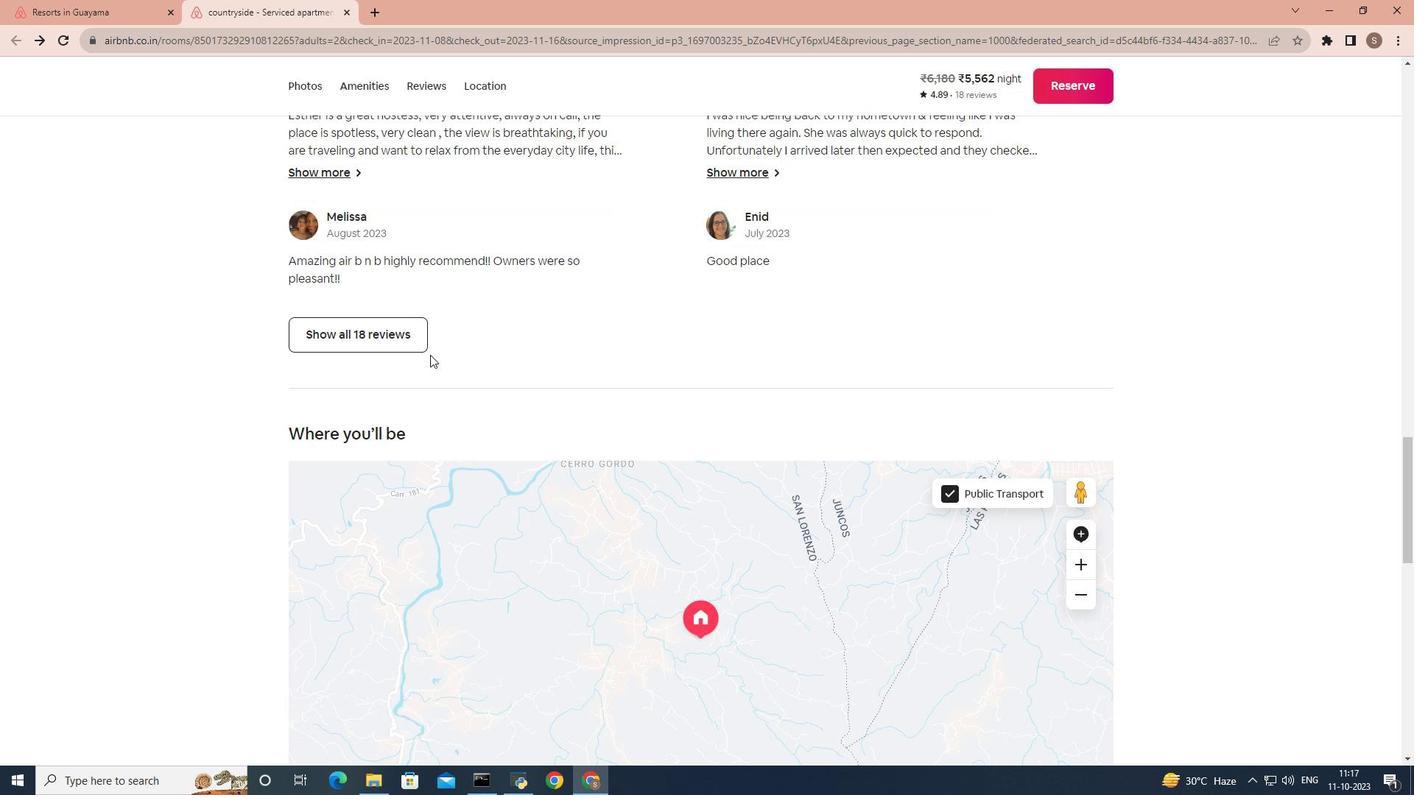 
Action: Mouse scrolled (430, 354) with delta (0, 0)
